 Task: Create a new mileage log in Salesforce and generate a report to view the data.
Action: Mouse moved to (651, 775)
Screenshot: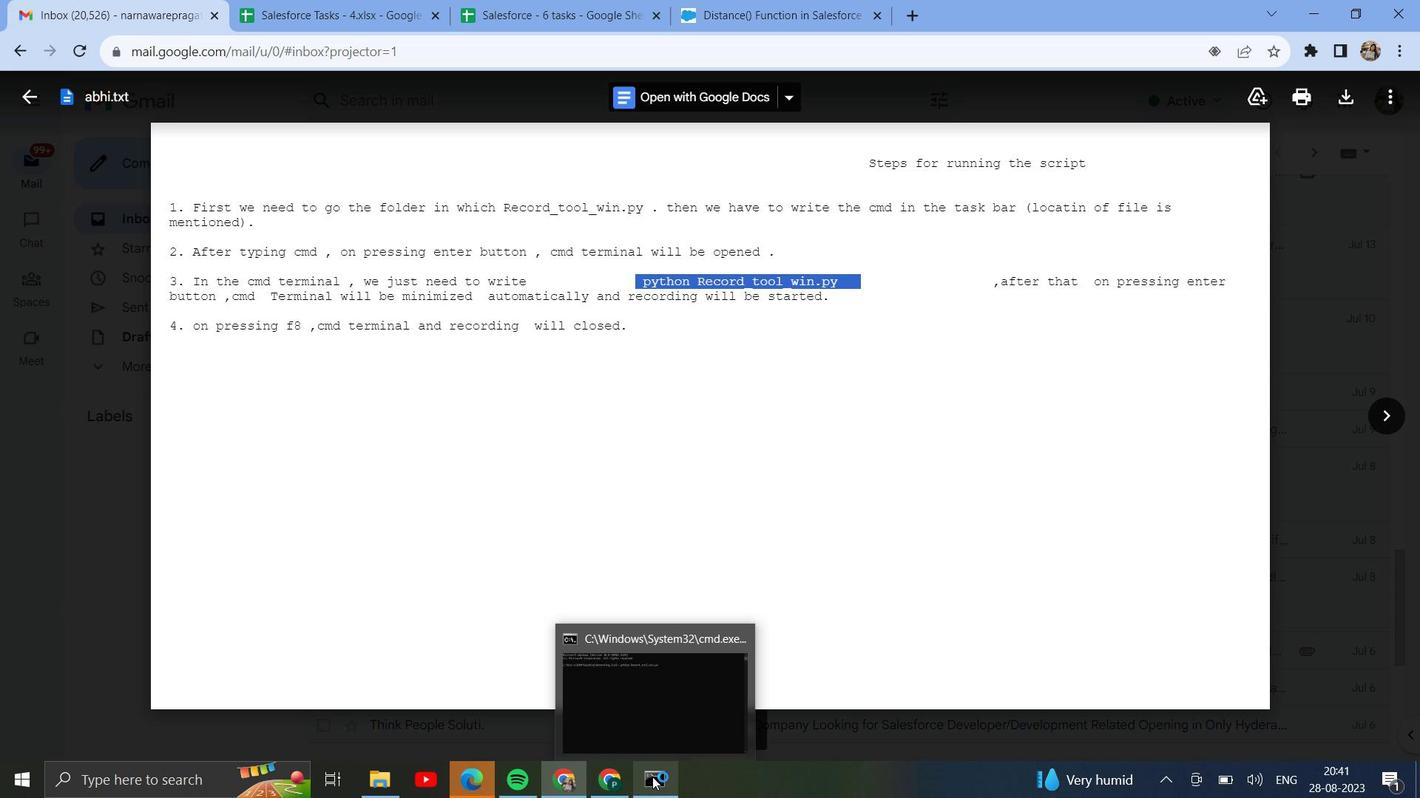 
Action: Mouse pressed left at (651, 775)
Screenshot: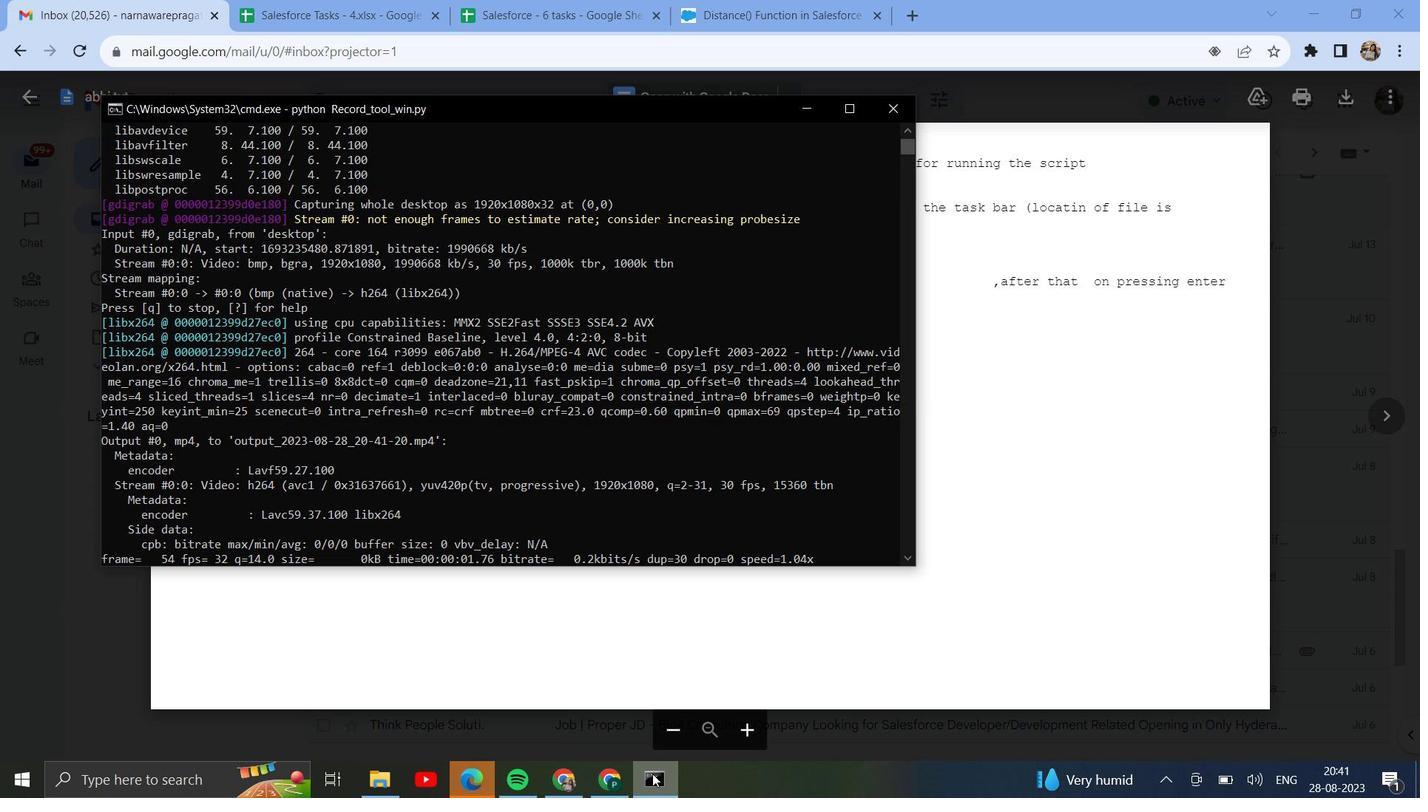 
Action: Mouse moved to (588, 471)
Screenshot: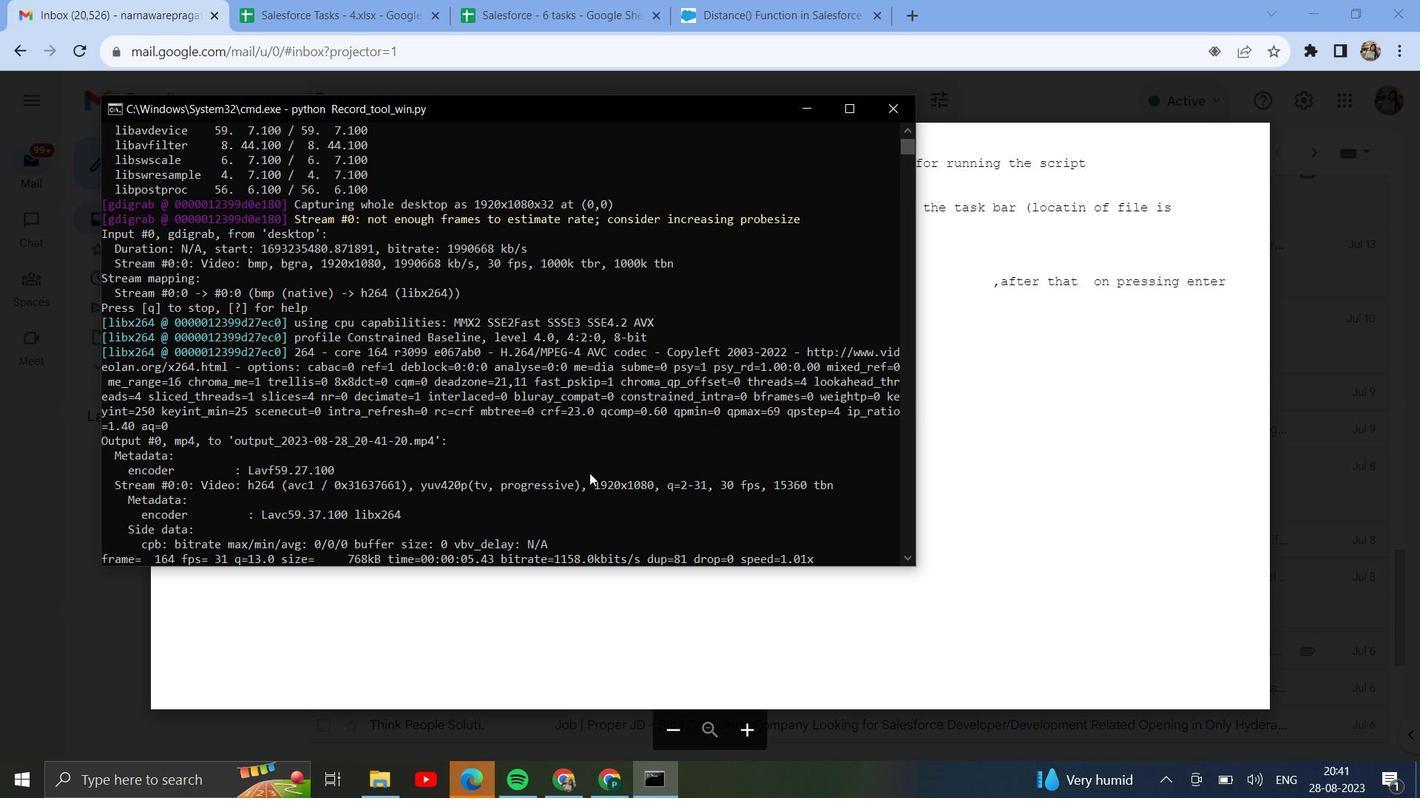 
Action: Mouse scrolled (588, 471) with delta (0, 0)
Screenshot: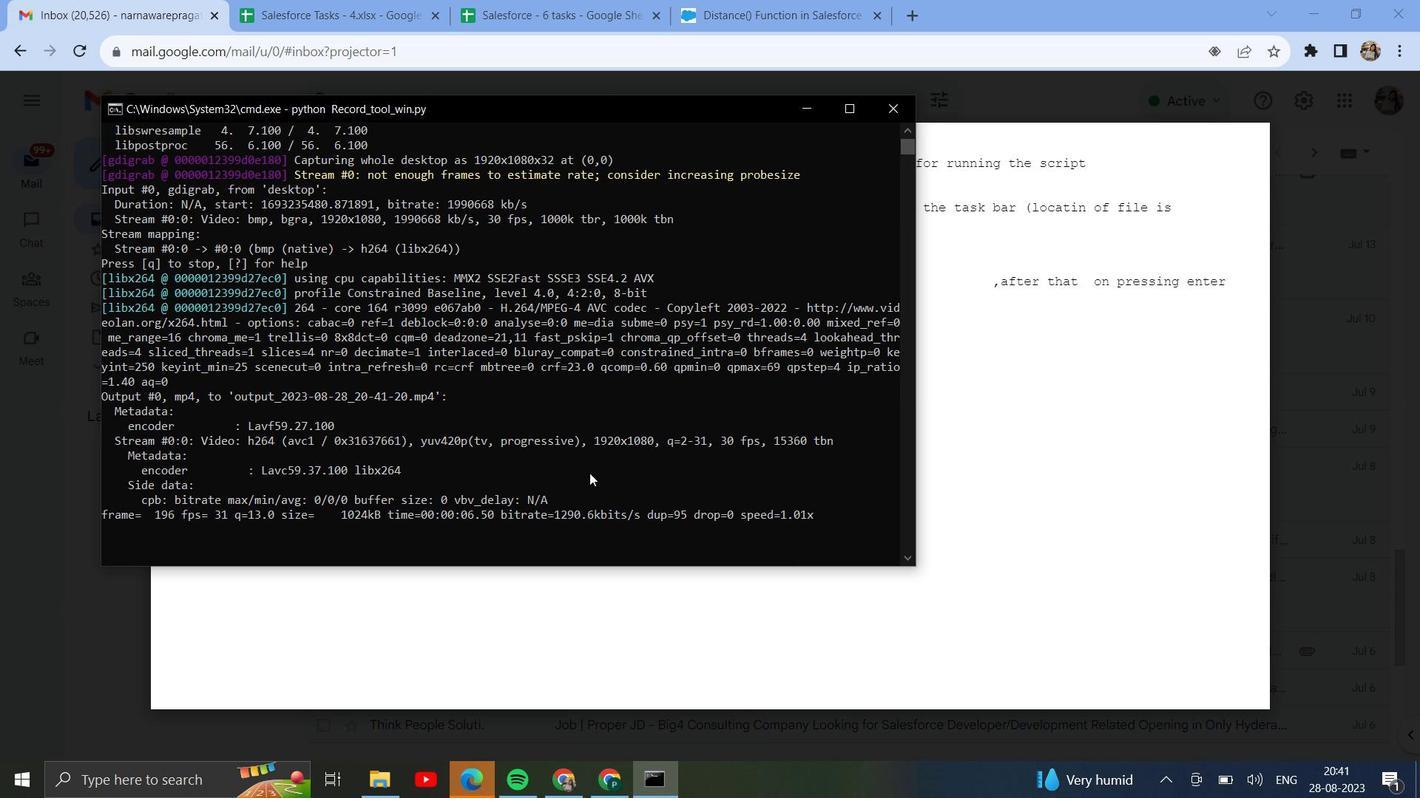 
Action: Mouse moved to (608, 787)
Screenshot: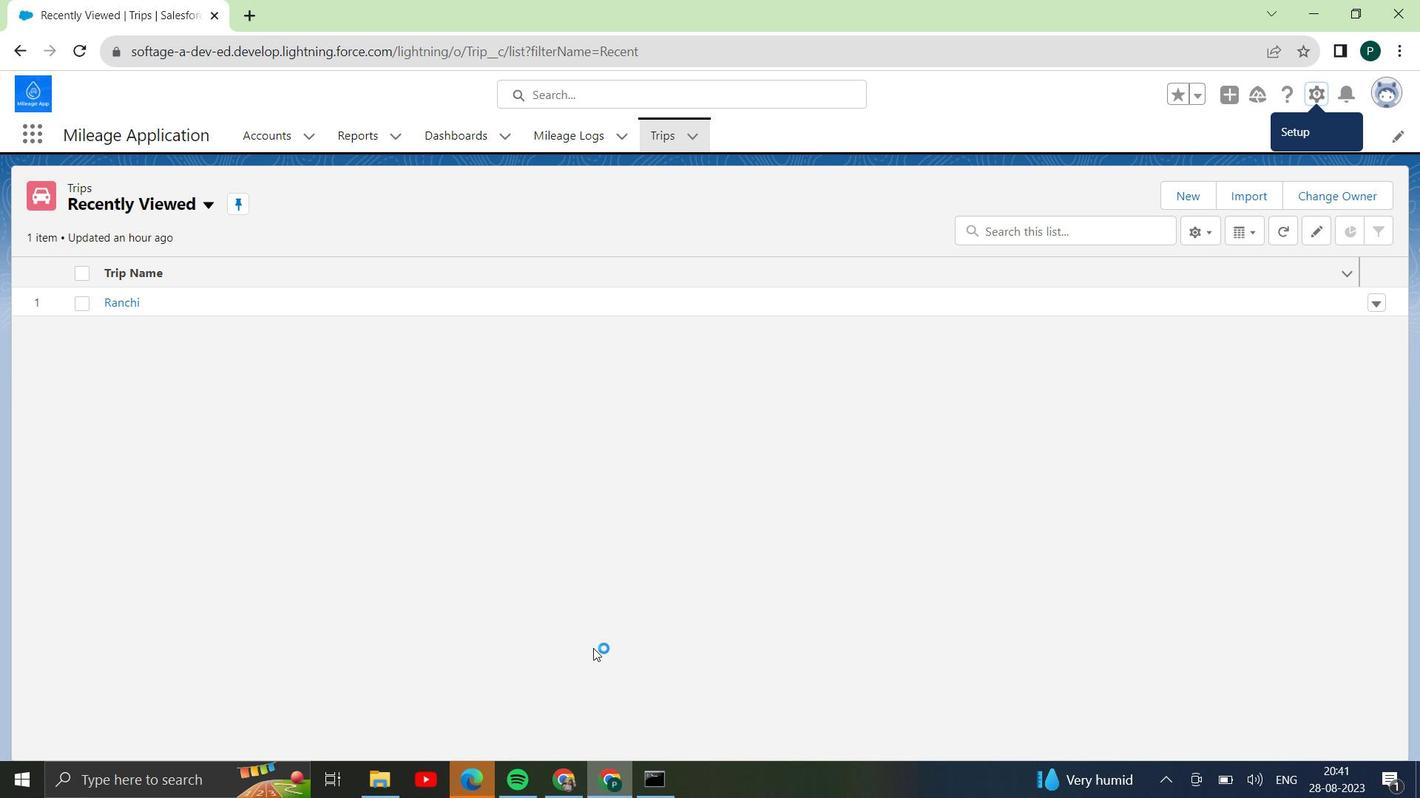 
Action: Mouse pressed left at (608, 787)
Screenshot: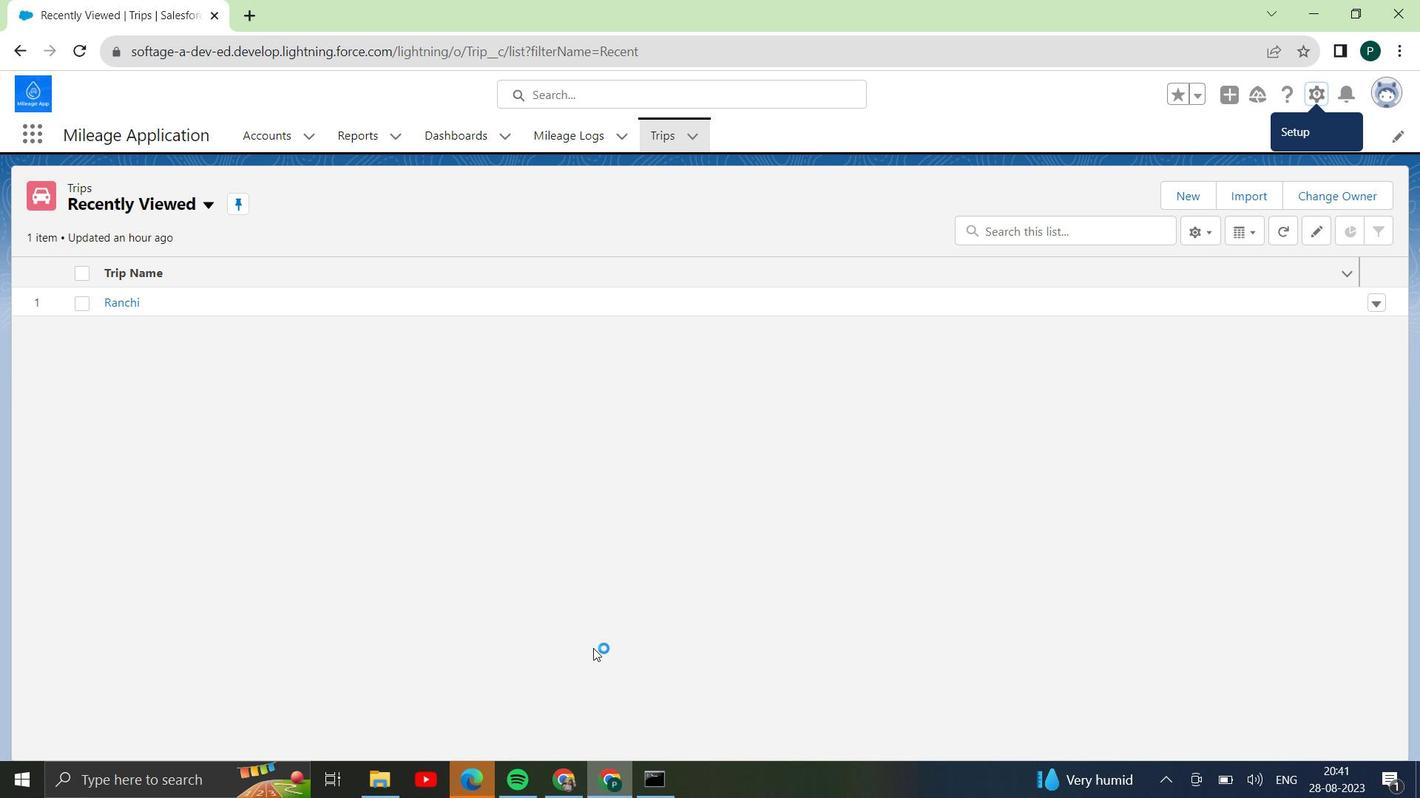 
Action: Mouse moved to (1301, 95)
Screenshot: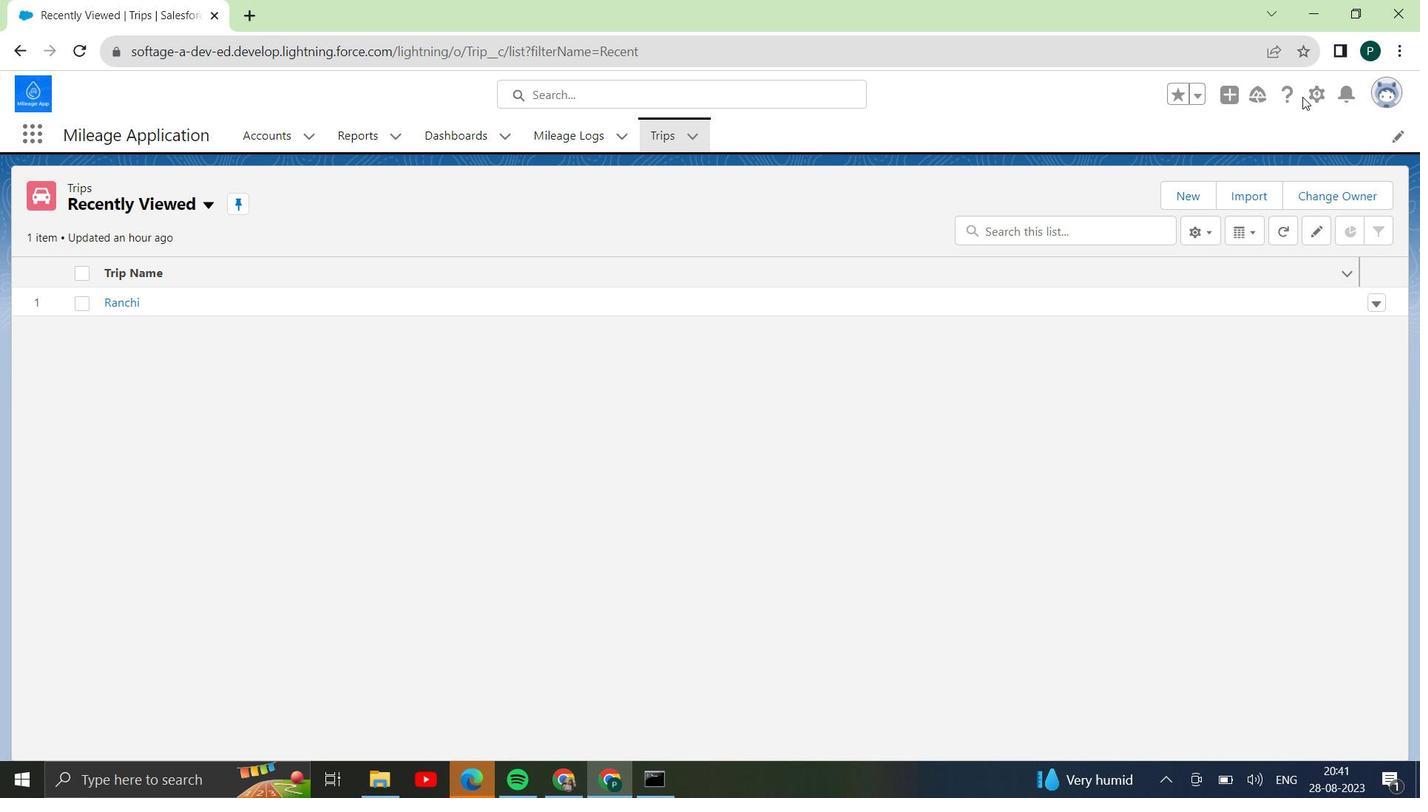 
Action: Mouse pressed left at (1301, 95)
Screenshot: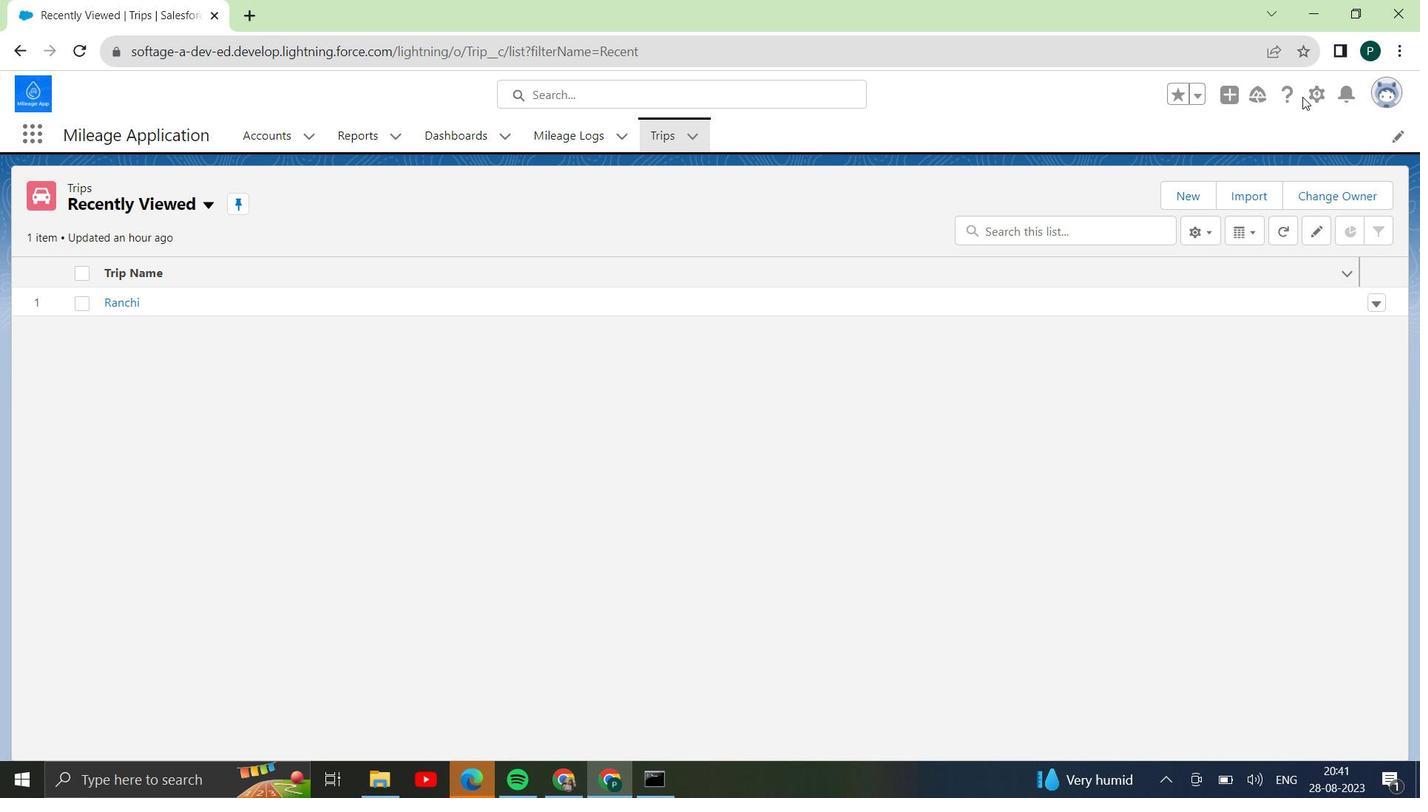 
Action: Mouse moved to (1318, 96)
Screenshot: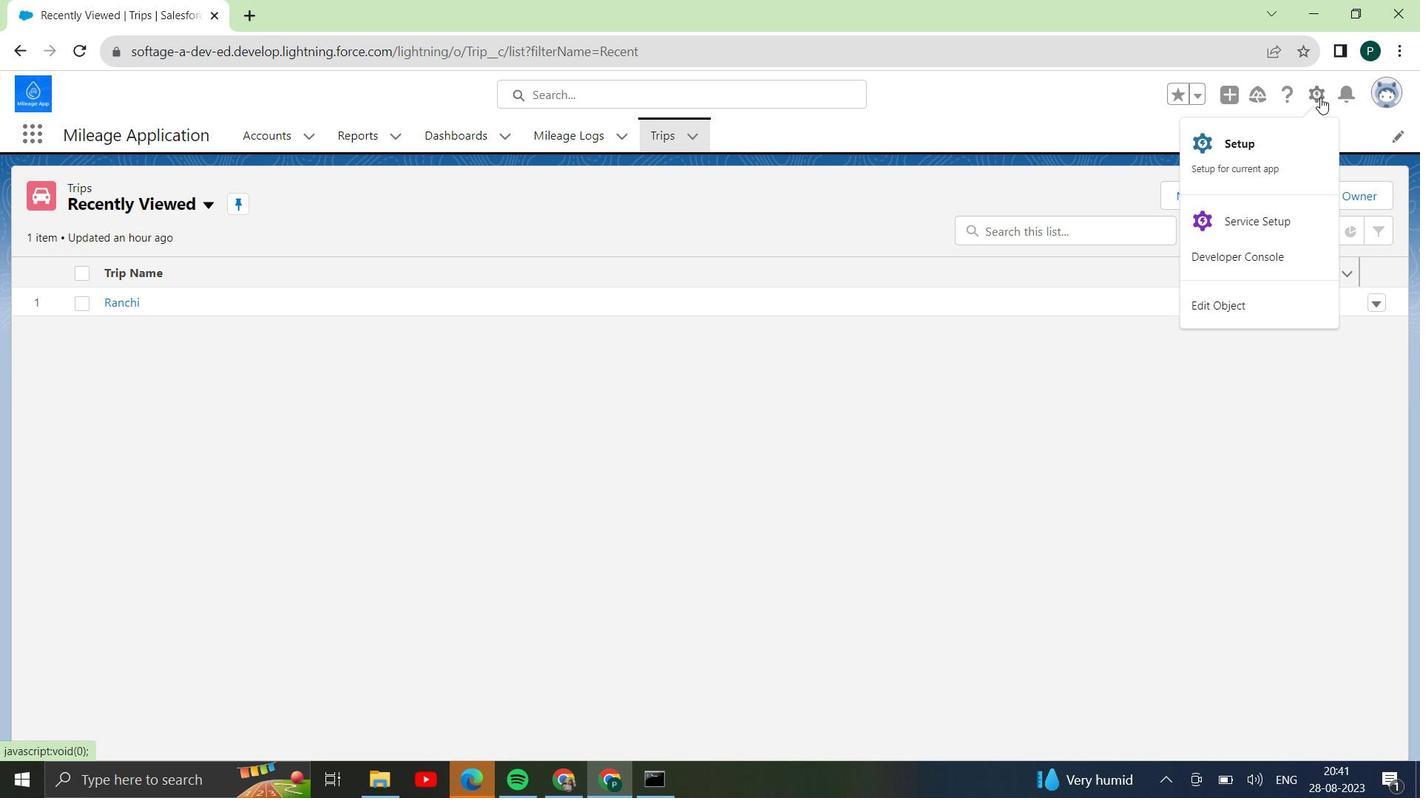 
Action: Mouse pressed left at (1318, 96)
Screenshot: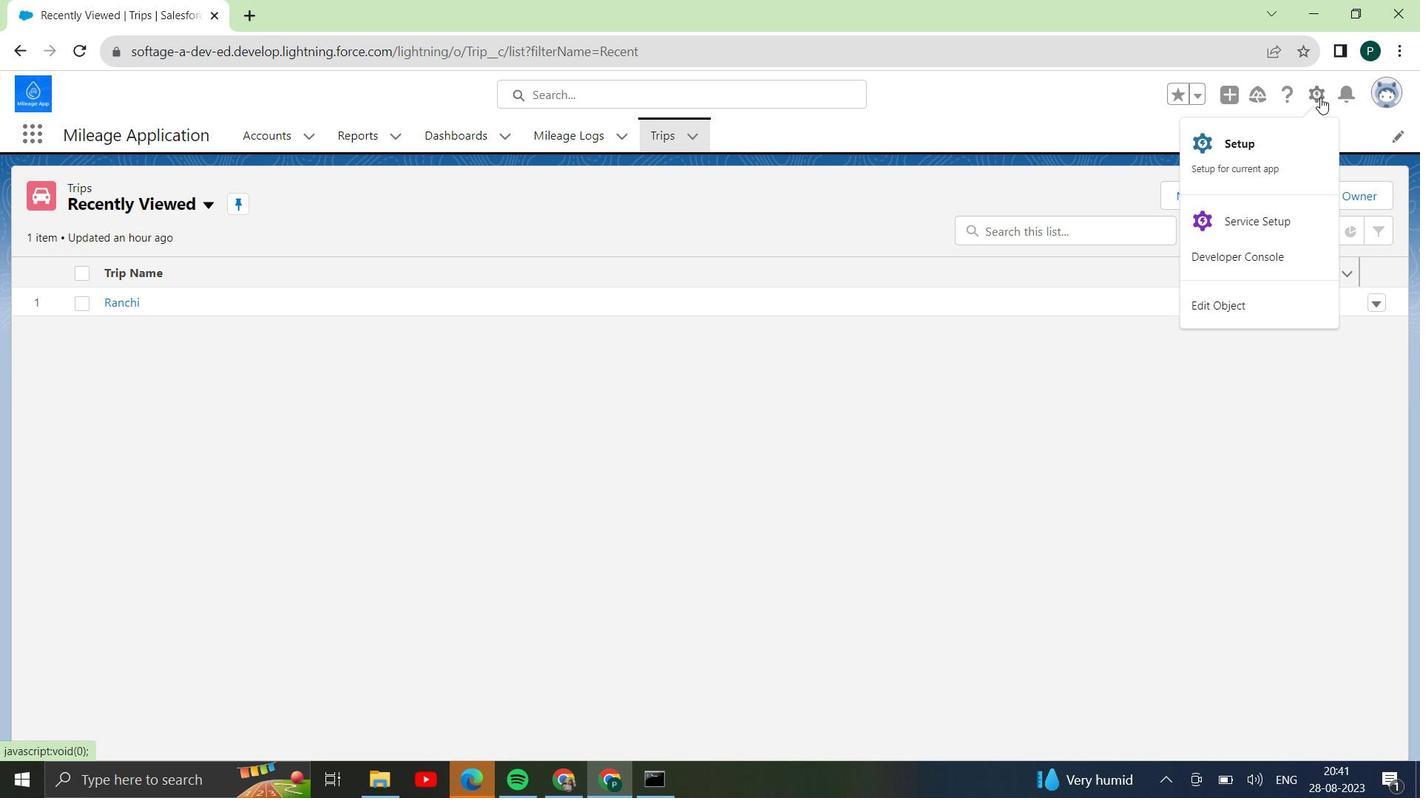 
Action: Mouse moved to (1221, 215)
Screenshot: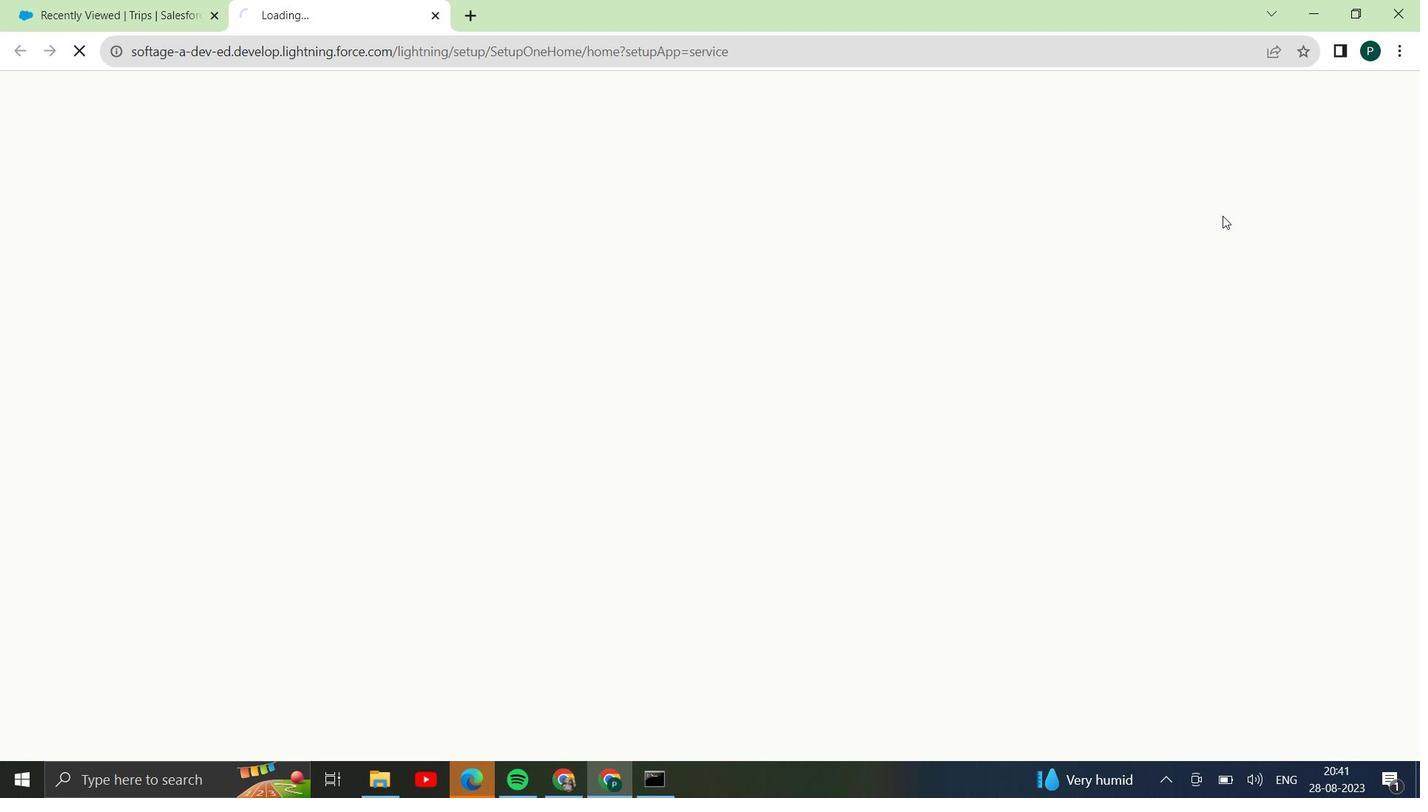 
Action: Mouse pressed left at (1221, 215)
Screenshot: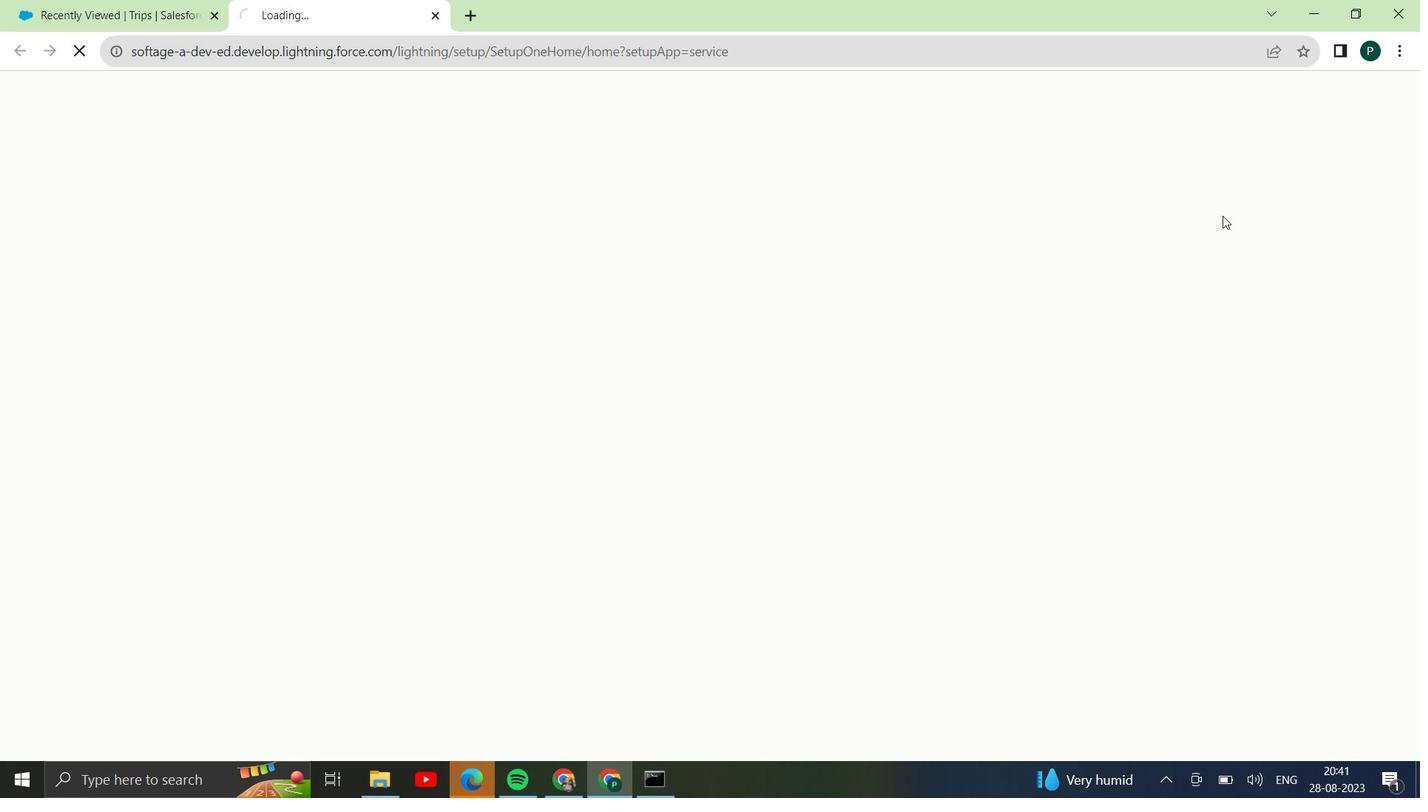 
Action: Mouse moved to (293, 140)
Screenshot: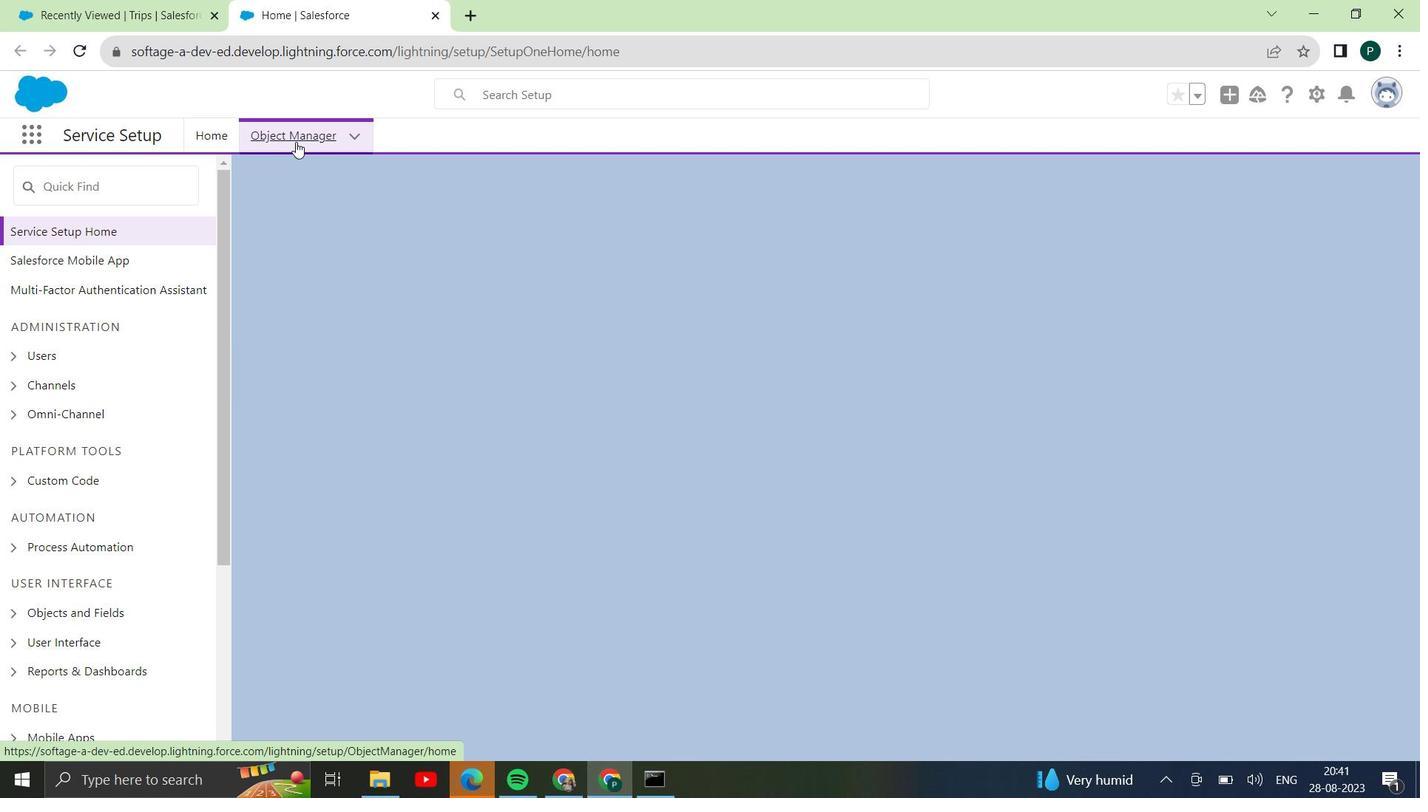 
Action: Mouse pressed left at (293, 140)
Screenshot: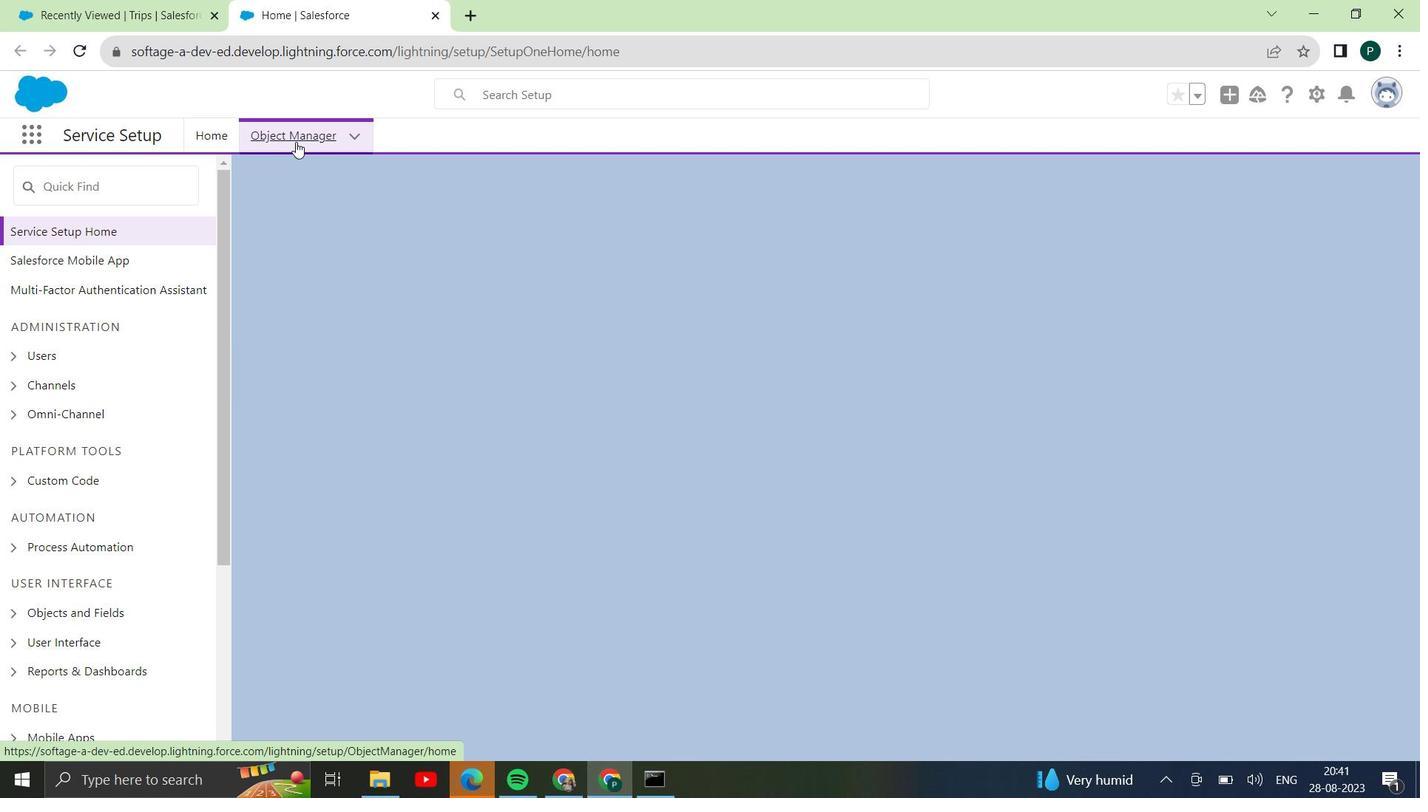 
Action: Mouse moved to (157, 19)
Screenshot: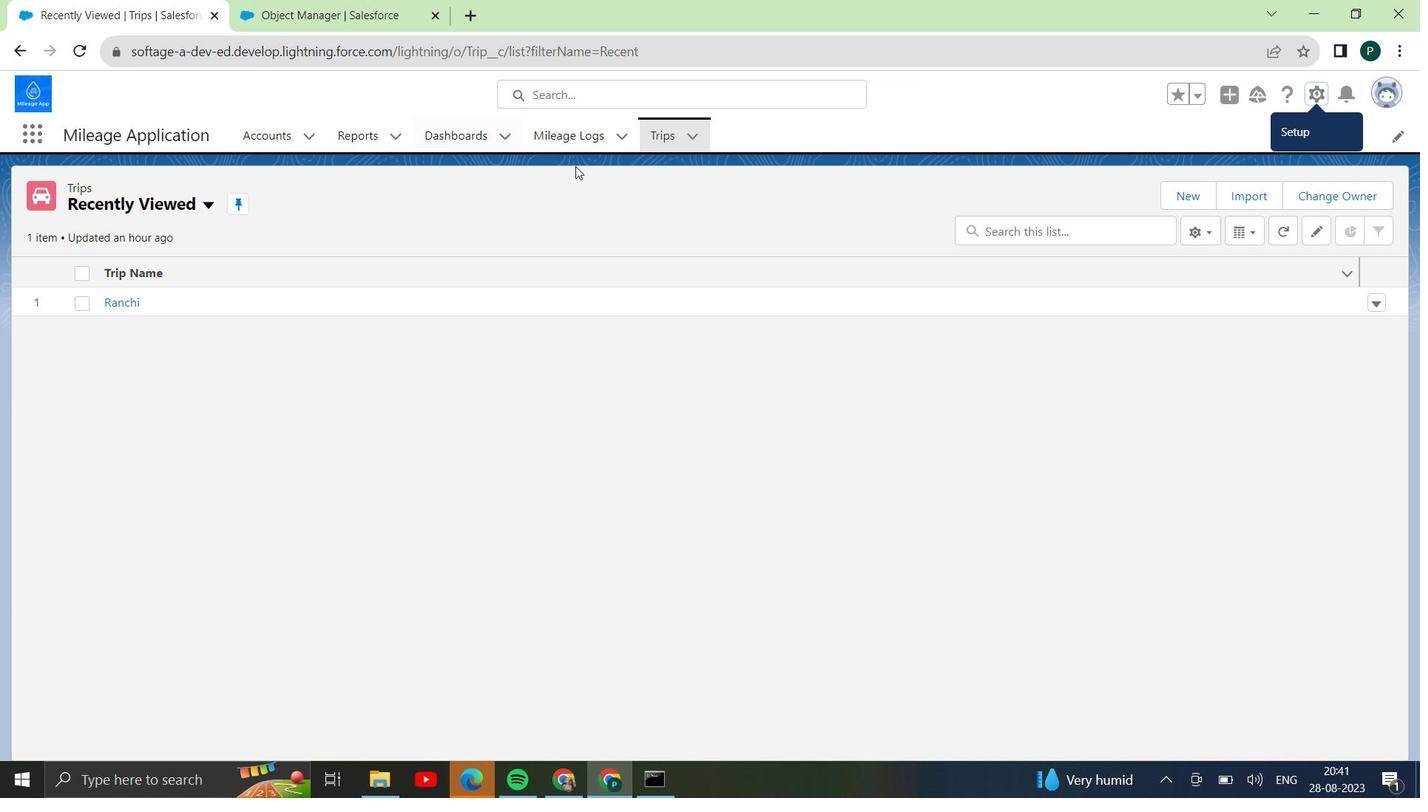 
Action: Mouse pressed left at (157, 19)
Screenshot: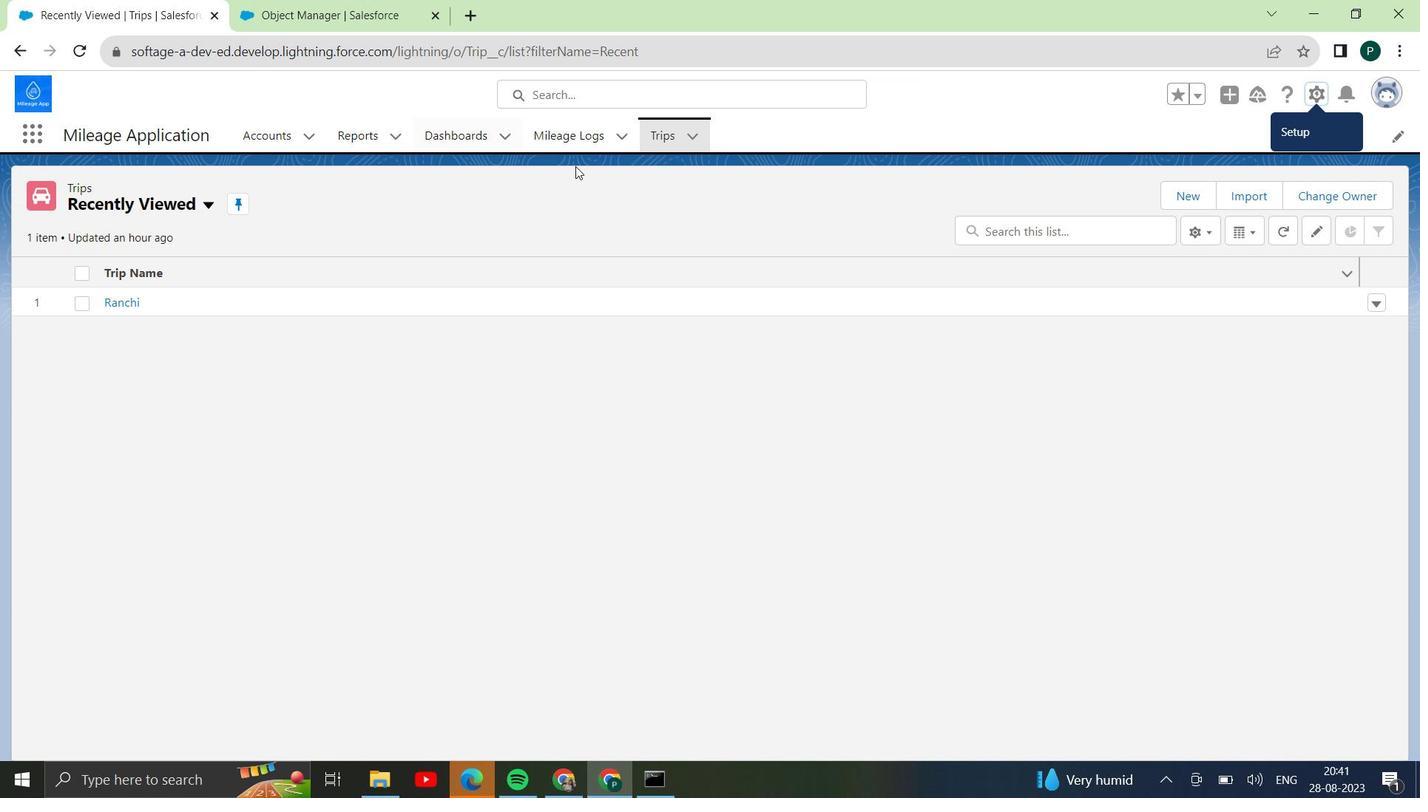 
Action: Mouse moved to (566, 136)
Screenshot: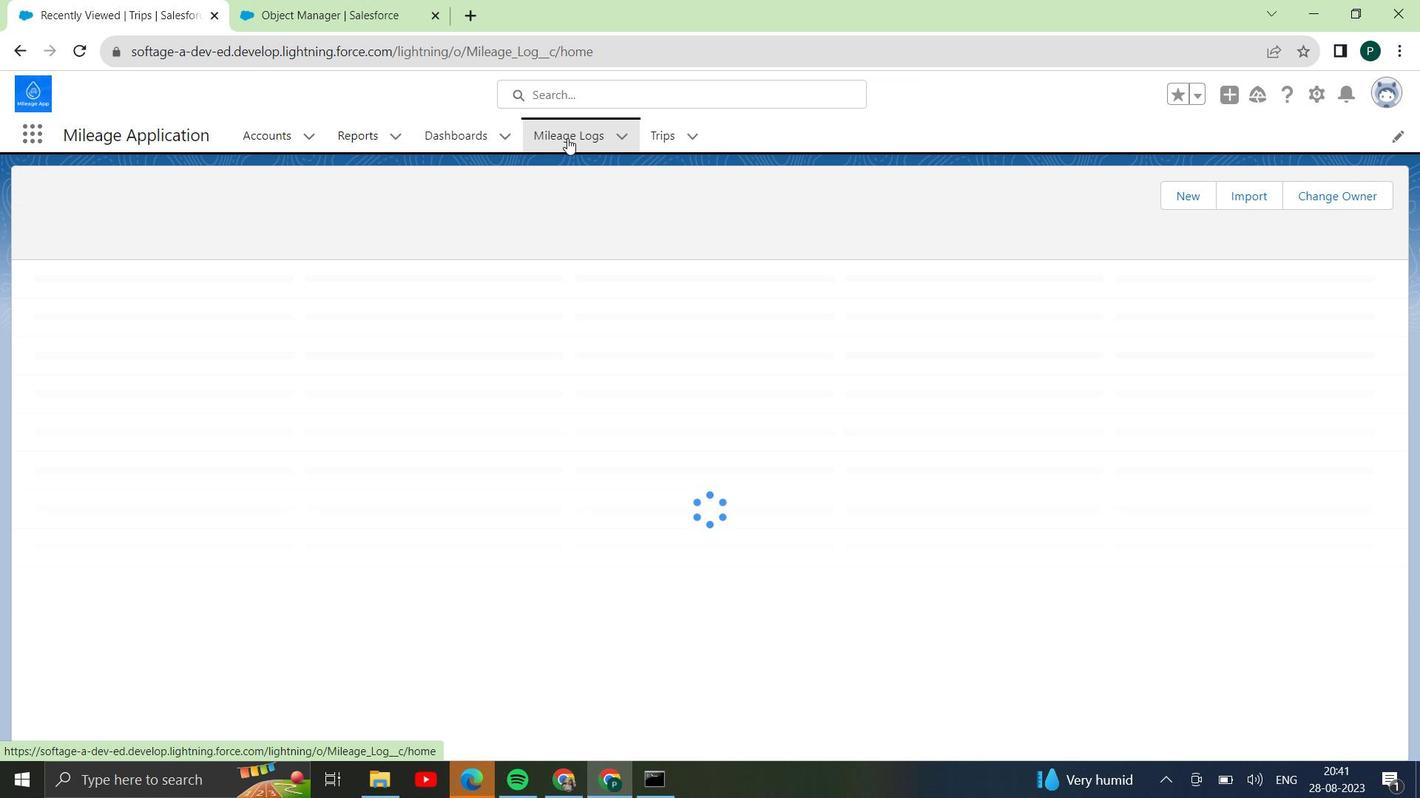 
Action: Mouse pressed left at (566, 136)
Screenshot: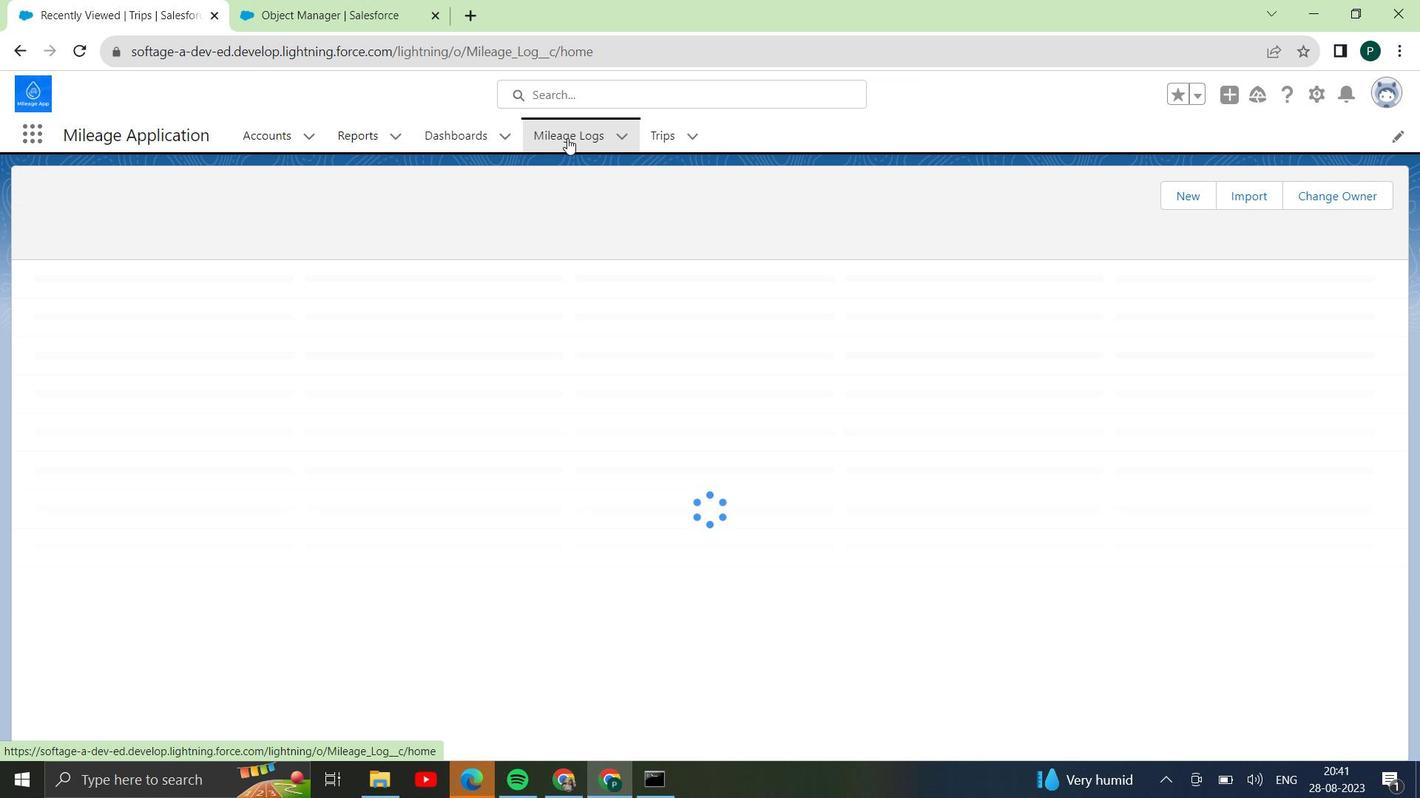
Action: Mouse moved to (207, 201)
Screenshot: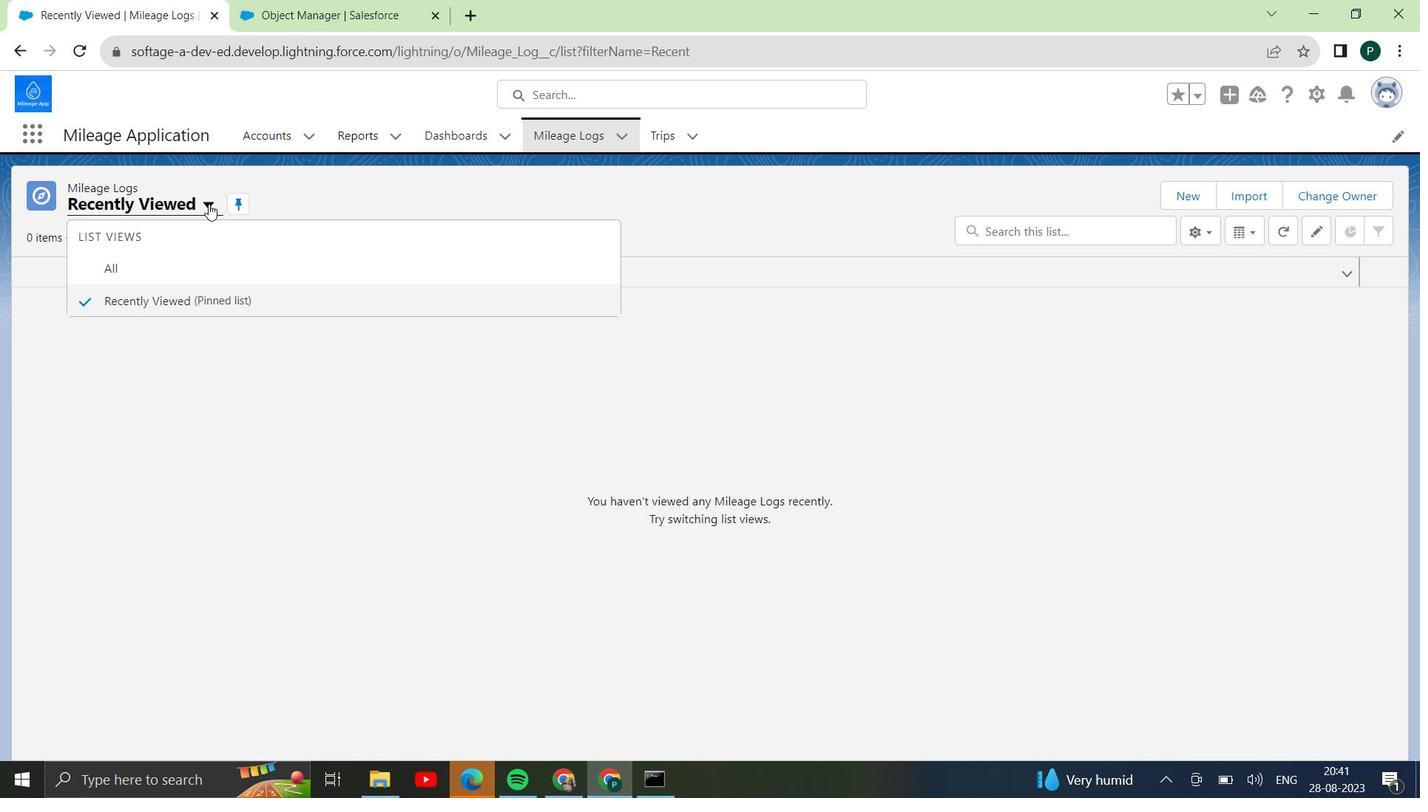 
Action: Mouse pressed left at (207, 201)
Screenshot: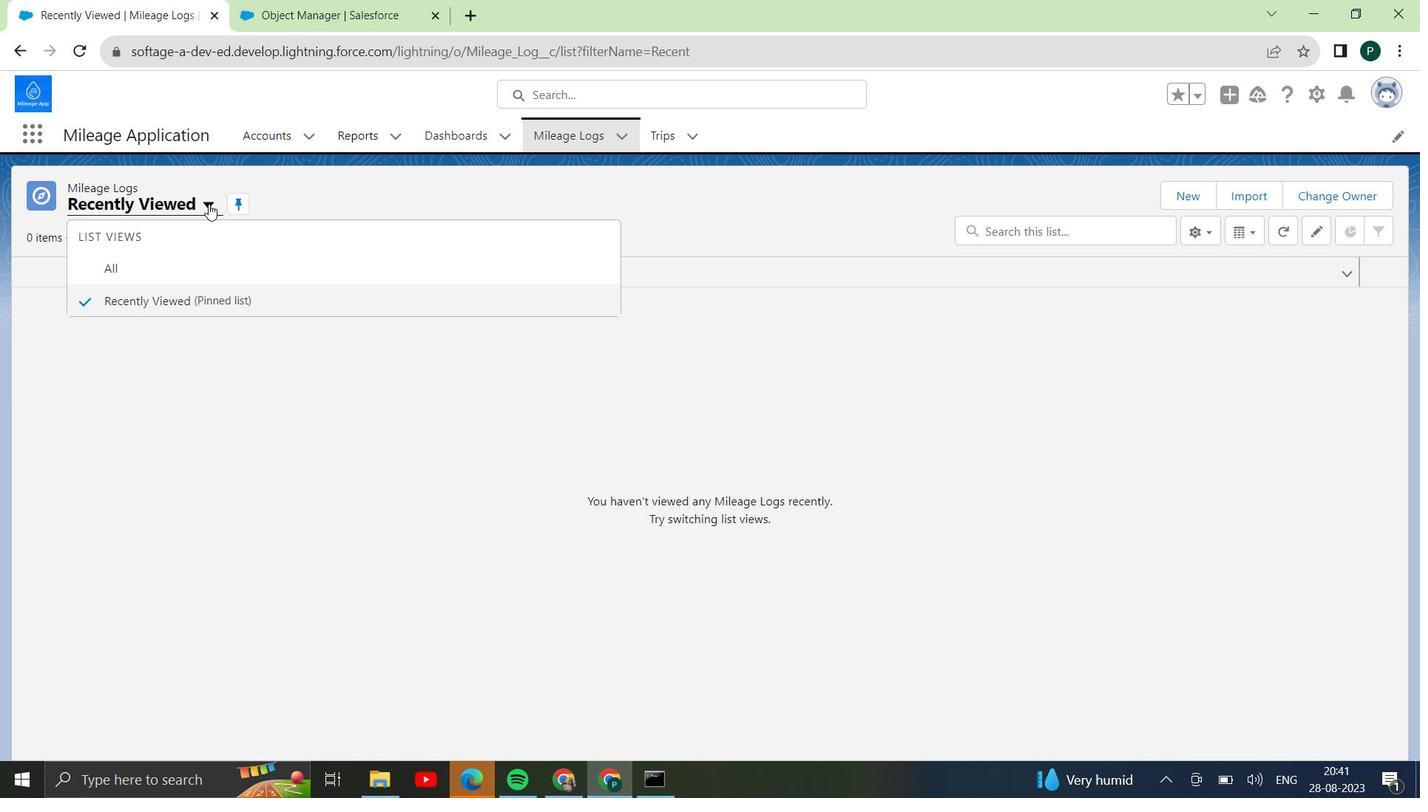 
Action: Mouse moved to (164, 263)
Screenshot: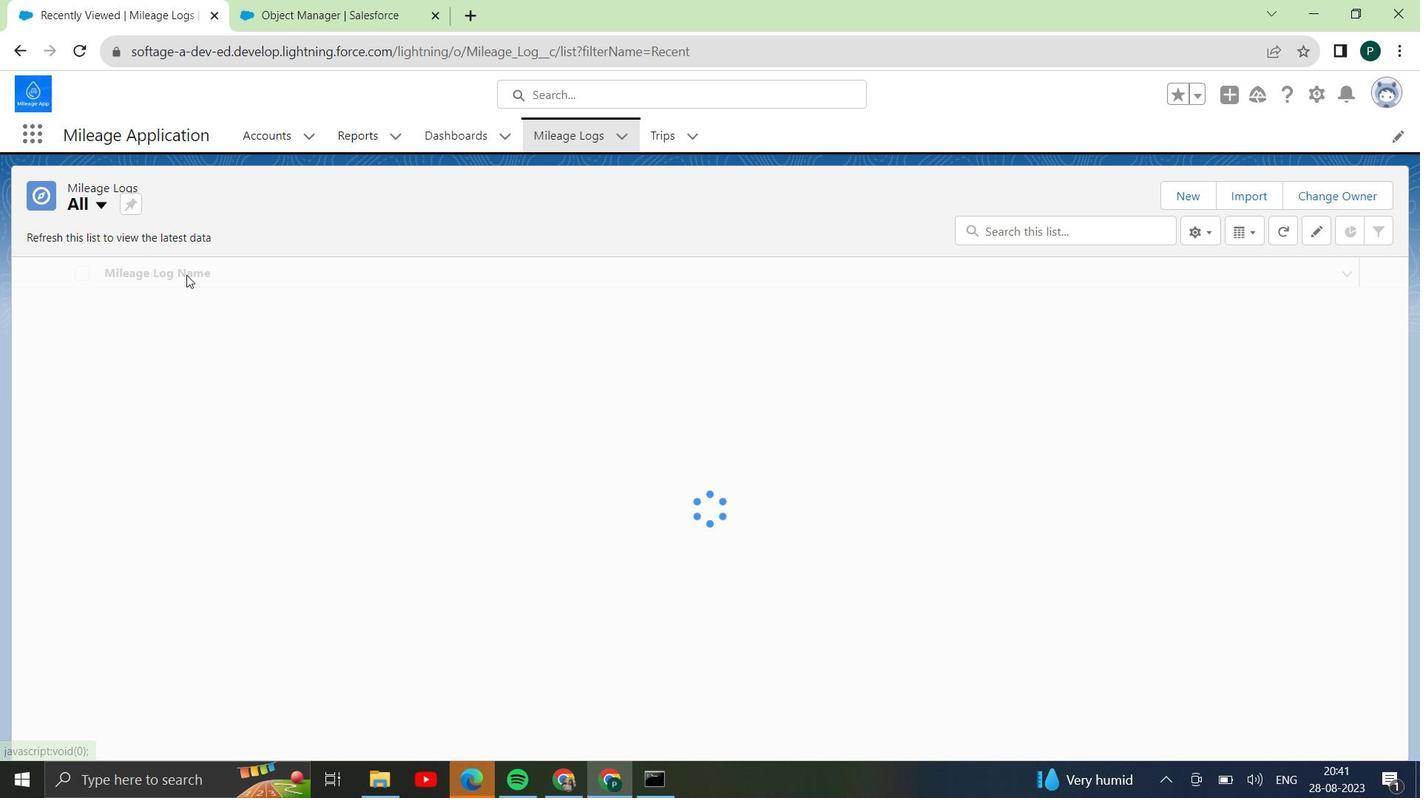 
Action: Mouse pressed left at (164, 263)
Screenshot: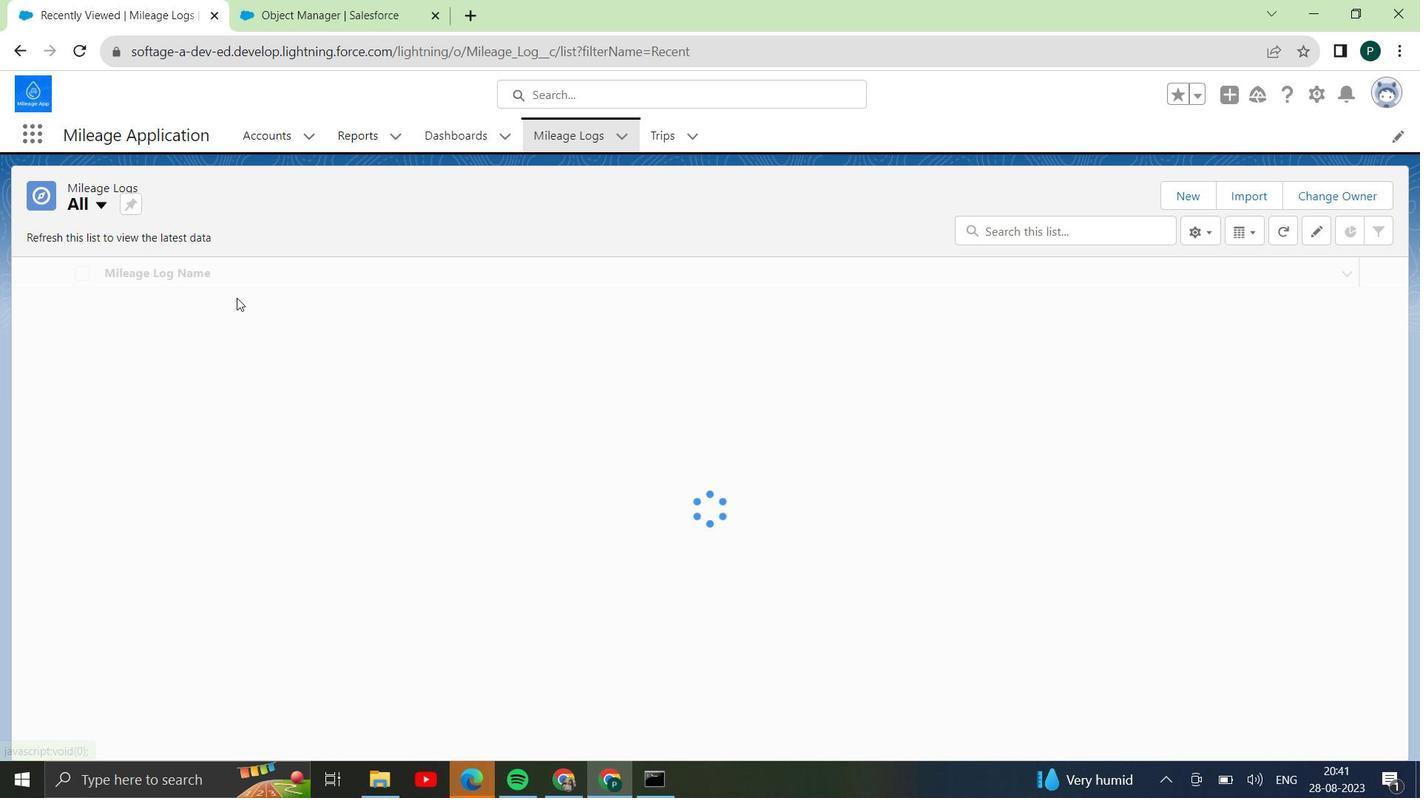 
Action: Mouse moved to (347, 18)
Screenshot: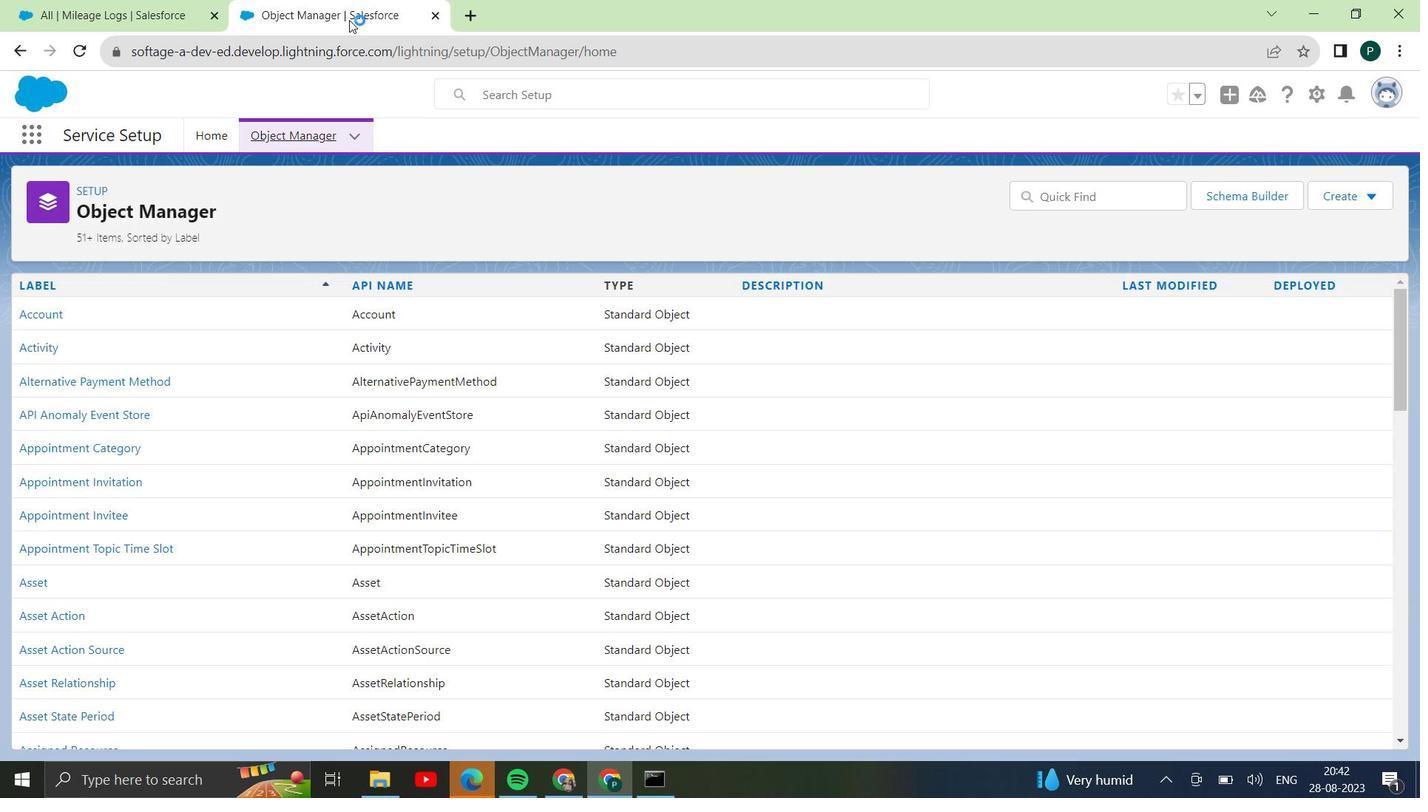 
Action: Mouse pressed left at (347, 18)
Screenshot: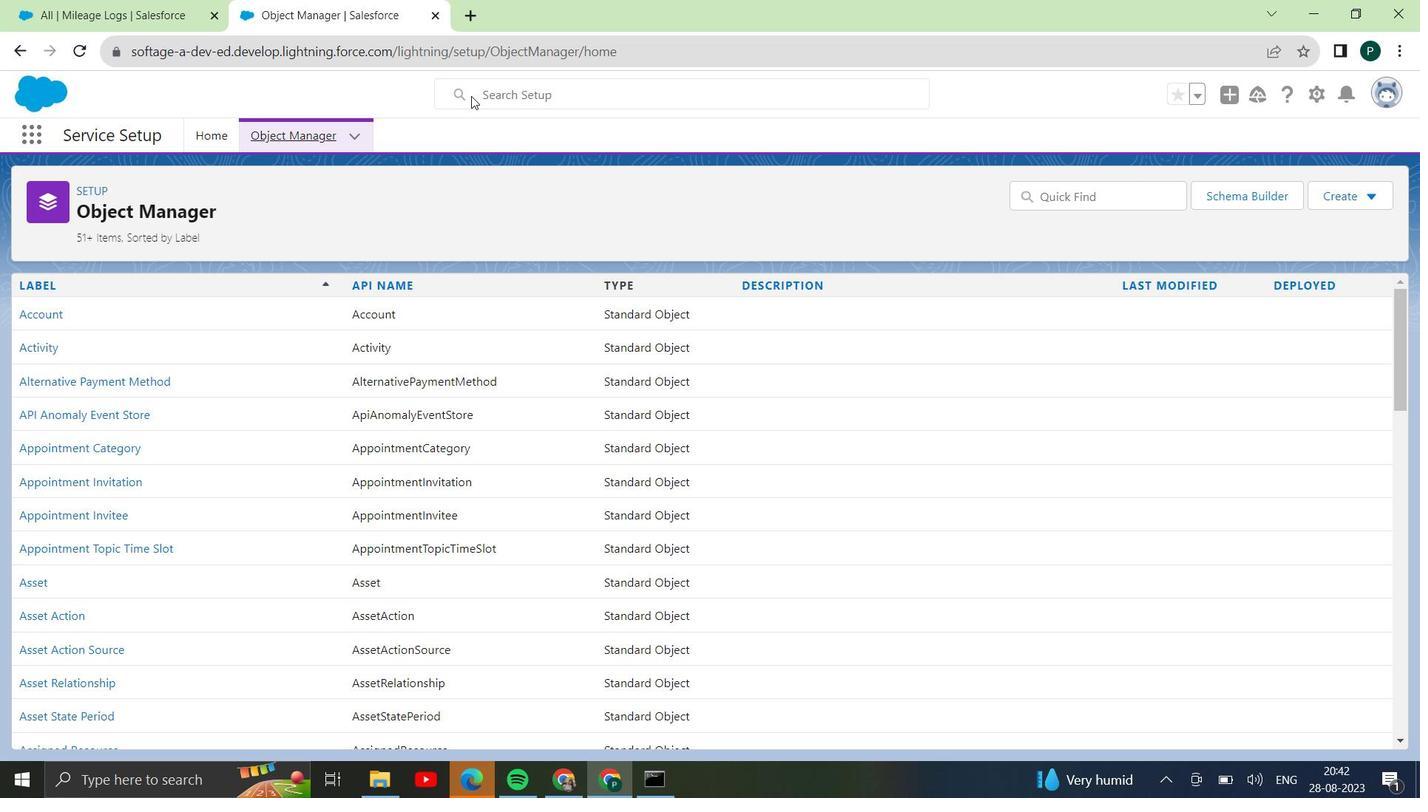 
Action: Mouse moved to (93, 514)
Screenshot: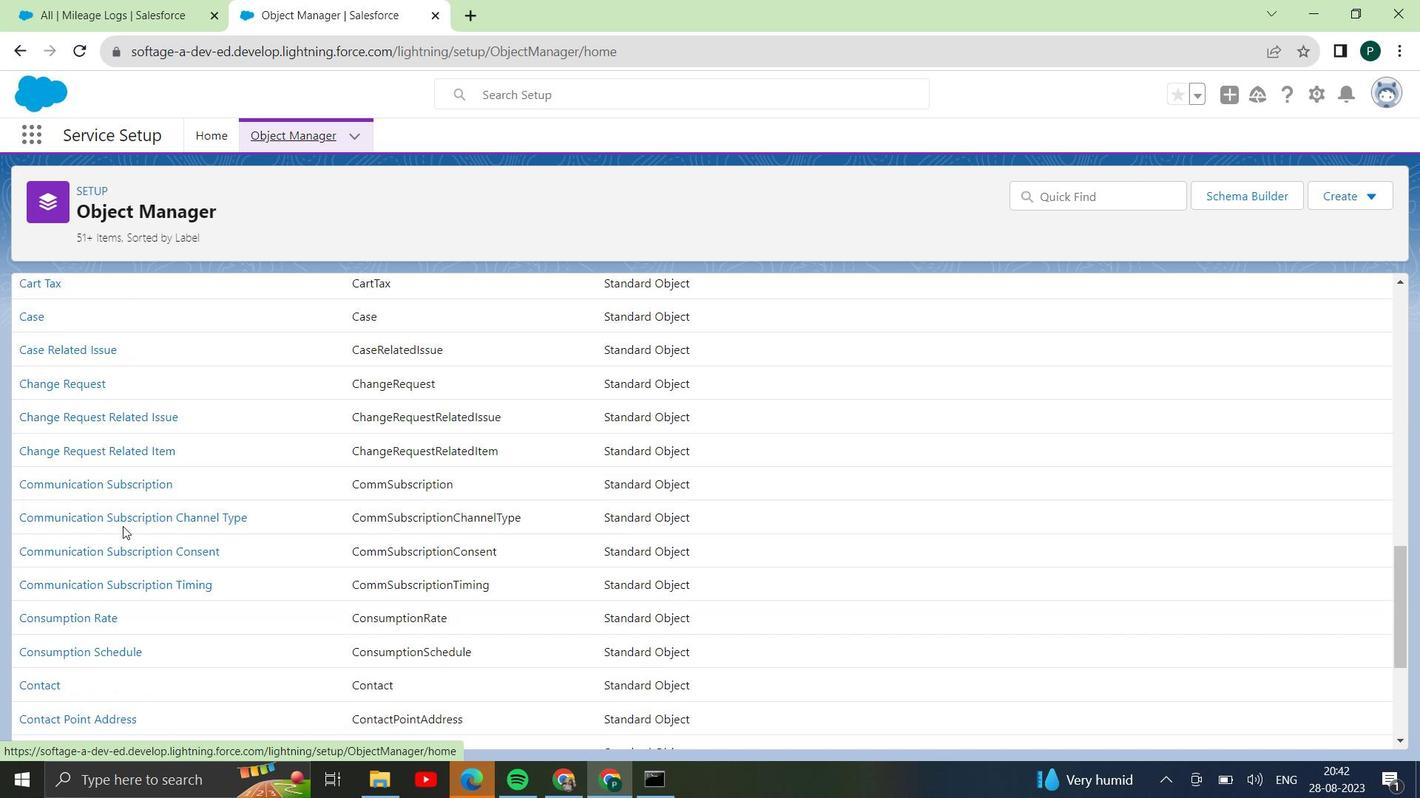 
Action: Mouse scrolled (93, 513) with delta (0, 0)
Screenshot: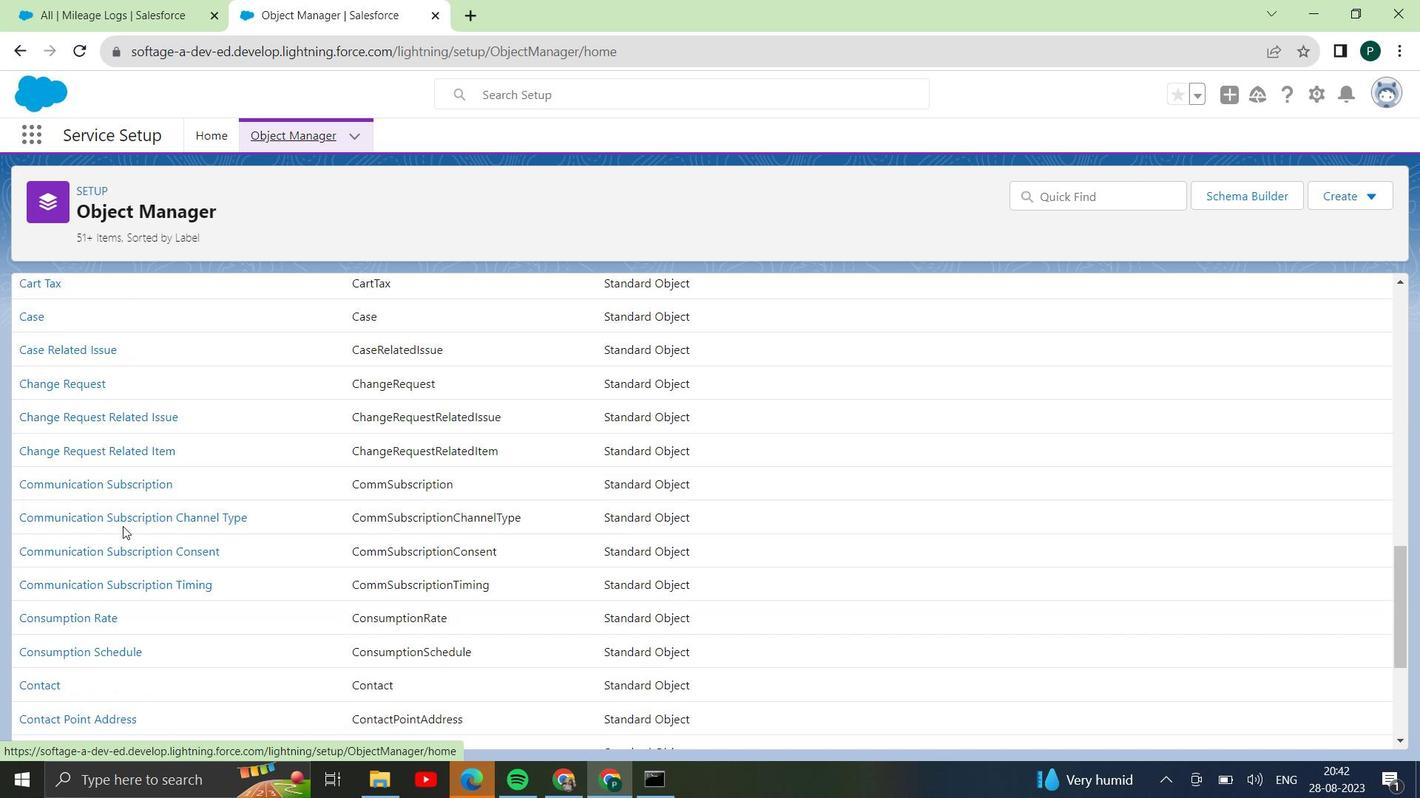 
Action: Mouse moved to (95, 514)
Screenshot: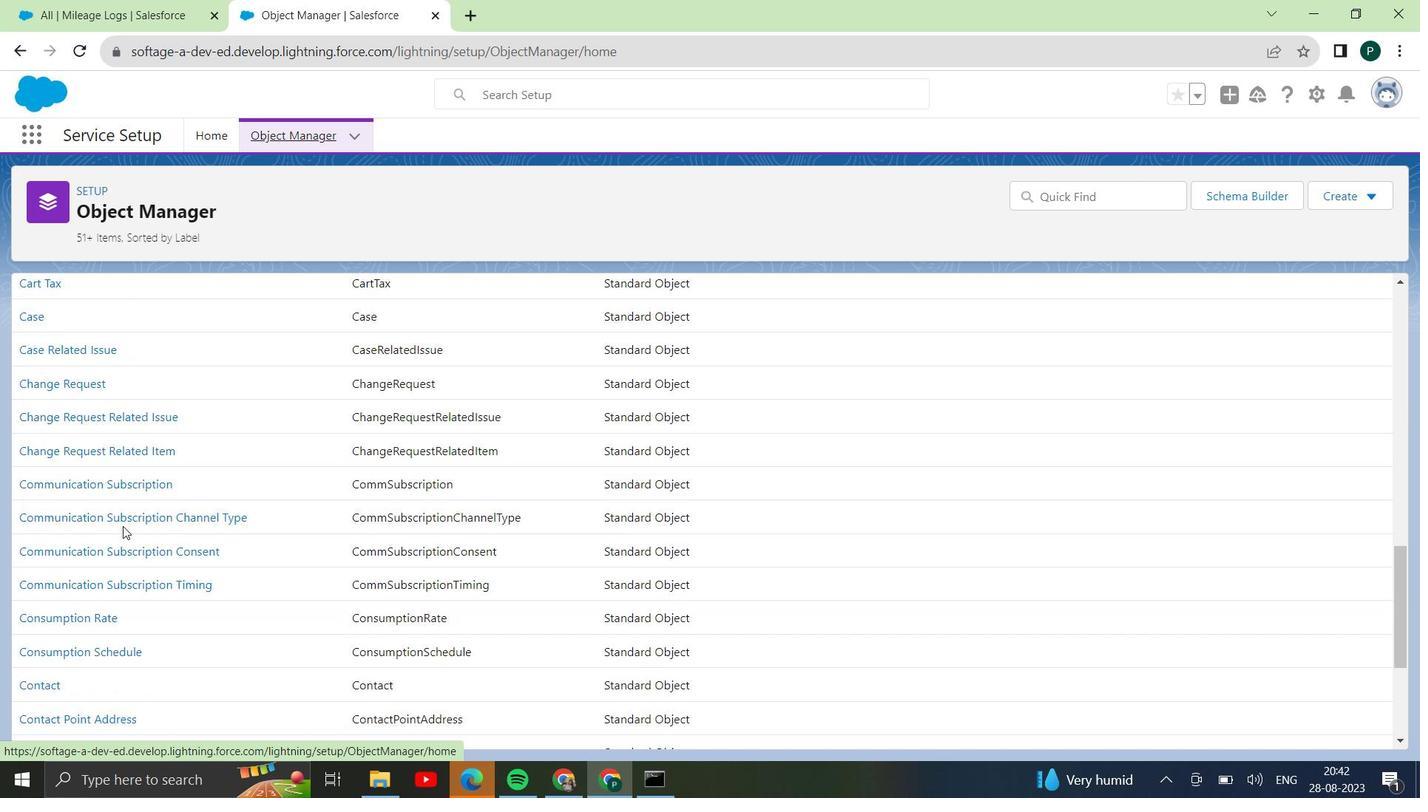 
Action: Mouse scrolled (95, 513) with delta (0, 0)
Screenshot: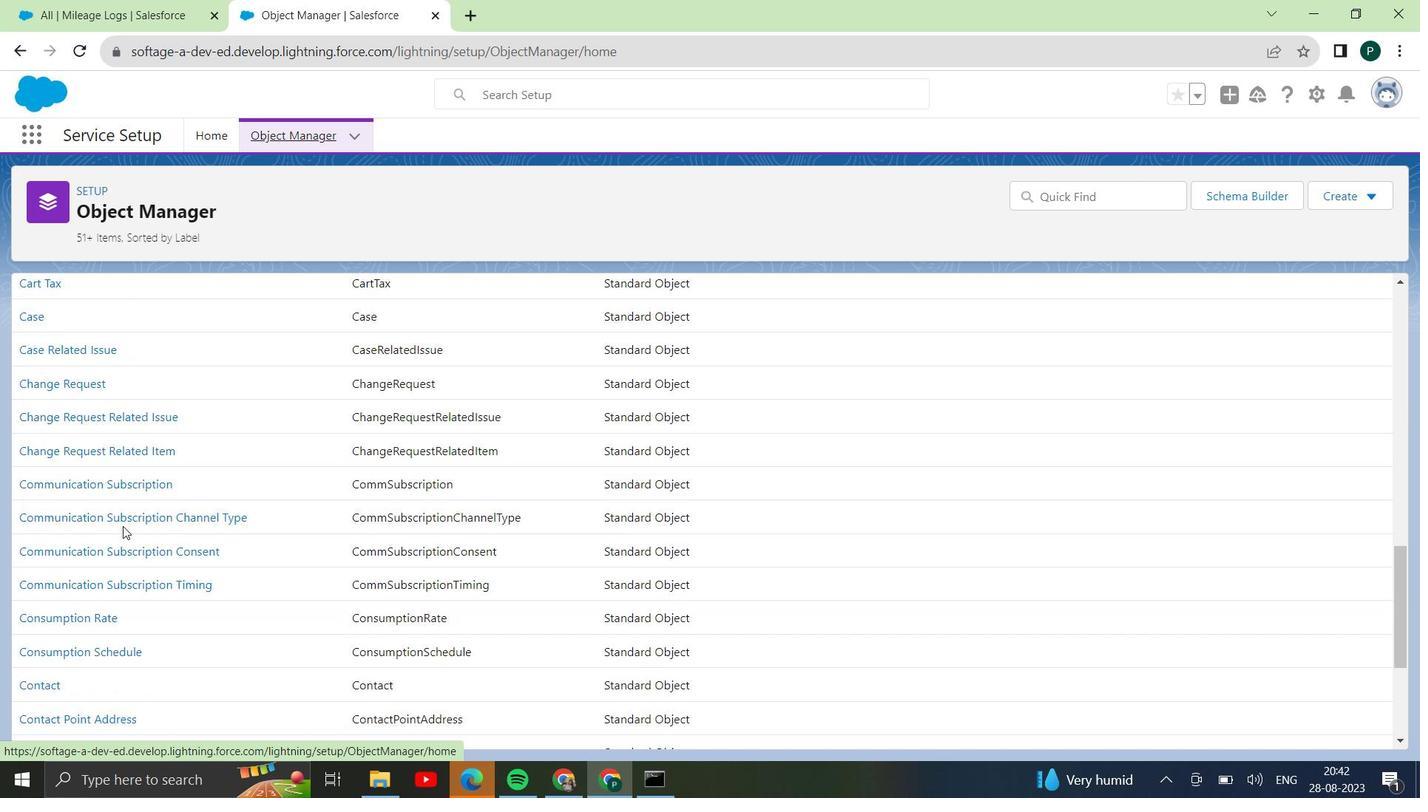 
Action: Mouse scrolled (95, 513) with delta (0, 0)
Screenshot: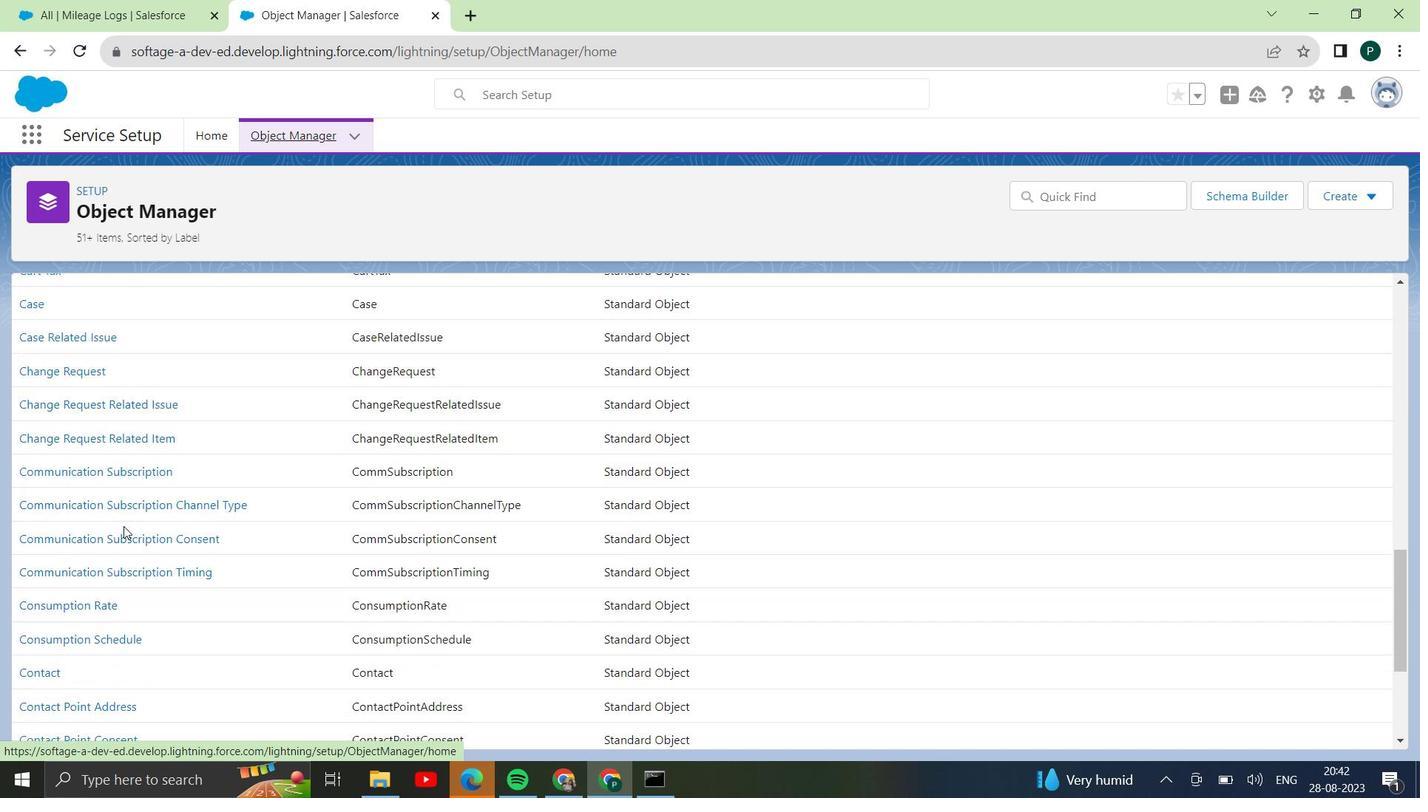 
Action: Mouse moved to (96, 514)
Screenshot: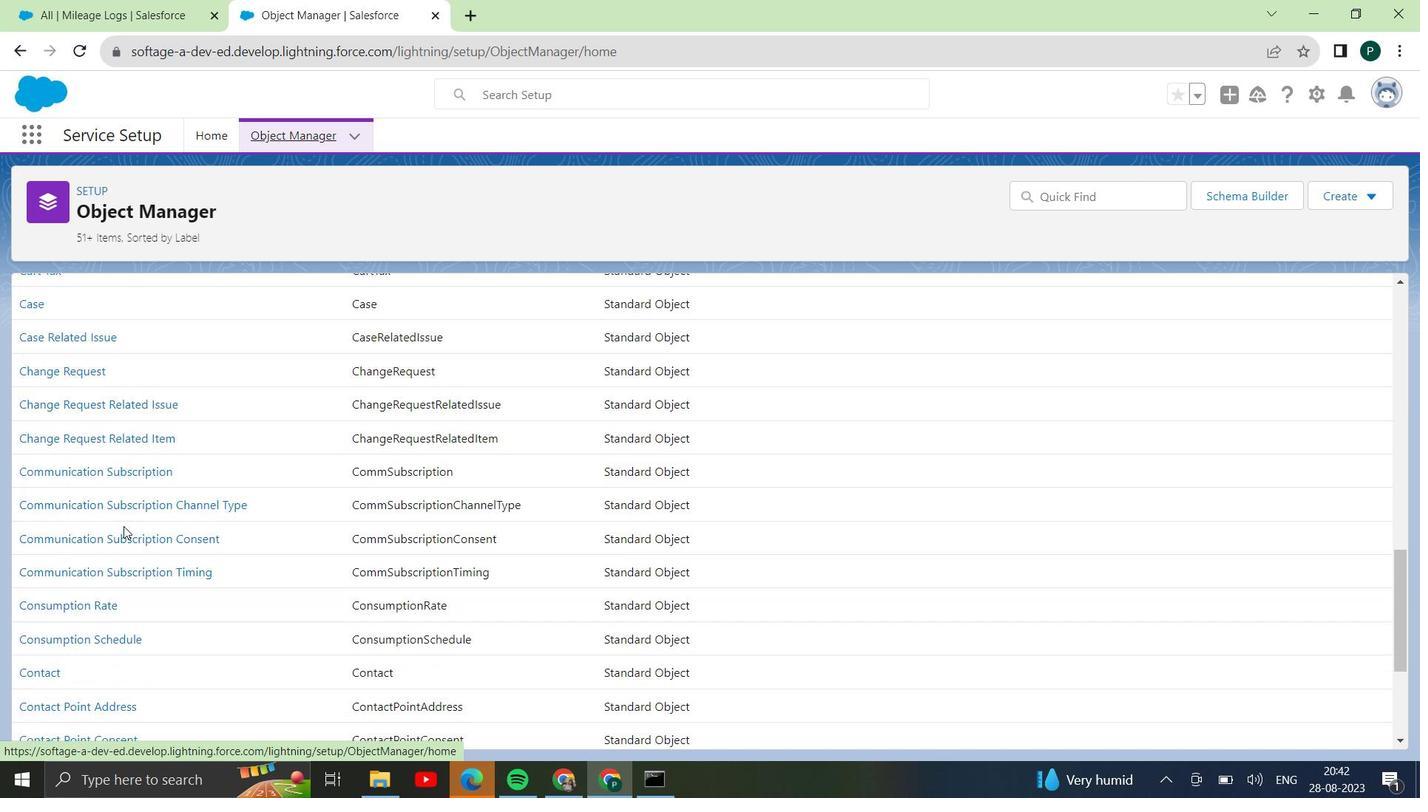 
Action: Mouse scrolled (96, 513) with delta (0, 0)
Screenshot: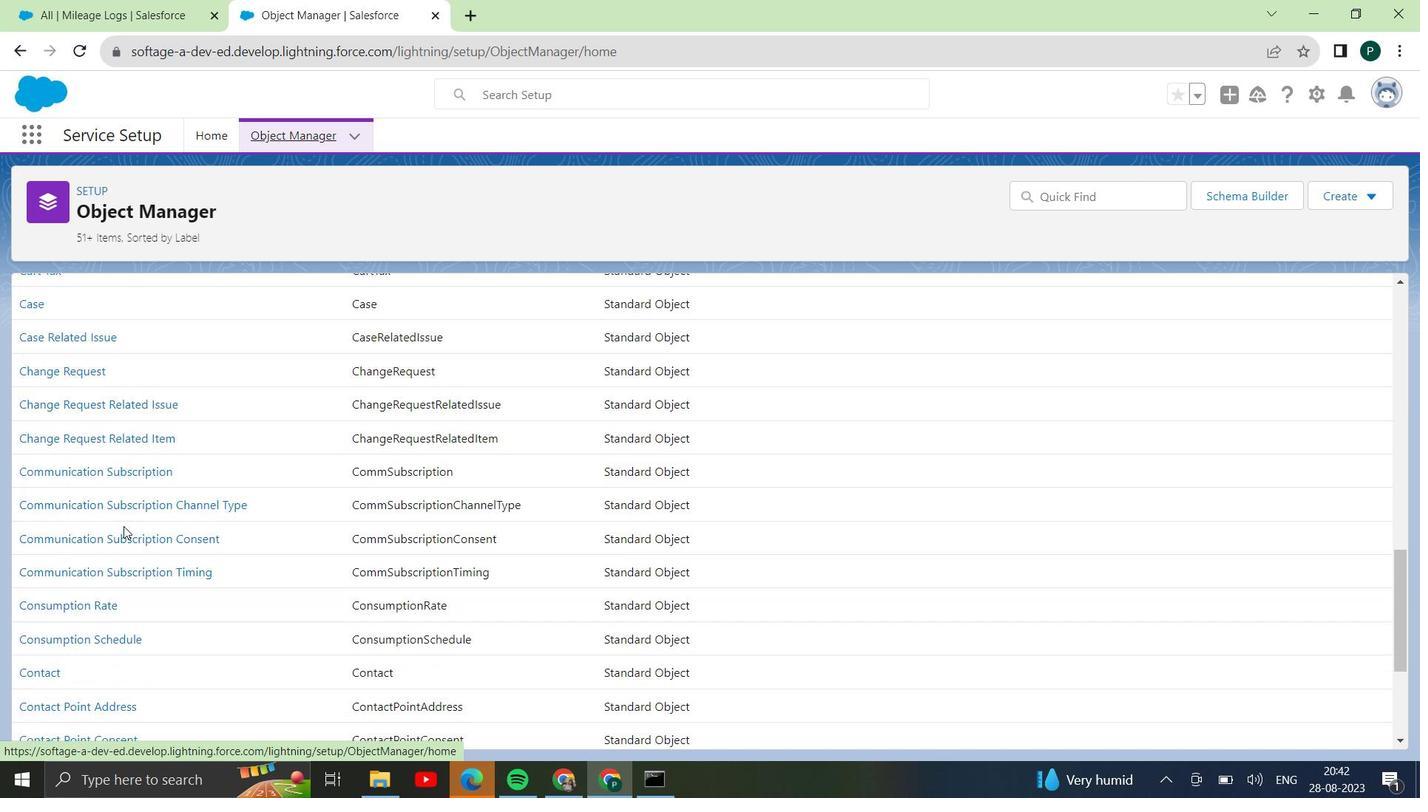 
Action: Mouse scrolled (96, 513) with delta (0, 0)
Screenshot: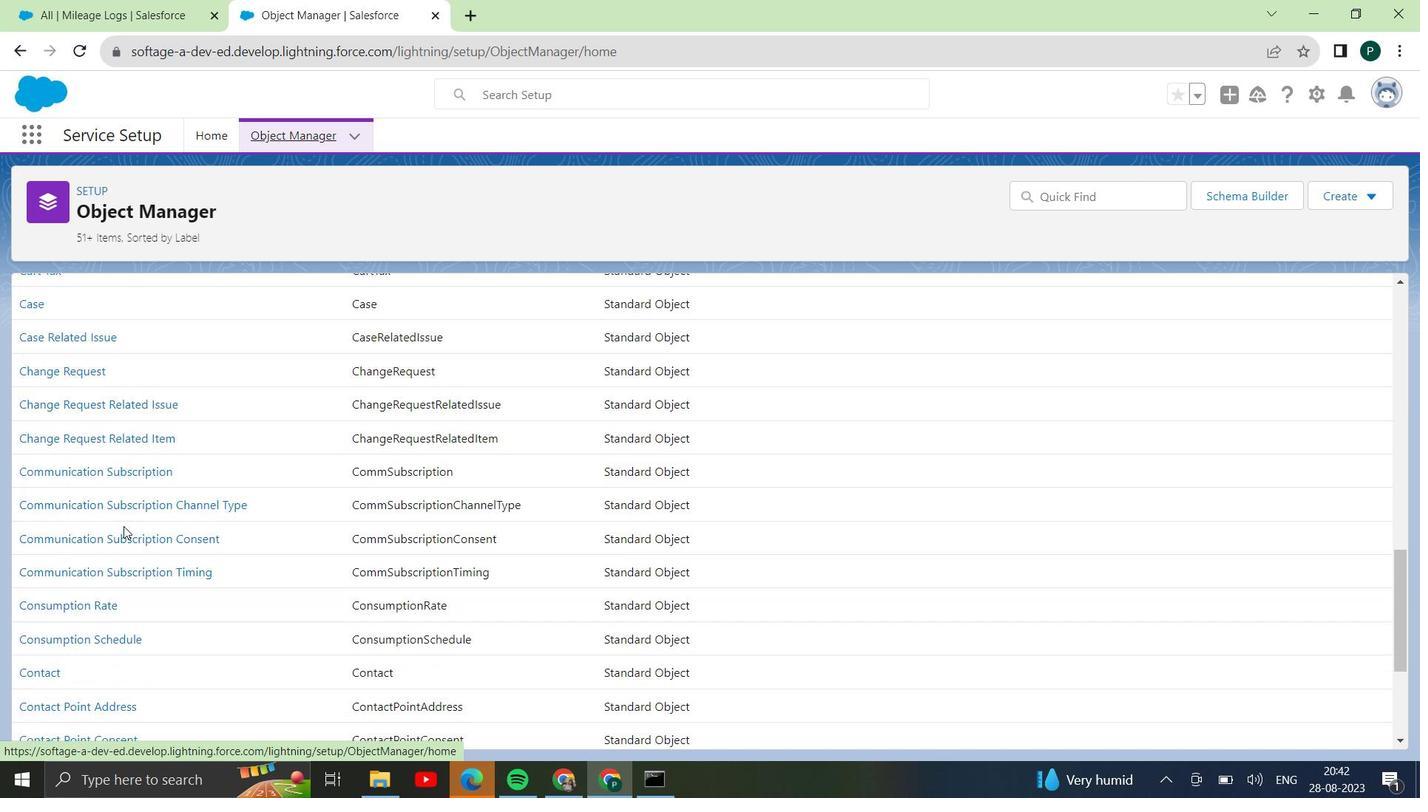 
Action: Mouse scrolled (96, 513) with delta (0, 0)
Screenshot: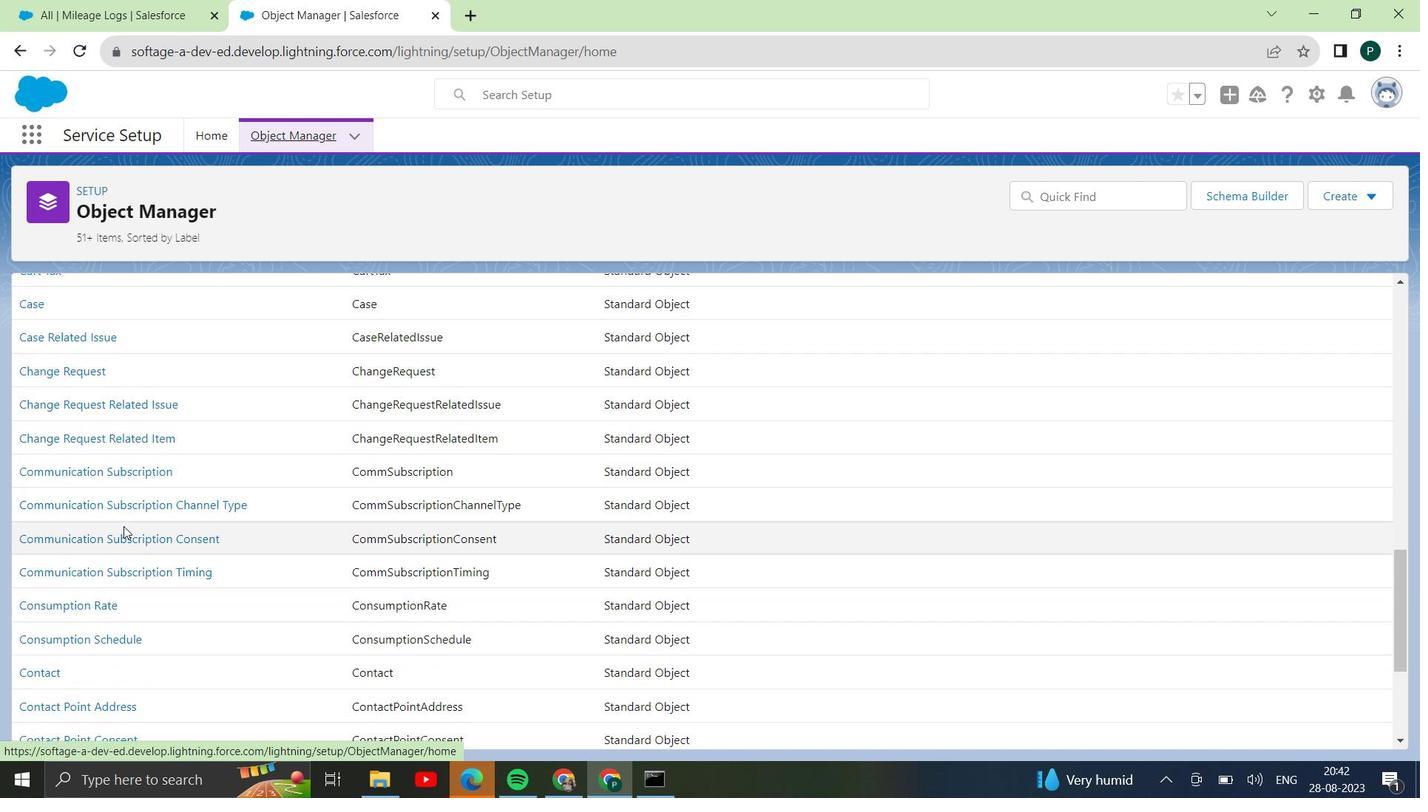 
Action: Mouse moved to (117, 522)
Screenshot: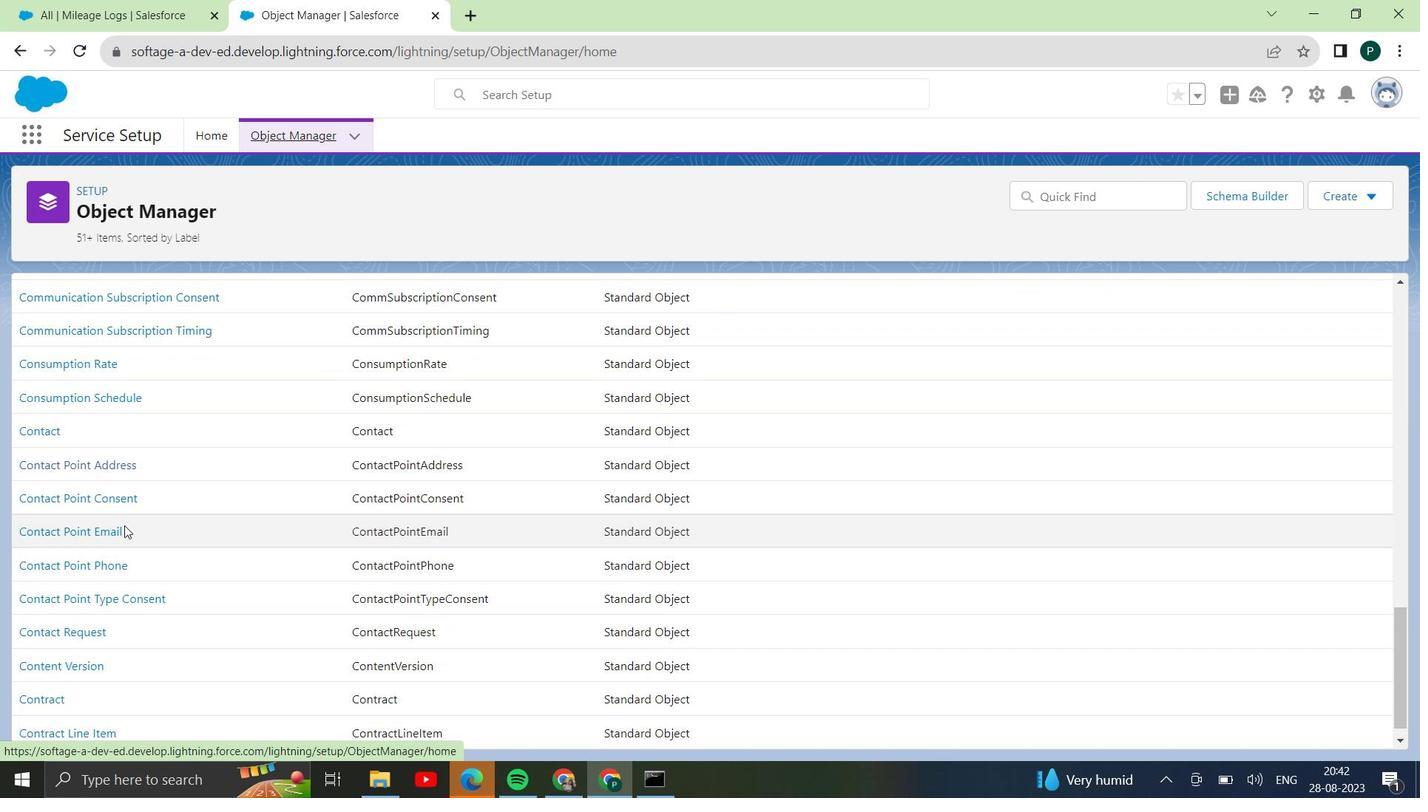 
Action: Mouse scrolled (117, 521) with delta (0, 0)
Screenshot: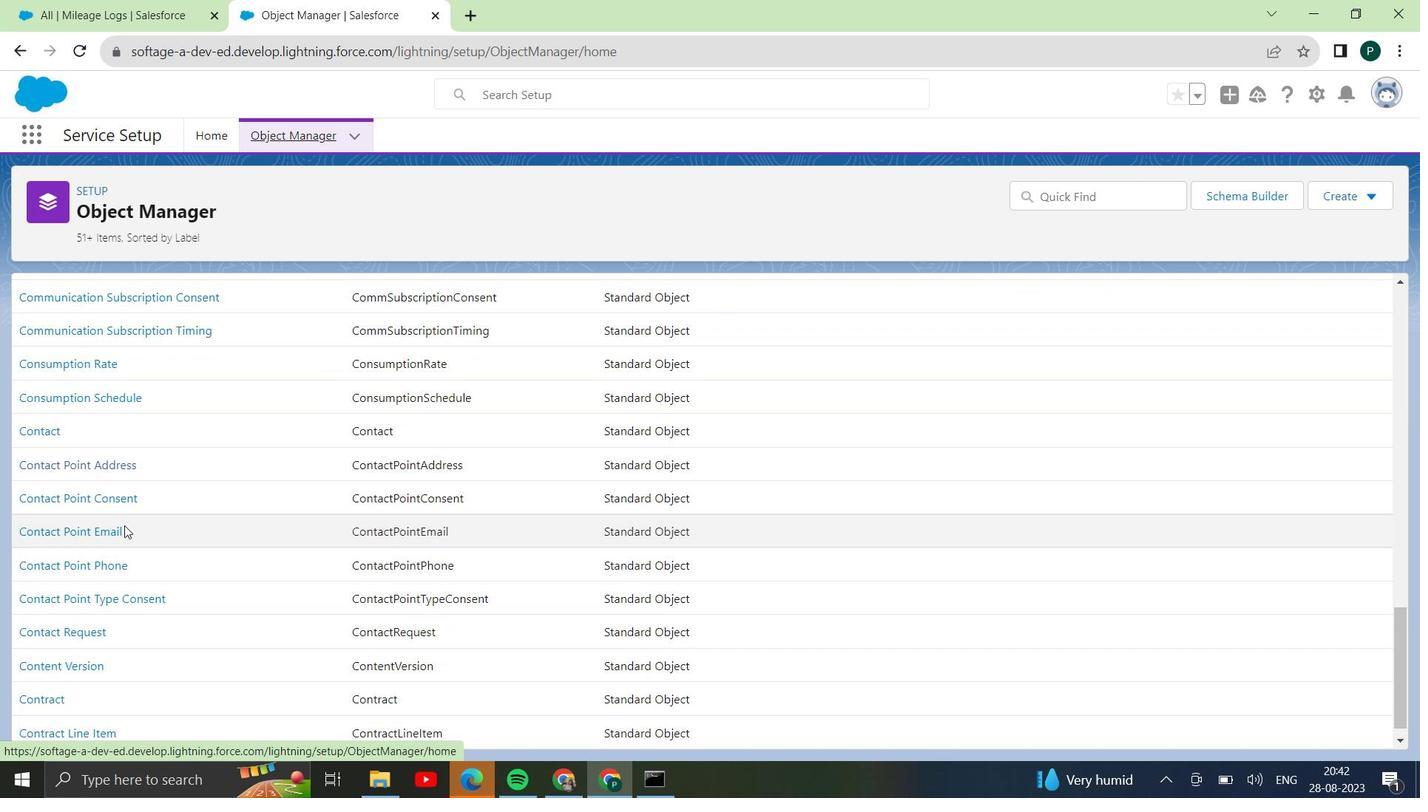 
Action: Mouse moved to (120, 523)
Screenshot: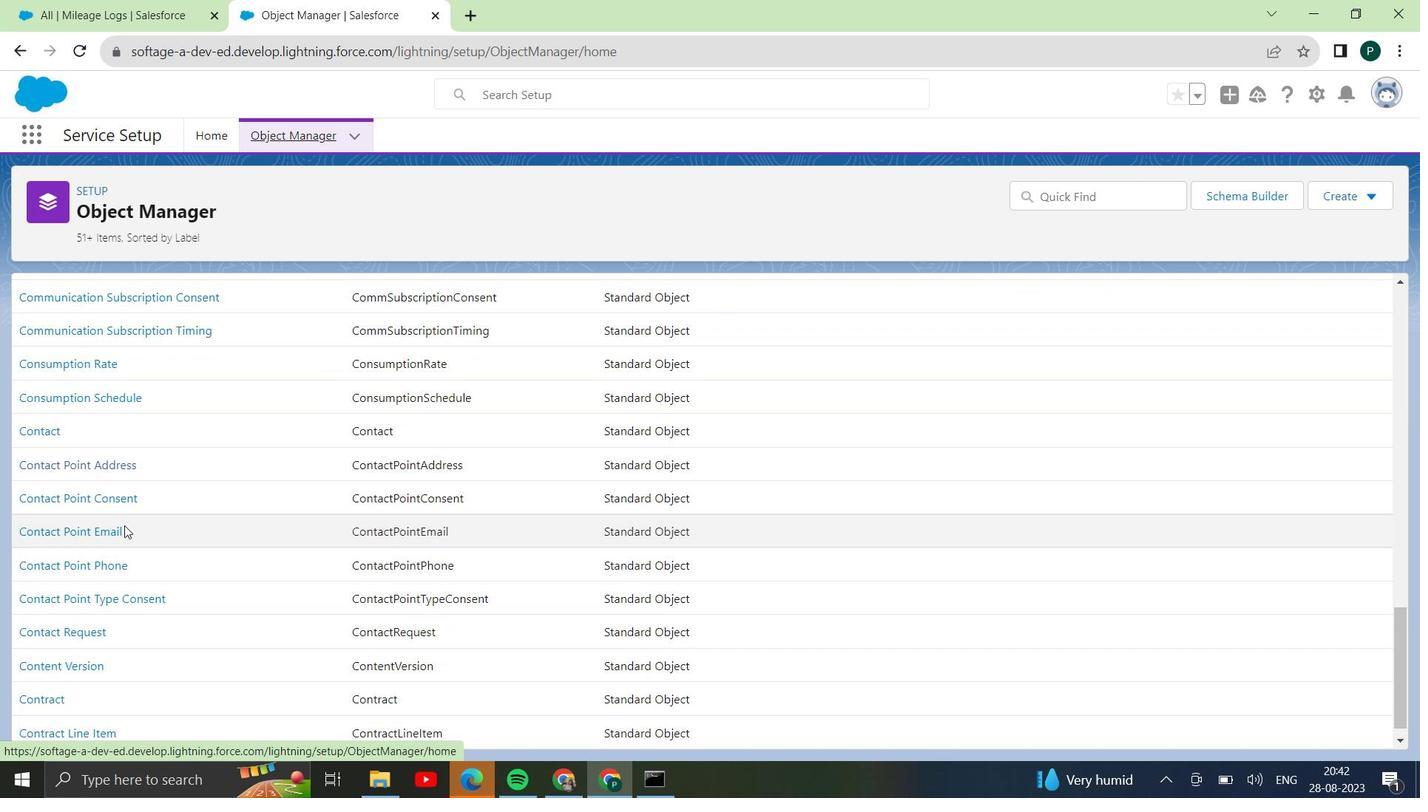 
Action: Mouse scrolled (120, 522) with delta (0, 0)
Screenshot: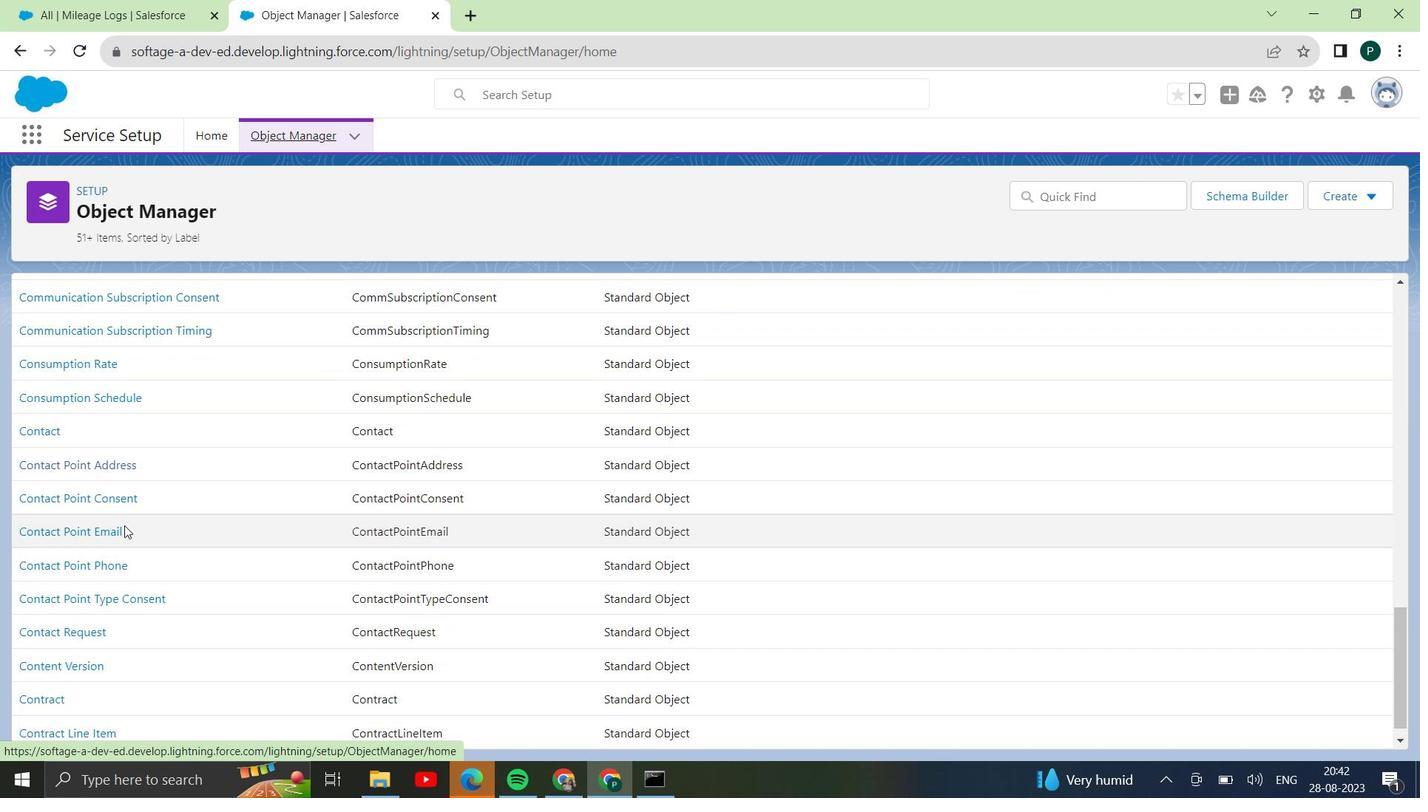 
Action: Mouse moved to (121, 524)
Screenshot: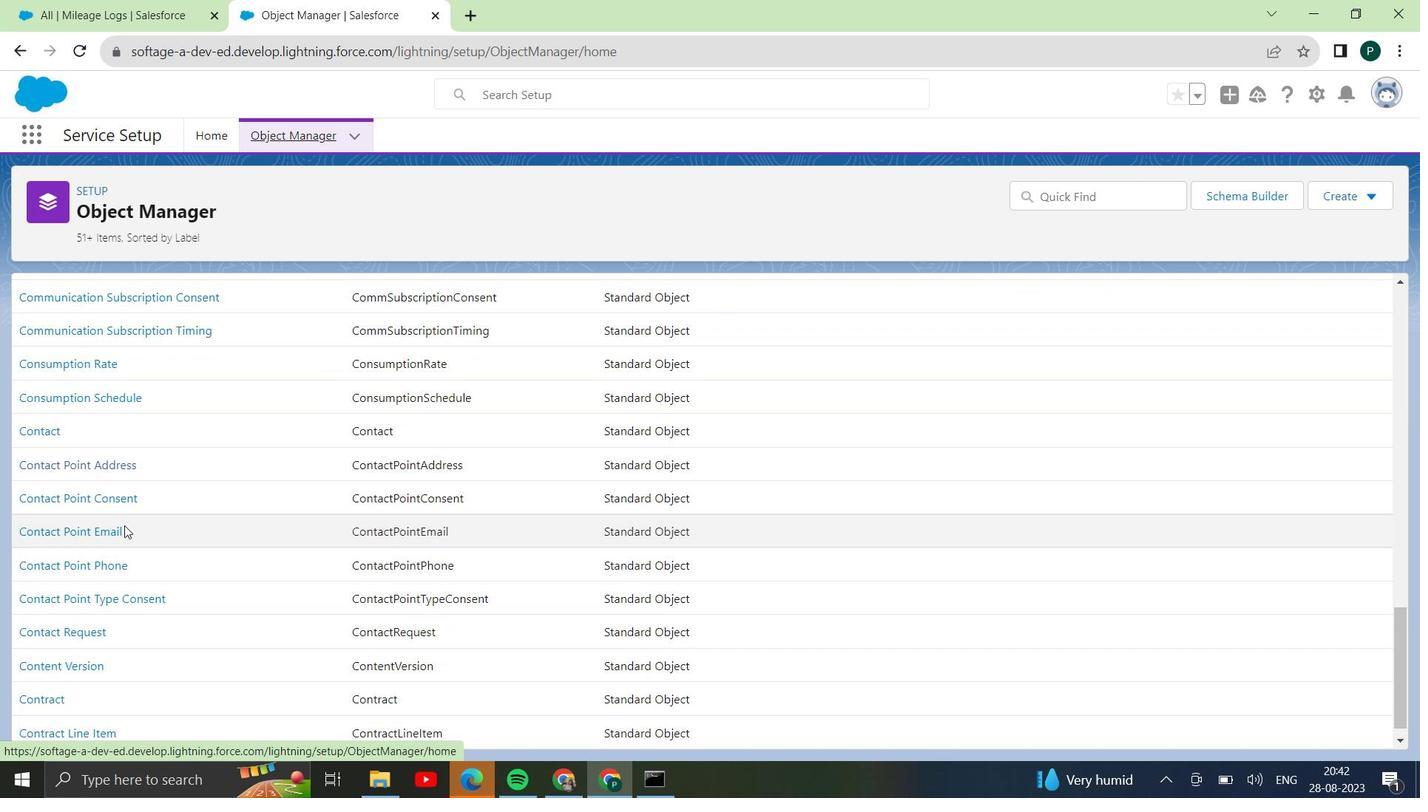
Action: Mouse scrolled (121, 523) with delta (0, 0)
Screenshot: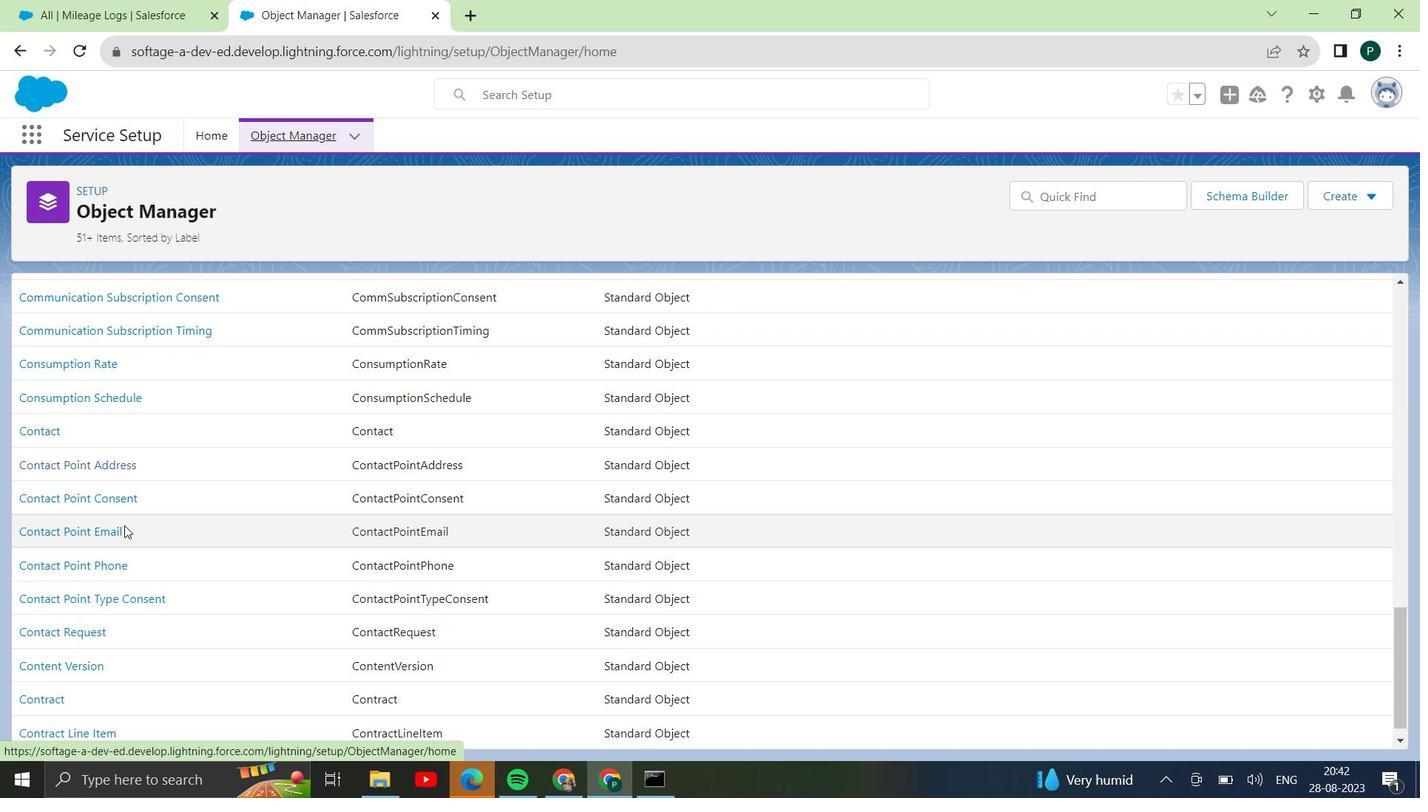 
Action: Mouse scrolled (121, 523) with delta (0, 0)
Screenshot: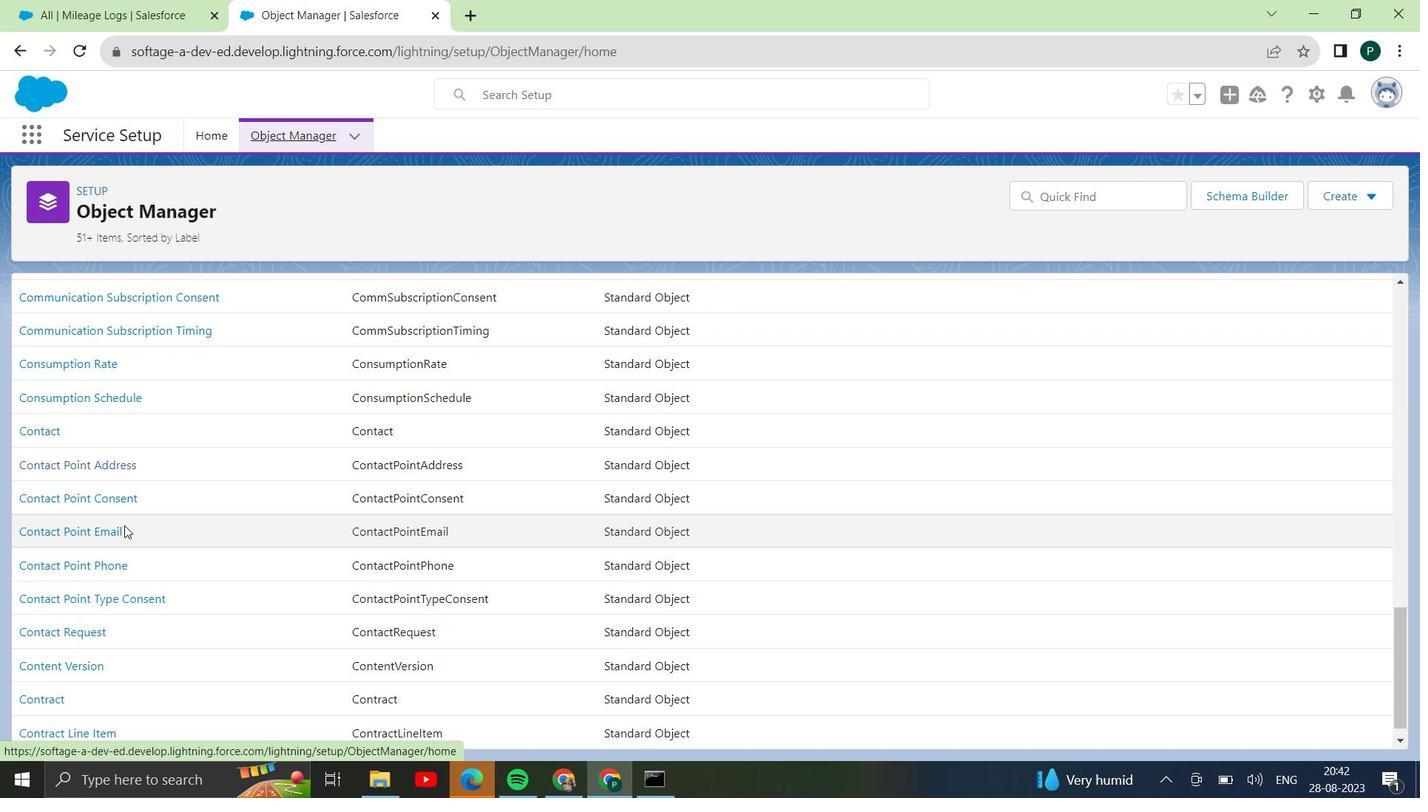 
Action: Mouse moved to (121, 525)
Screenshot: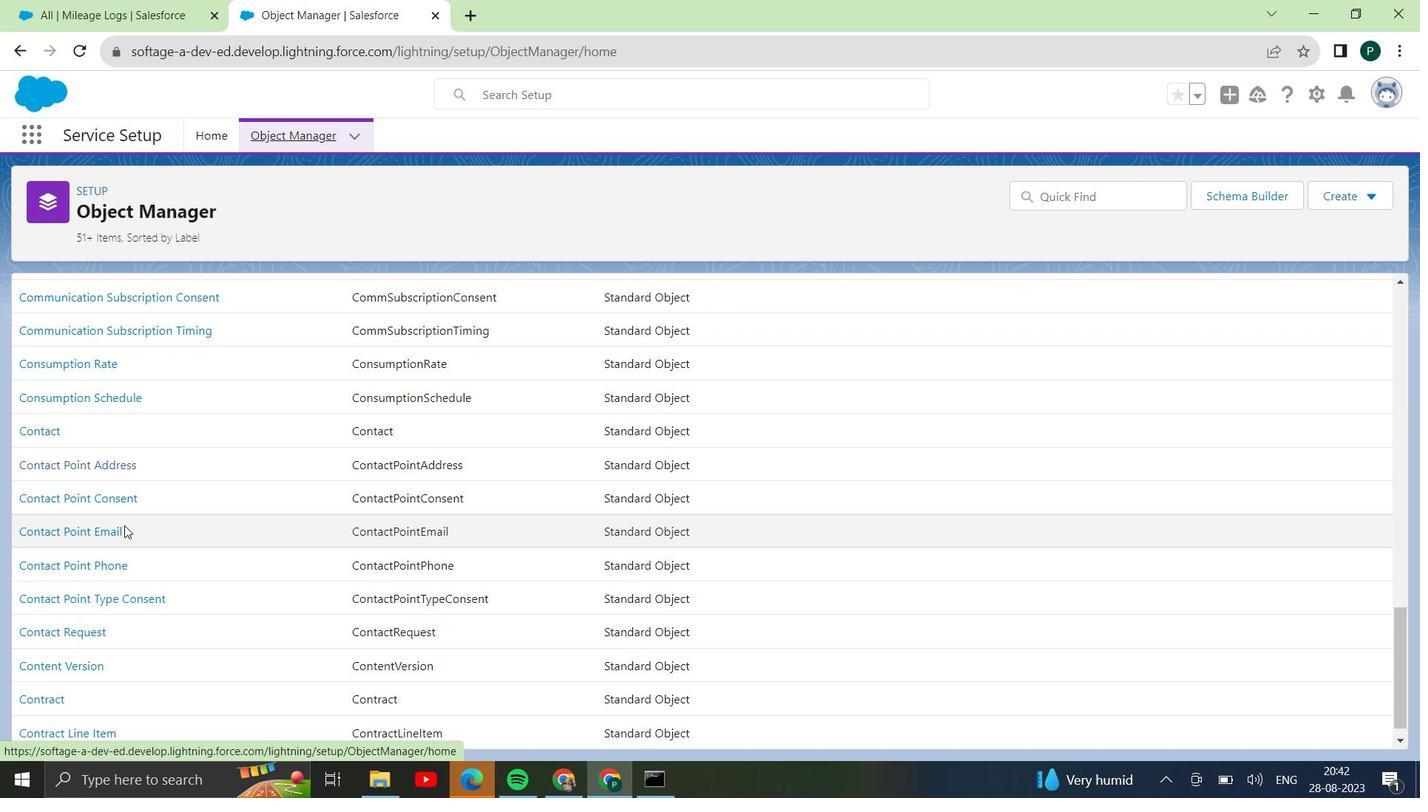 
Action: Mouse scrolled (121, 524) with delta (0, 0)
Screenshot: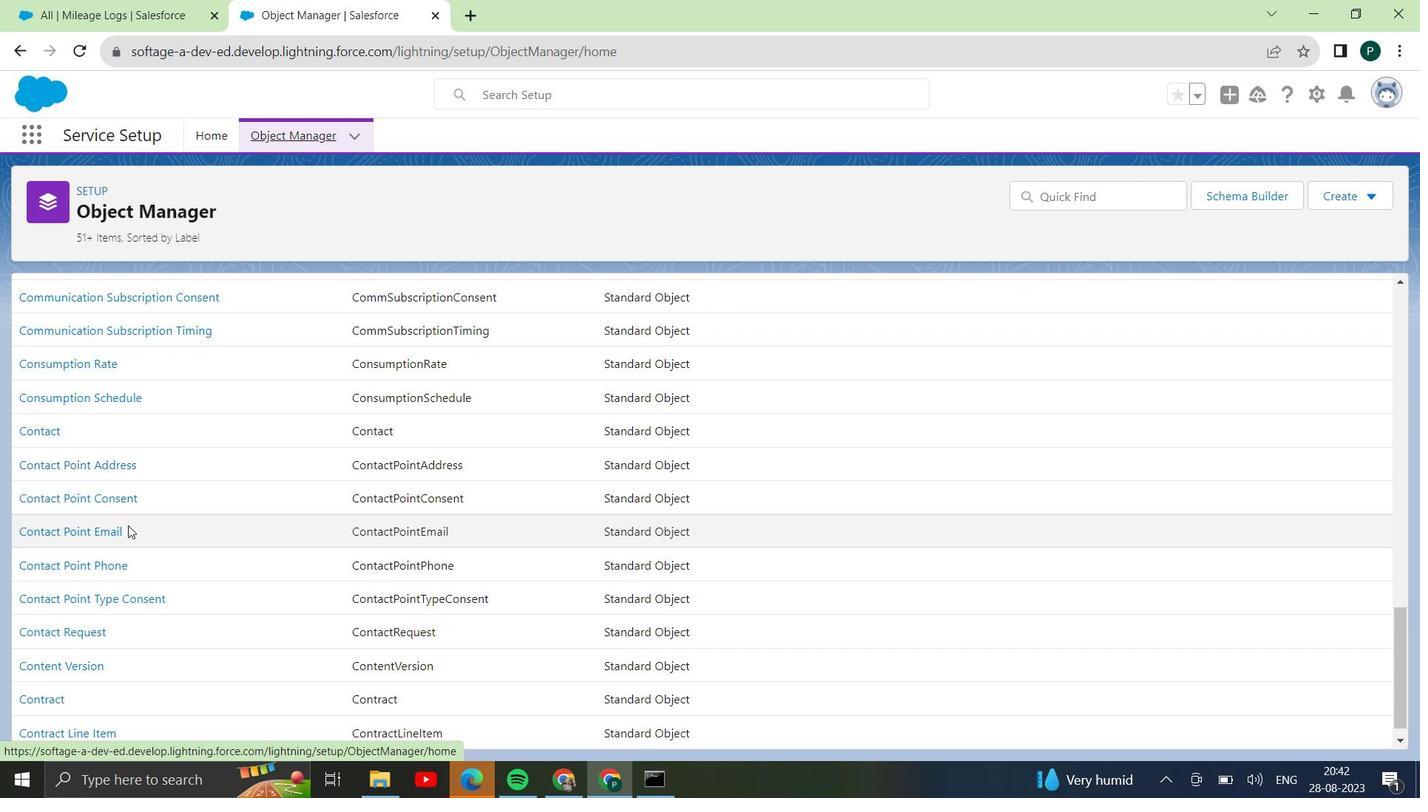 
Action: Mouse moved to (122, 525)
Screenshot: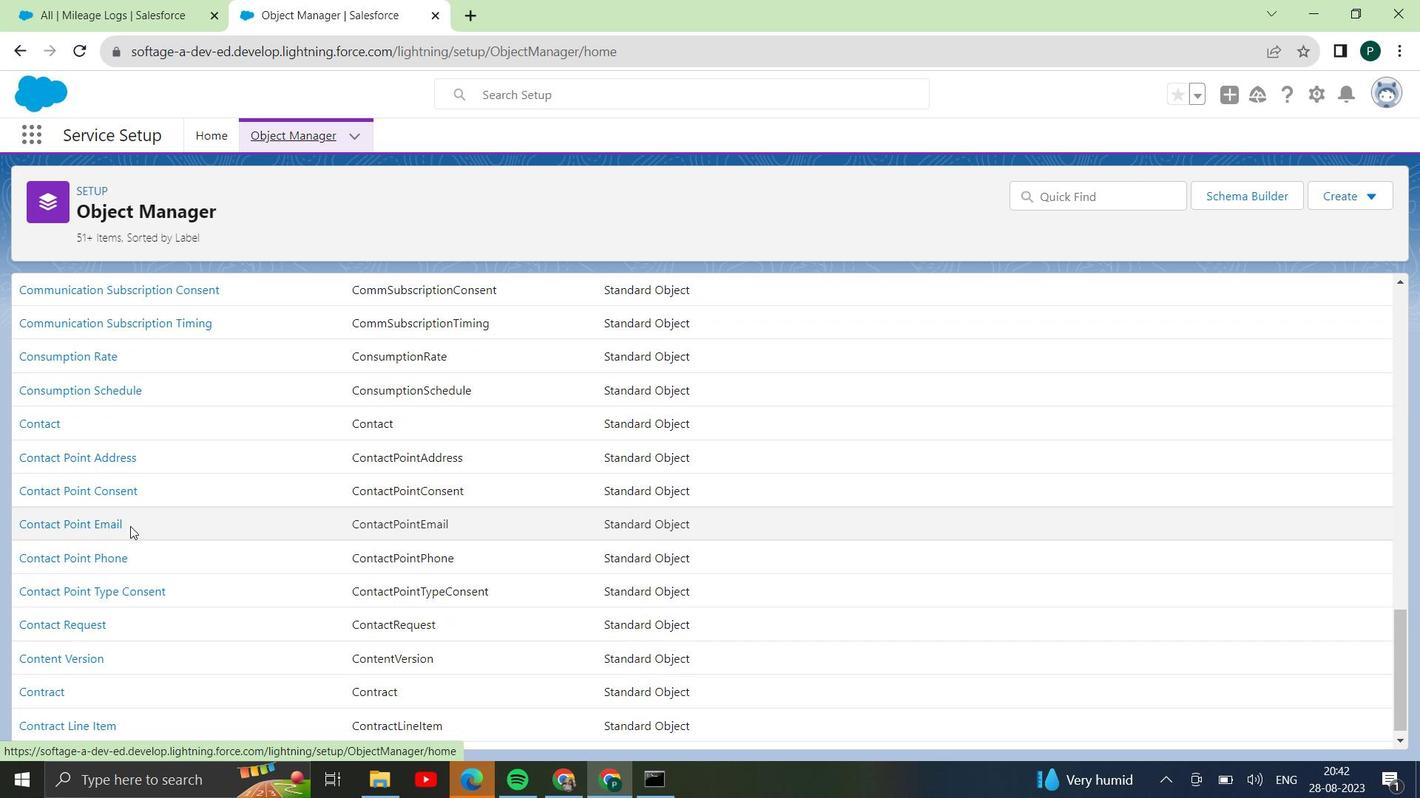
Action: Mouse scrolled (122, 524) with delta (0, 0)
Screenshot: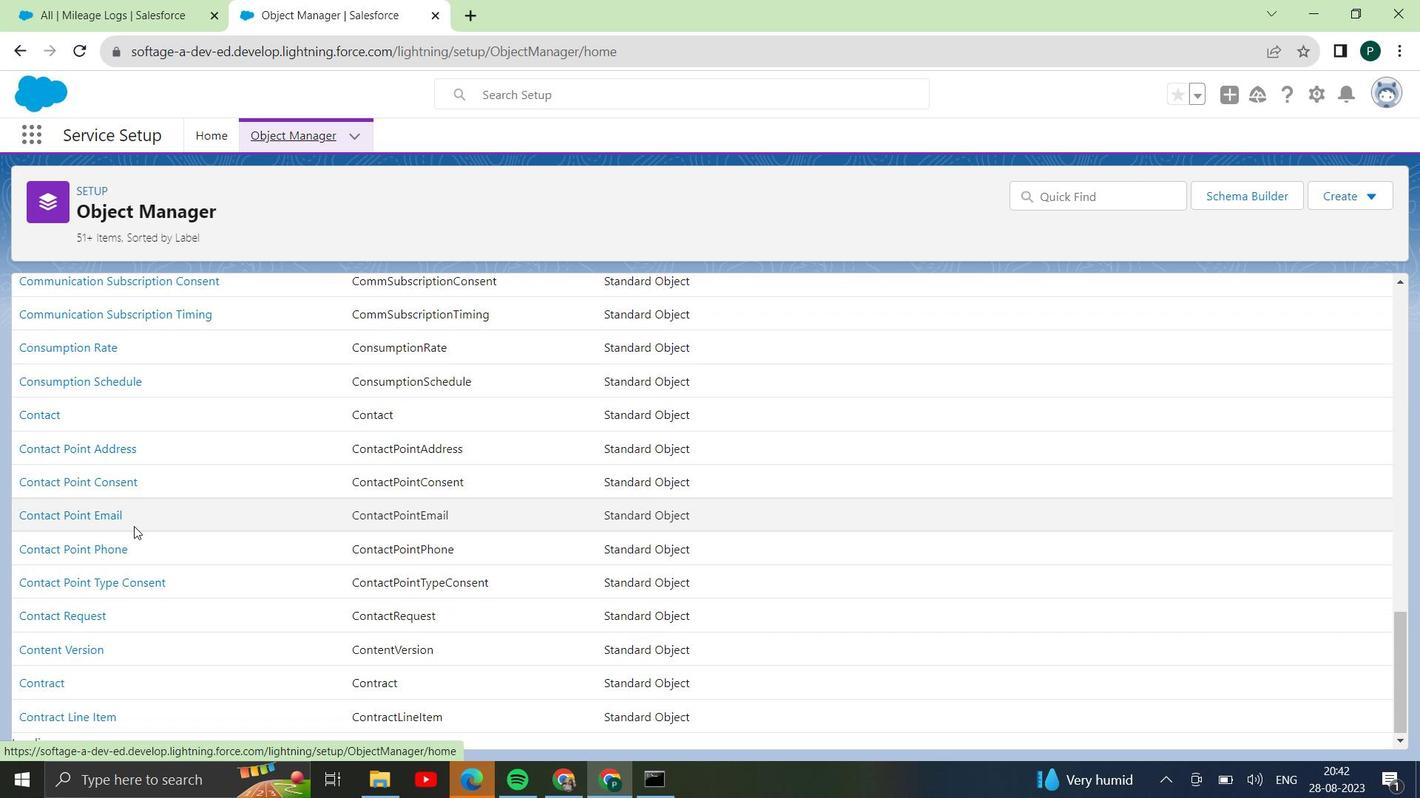
Action: Mouse scrolled (122, 524) with delta (0, 0)
Screenshot: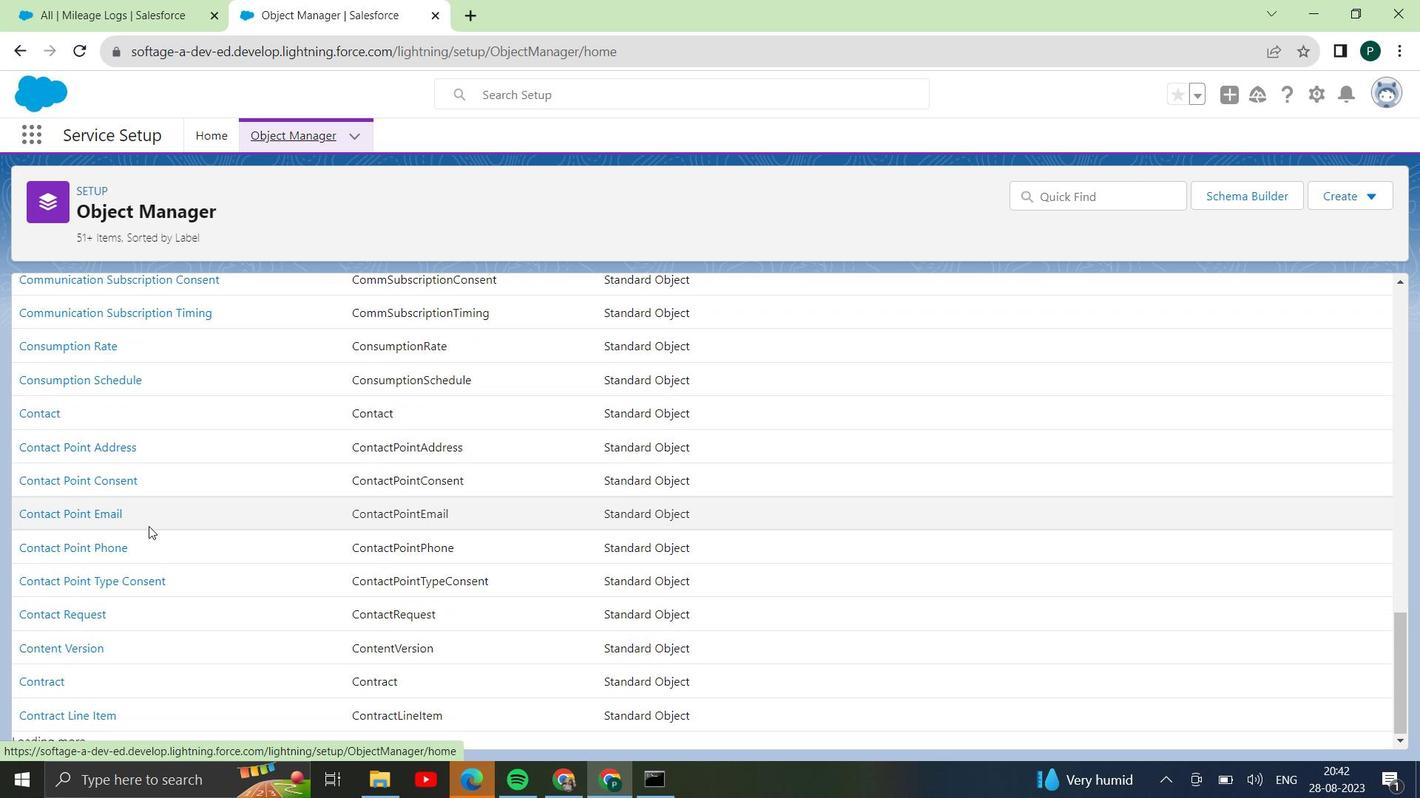 
Action: Mouse scrolled (122, 524) with delta (0, 0)
Screenshot: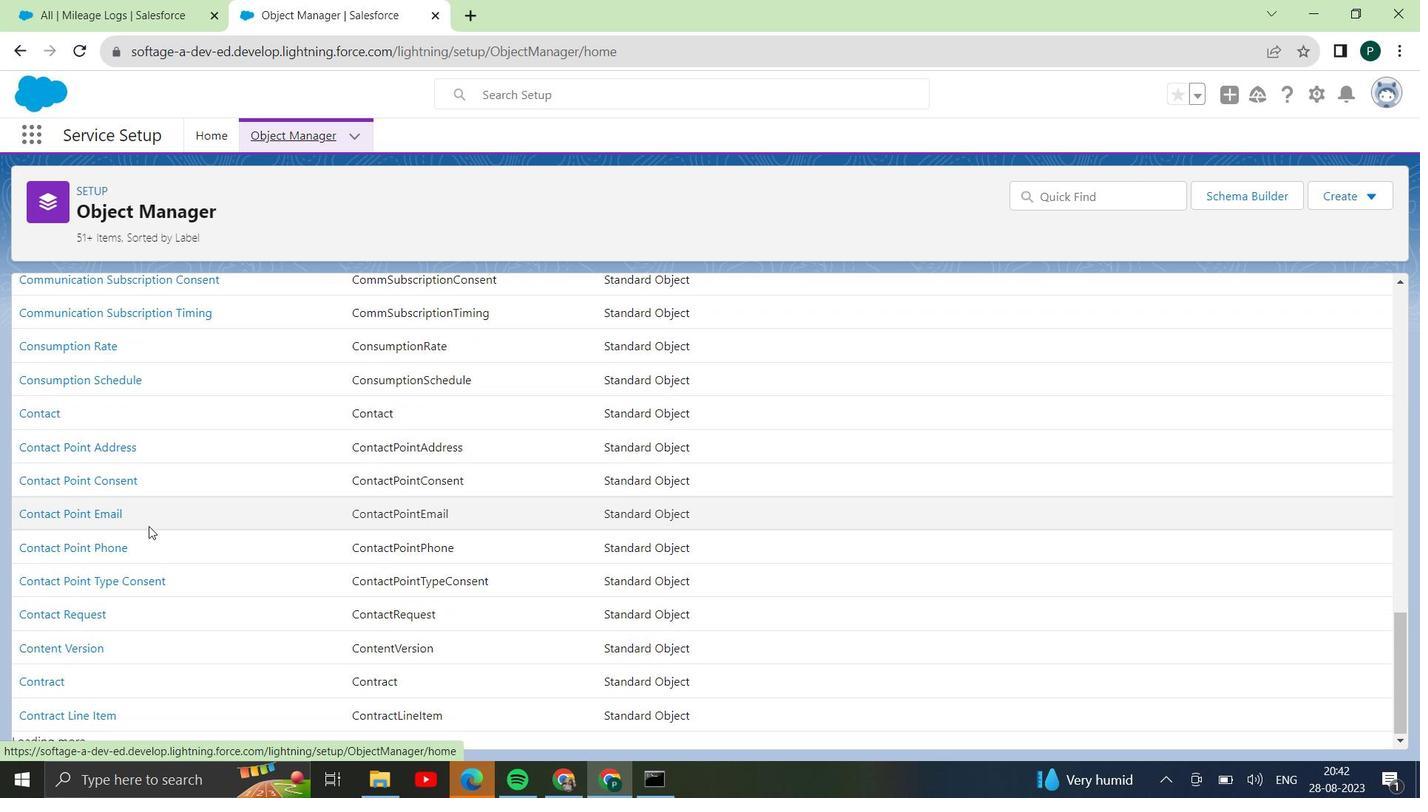 
Action: Mouse scrolled (122, 524) with delta (0, 0)
Screenshot: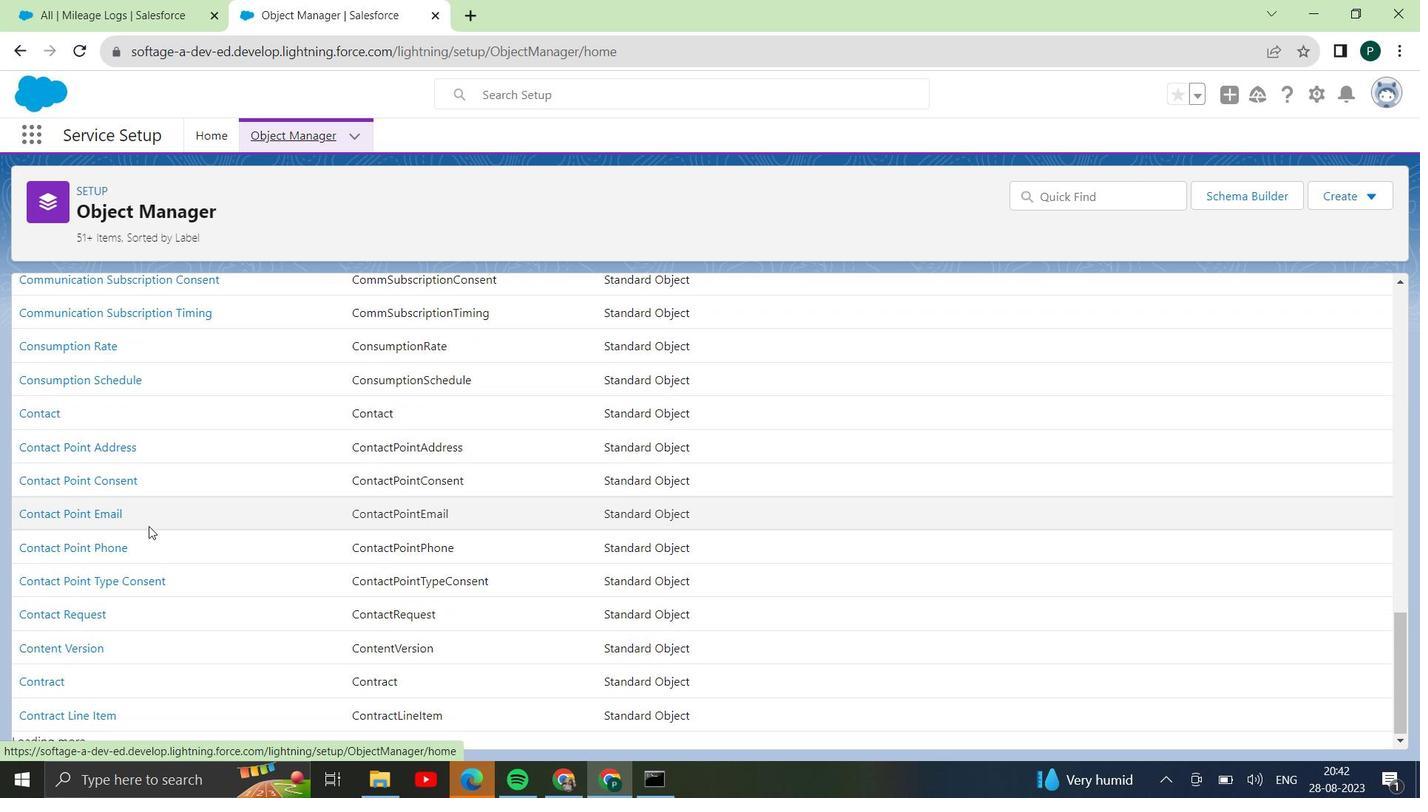 
Action: Mouse moved to (125, 524)
Screenshot: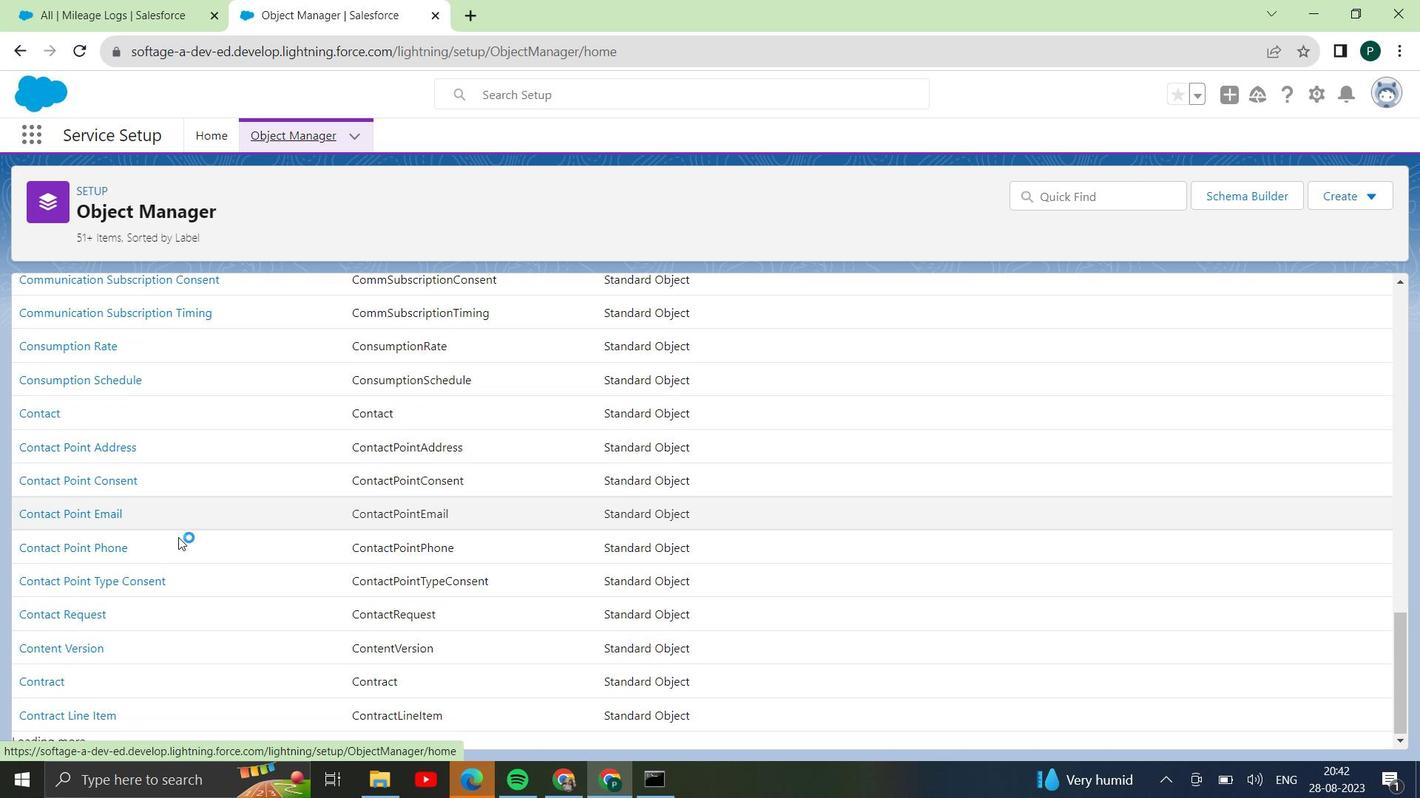
Action: Mouse scrolled (125, 523) with delta (0, 0)
Screenshot: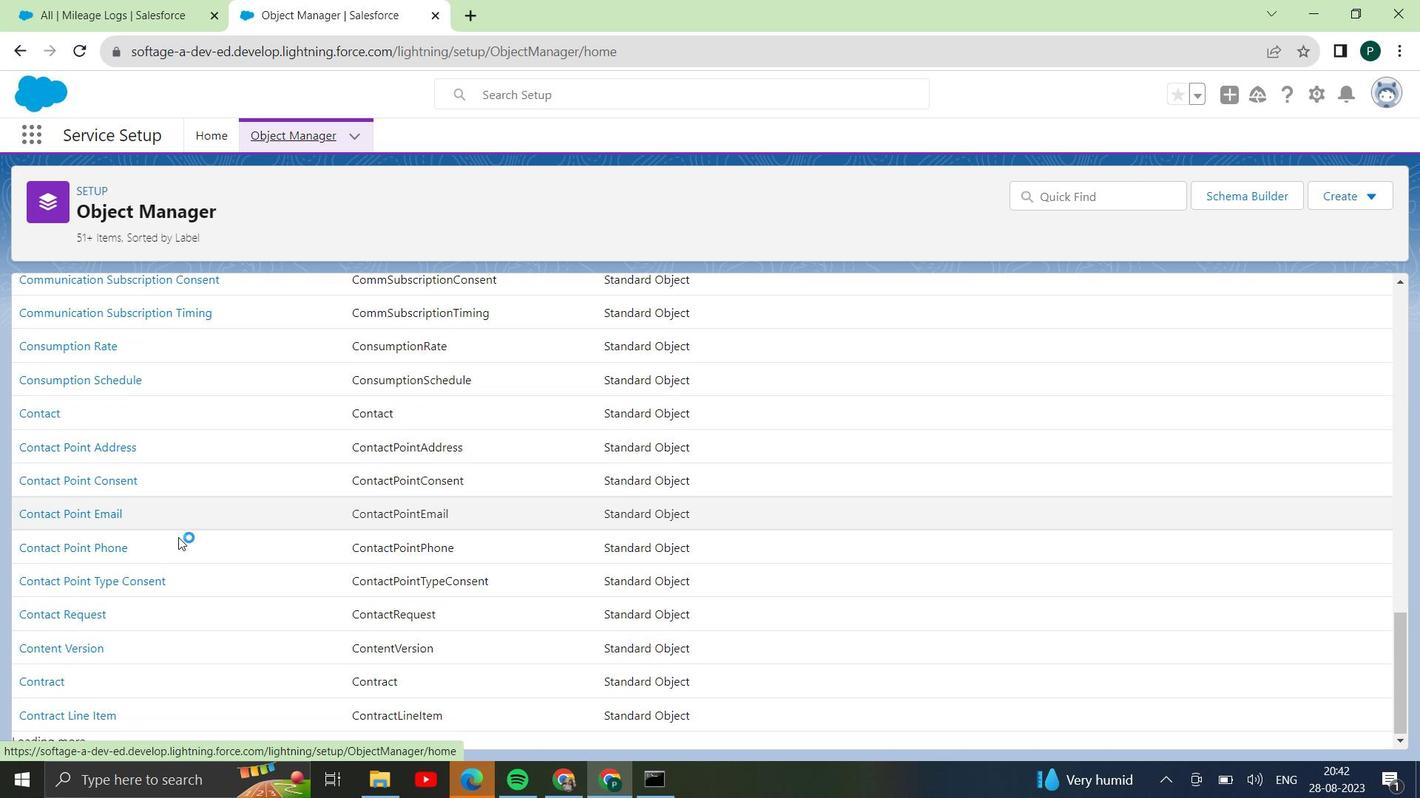 
Action: Mouse moved to (127, 524)
Screenshot: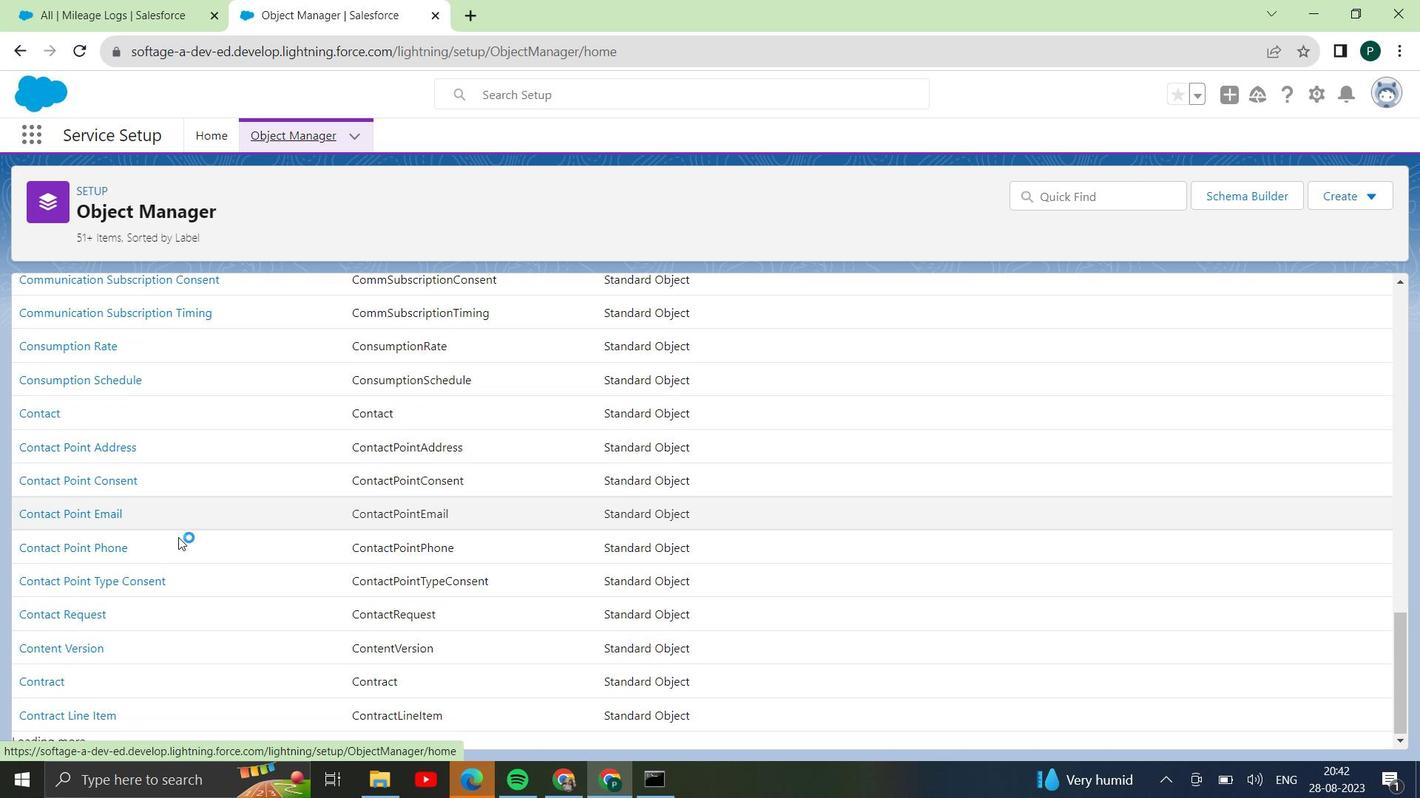 
Action: Mouse scrolled (127, 523) with delta (0, 0)
Screenshot: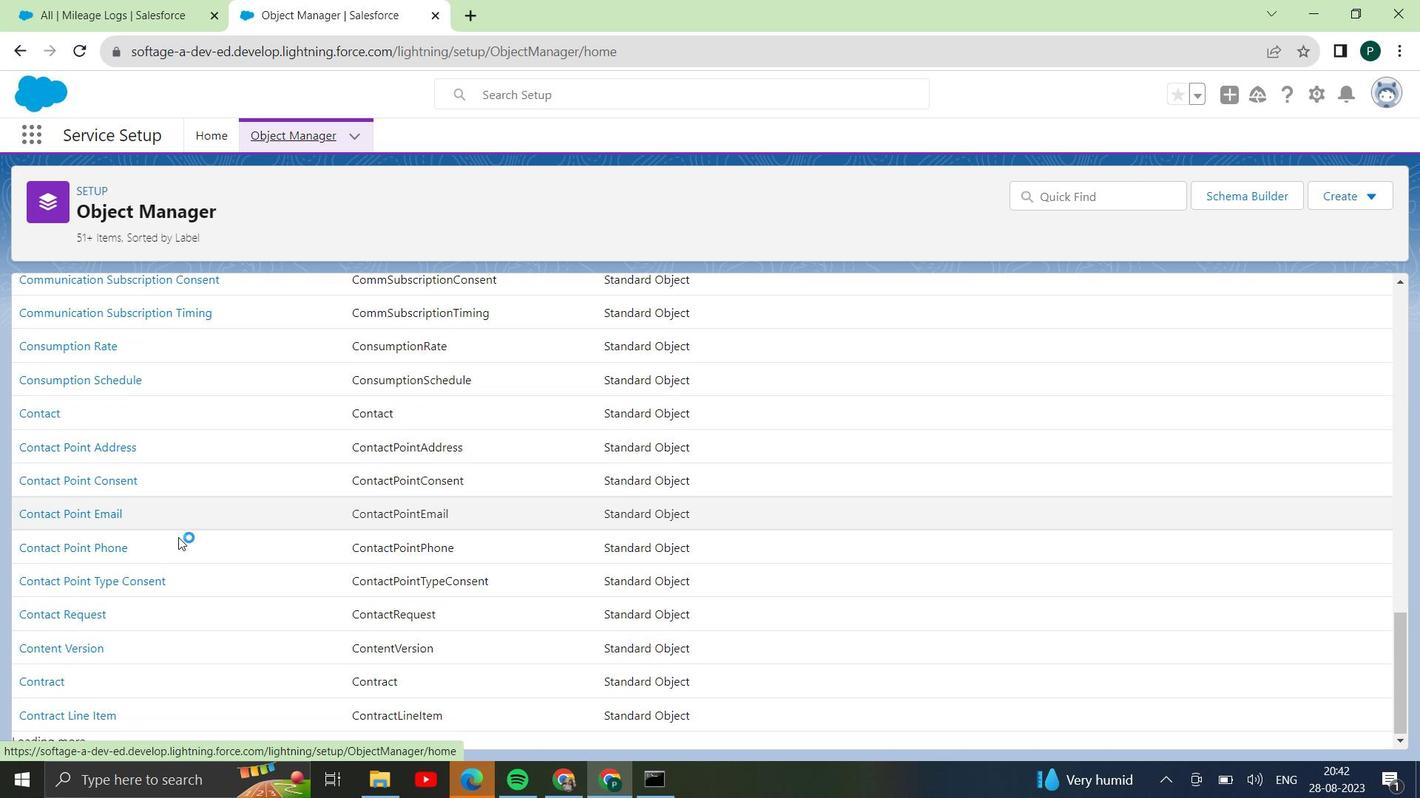 
Action: Mouse scrolled (127, 523) with delta (0, 0)
Screenshot: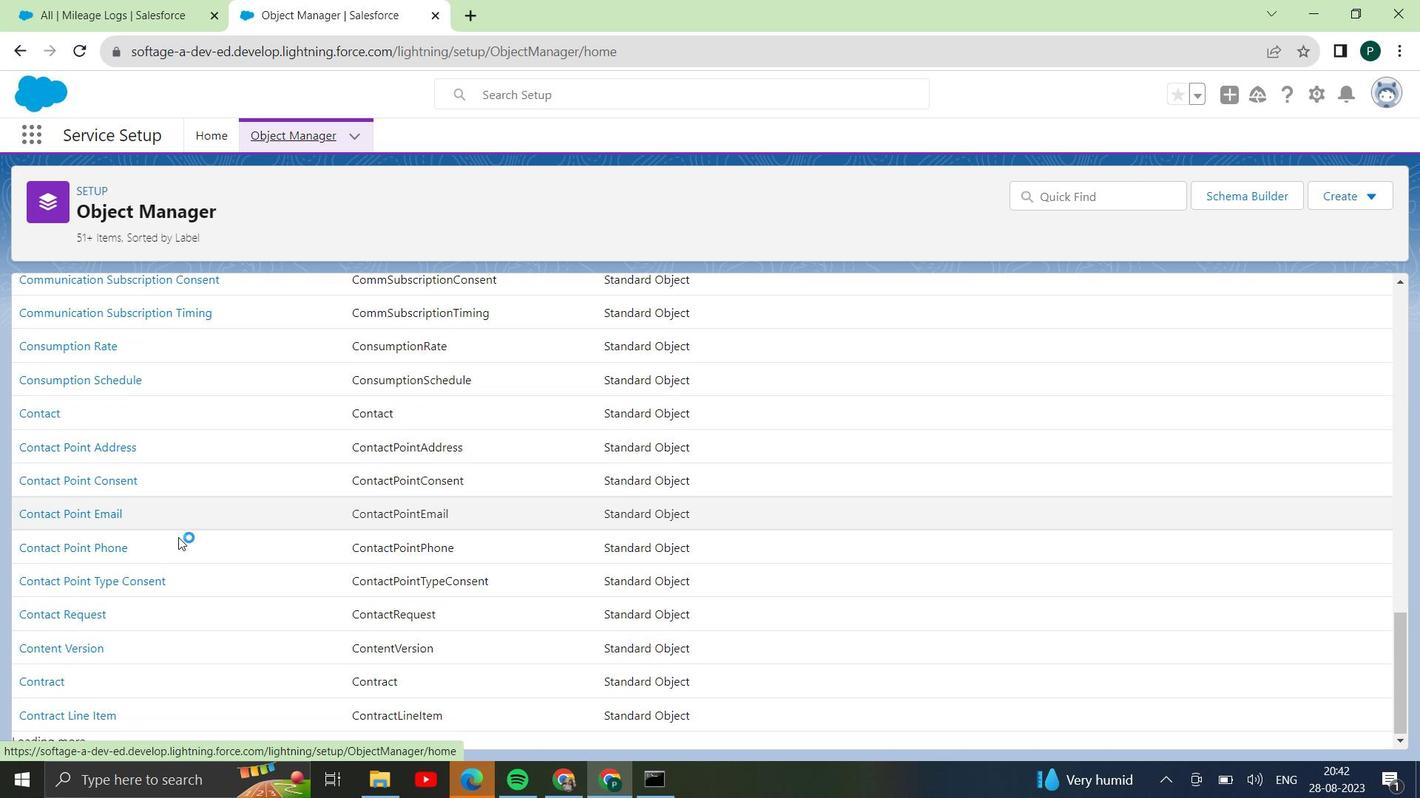
Action: Mouse scrolled (127, 523) with delta (0, 0)
Screenshot: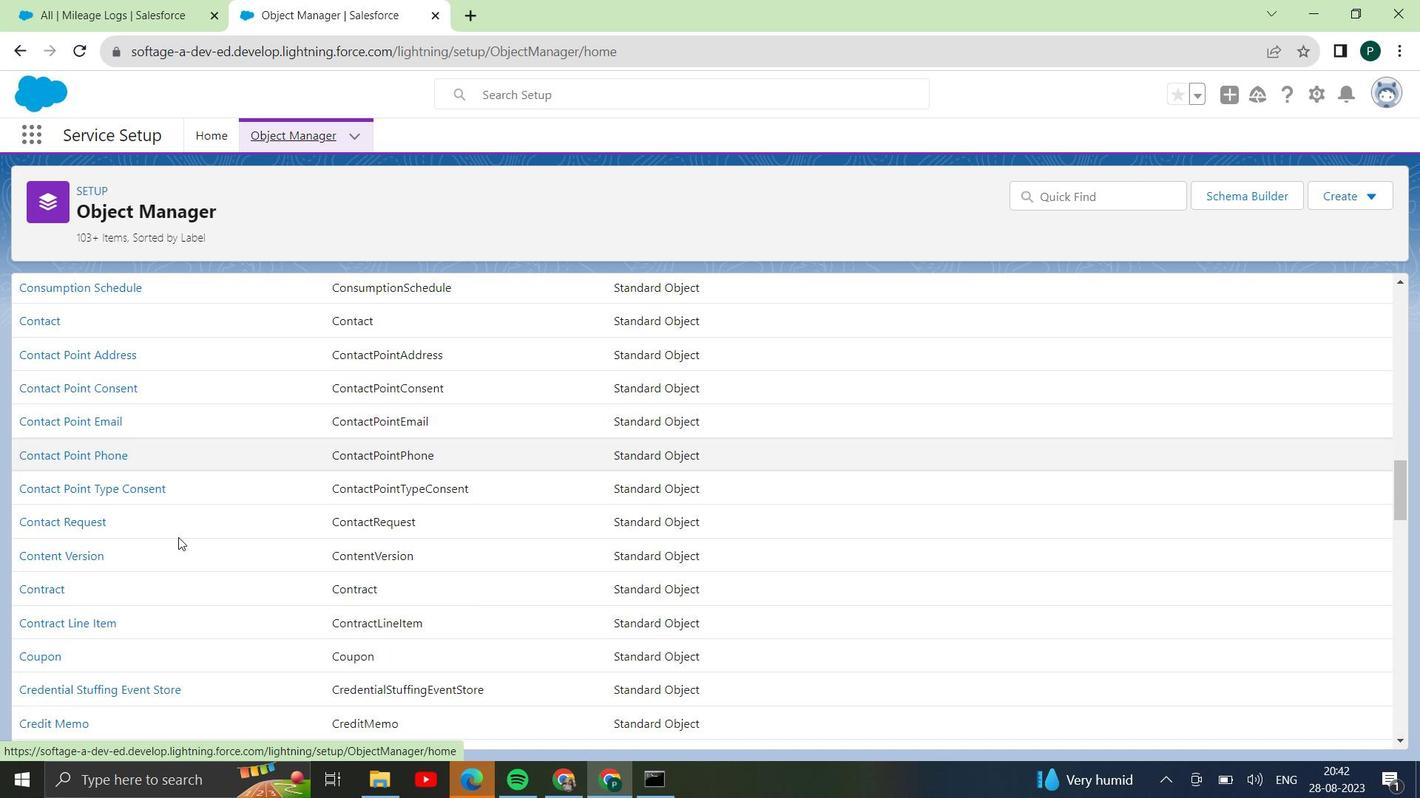 
Action: Mouse scrolled (127, 523) with delta (0, 0)
Screenshot: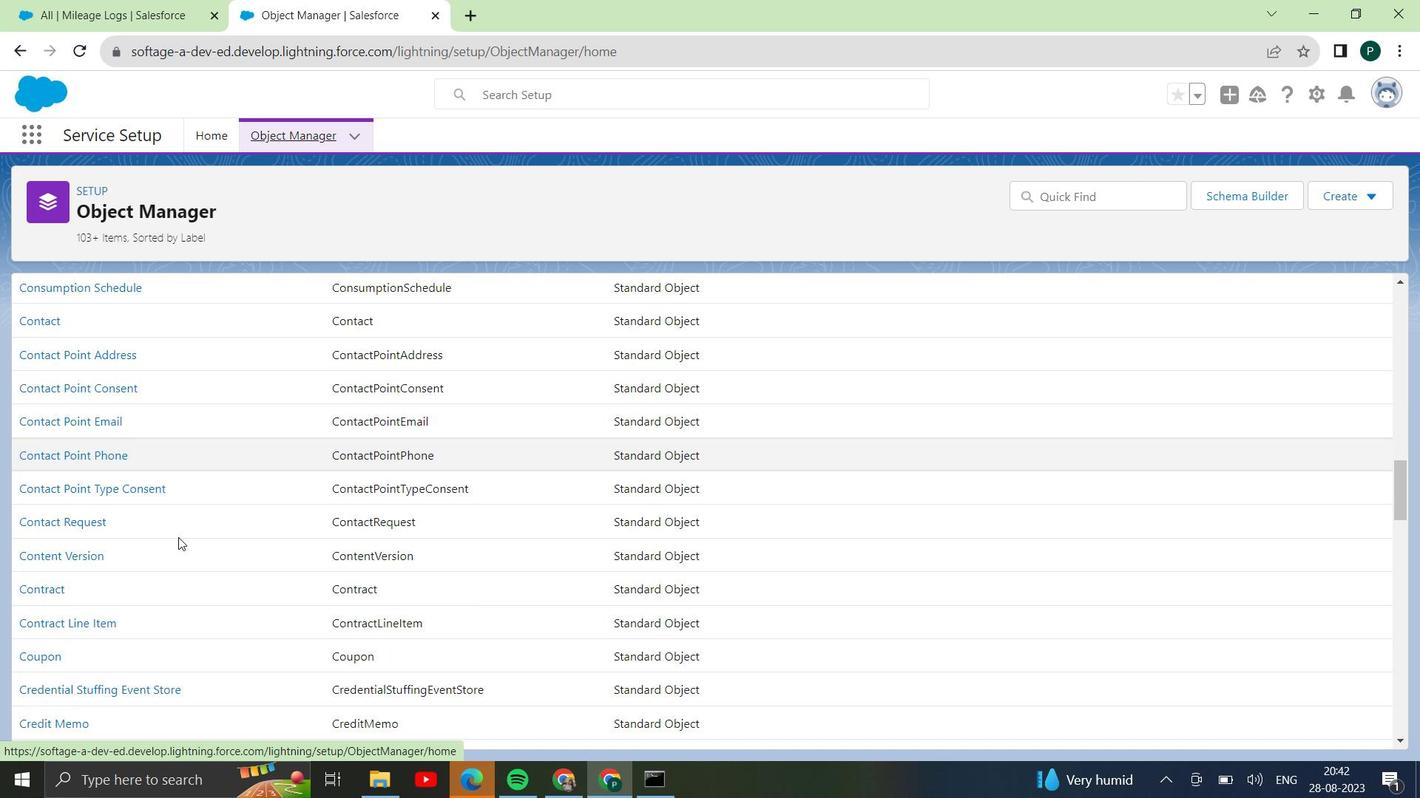 
Action: Mouse moved to (127, 525)
Screenshot: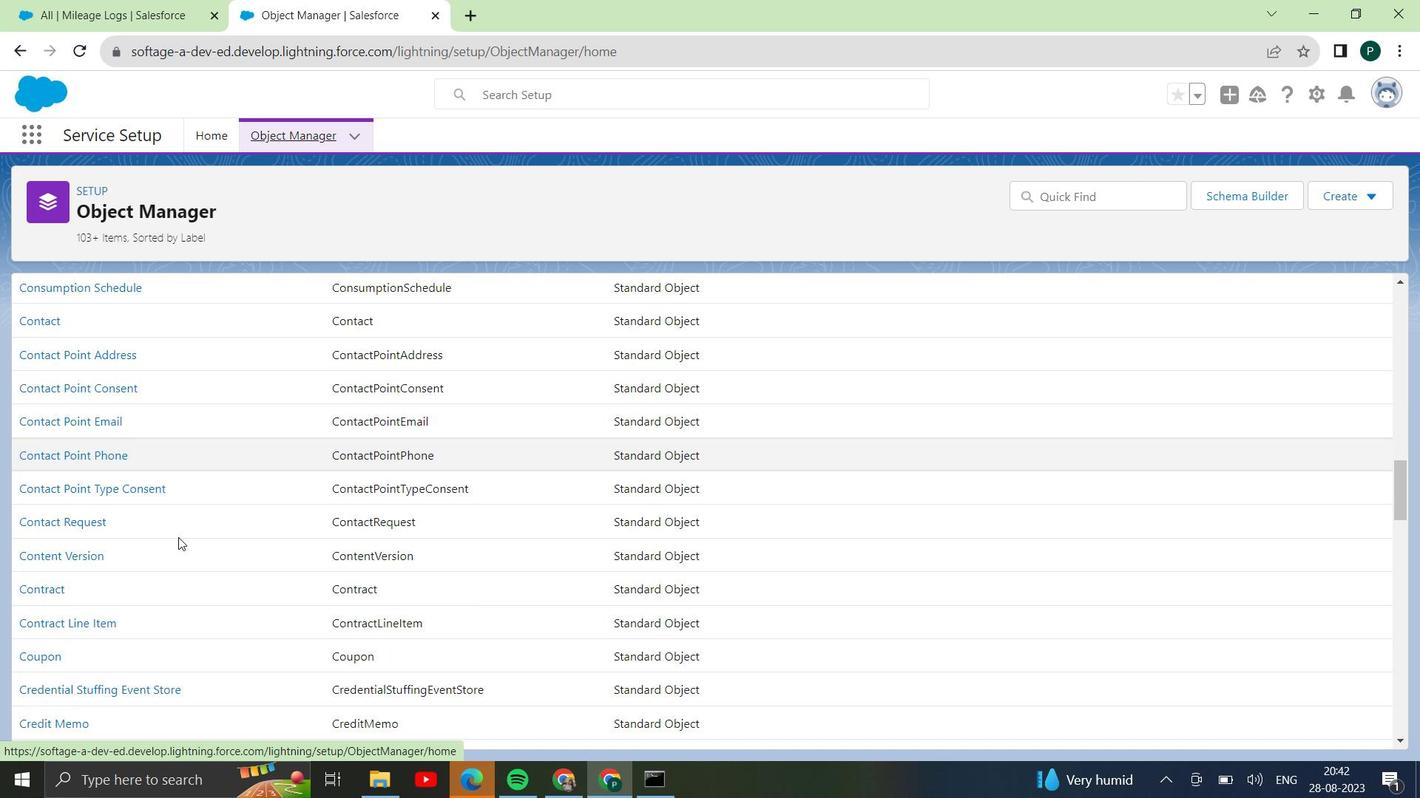 
Action: Mouse scrolled (127, 524) with delta (0, 0)
Screenshot: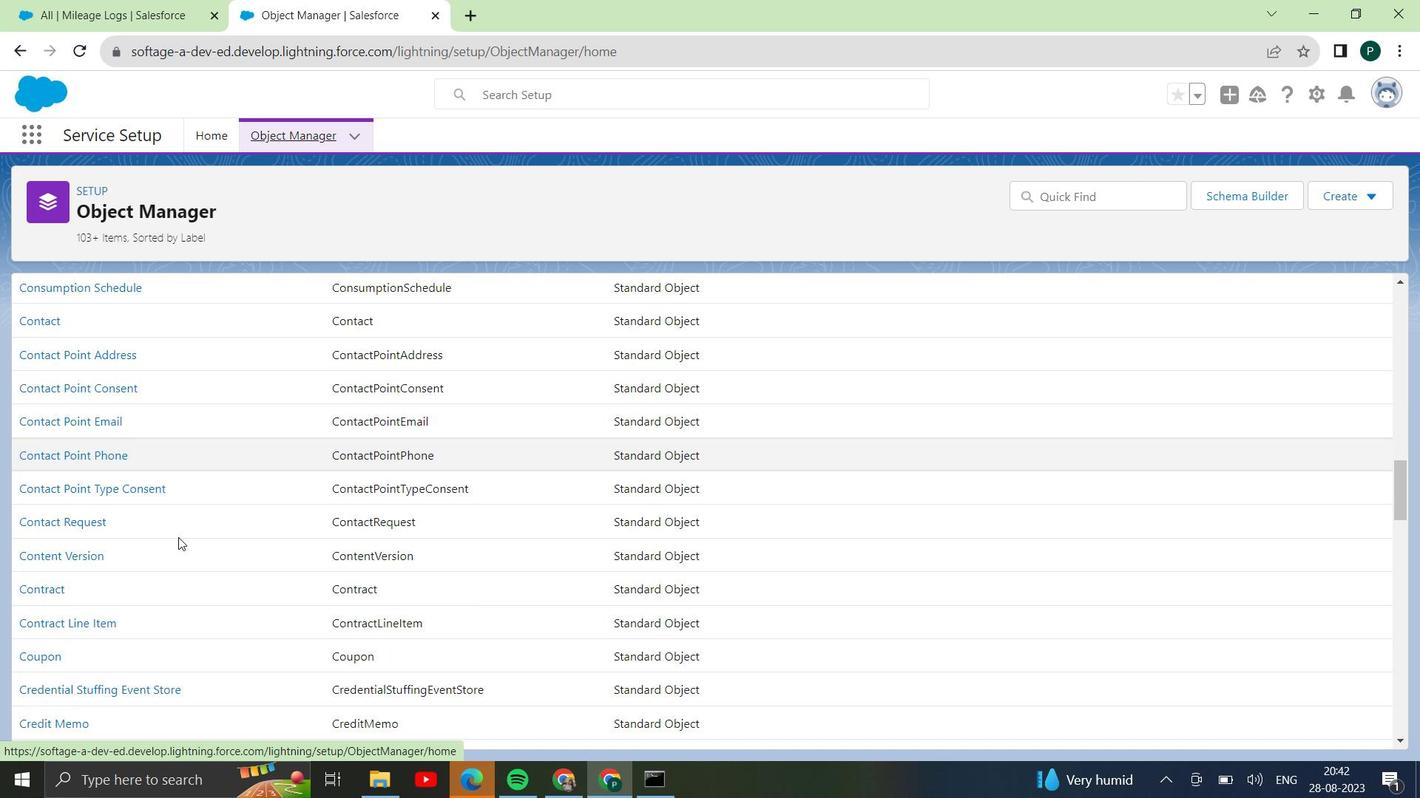 
Action: Mouse moved to (154, 527)
Screenshot: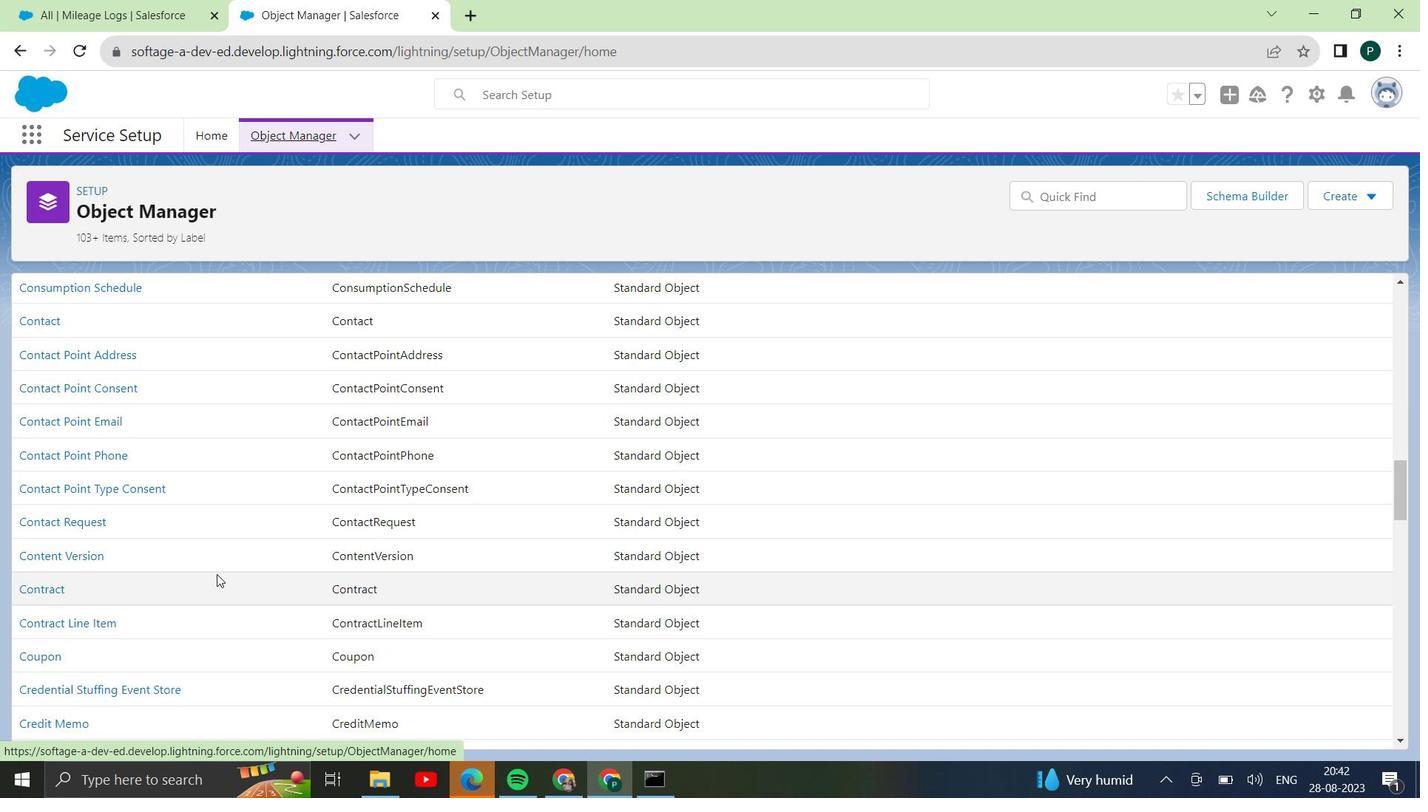 
Action: Mouse scrolled (154, 526) with delta (0, 0)
Screenshot: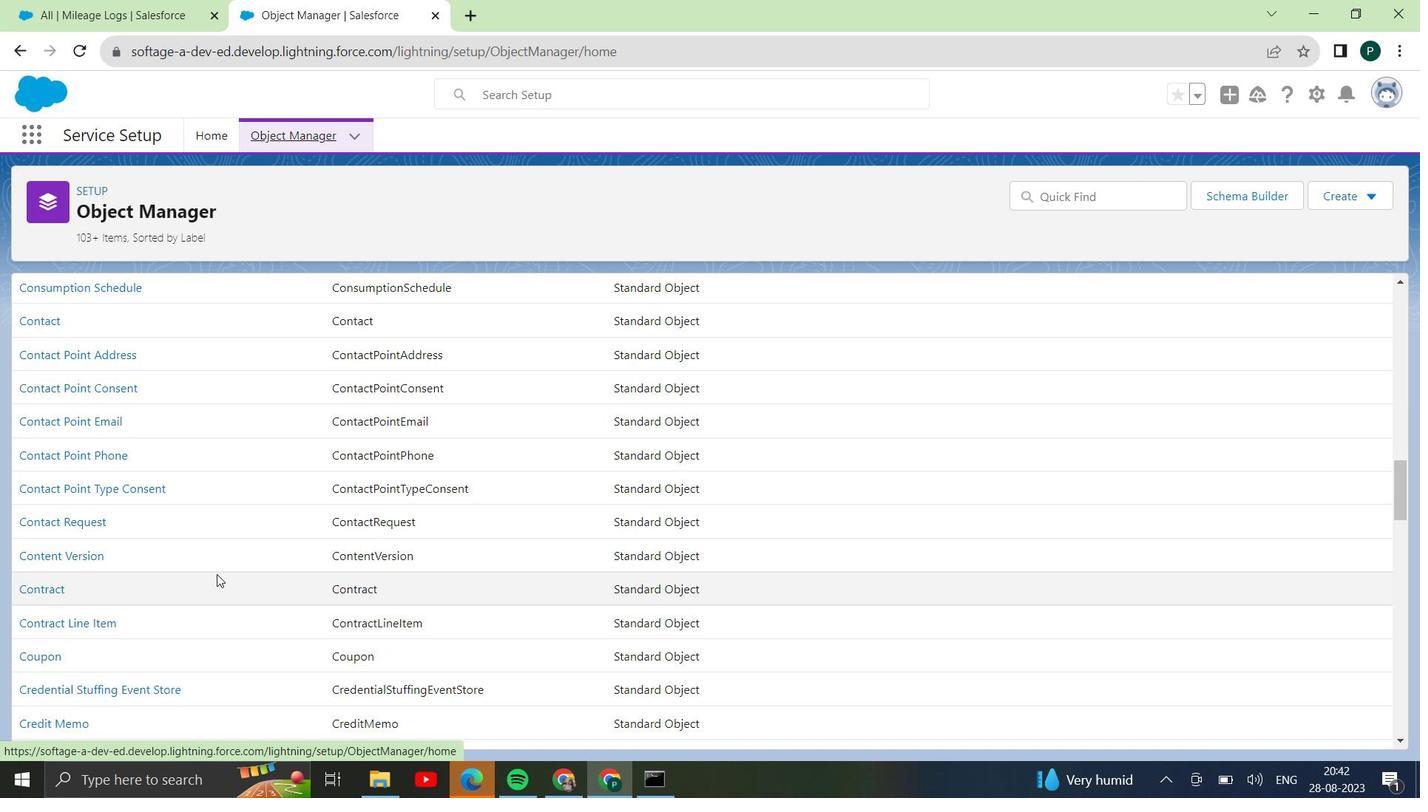
Action: Mouse moved to (158, 529)
Screenshot: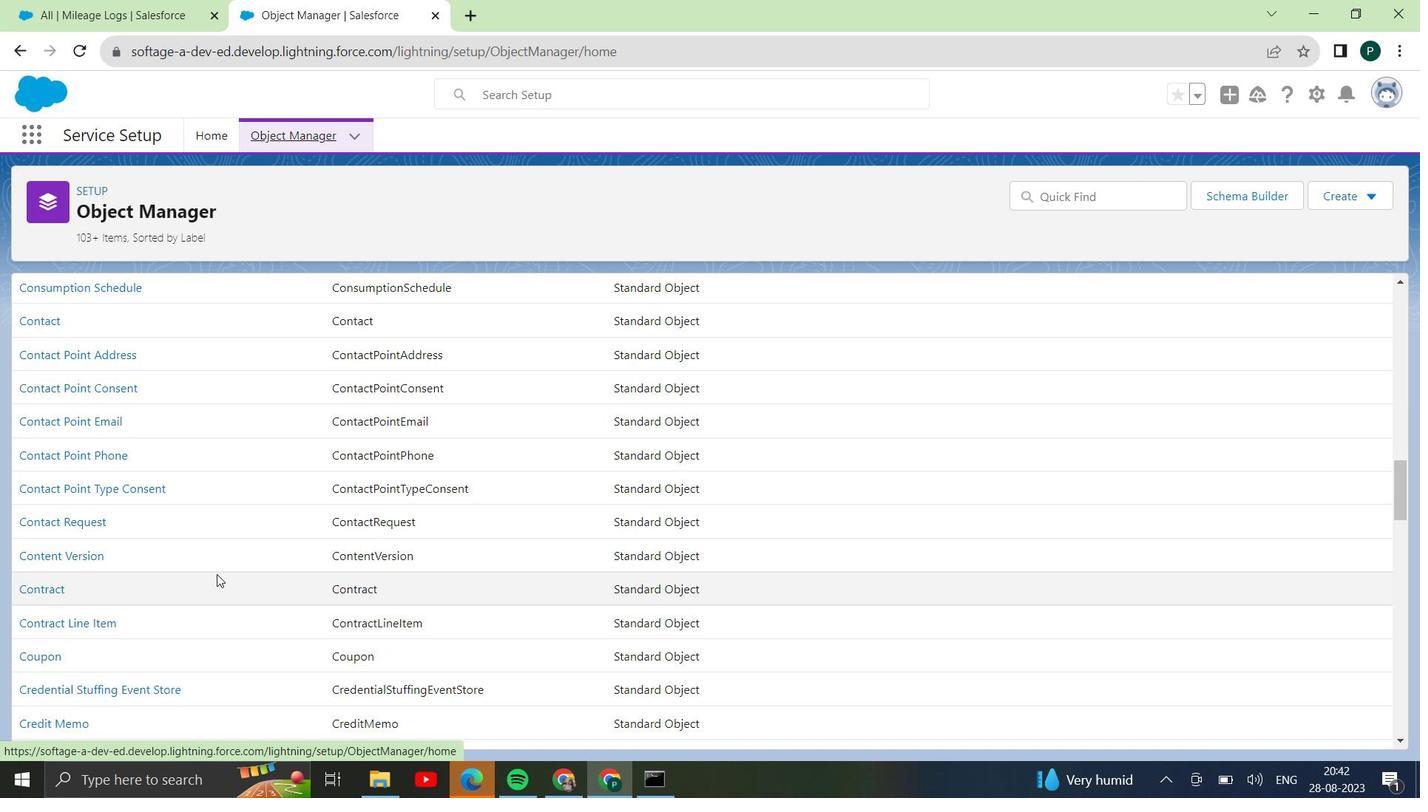 
Action: Mouse scrolled (158, 528) with delta (0, 0)
Screenshot: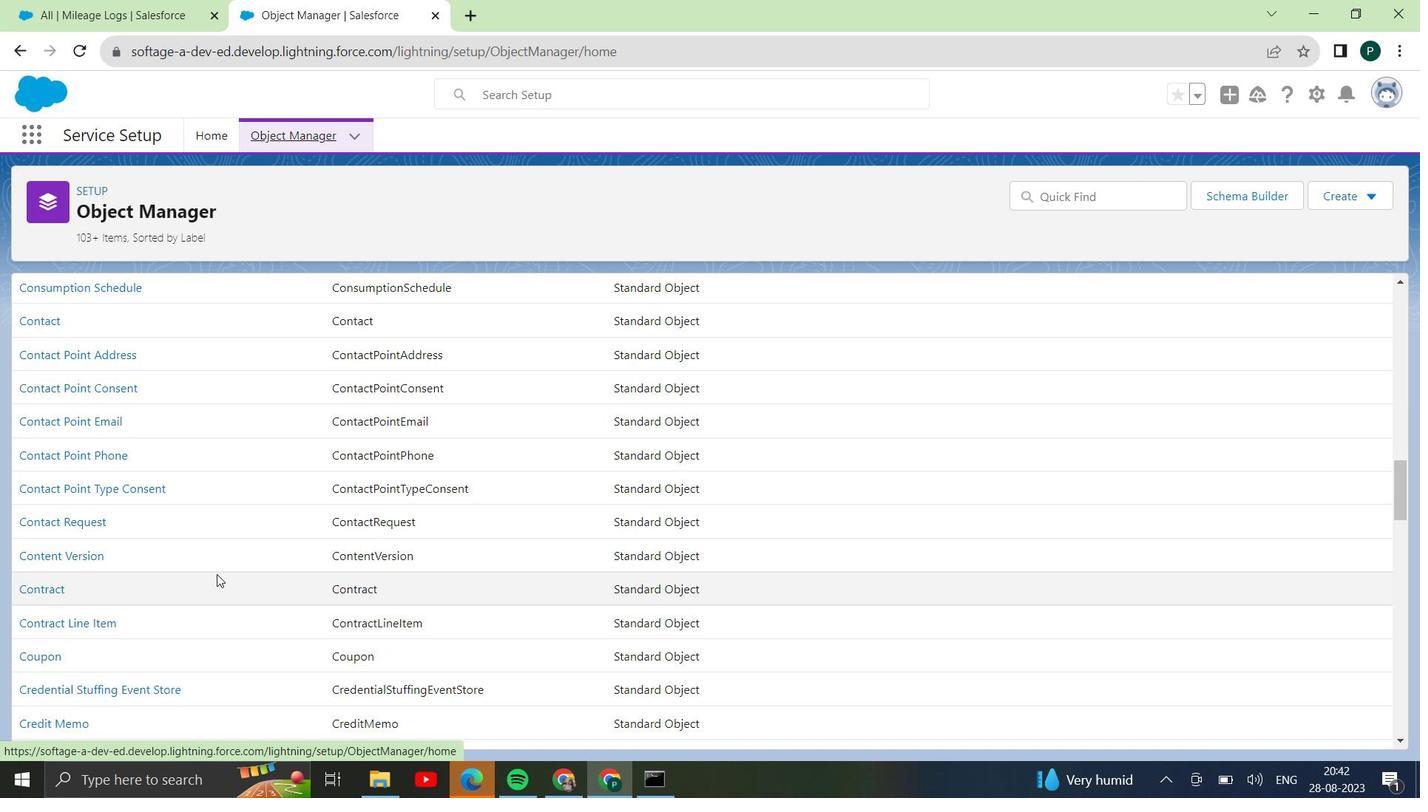 
Action: Mouse moved to (161, 531)
Screenshot: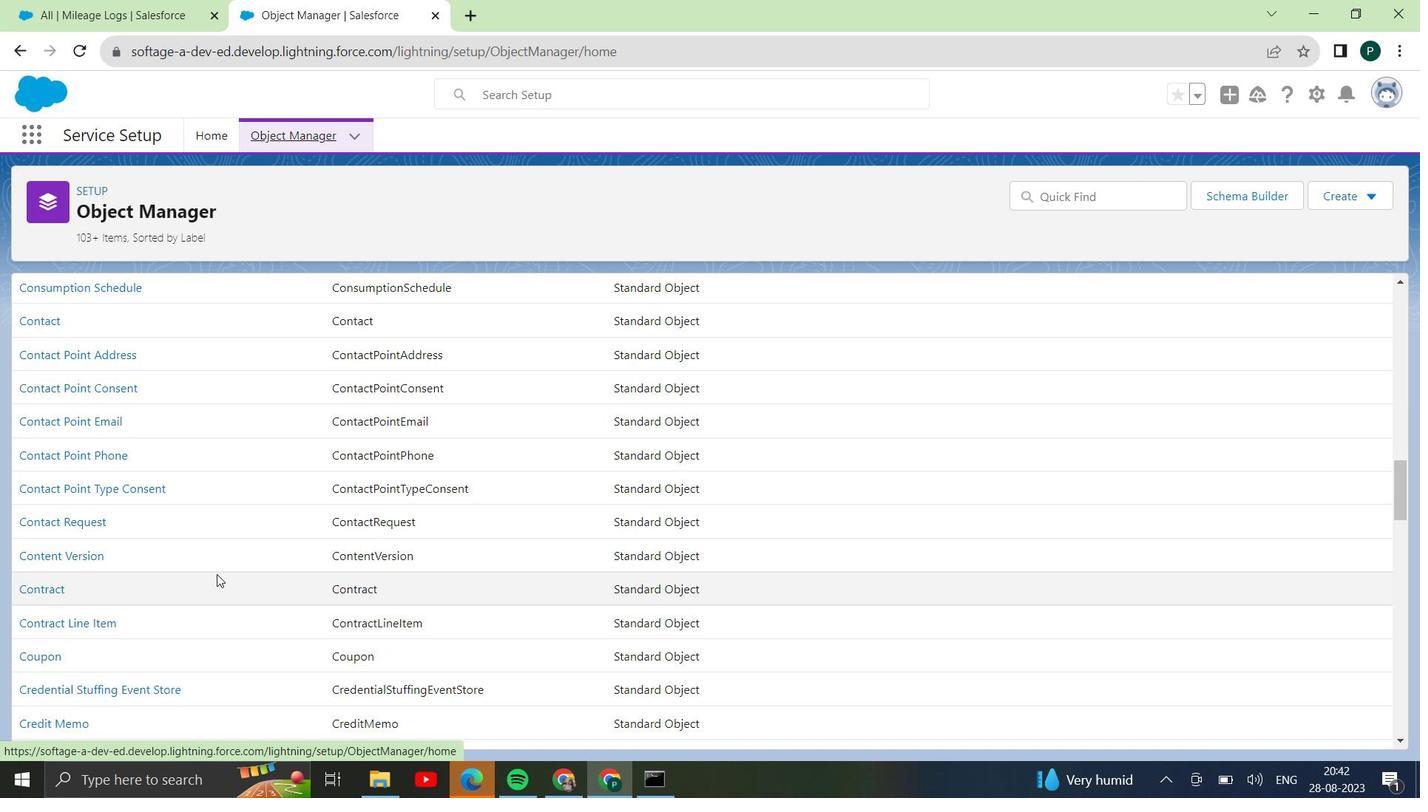 
Action: Mouse scrolled (161, 530) with delta (0, 0)
Screenshot: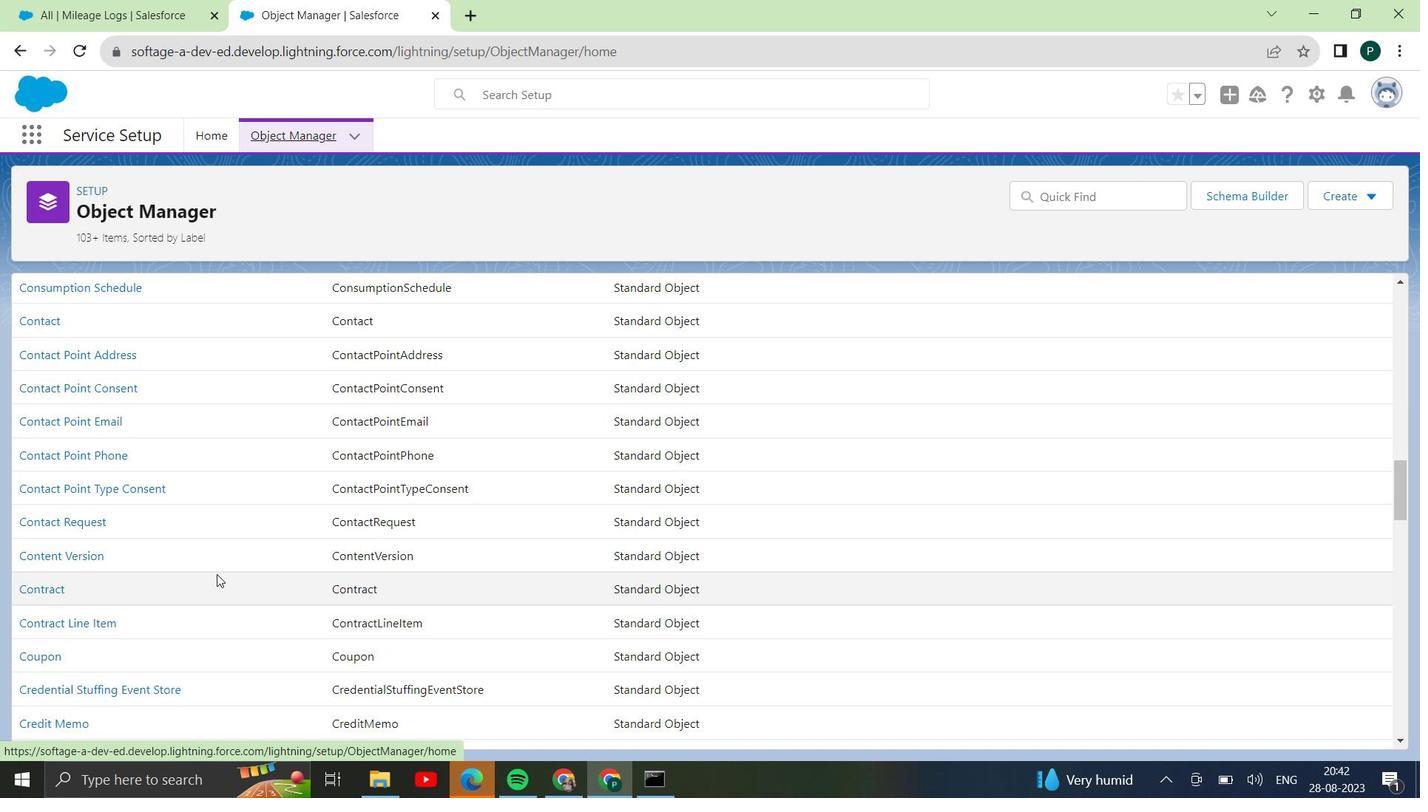 
Action: Mouse moved to (161, 531)
Screenshot: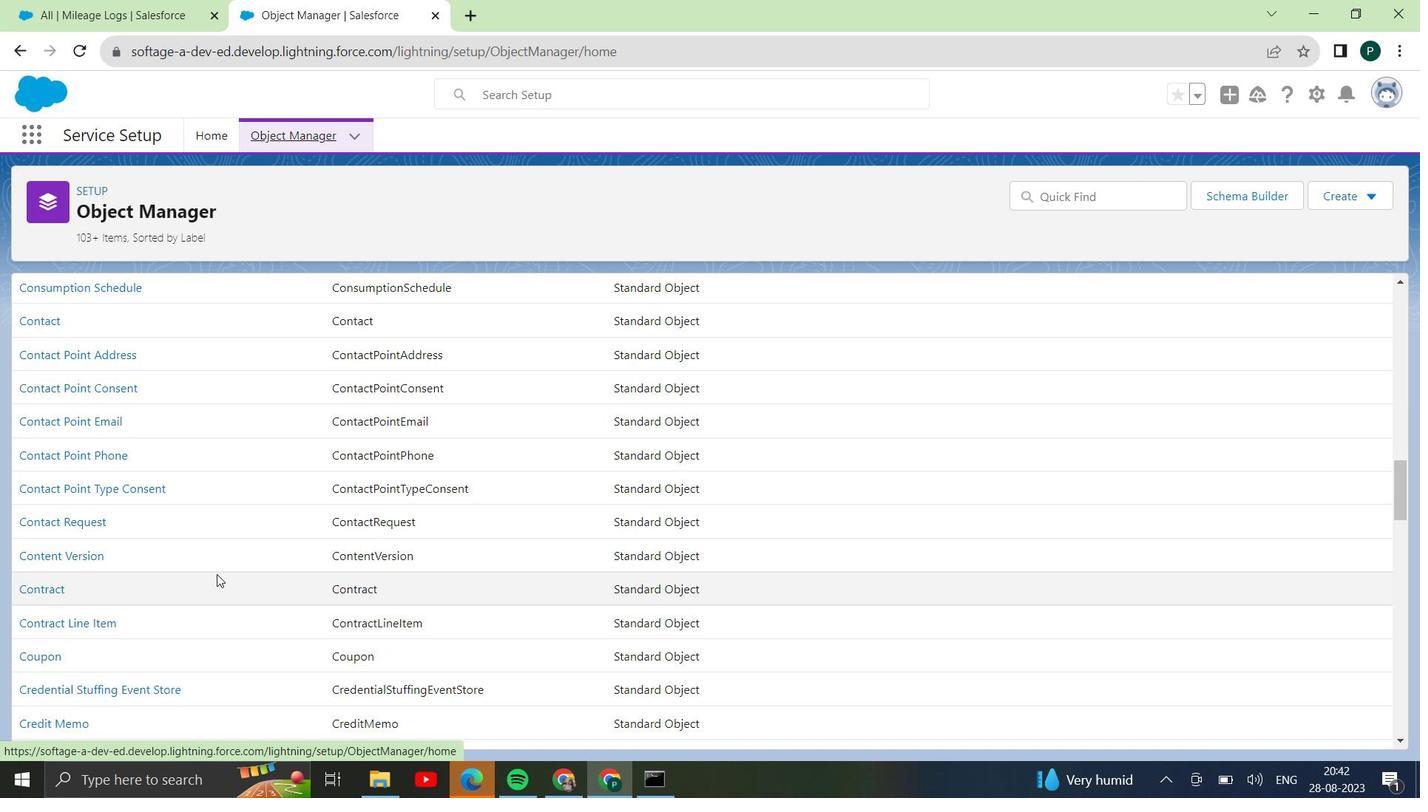 
Action: Mouse scrolled (161, 531) with delta (0, 0)
Screenshot: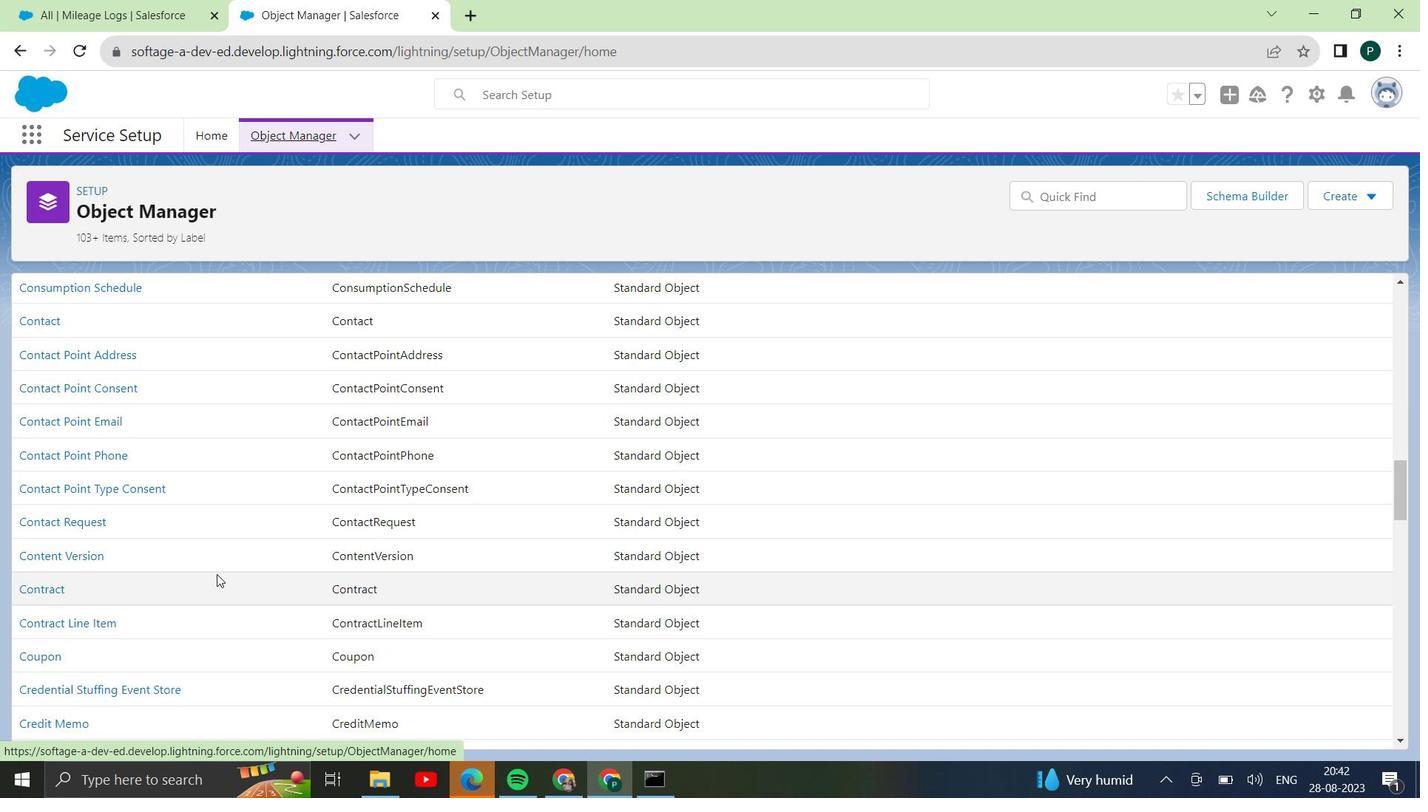 
Action: Mouse moved to (164, 532)
Screenshot: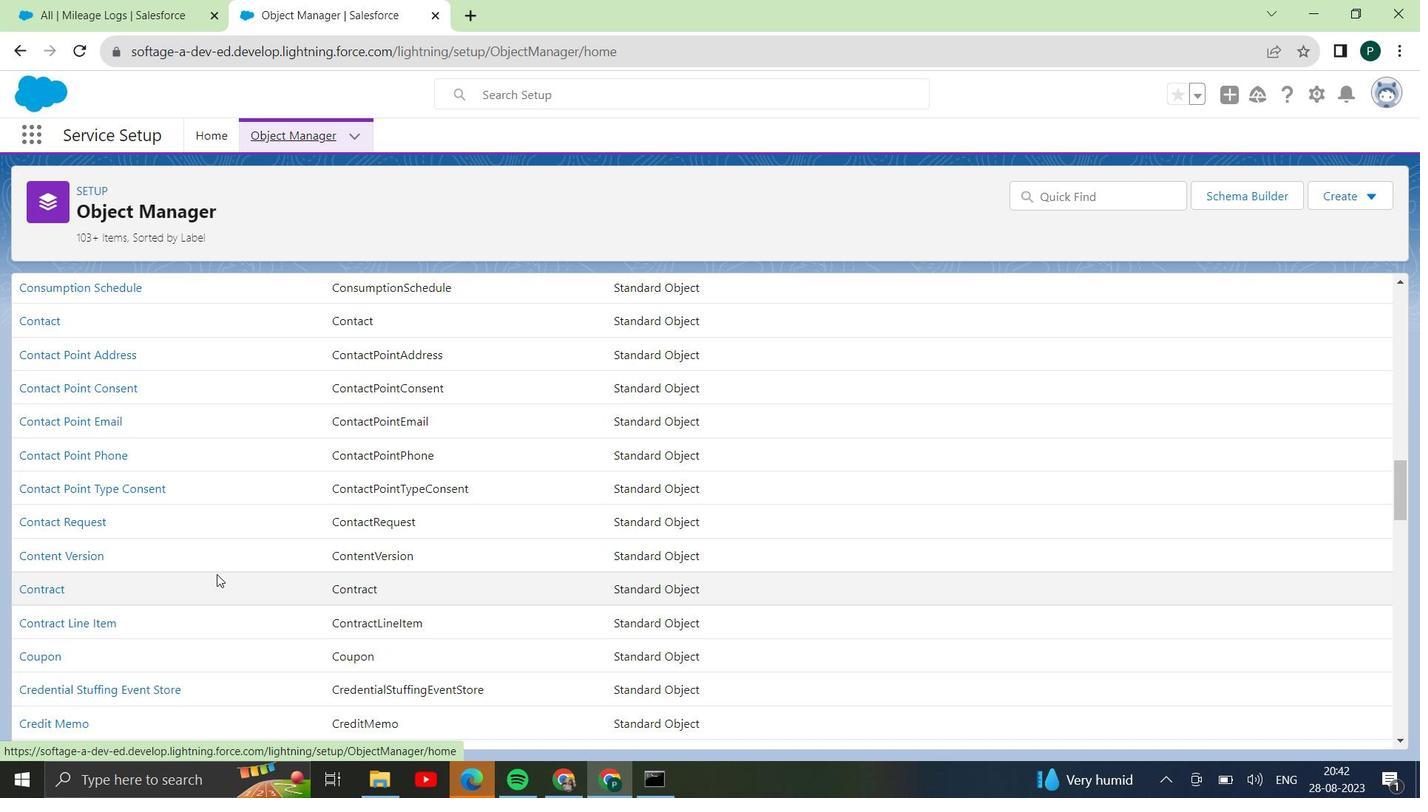 
Action: Mouse scrolled (164, 531) with delta (0, 0)
Screenshot: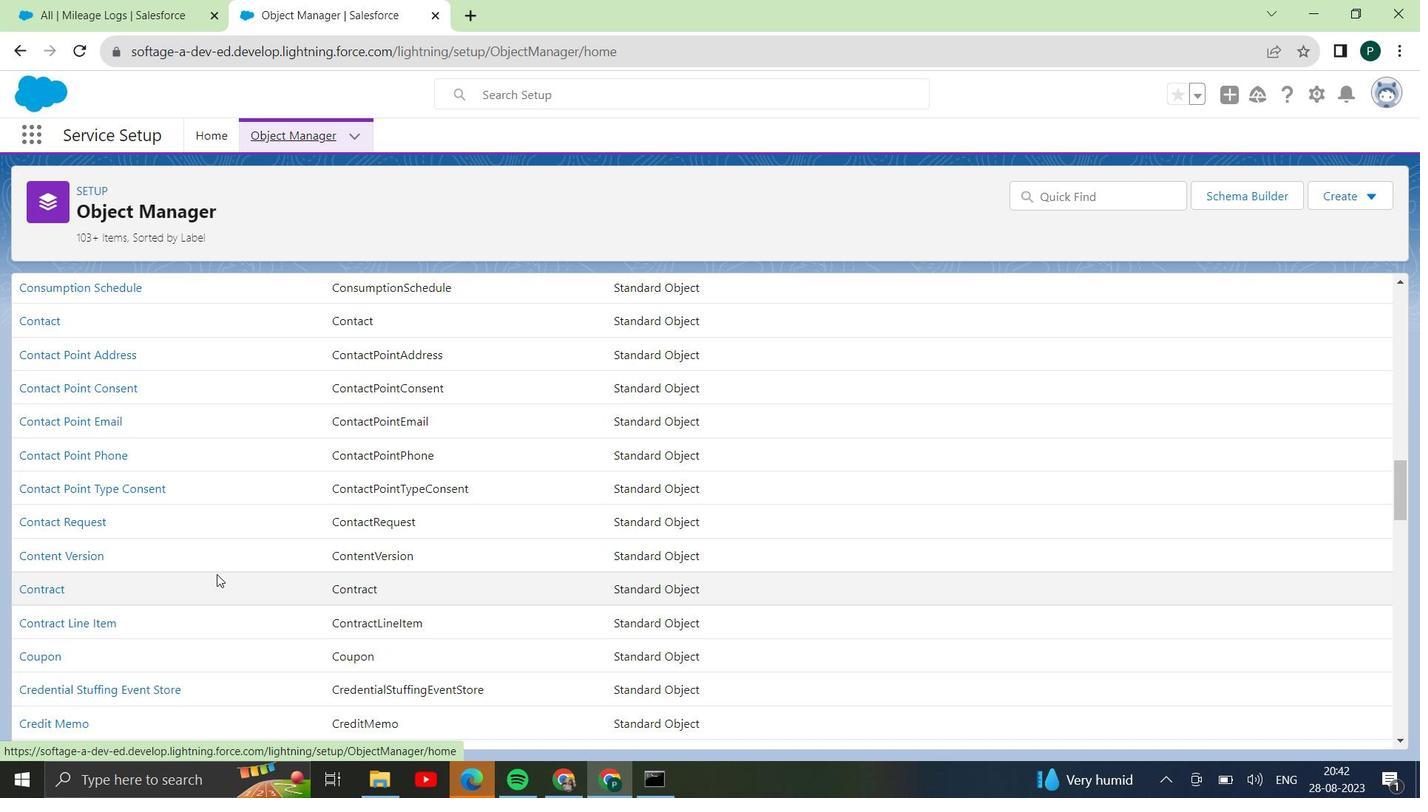 
Action: Mouse moved to (215, 573)
Screenshot: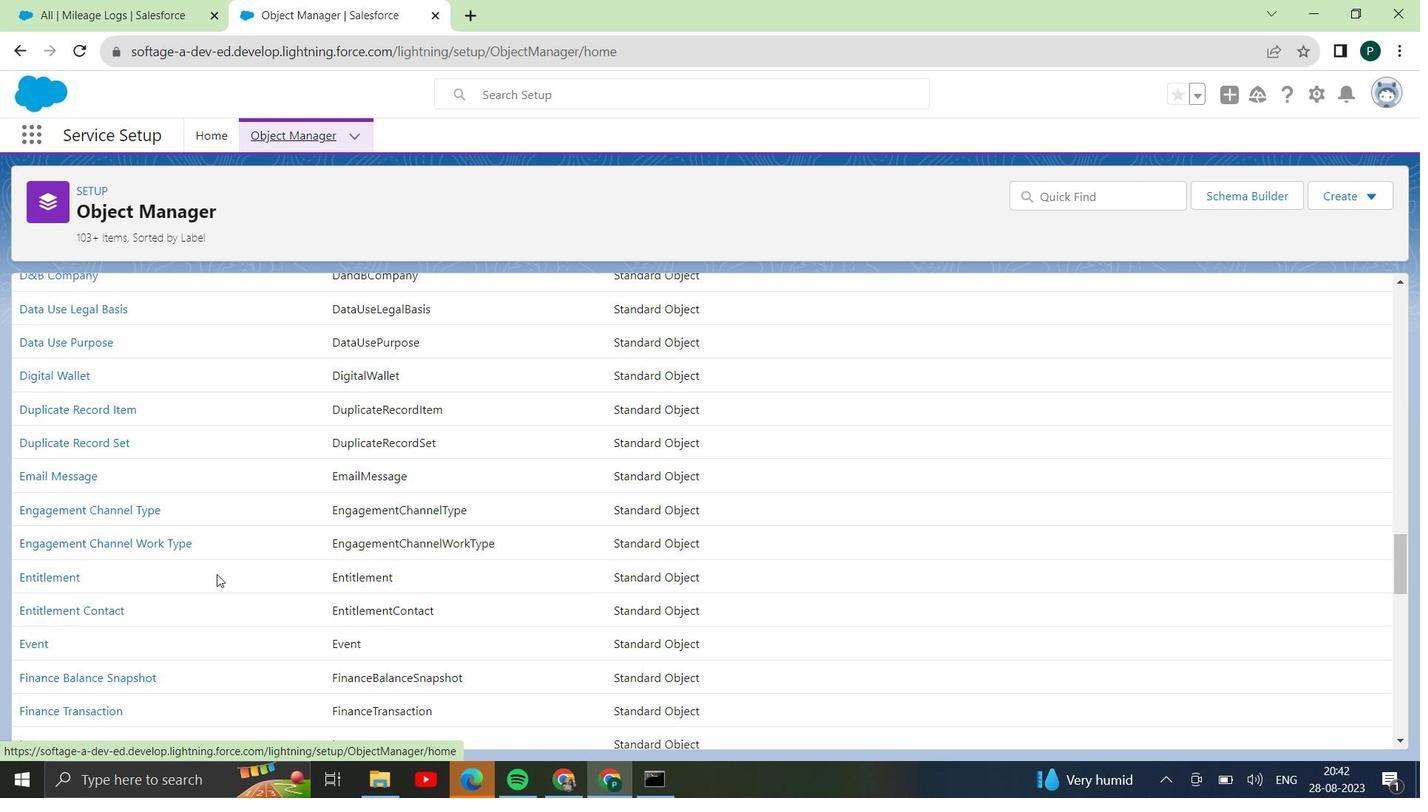 
Action: Mouse scrolled (215, 573) with delta (0, 0)
Screenshot: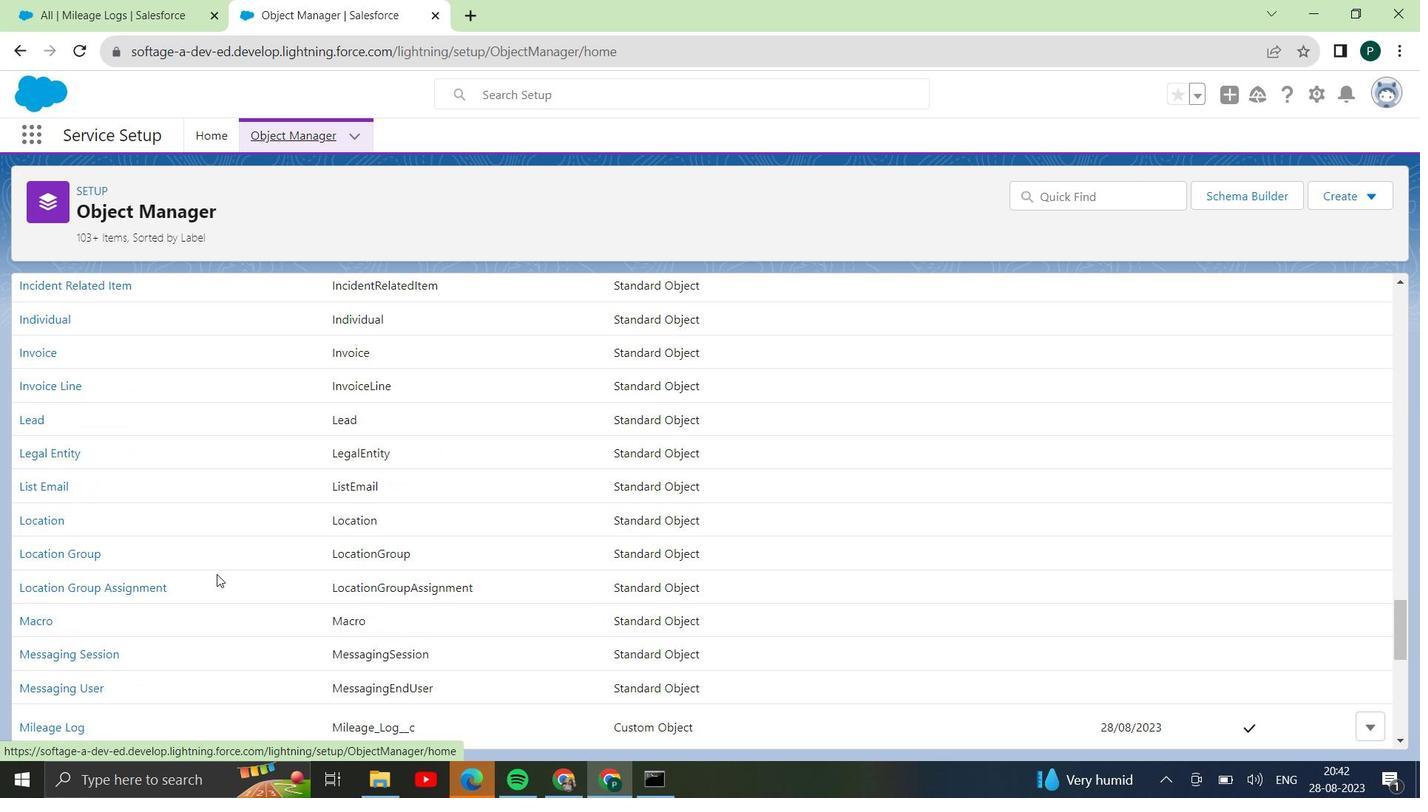 
Action: Mouse scrolled (215, 573) with delta (0, 0)
Screenshot: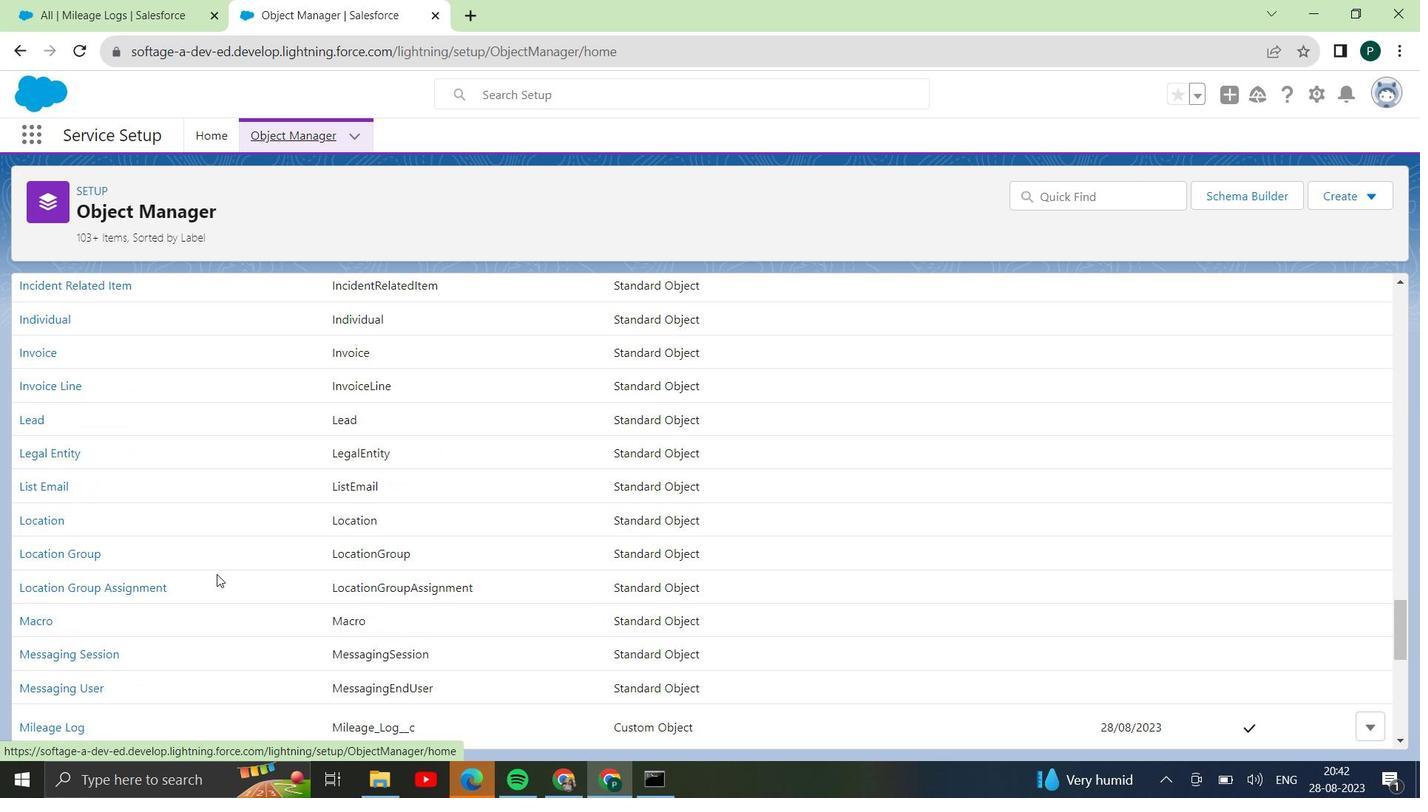 
Action: Mouse scrolled (215, 573) with delta (0, 0)
Screenshot: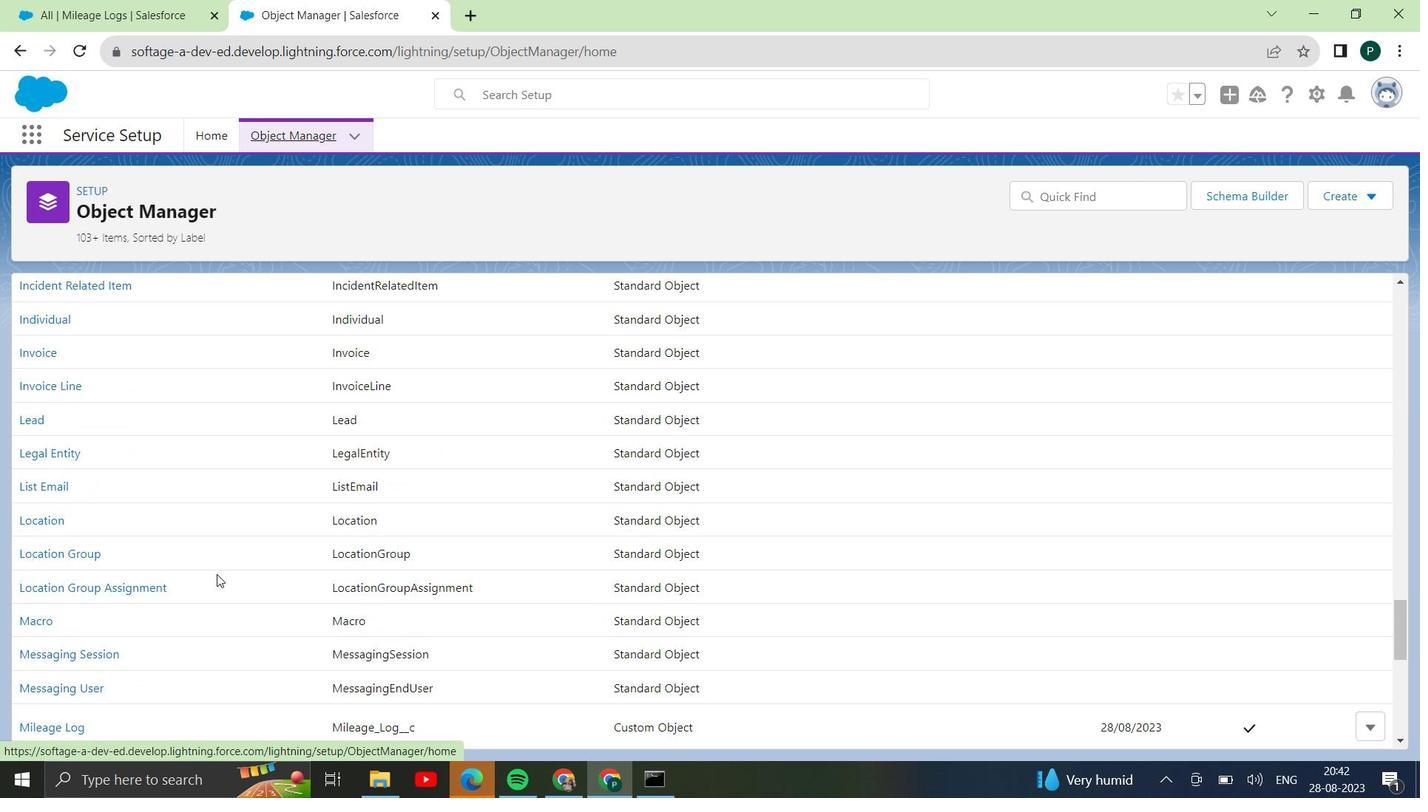 
Action: Mouse scrolled (215, 573) with delta (0, 0)
Screenshot: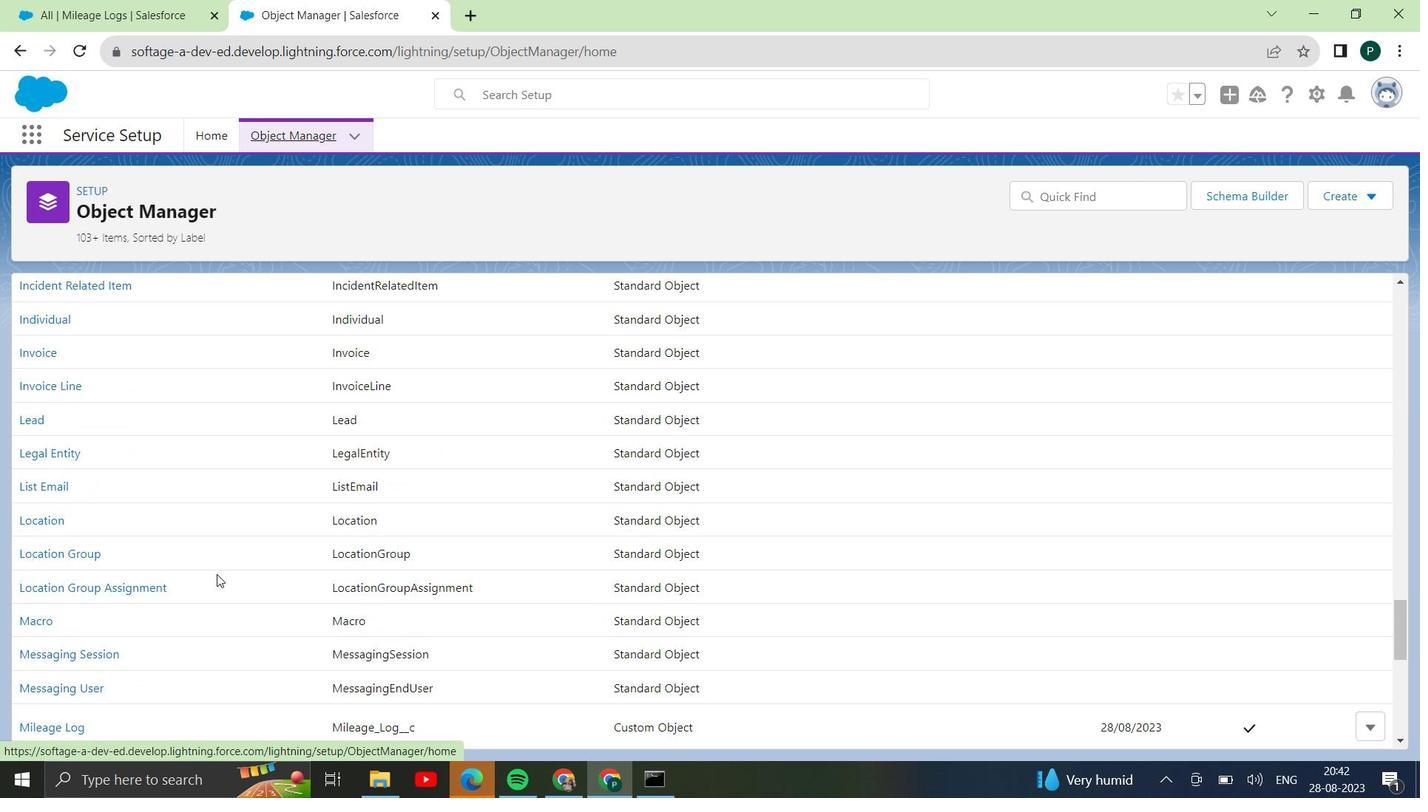 
Action: Mouse scrolled (215, 573) with delta (0, 0)
Screenshot: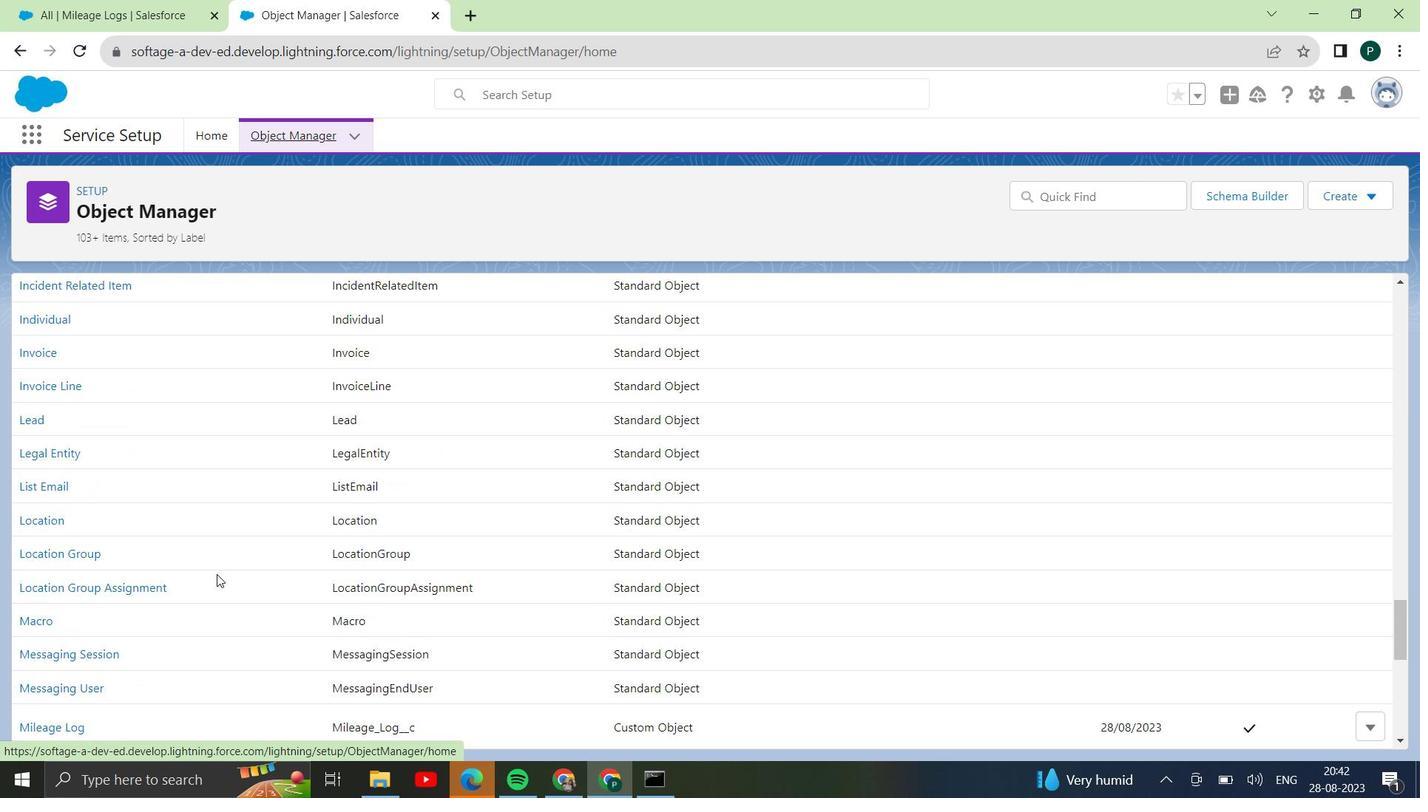
Action: Mouse scrolled (215, 573) with delta (0, 0)
Screenshot: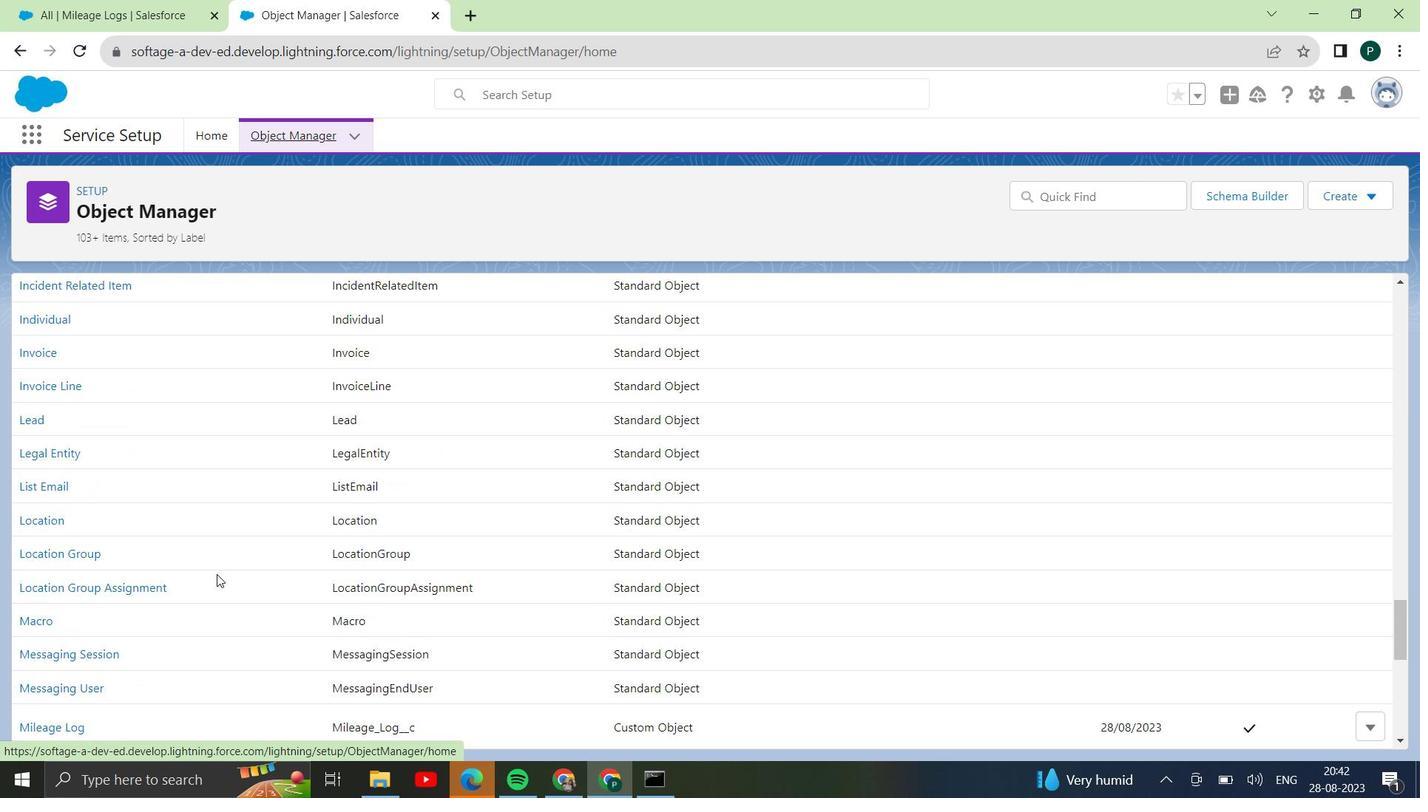 
Action: Mouse scrolled (215, 573) with delta (0, 0)
Screenshot: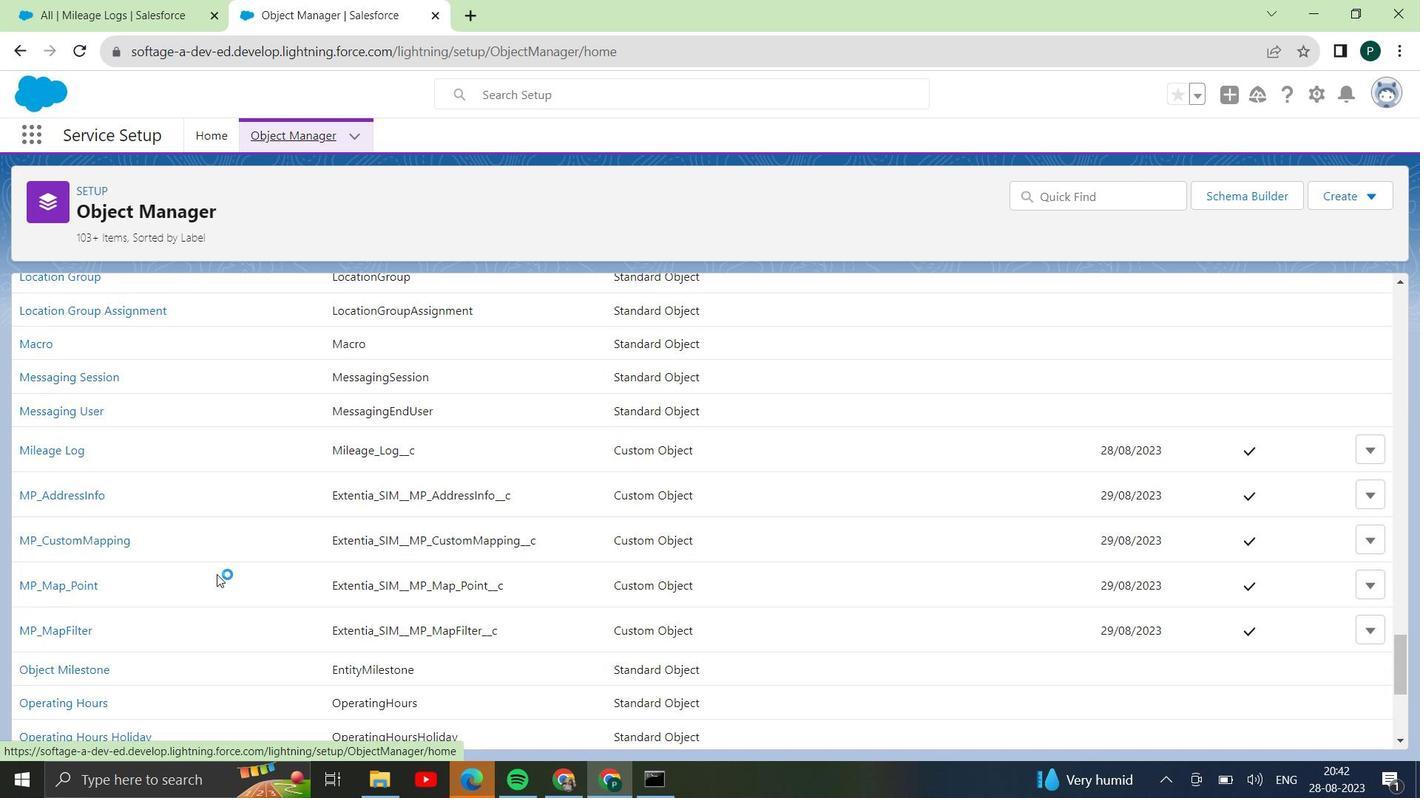 
Action: Mouse scrolled (215, 573) with delta (0, 0)
Screenshot: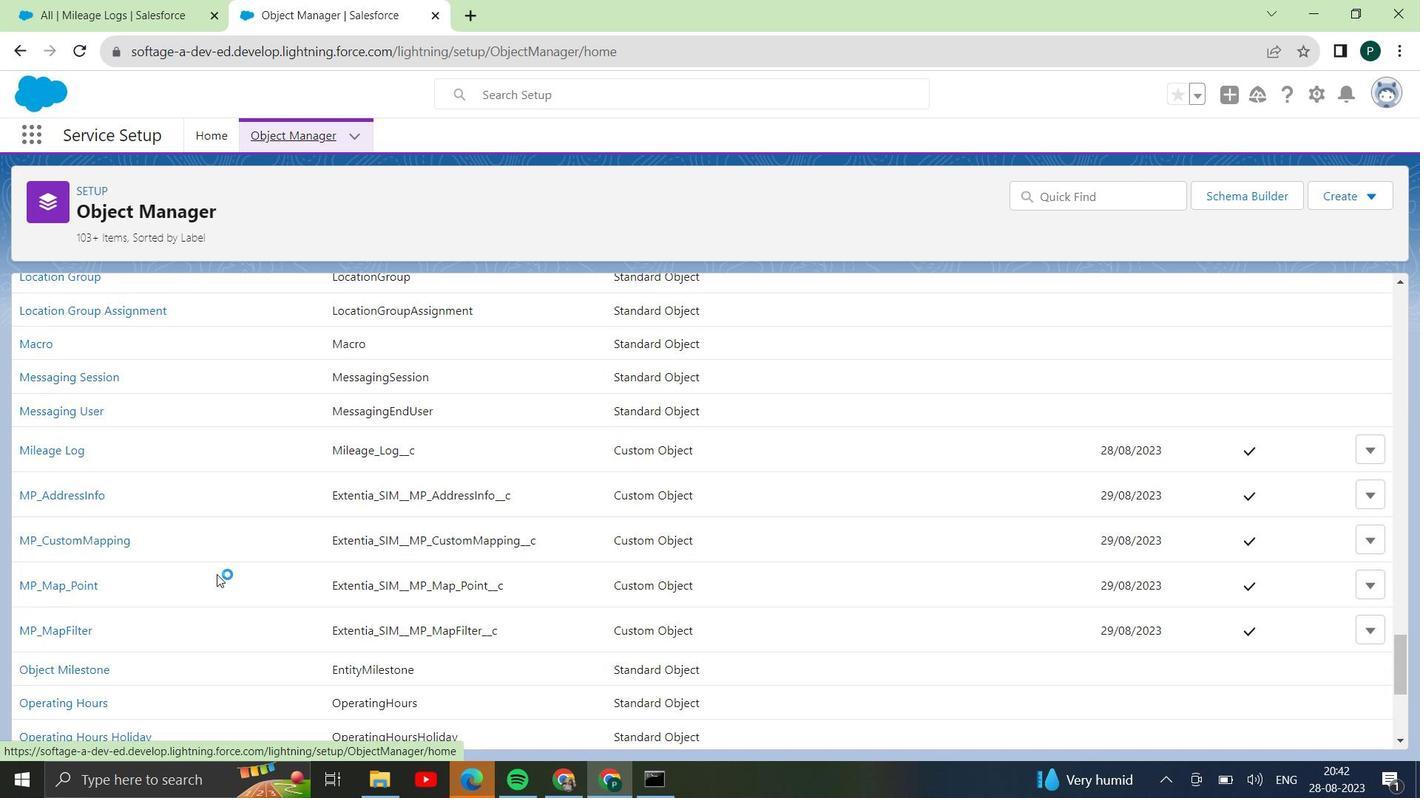 
Action: Mouse scrolled (215, 573) with delta (0, 0)
Screenshot: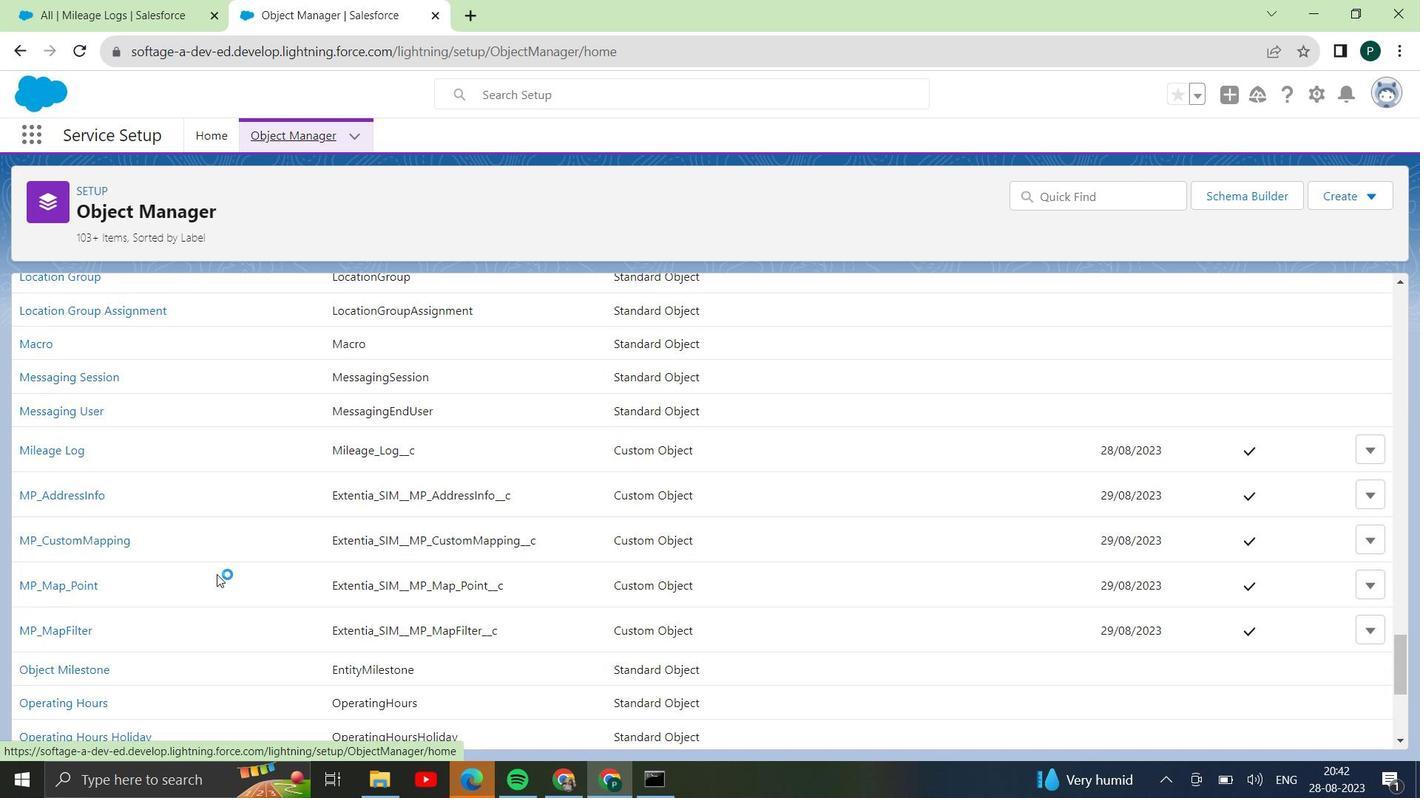 
Action: Mouse scrolled (215, 573) with delta (0, 0)
Screenshot: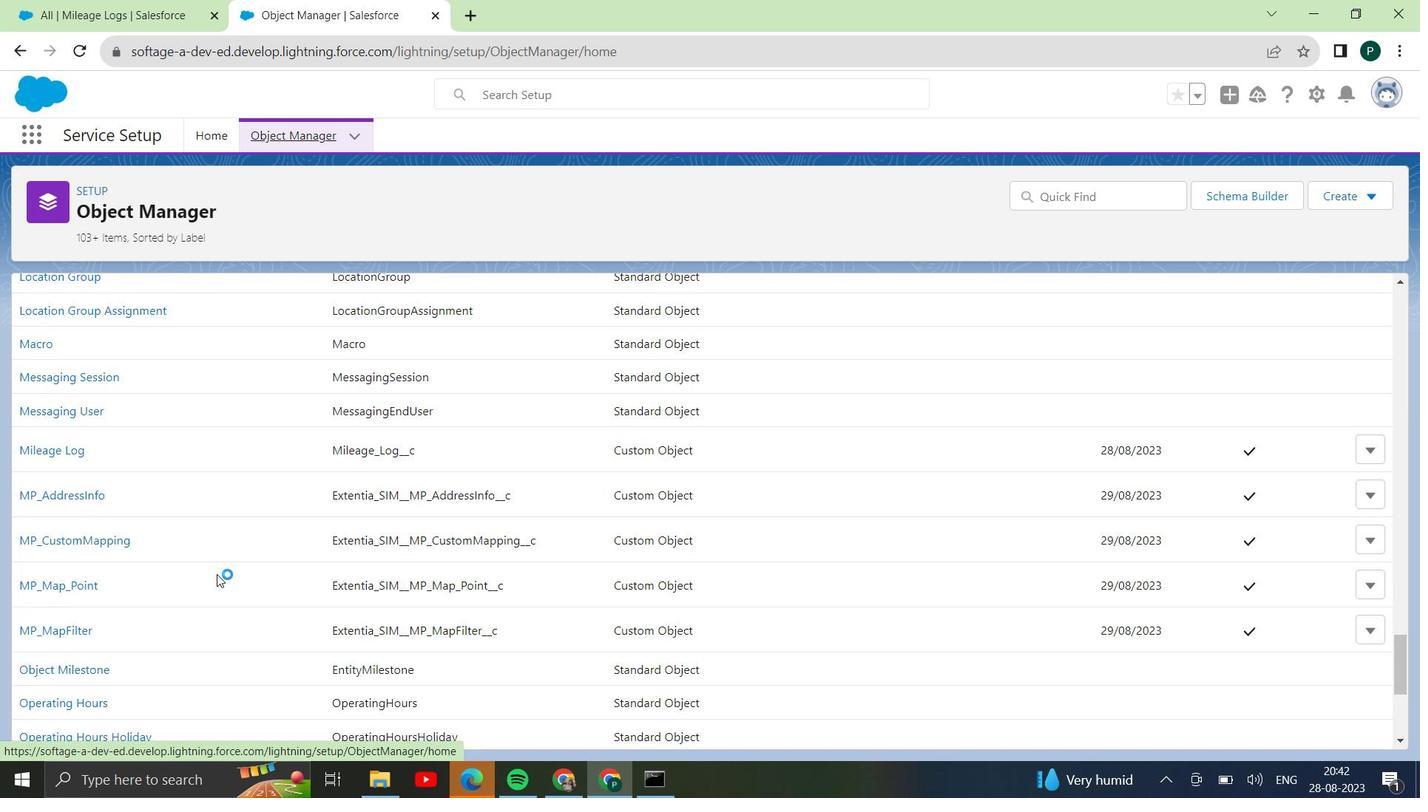 
Action: Mouse scrolled (215, 573) with delta (0, 0)
Screenshot: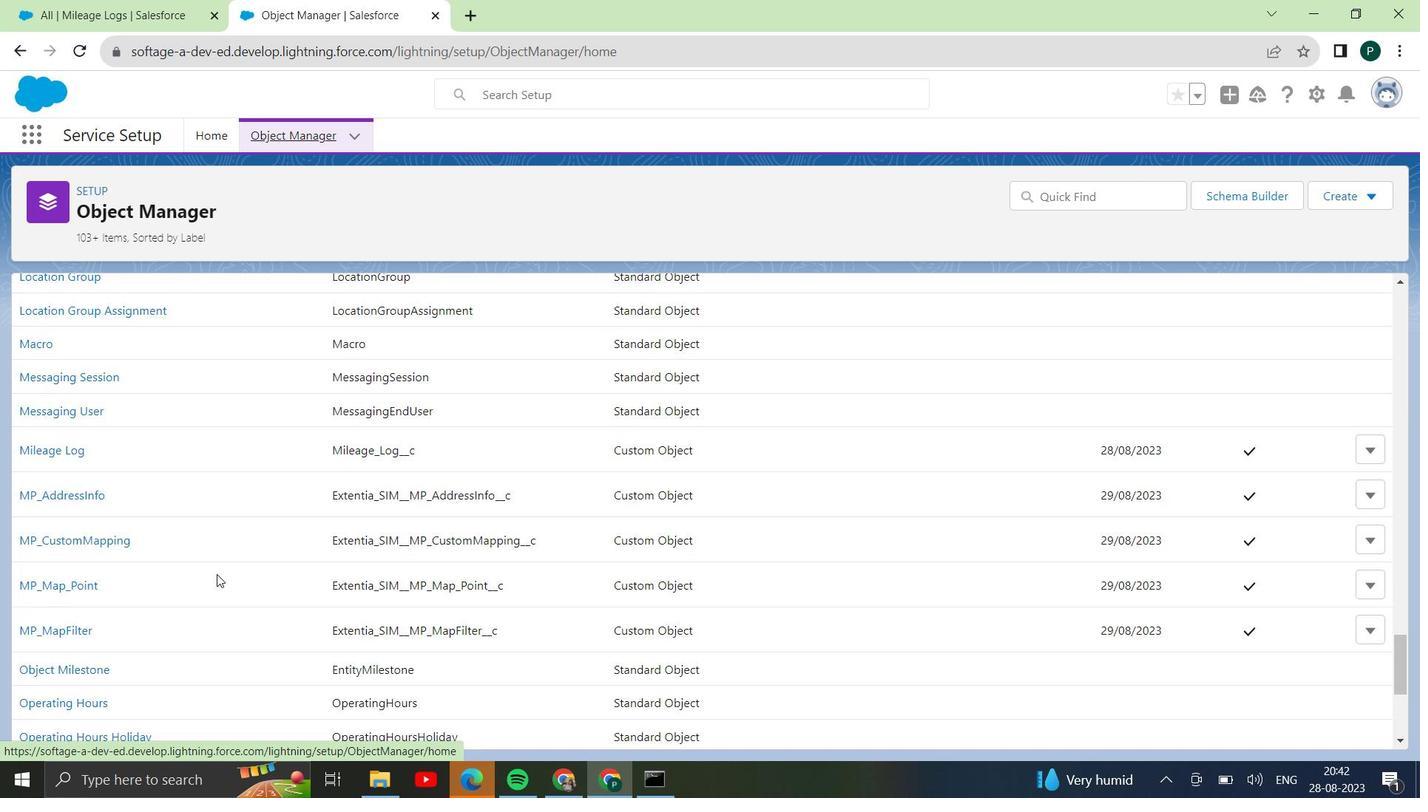 
Action: Mouse scrolled (215, 573) with delta (0, 0)
Screenshot: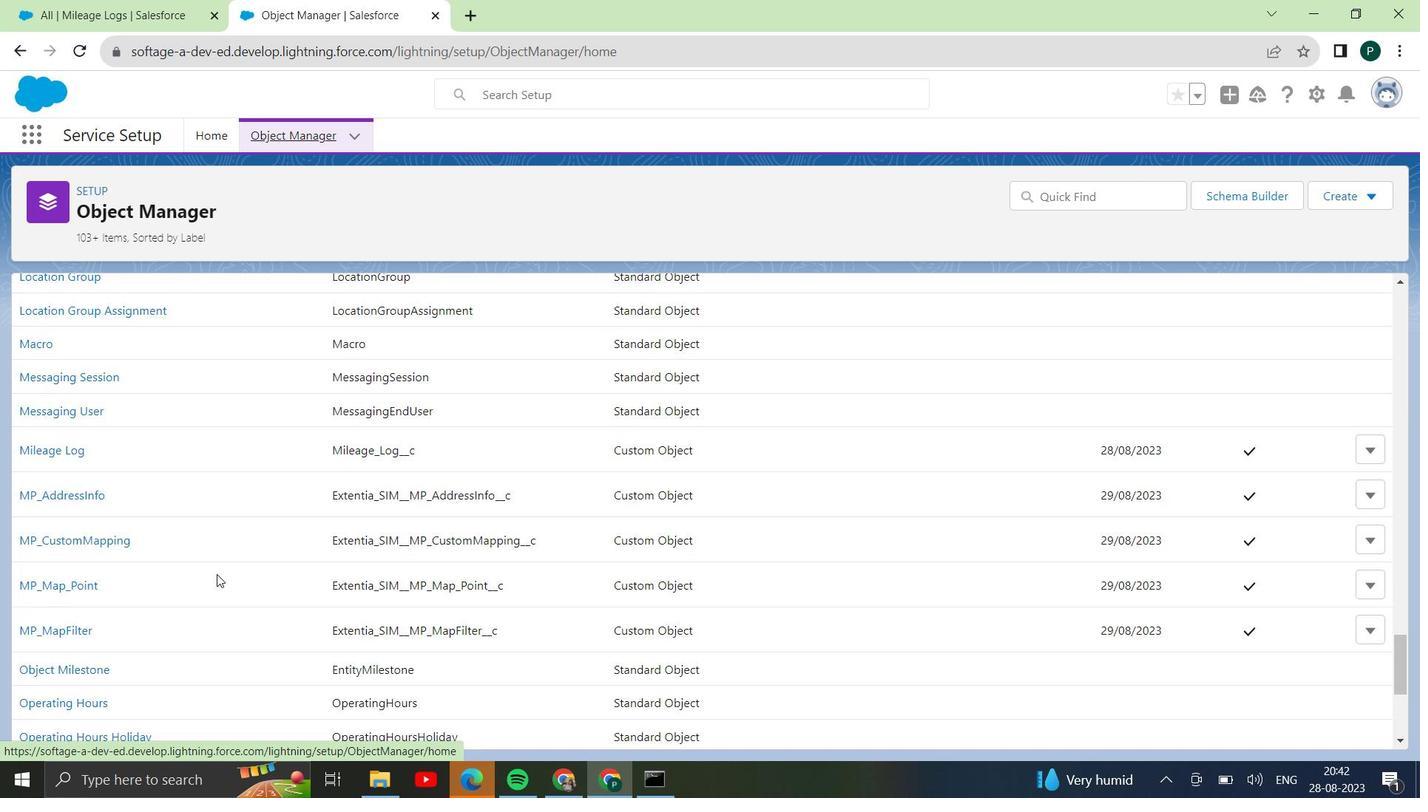 
Action: Mouse scrolled (215, 573) with delta (0, 0)
Screenshot: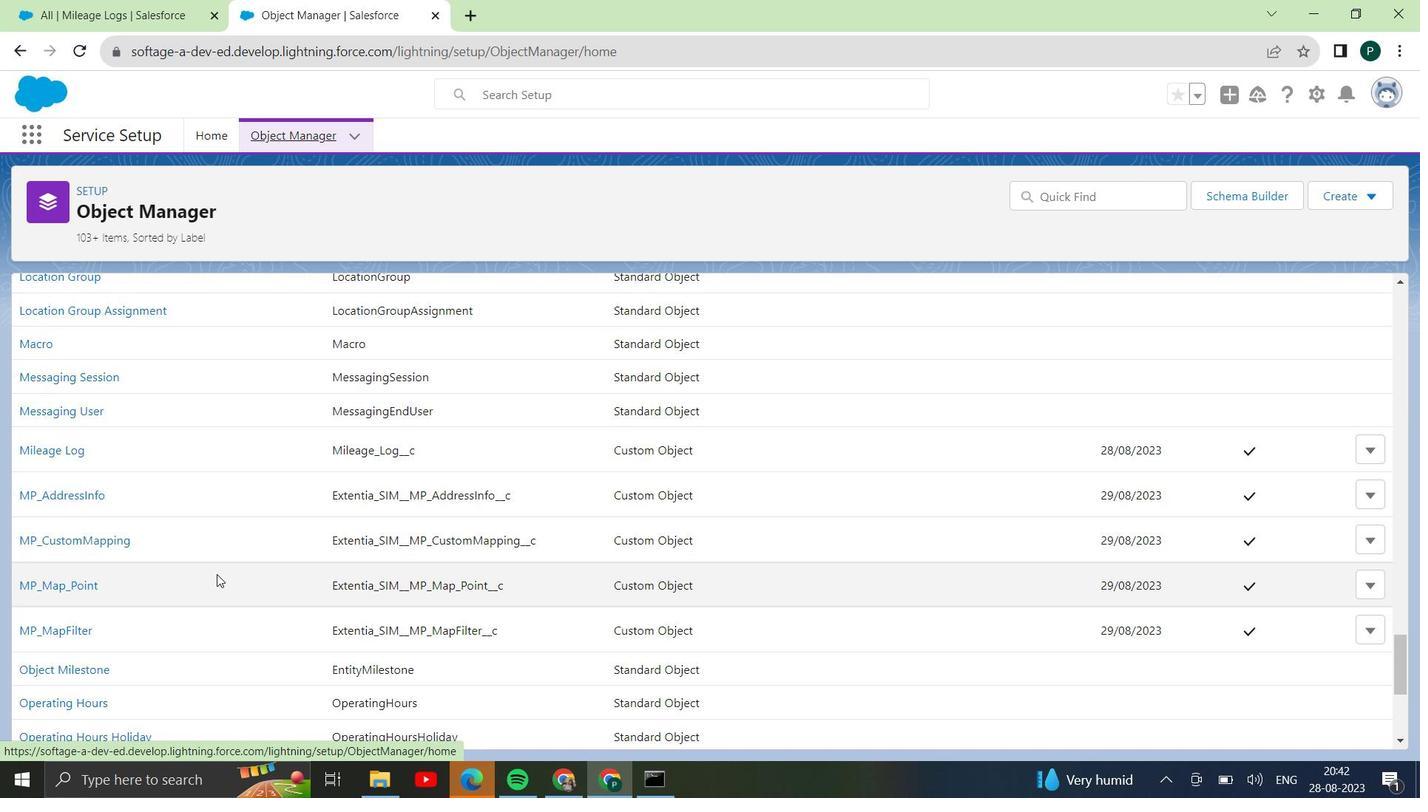 
Action: Mouse scrolled (215, 573) with delta (0, 0)
Screenshot: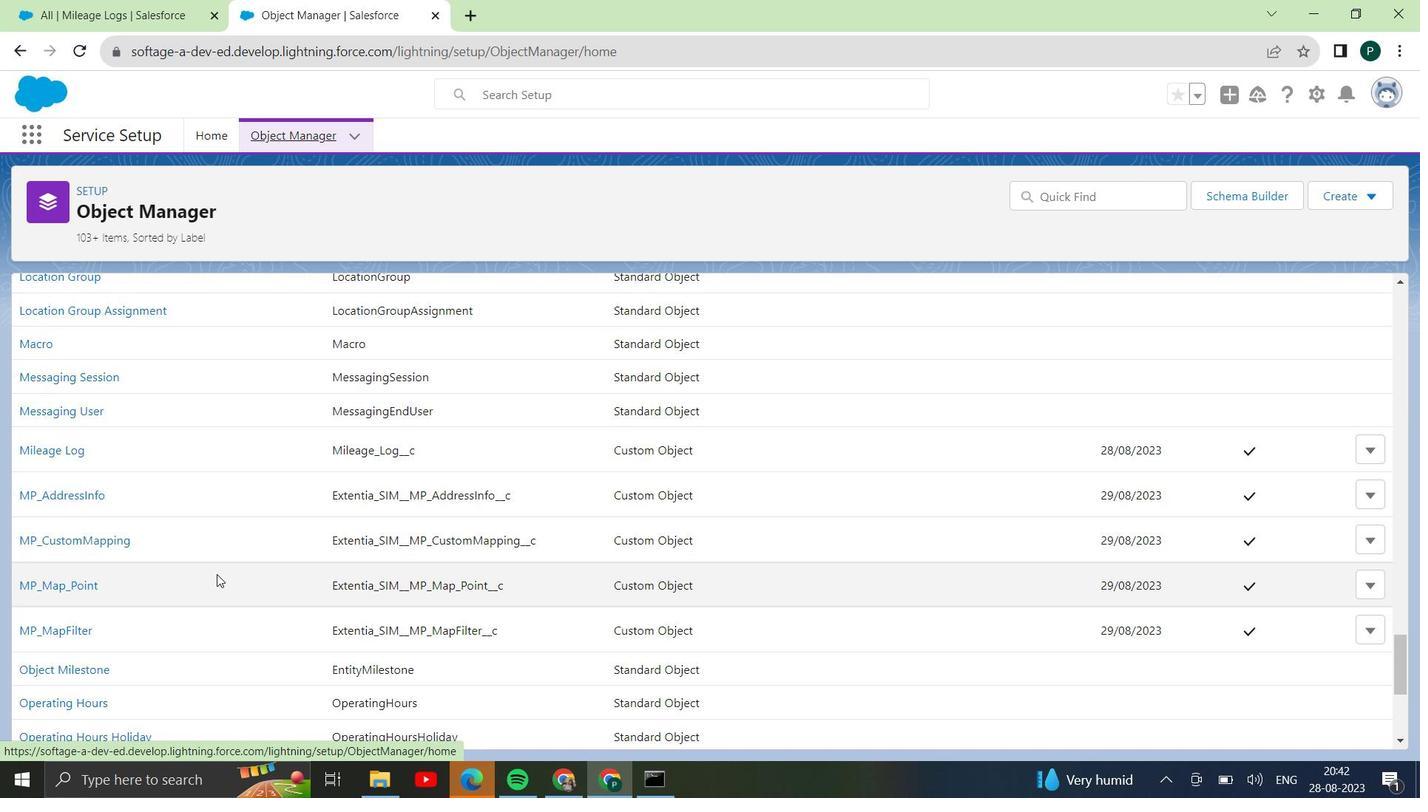 
Action: Mouse scrolled (215, 573) with delta (0, 0)
Screenshot: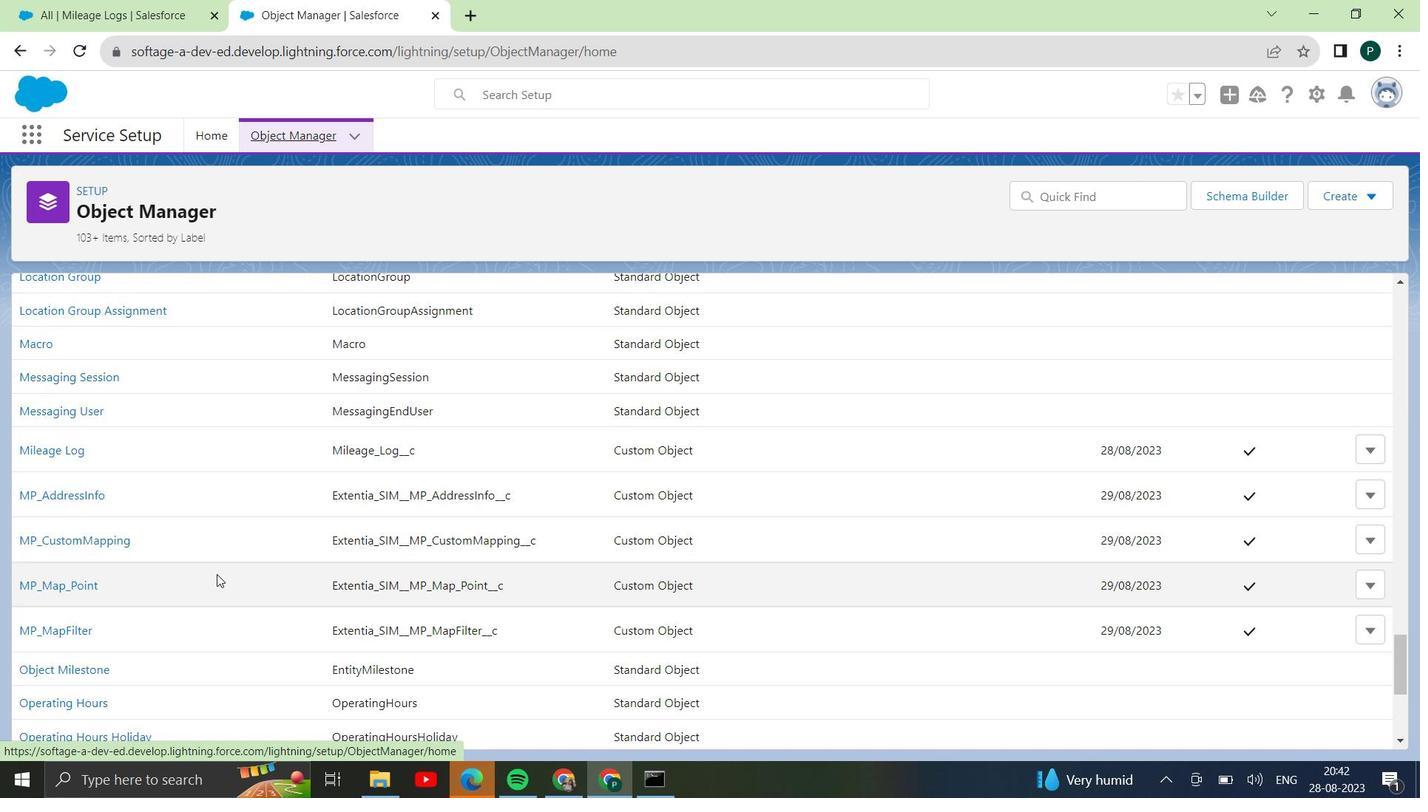 
Action: Mouse moved to (65, 453)
Screenshot: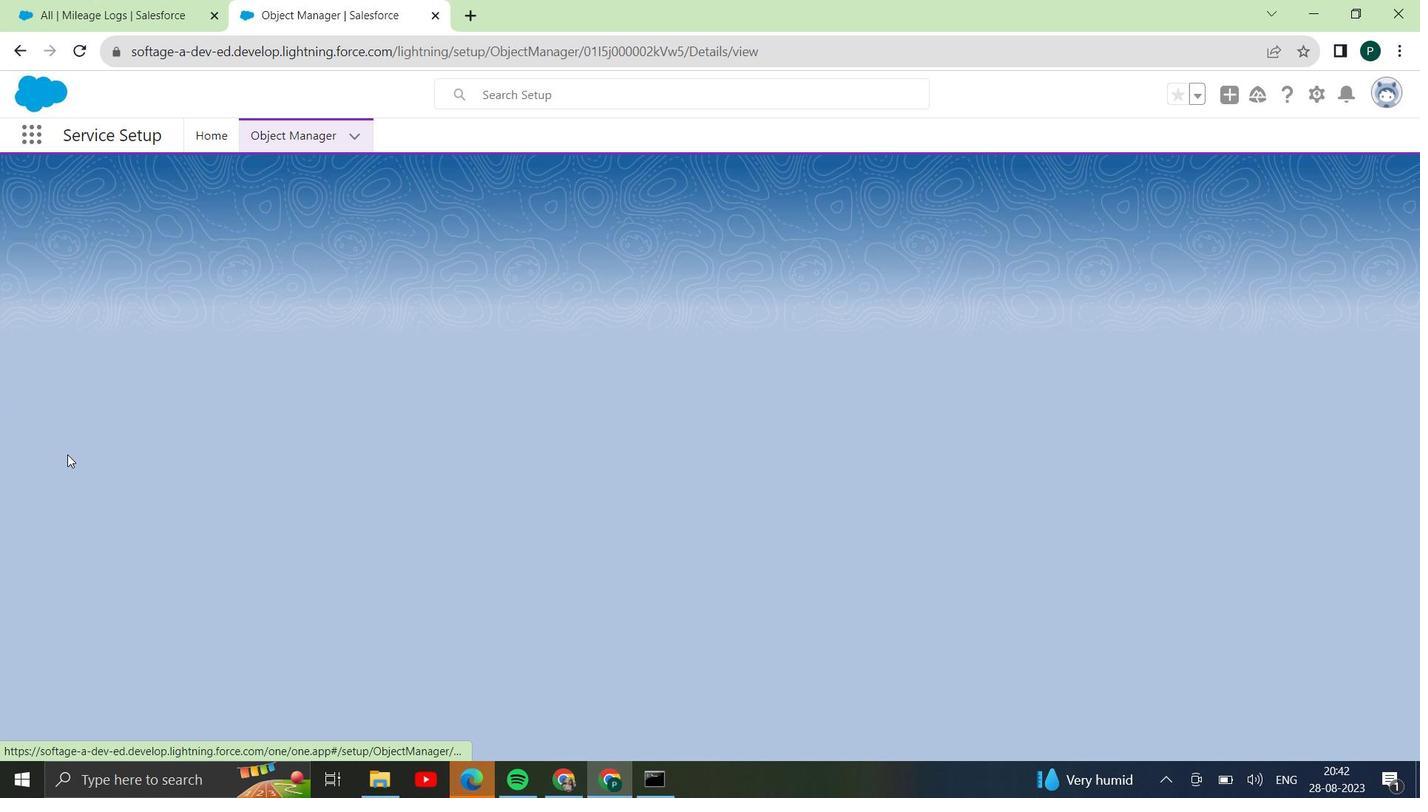 
Action: Mouse pressed left at (65, 453)
Screenshot: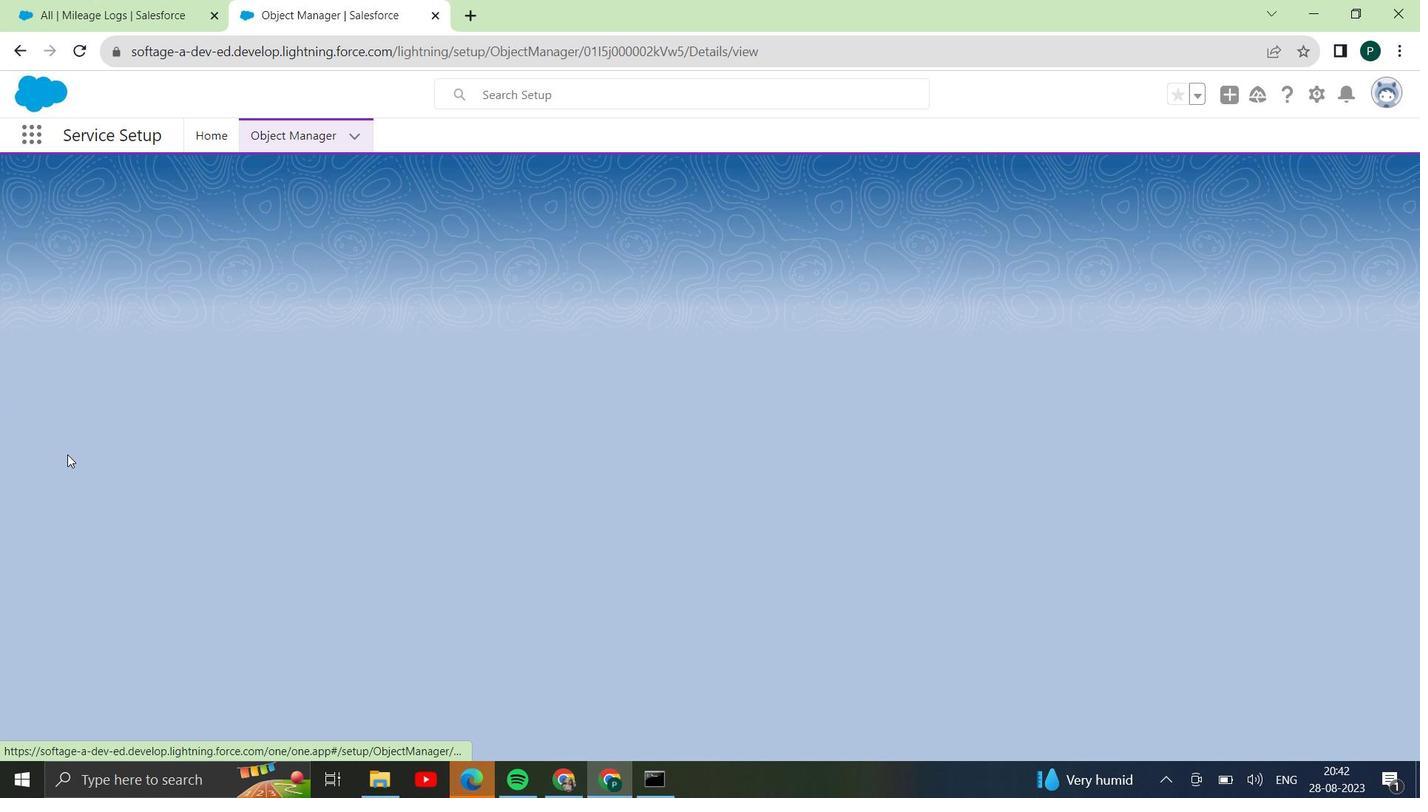
Action: Mouse moved to (83, 313)
Screenshot: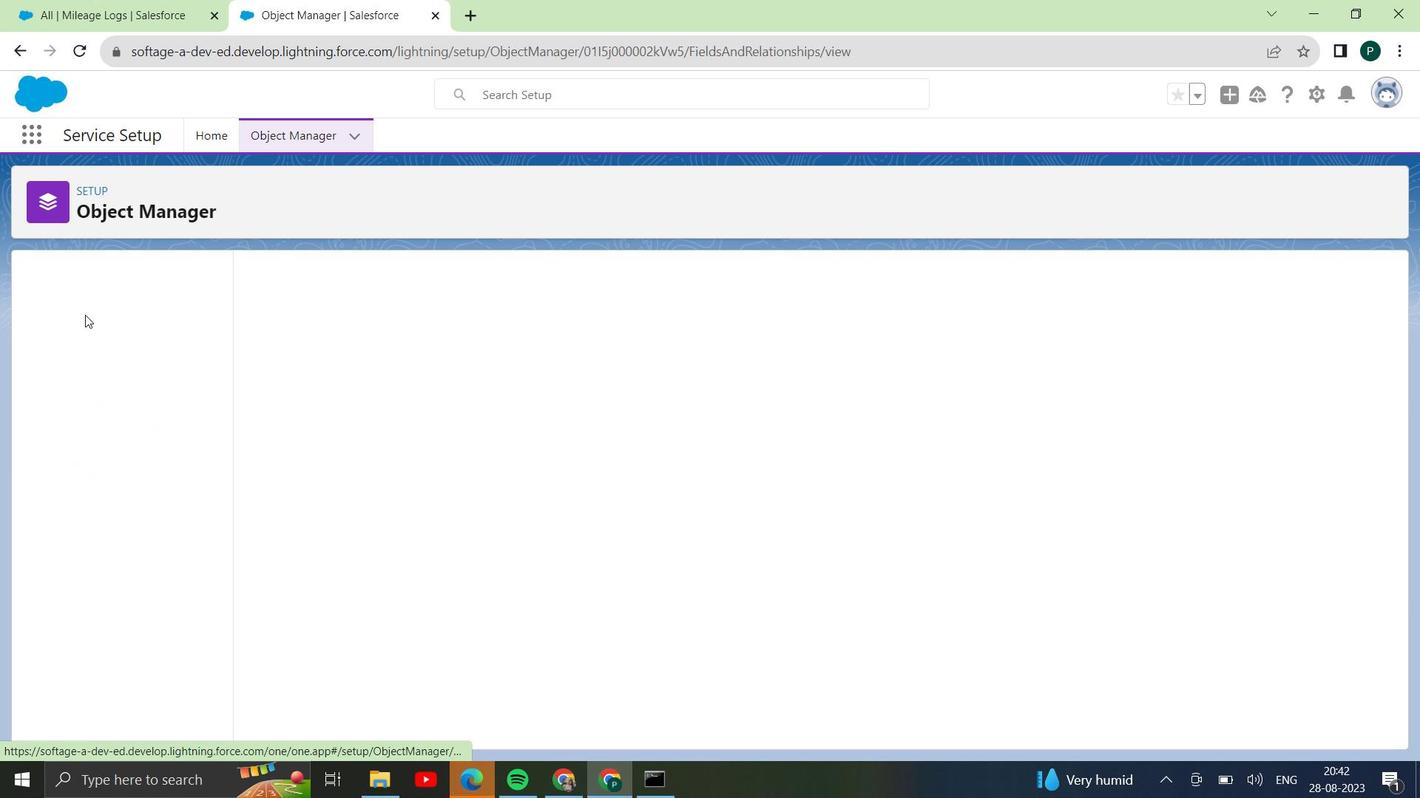 
Action: Mouse pressed left at (83, 313)
Screenshot: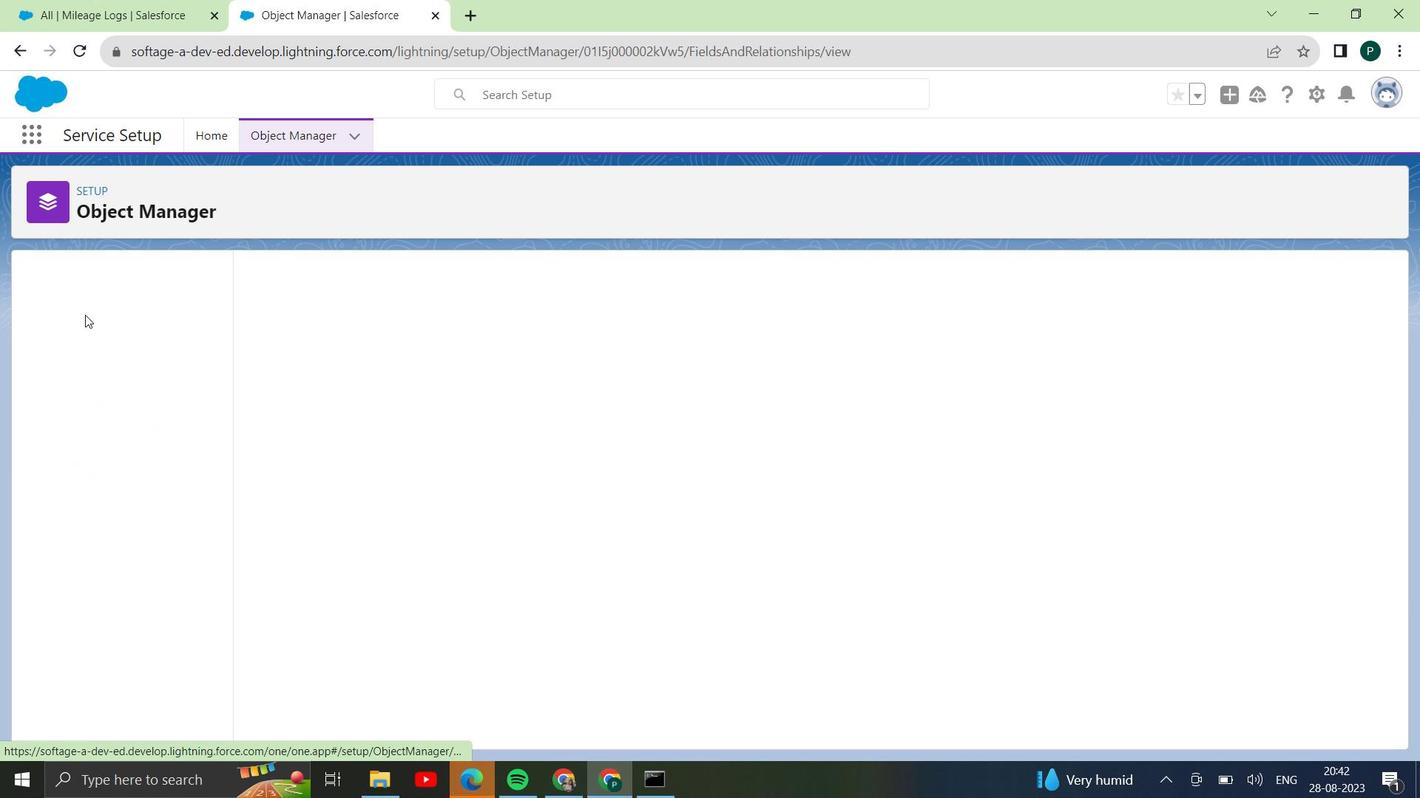 
Action: Mouse moved to (1003, 267)
Screenshot: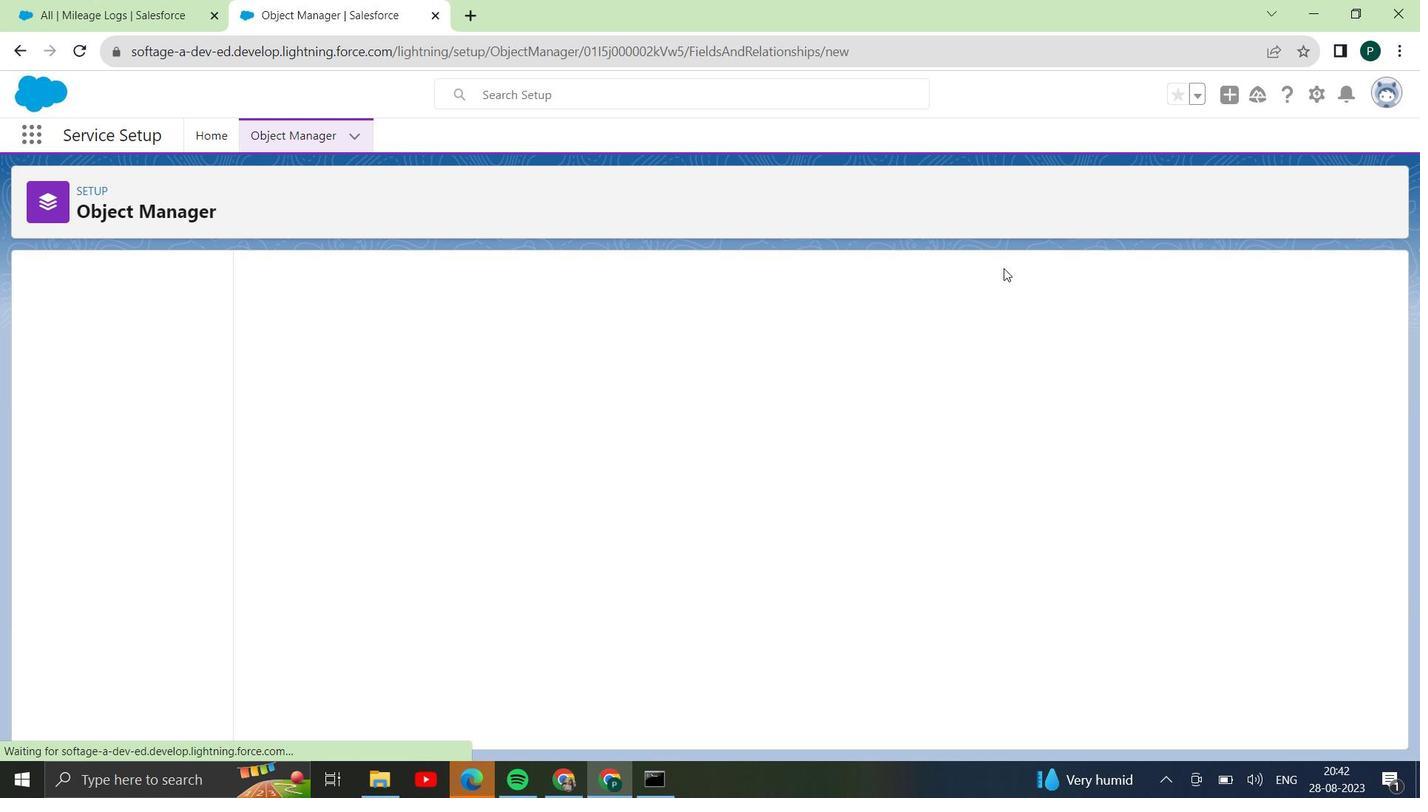 
Action: Mouse pressed left at (1003, 267)
Screenshot: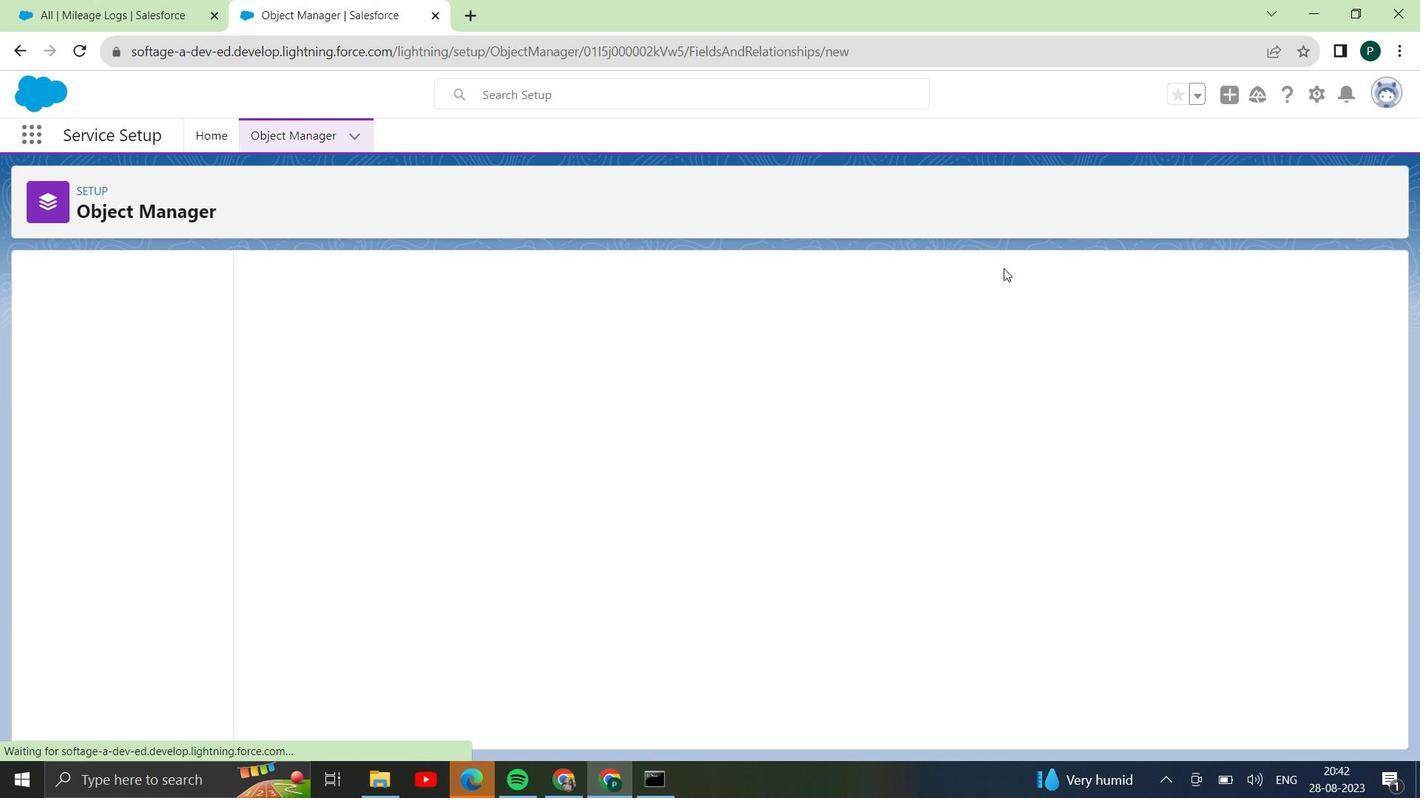 
Action: Mouse moved to (268, 545)
Screenshot: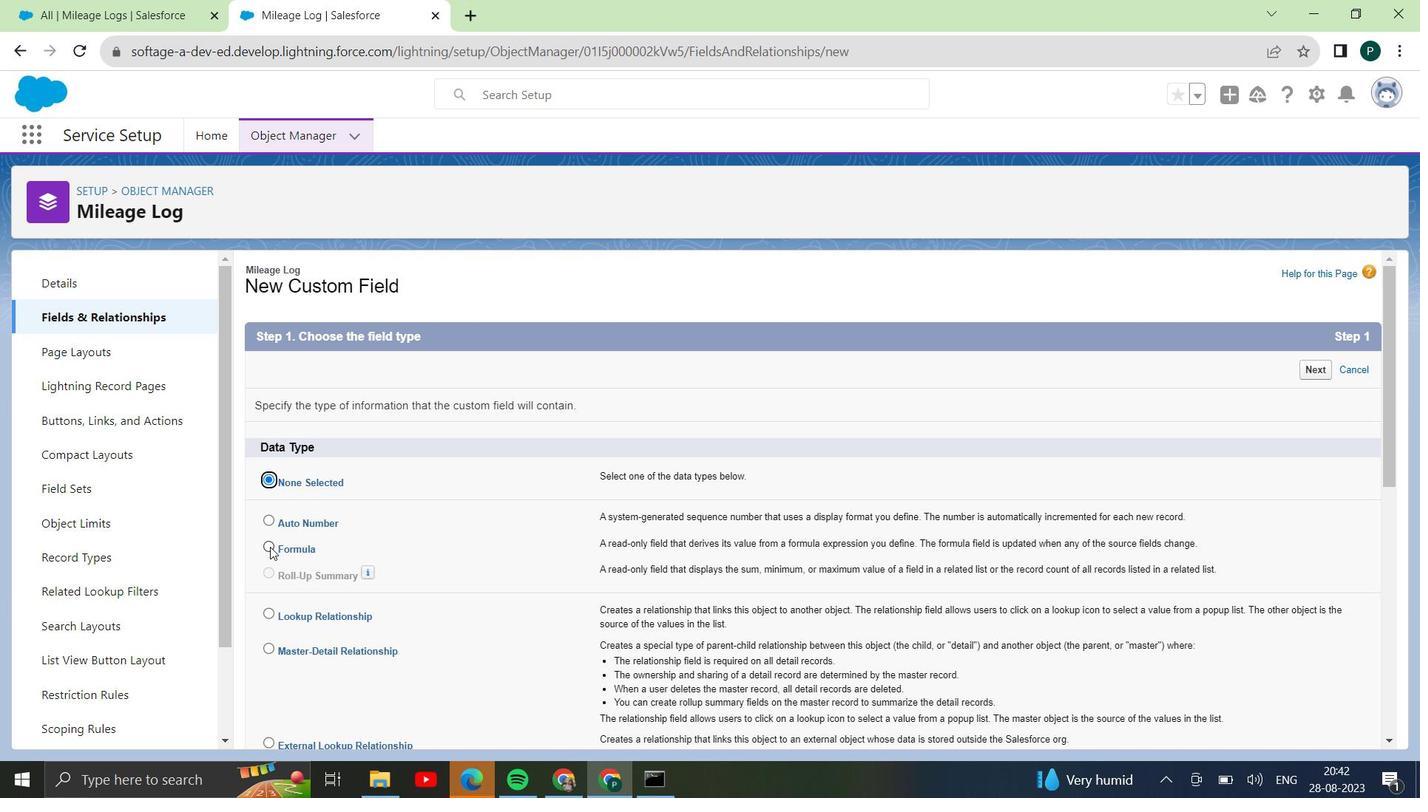 
Action: Mouse pressed left at (268, 545)
Screenshot: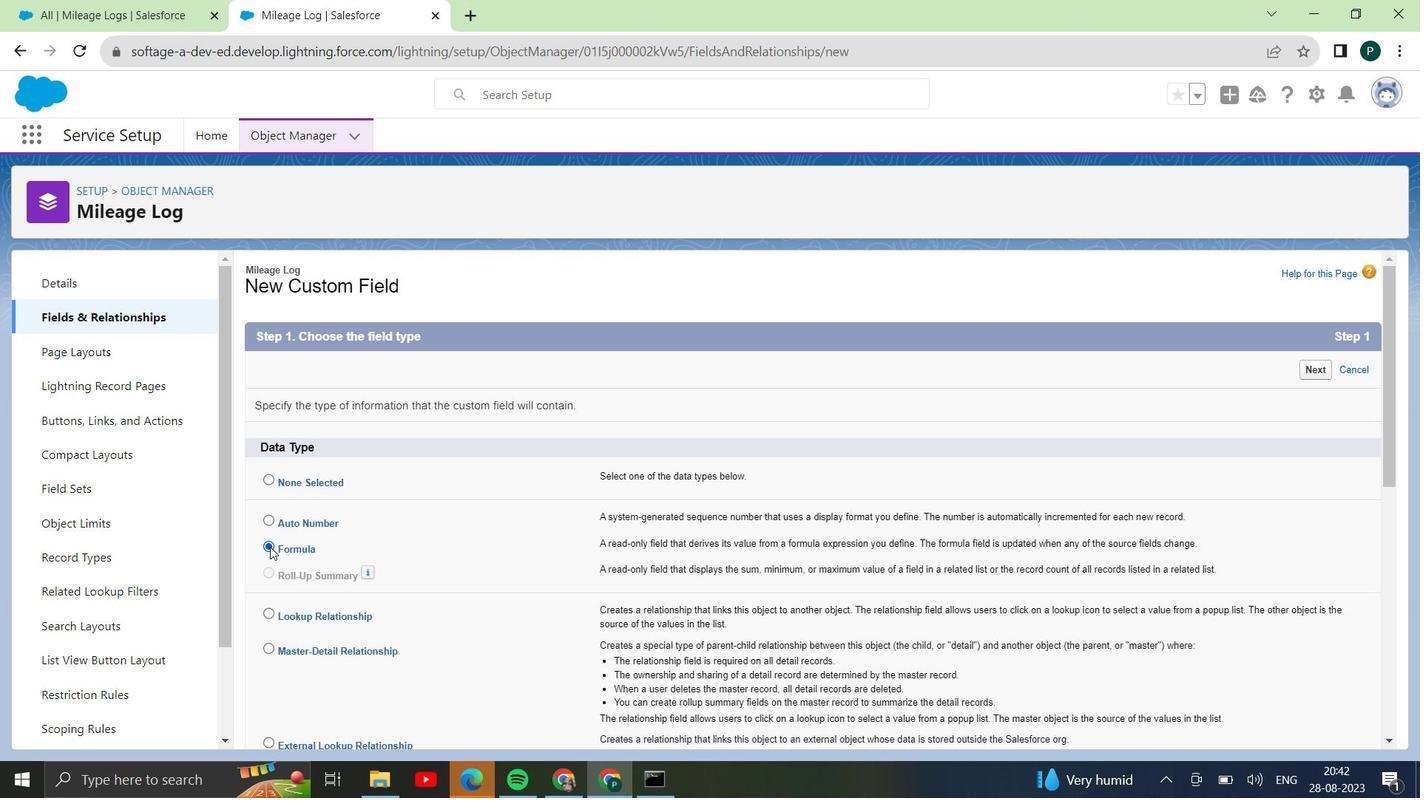 
Action: Mouse moved to (1306, 367)
Screenshot: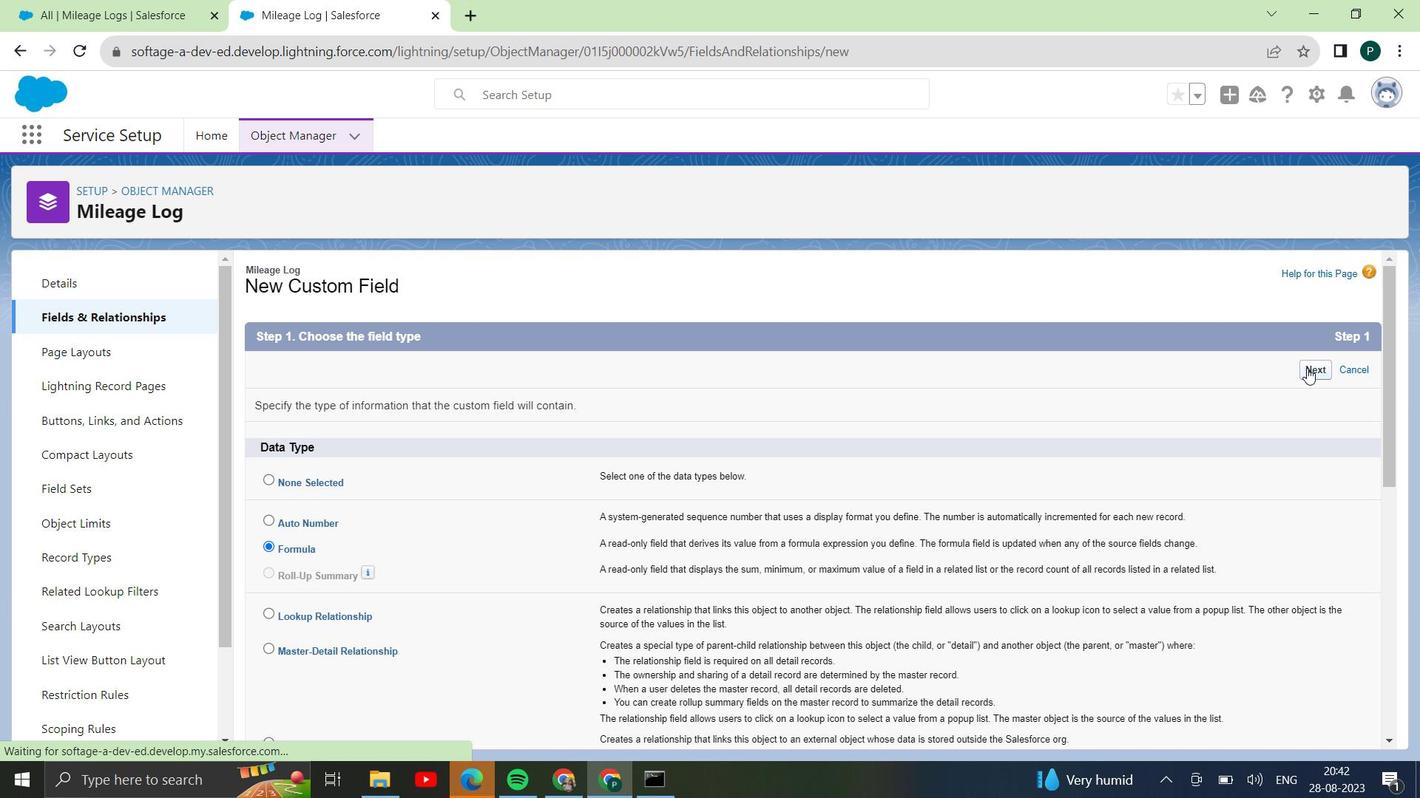 
Action: Mouse pressed left at (1306, 367)
Screenshot: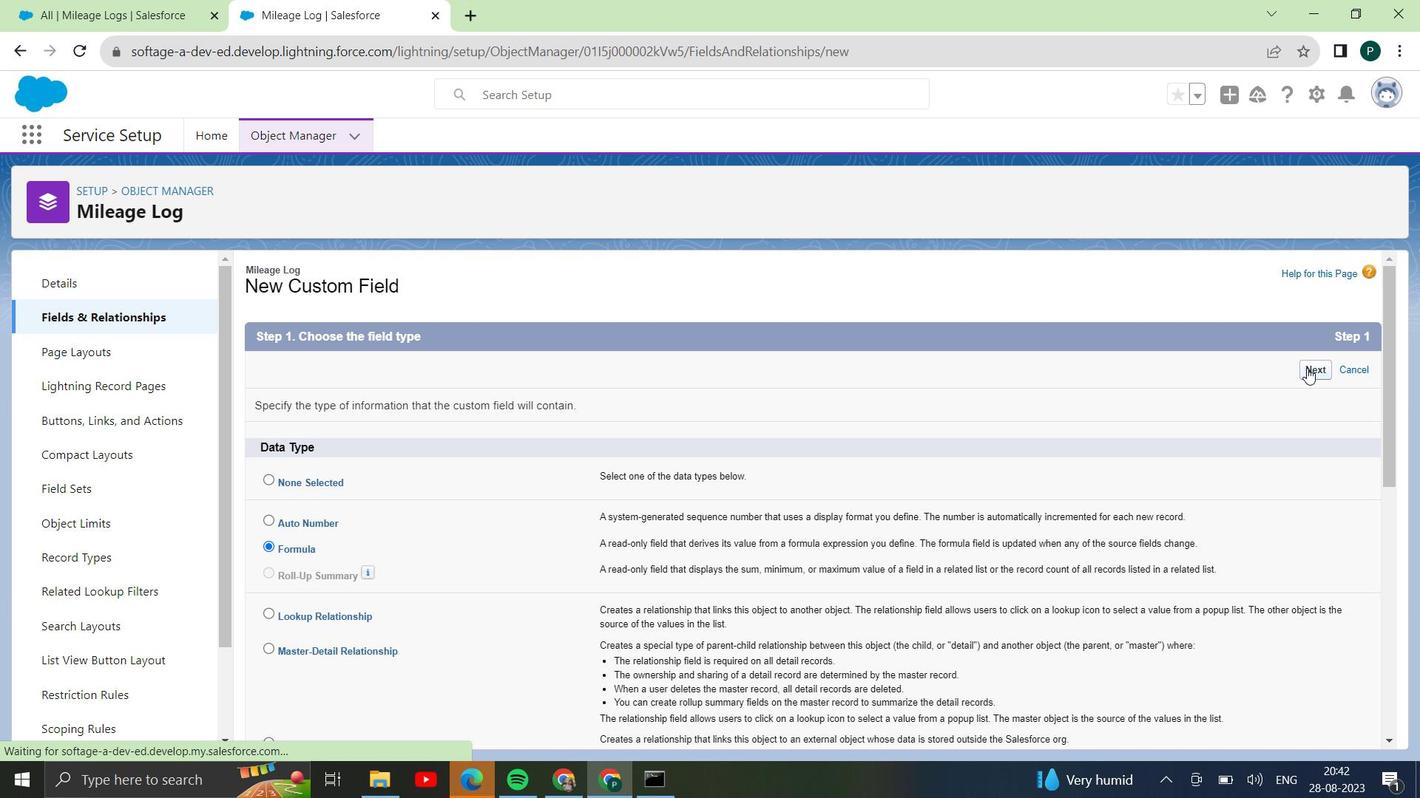 
Action: Mouse moved to (501, 401)
Screenshot: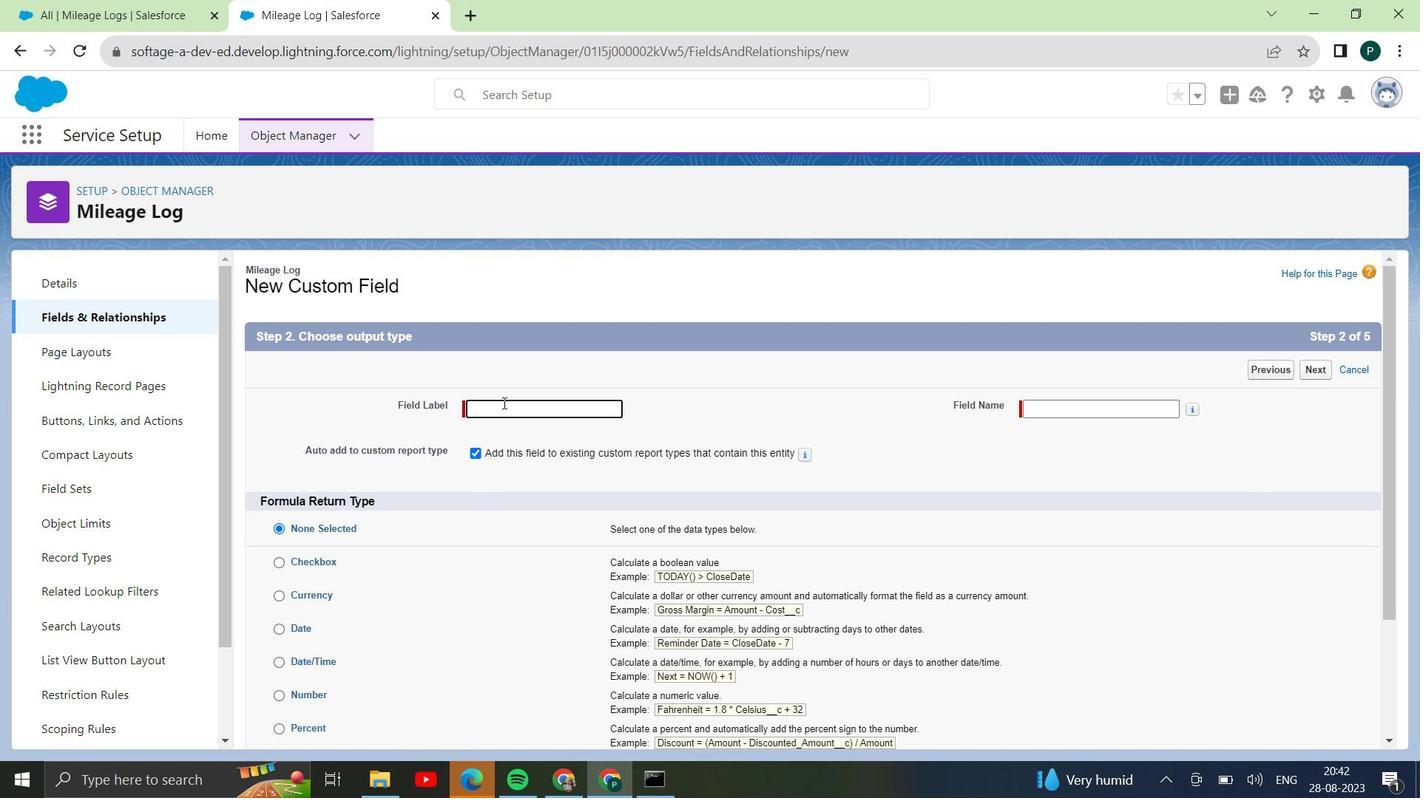 
Action: Key pressed <Key.shift>Distance
Screenshot: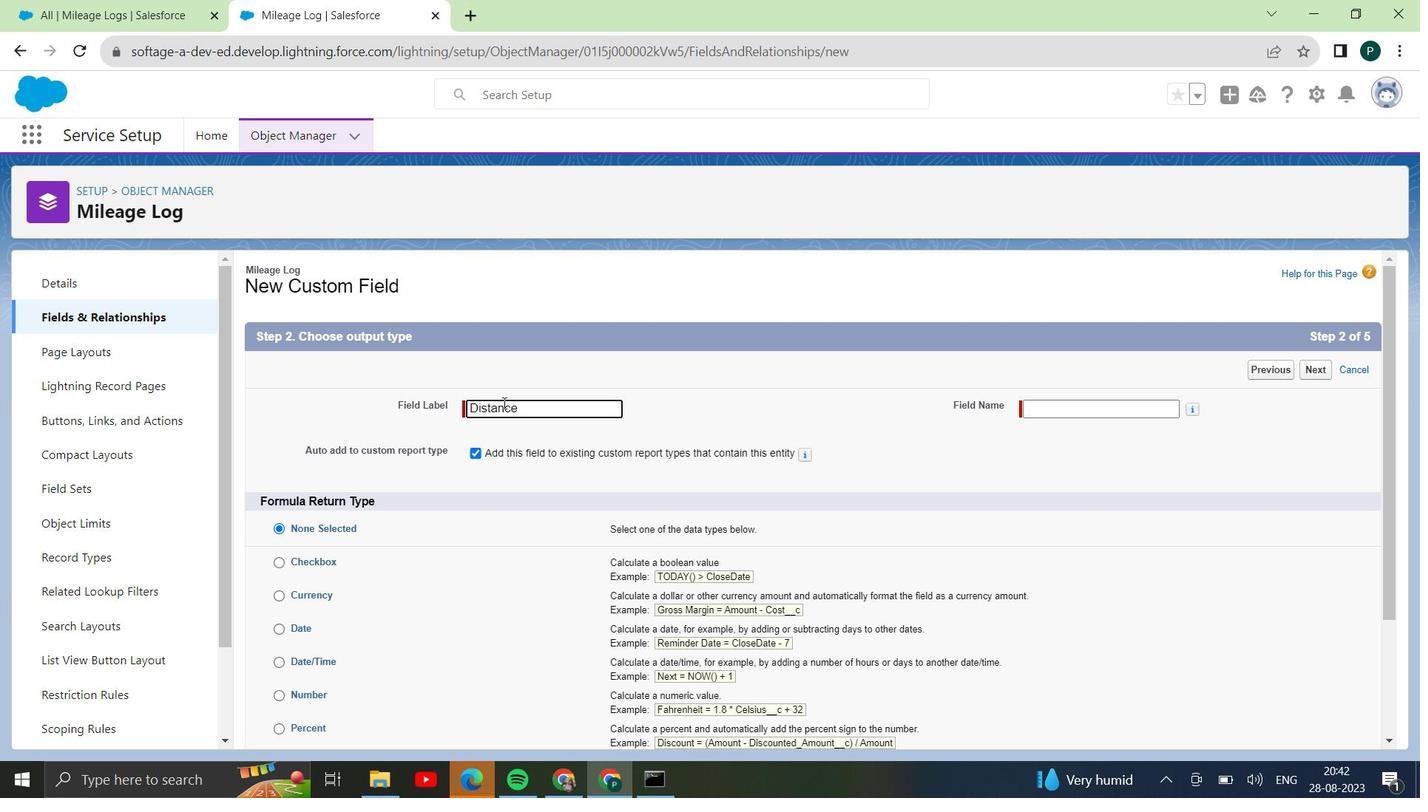 
Action: Mouse moved to (1079, 406)
Screenshot: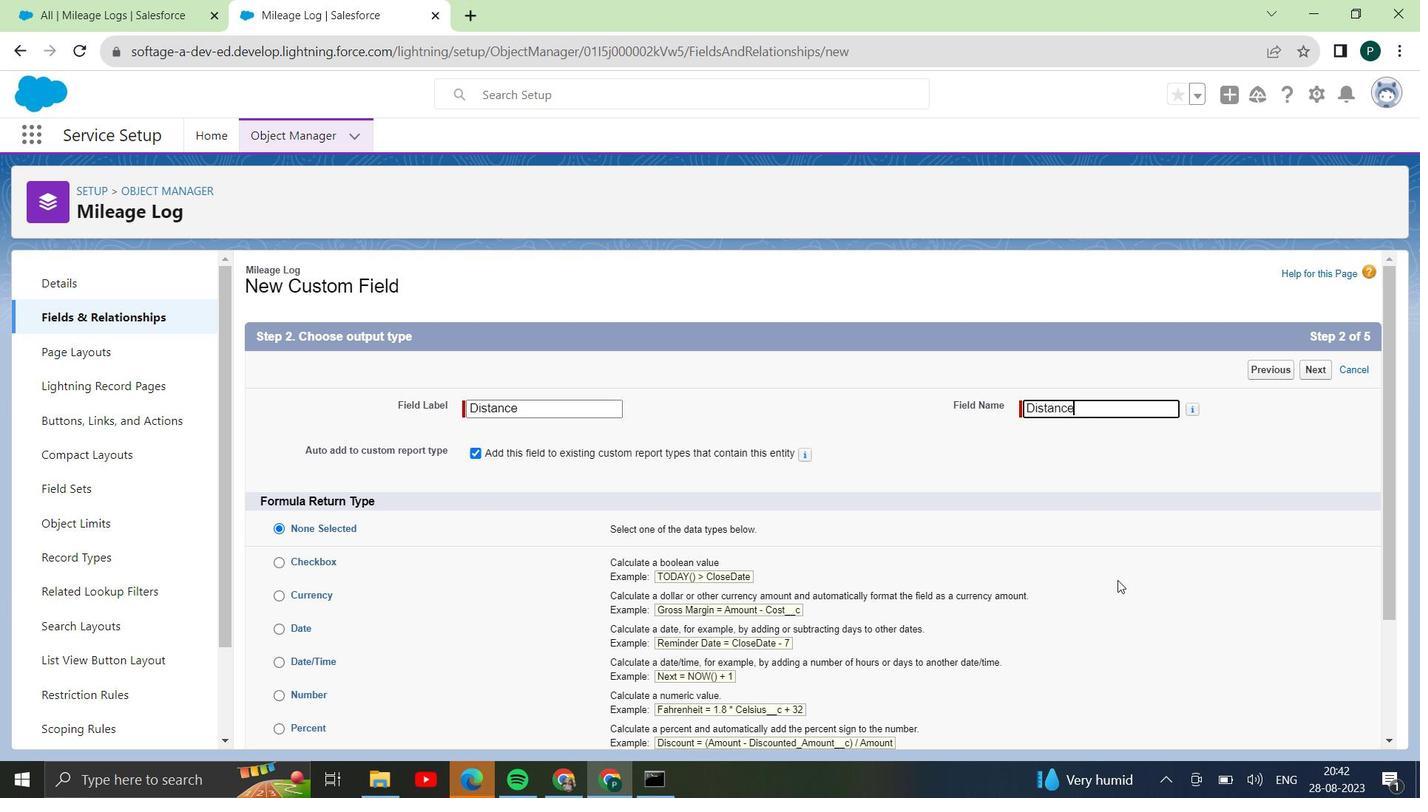 
Action: Mouse pressed left at (1079, 406)
Screenshot: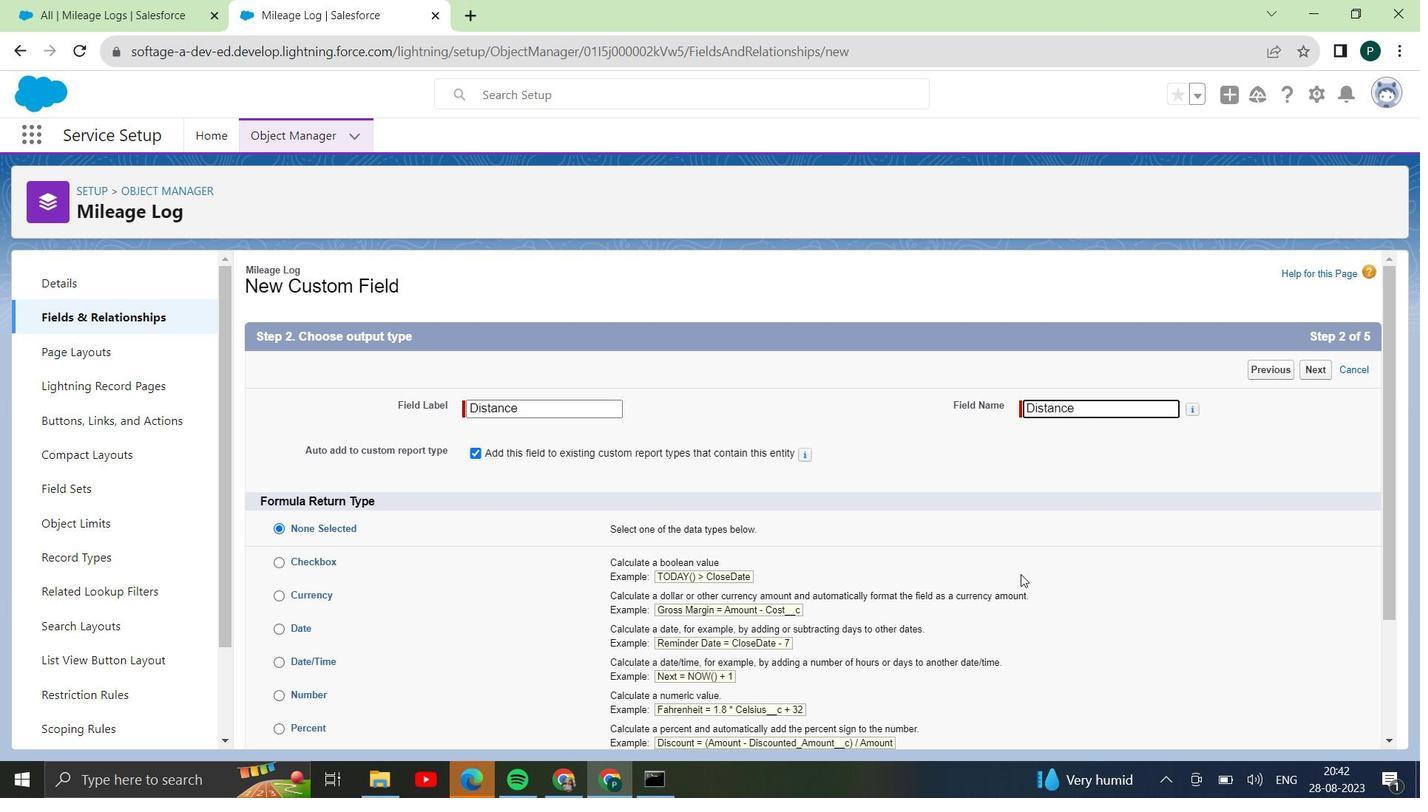 
Action: Mouse moved to (332, 650)
Screenshot: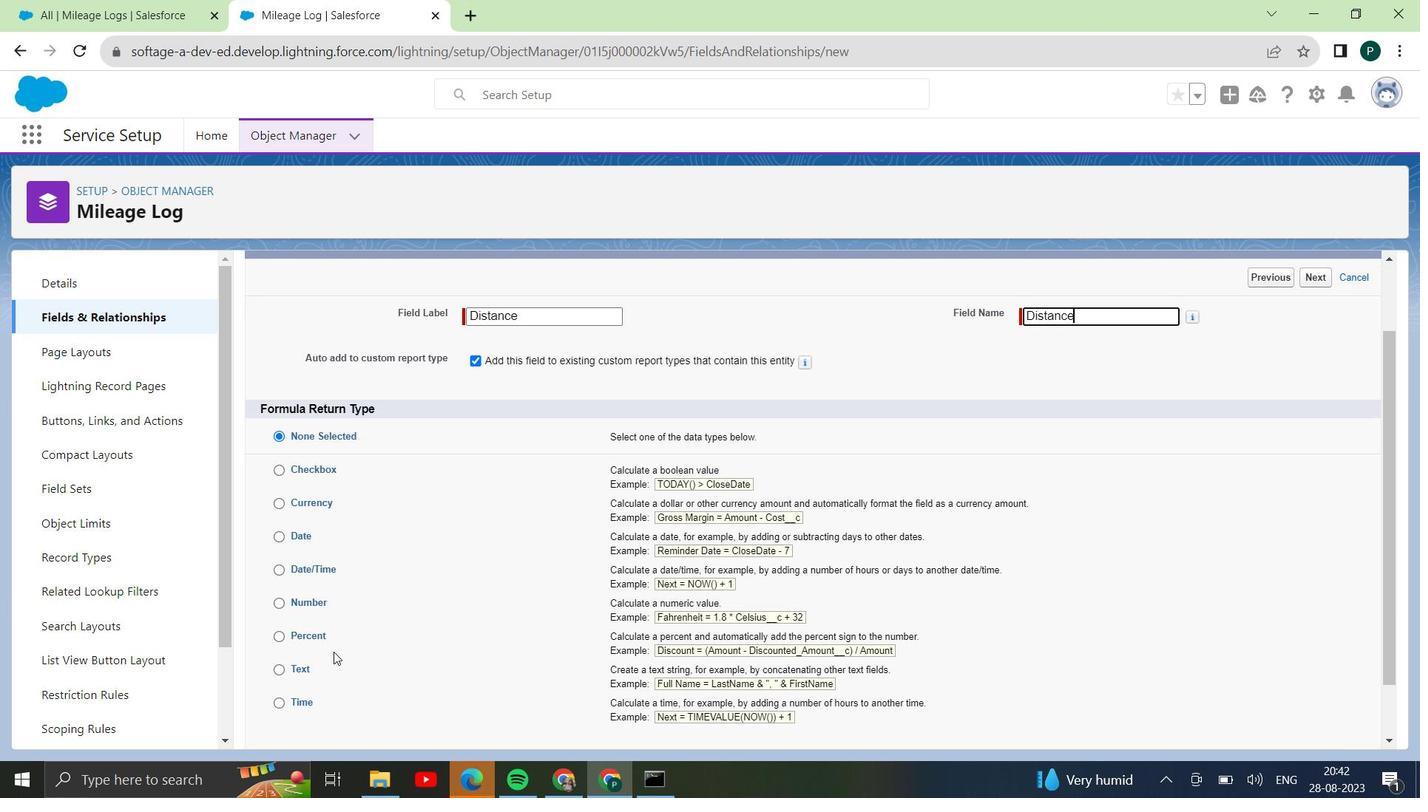 
Action: Mouse scrolled (332, 650) with delta (0, 0)
Screenshot: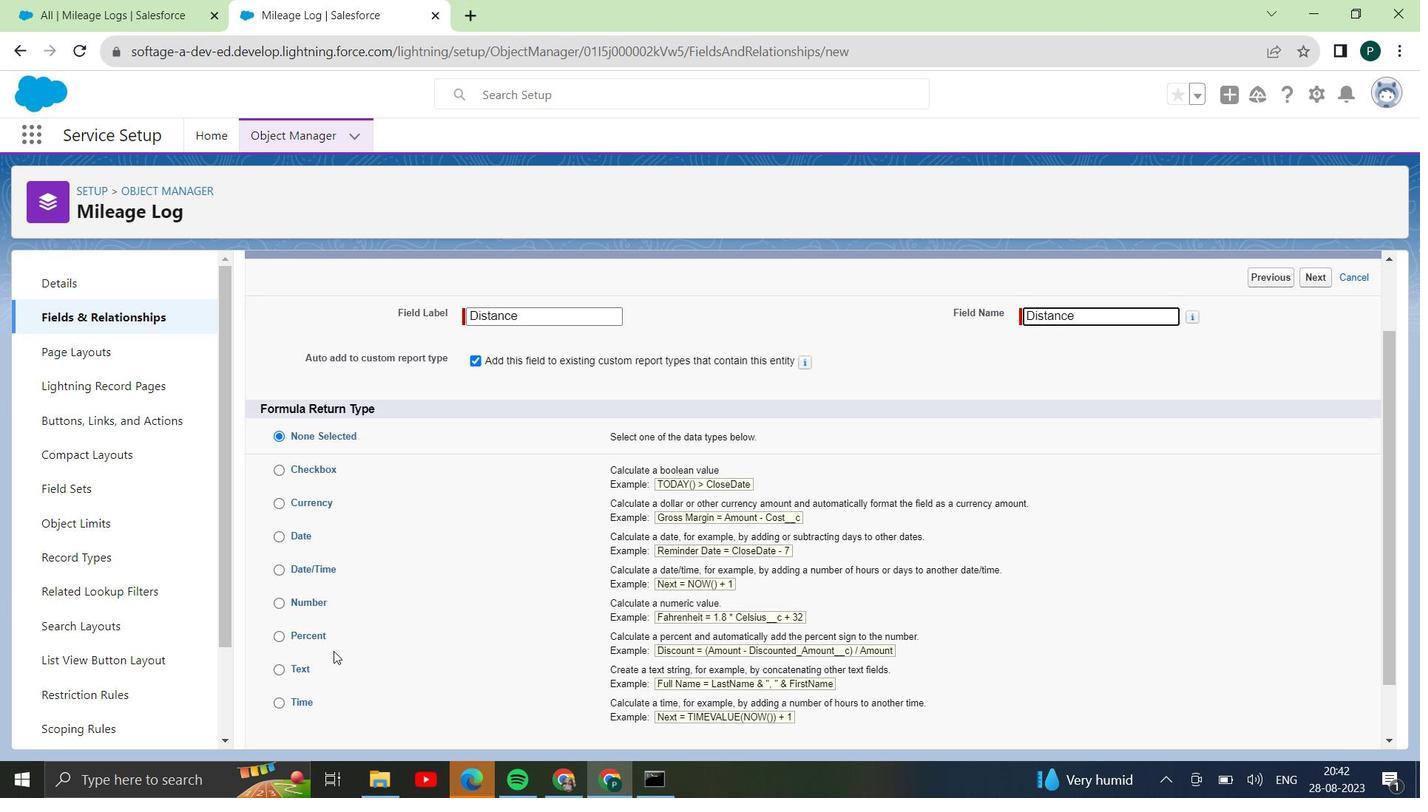 
Action: Mouse moved to (276, 603)
Screenshot: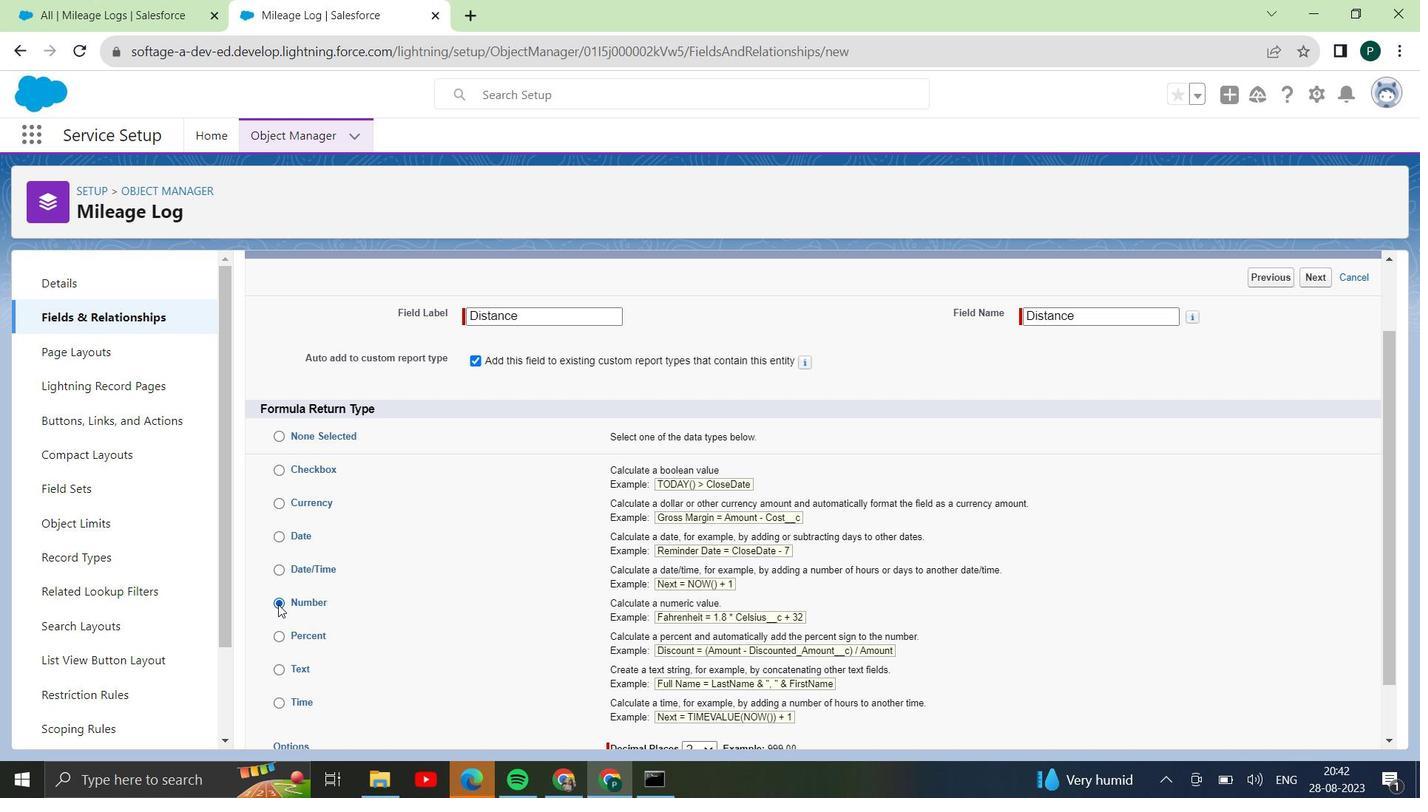 
Action: Mouse pressed left at (276, 603)
Screenshot: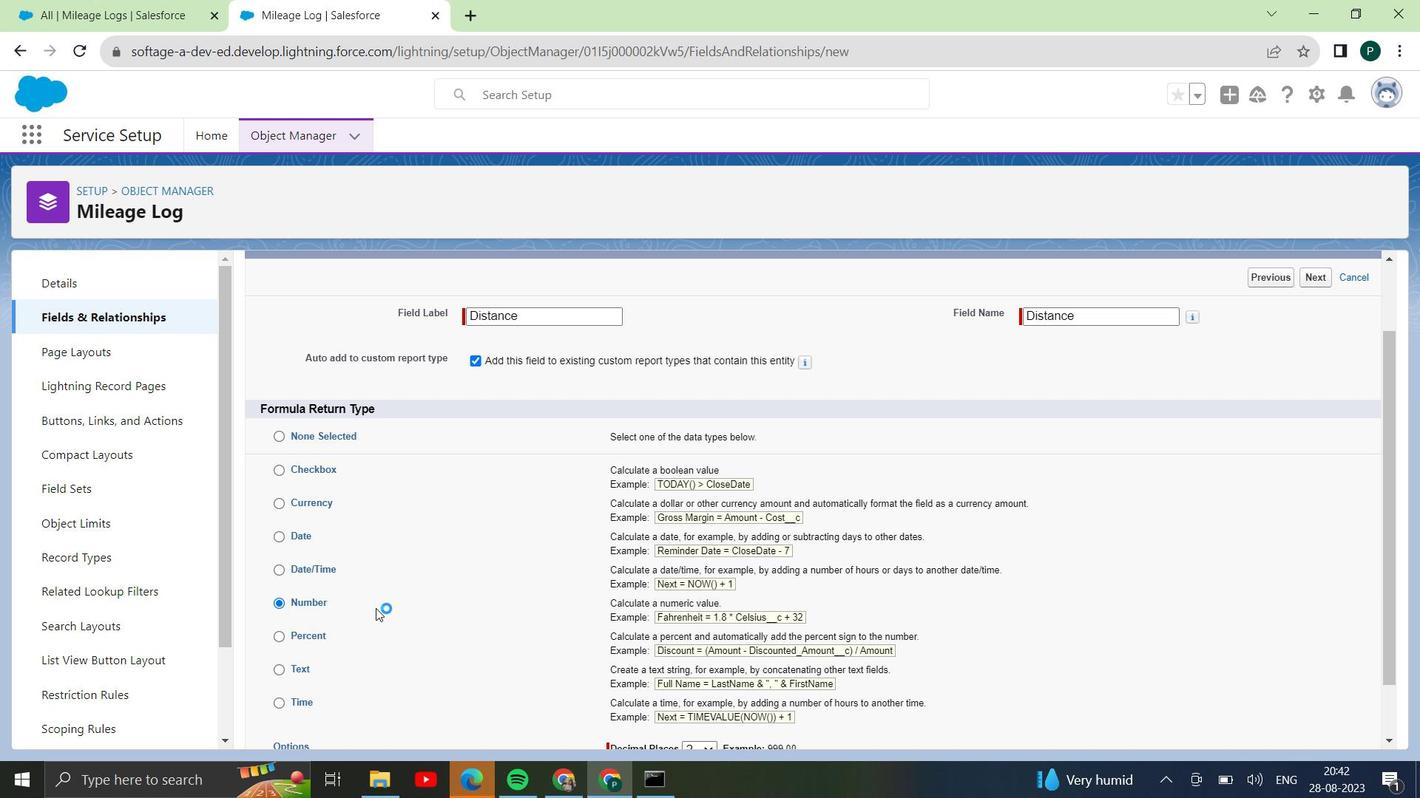 
Action: Mouse moved to (468, 608)
Screenshot: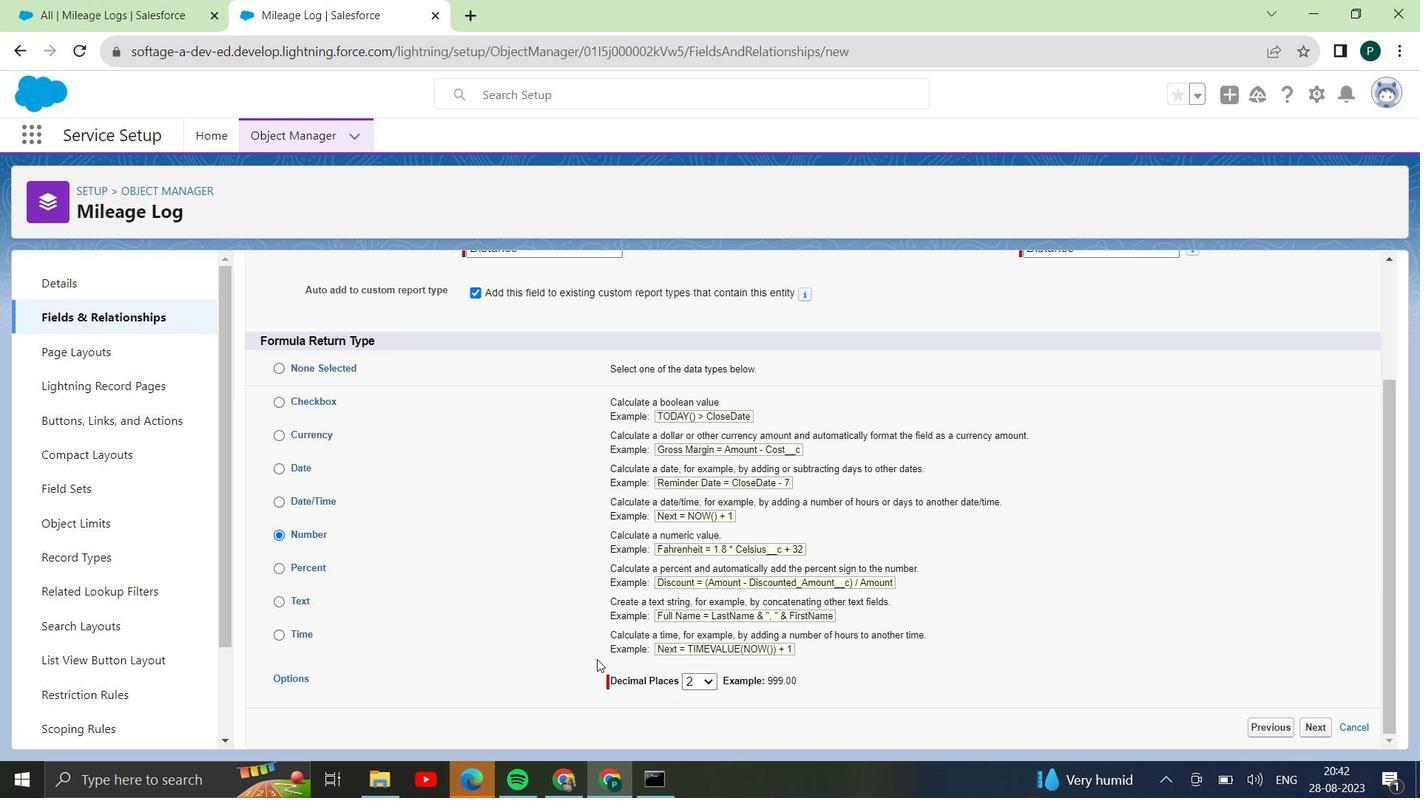 
Action: Mouse scrolled (468, 607) with delta (0, 0)
Screenshot: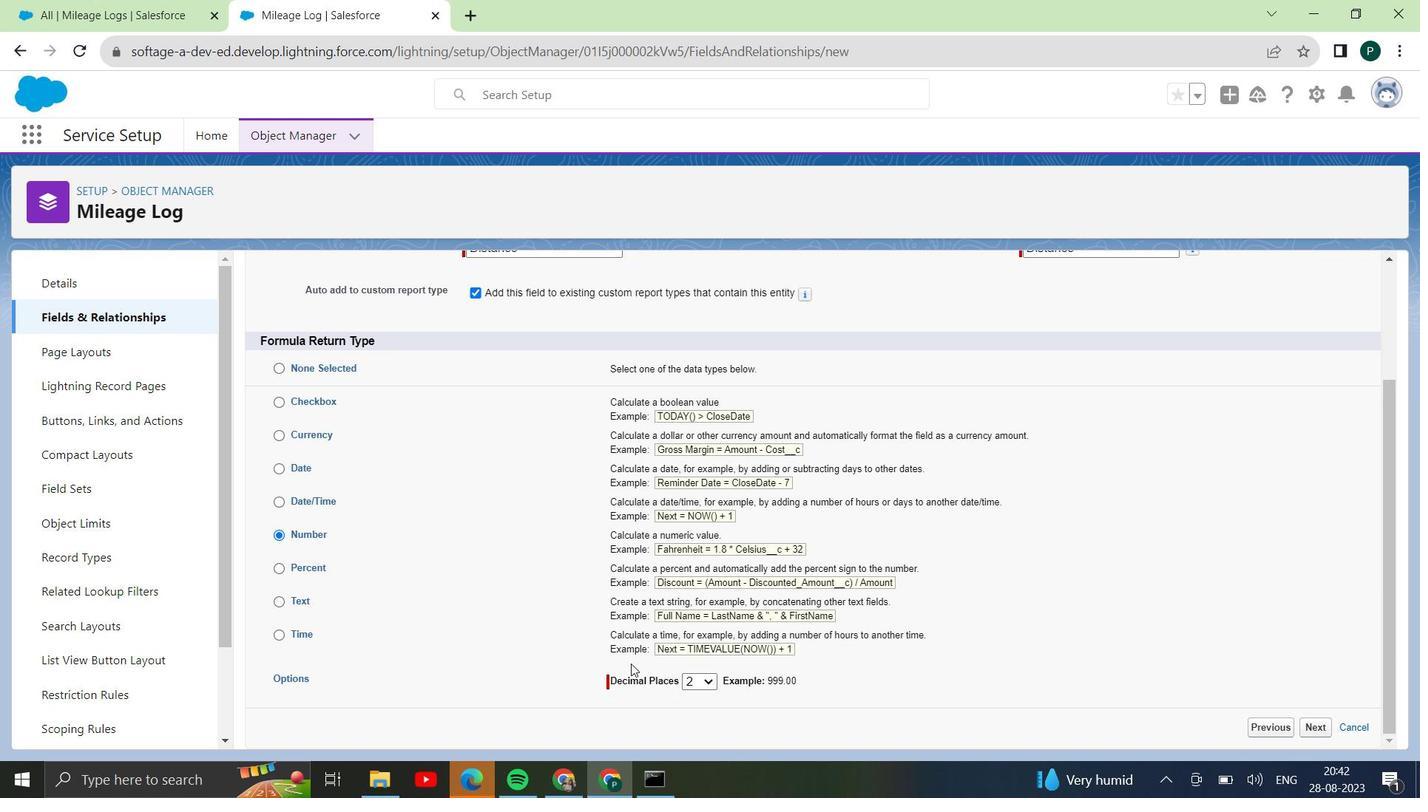 
Action: Mouse scrolled (468, 607) with delta (0, 0)
Screenshot: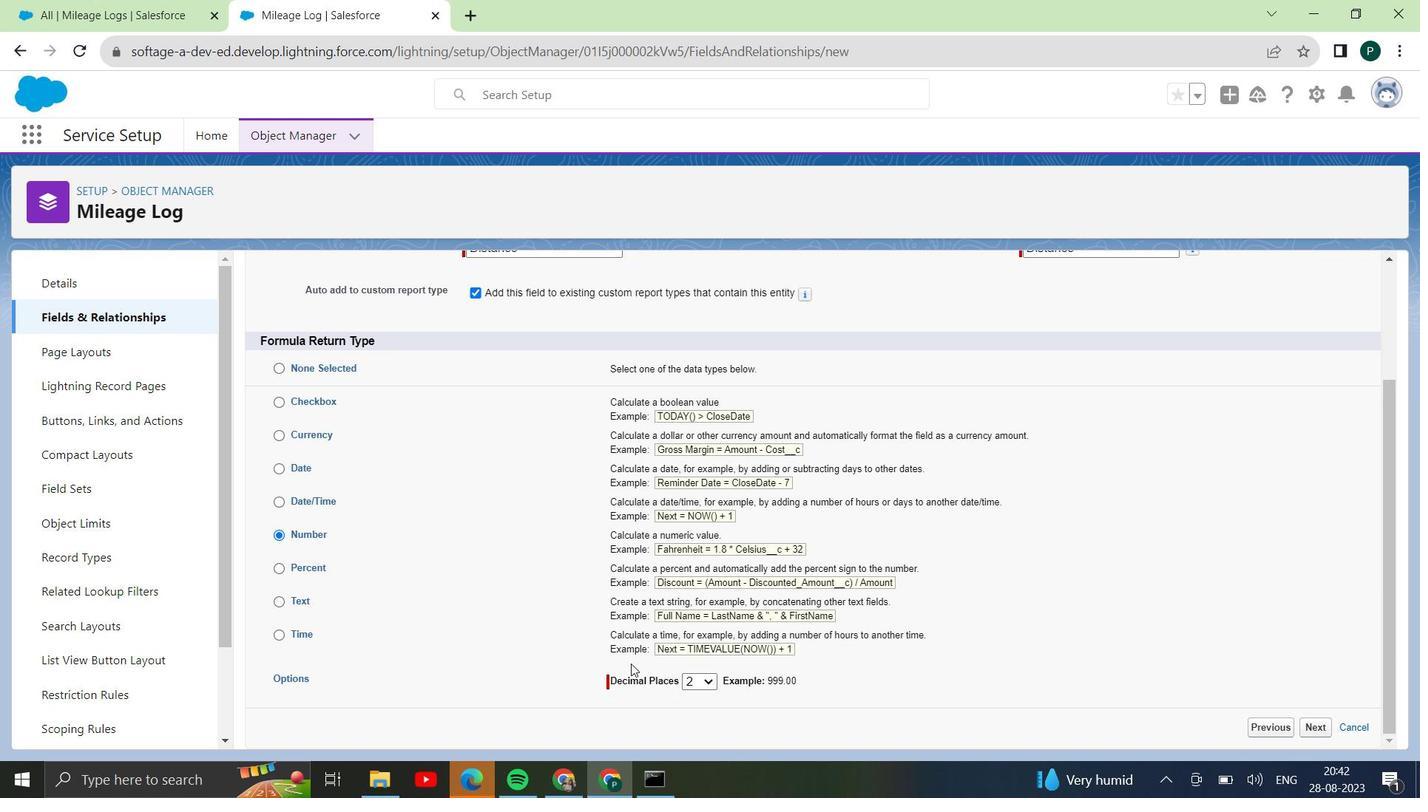 
Action: Mouse moved to (1310, 726)
Screenshot: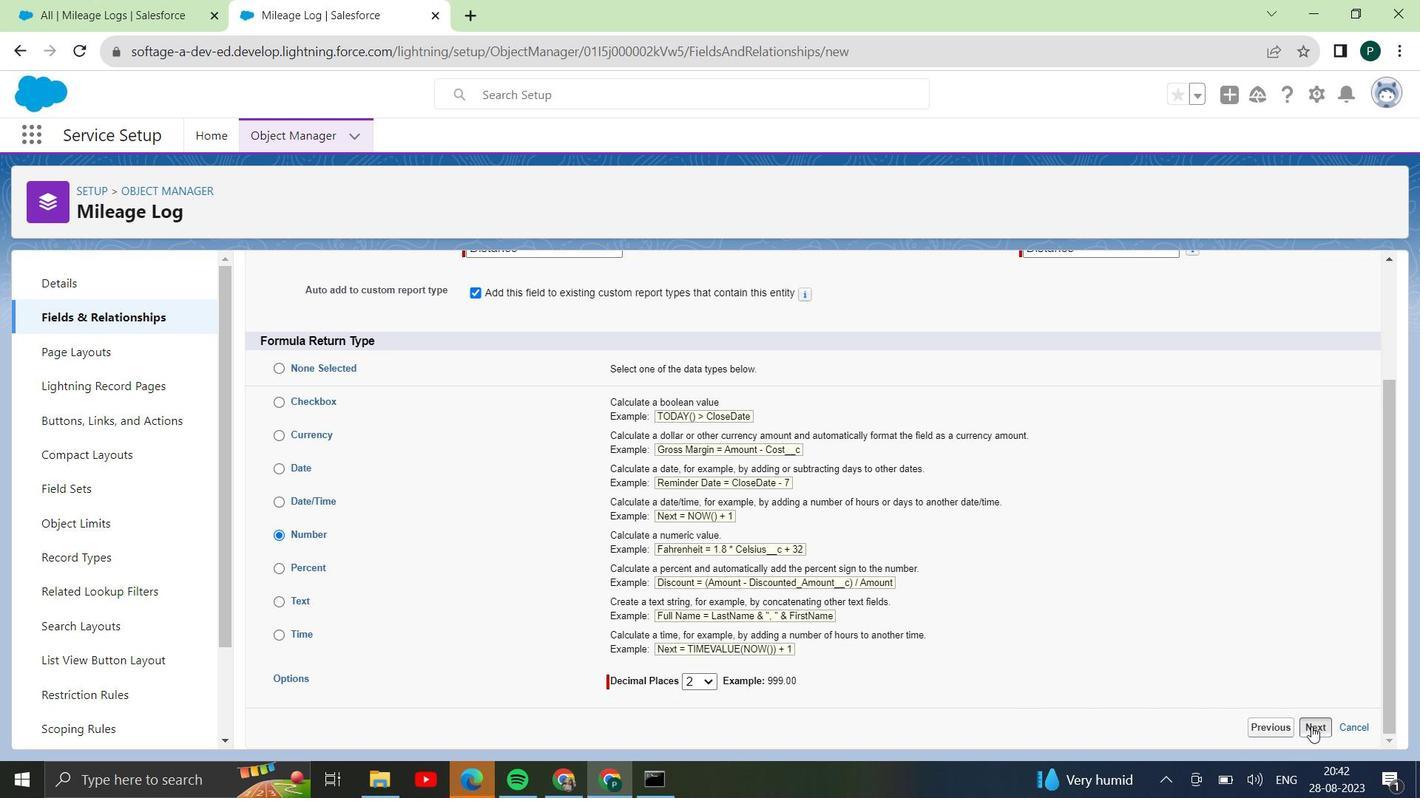 
Action: Mouse pressed left at (1310, 726)
Screenshot: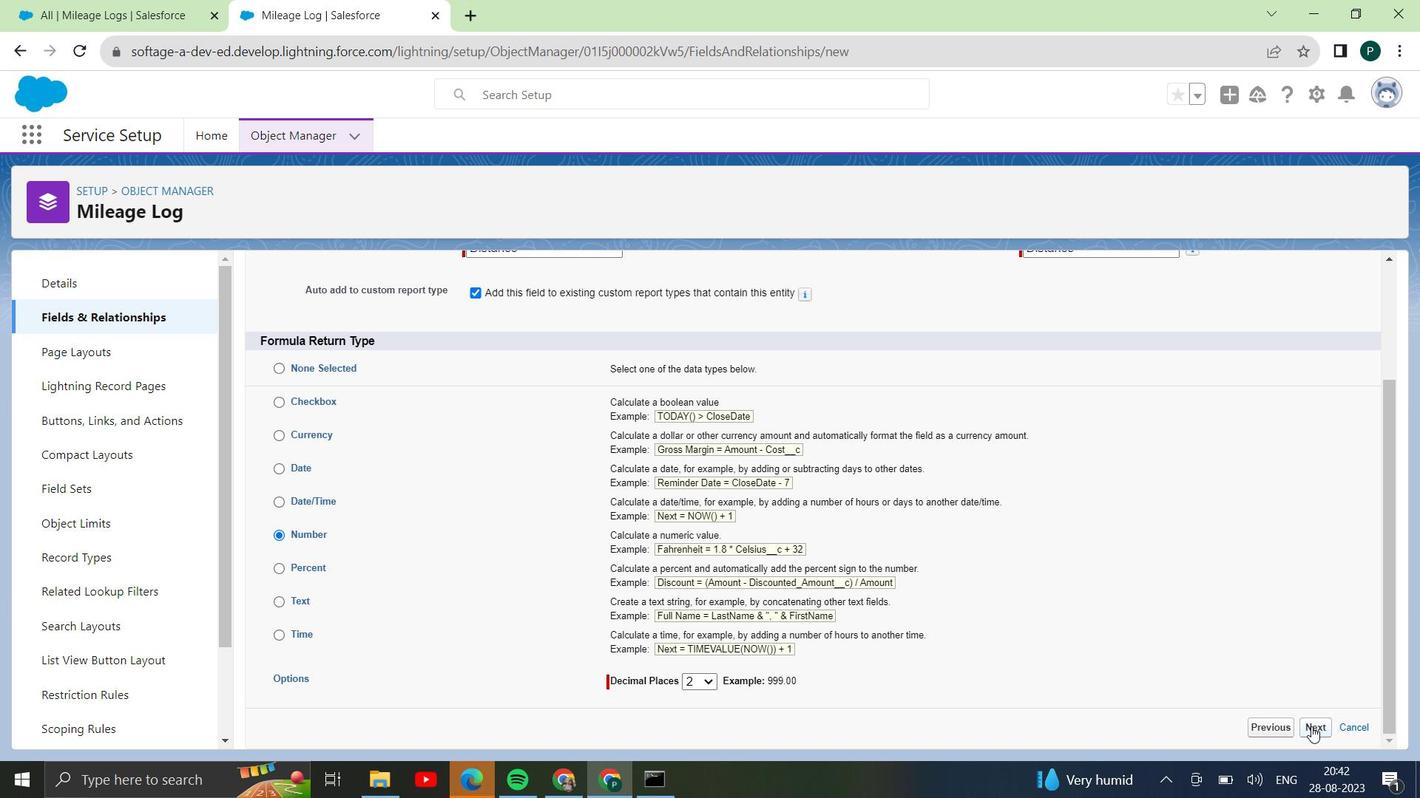 
Action: Mouse moved to (360, 545)
Screenshot: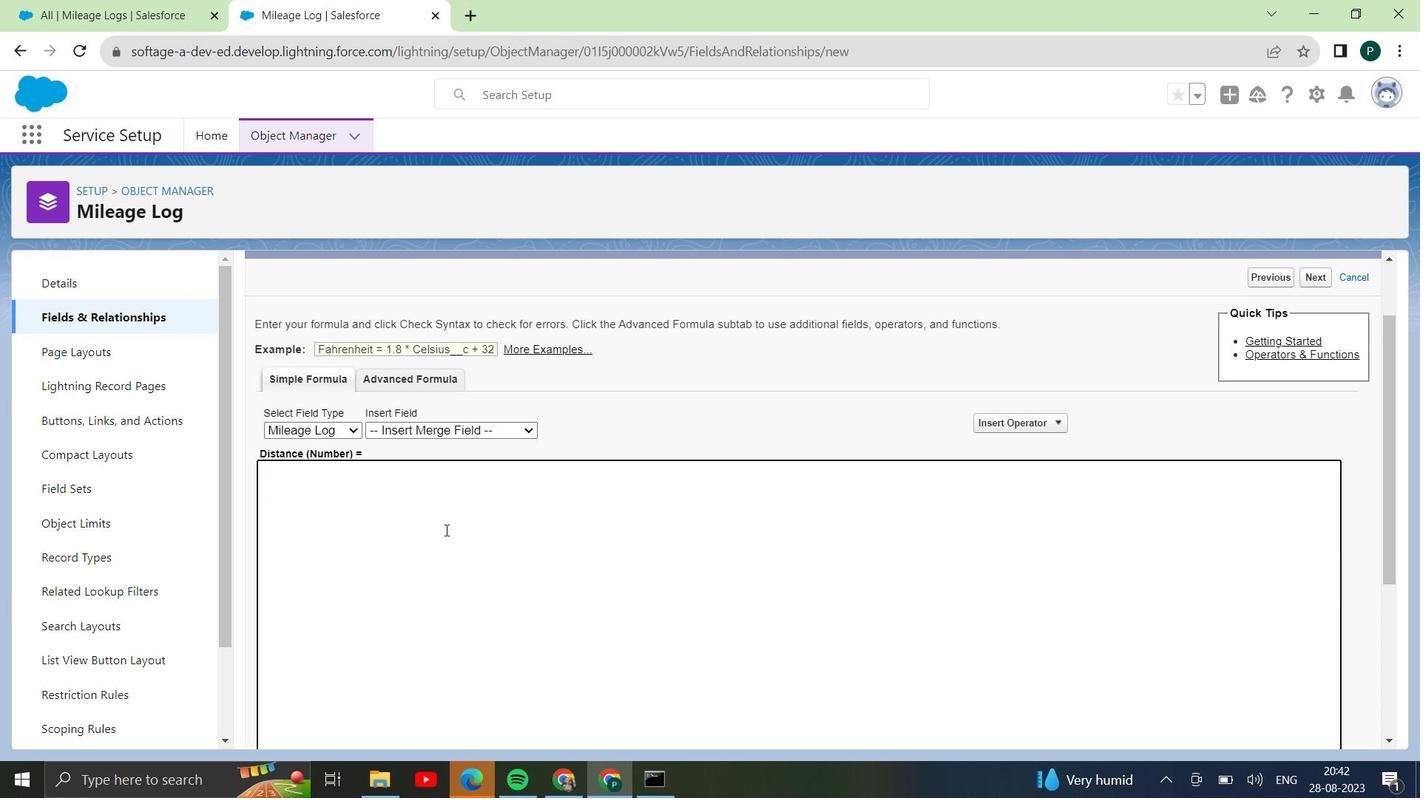 
Action: Mouse scrolled (360, 544) with delta (0, 0)
Screenshot: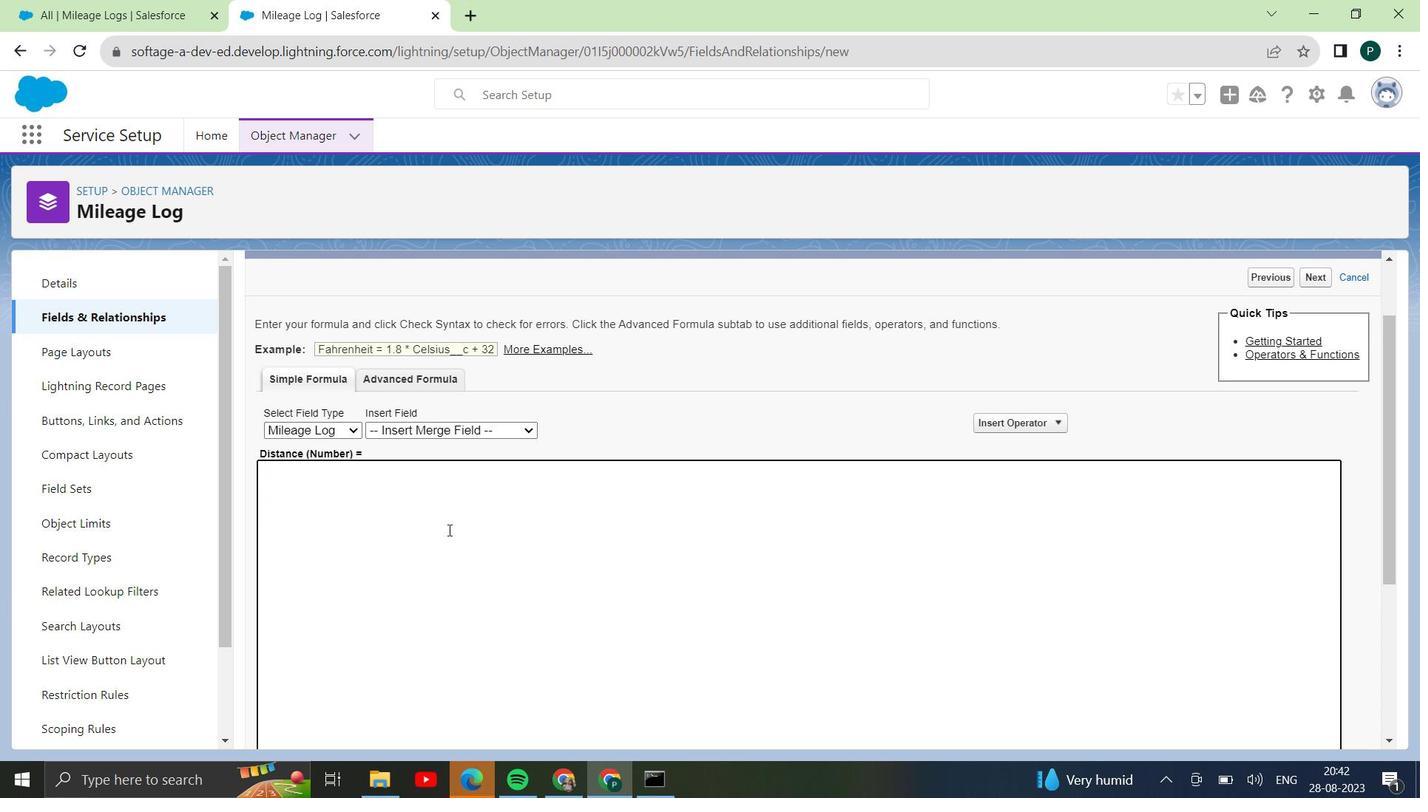 
Action: Mouse moved to (420, 376)
Screenshot: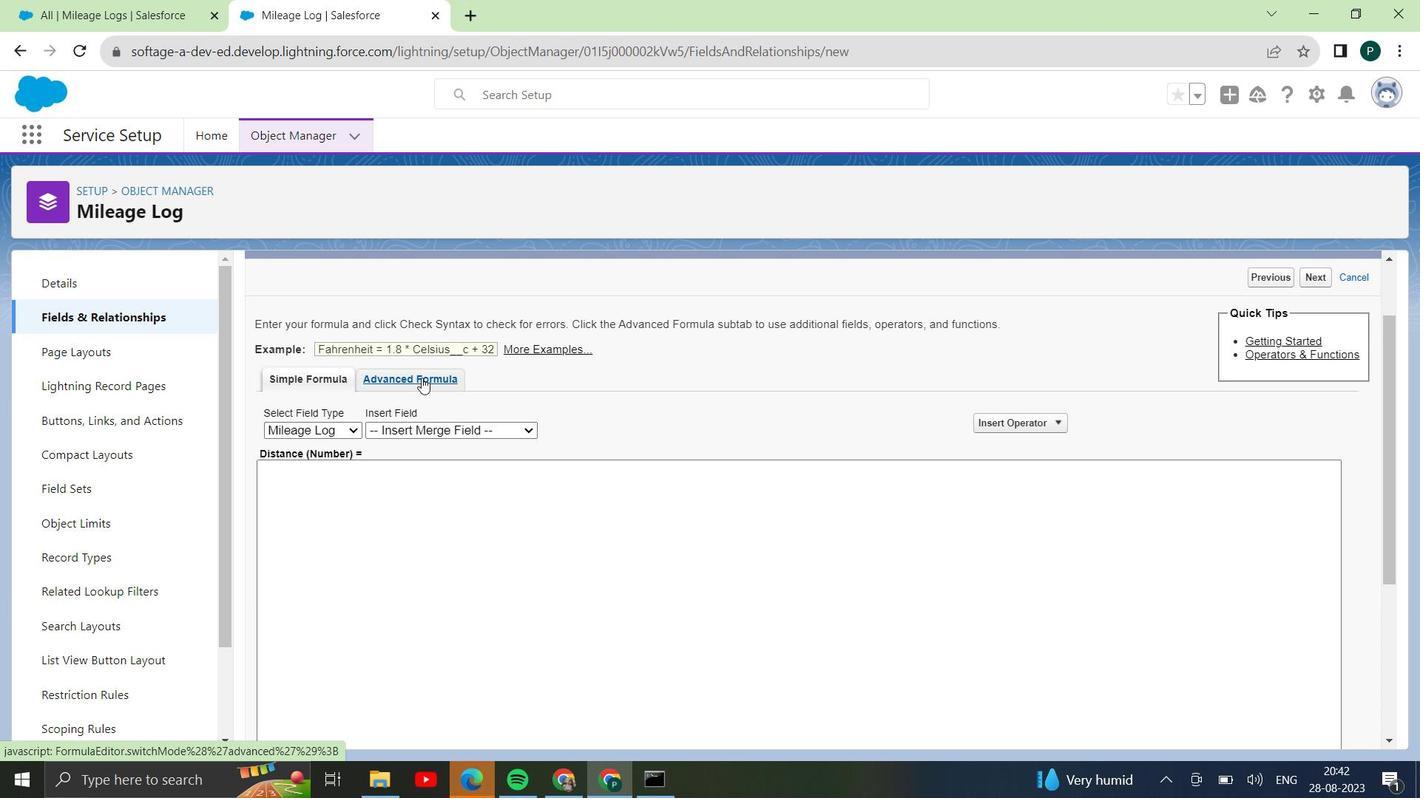 
Action: Mouse pressed left at (420, 376)
Screenshot: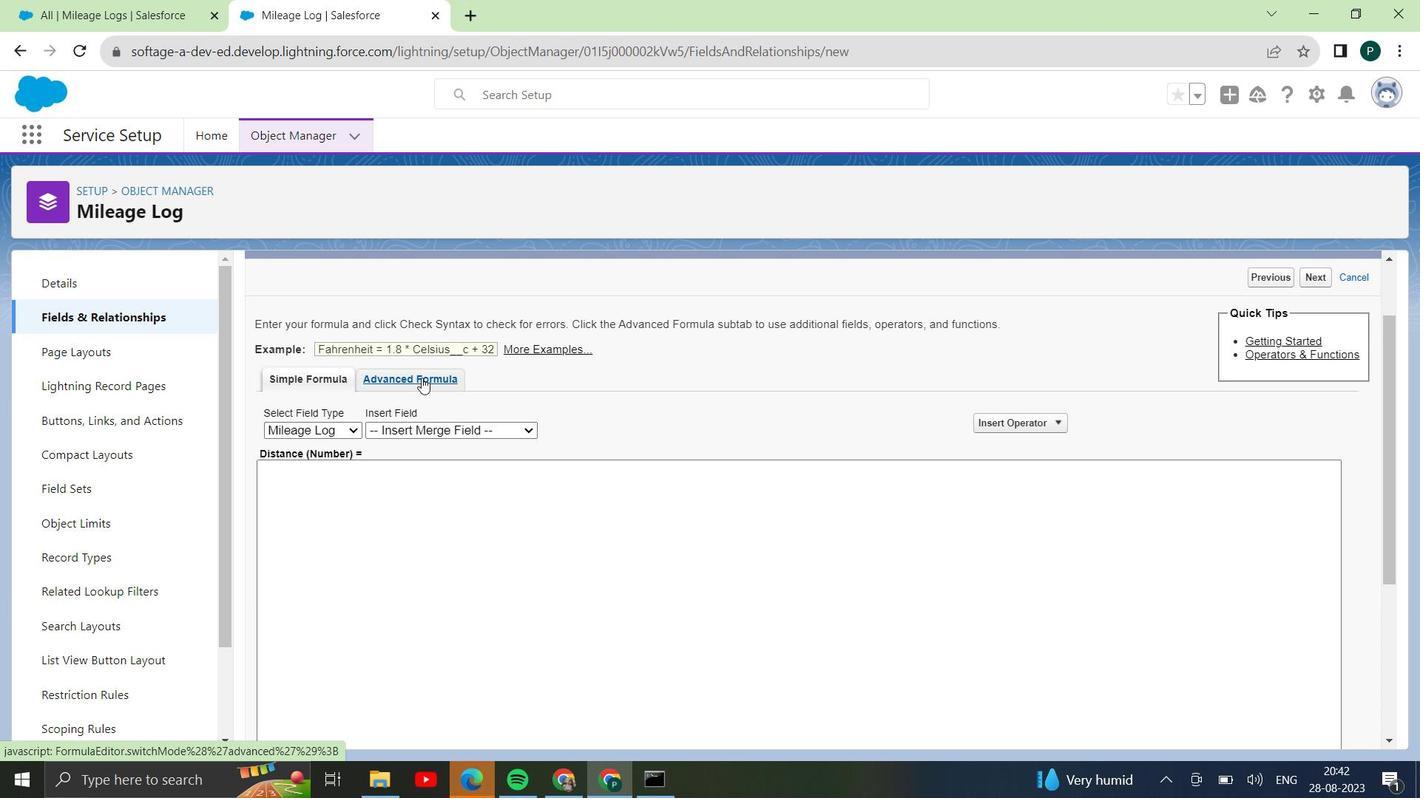 
Action: Mouse moved to (1147, 609)
Screenshot: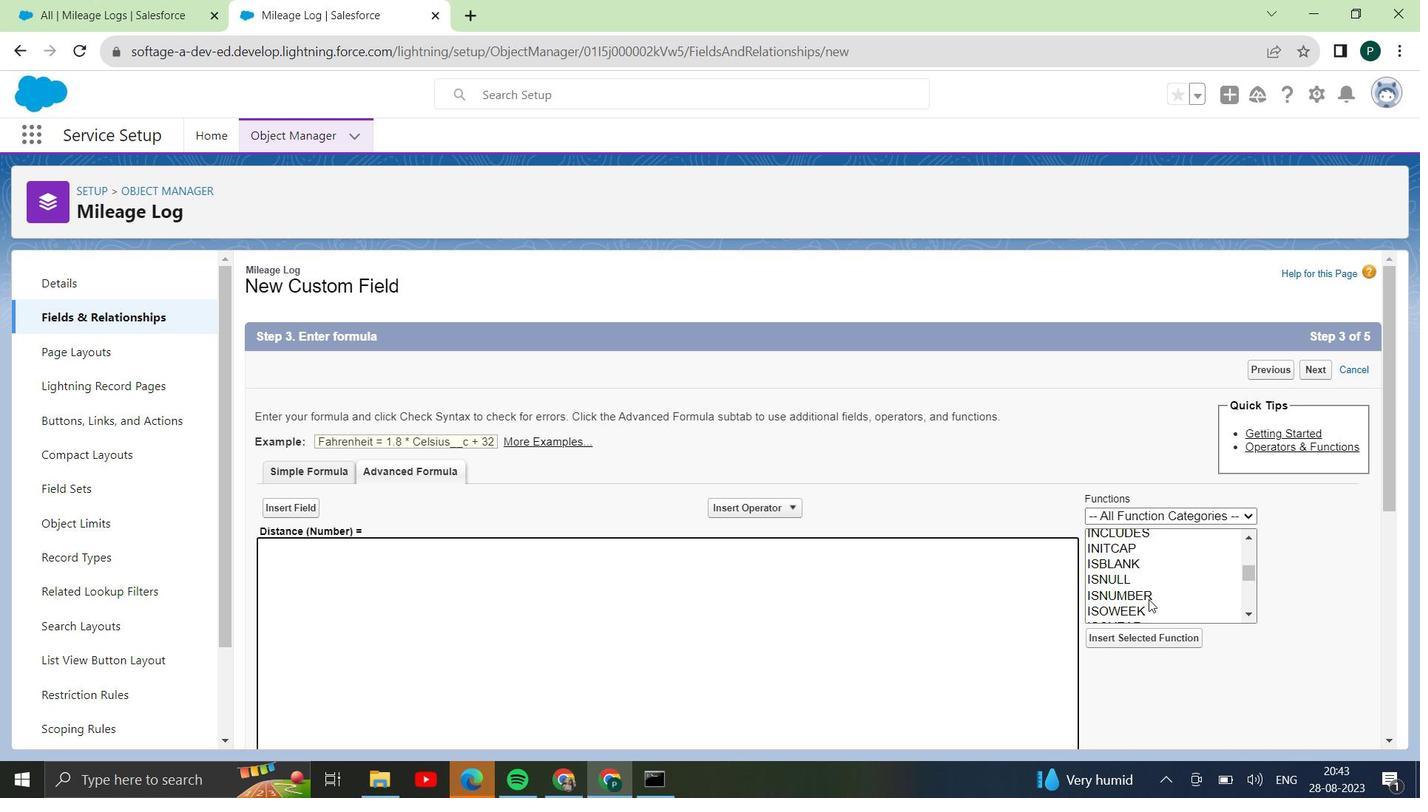 
Action: Mouse scrolled (1147, 608) with delta (0, 0)
Screenshot: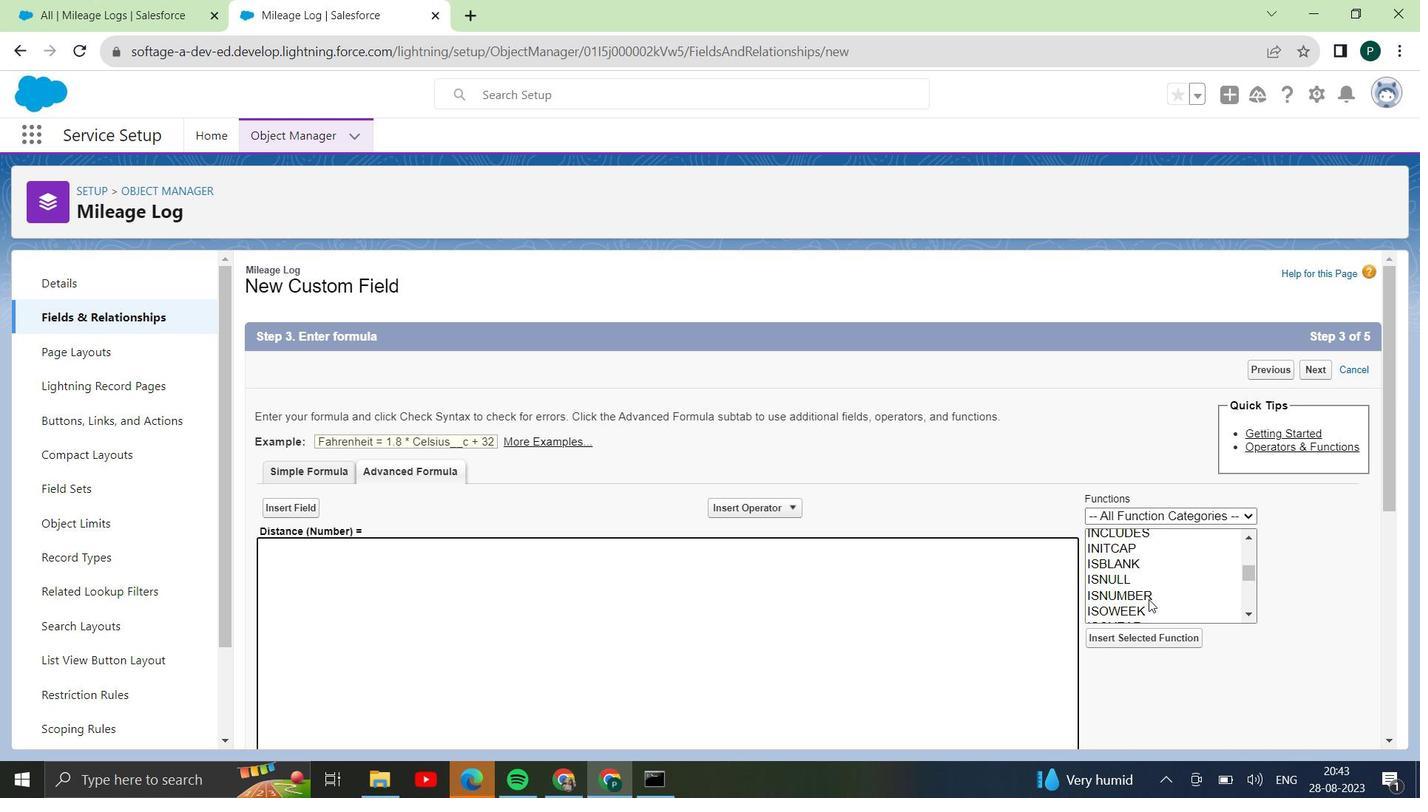 
Action: Mouse scrolled (1147, 608) with delta (0, 0)
Screenshot: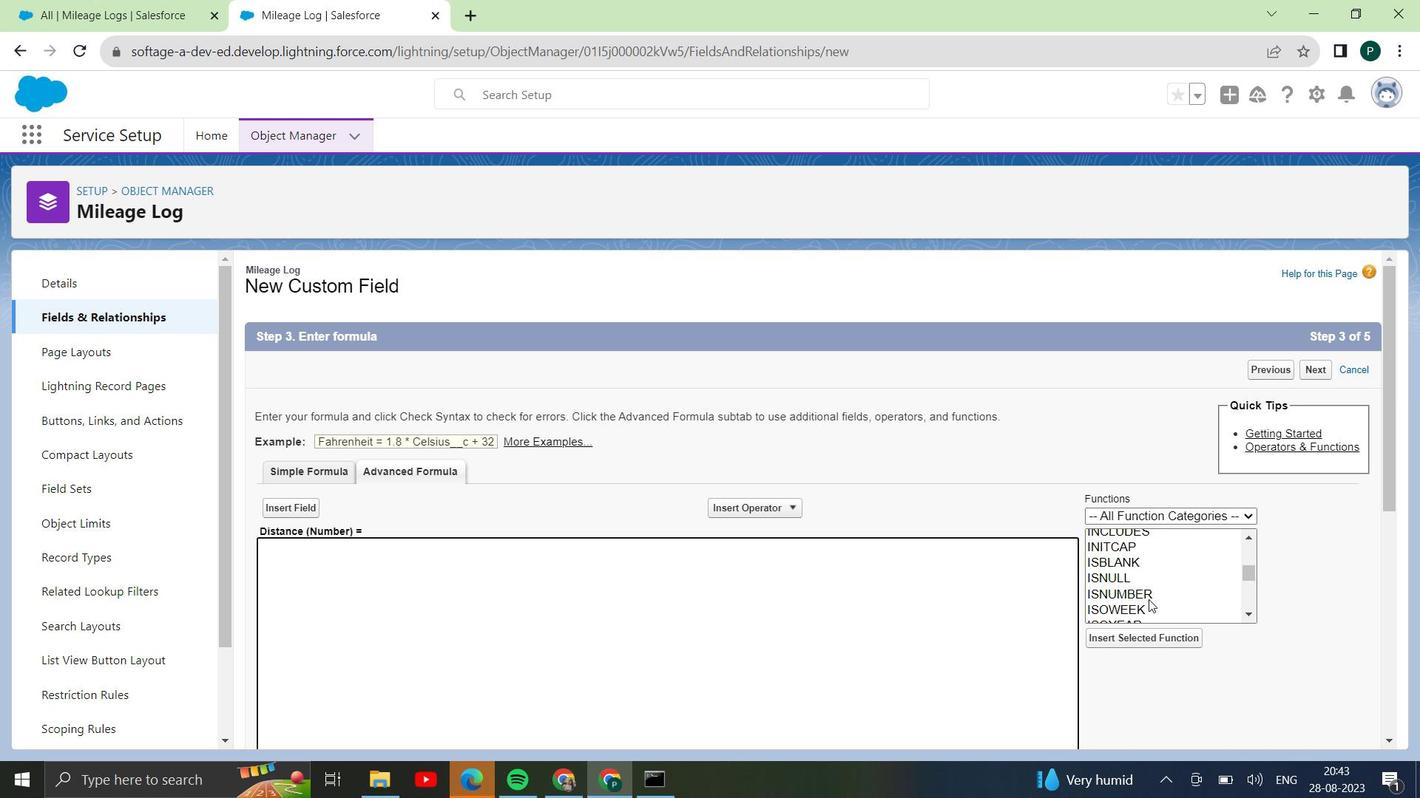
Action: Mouse scrolled (1147, 608) with delta (0, 0)
Screenshot: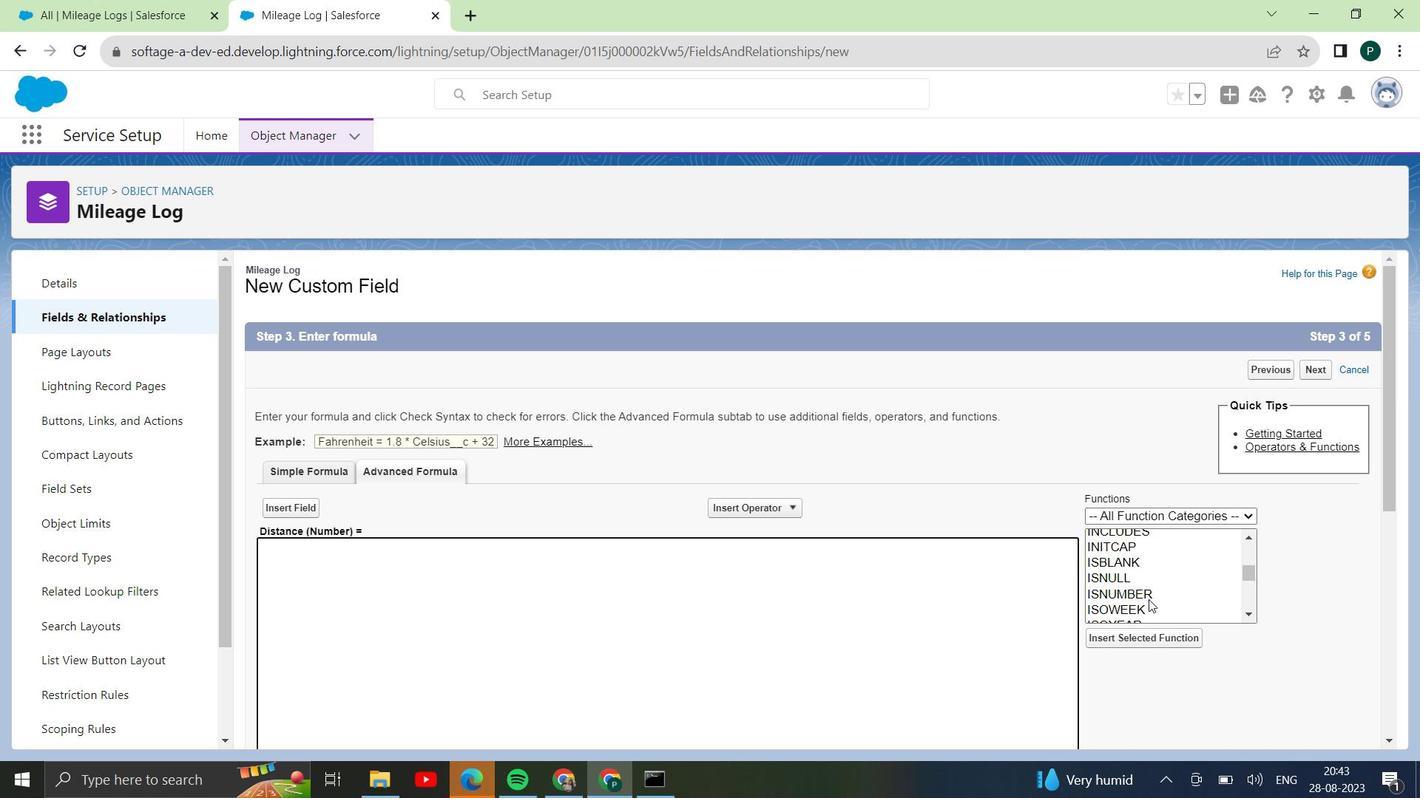 
Action: Mouse scrolled (1147, 608) with delta (0, 0)
Screenshot: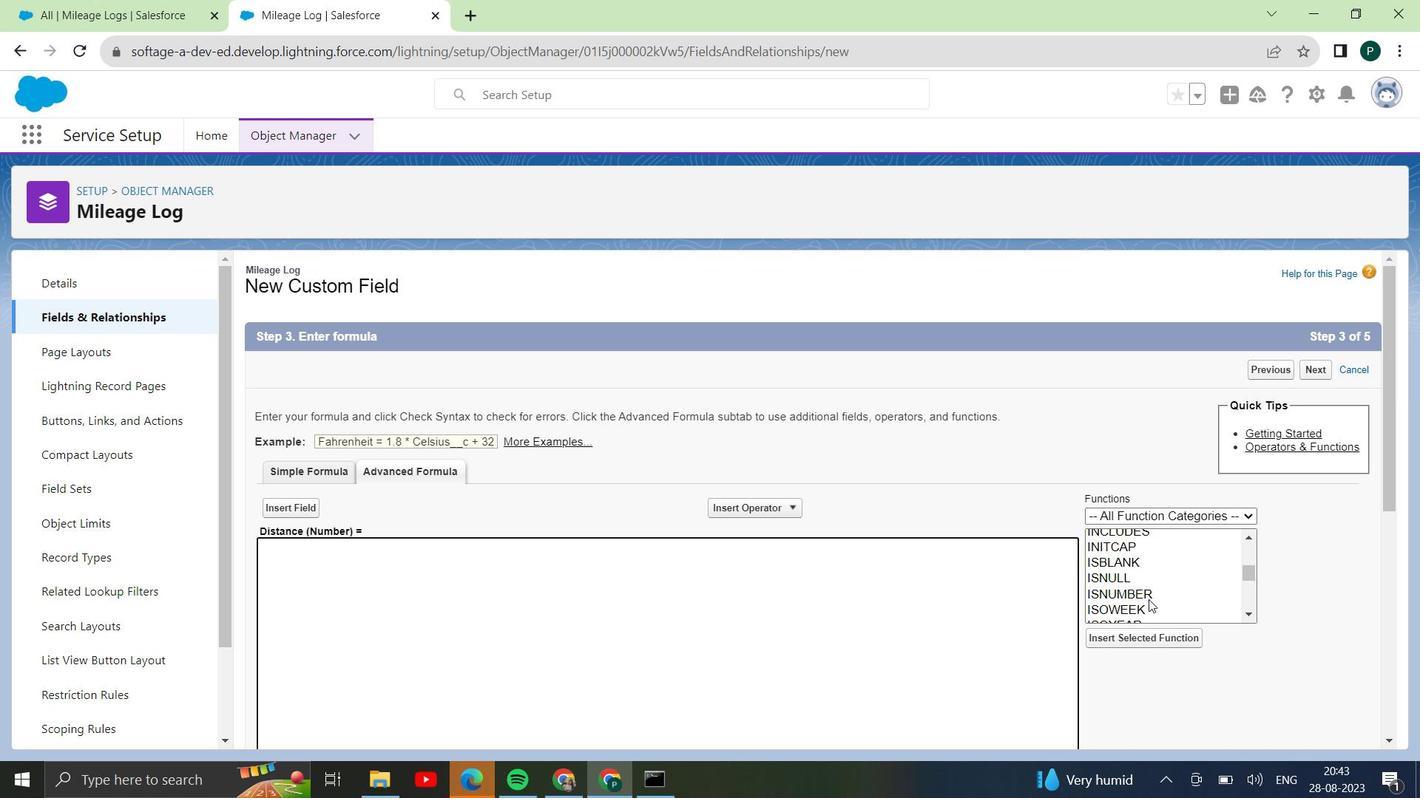 
Action: Mouse moved to (1147, 598)
Screenshot: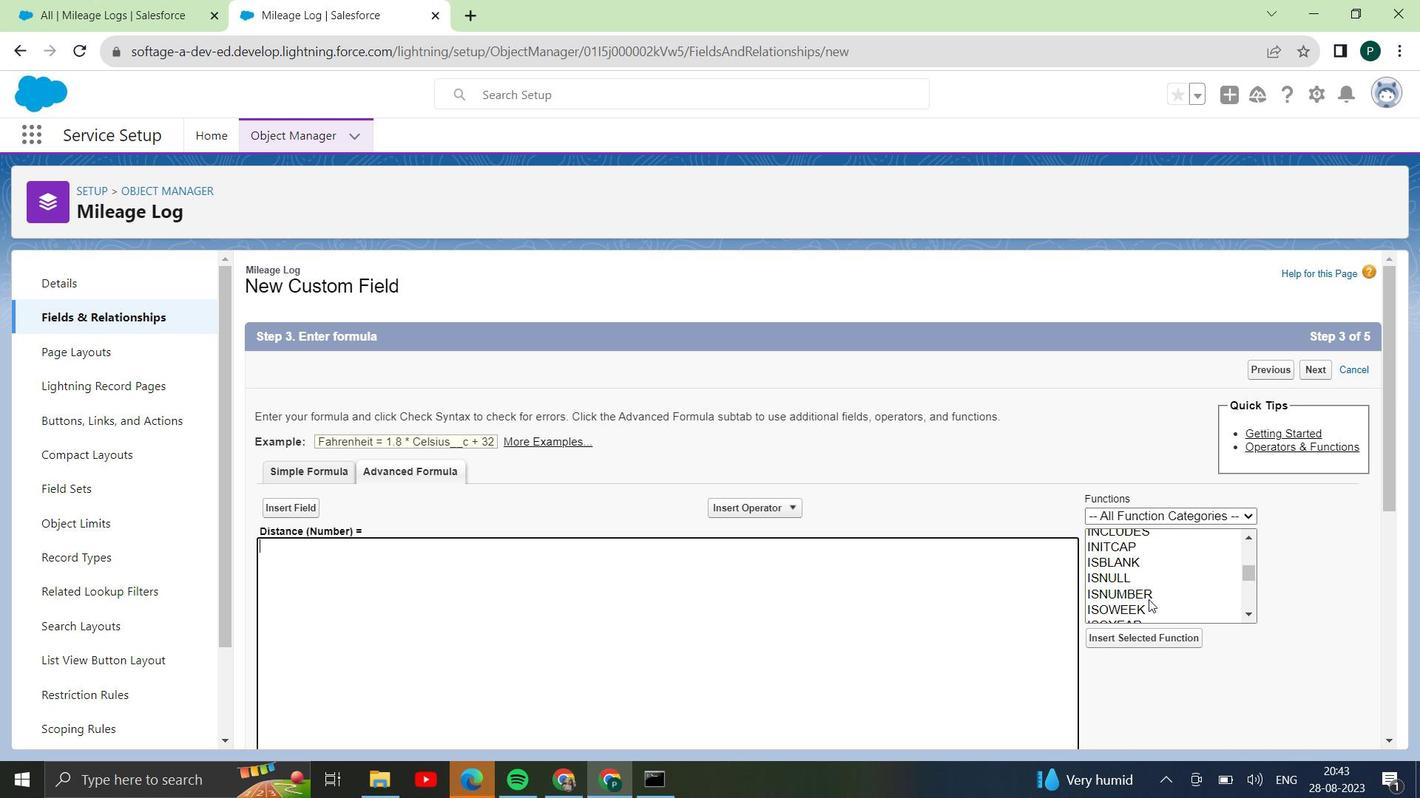 
Action: Mouse scrolled (1147, 597) with delta (0, 0)
Screenshot: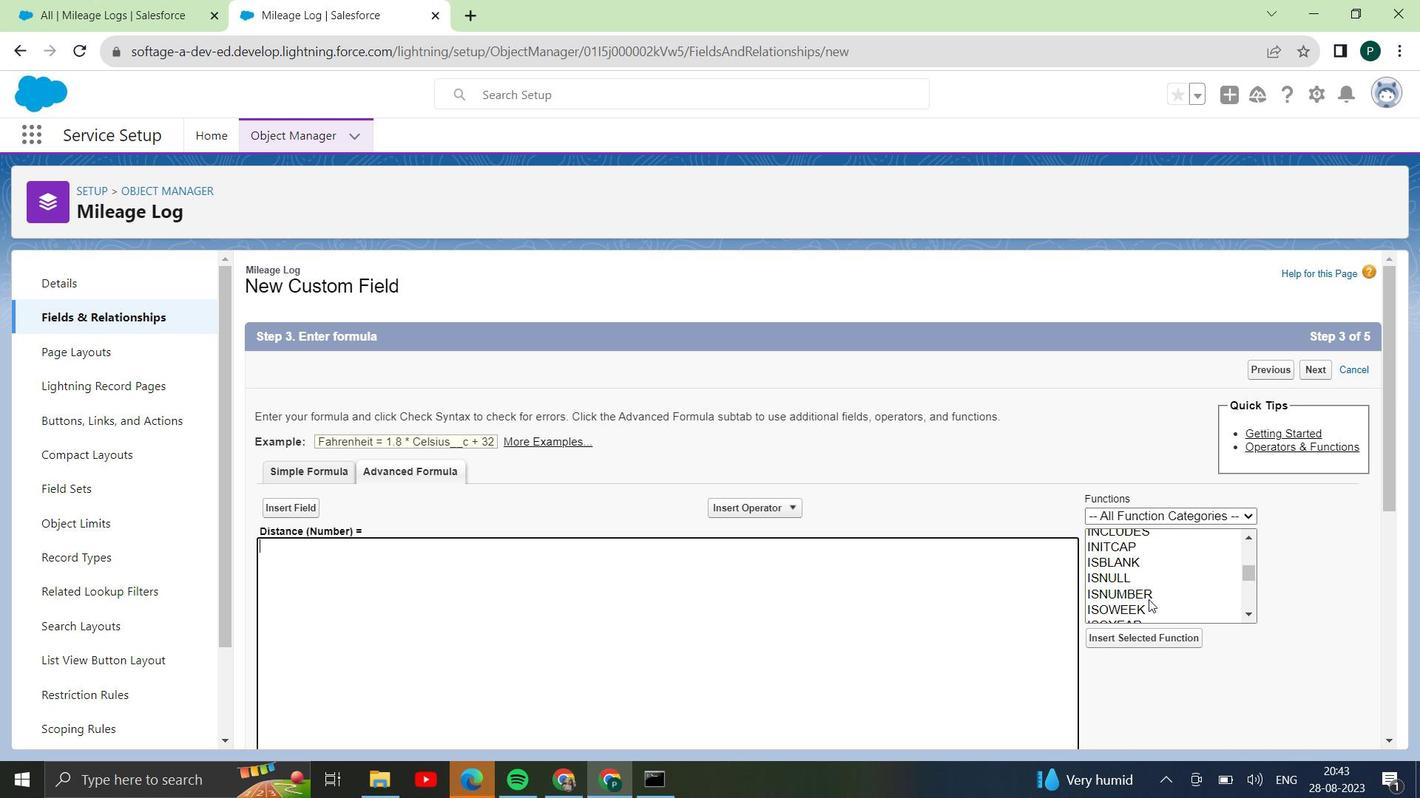 
Action: Mouse scrolled (1147, 597) with delta (0, 0)
Screenshot: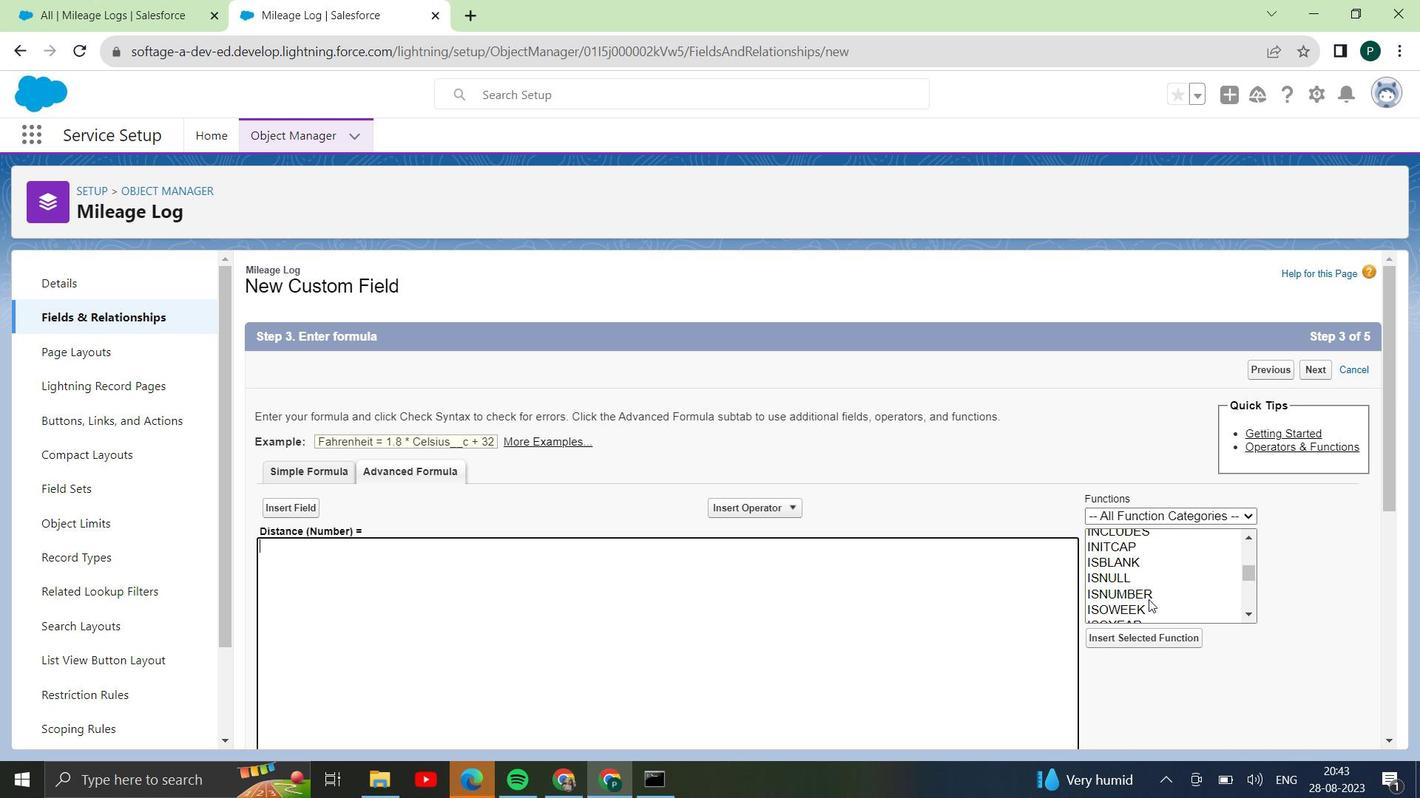 
Action: Mouse scrolled (1147, 597) with delta (0, 0)
Screenshot: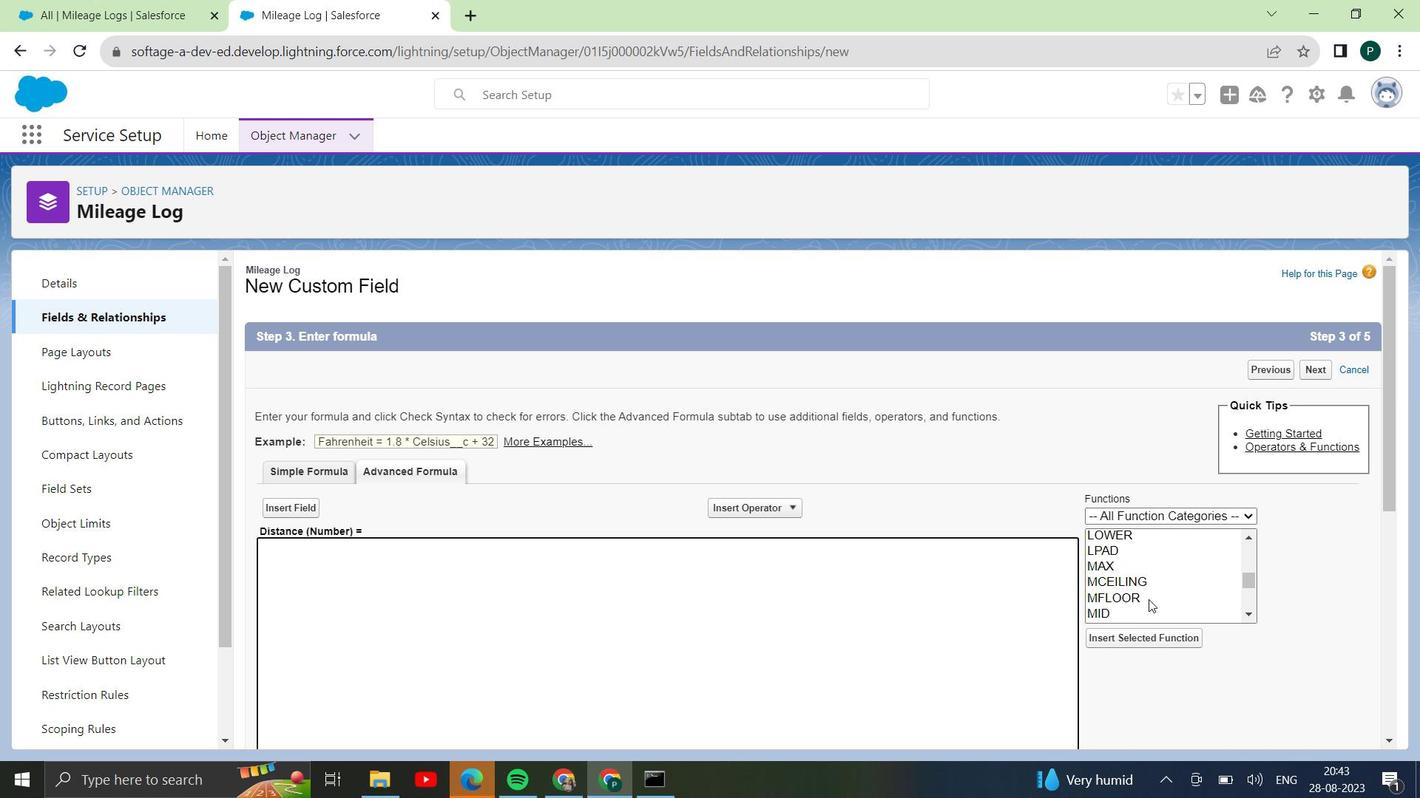
Action: Mouse scrolled (1147, 597) with delta (0, 0)
Screenshot: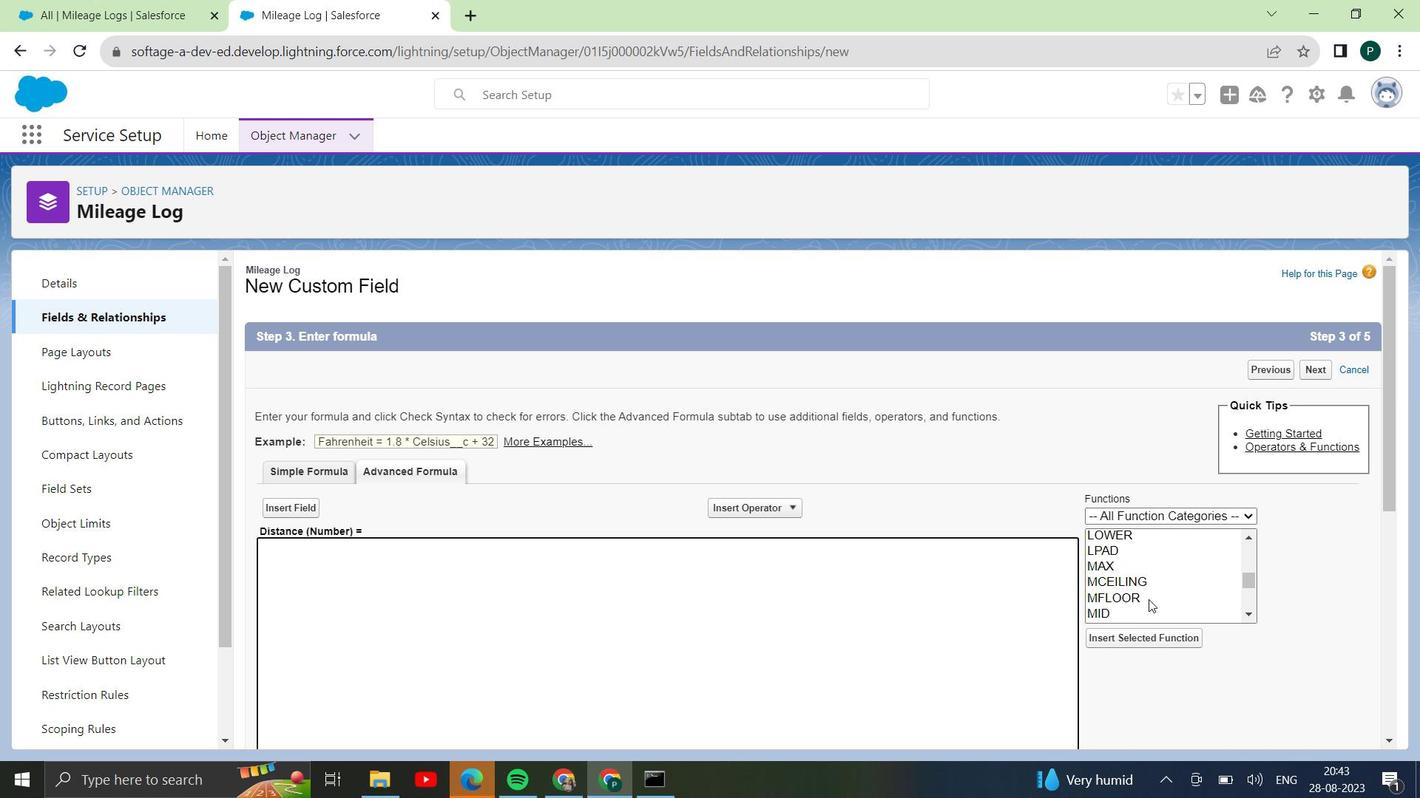 
Action: Mouse scrolled (1147, 597) with delta (0, 0)
Screenshot: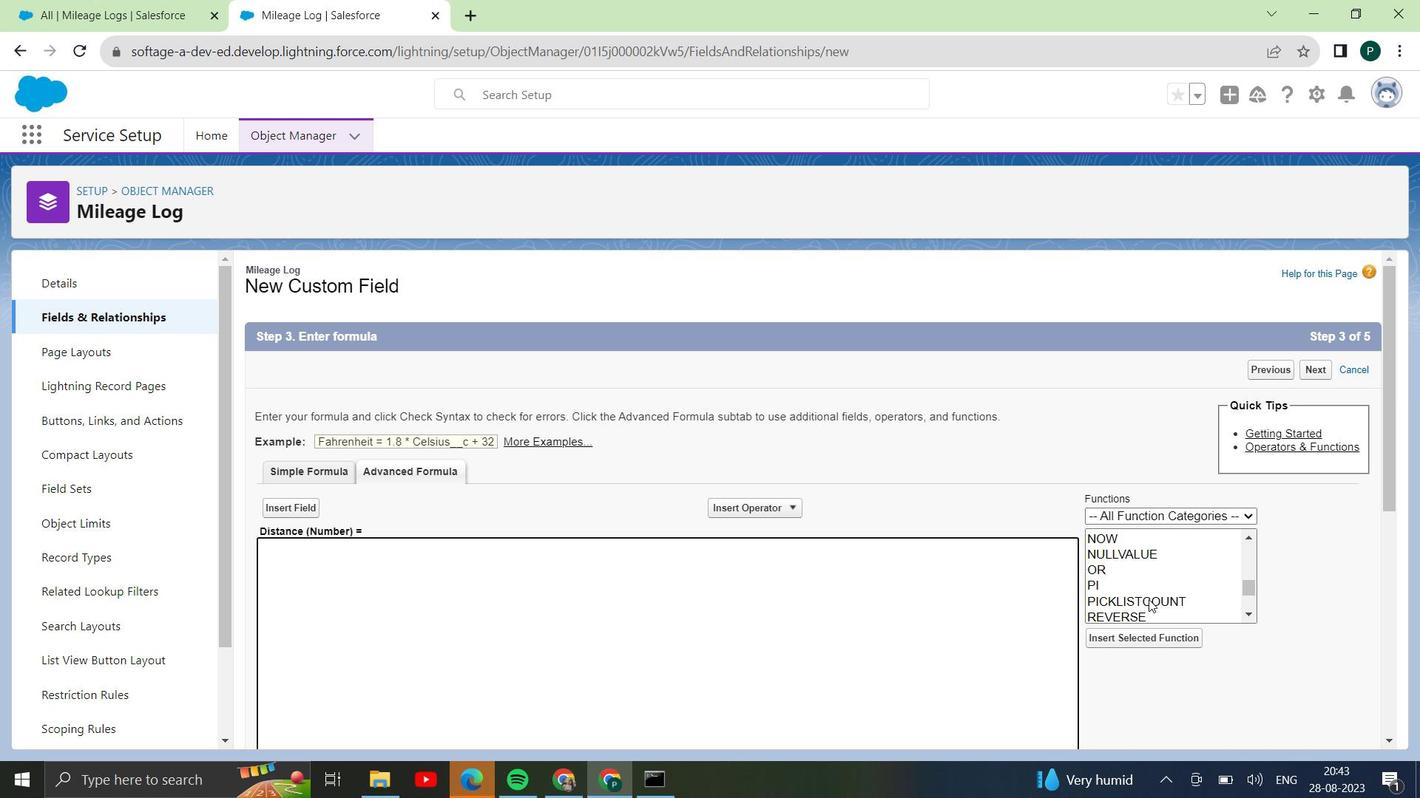 
Action: Mouse scrolled (1147, 597) with delta (0, 0)
Screenshot: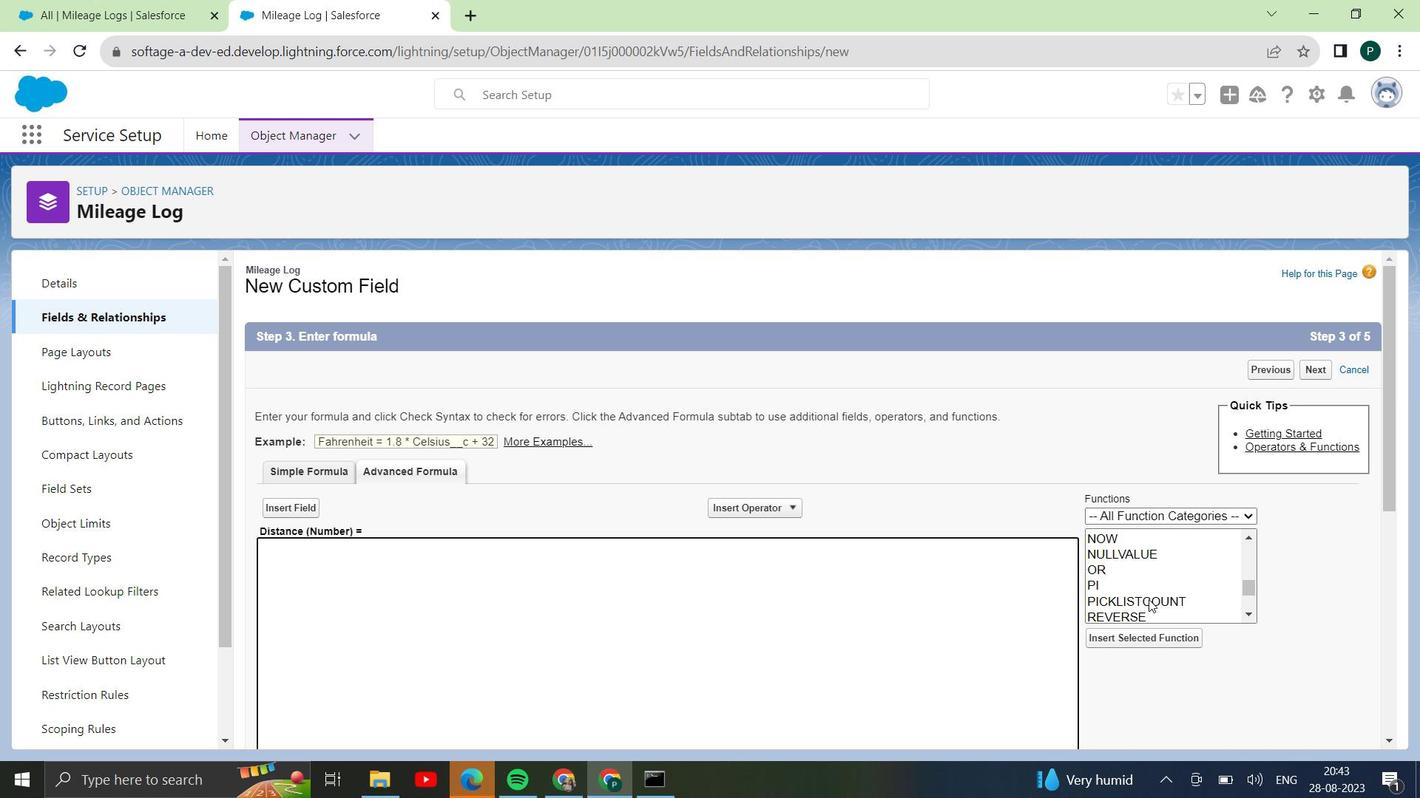 
Action: Mouse scrolled (1147, 597) with delta (0, 0)
Screenshot: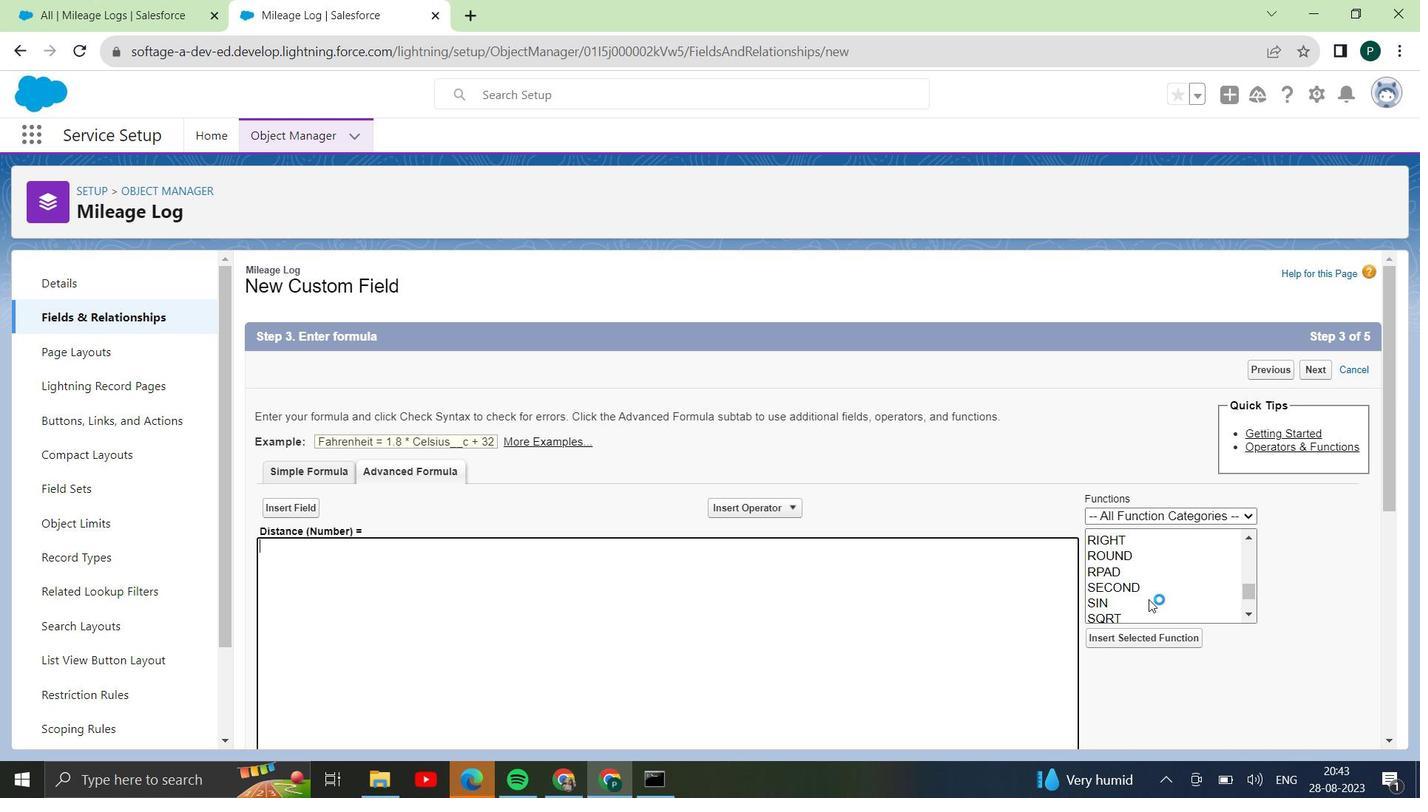 
Action: Mouse scrolled (1147, 597) with delta (0, 0)
Screenshot: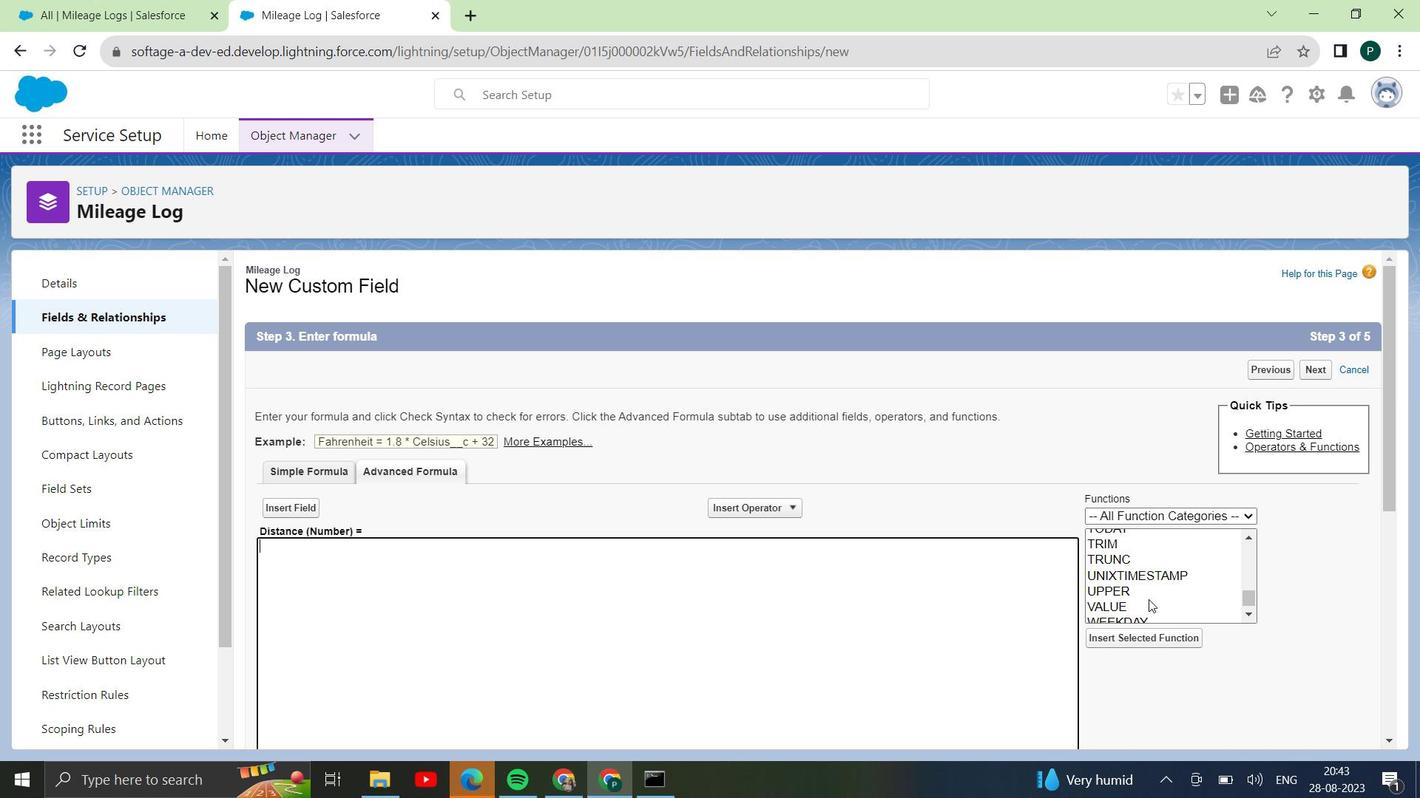 
Action: Mouse scrolled (1147, 597) with delta (0, 0)
Screenshot: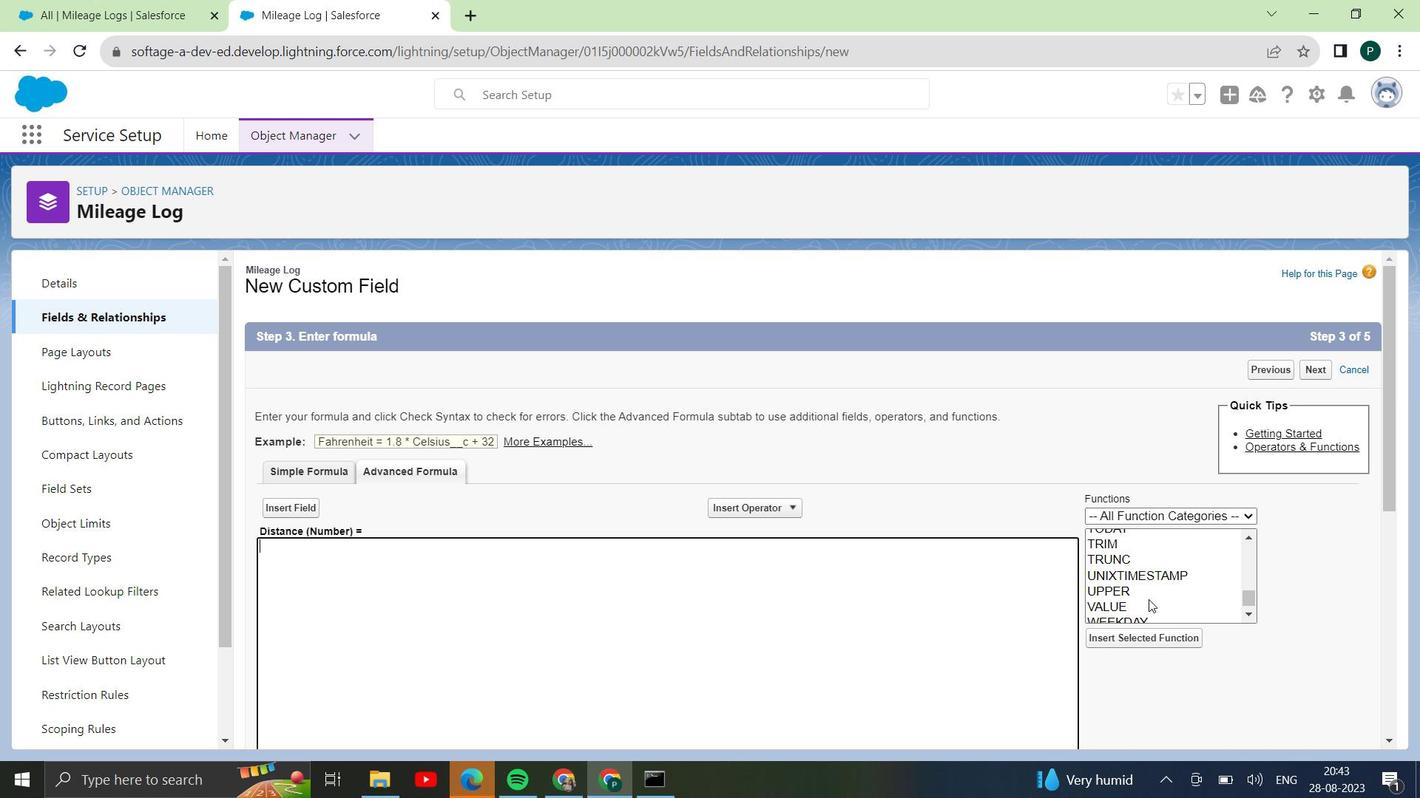 
Action: Mouse scrolled (1147, 597) with delta (0, 0)
Screenshot: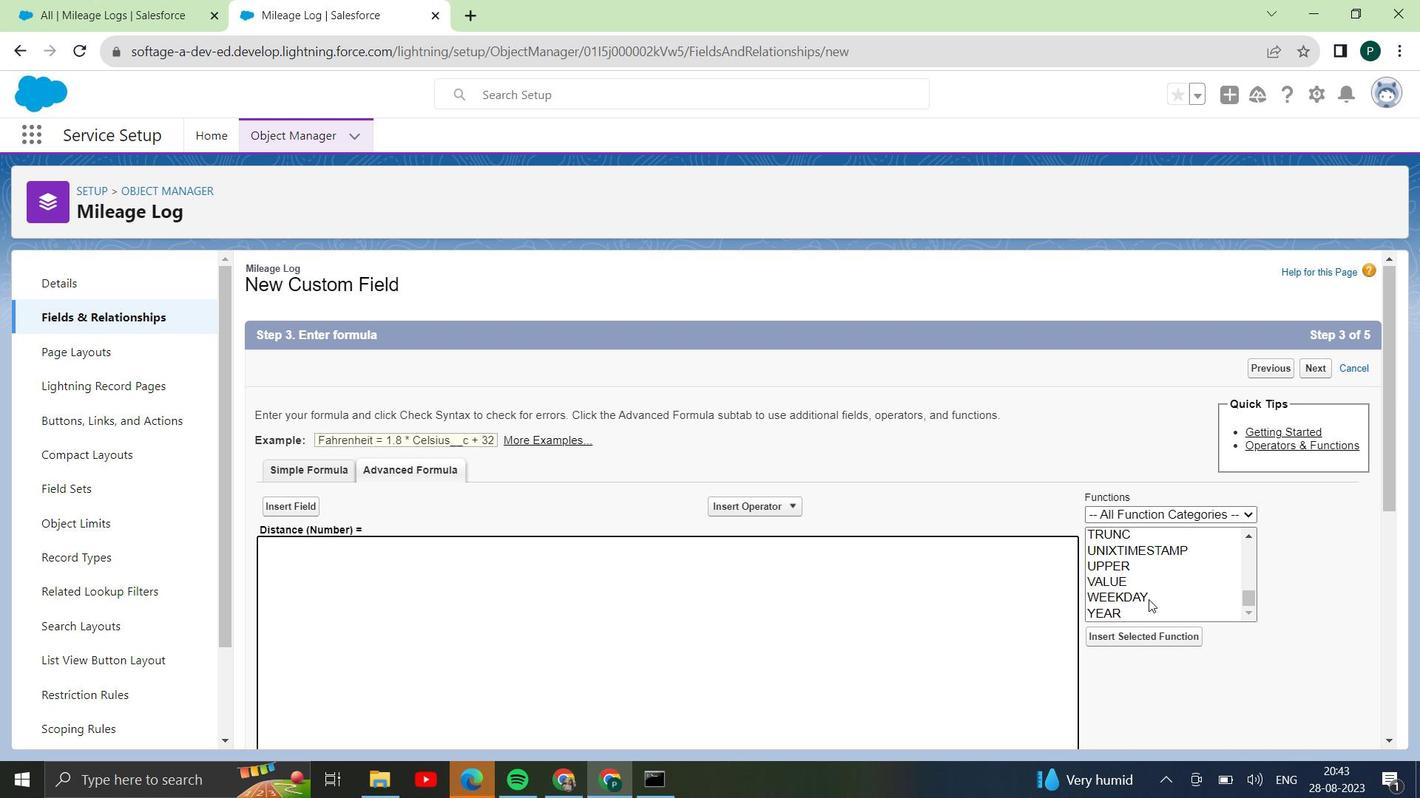 
Action: Mouse scrolled (1147, 597) with delta (0, 0)
Screenshot: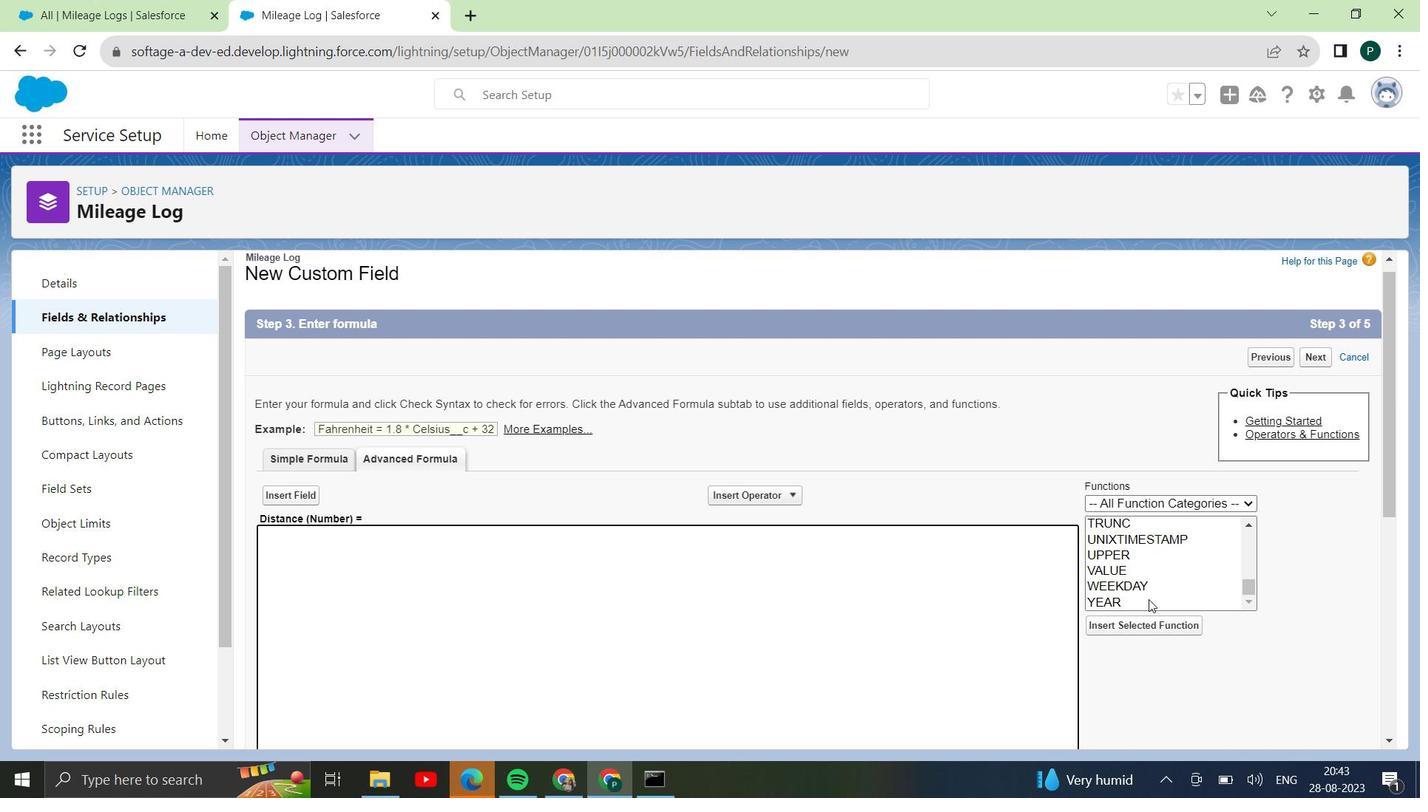 
Action: Mouse scrolled (1147, 597) with delta (0, 0)
Screenshot: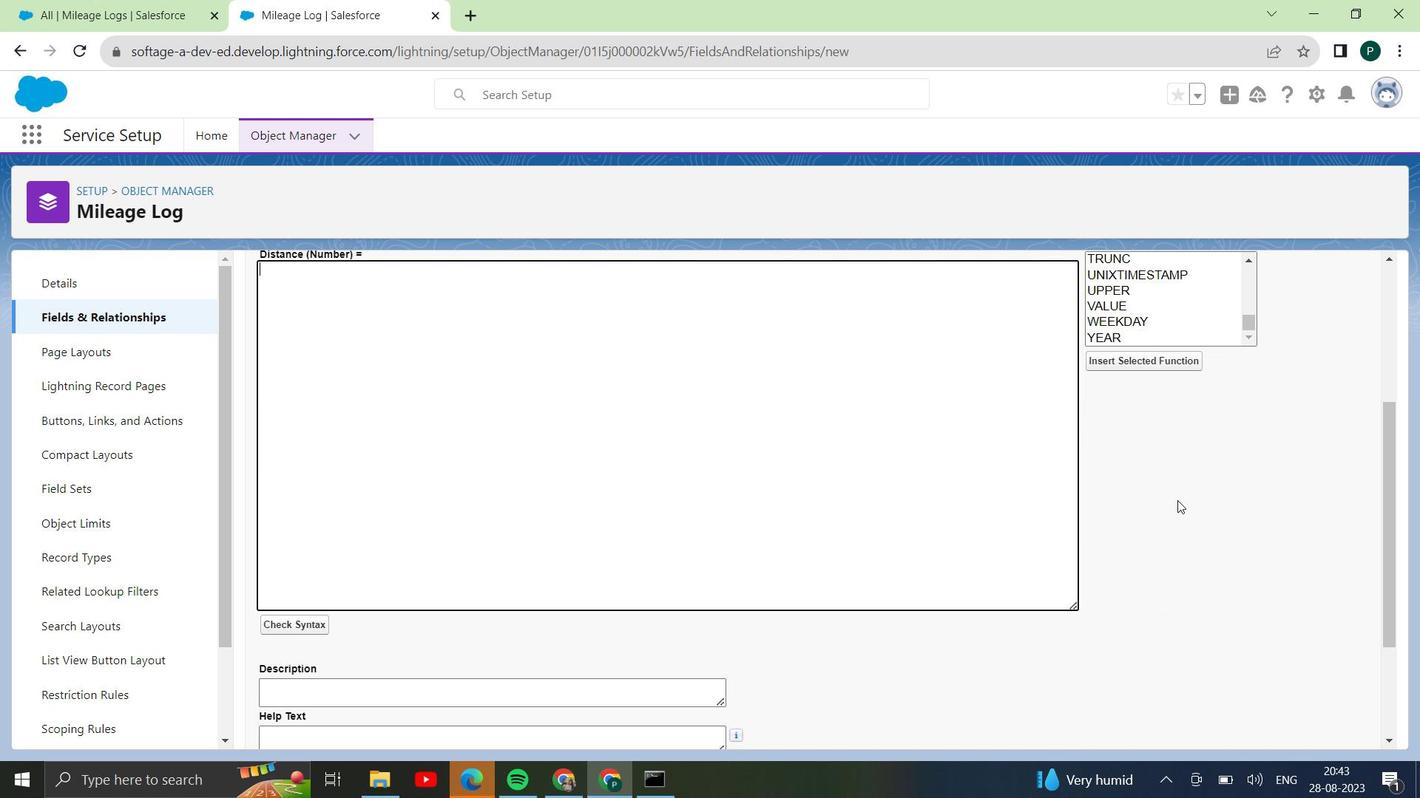
Action: Mouse scrolled (1147, 597) with delta (0, 0)
Screenshot: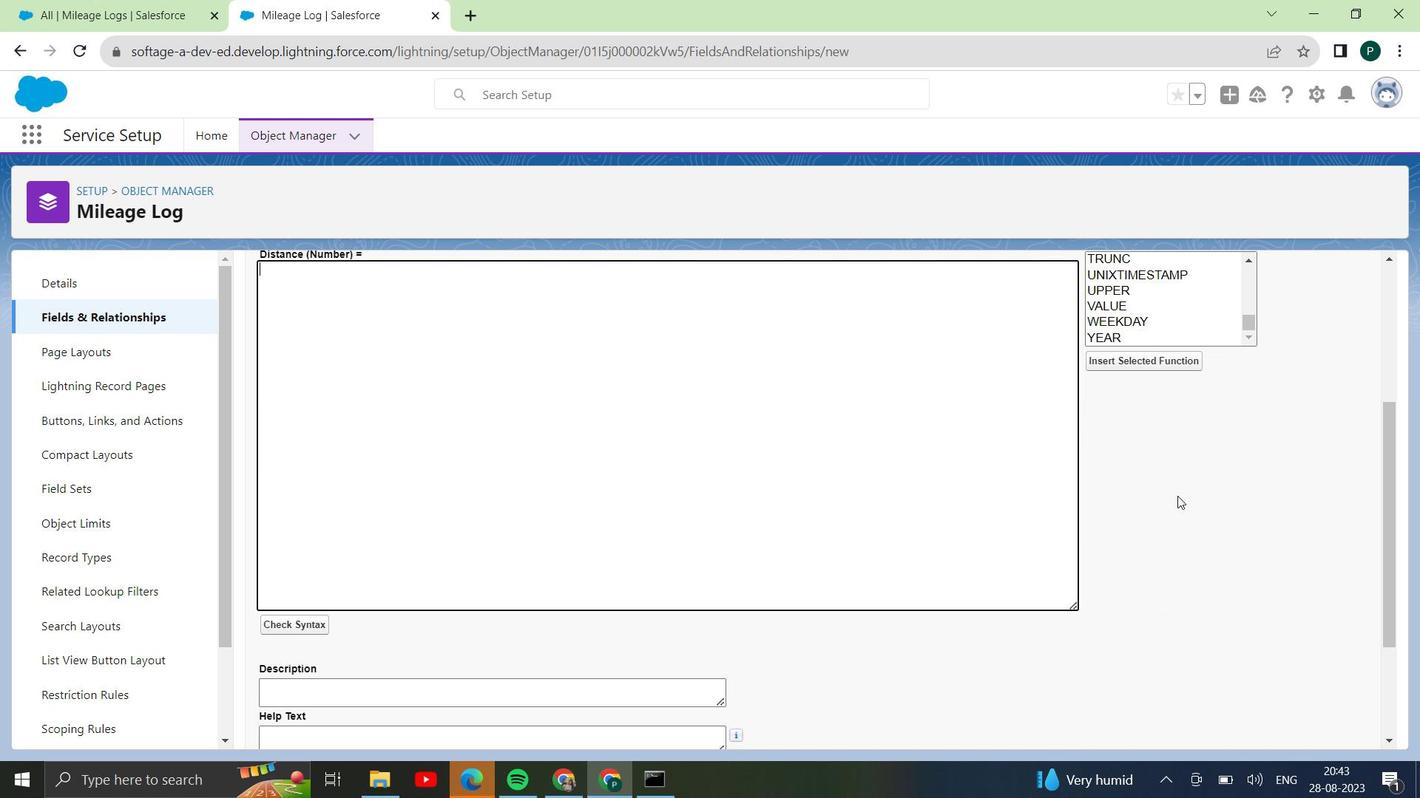 
Action: Mouse scrolled (1147, 597) with delta (0, 0)
Screenshot: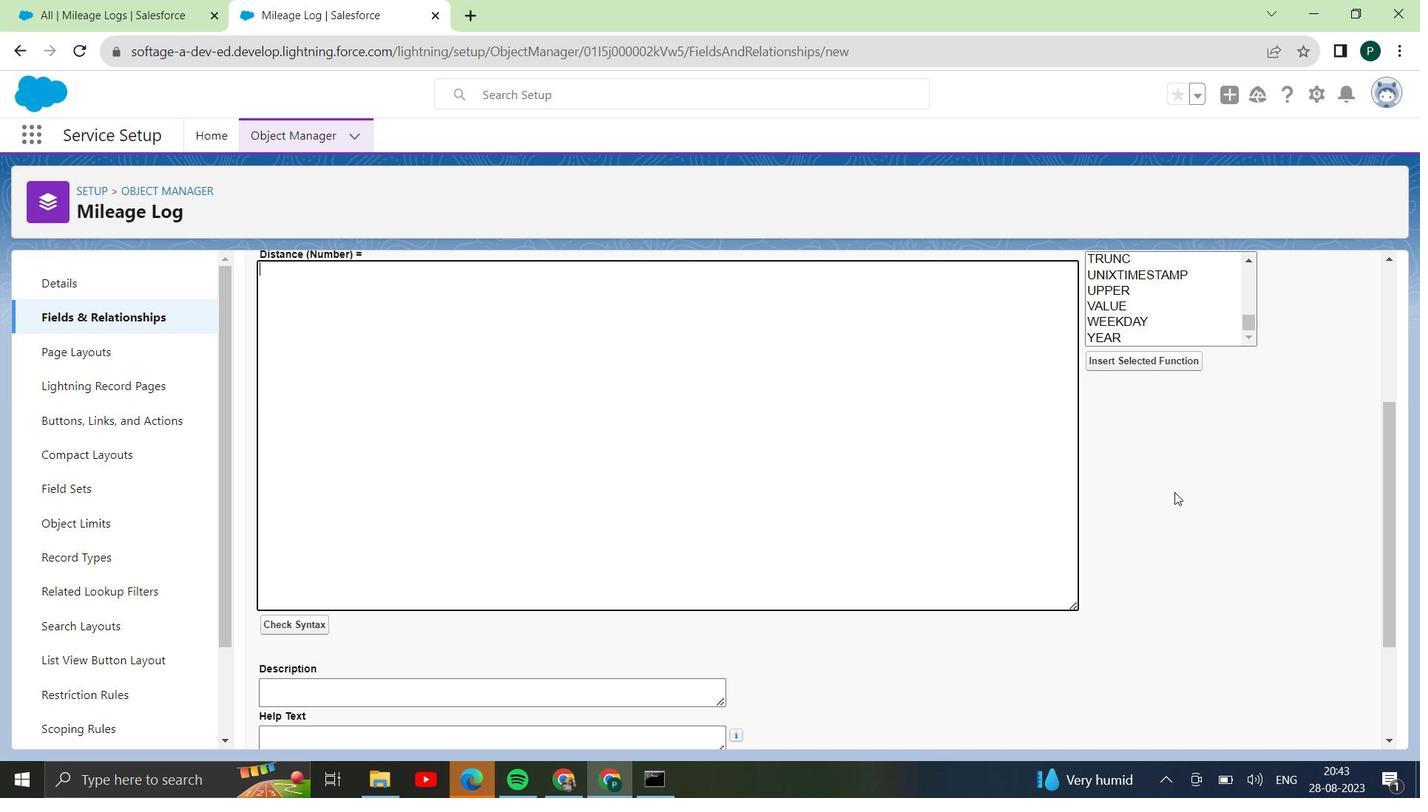 
Action: Mouse moved to (1167, 296)
Screenshot: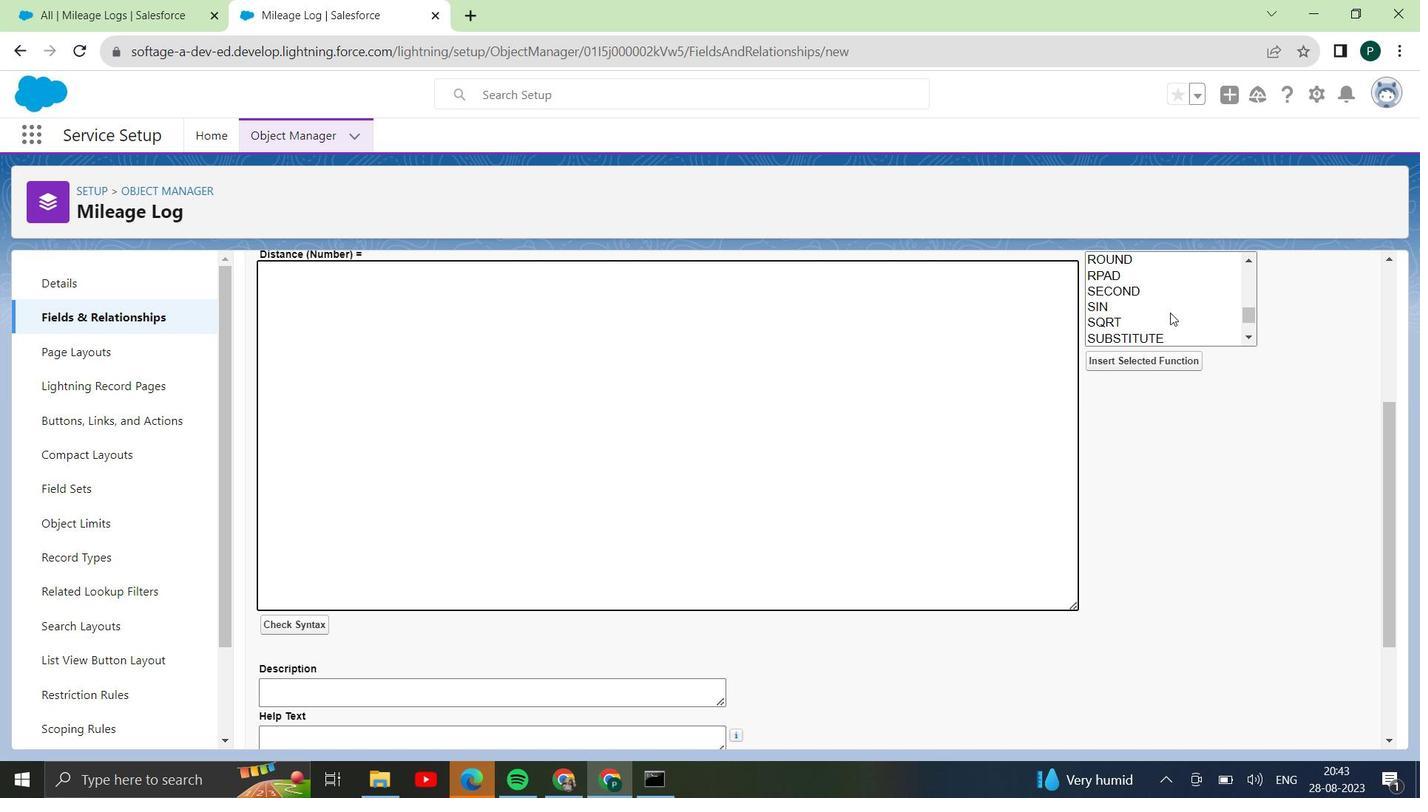 
Action: Mouse scrolled (1167, 297) with delta (0, 0)
Screenshot: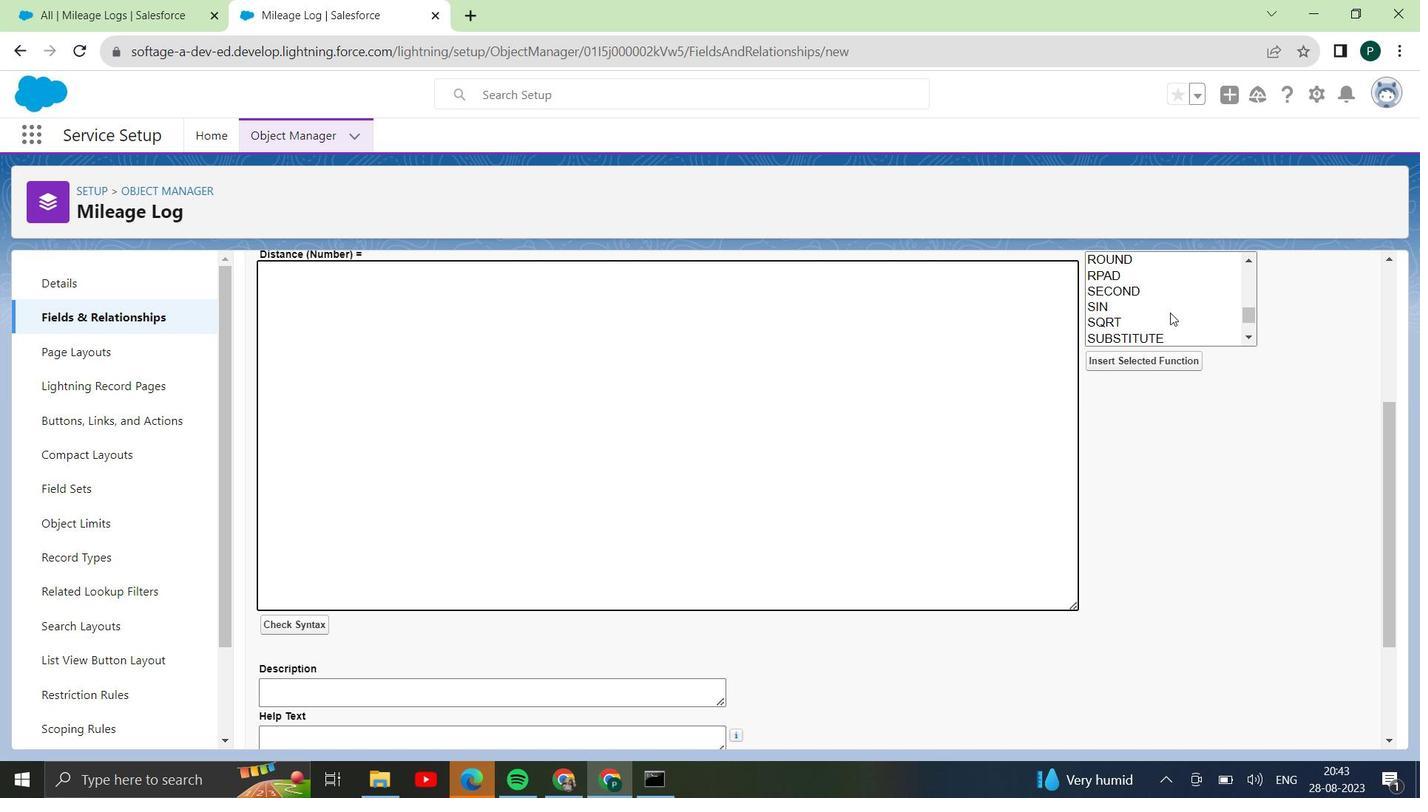 
Action: Mouse scrolled (1167, 297) with delta (0, 0)
Screenshot: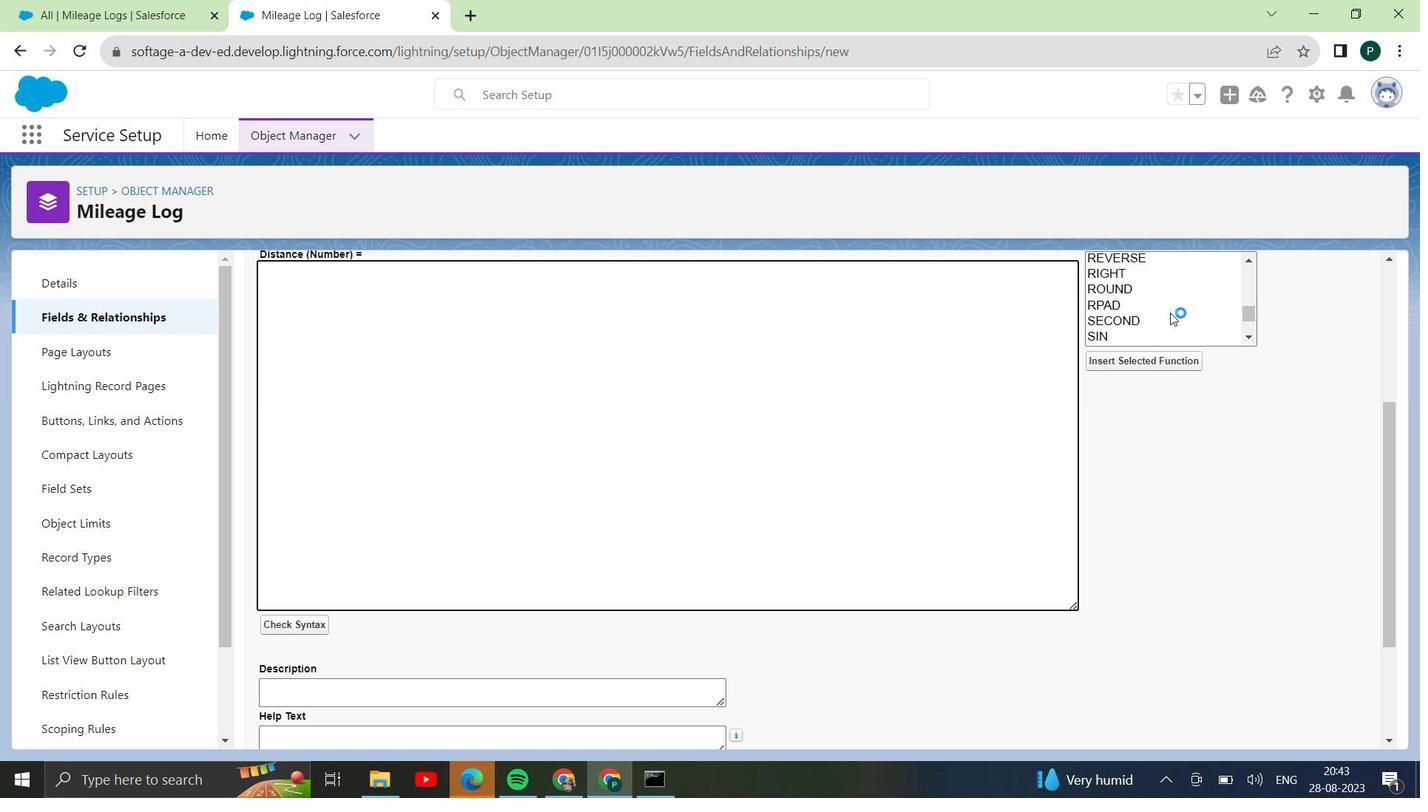 
Action: Mouse moved to (1168, 312)
Screenshot: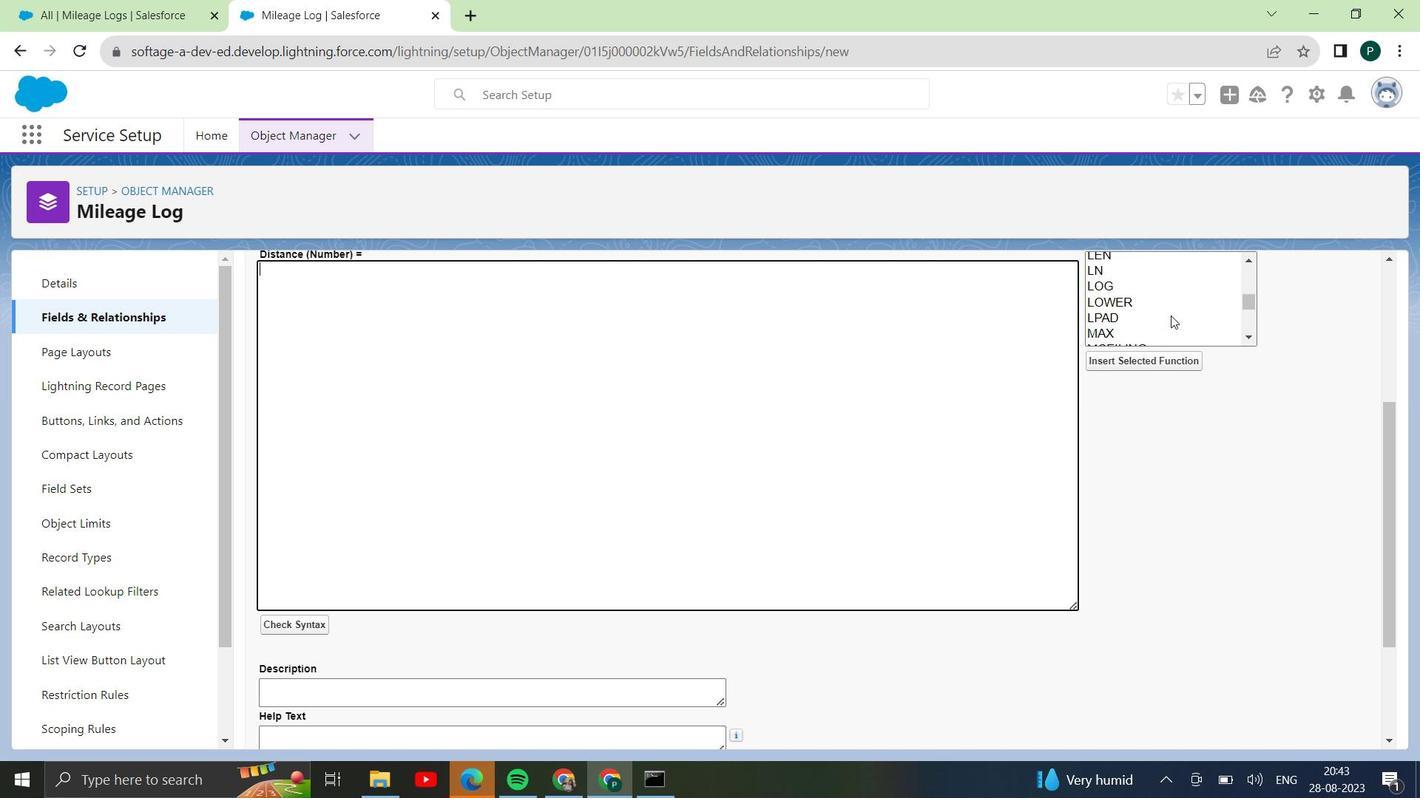 
Action: Mouse scrolled (1168, 312) with delta (0, 0)
Screenshot: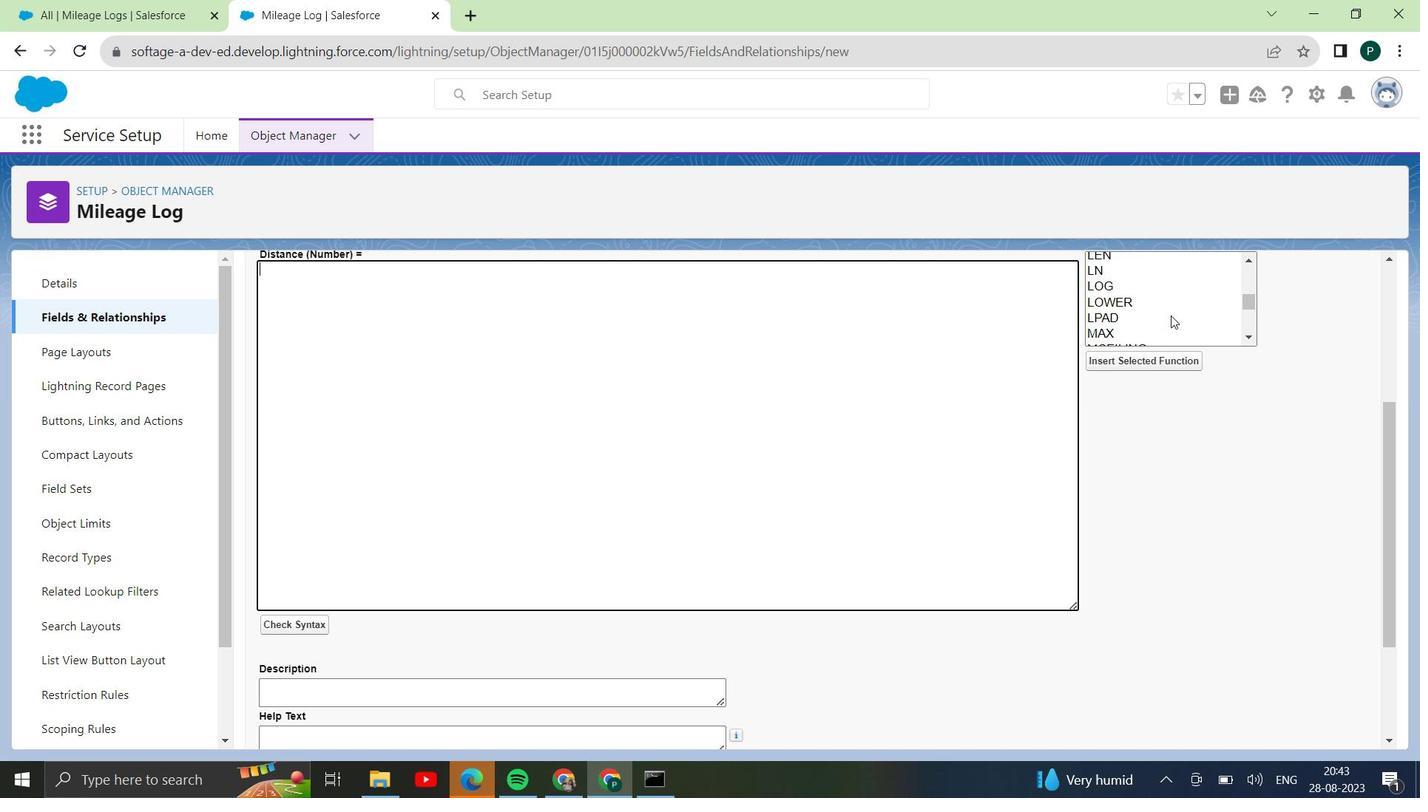 
Action: Mouse scrolled (1168, 312) with delta (0, 0)
Screenshot: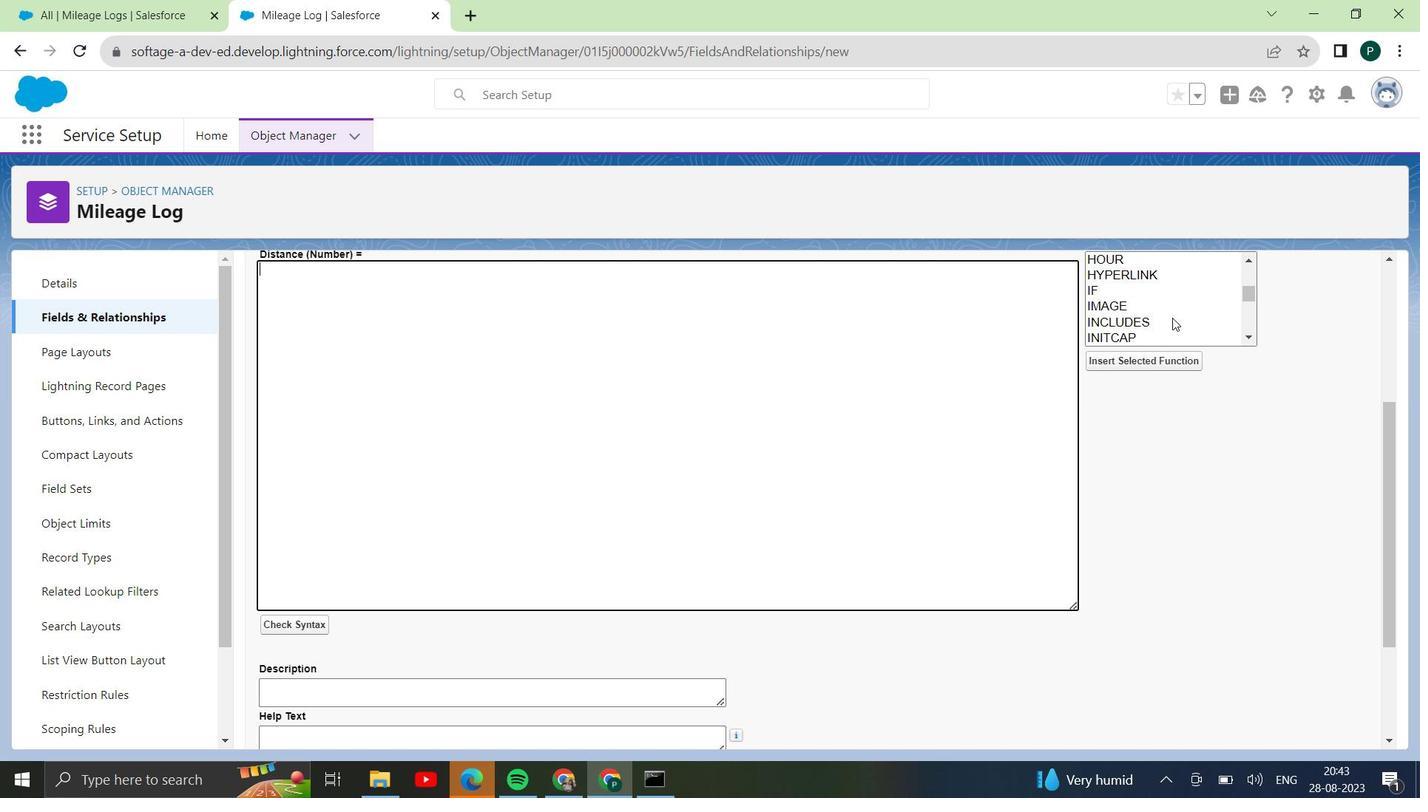 
Action: Mouse moved to (1170, 315)
Screenshot: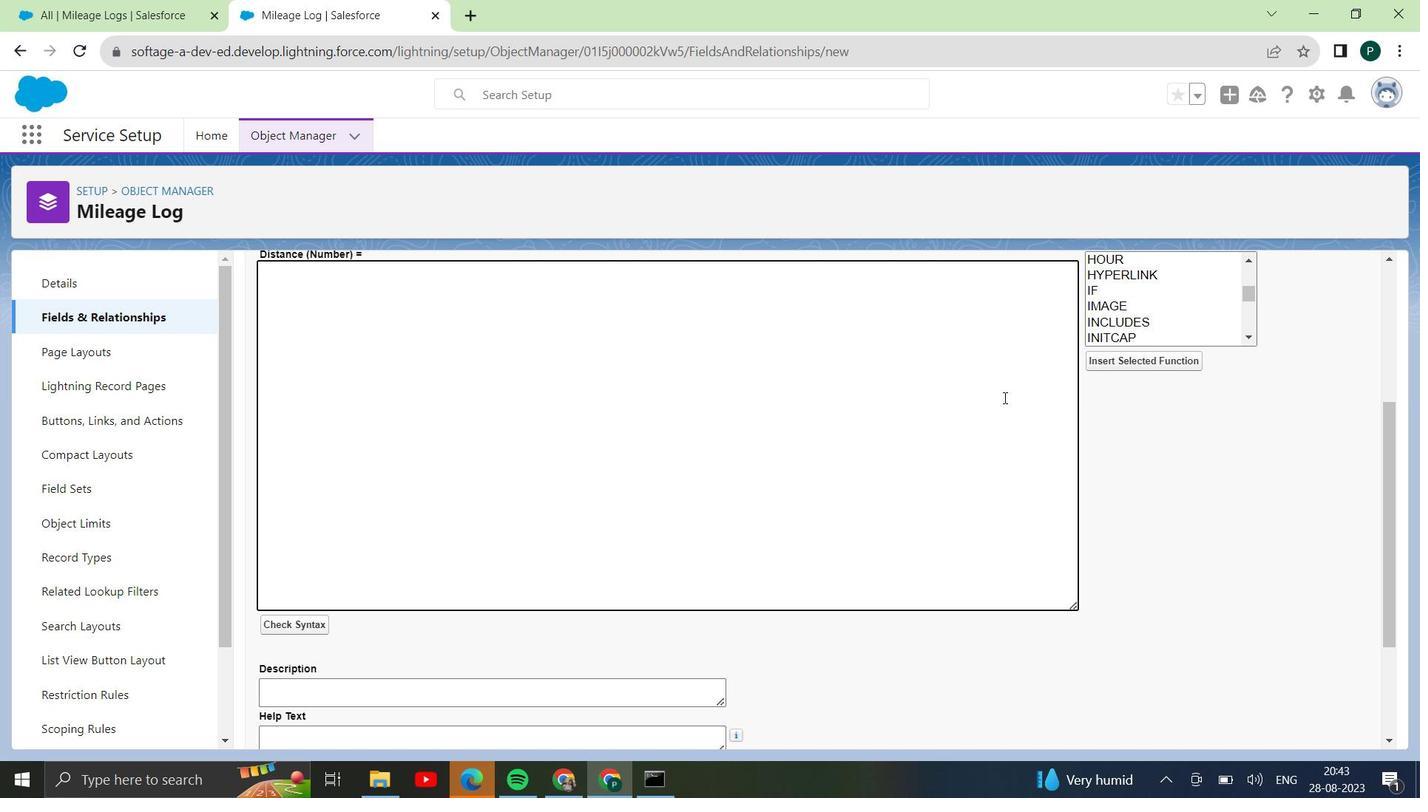 
Action: Mouse scrolled (1170, 315) with delta (0, 0)
Screenshot: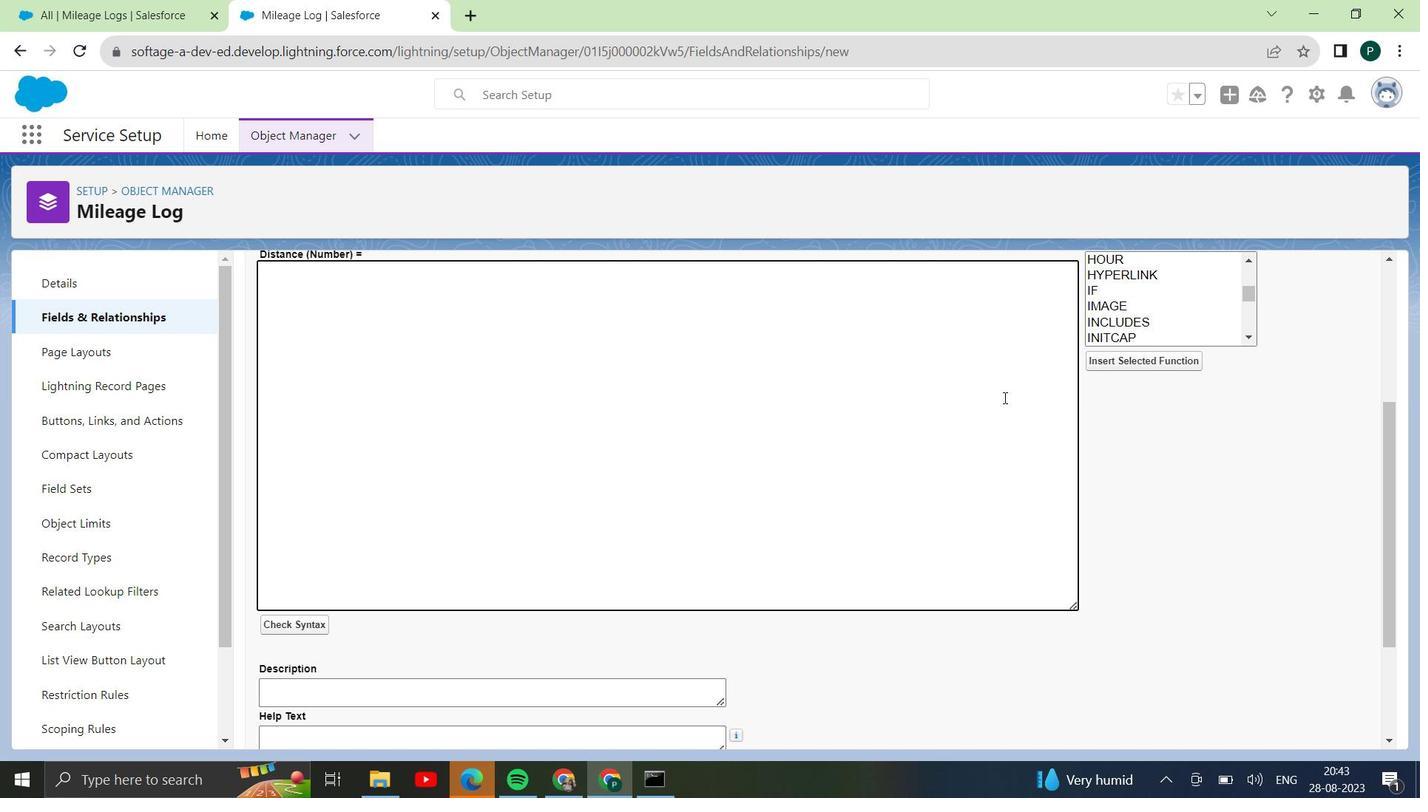 
Action: Mouse scrolled (1170, 315) with delta (0, 0)
Screenshot: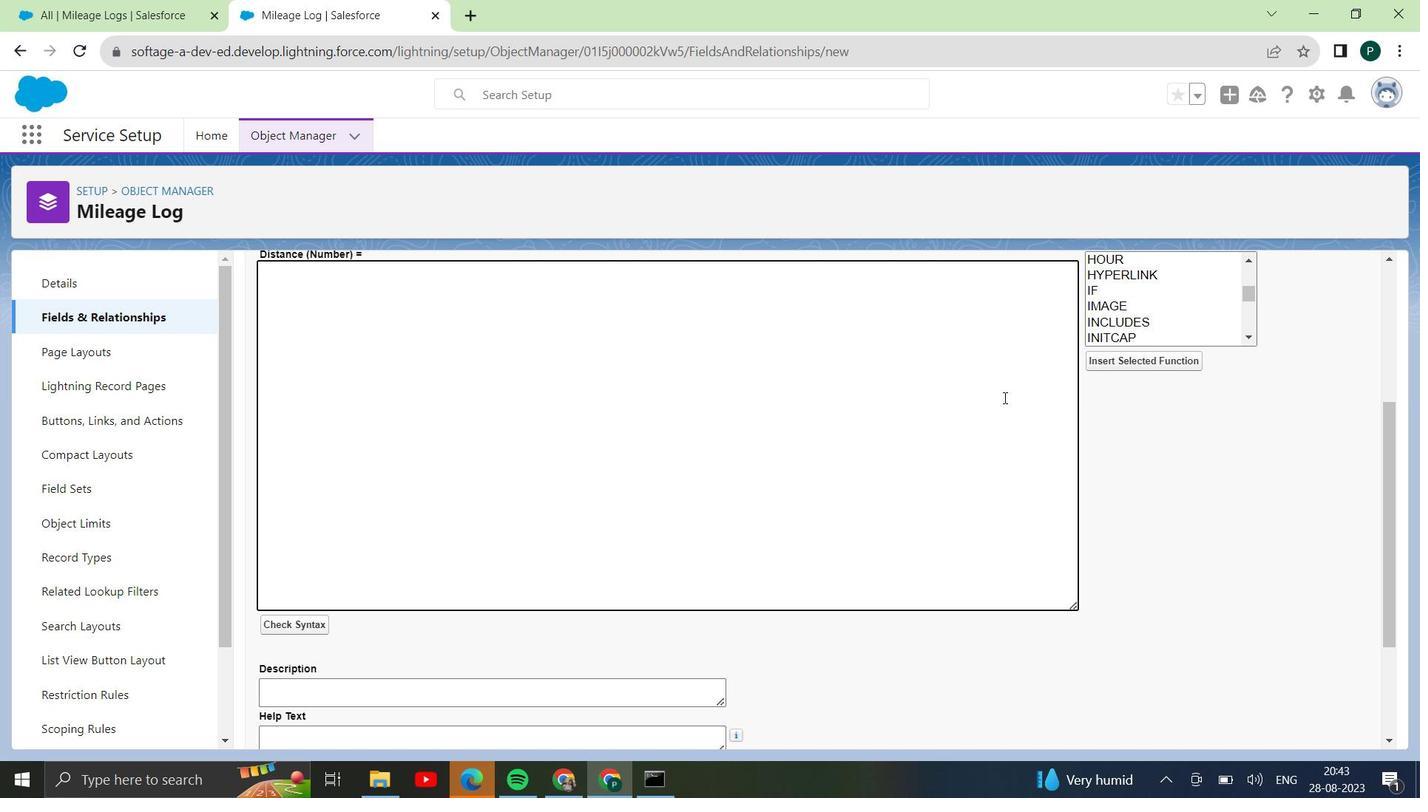 
Action: Mouse scrolled (1170, 315) with delta (0, 0)
Screenshot: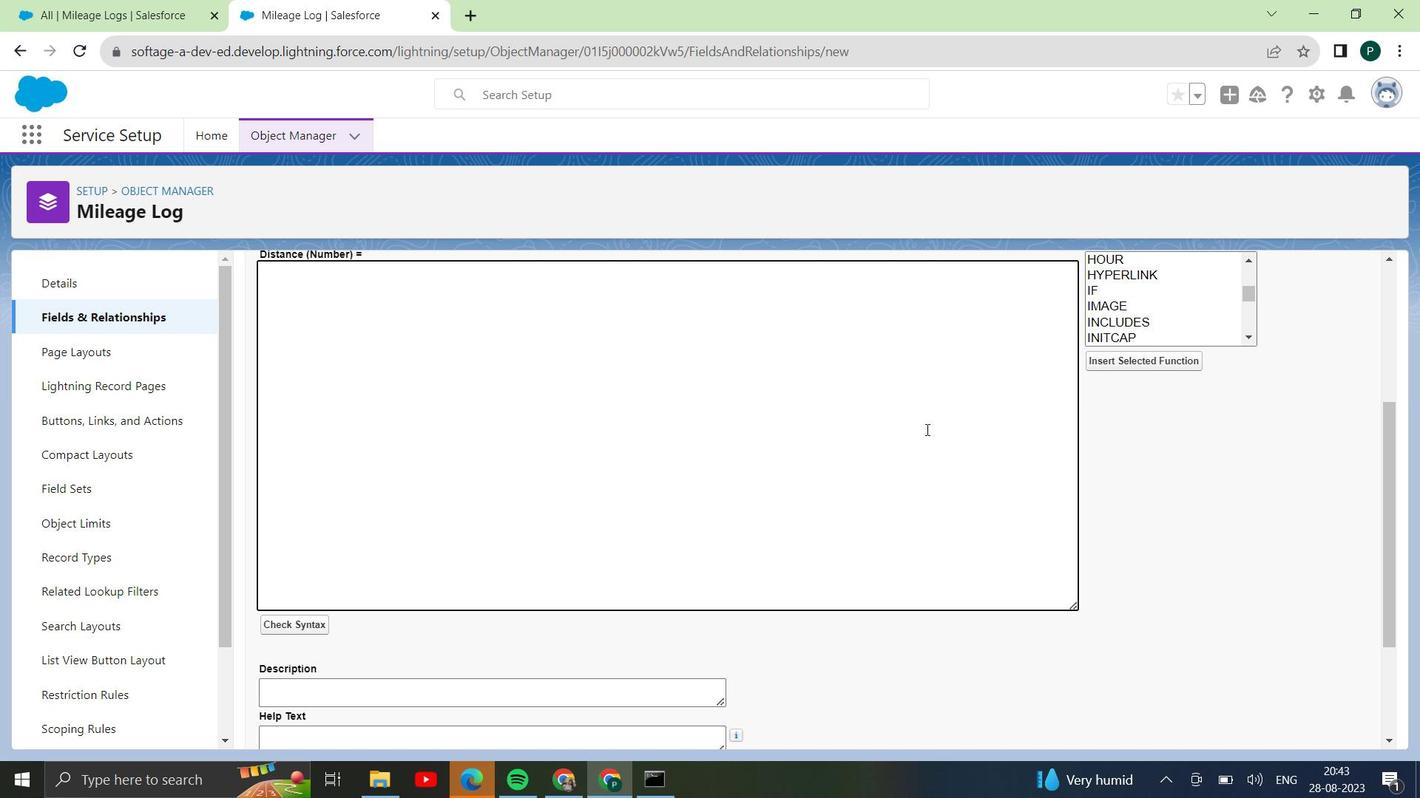 
Action: Mouse scrolled (1170, 315) with delta (0, 0)
Screenshot: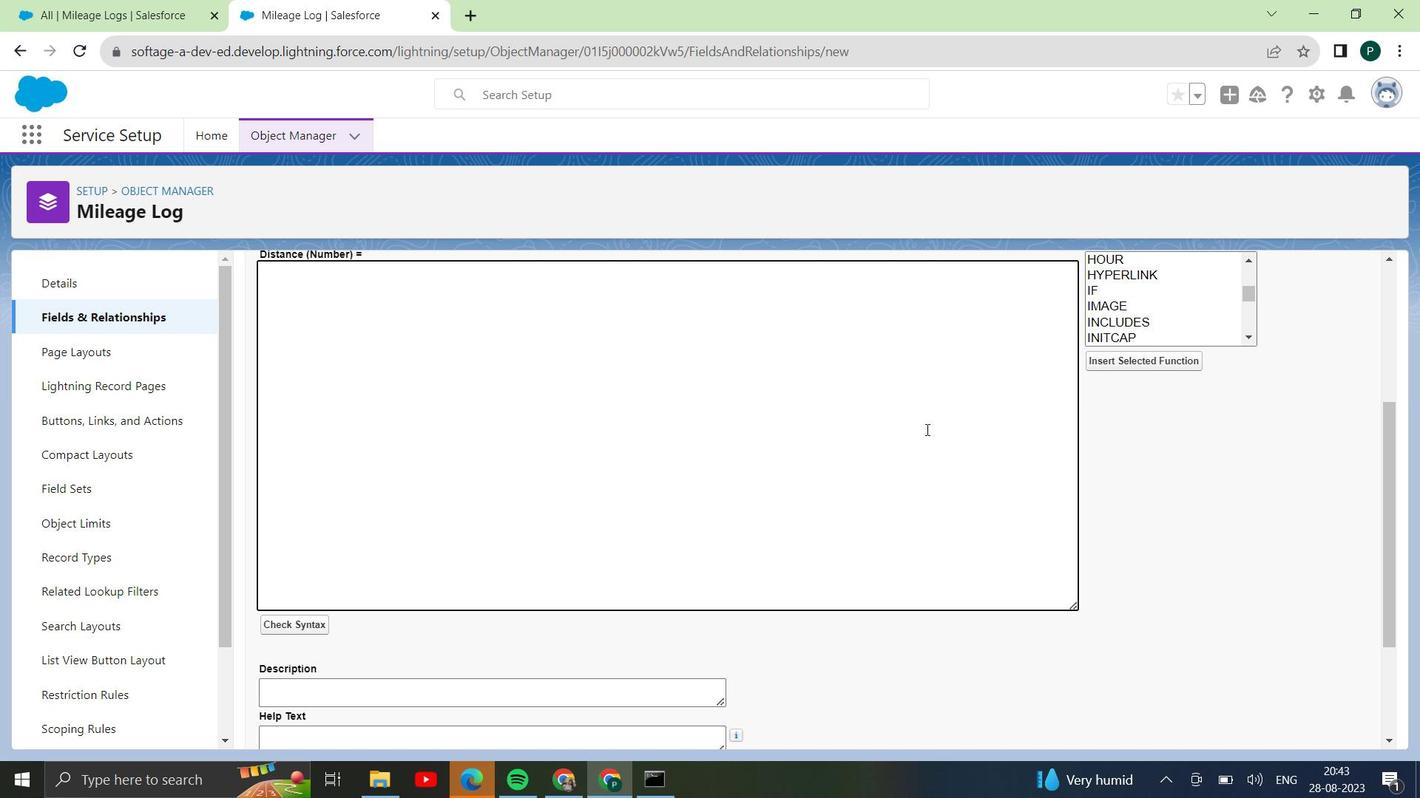 
Action: Mouse moved to (715, 519)
Screenshot: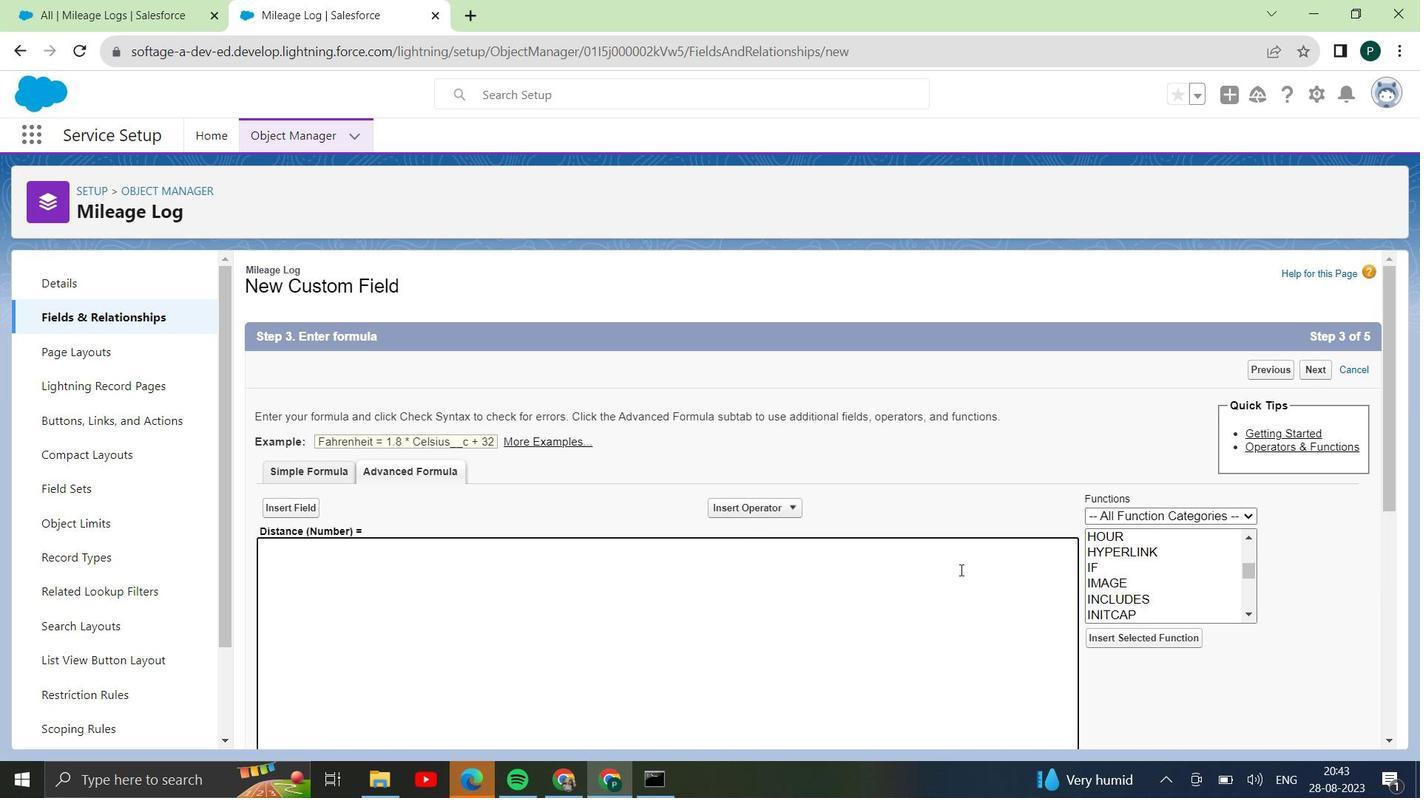 
Action: Mouse scrolled (715, 519) with delta (0, 0)
Screenshot: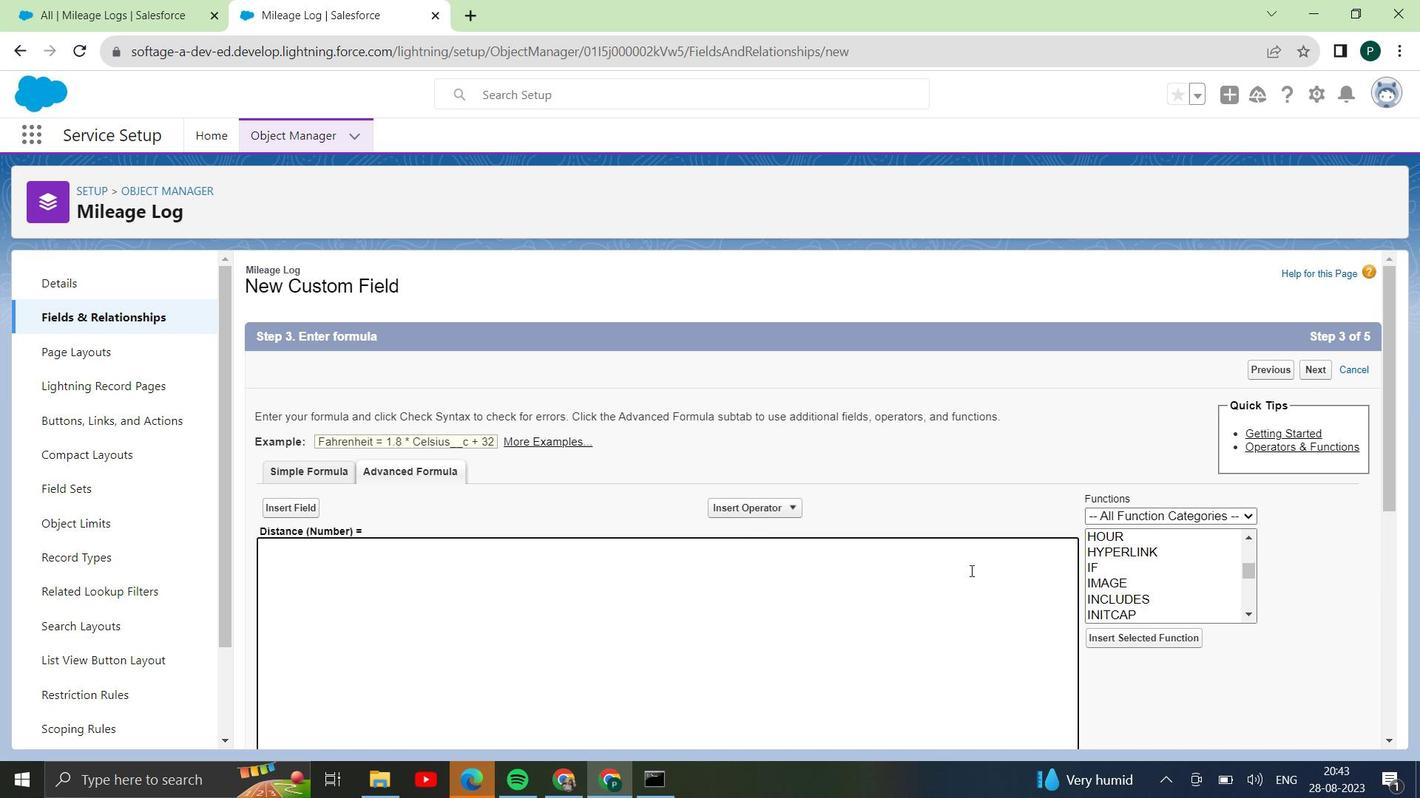 
Action: Mouse moved to (716, 518)
Screenshot: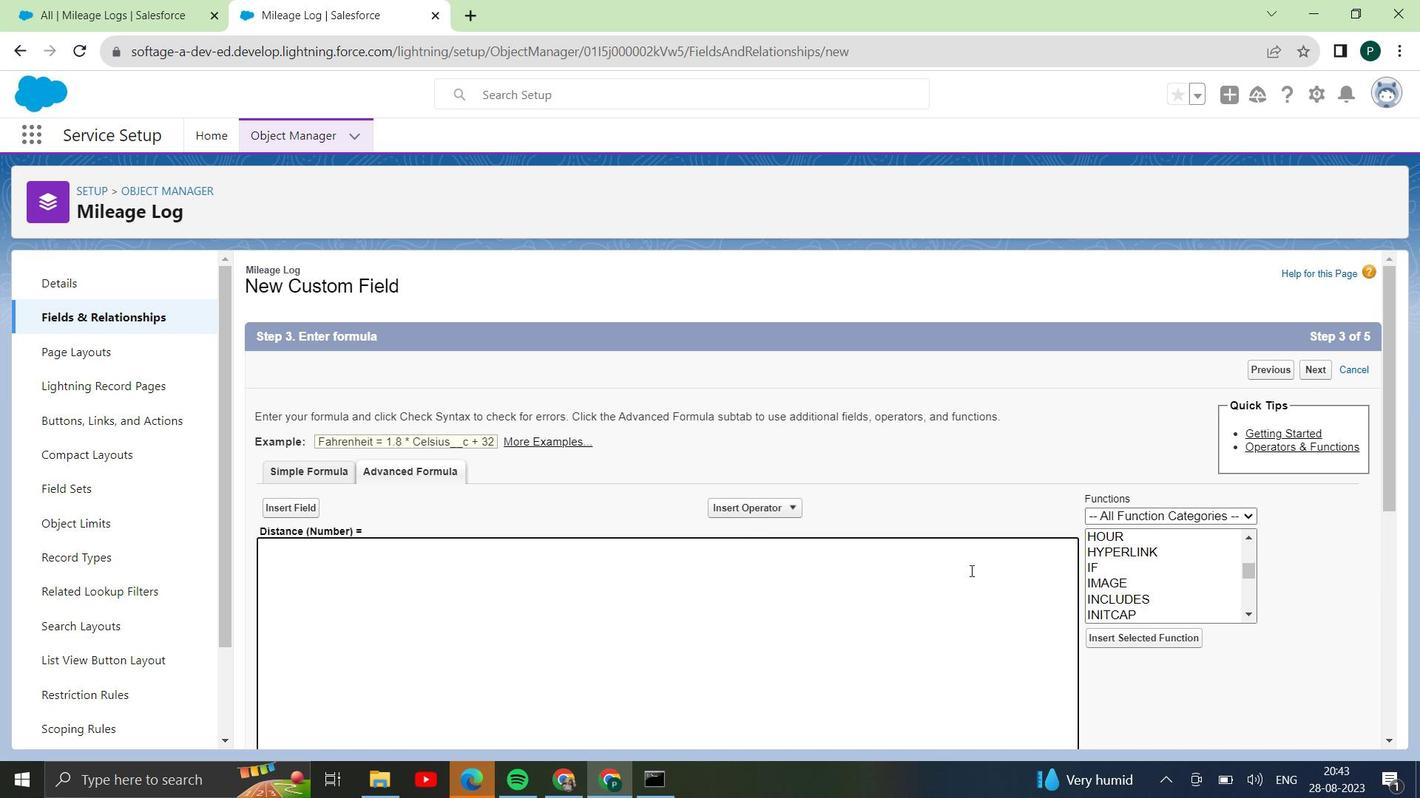 
Action: Mouse scrolled (716, 519) with delta (0, 0)
Screenshot: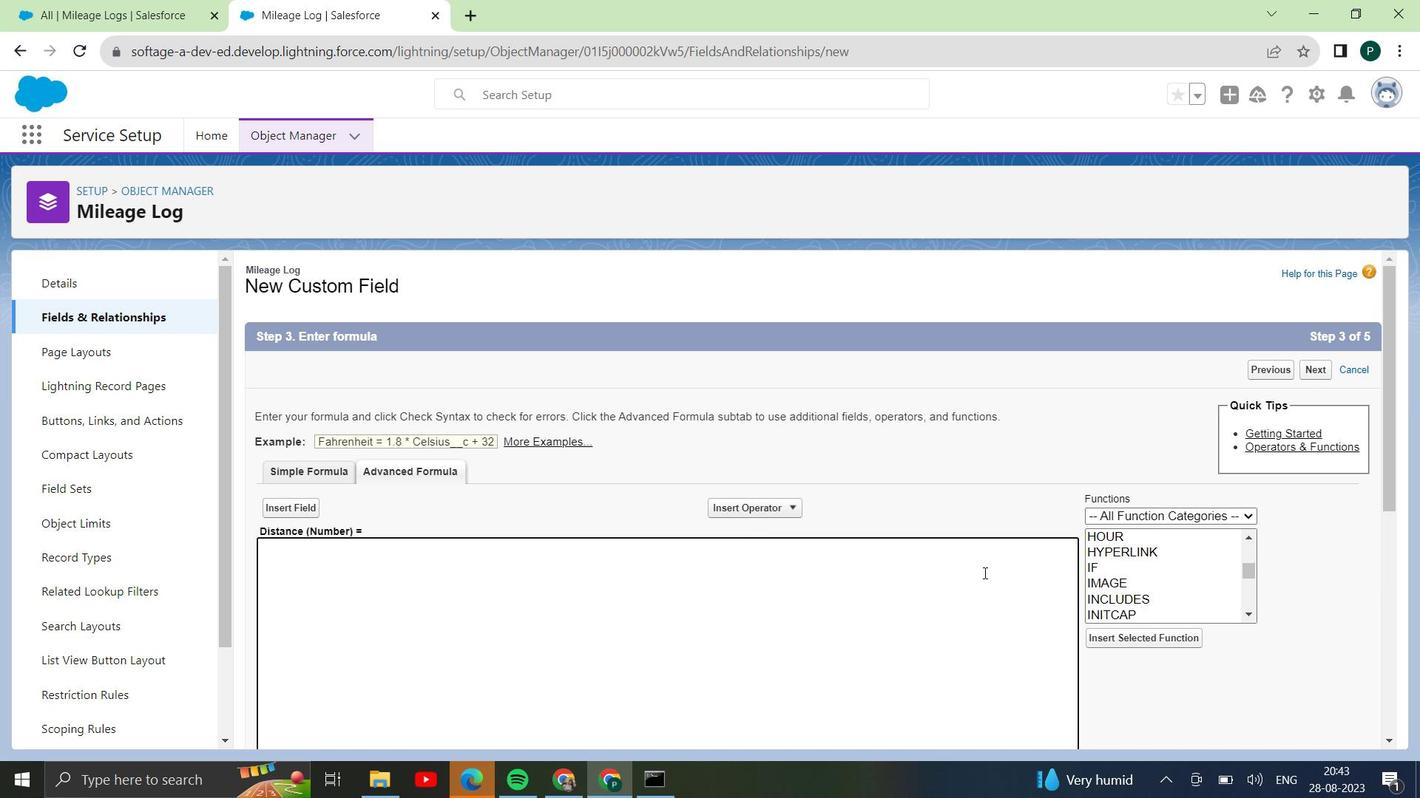 
Action: Mouse scrolled (716, 519) with delta (0, 0)
Screenshot: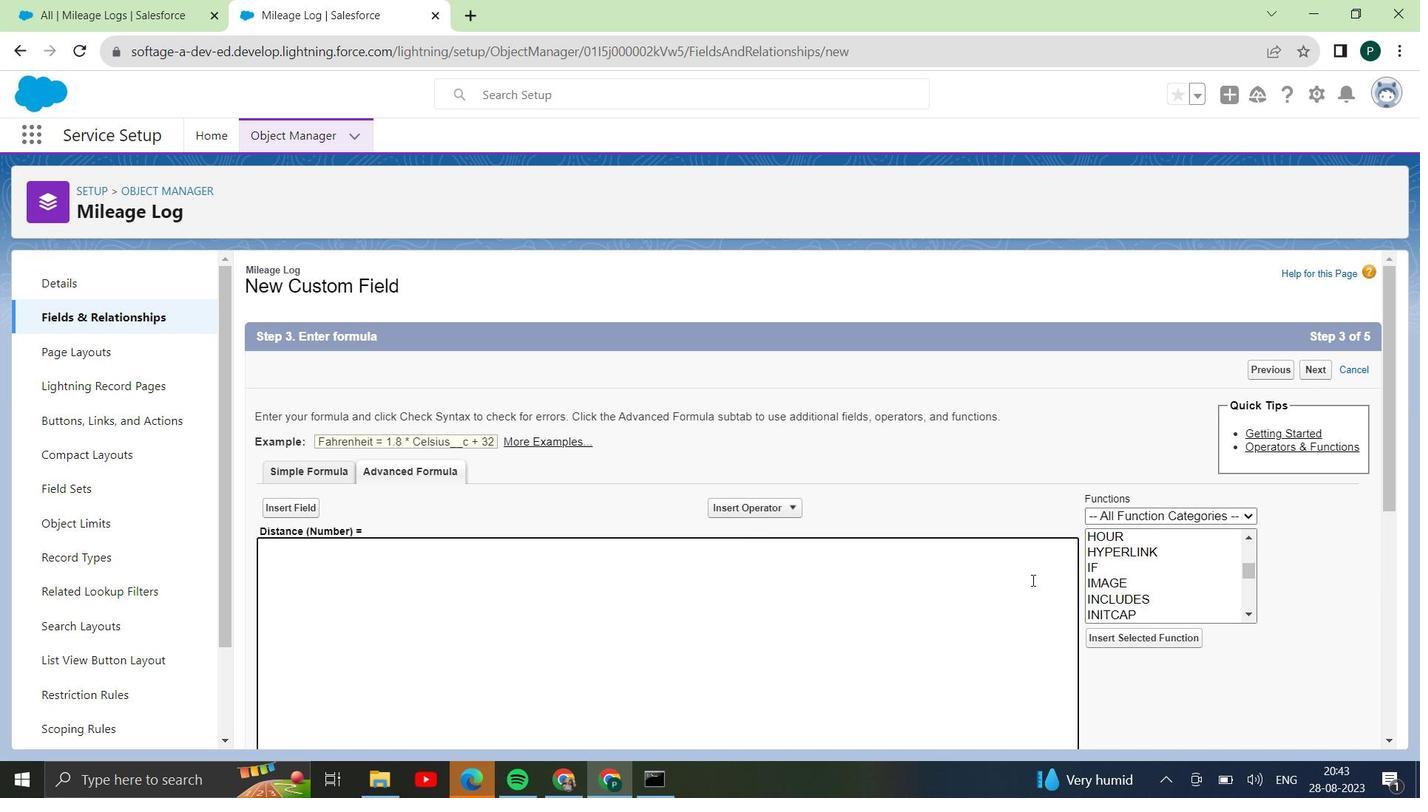 
Action: Mouse moved to (1129, 575)
Screenshot: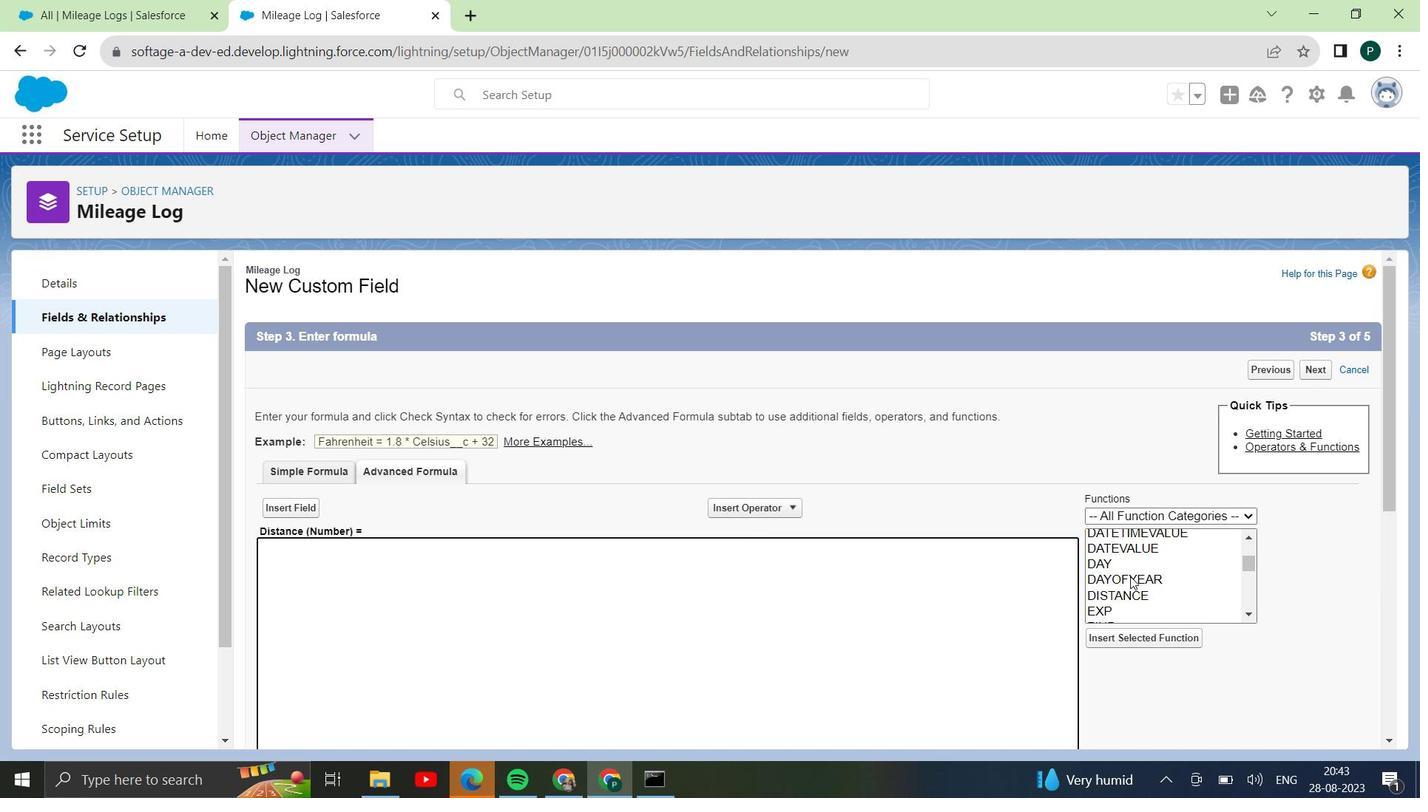 
Action: Mouse scrolled (1129, 576) with delta (0, 0)
Screenshot: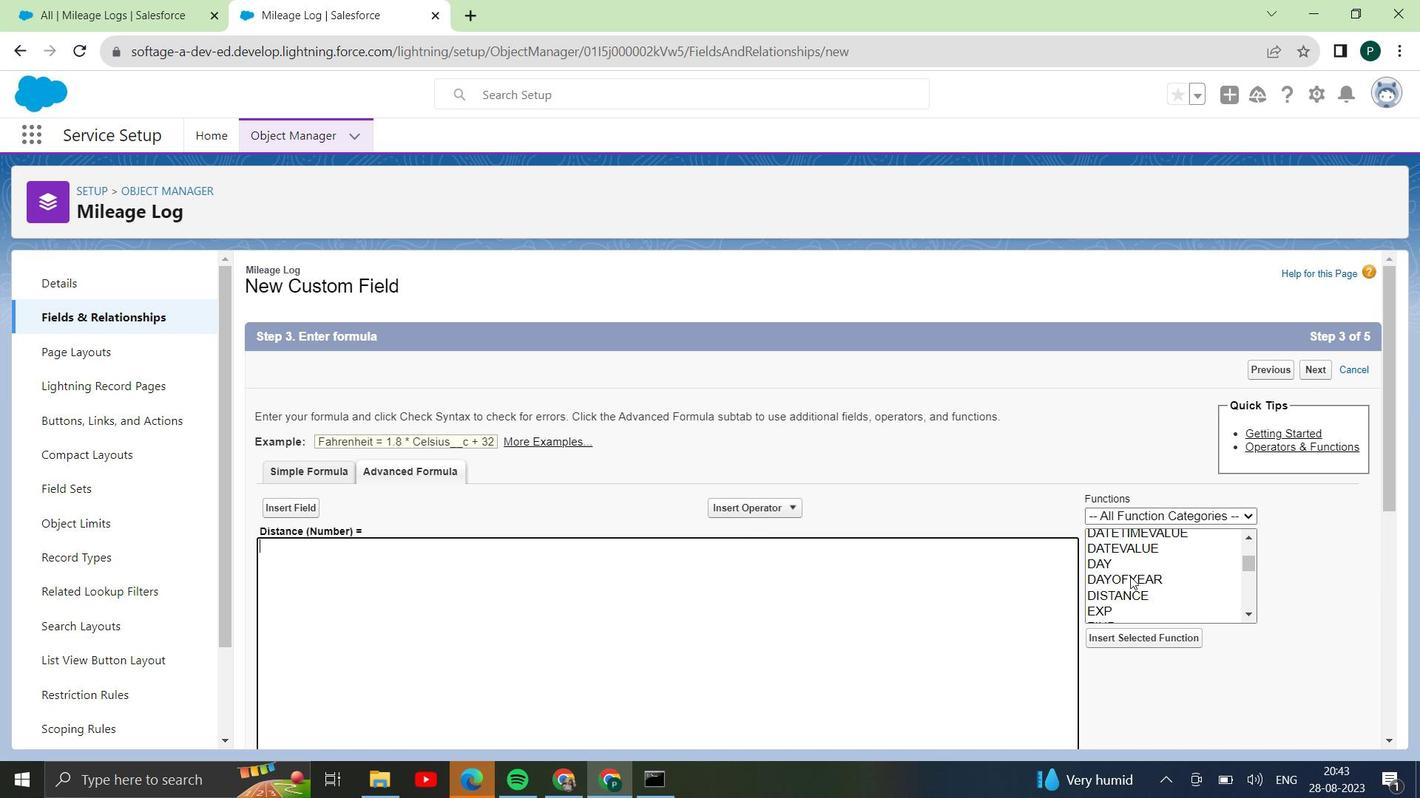 
Action: Mouse scrolled (1129, 576) with delta (0, 0)
Screenshot: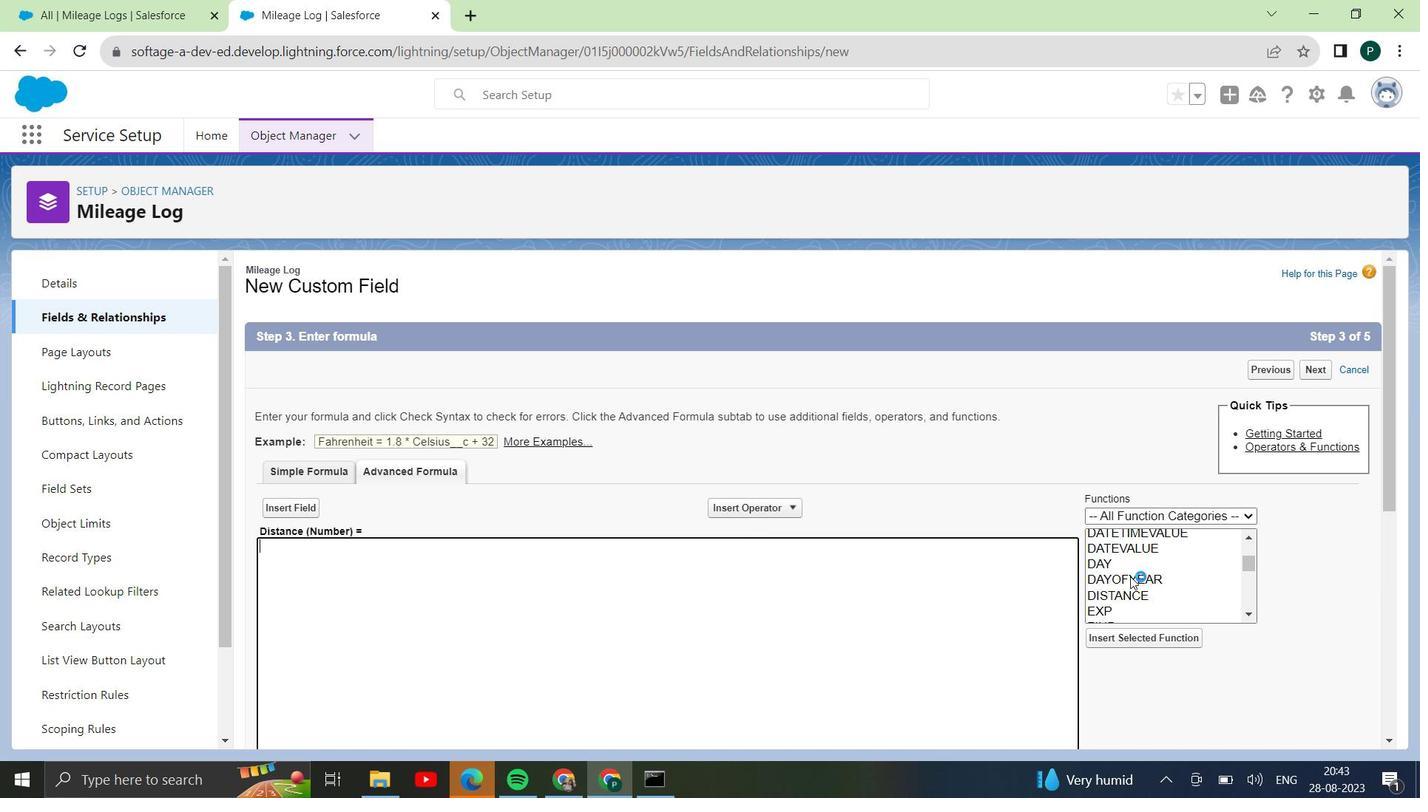 
Action: Mouse scrolled (1129, 576) with delta (0, 0)
Screenshot: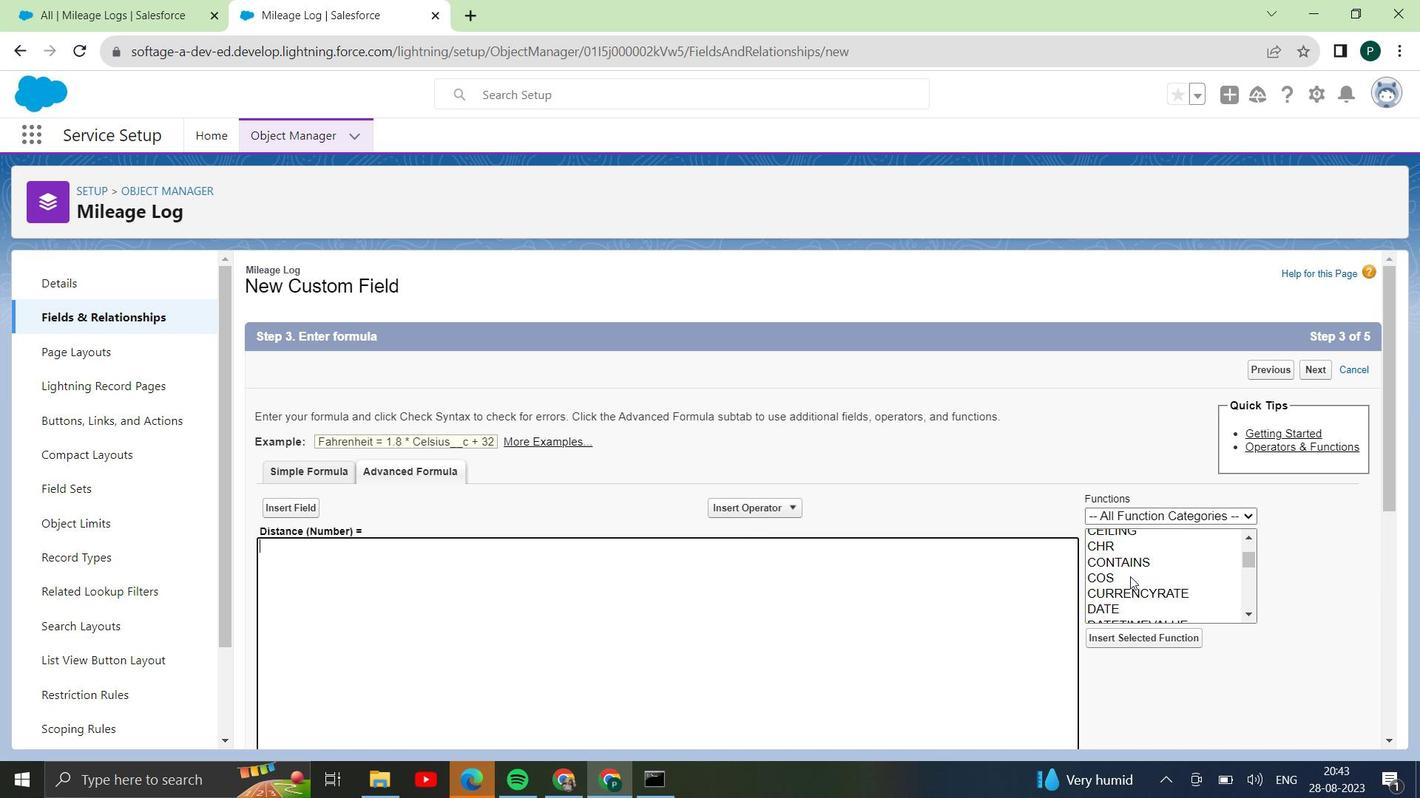 
Action: Mouse scrolled (1129, 574) with delta (0, 0)
Screenshot: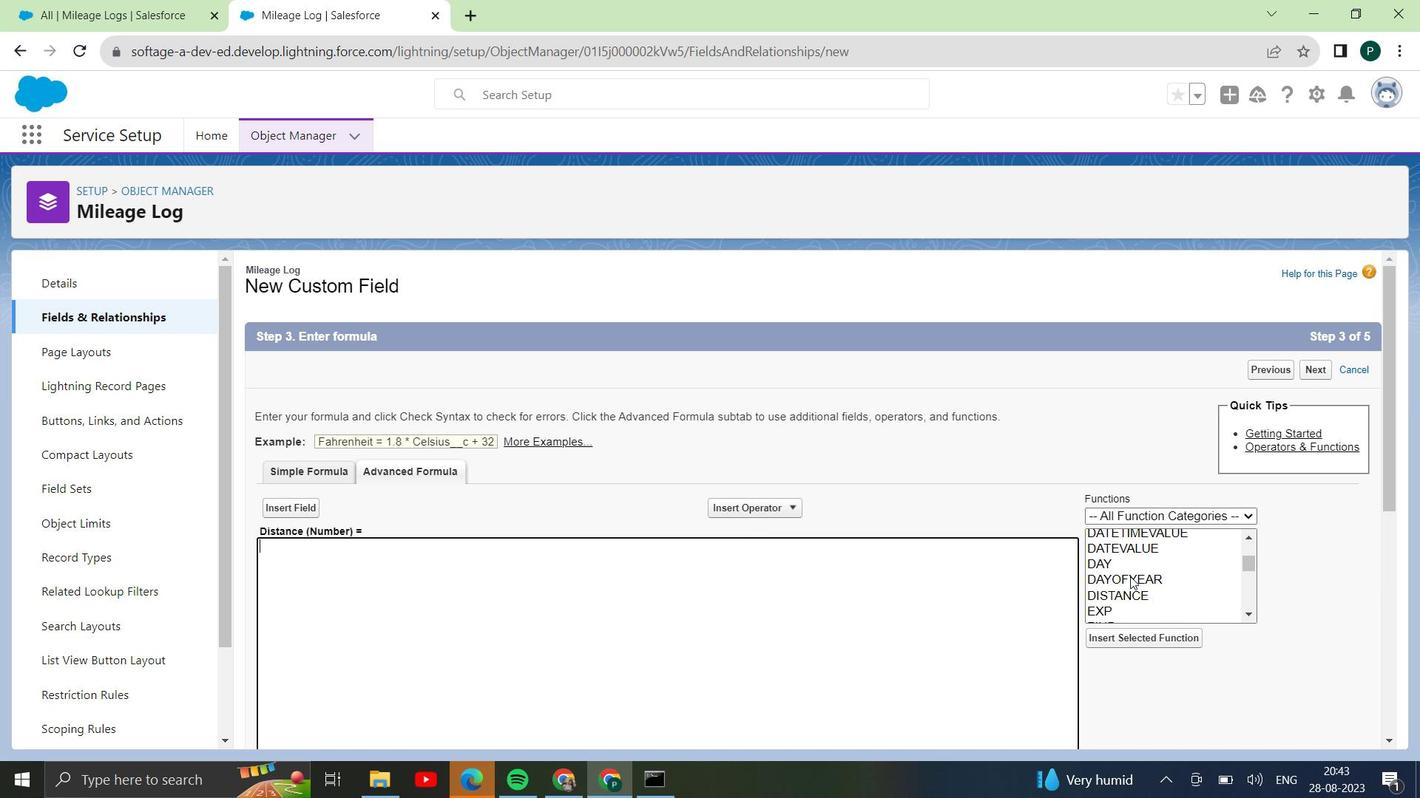 
Action: Mouse moved to (1148, 592)
Screenshot: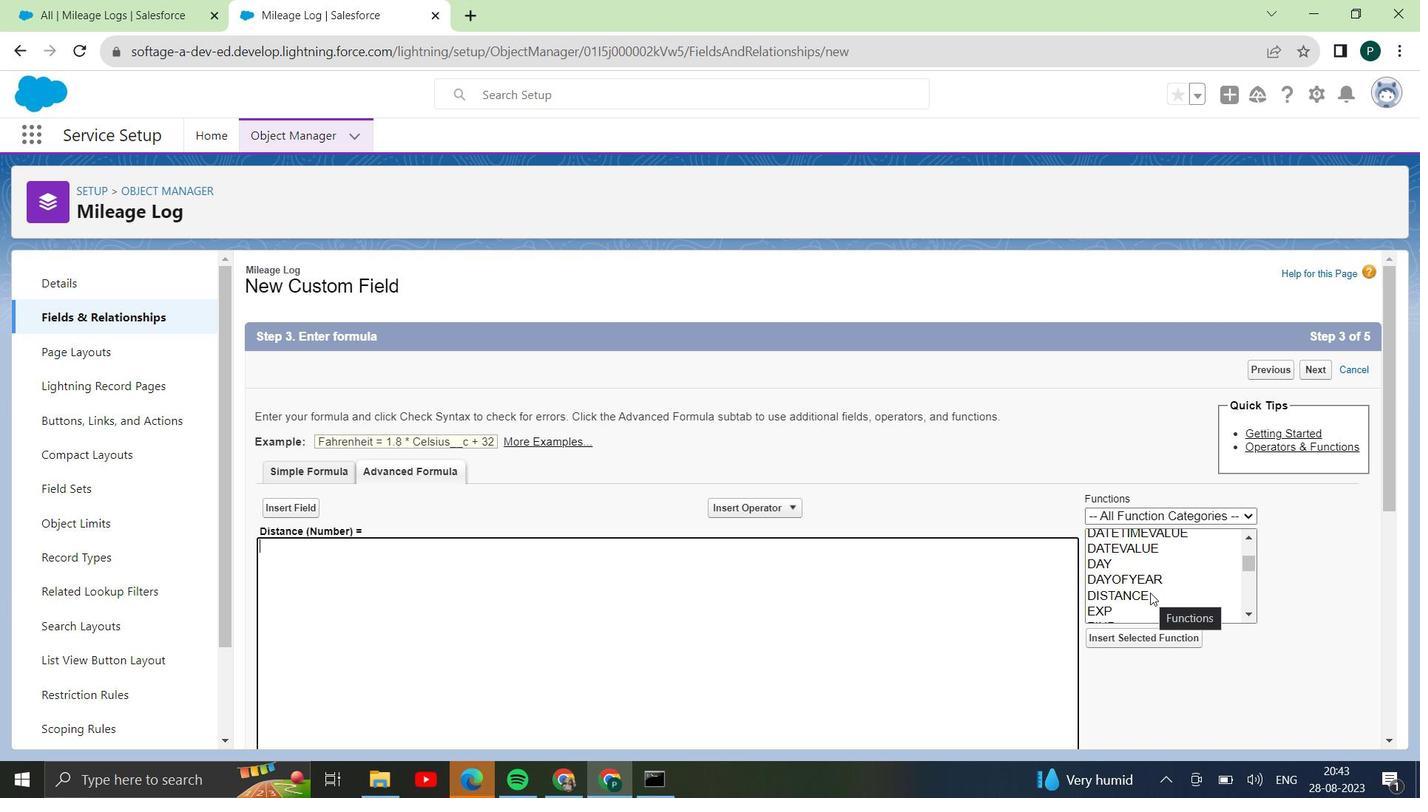 
Action: Mouse pressed left at (1148, 592)
Screenshot: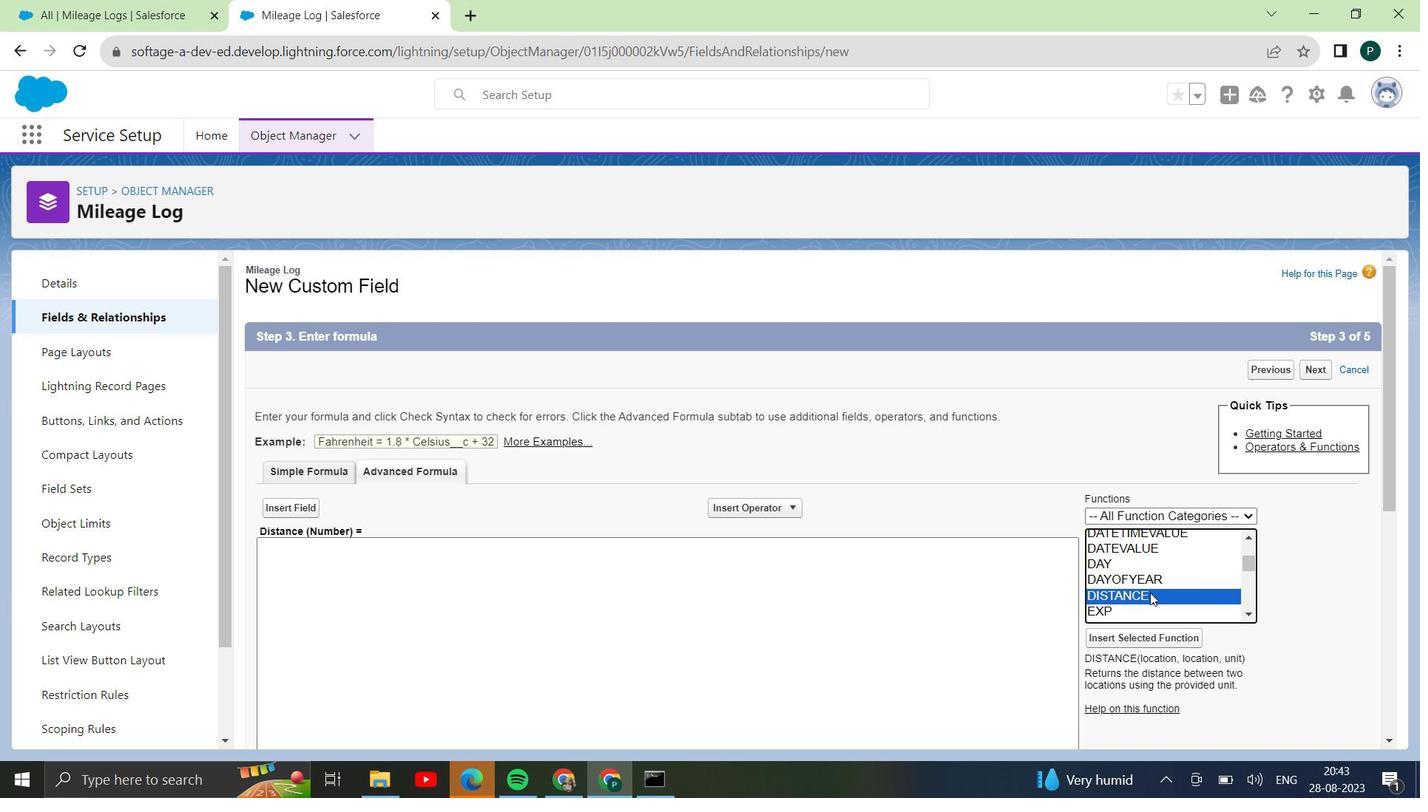 
Action: Mouse moved to (1147, 638)
Screenshot: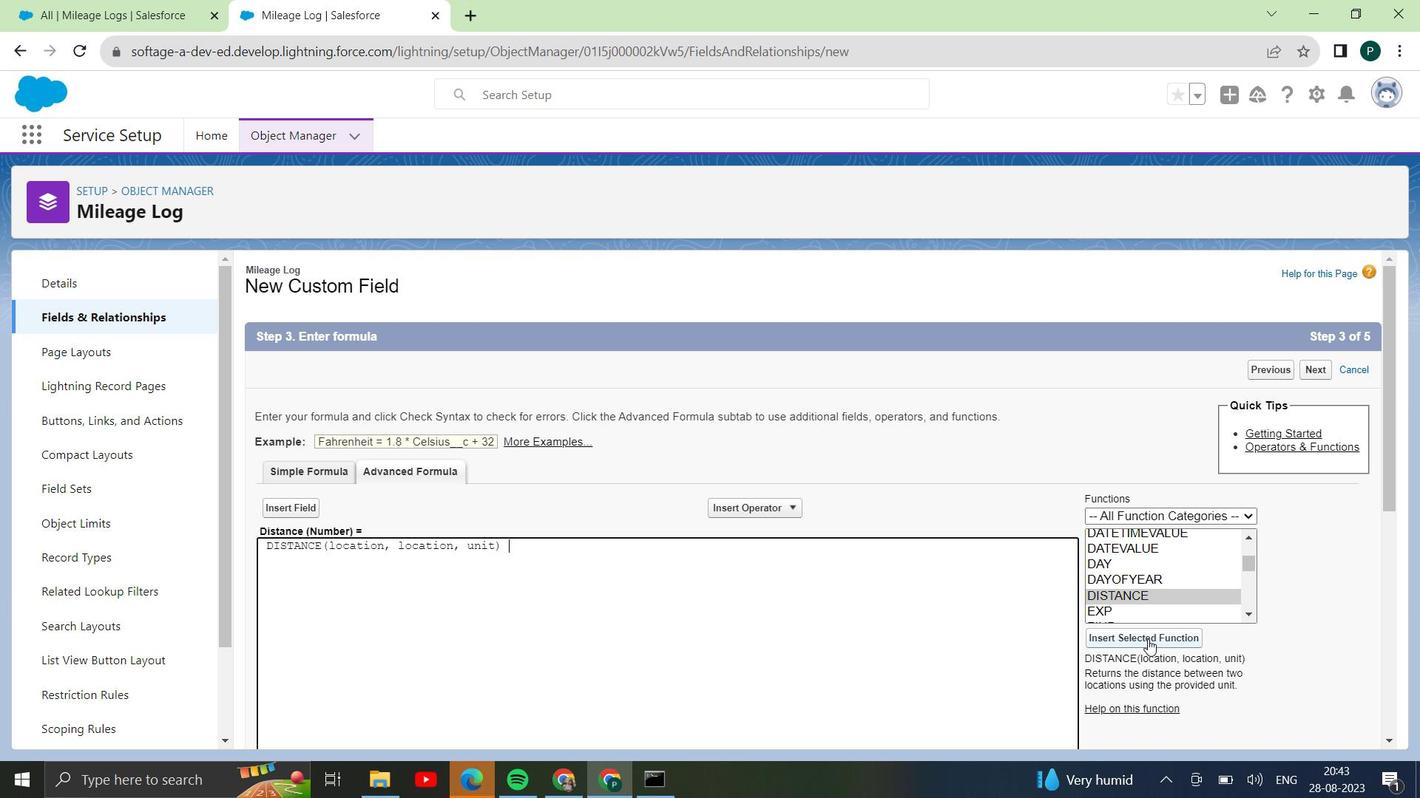 
Action: Mouse pressed left at (1147, 638)
Screenshot: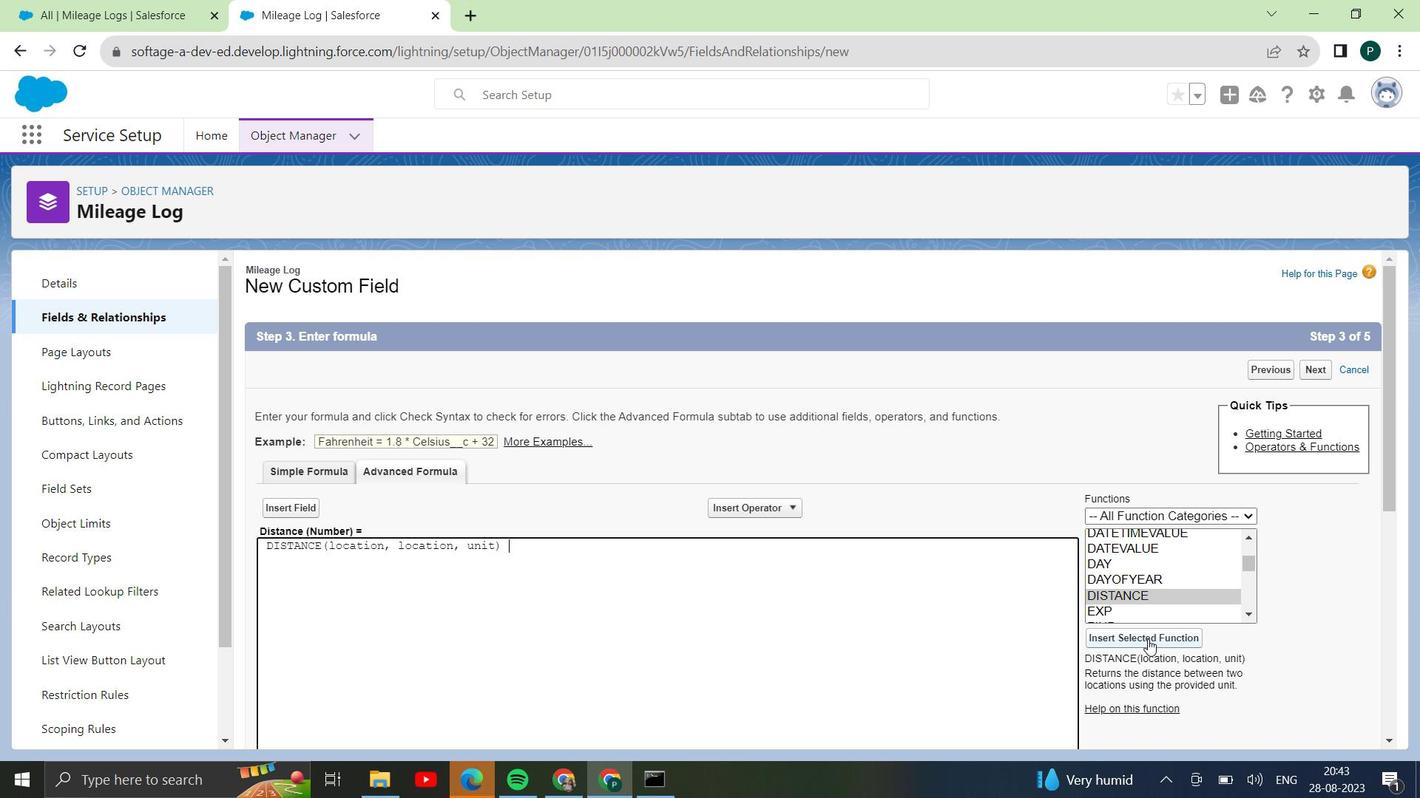 
Action: Mouse moved to (394, 579)
Screenshot: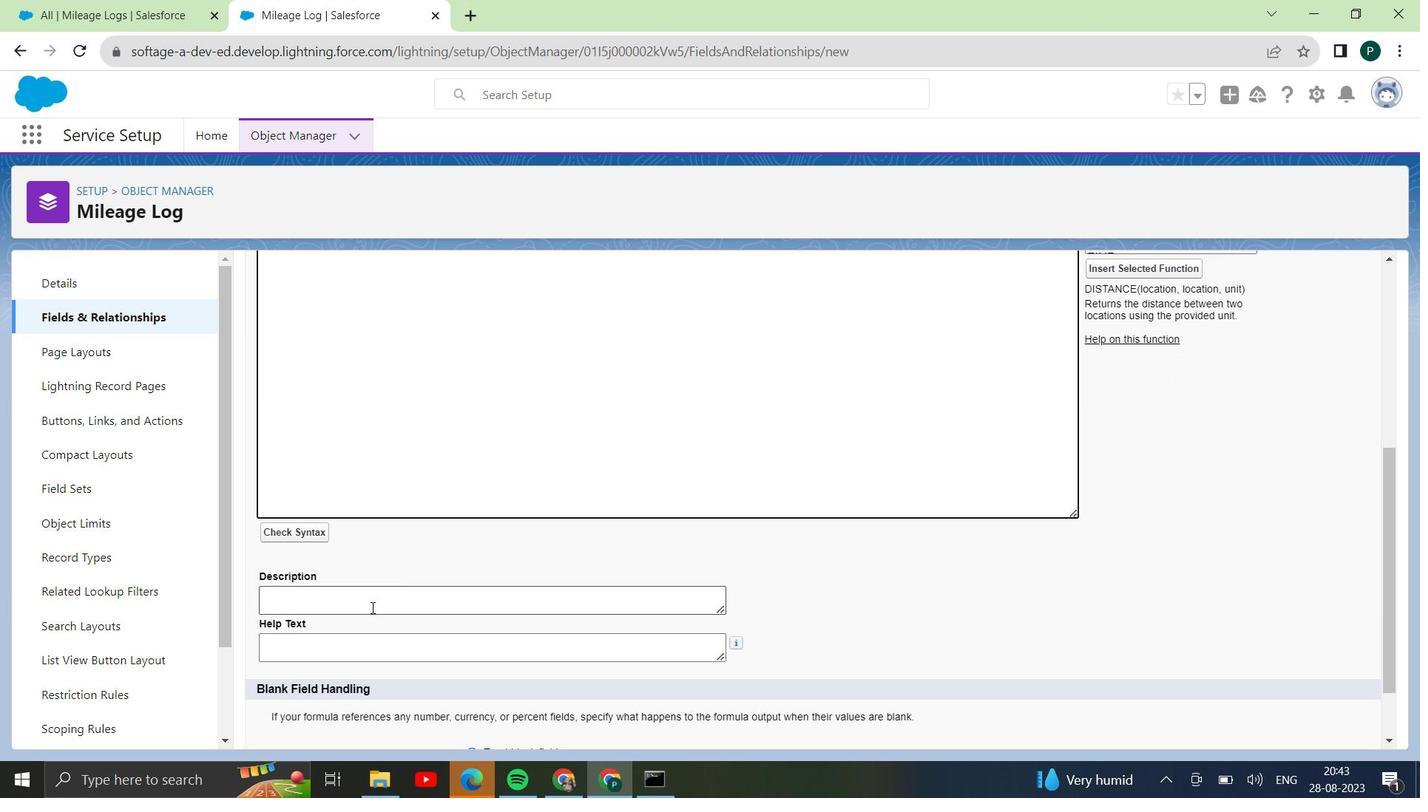 
Action: Mouse scrolled (394, 578) with delta (0, 0)
Screenshot: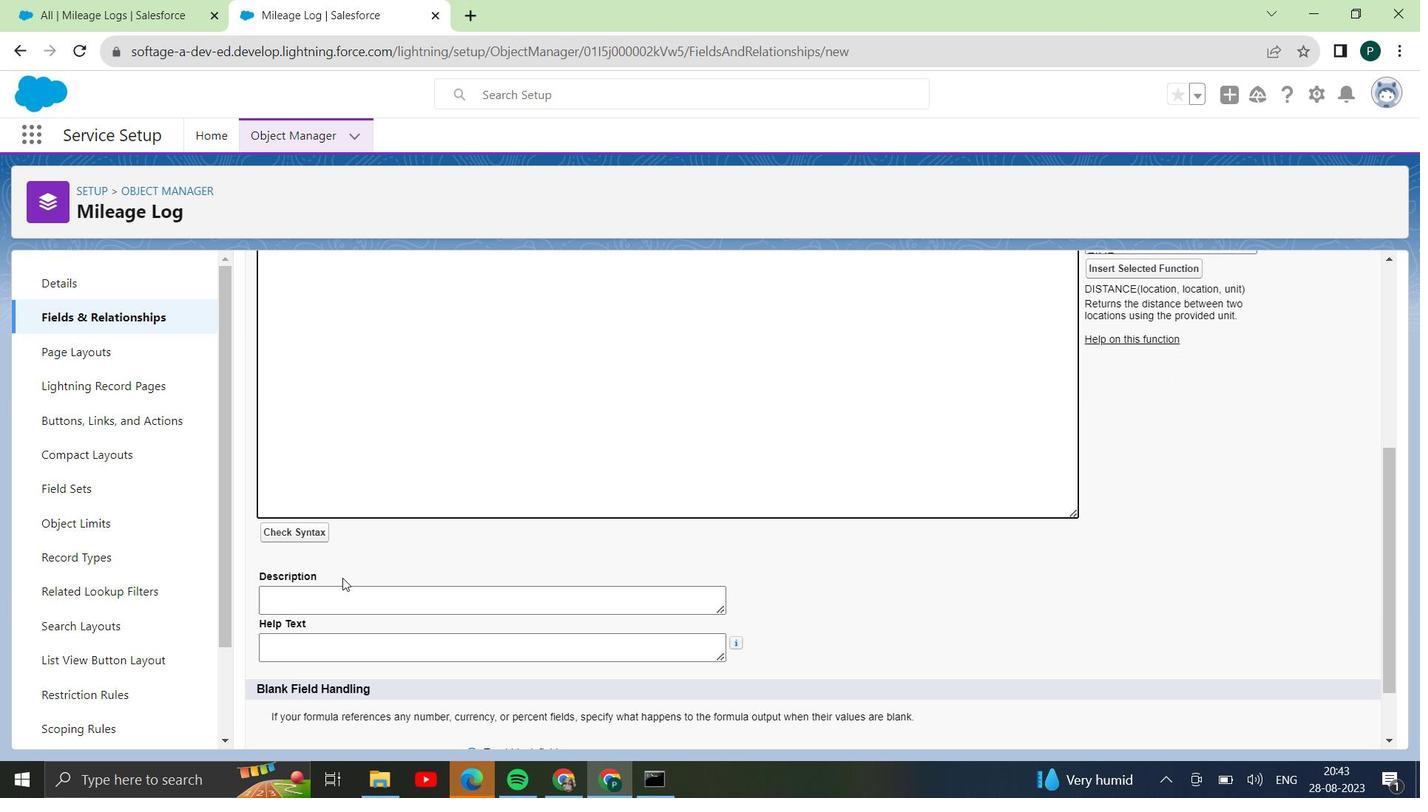 
Action: Mouse scrolled (394, 578) with delta (0, 0)
Screenshot: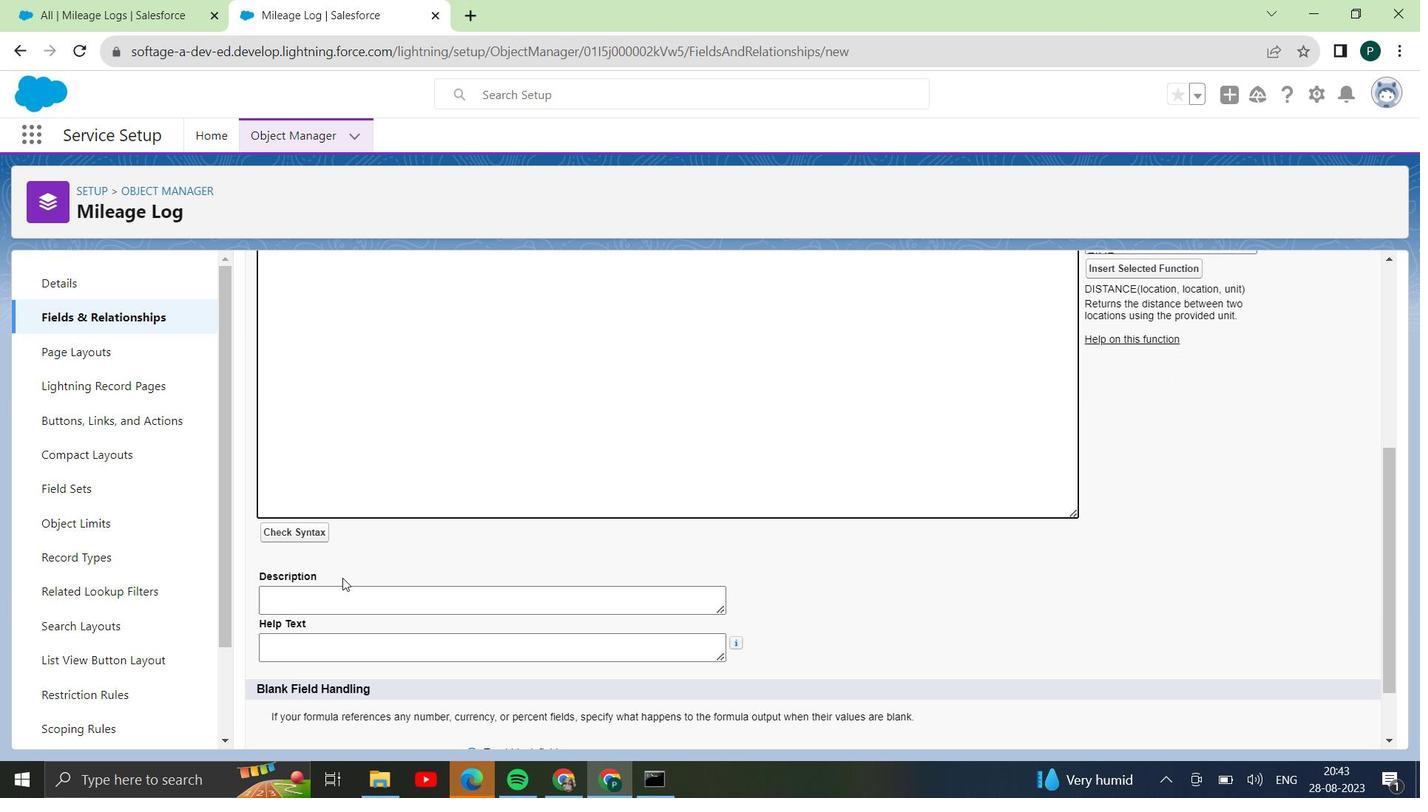 
Action: Mouse scrolled (394, 578) with delta (0, 0)
Screenshot: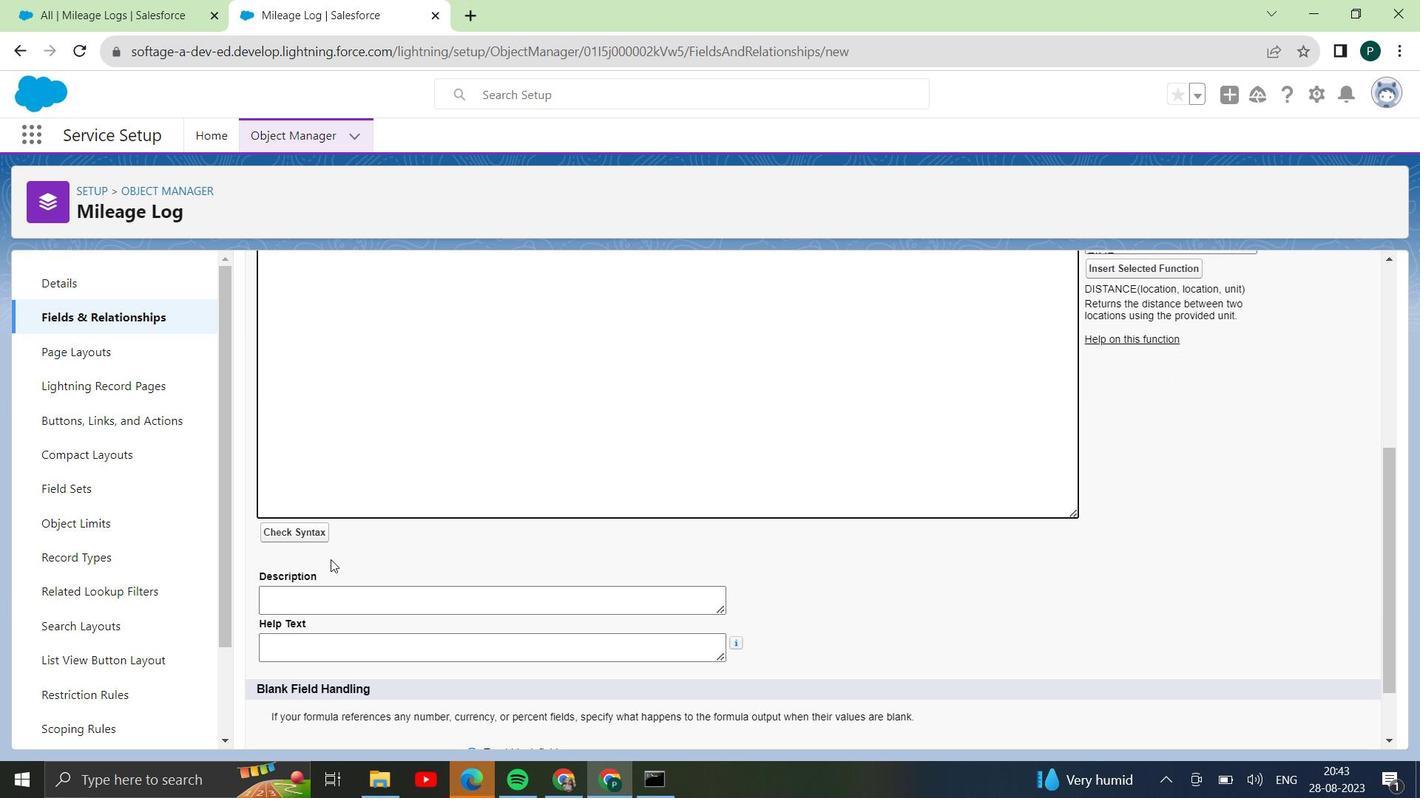 
Action: Mouse scrolled (394, 578) with delta (0, 0)
Screenshot: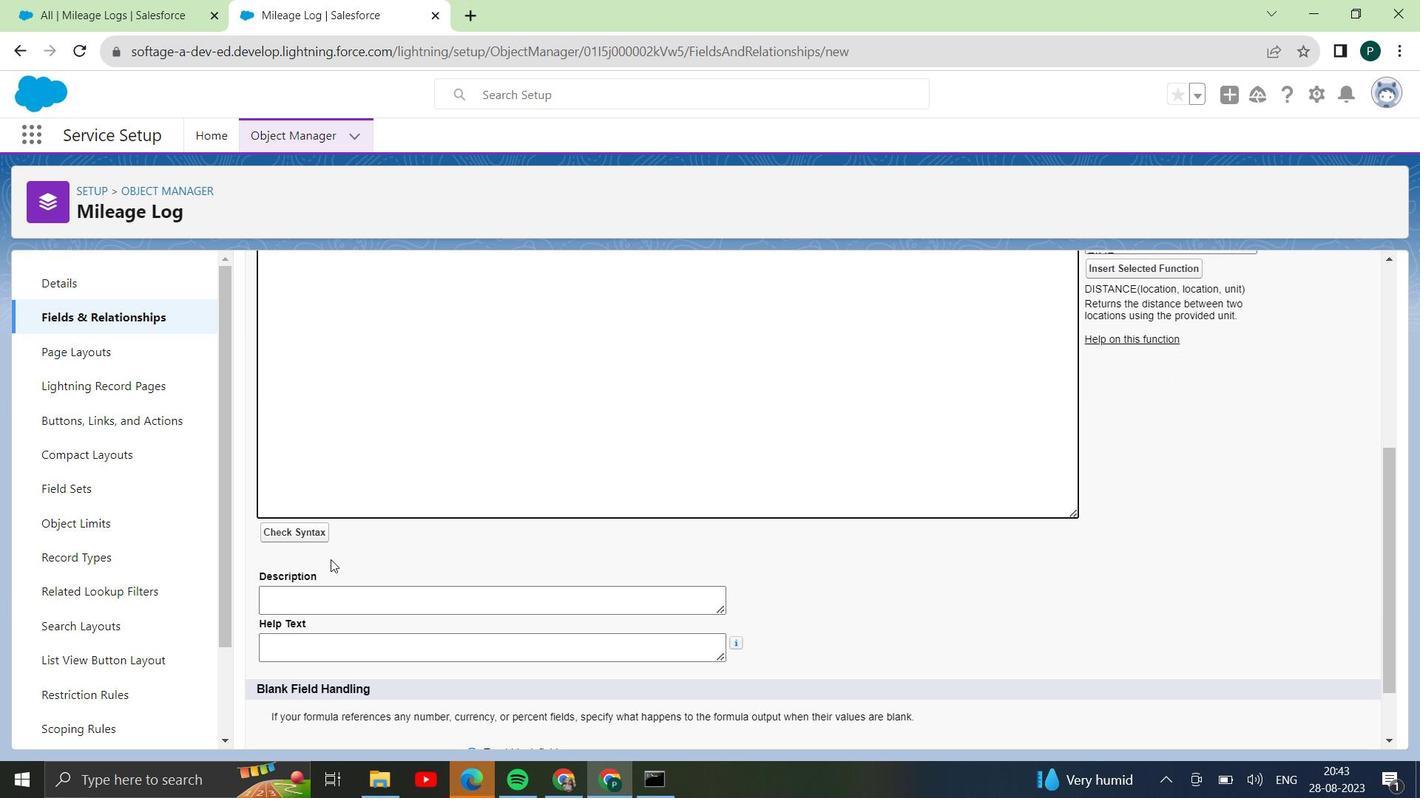 
Action: Mouse moved to (305, 538)
Screenshot: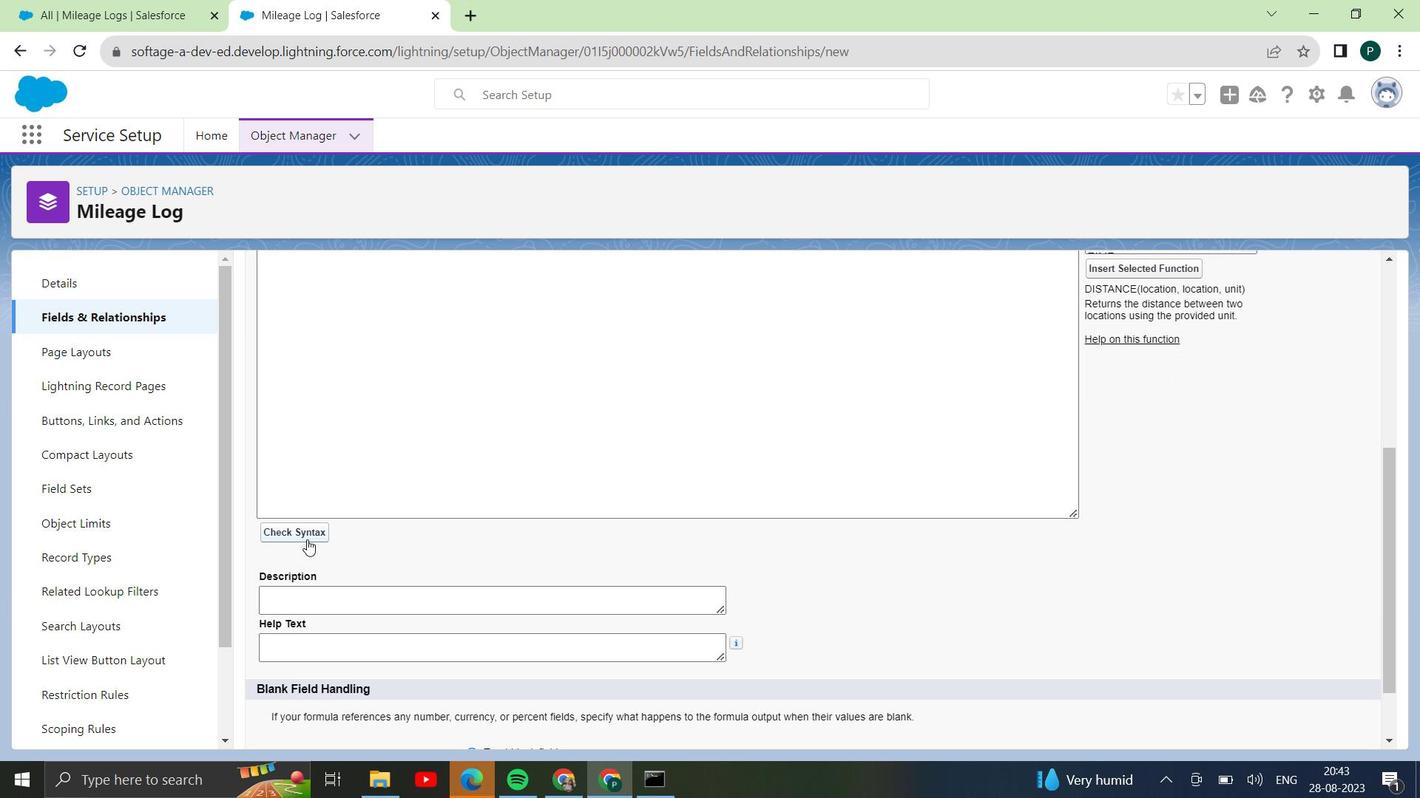 
Action: Mouse pressed left at (305, 538)
Screenshot: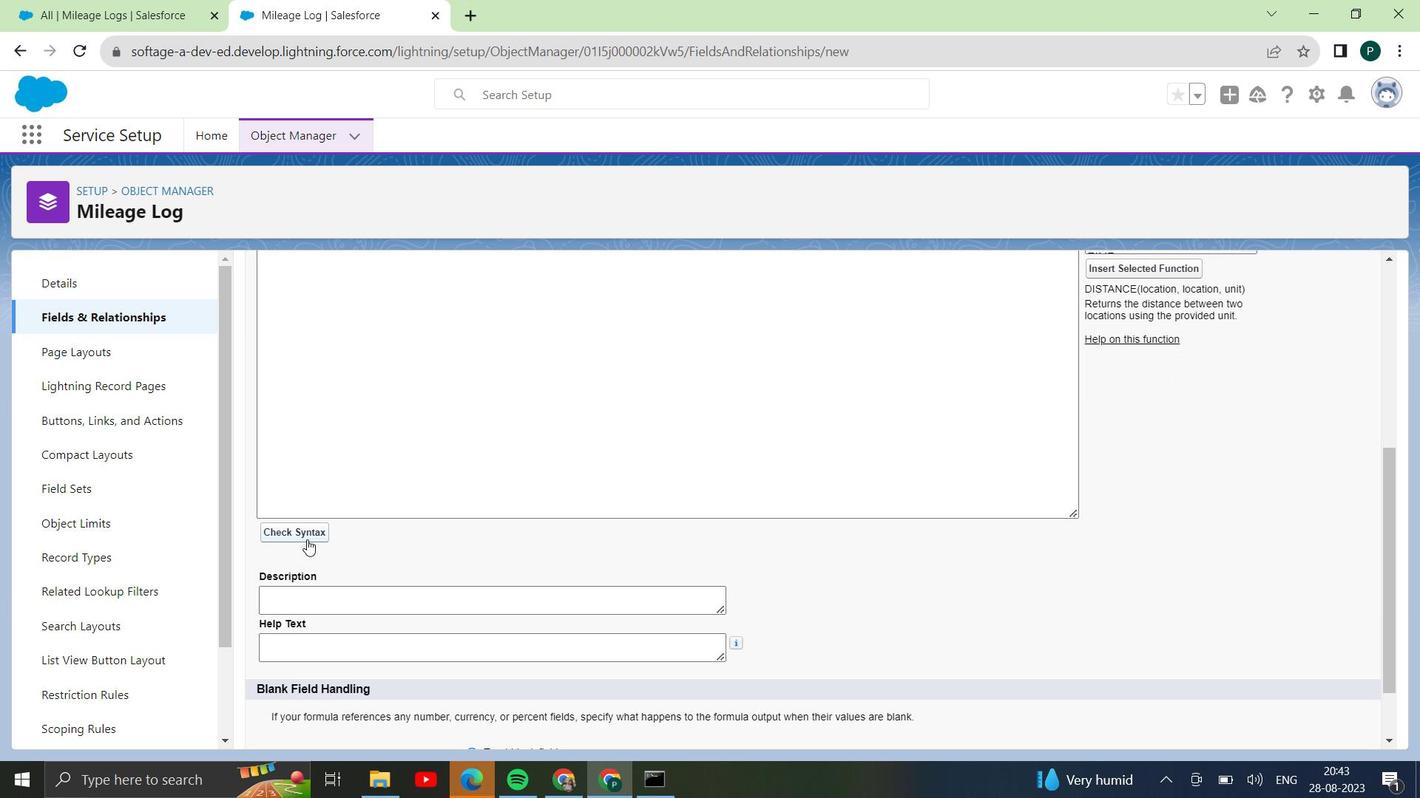 
Action: Mouse moved to (486, 558)
Screenshot: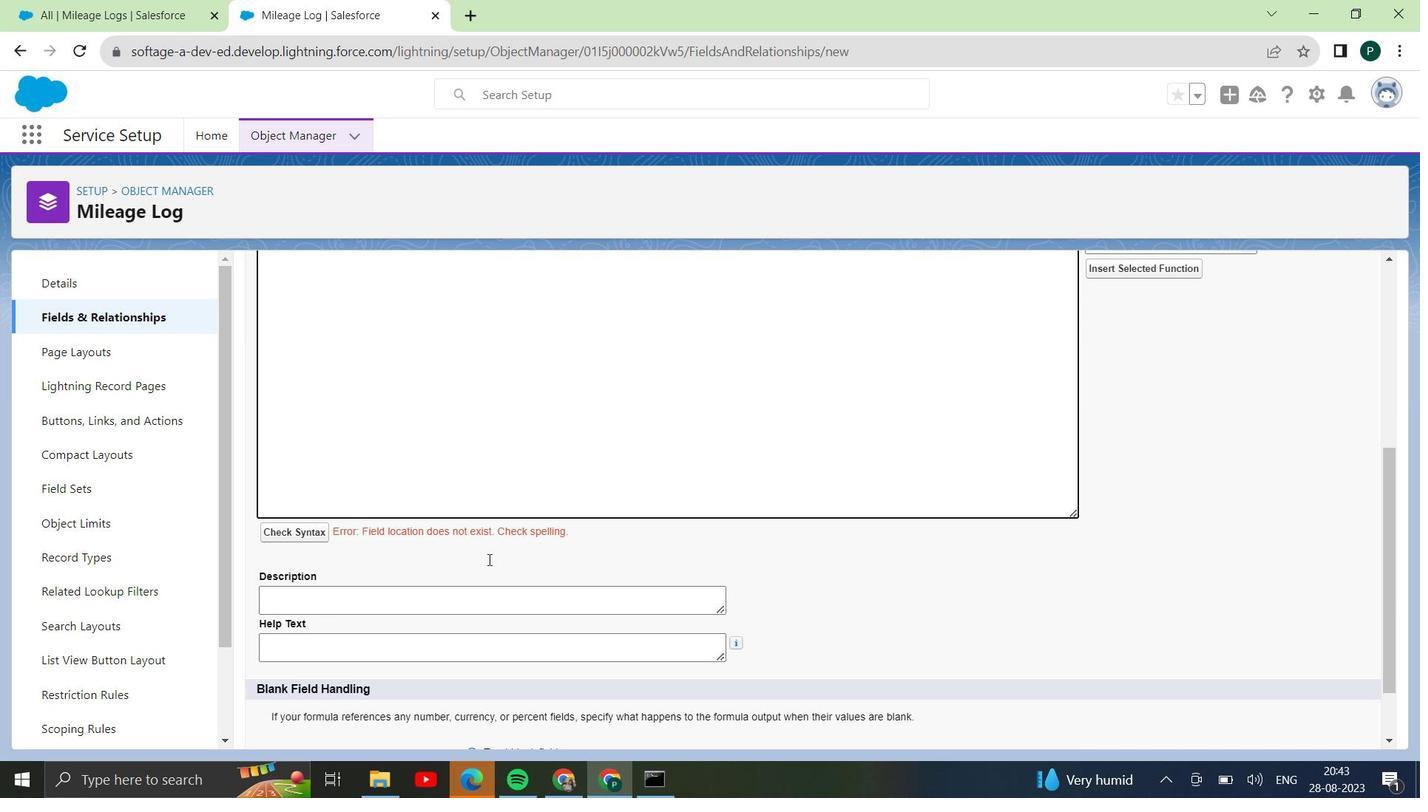 
Action: Mouse scrolled (486, 557) with delta (0, 0)
Screenshot: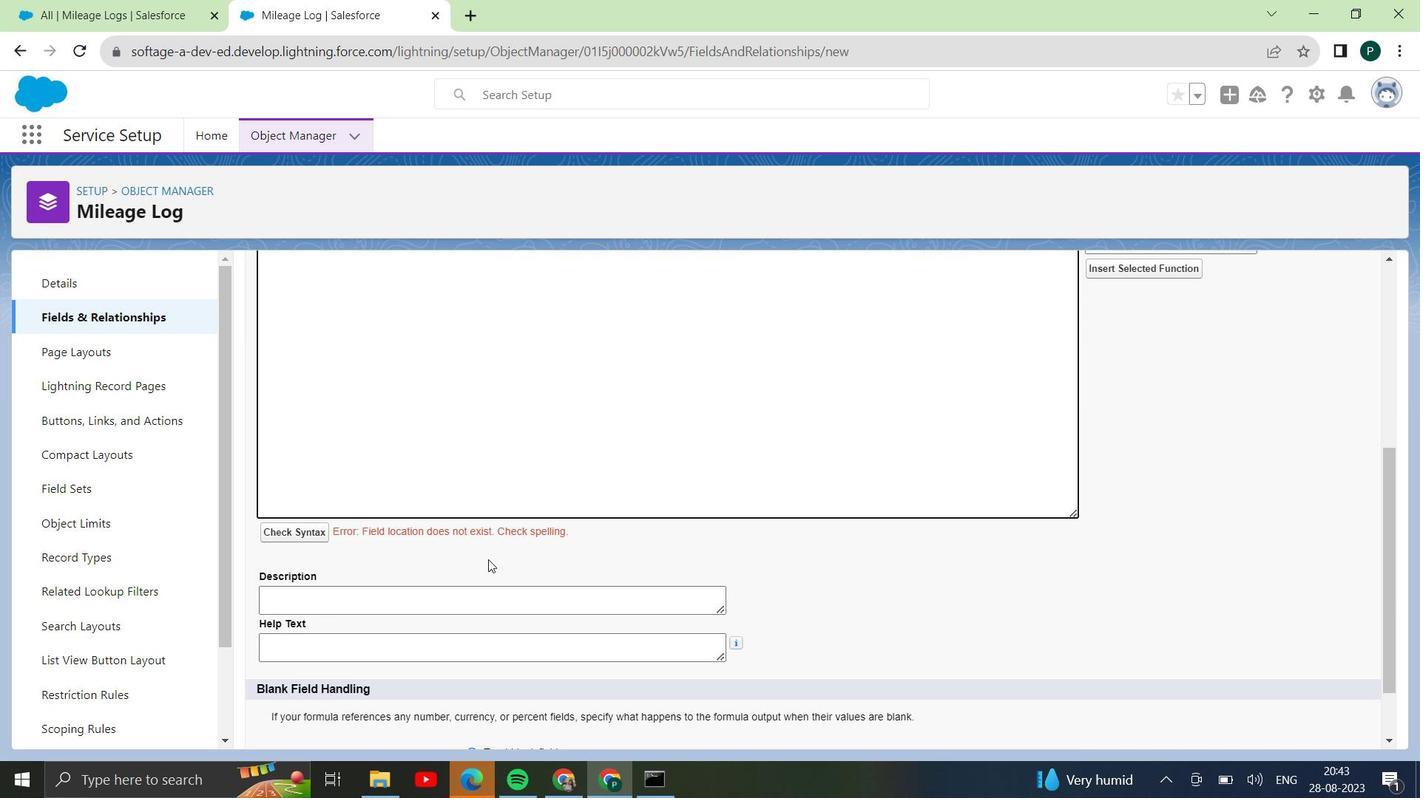 
Action: Mouse scrolled (486, 557) with delta (0, 0)
Screenshot: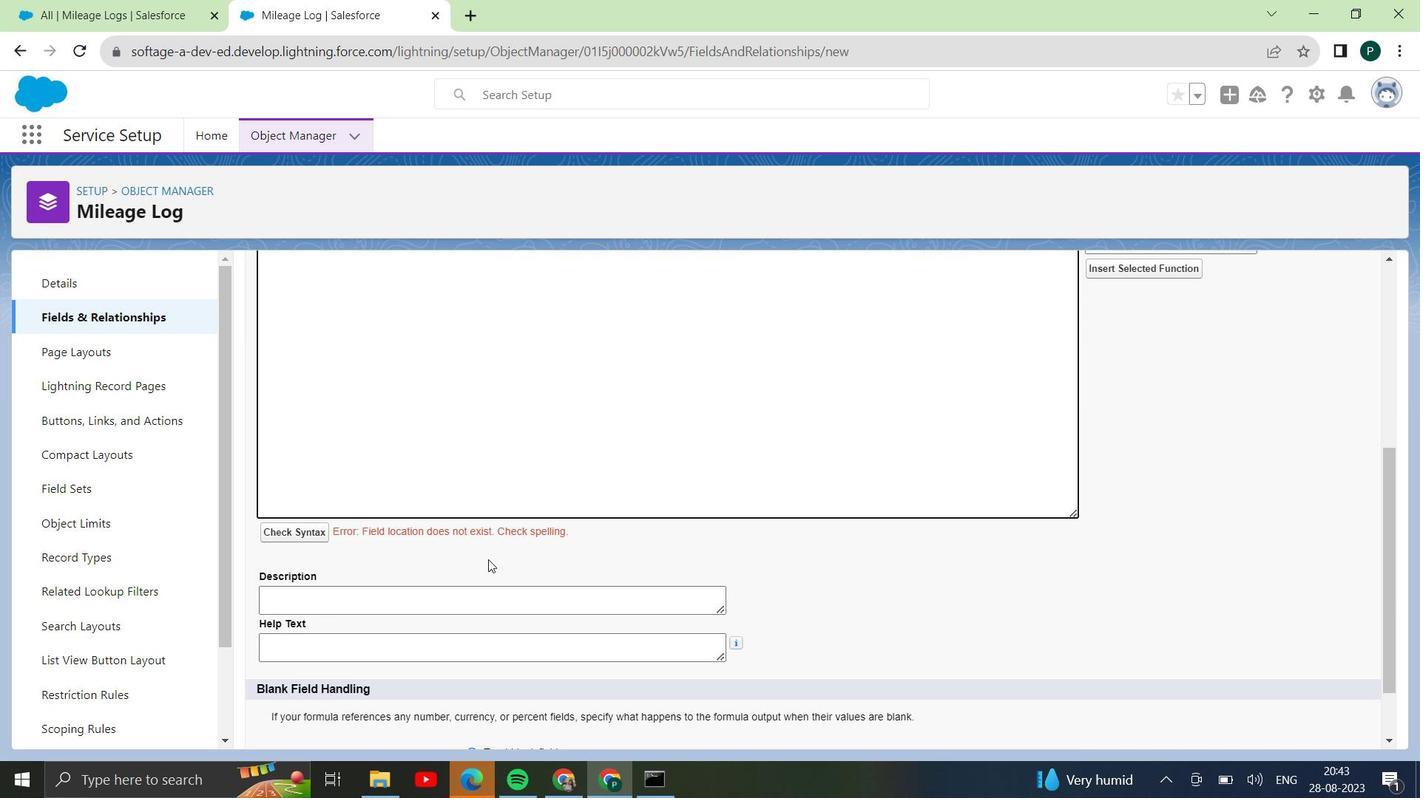 
Action: Mouse scrolled (486, 557) with delta (0, 0)
Screenshot: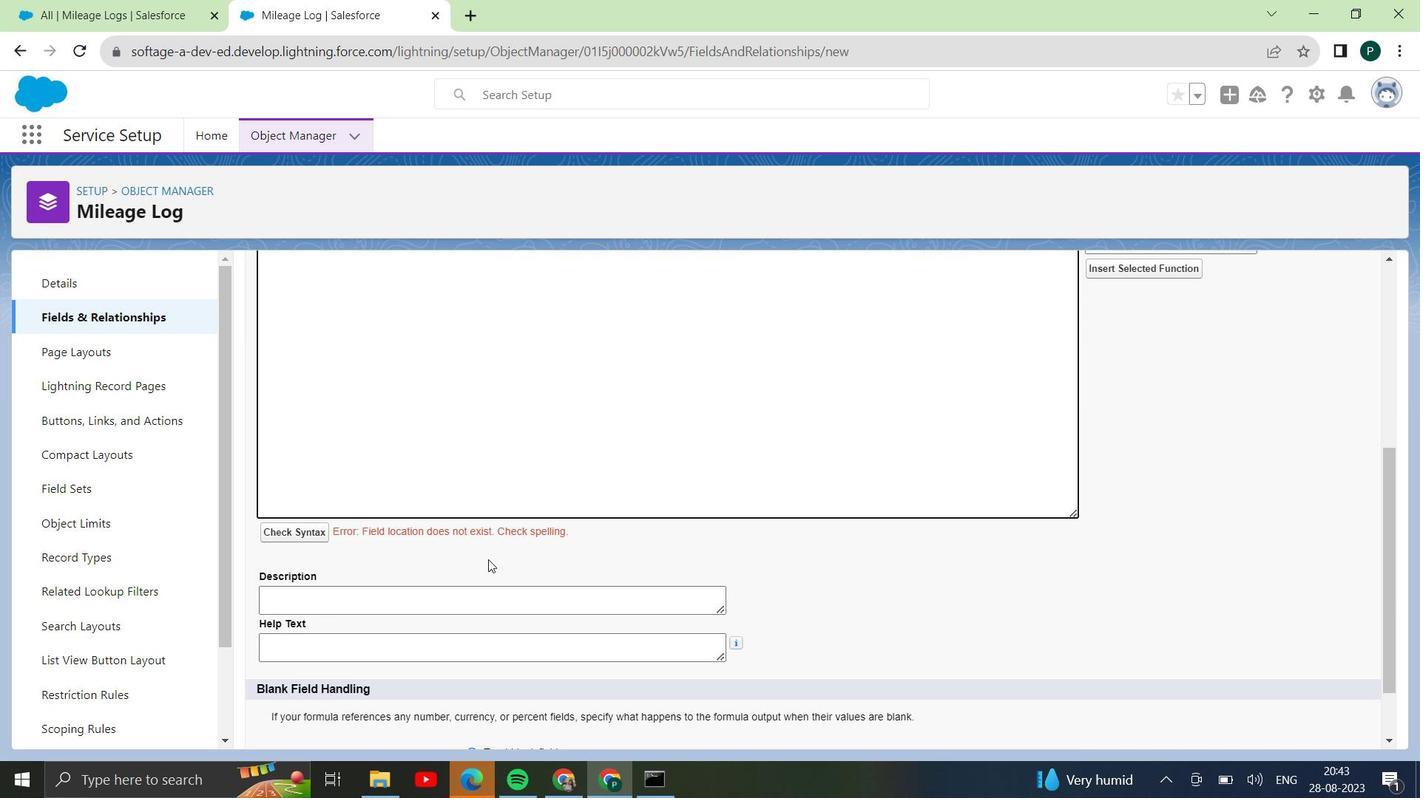 
Action: Mouse scrolled (486, 557) with delta (0, 0)
Screenshot: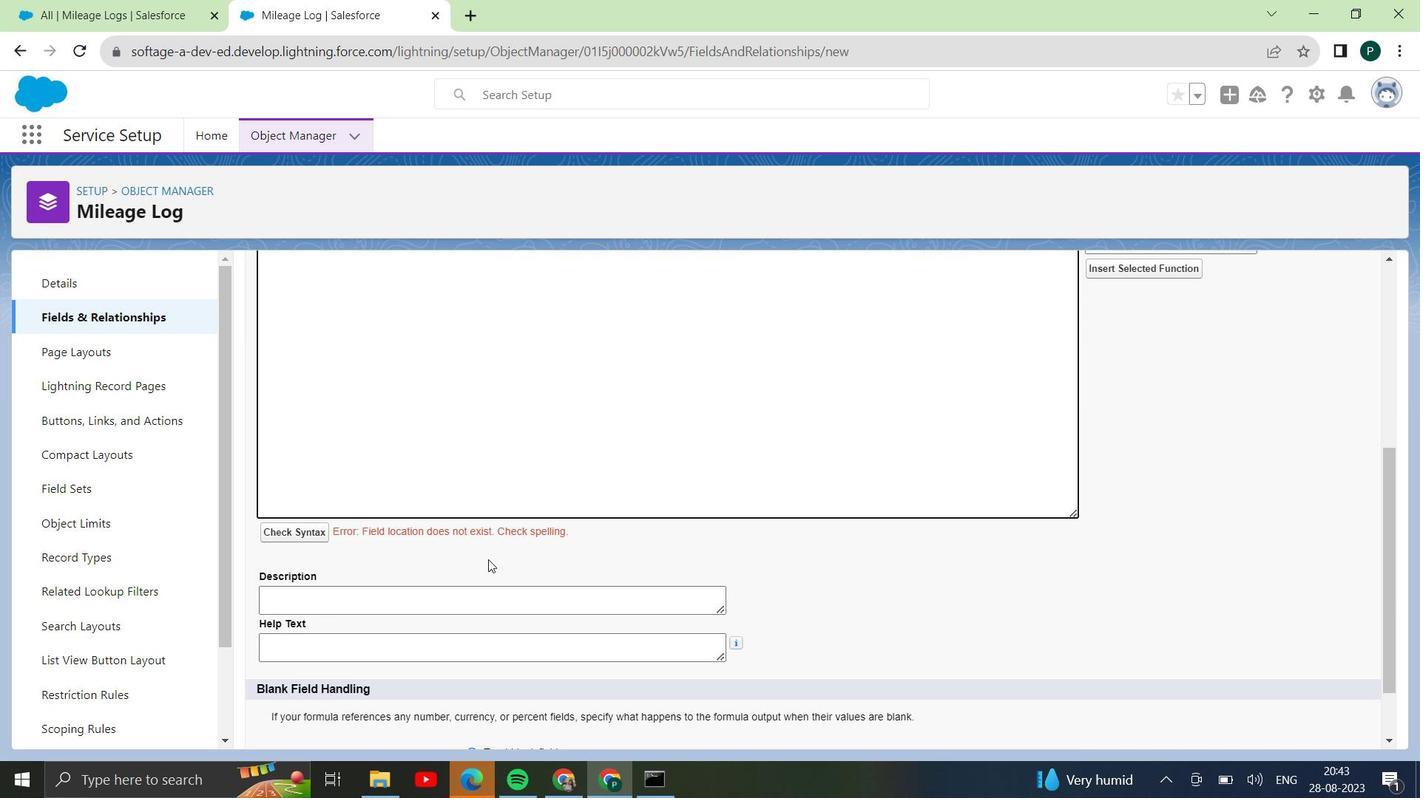 
Action: Mouse moved to (487, 558)
Screenshot: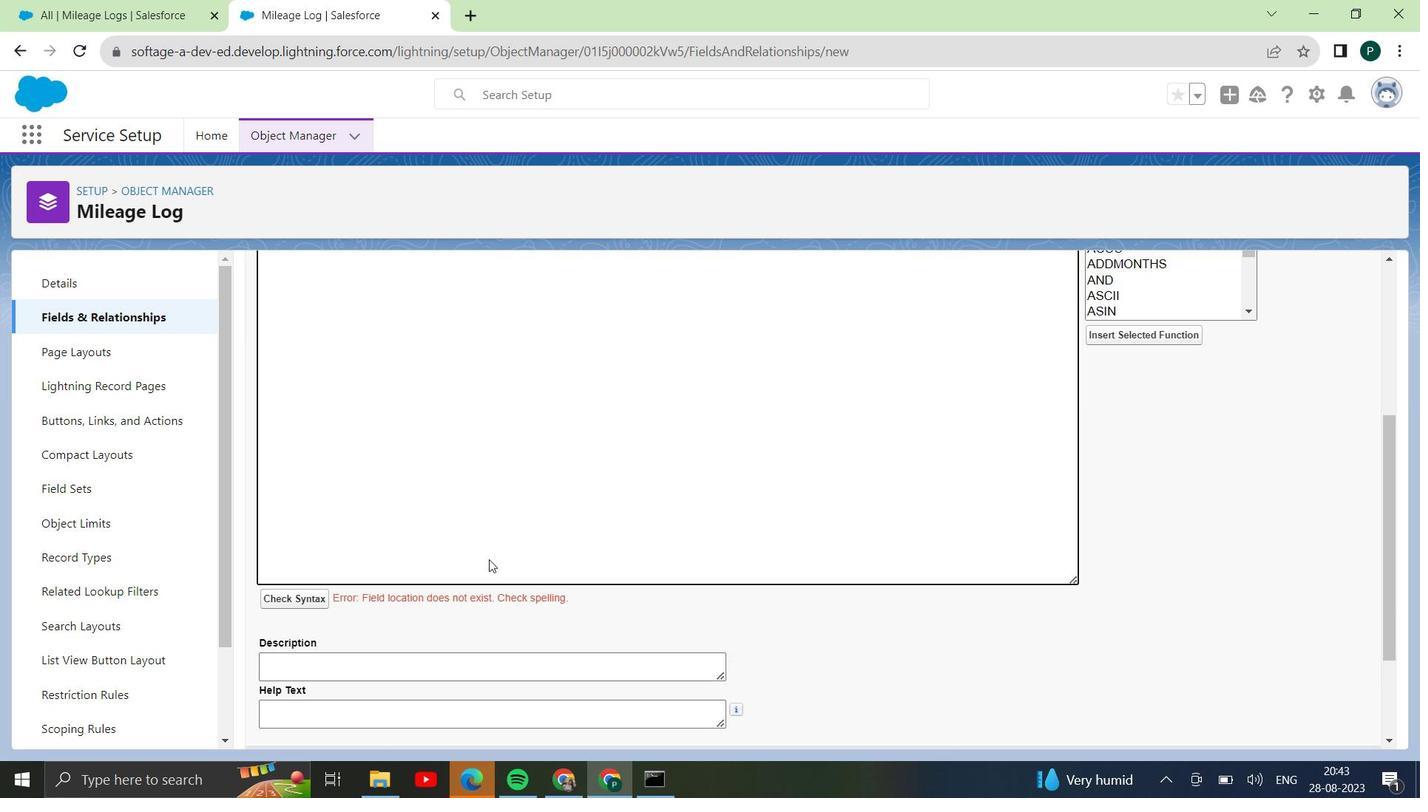 
Action: Mouse scrolled (487, 559) with delta (0, 0)
Screenshot: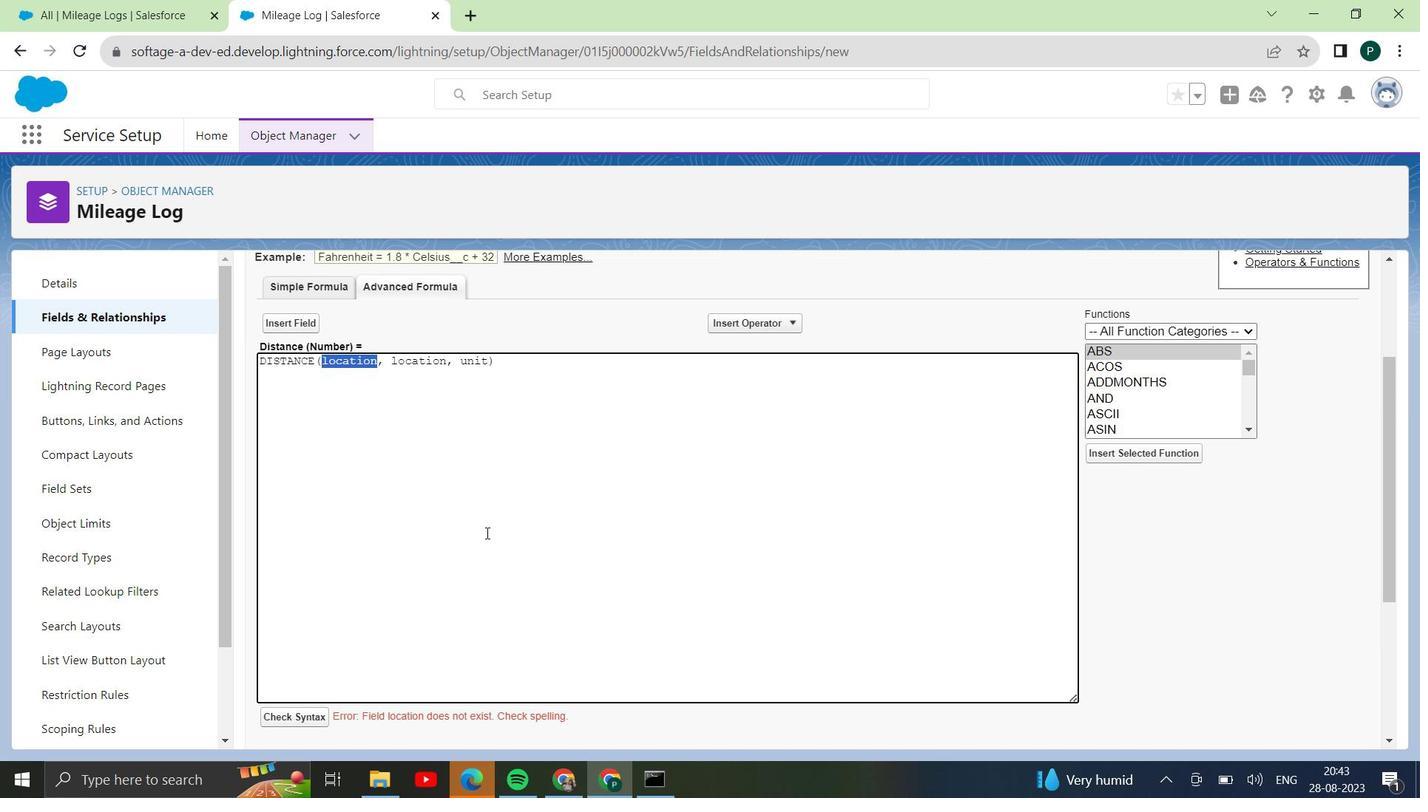 
Action: Mouse moved to (487, 558)
Screenshot: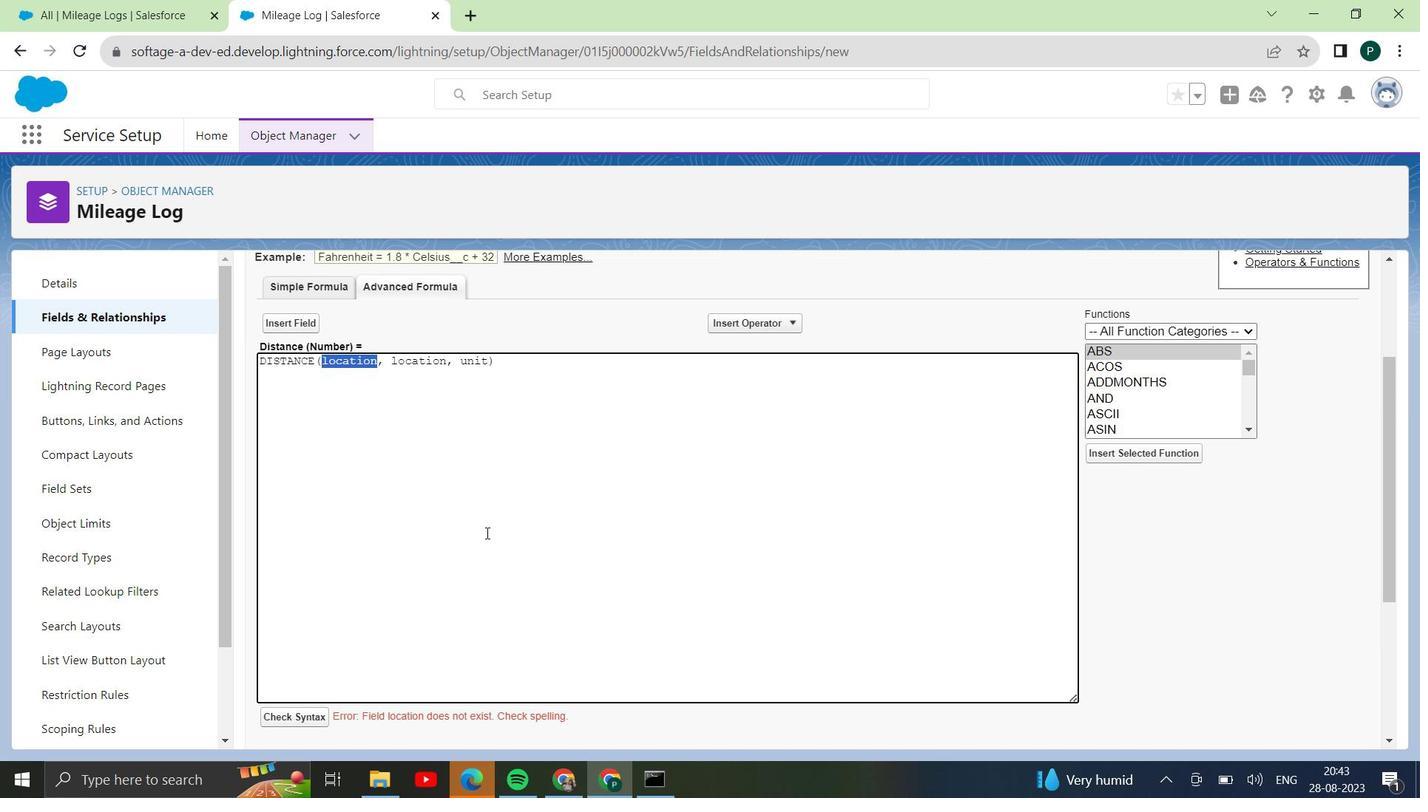 
Action: Mouse scrolled (487, 559) with delta (0, 0)
Screenshot: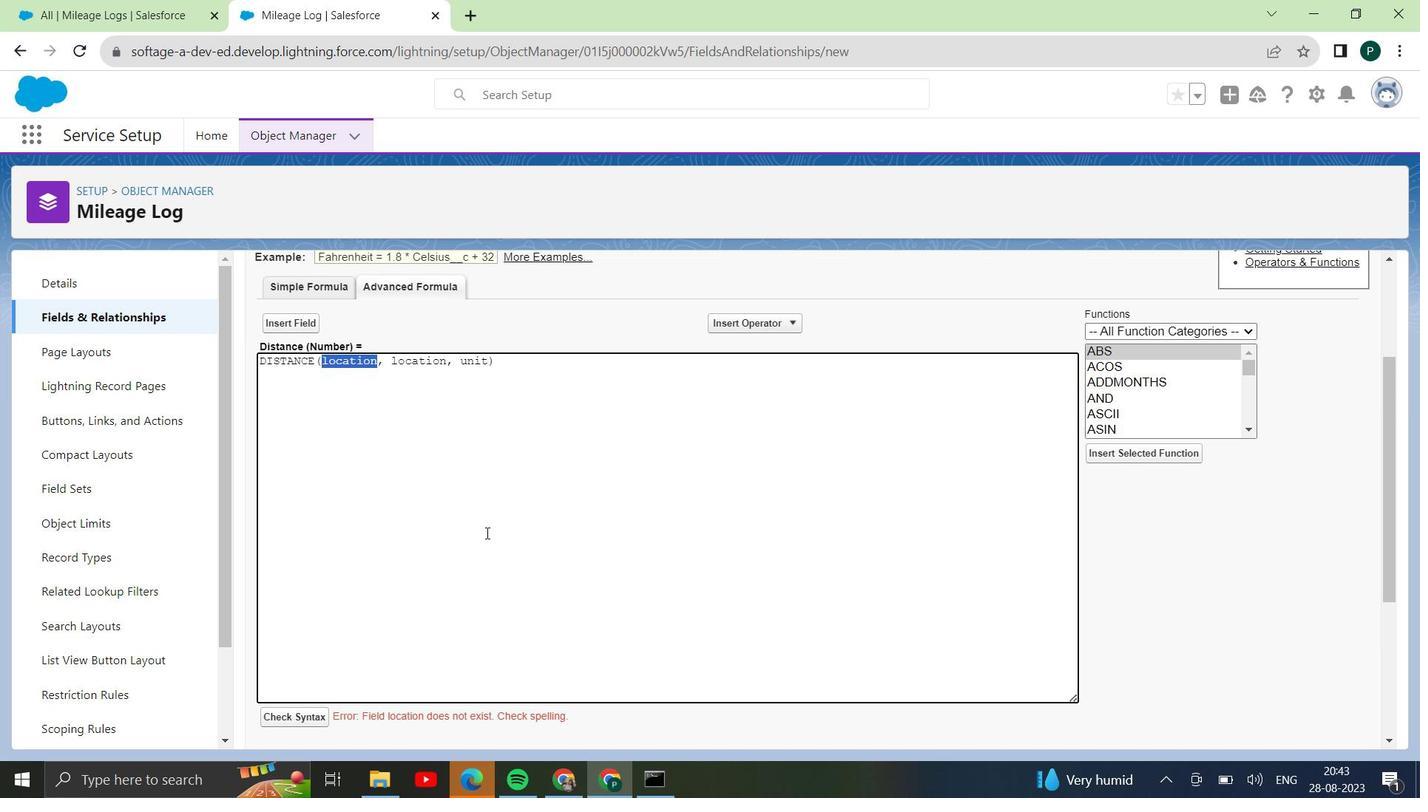 
Action: Mouse moved to (362, 429)
Screenshot: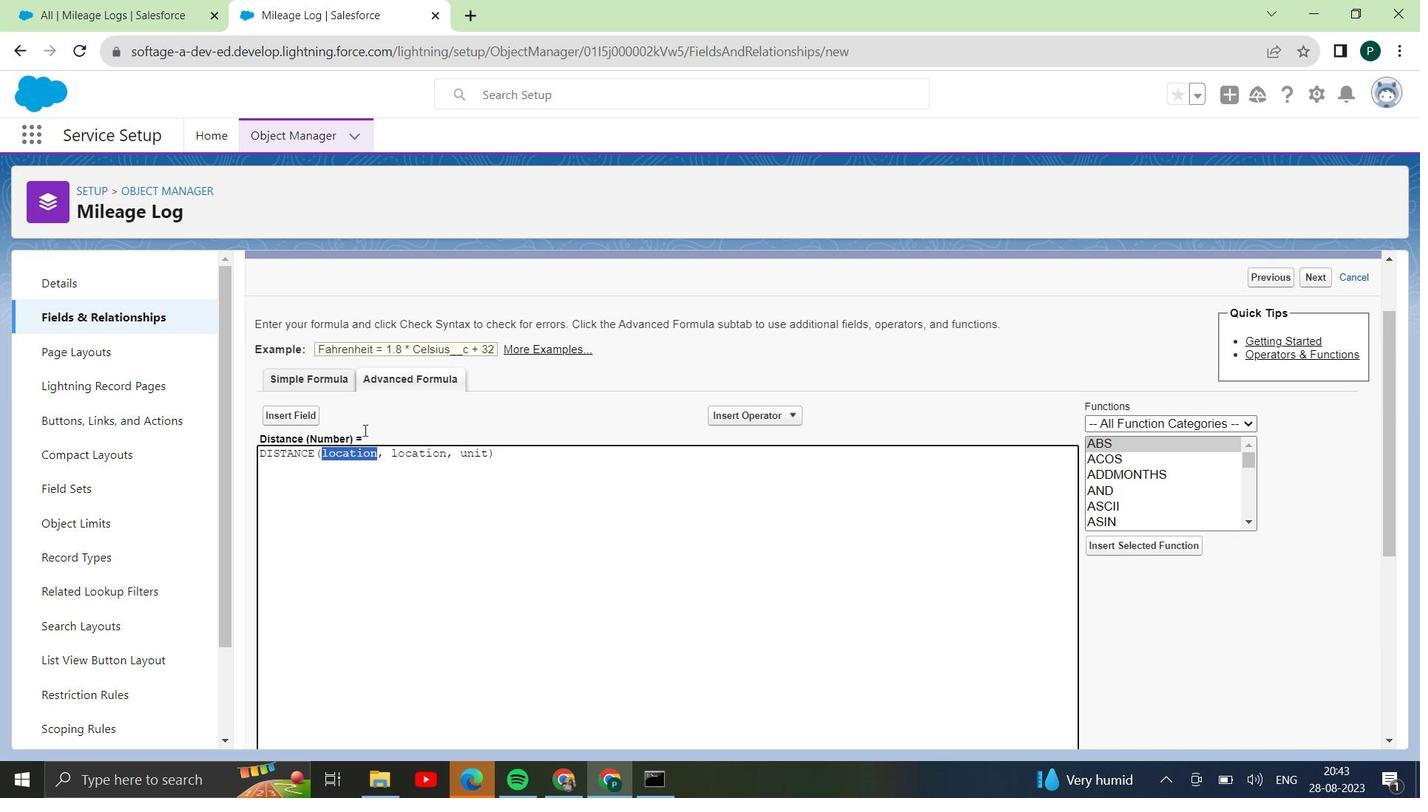 
Action: Mouse scrolled (362, 429) with delta (0, 0)
Screenshot: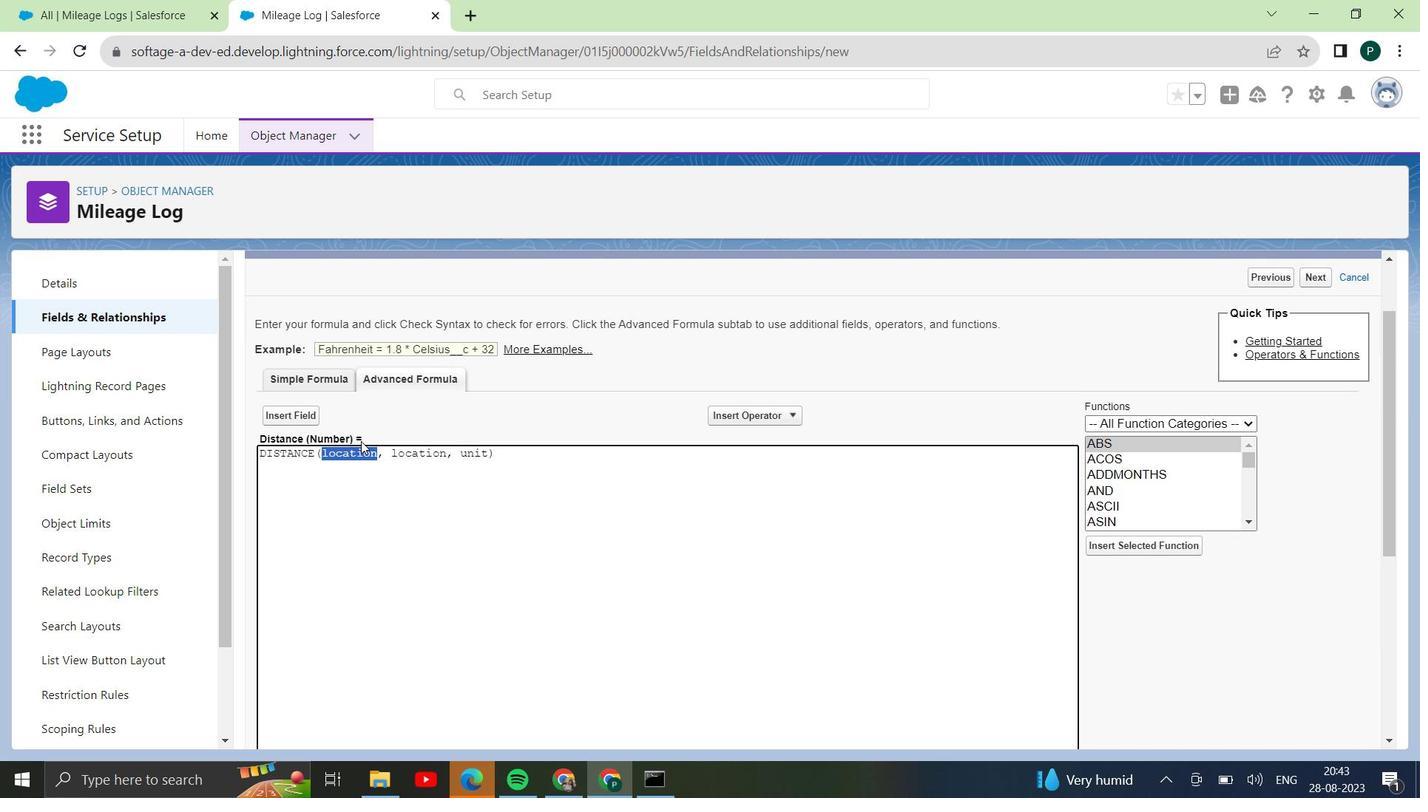
Action: Mouse moved to (311, 375)
Screenshot: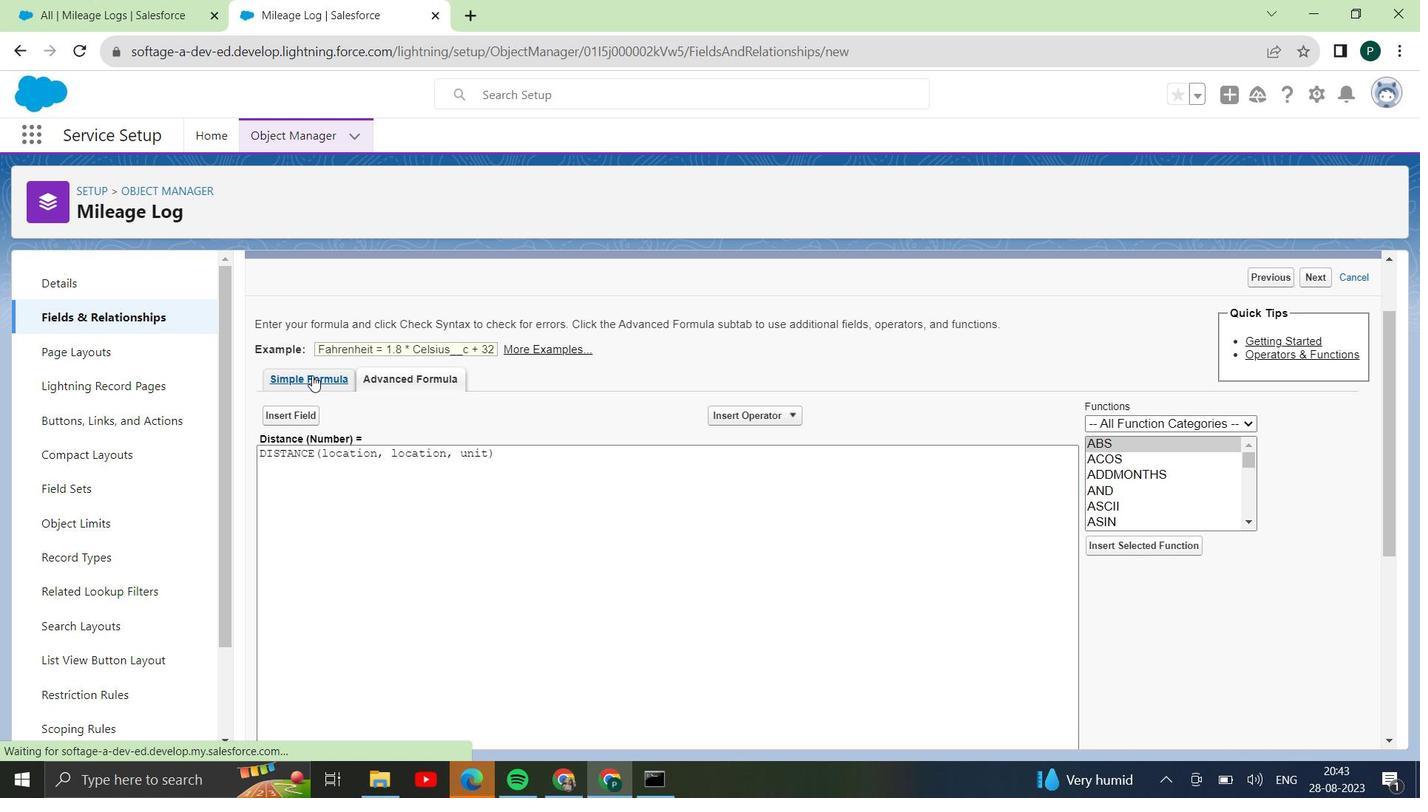 
Action: Mouse pressed left at (311, 375)
Screenshot: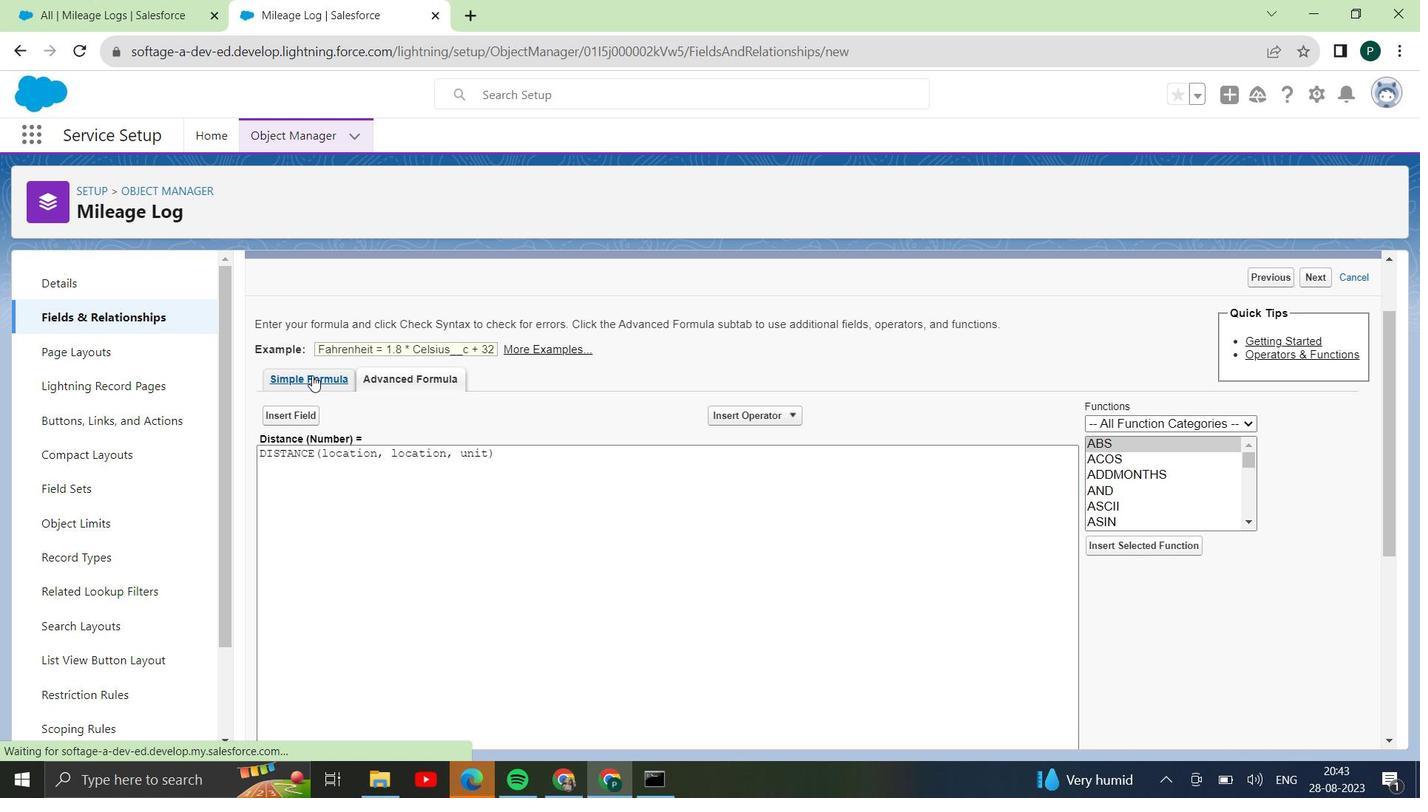 
Action: Mouse moved to (1024, 520)
Screenshot: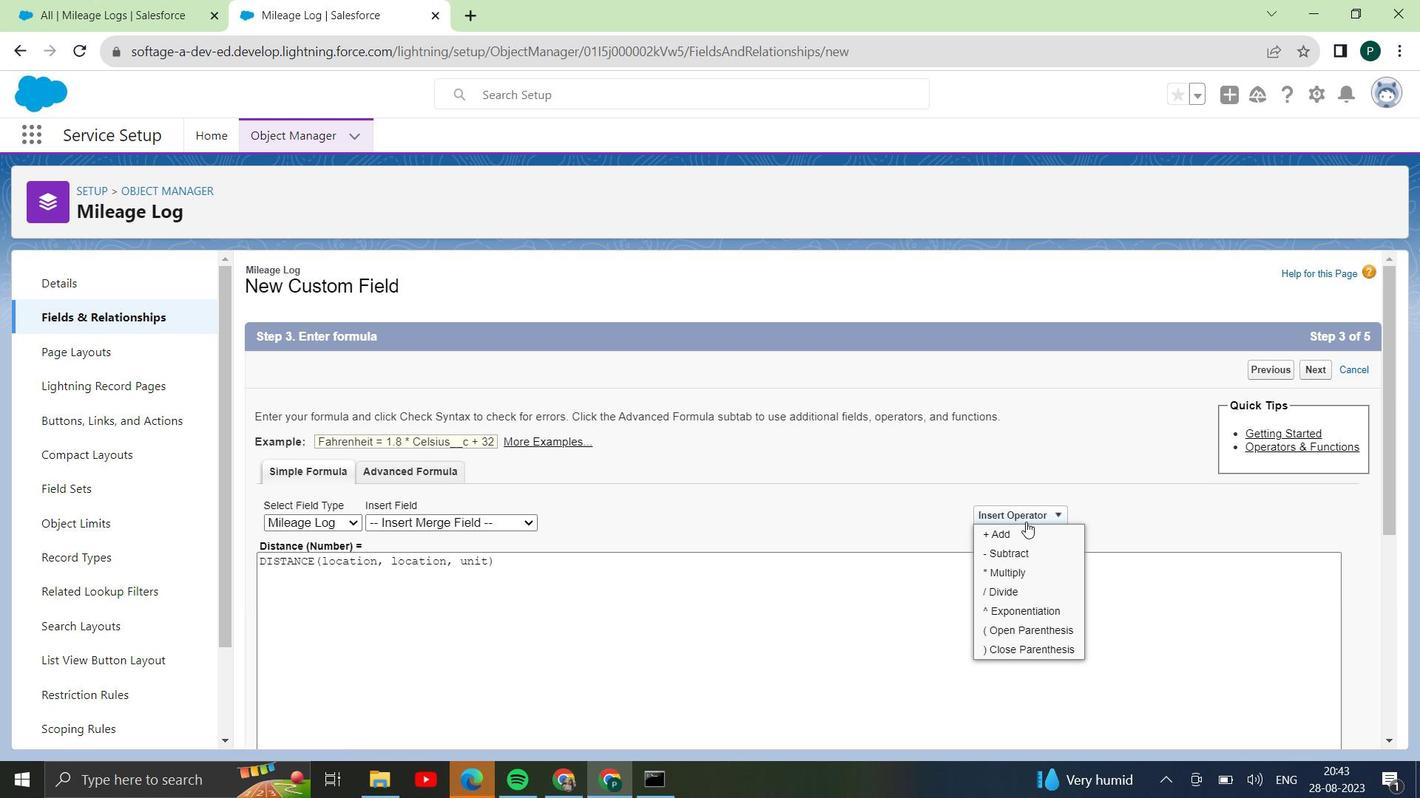 
Action: Mouse pressed left at (1024, 520)
Screenshot: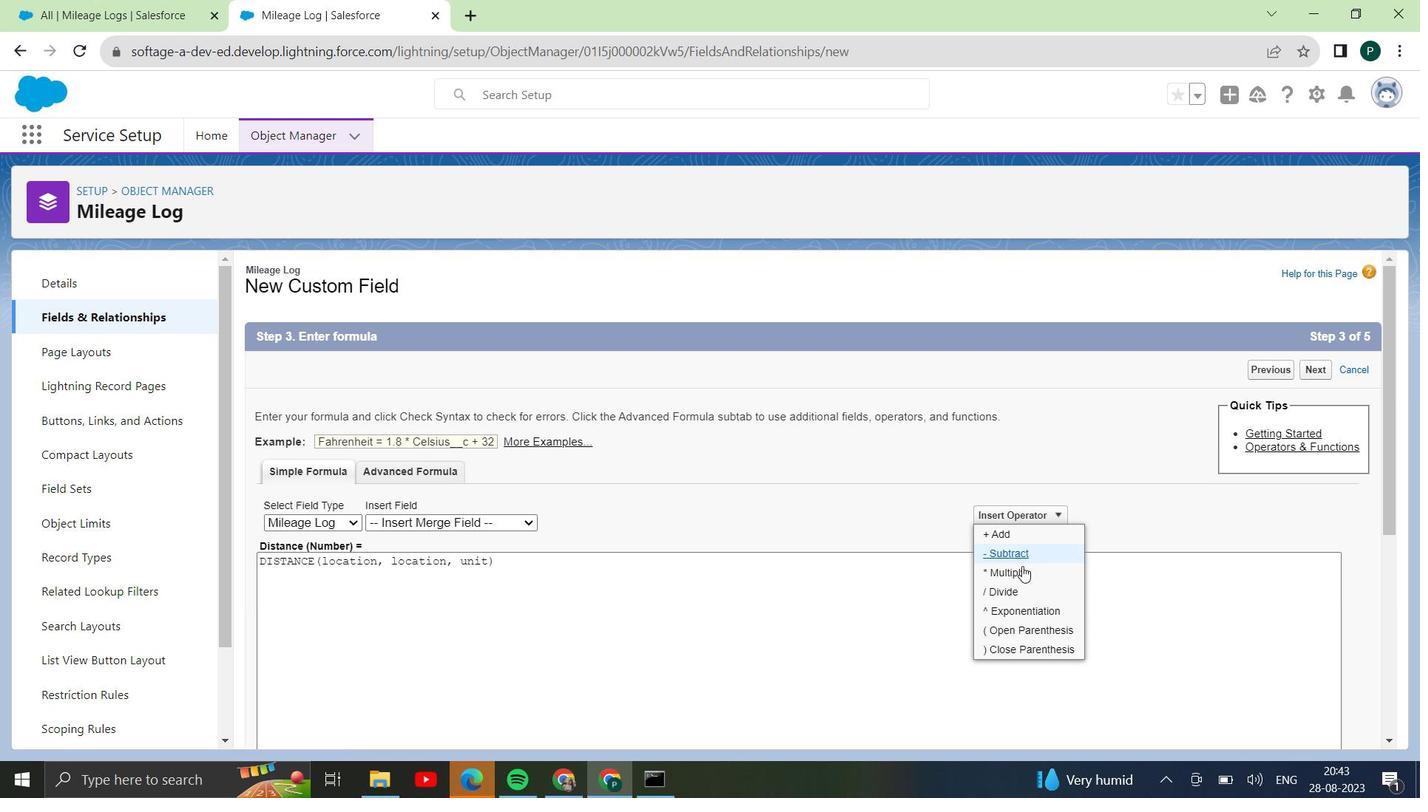 
Action: Mouse moved to (1028, 613)
Screenshot: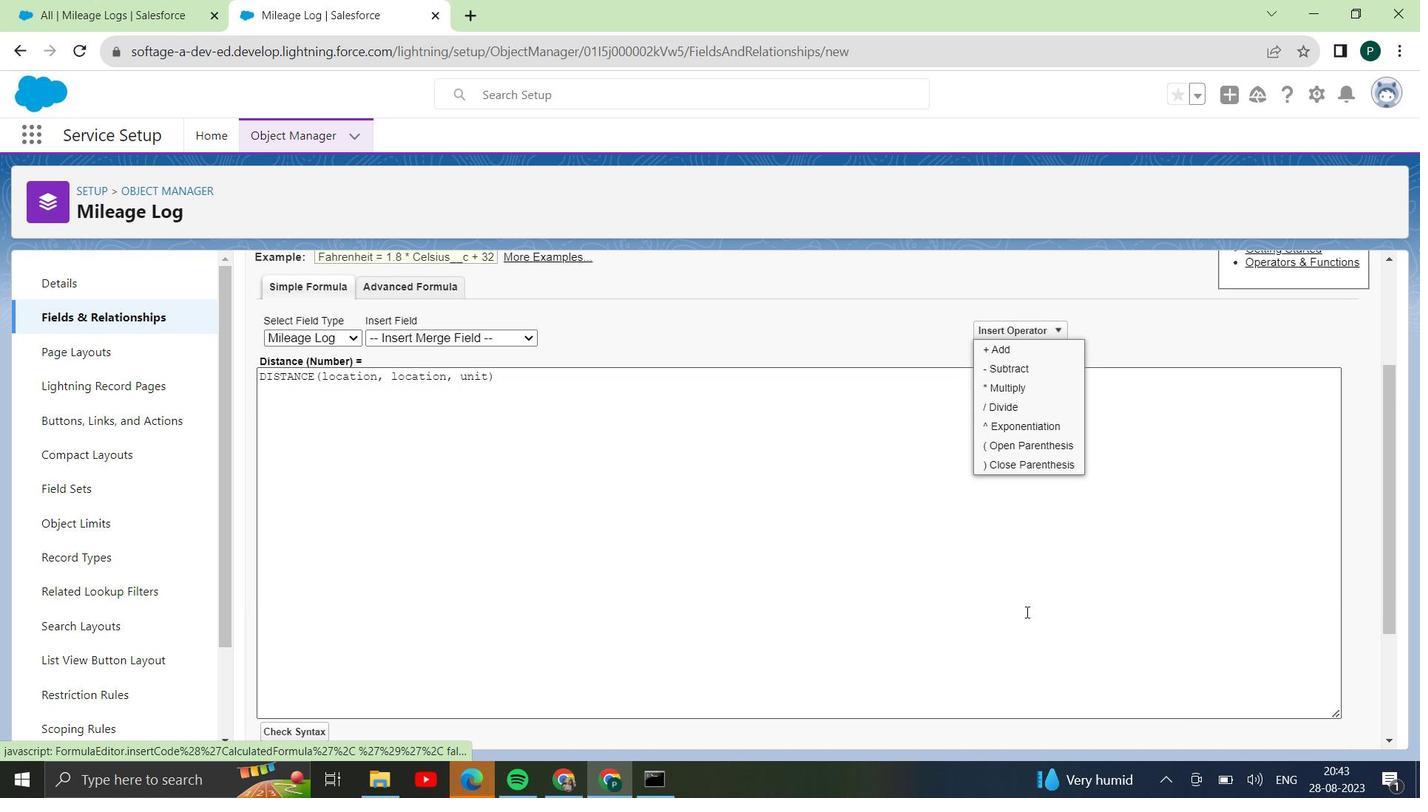 
Action: Mouse scrolled (1028, 613) with delta (0, 0)
Screenshot: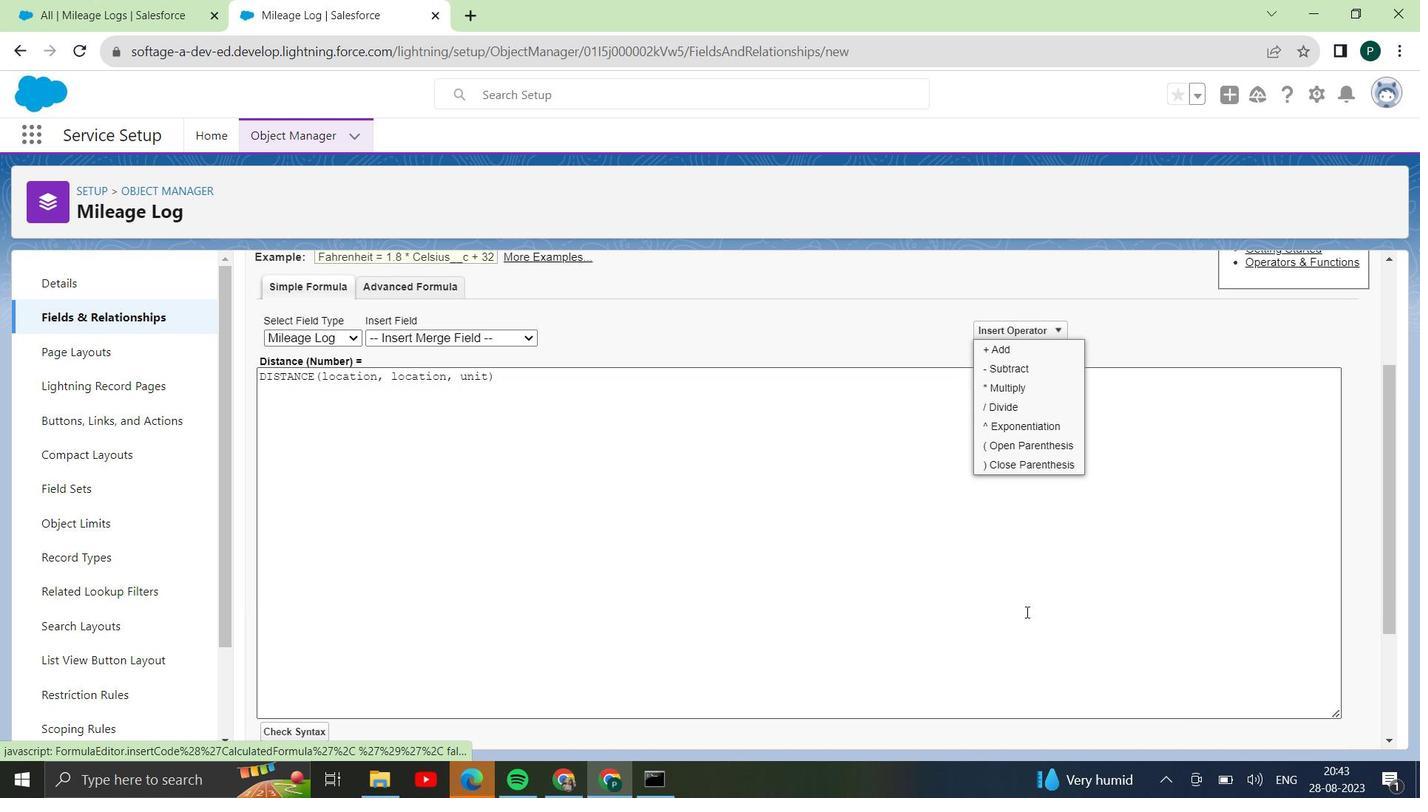 
Action: Mouse scrolled (1028, 613) with delta (0, 0)
Screenshot: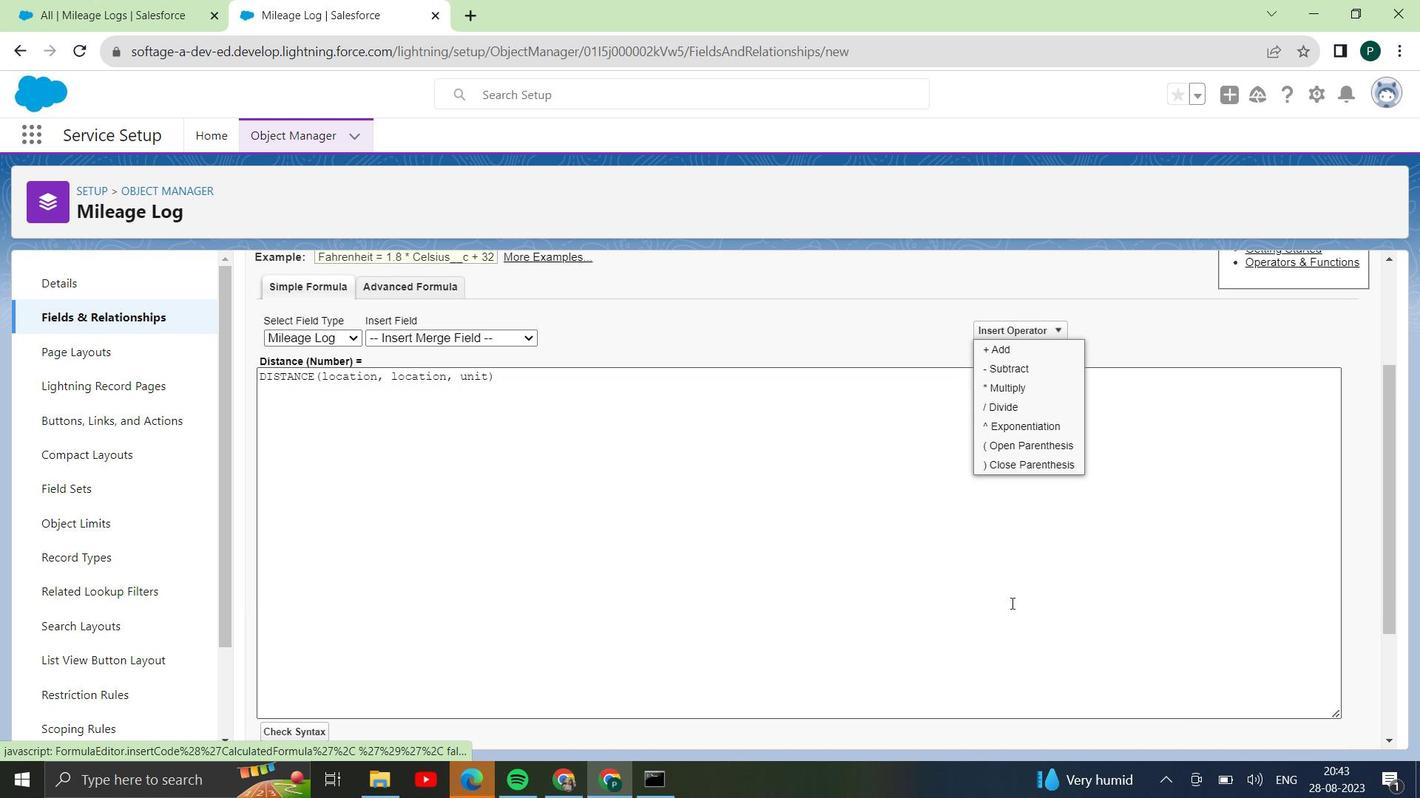 
Action: Mouse moved to (963, 562)
Screenshot: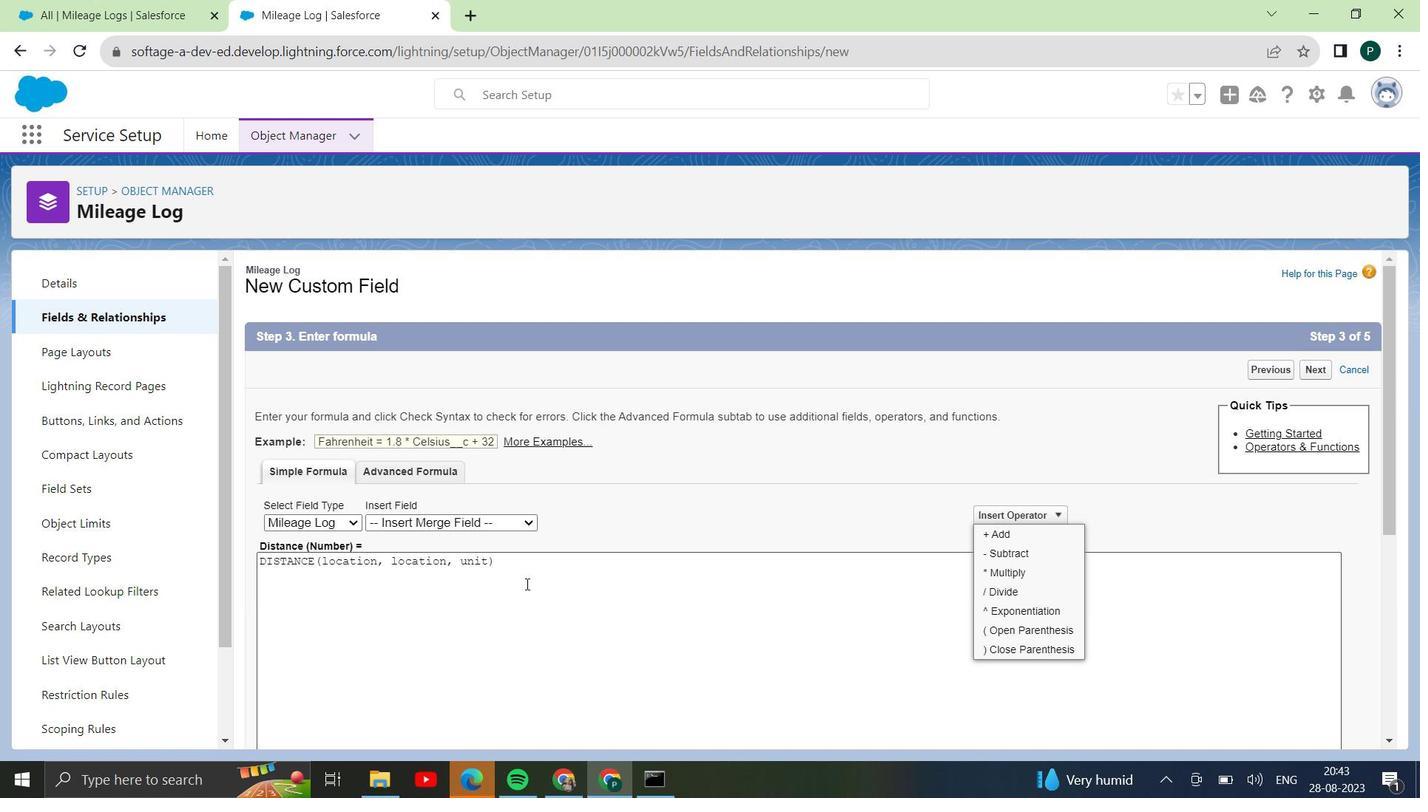 
Action: Mouse scrolled (963, 562) with delta (0, 0)
Screenshot: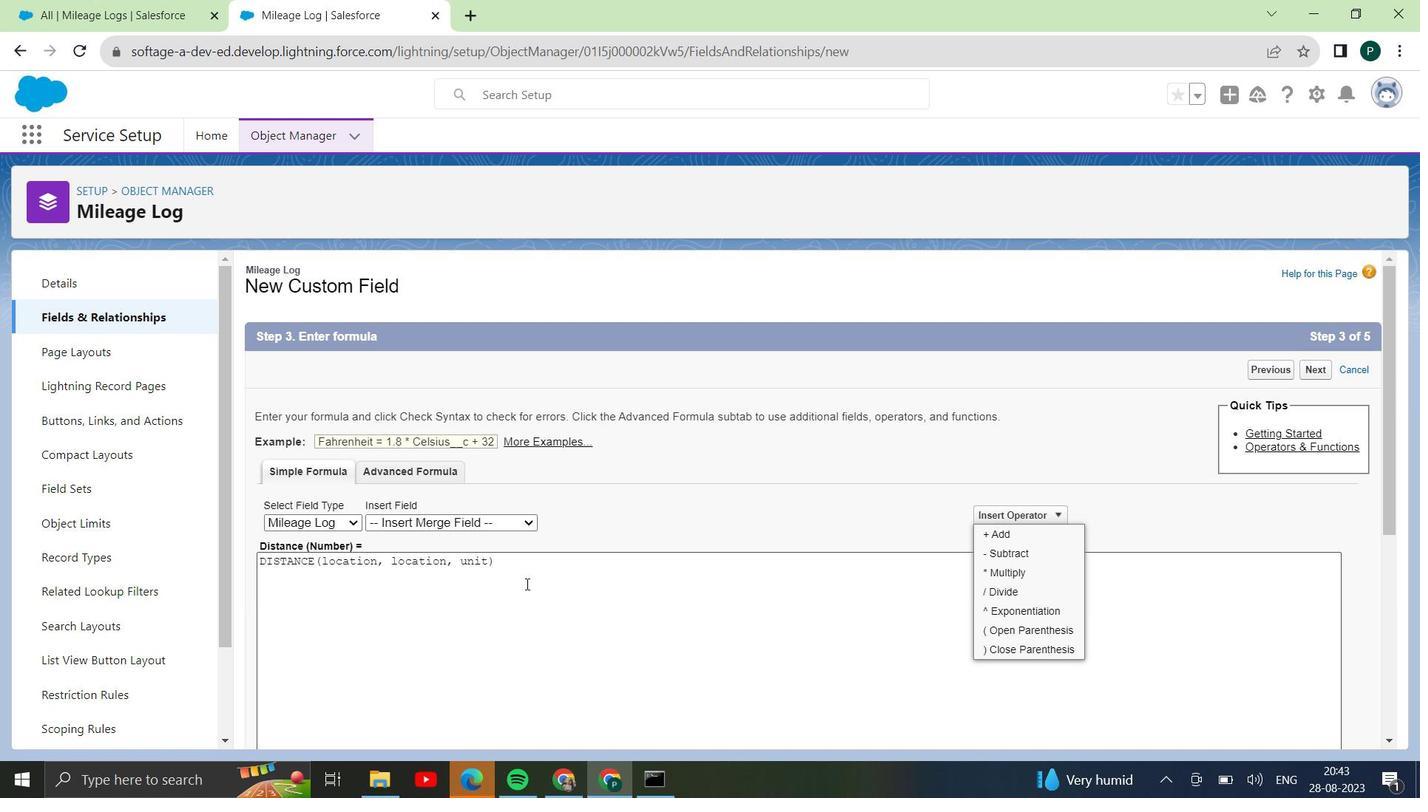
Action: Mouse scrolled (963, 562) with delta (0, 0)
Screenshot: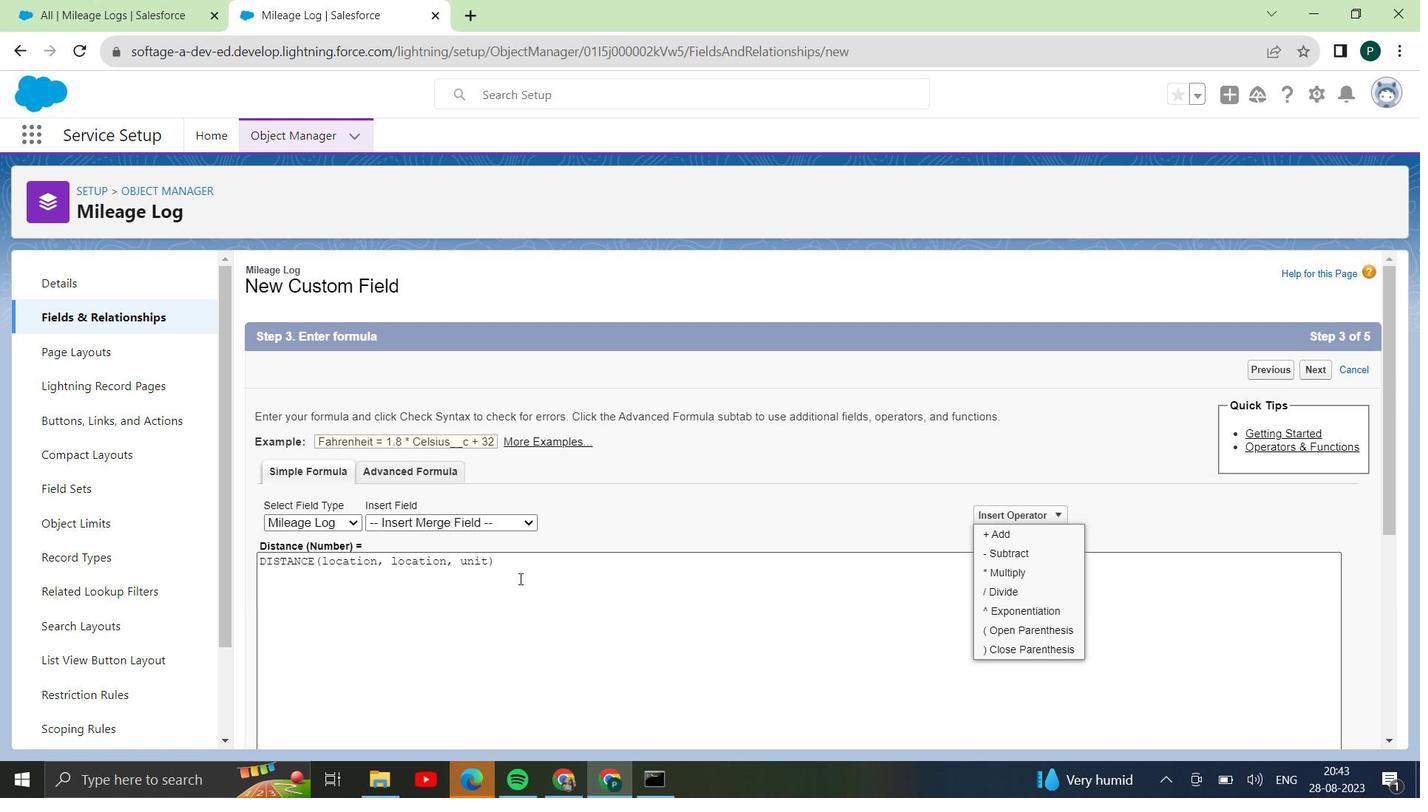 
Action: Mouse moved to (507, 522)
Screenshot: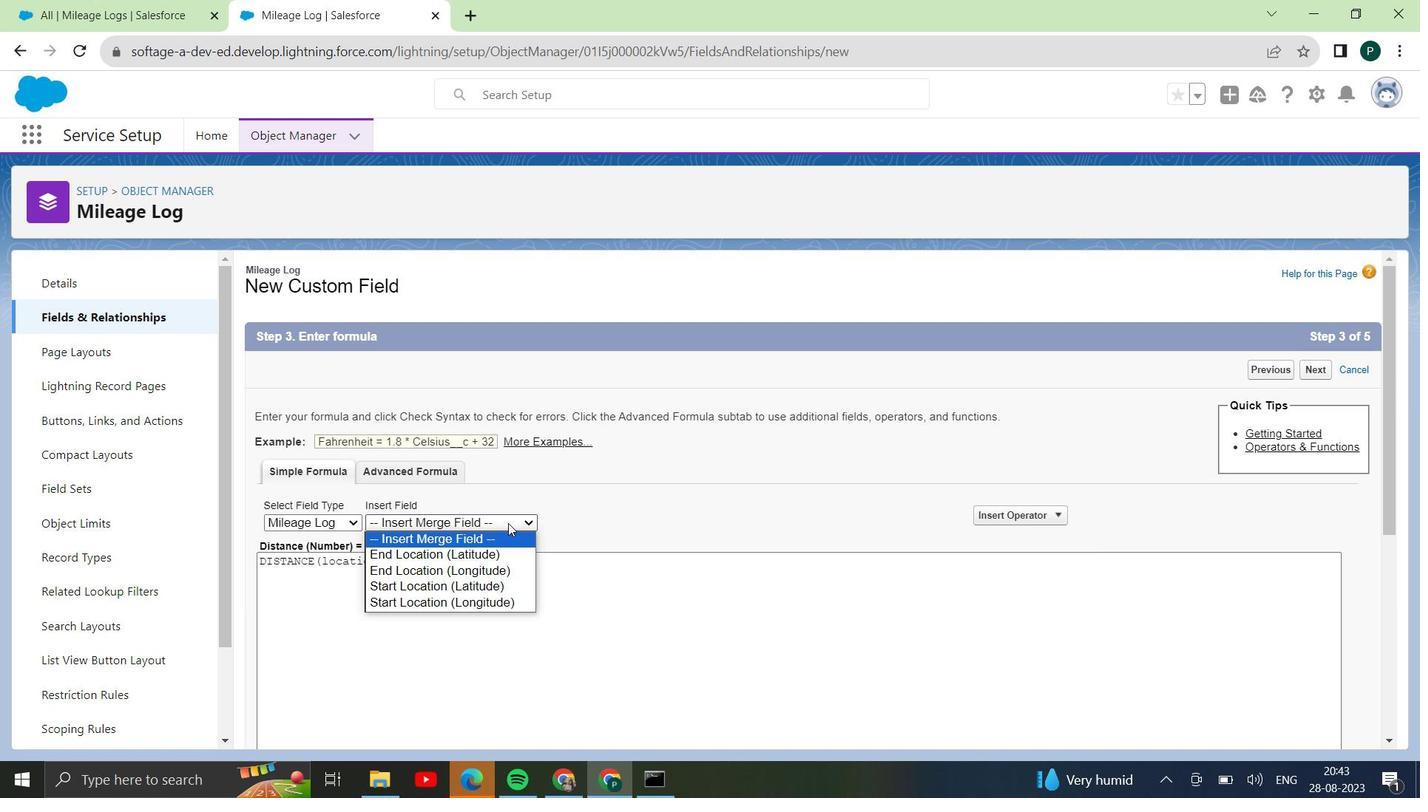 
Action: Mouse pressed left at (507, 522)
Screenshot: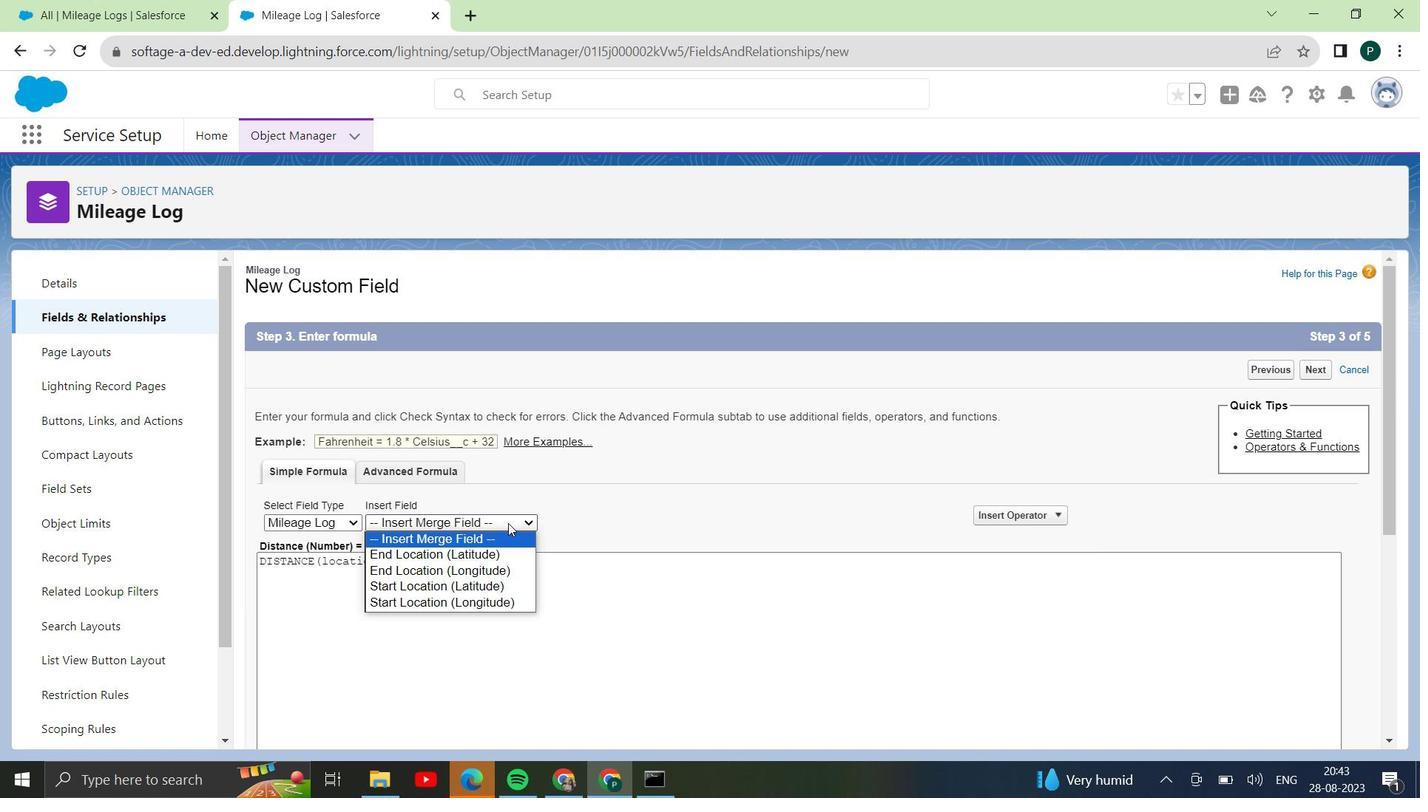 
Action: Mouse moved to (557, 519)
Screenshot: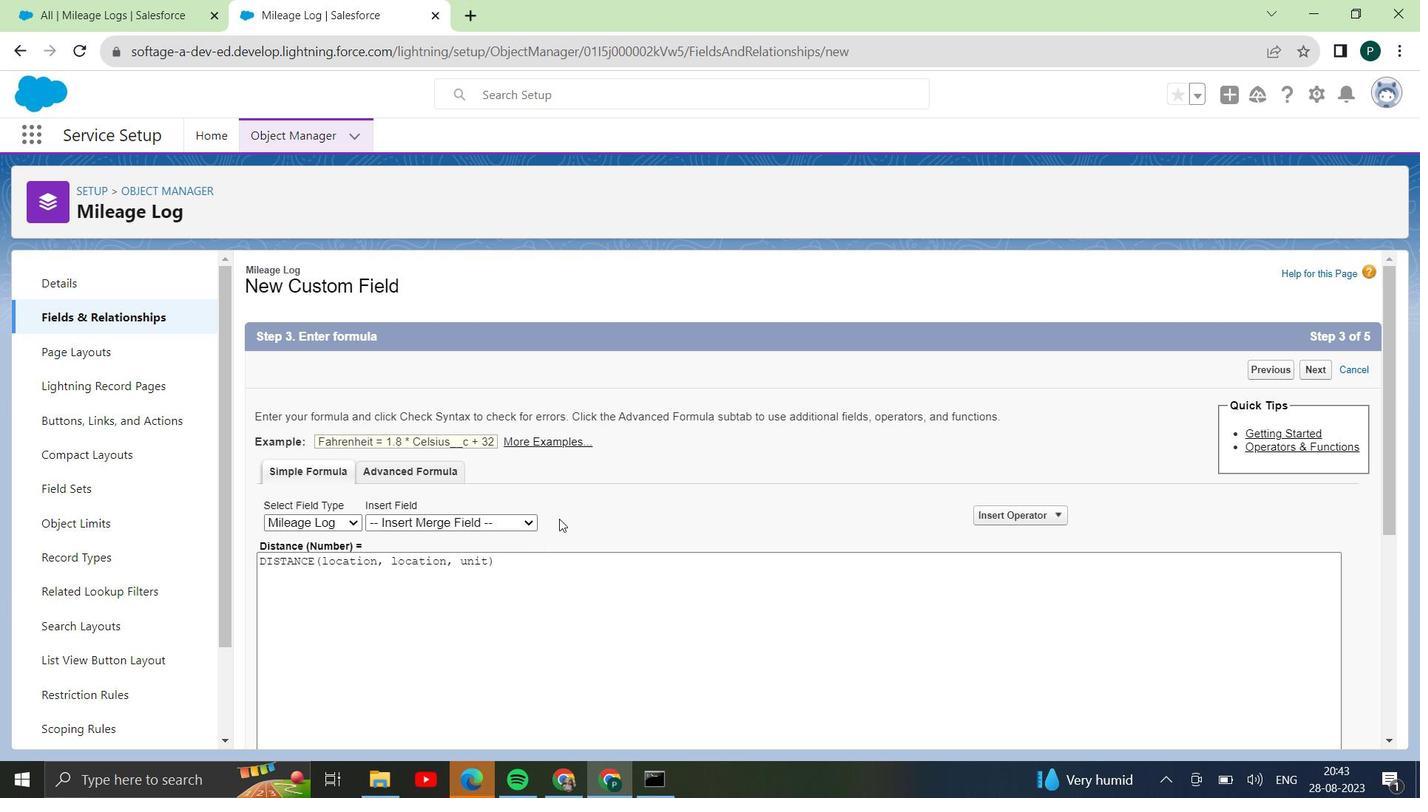 
Action: Mouse pressed left at (557, 519)
Screenshot: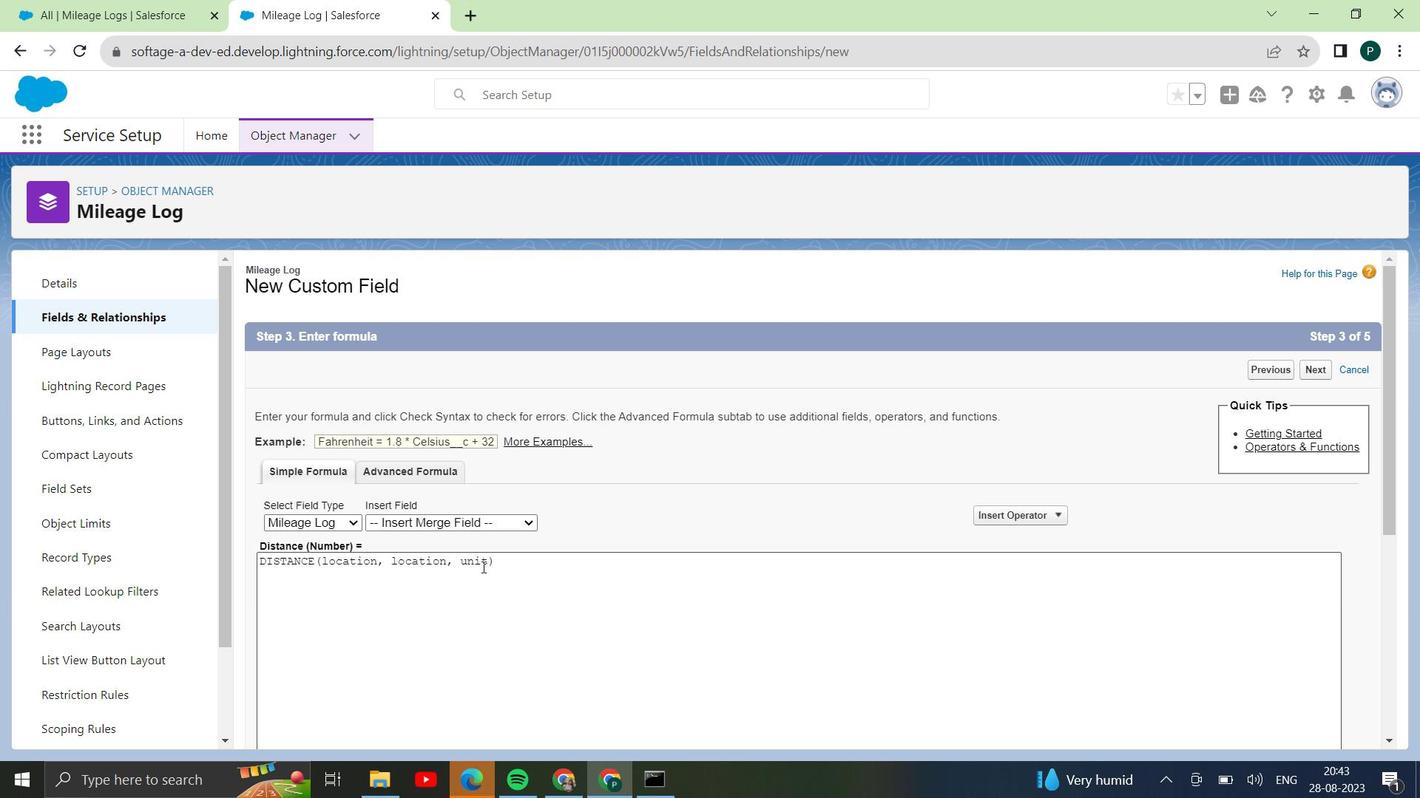 
Action: Mouse moved to (321, 558)
Screenshot: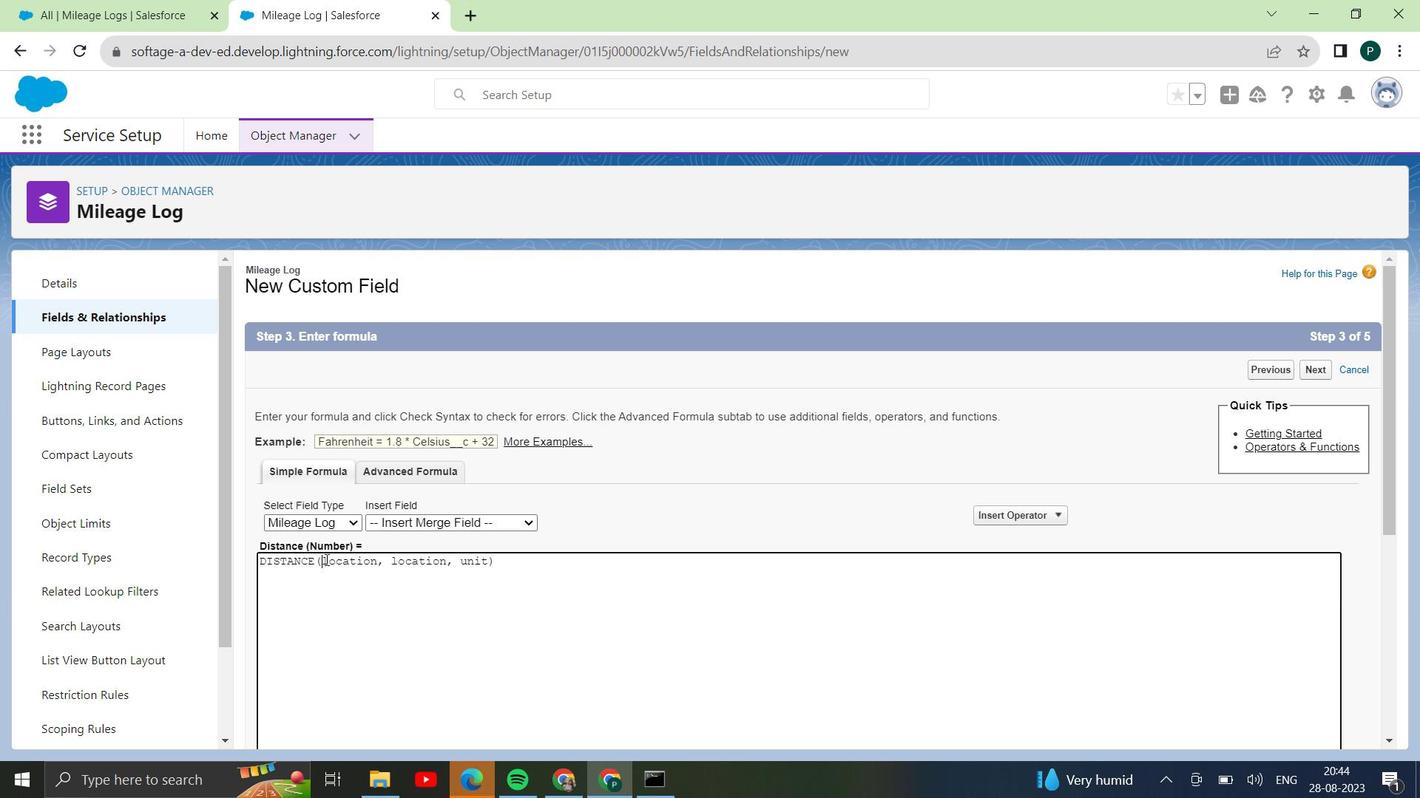 
Action: Mouse pressed left at (321, 558)
Screenshot: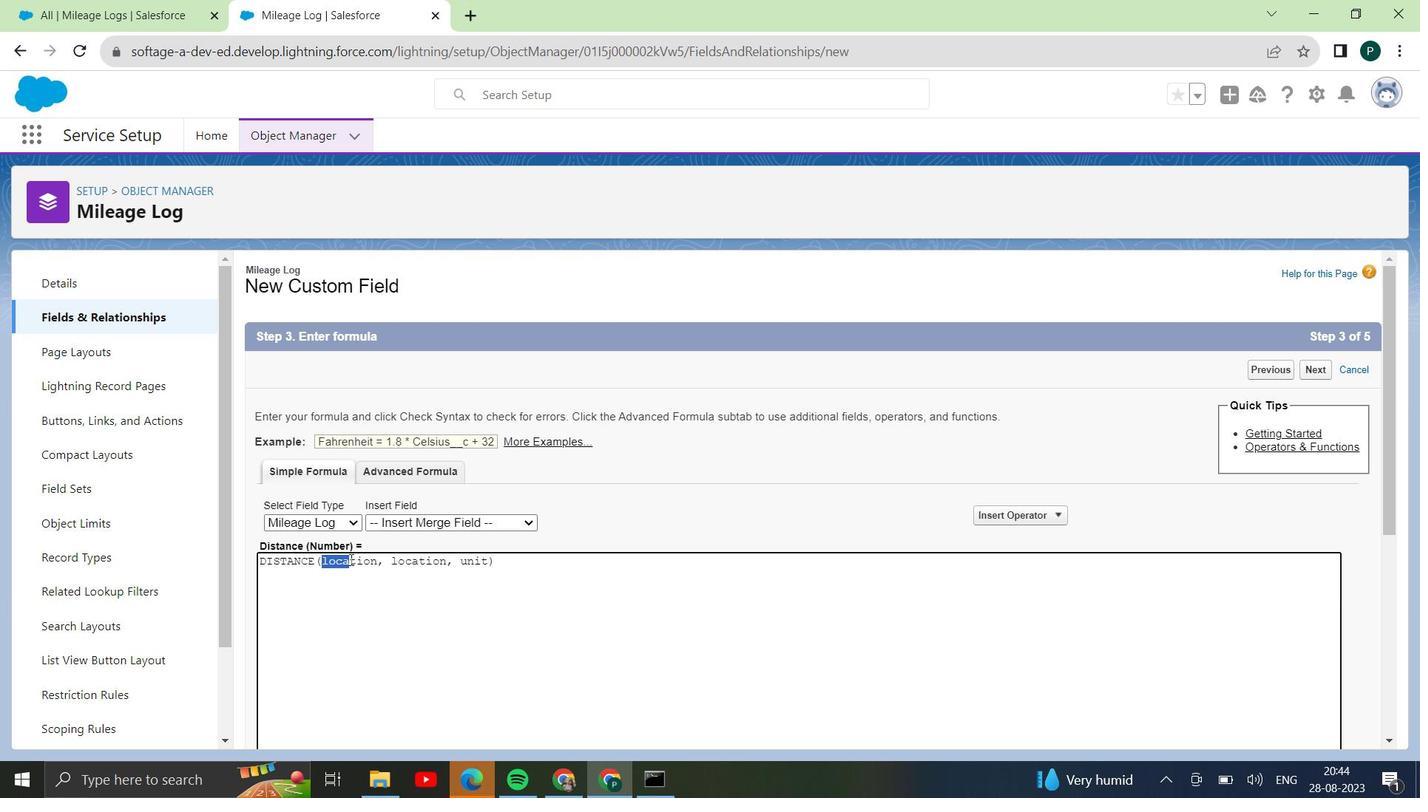 
Action: Mouse moved to (449, 564)
Screenshot: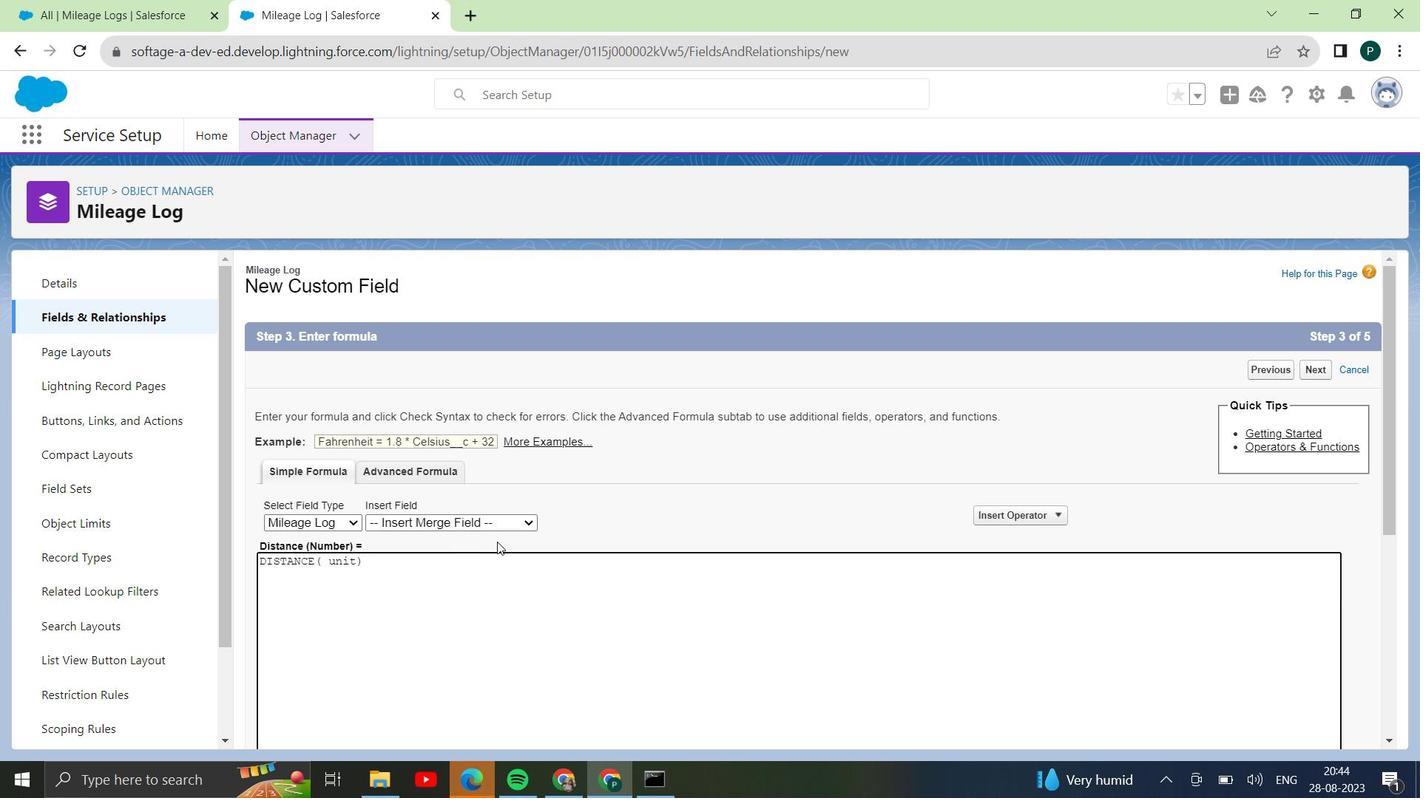 
Action: Key pressed <Key.backspace>
Screenshot: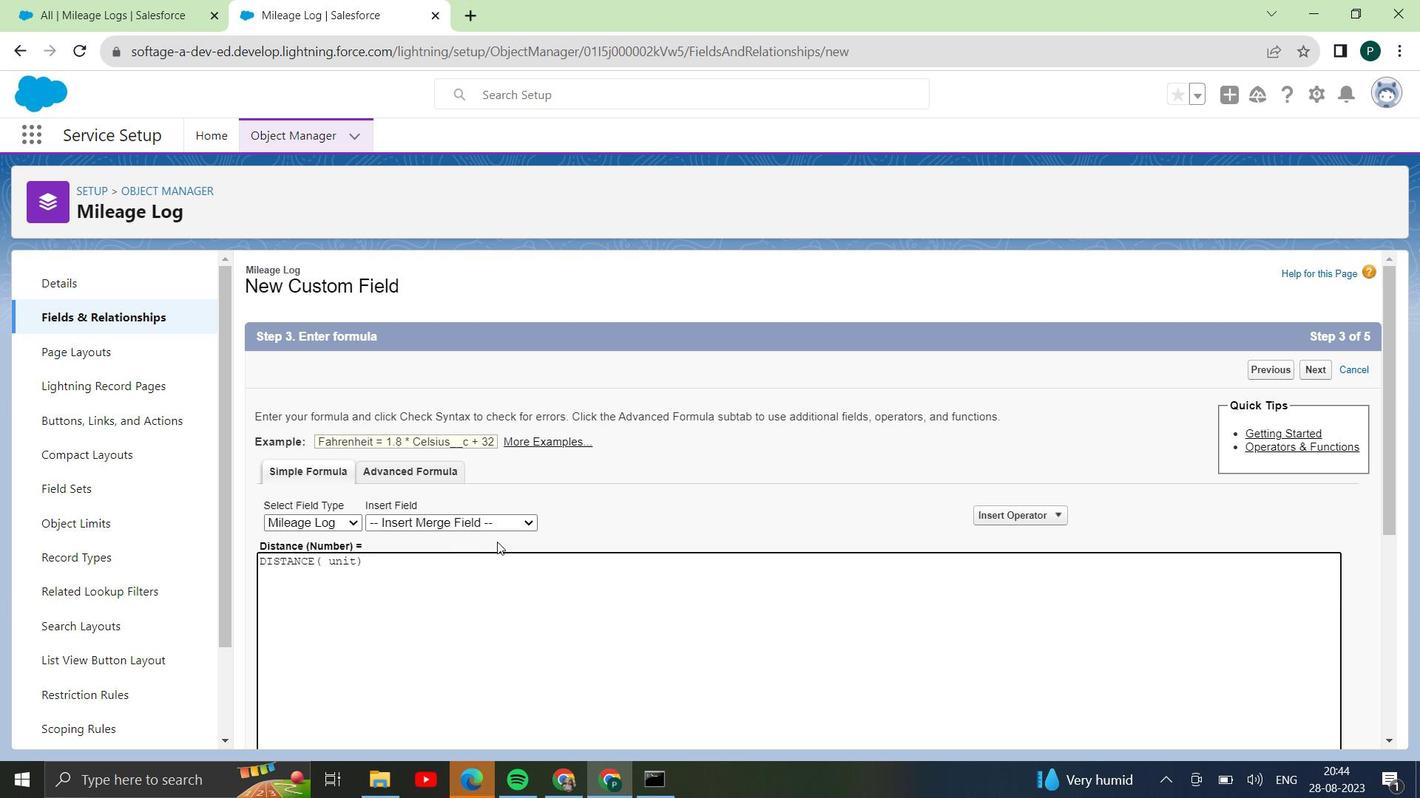 
Action: Mouse moved to (520, 517)
Screenshot: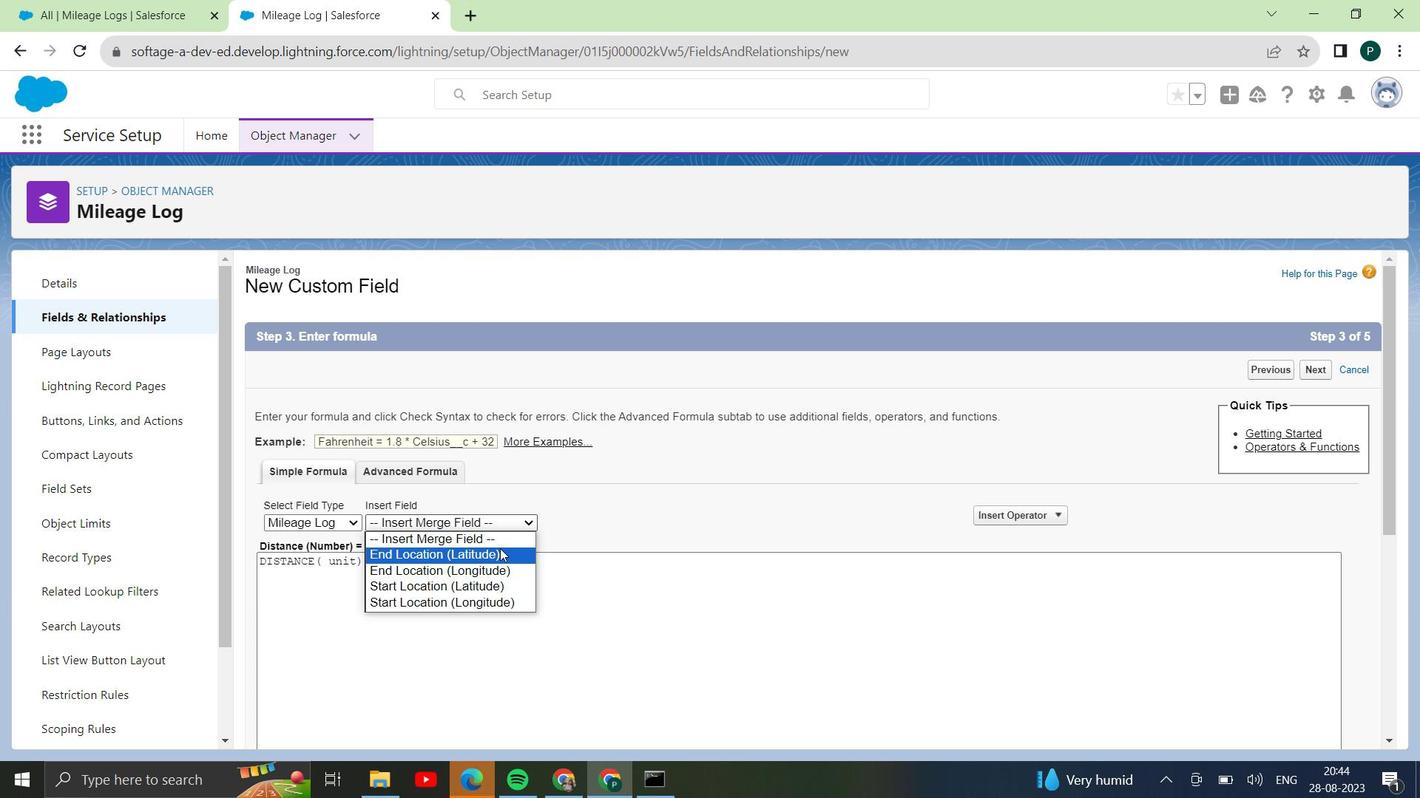 
Action: Mouse pressed left at (520, 517)
Screenshot: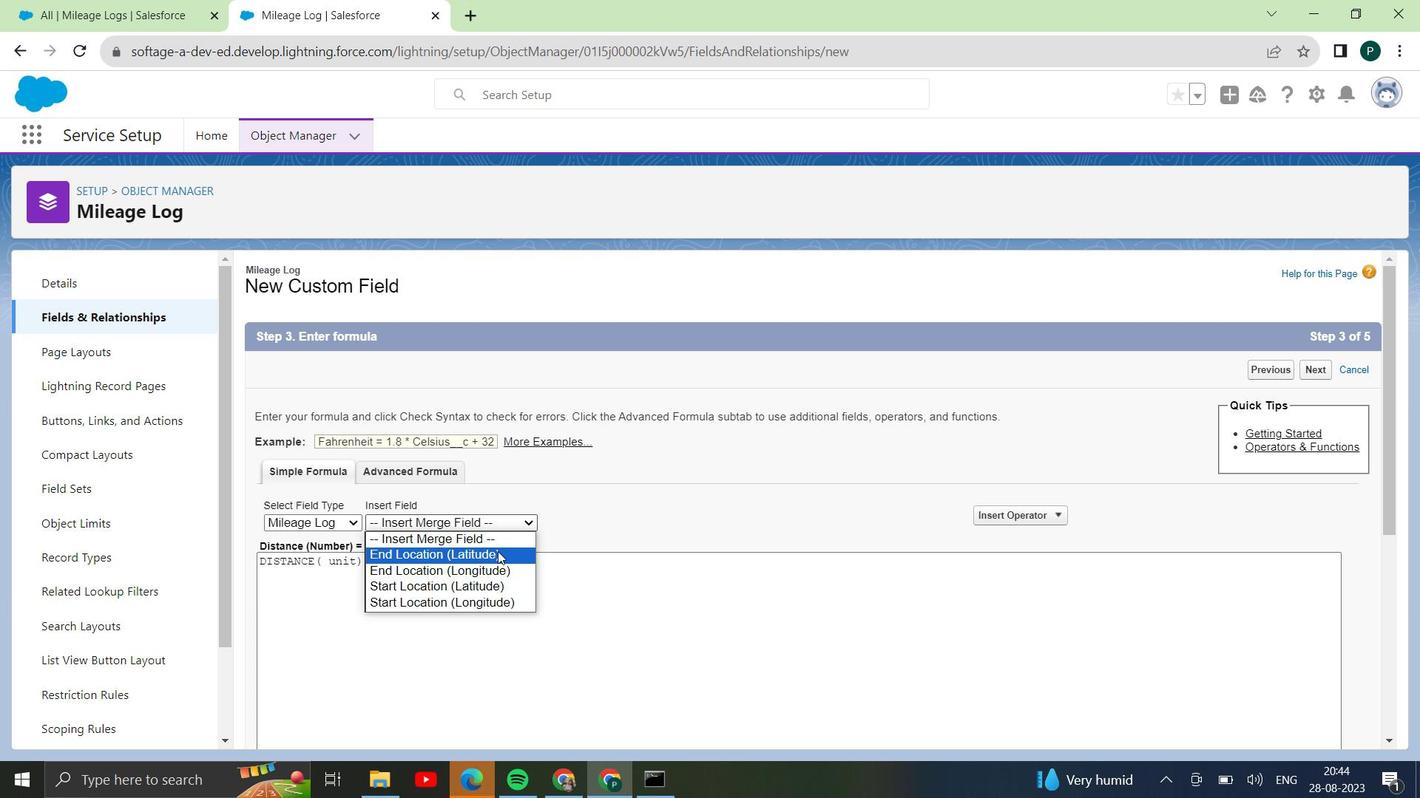 
Action: Mouse moved to (497, 550)
Screenshot: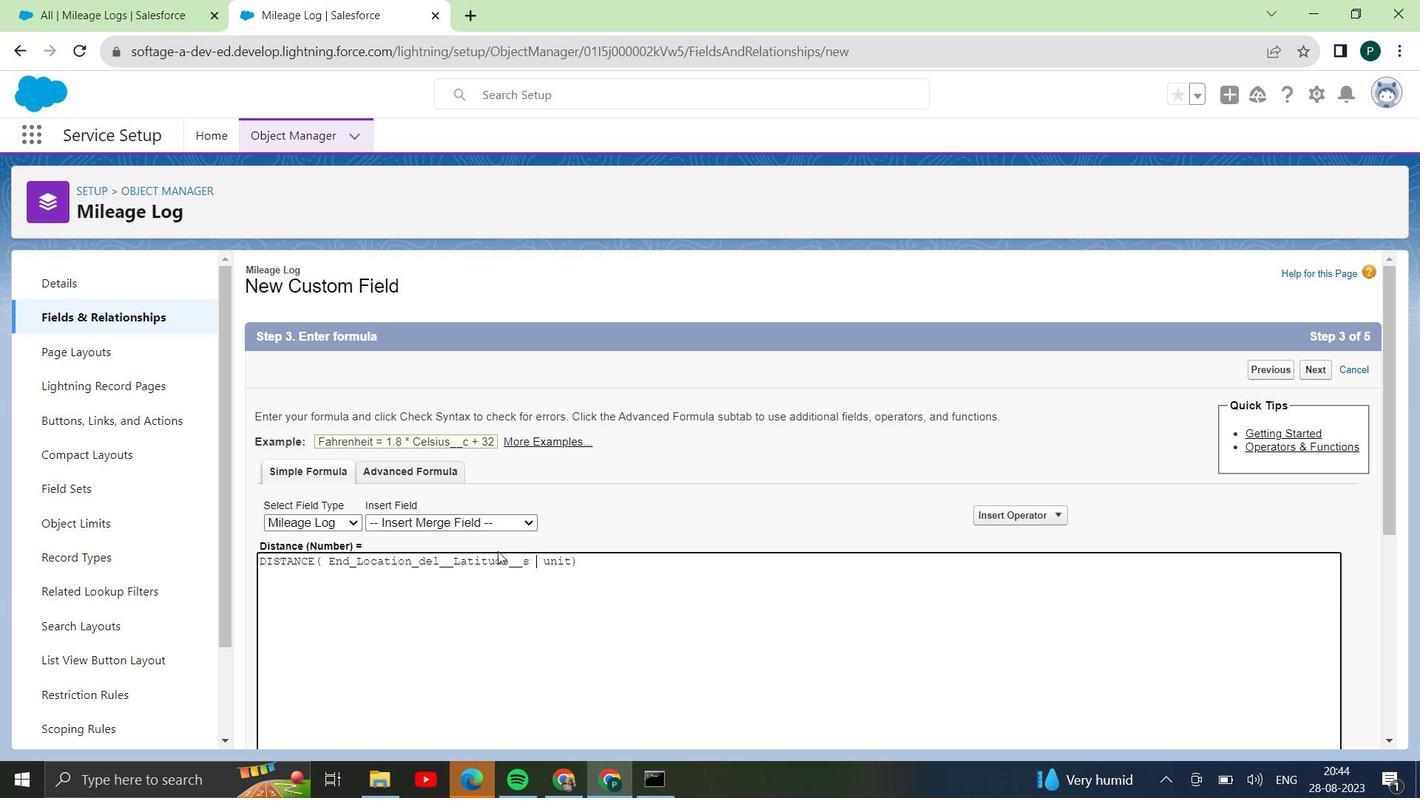 
Action: Mouse pressed left at (497, 550)
Screenshot: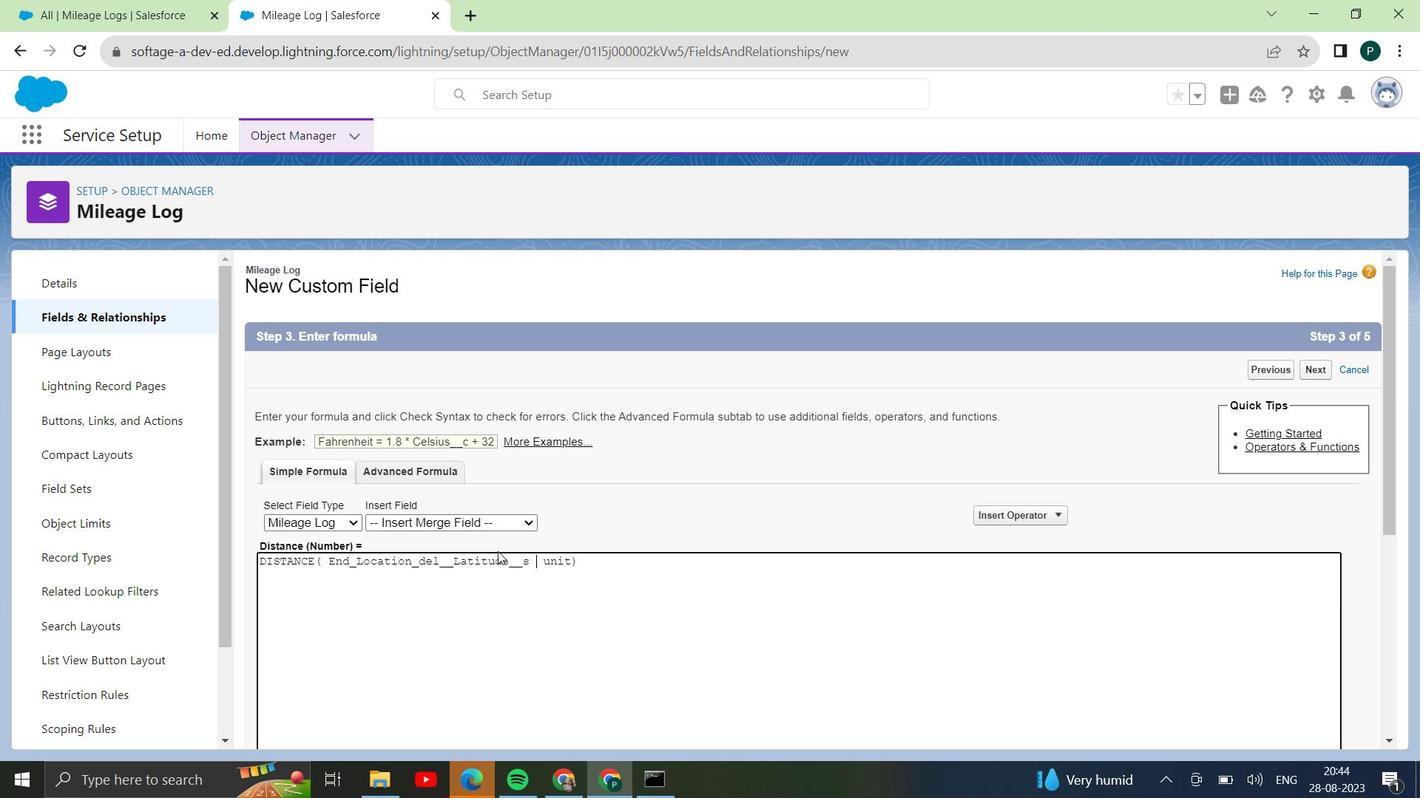 
Action: Mouse moved to (511, 546)
Screenshot: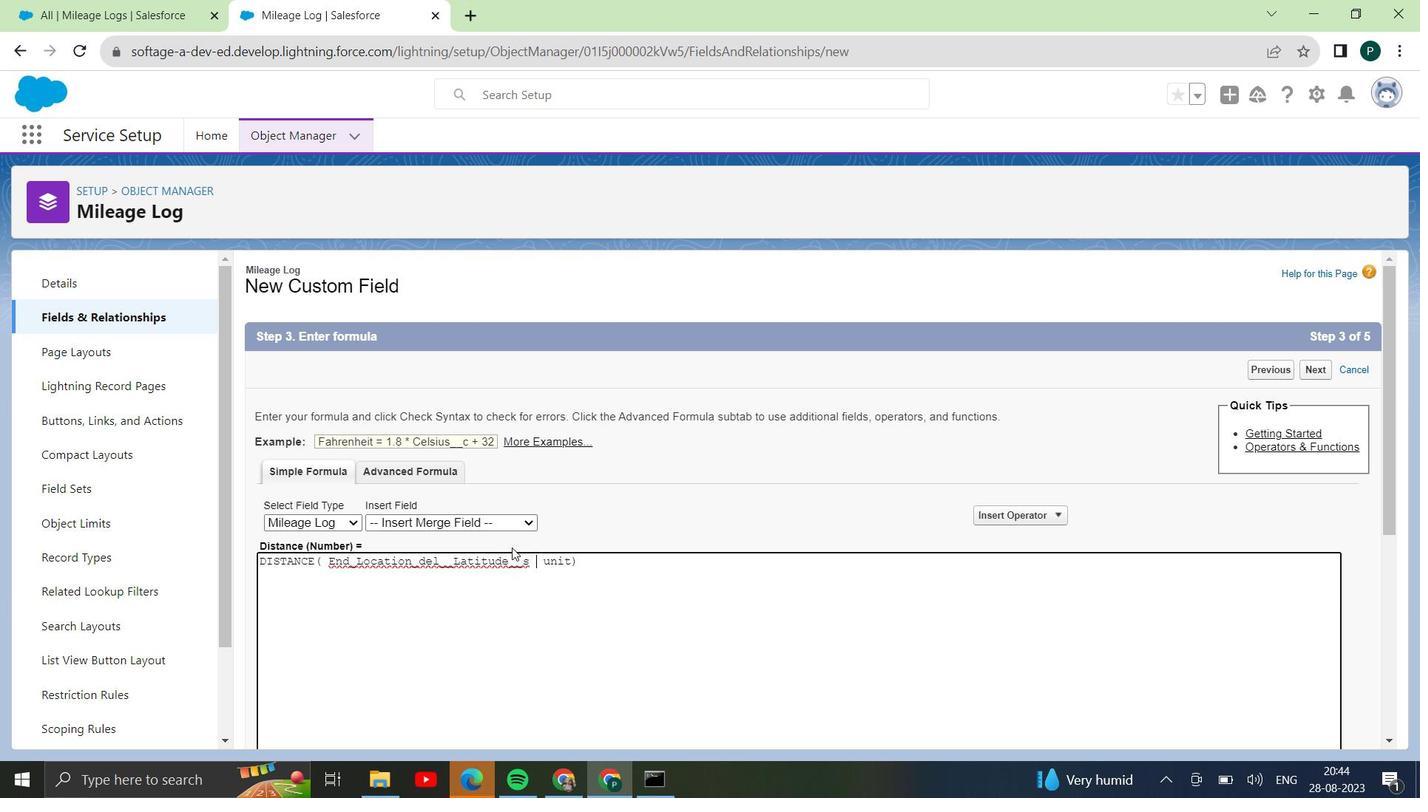 
Action: Key pressed <Key.backspace><Key.backspace><Key.backspace><Key.backspace><Key.backspace><Key.backspace><Key.backspace><Key.backspace><Key.backspace><Key.backspace><Key.backspace><Key.backspace><Key.backspace><Key.backspace><Key.backspace><Key.backspace><Key.backspace><Key.backspace><Key.backspace><Key.backspace><Key.backspace><Key.backspace><Key.backspace><Key.backspace><Key.backspace><Key.backspace><Key.backspace><Key.backspace><Key.backspace><Key.backspace>
Screenshot: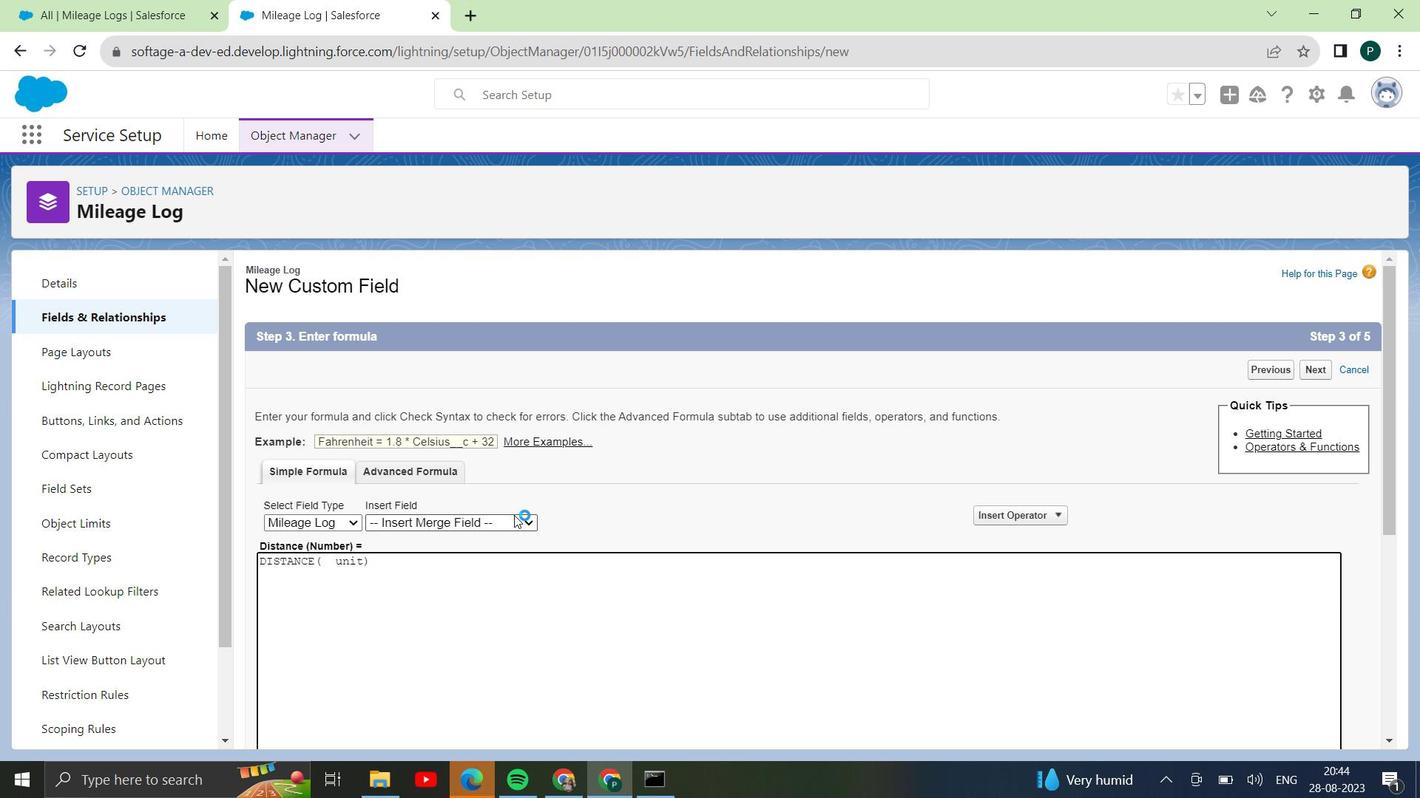 
Action: Mouse moved to (511, 517)
Screenshot: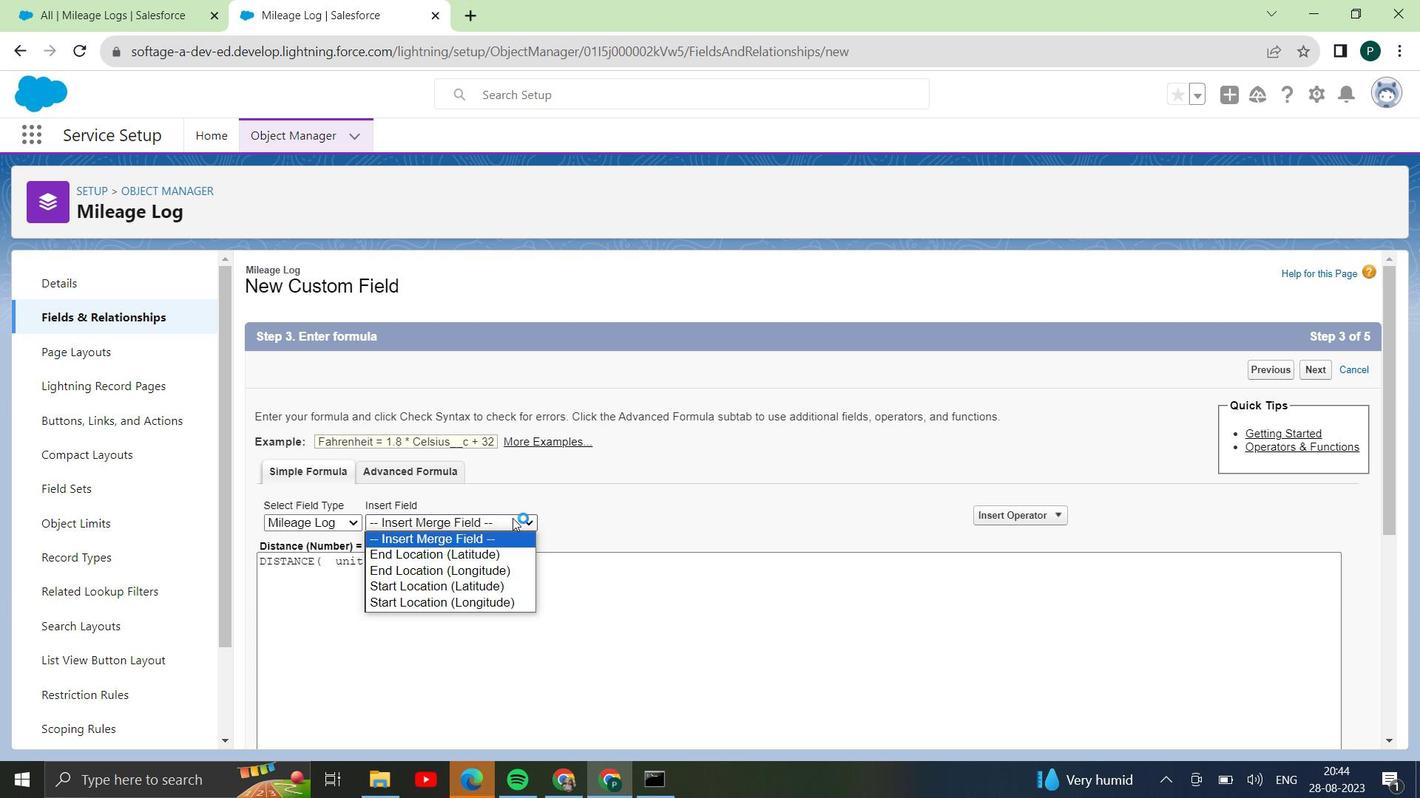 
Action: Mouse pressed left at (511, 517)
Screenshot: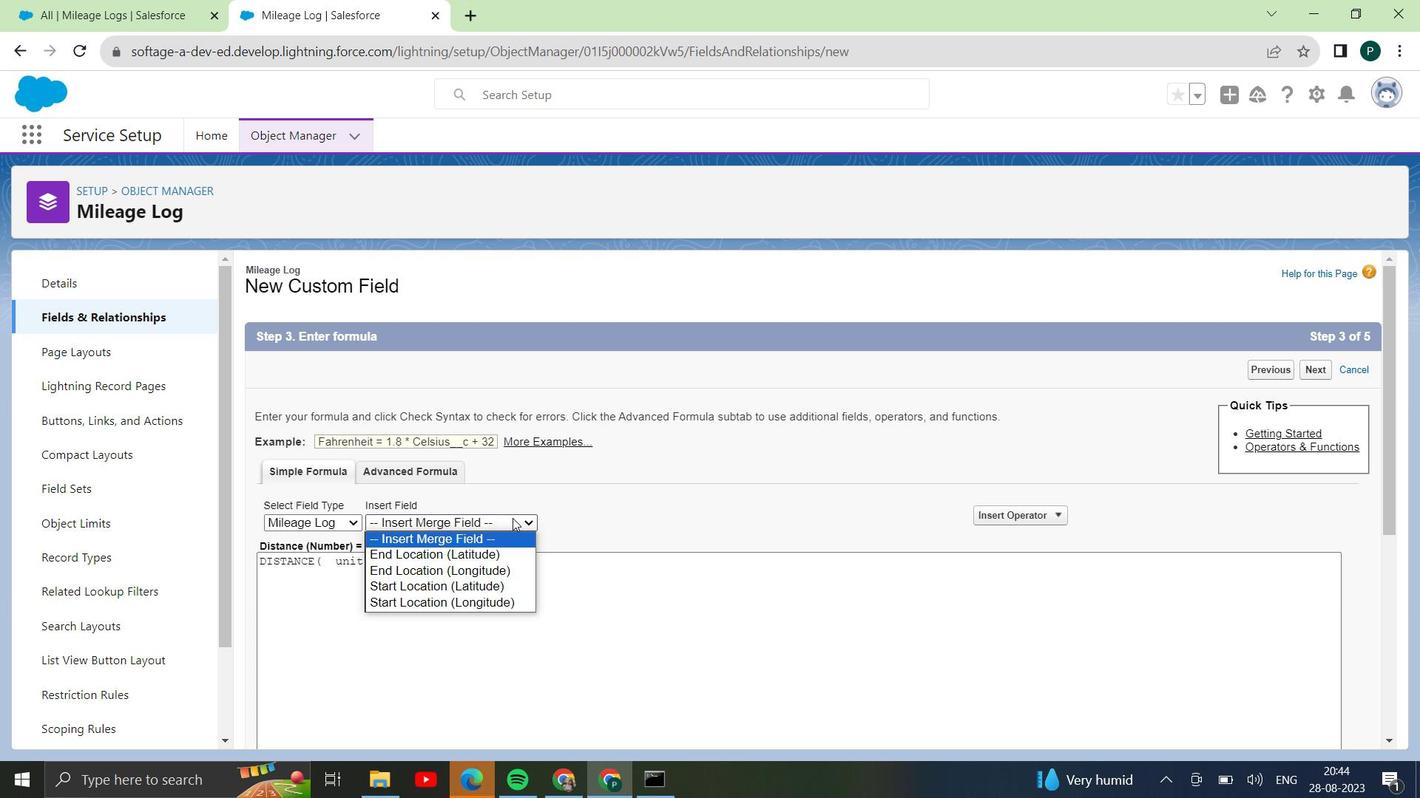 
Action: Mouse moved to (486, 590)
Screenshot: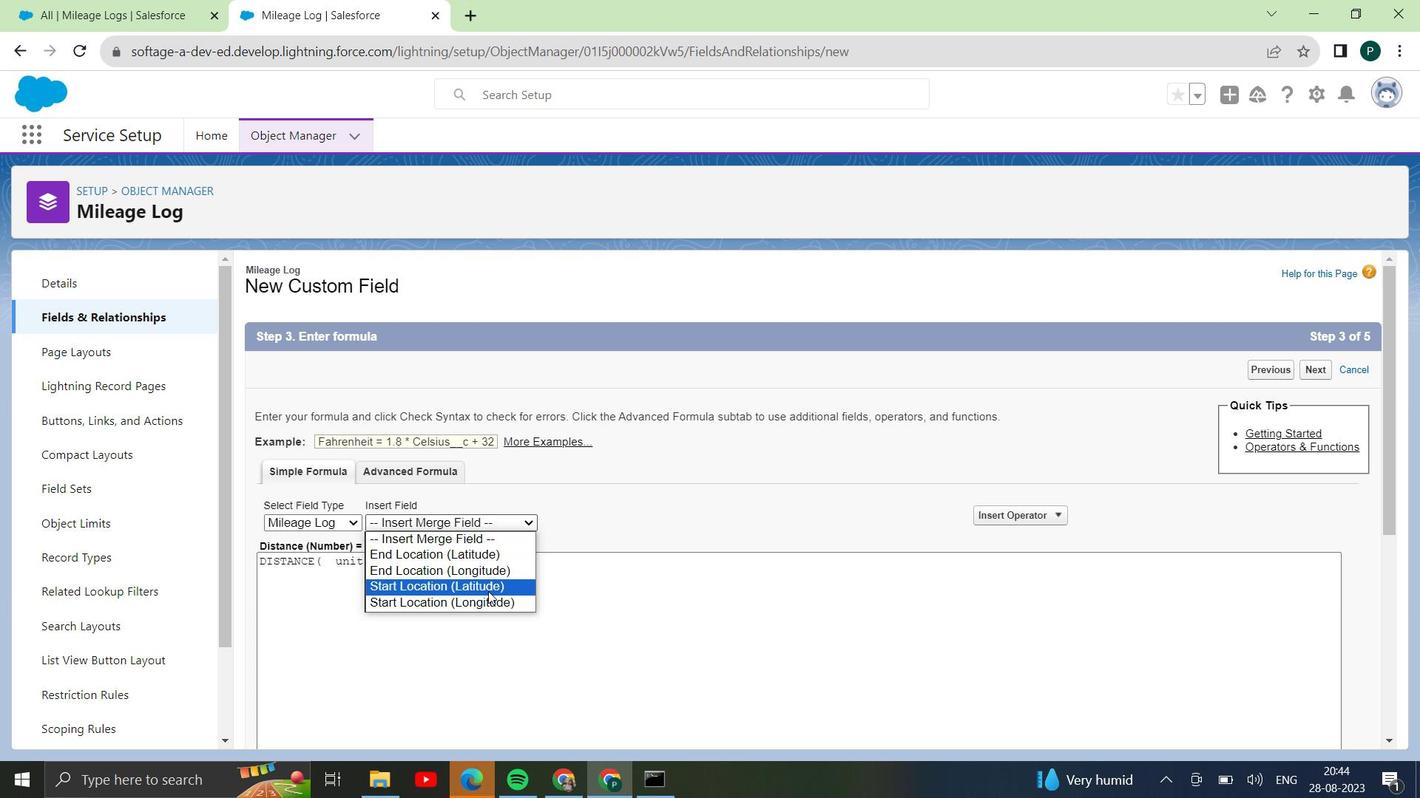 
Action: Mouse pressed left at (486, 590)
Screenshot: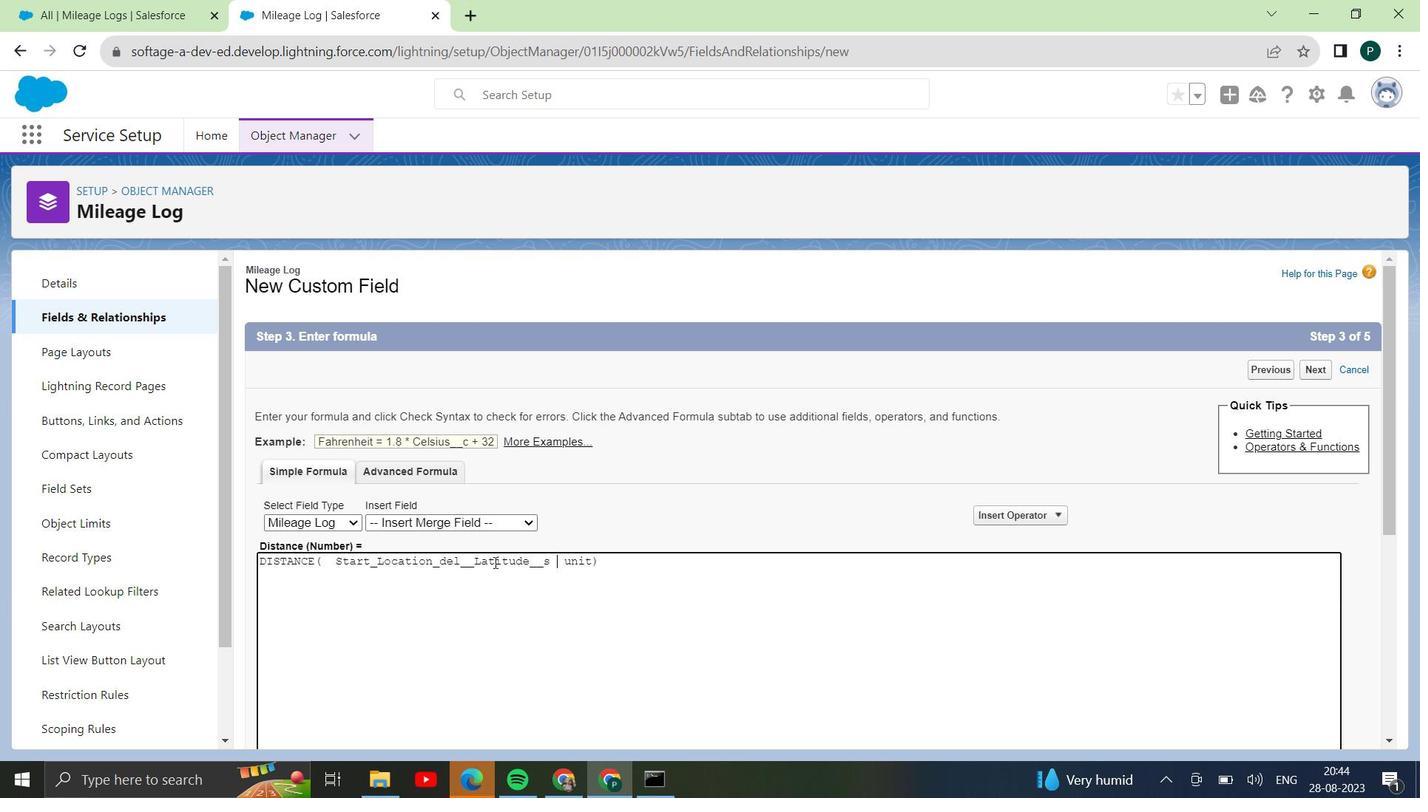 
Action: Mouse moved to (508, 522)
Screenshot: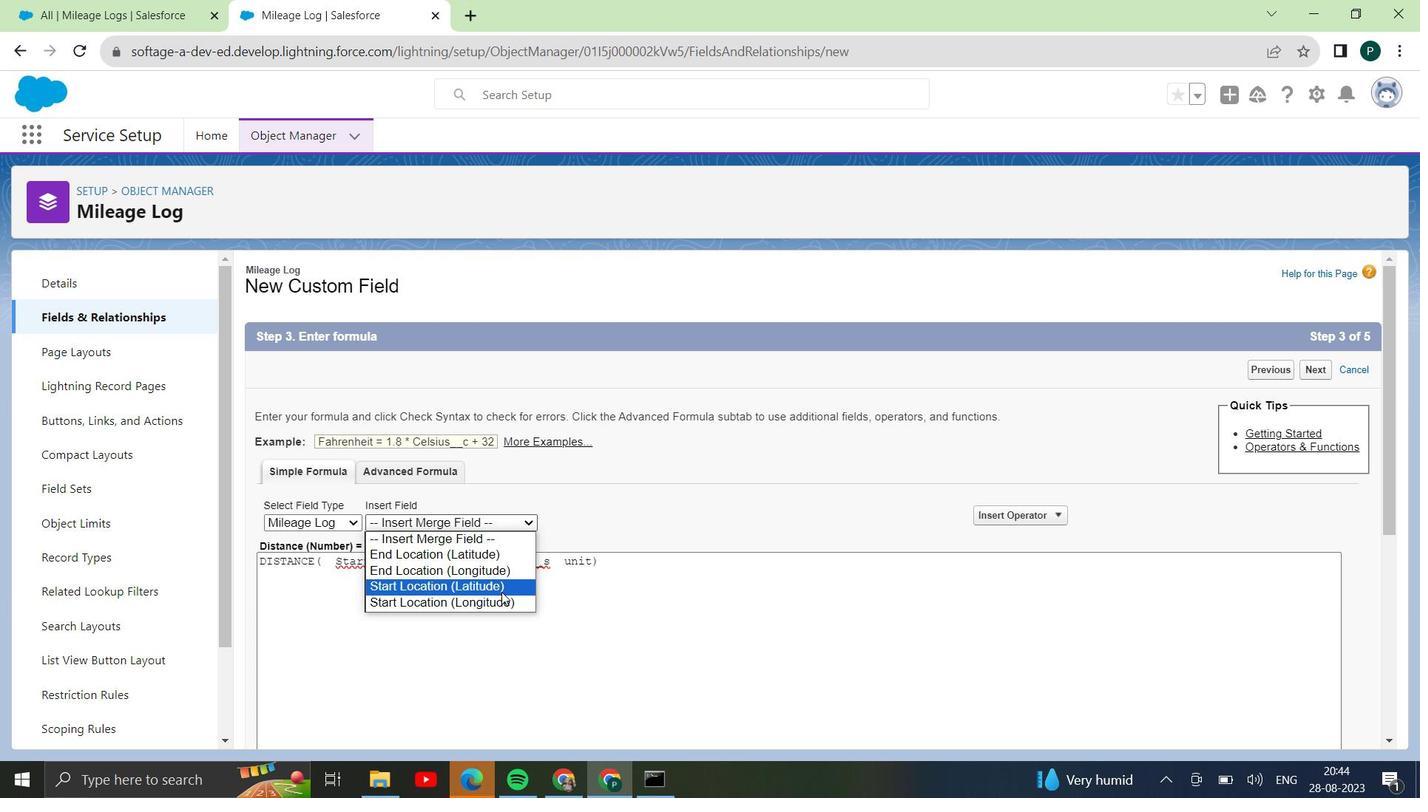 
Action: Mouse pressed left at (508, 522)
Screenshot: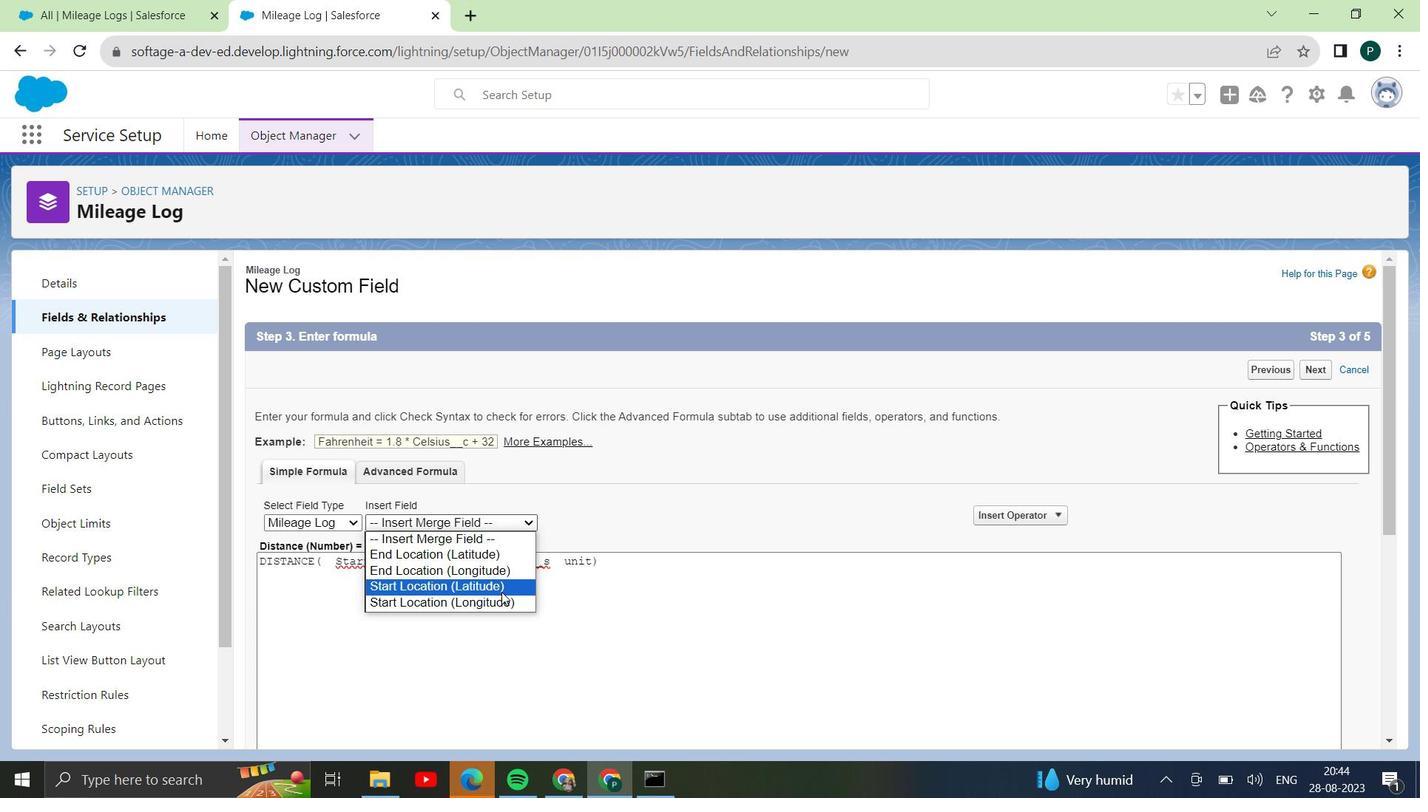 
Action: Mouse moved to (550, 563)
Screenshot: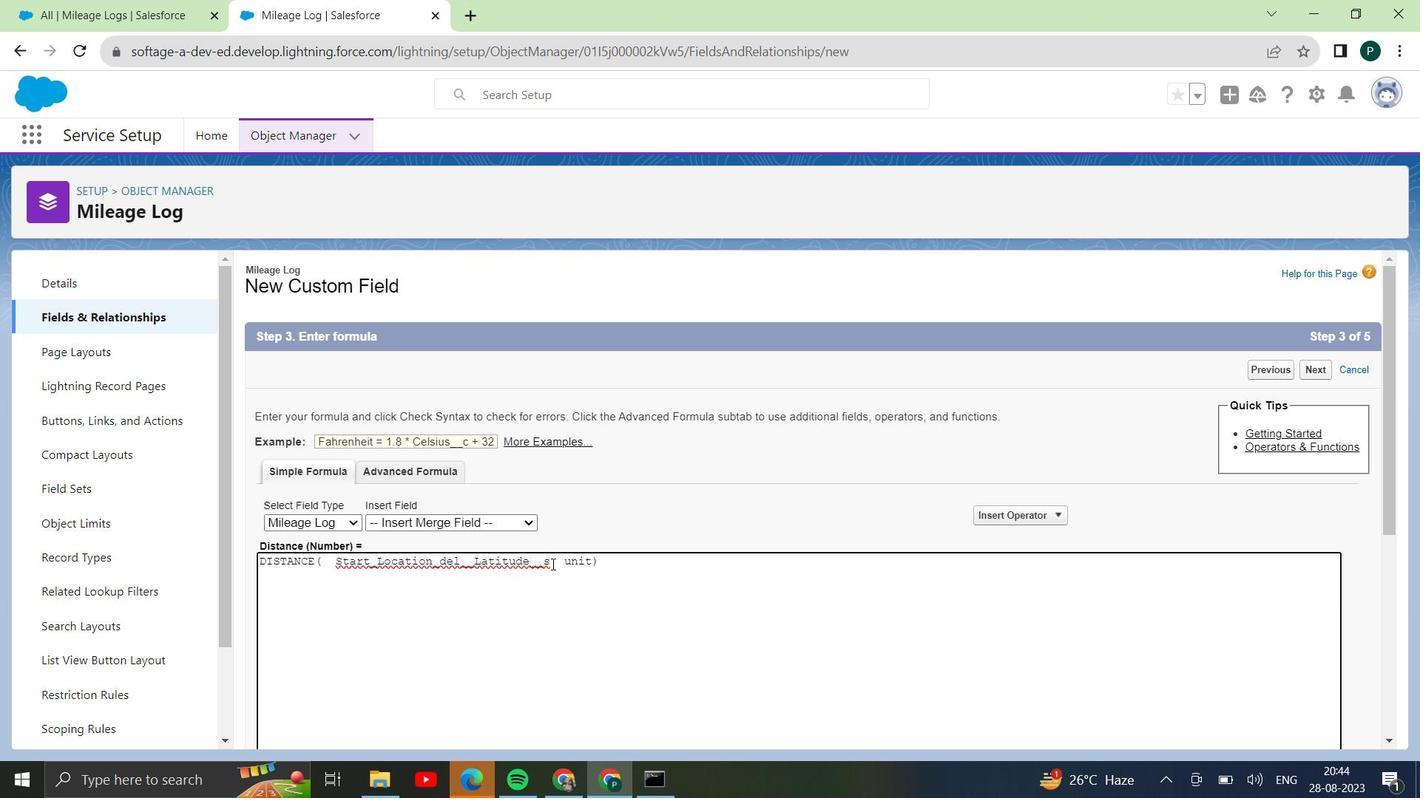 
Action: Mouse pressed left at (550, 563)
Screenshot: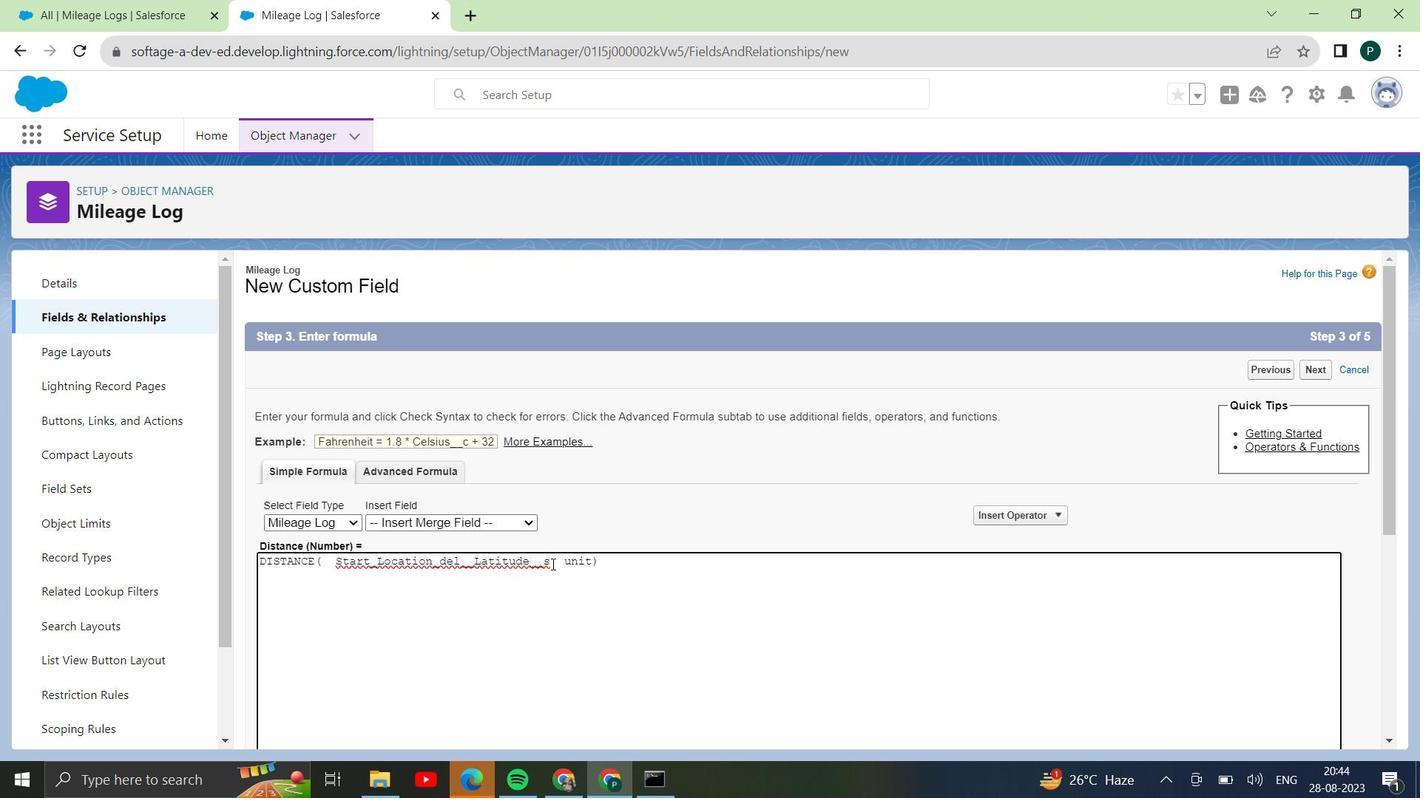 
Action: Key pressed ,
Screenshot: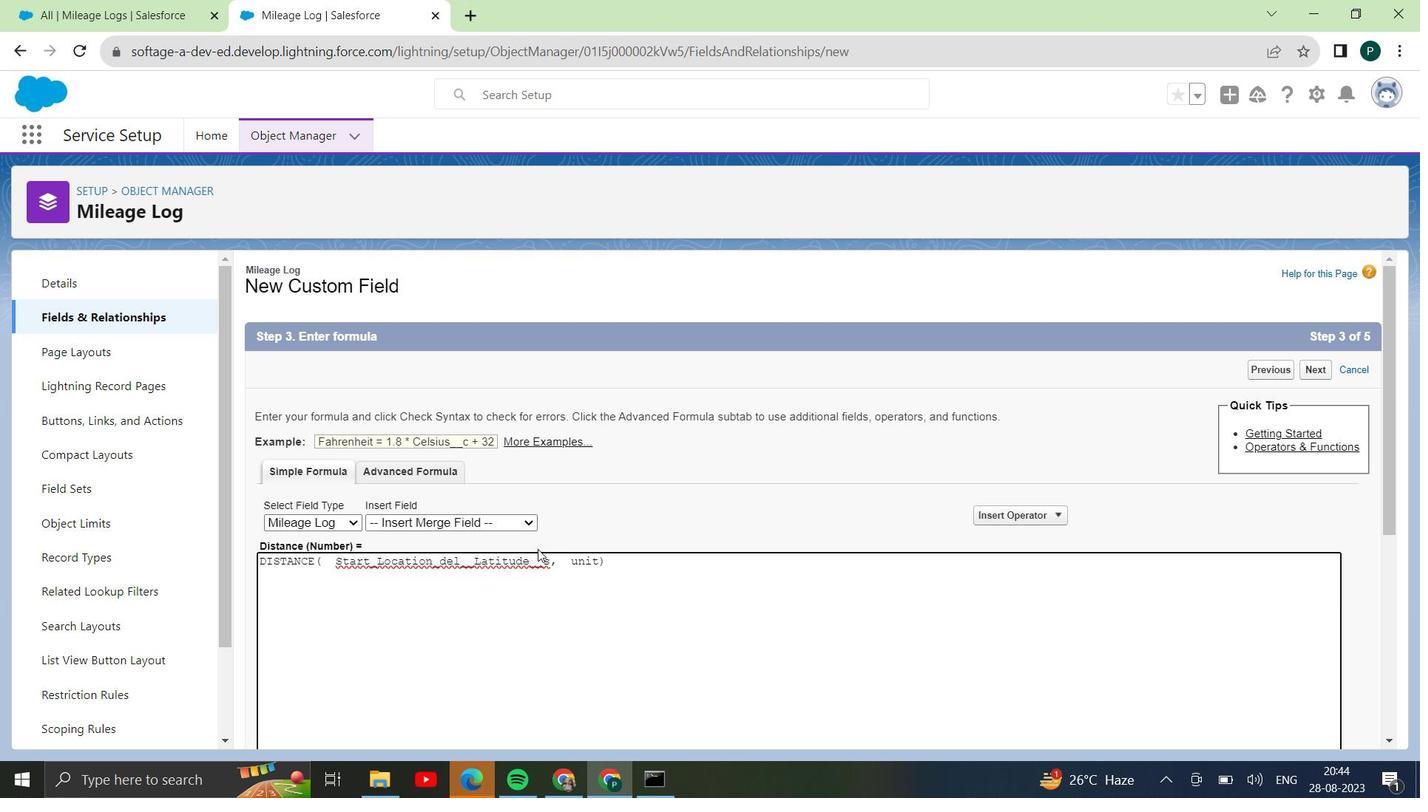 
Action: Mouse moved to (509, 520)
Screenshot: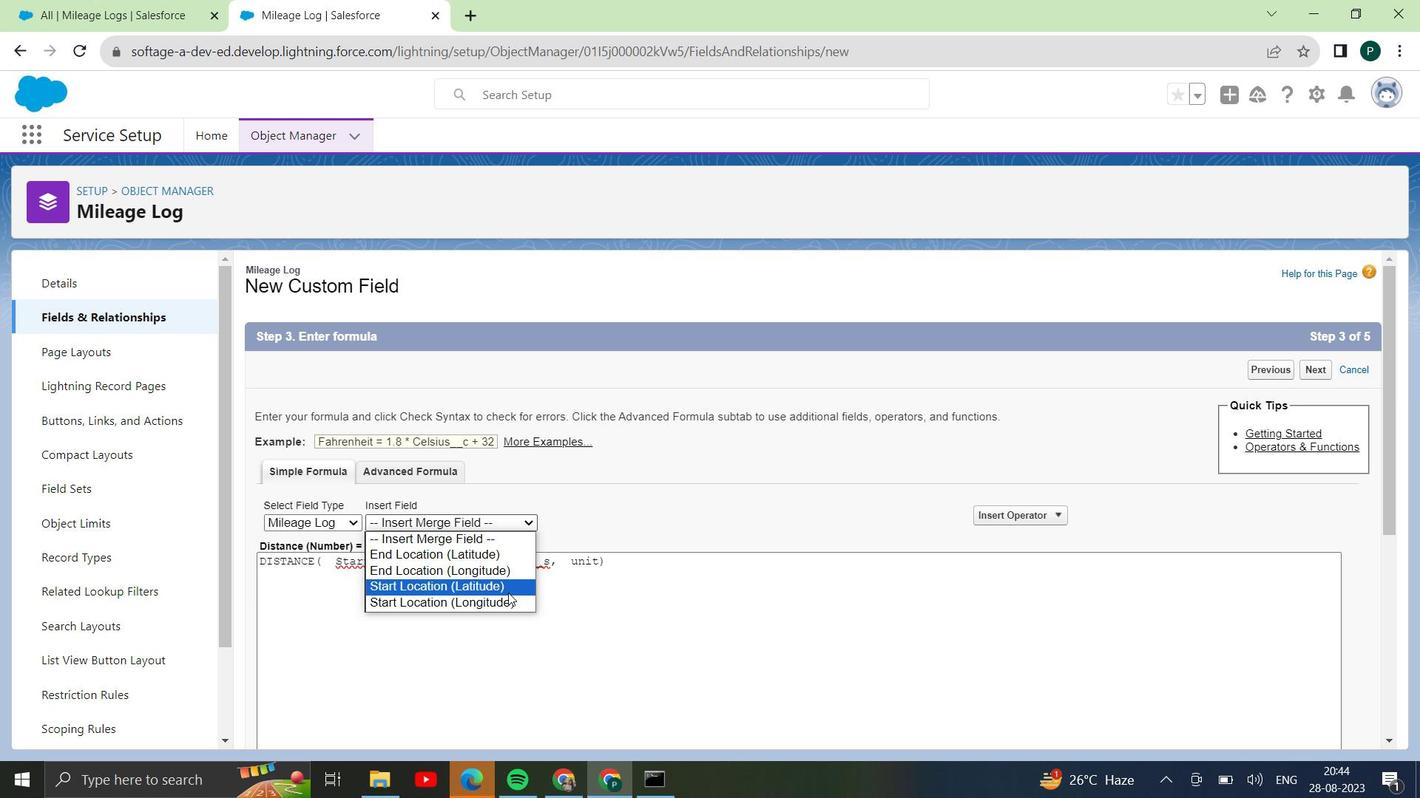 
Action: Mouse pressed left at (509, 520)
Screenshot: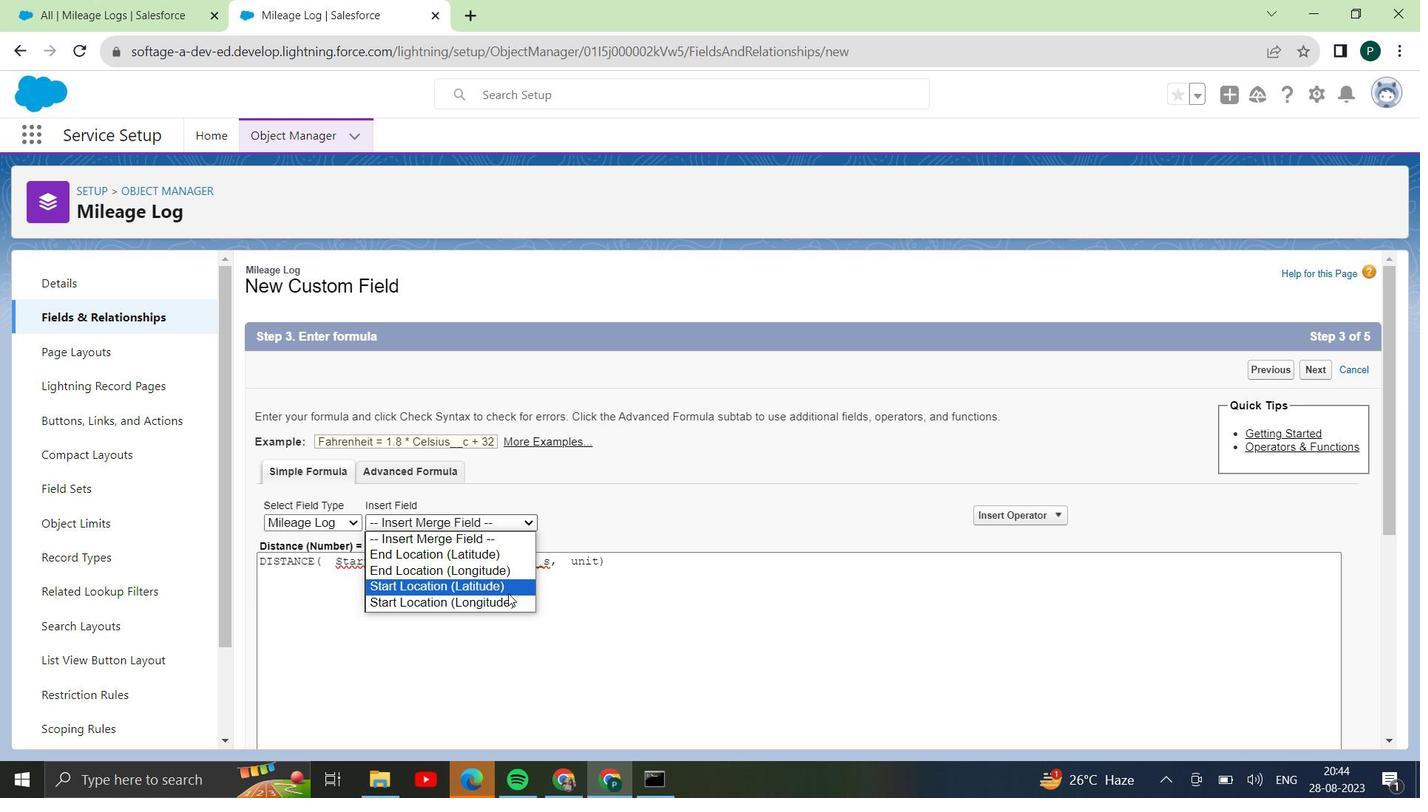 
Action: Mouse moved to (508, 598)
Screenshot: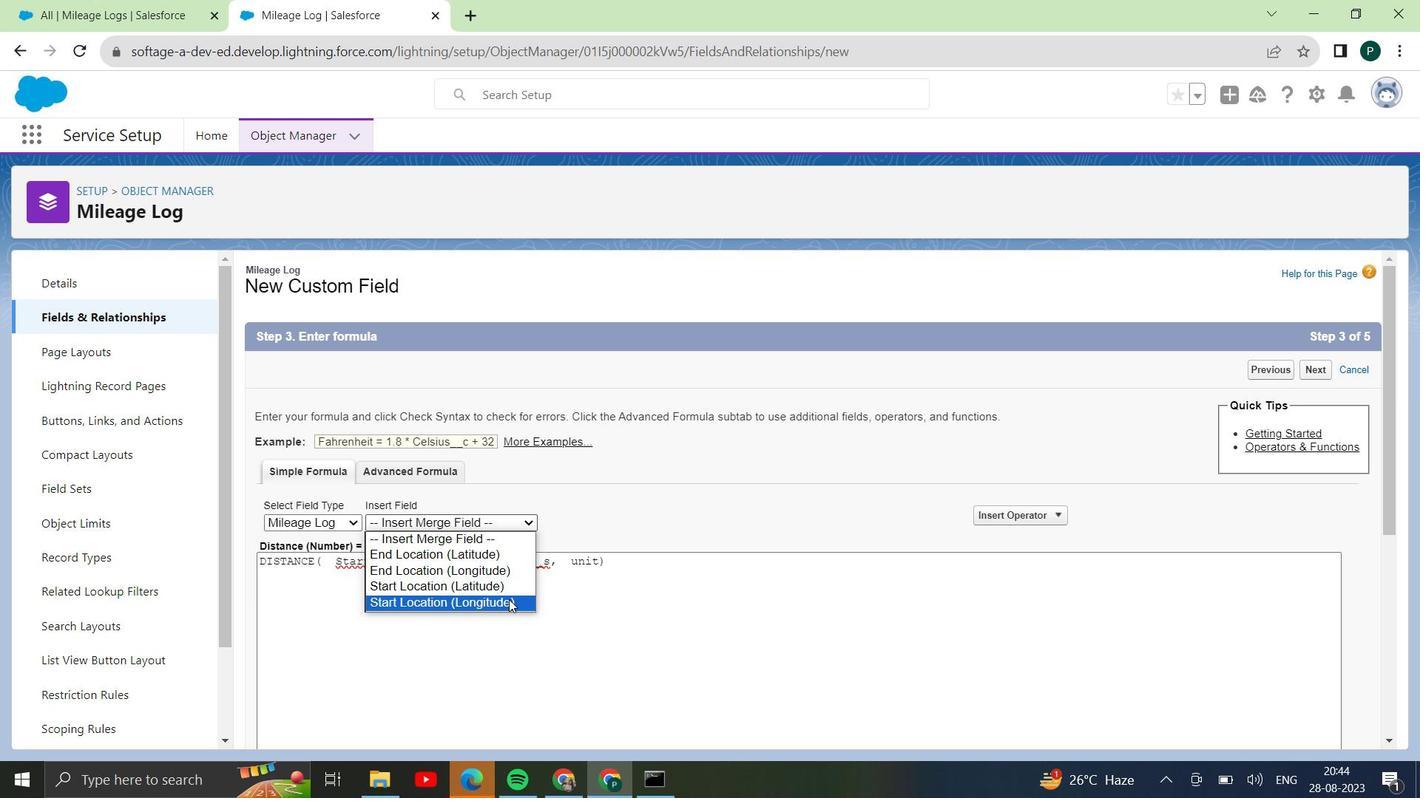 
Action: Mouse pressed left at (508, 598)
Screenshot: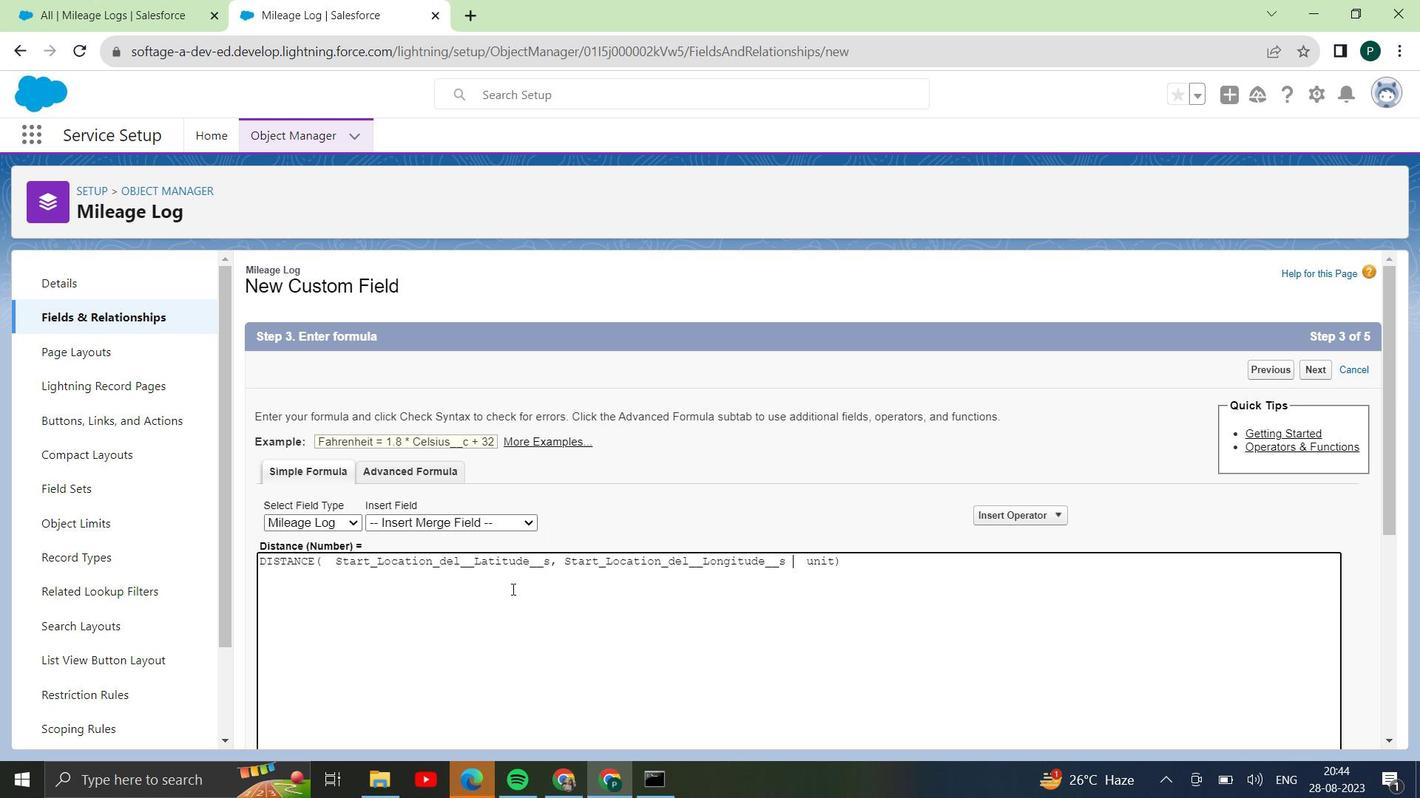 
Action: Mouse moved to (511, 525)
Screenshot: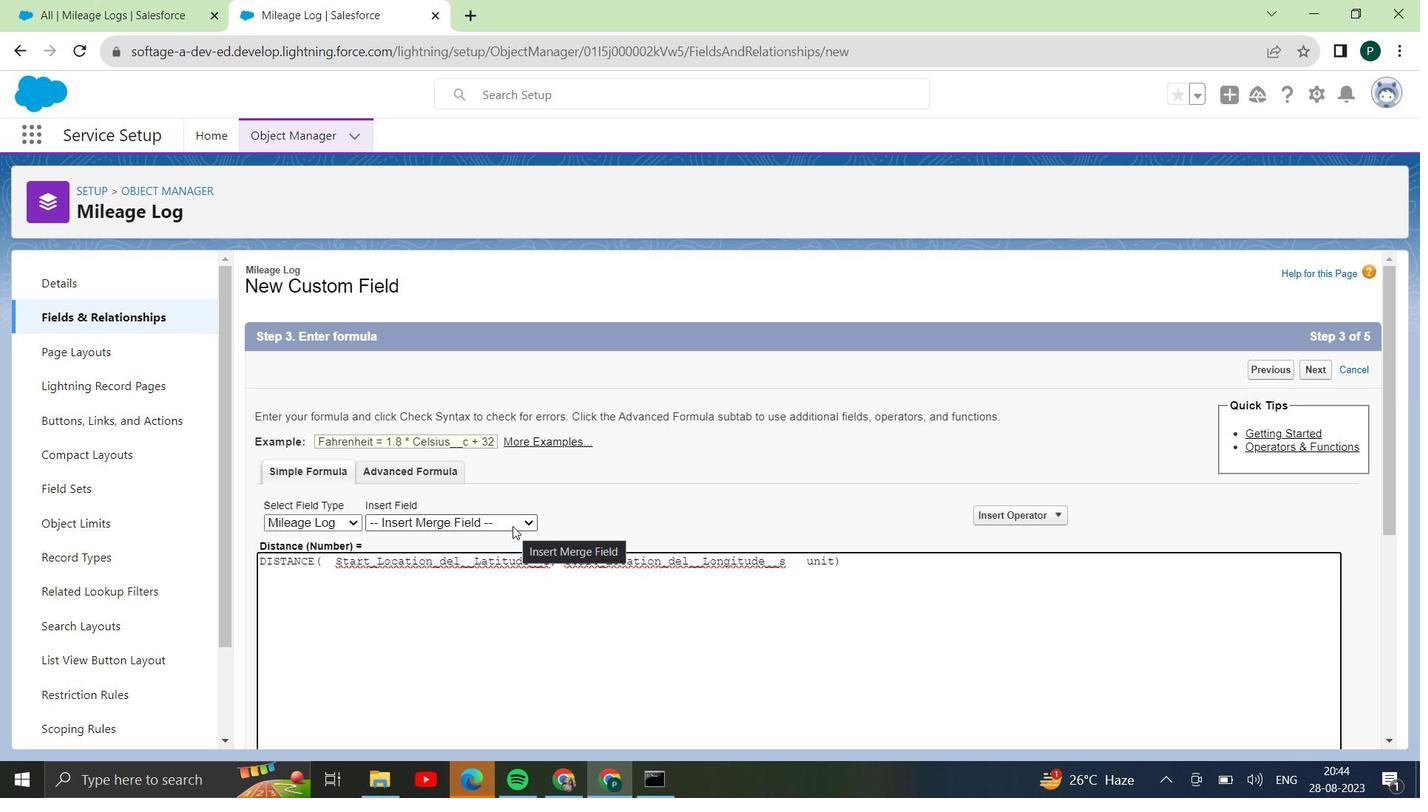 
Action: Key pressed ,
Screenshot: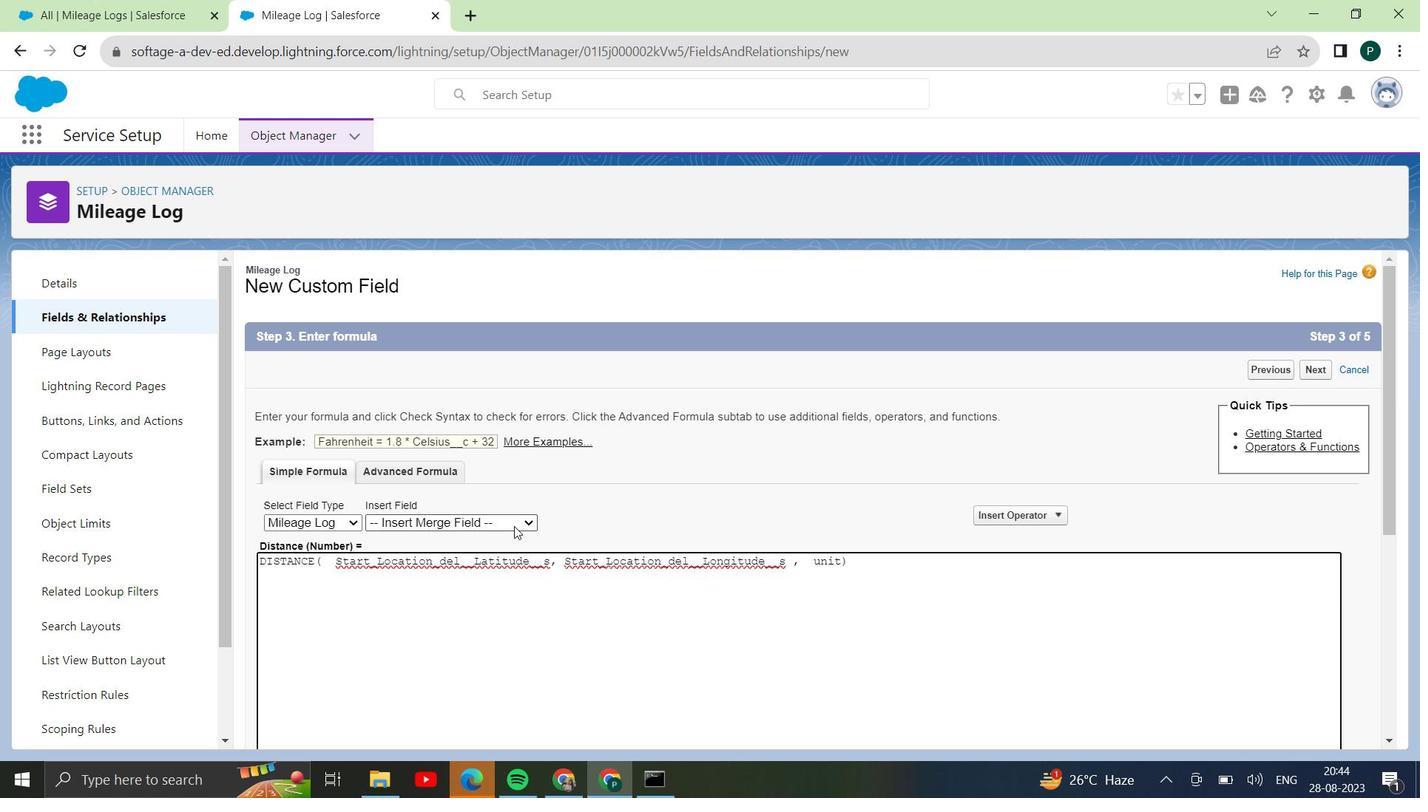 
Action: Mouse moved to (513, 523)
Screenshot: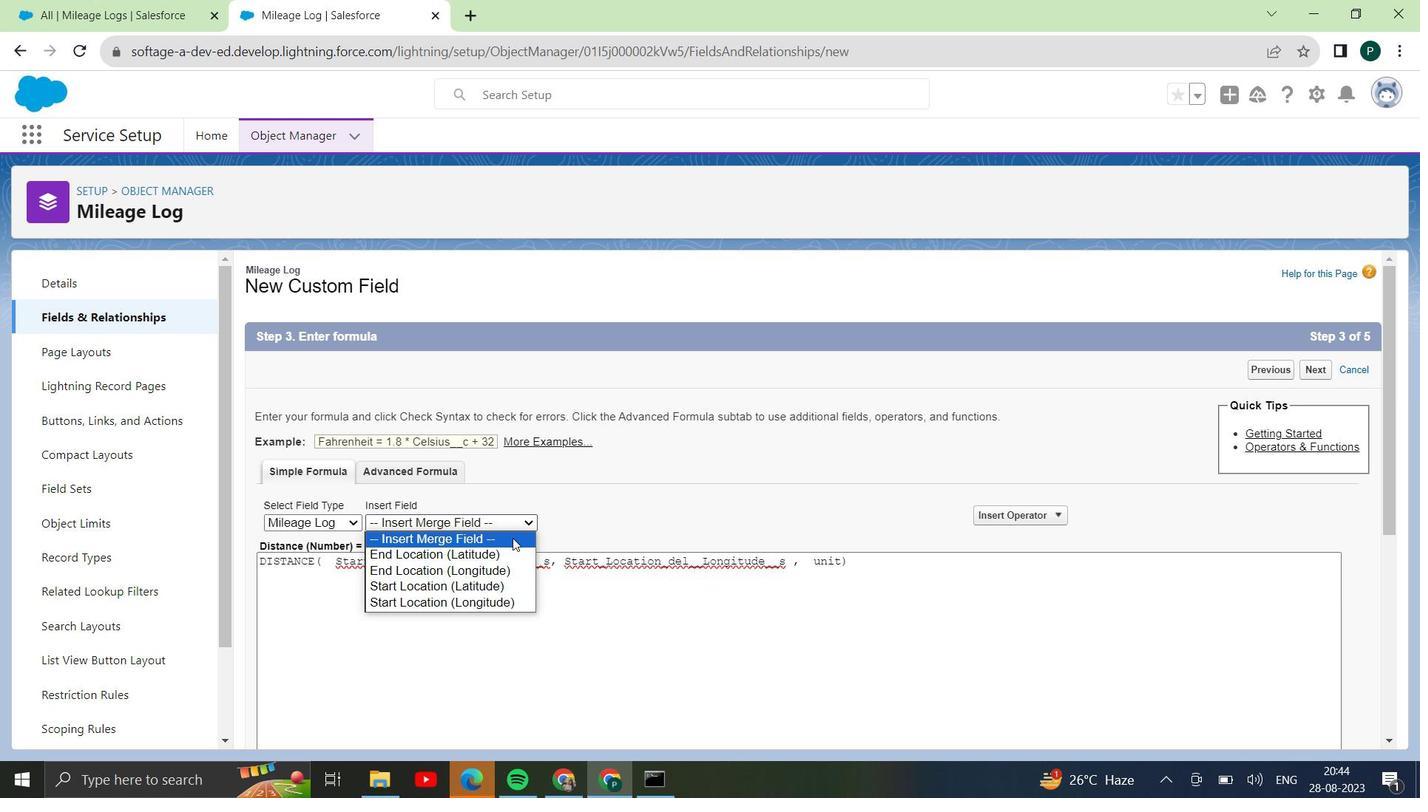 
Action: Mouse pressed left at (513, 523)
Screenshot: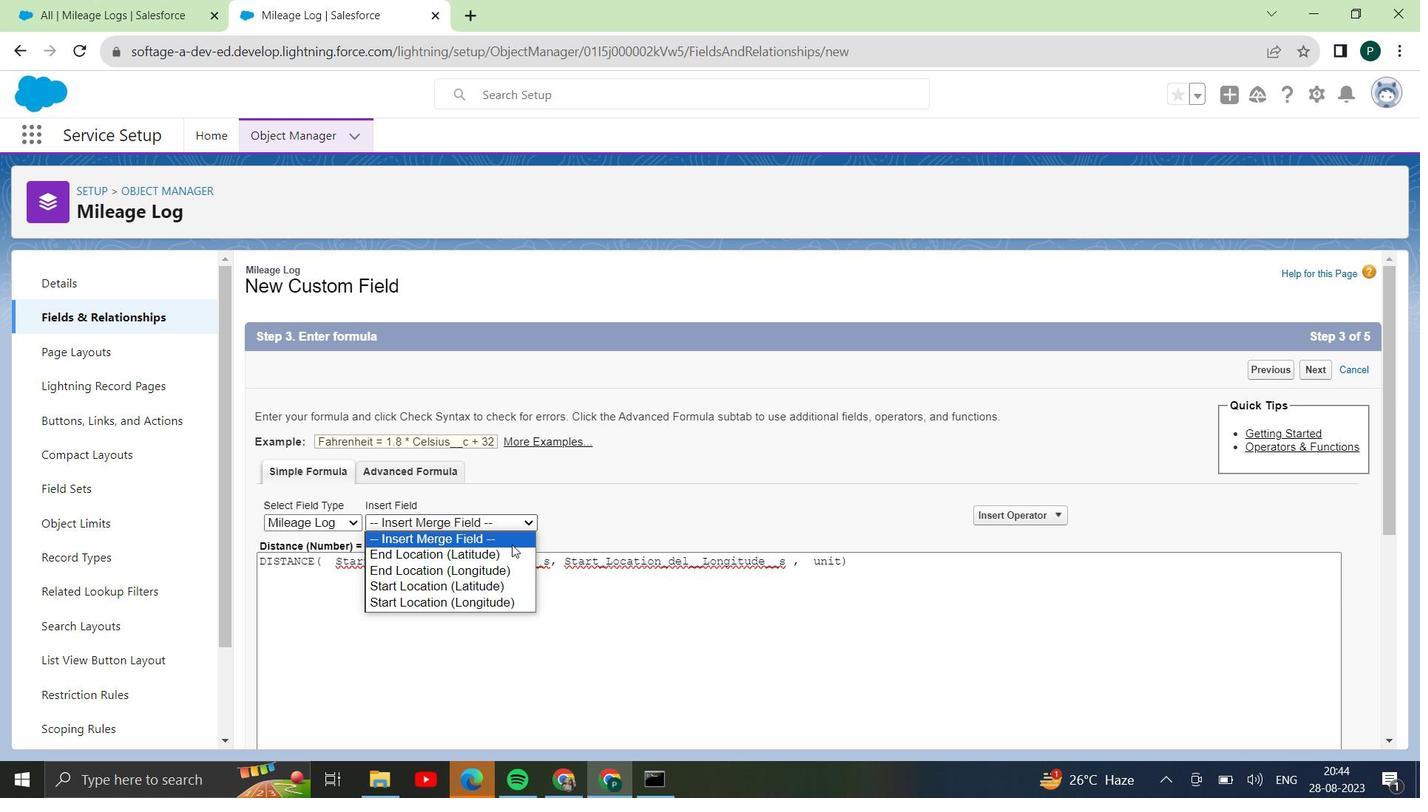 
Action: Mouse moved to (506, 560)
Screenshot: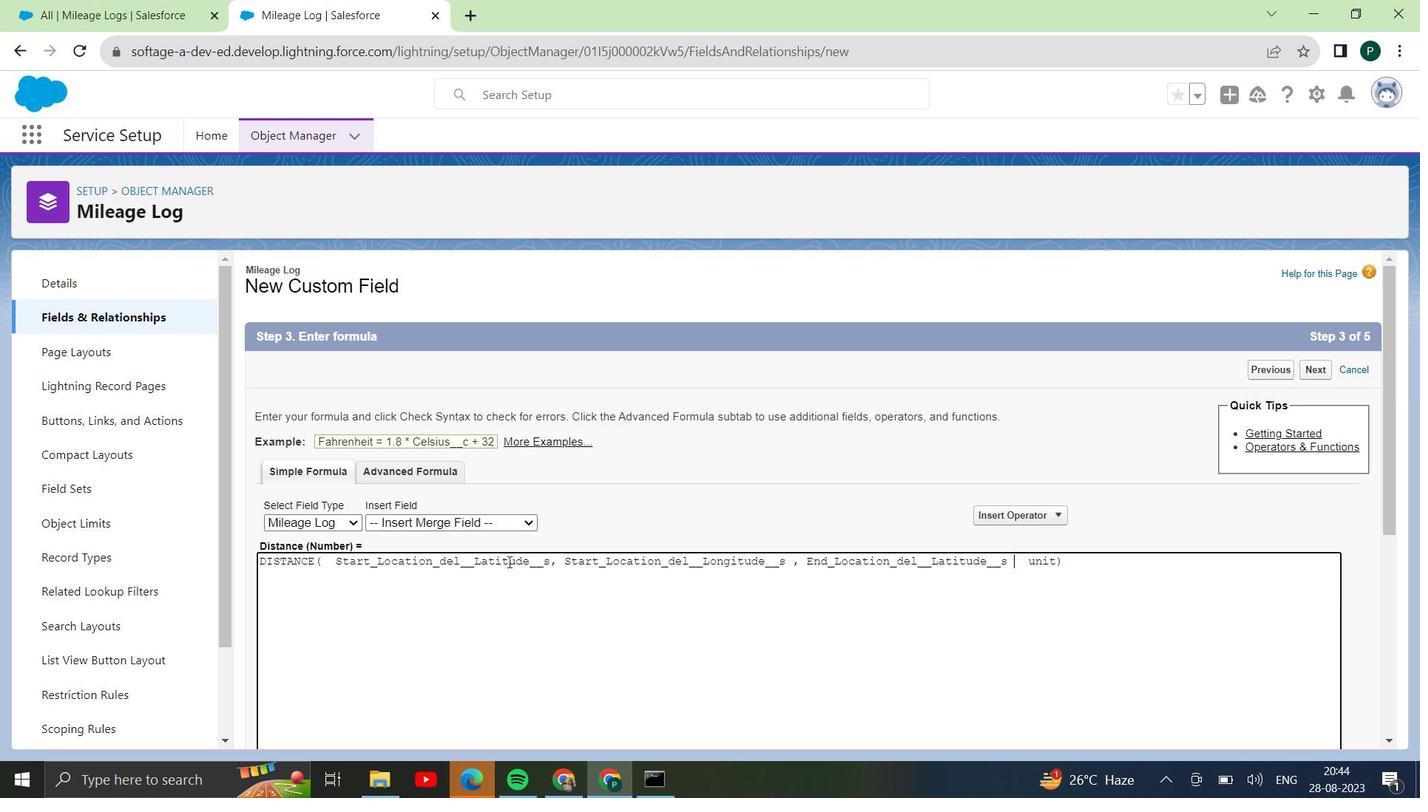 
Action: Mouse pressed left at (506, 560)
Screenshot: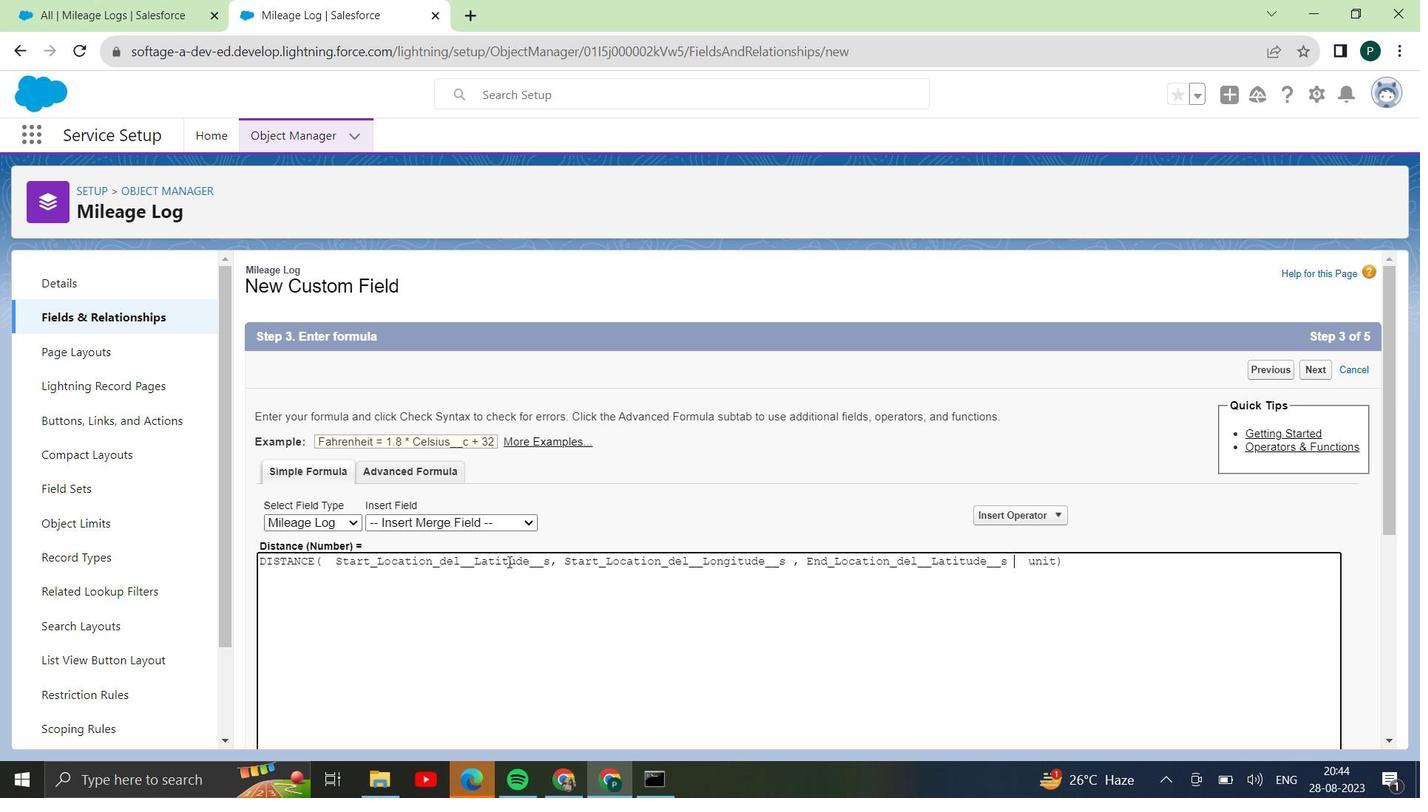 
Action: Mouse moved to (506, 560)
Screenshot: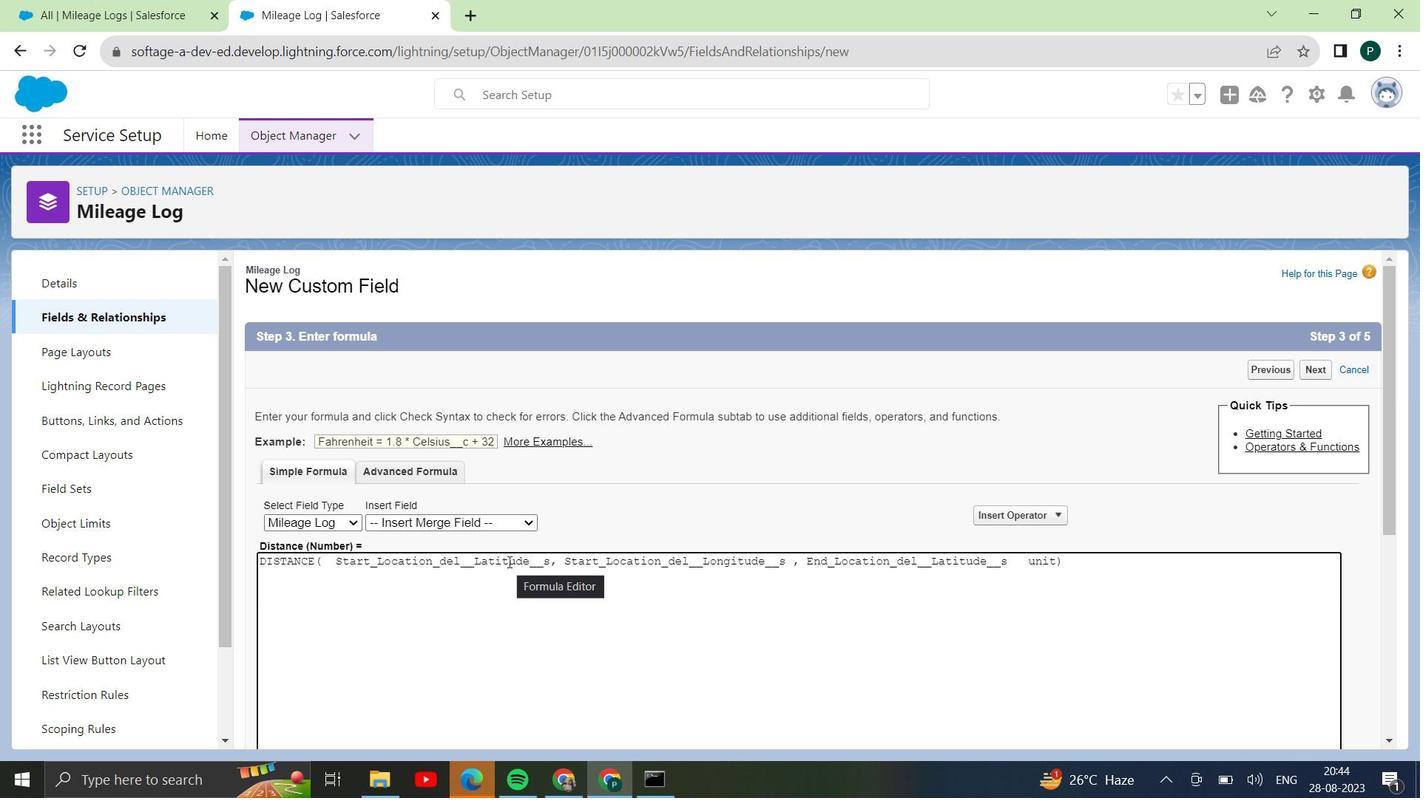
Action: Key pressed ,
Screenshot: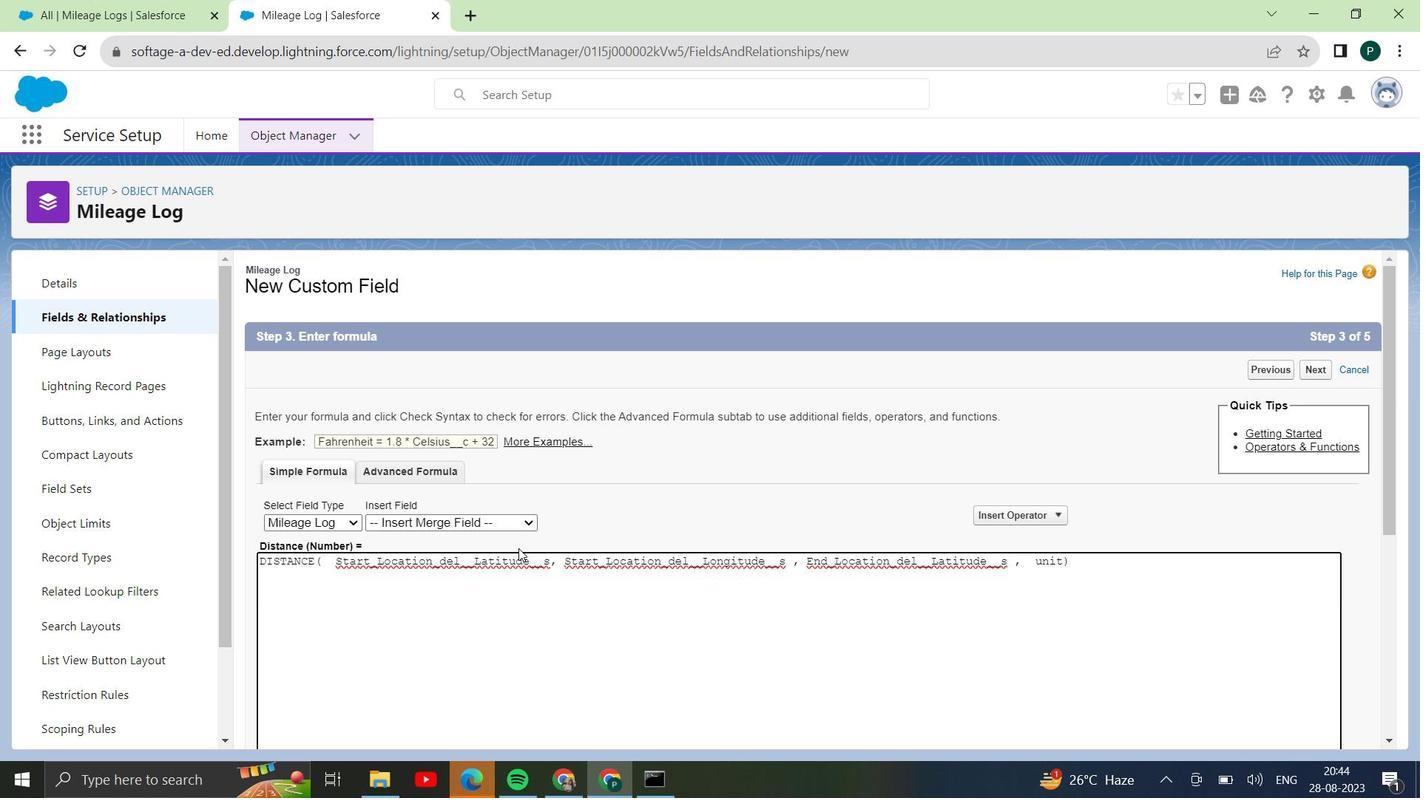 
Action: Mouse moved to (508, 523)
Screenshot: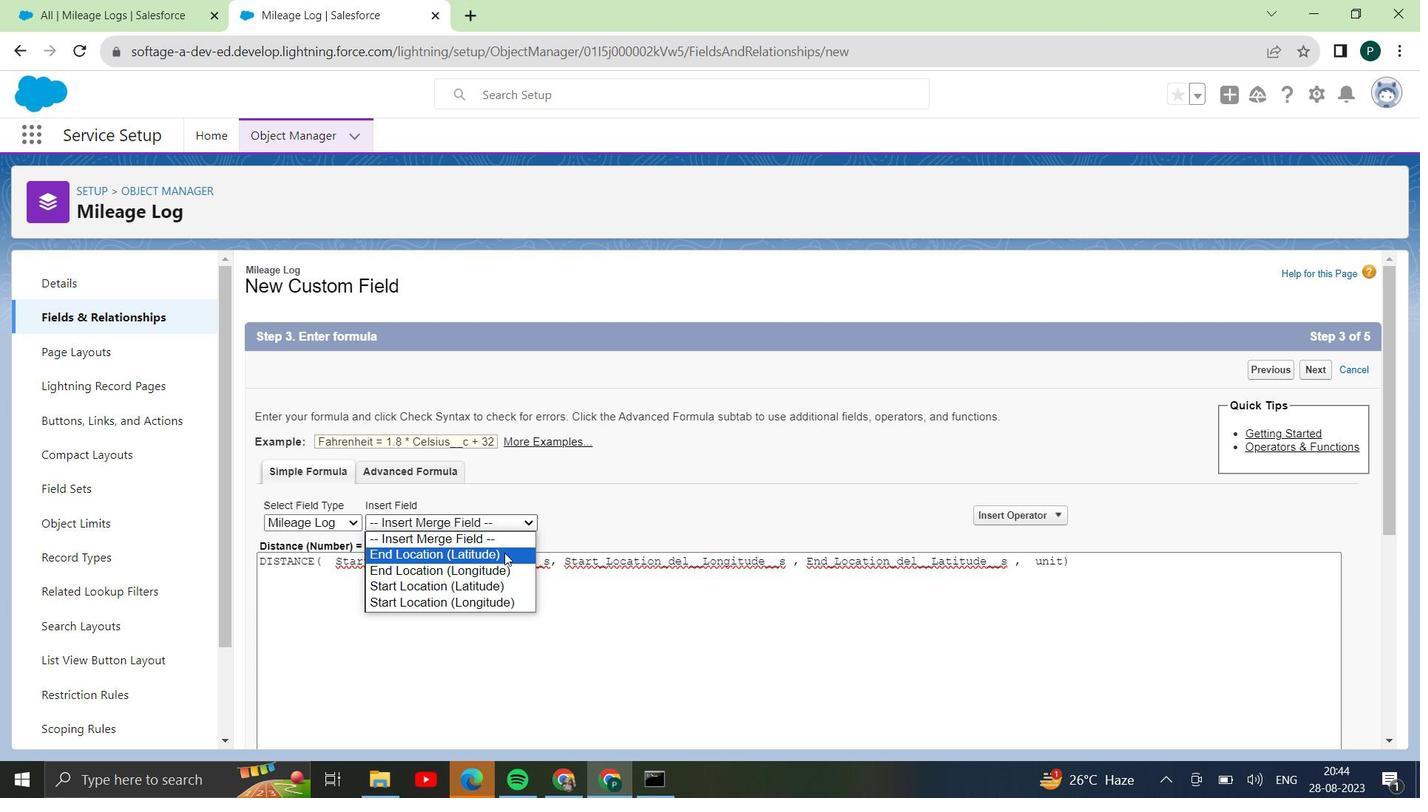 
Action: Mouse pressed left at (508, 523)
Screenshot: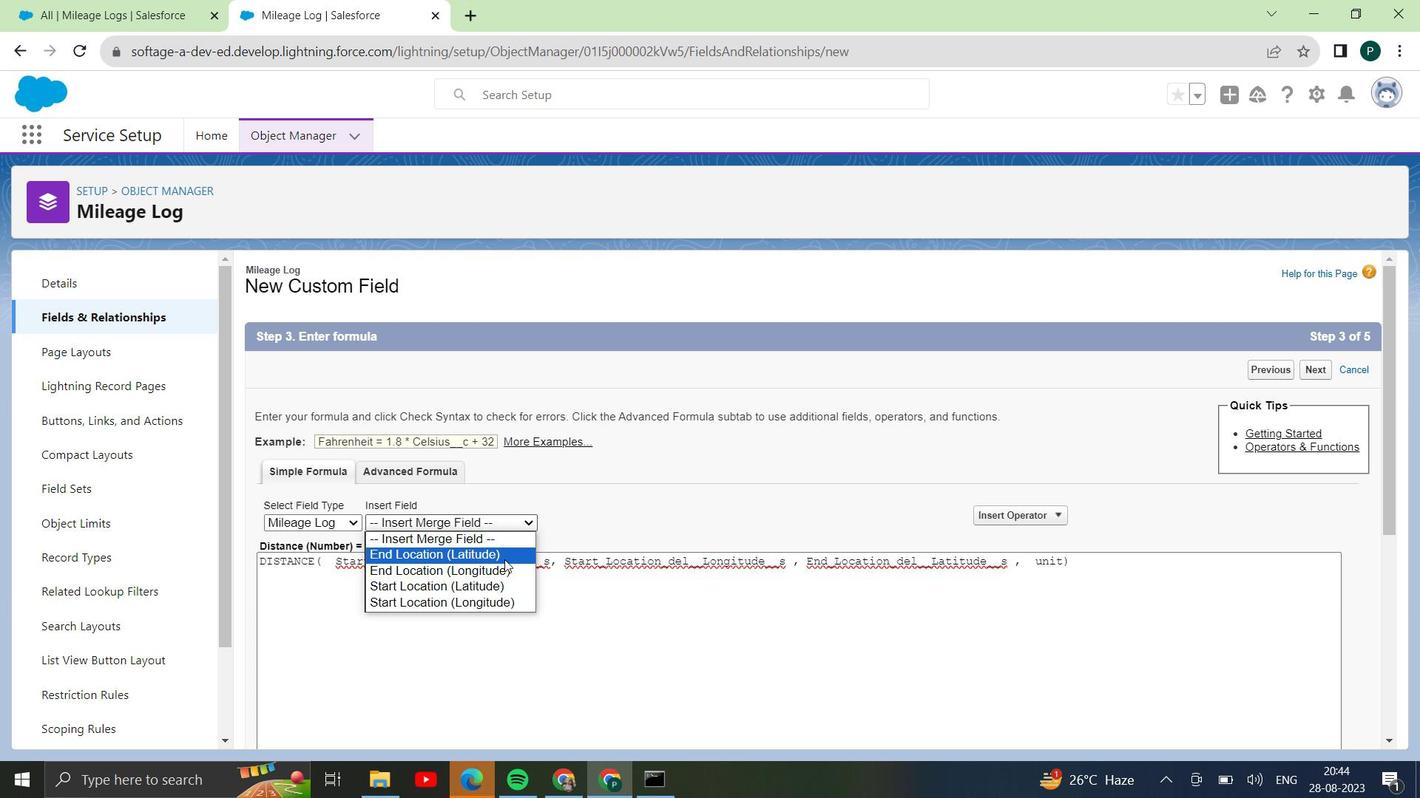 
Action: Mouse moved to (503, 565)
Screenshot: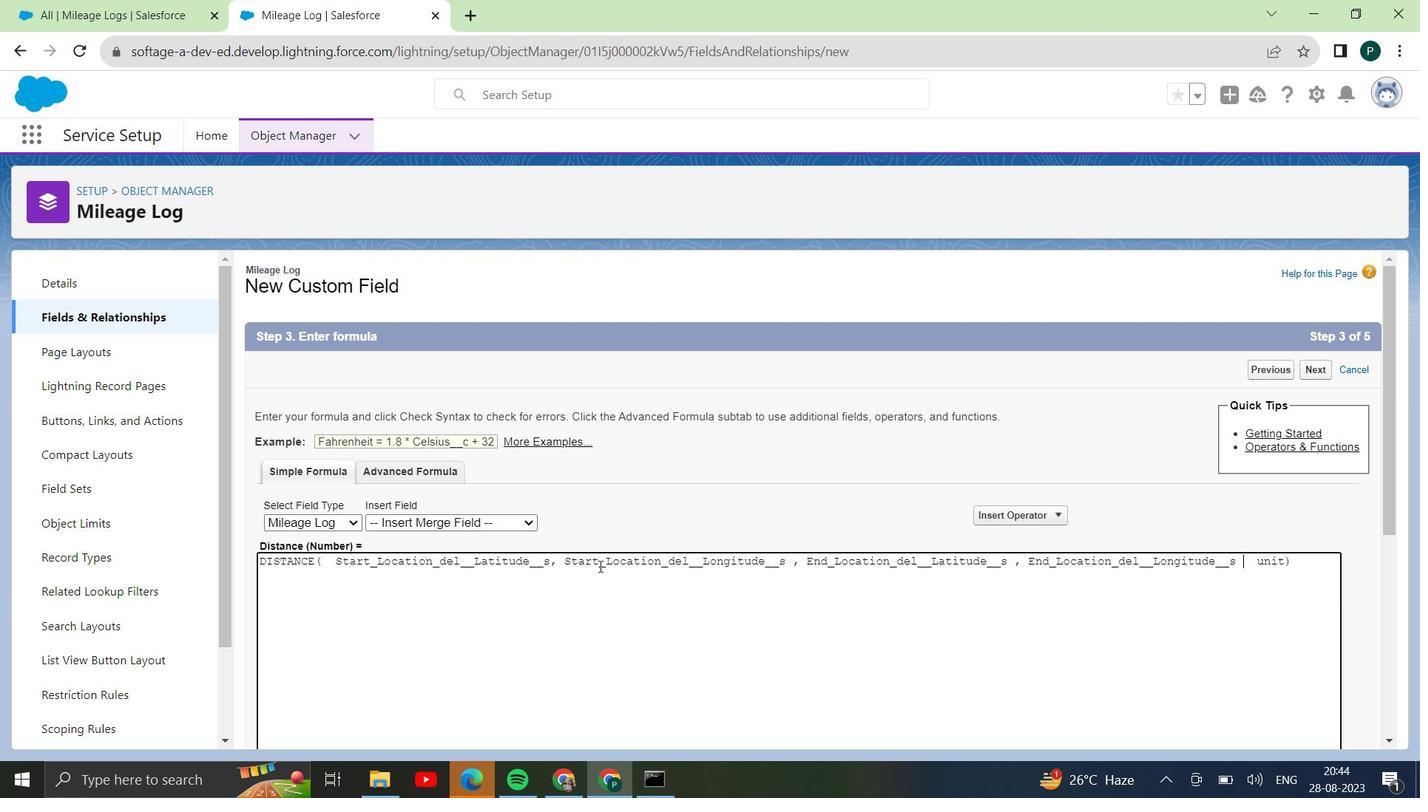 
Action: Mouse pressed left at (503, 565)
Screenshot: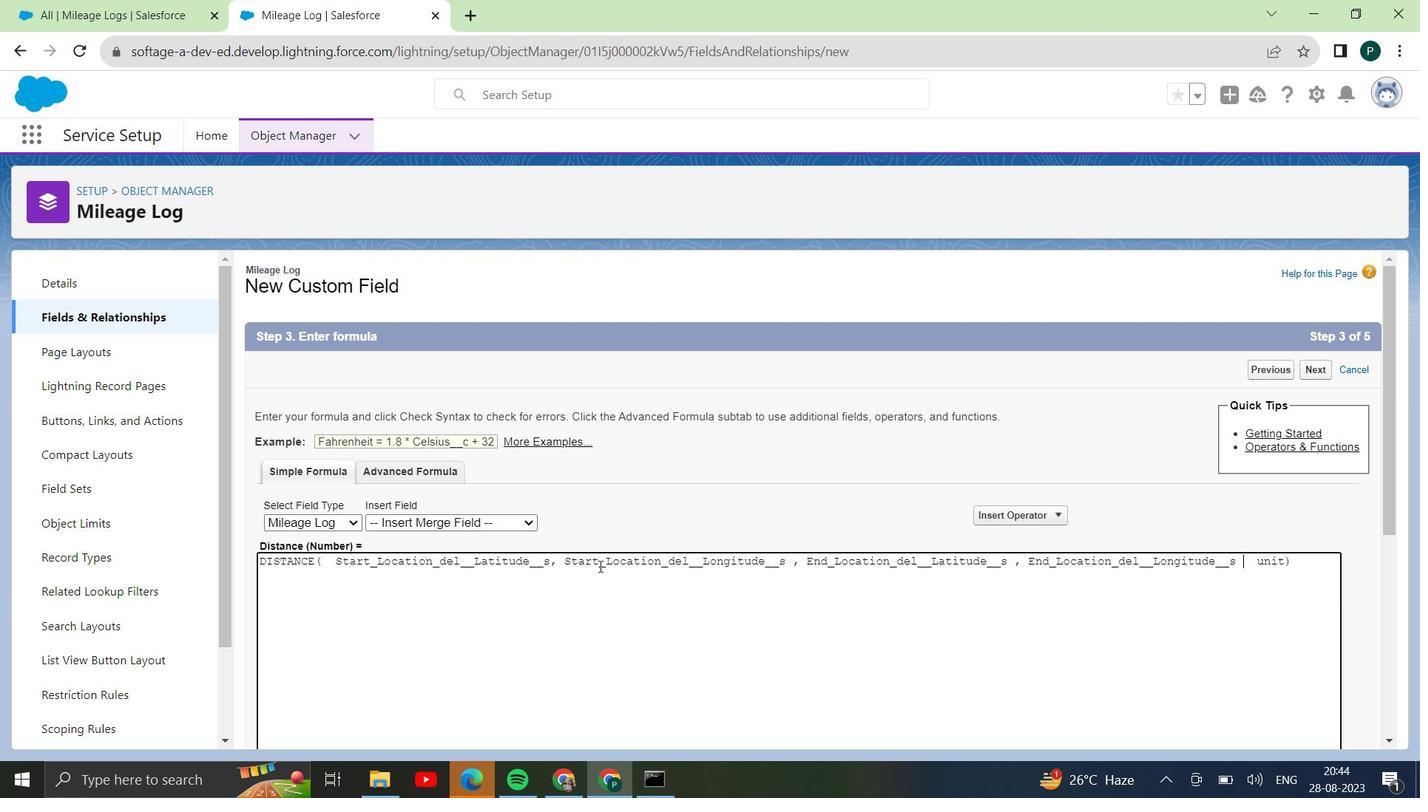 
Action: Mouse moved to (1235, 562)
Screenshot: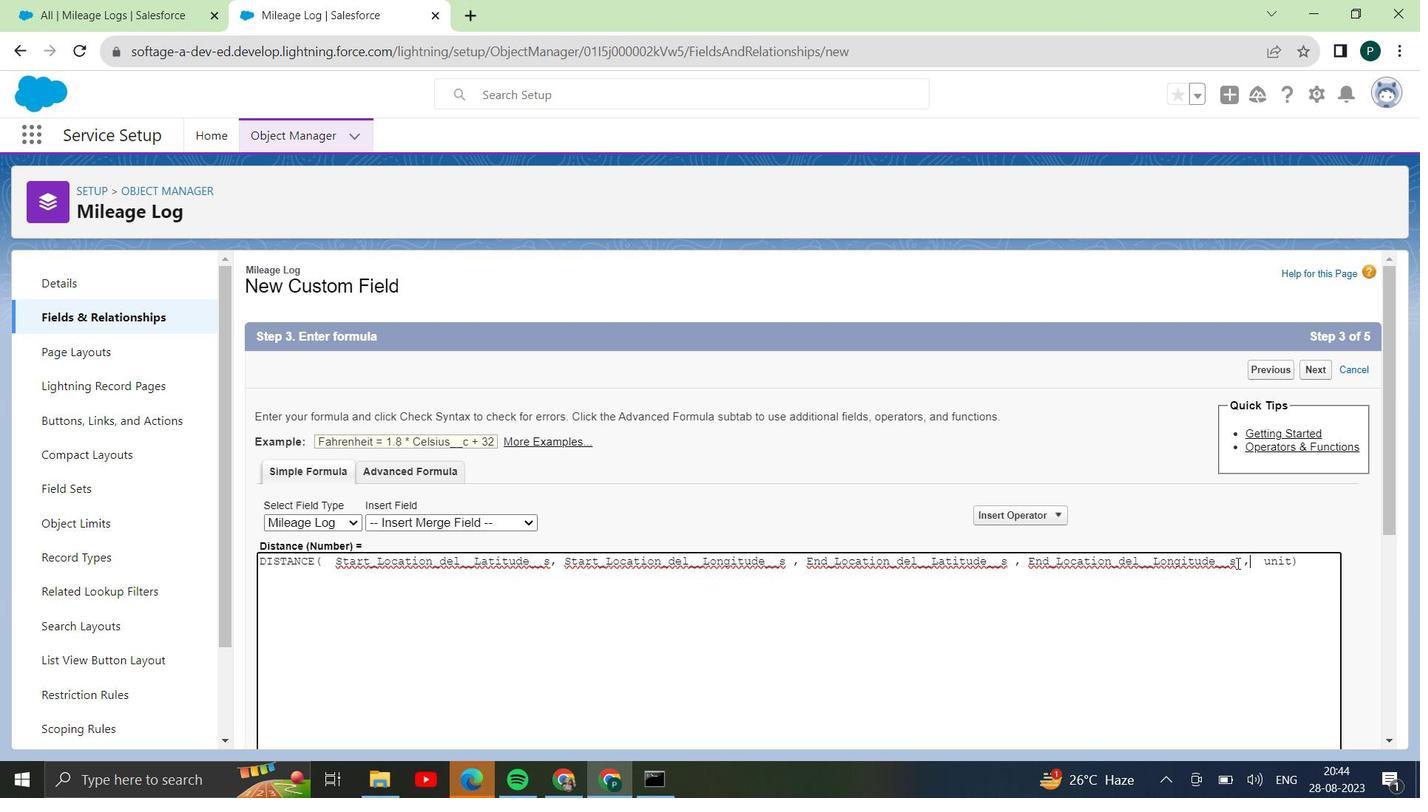 
Action: Key pressed ,
Screenshot: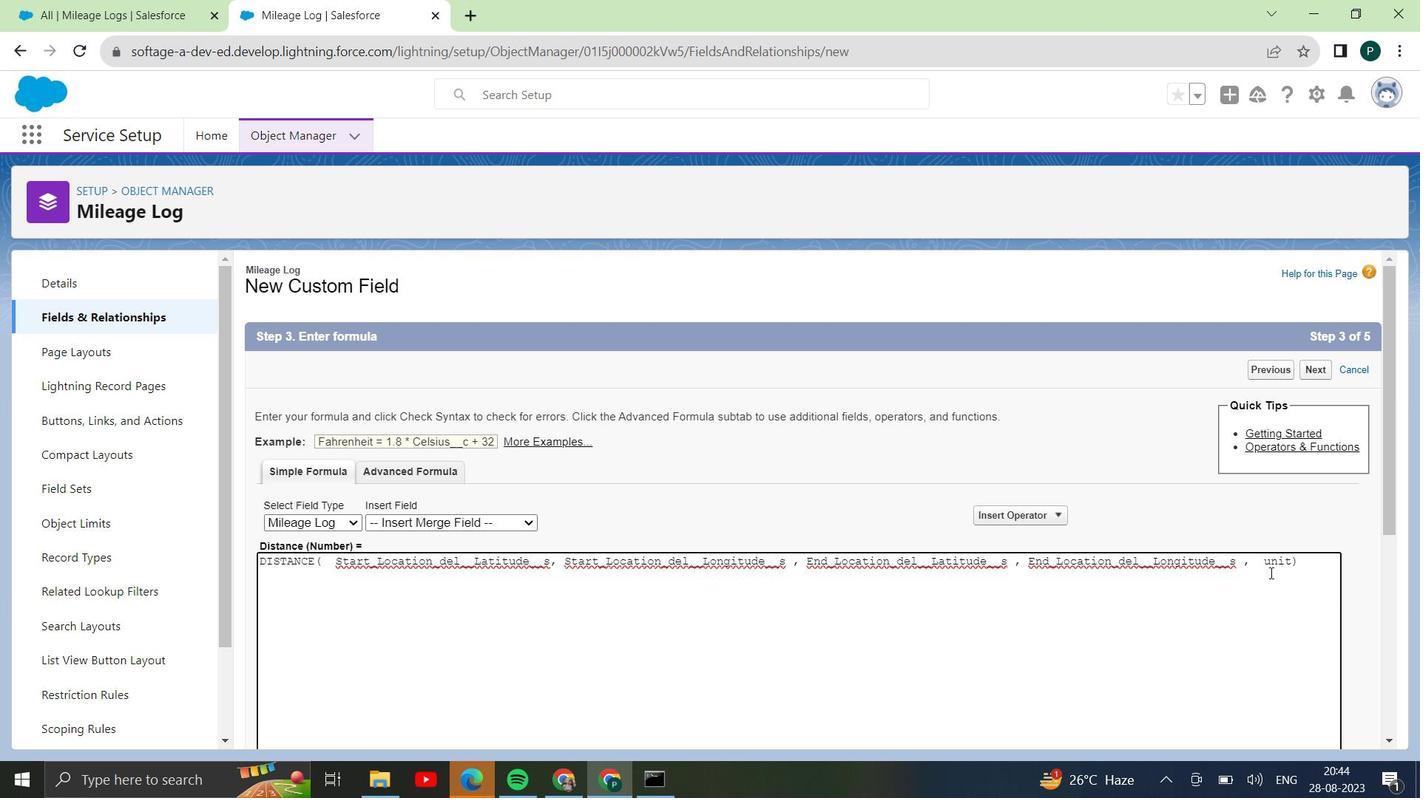 
Action: Mouse moved to (1291, 559)
Screenshot: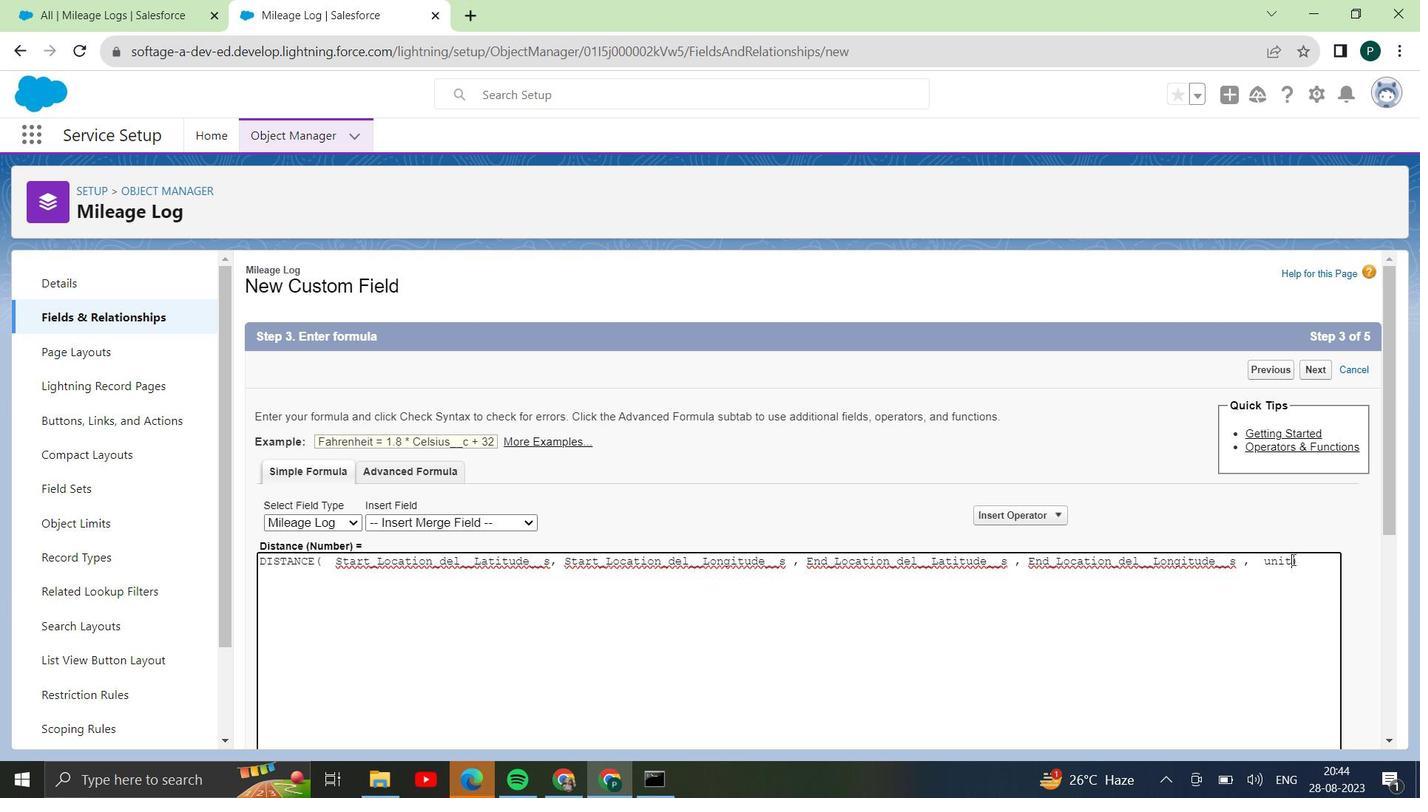 
Action: Mouse pressed left at (1291, 559)
Screenshot: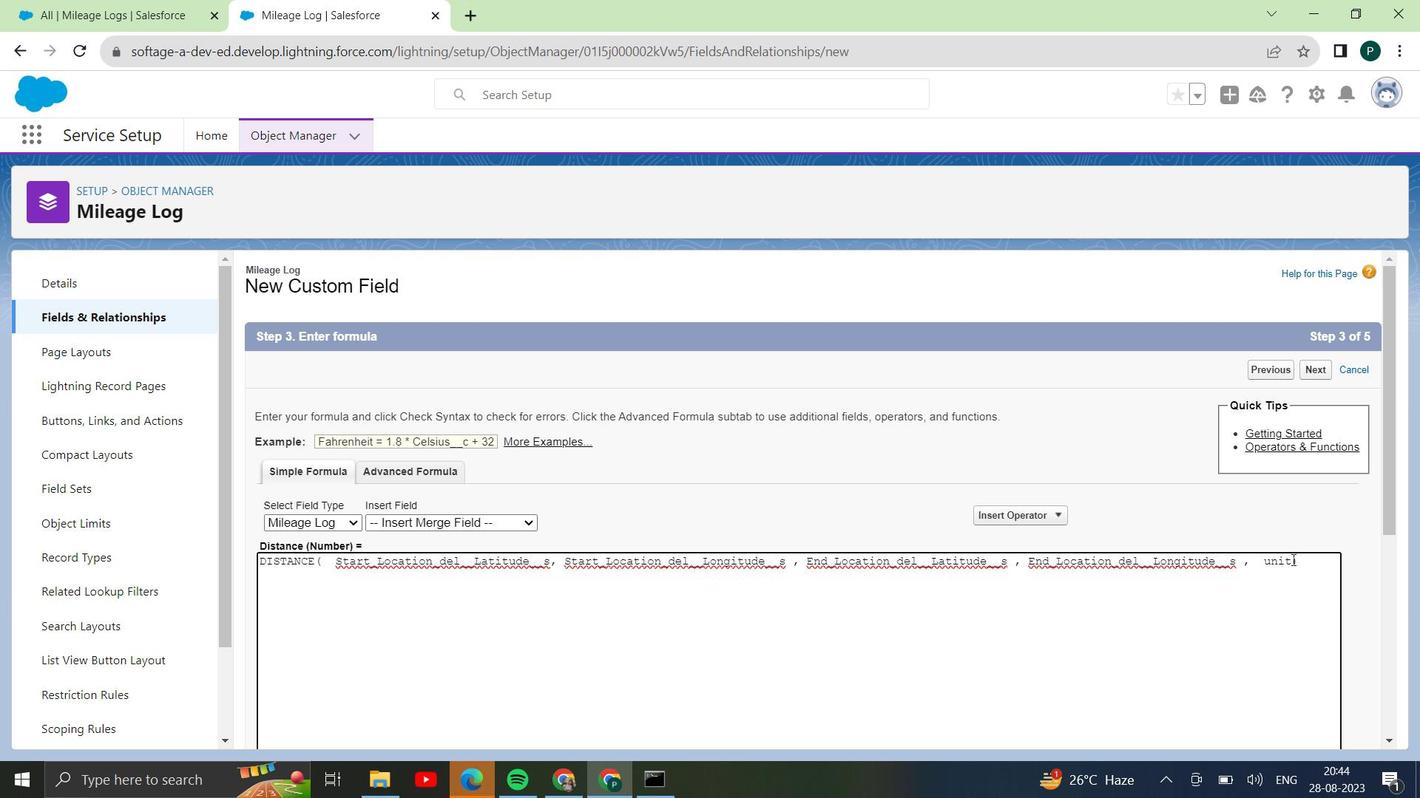 
Action: Mouse moved to (1291, 558)
Screenshot: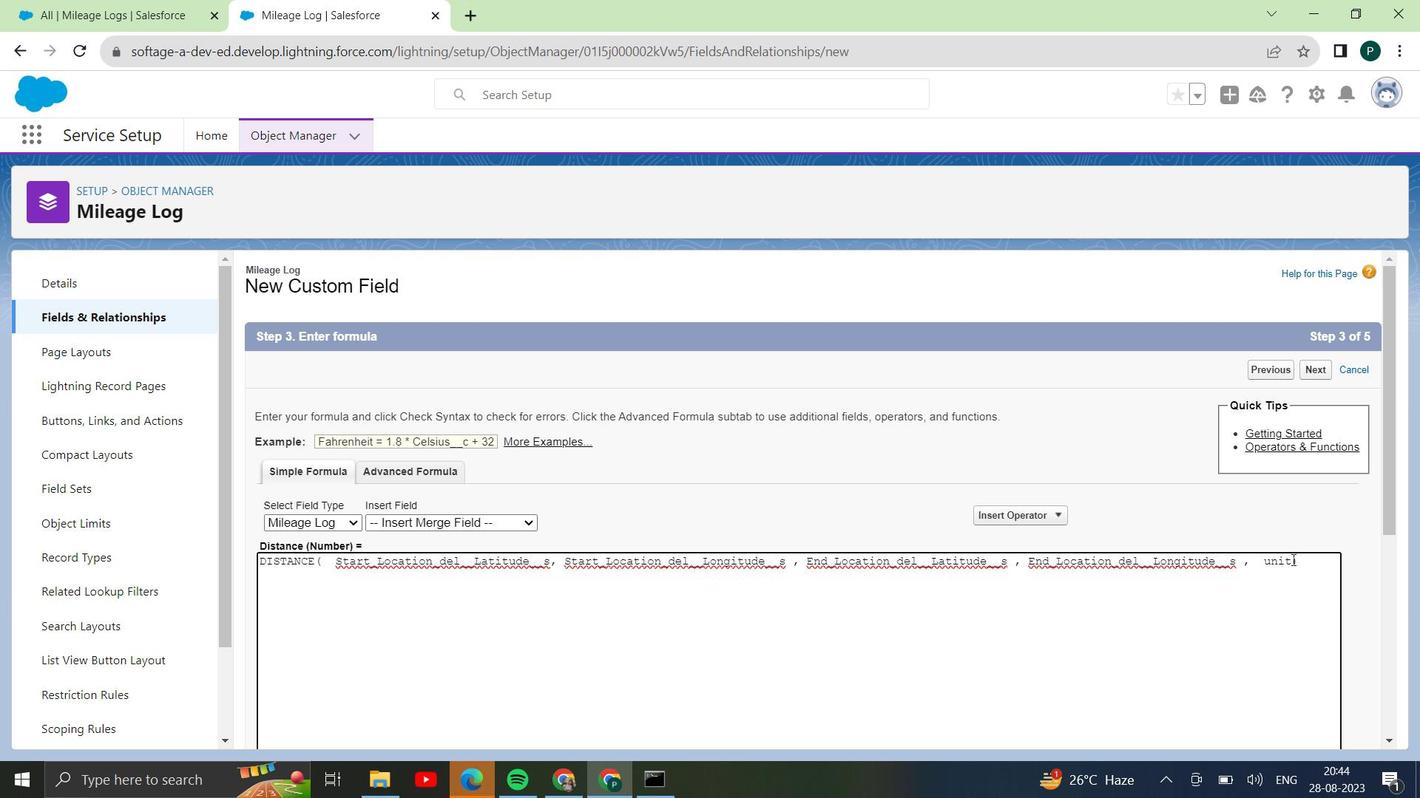
Action: Key pressed <Key.backspace><Key.backspace><Key.backspace><Key.backspace>''<Key.left><Key.shift>Km
Screenshot: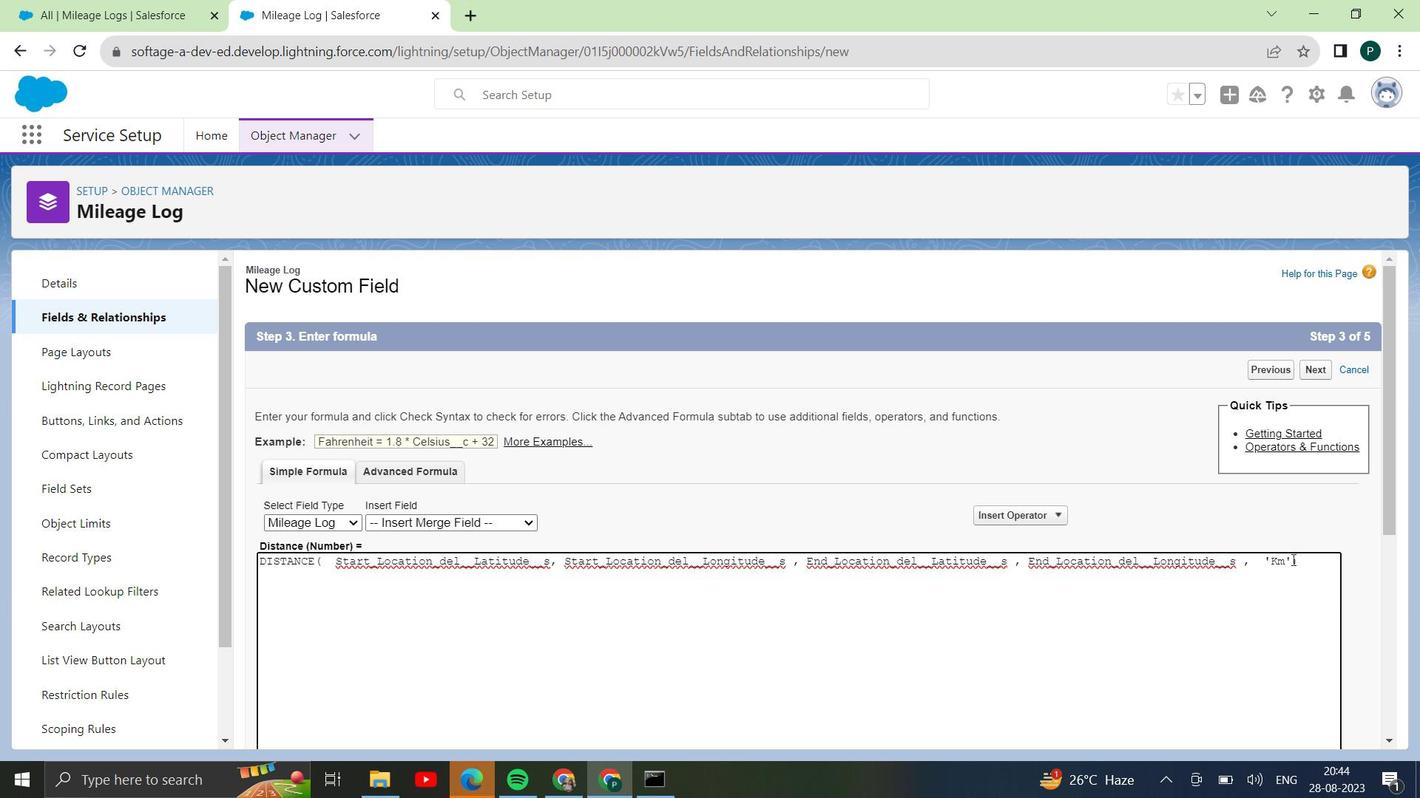 
Action: Mouse moved to (911, 634)
Screenshot: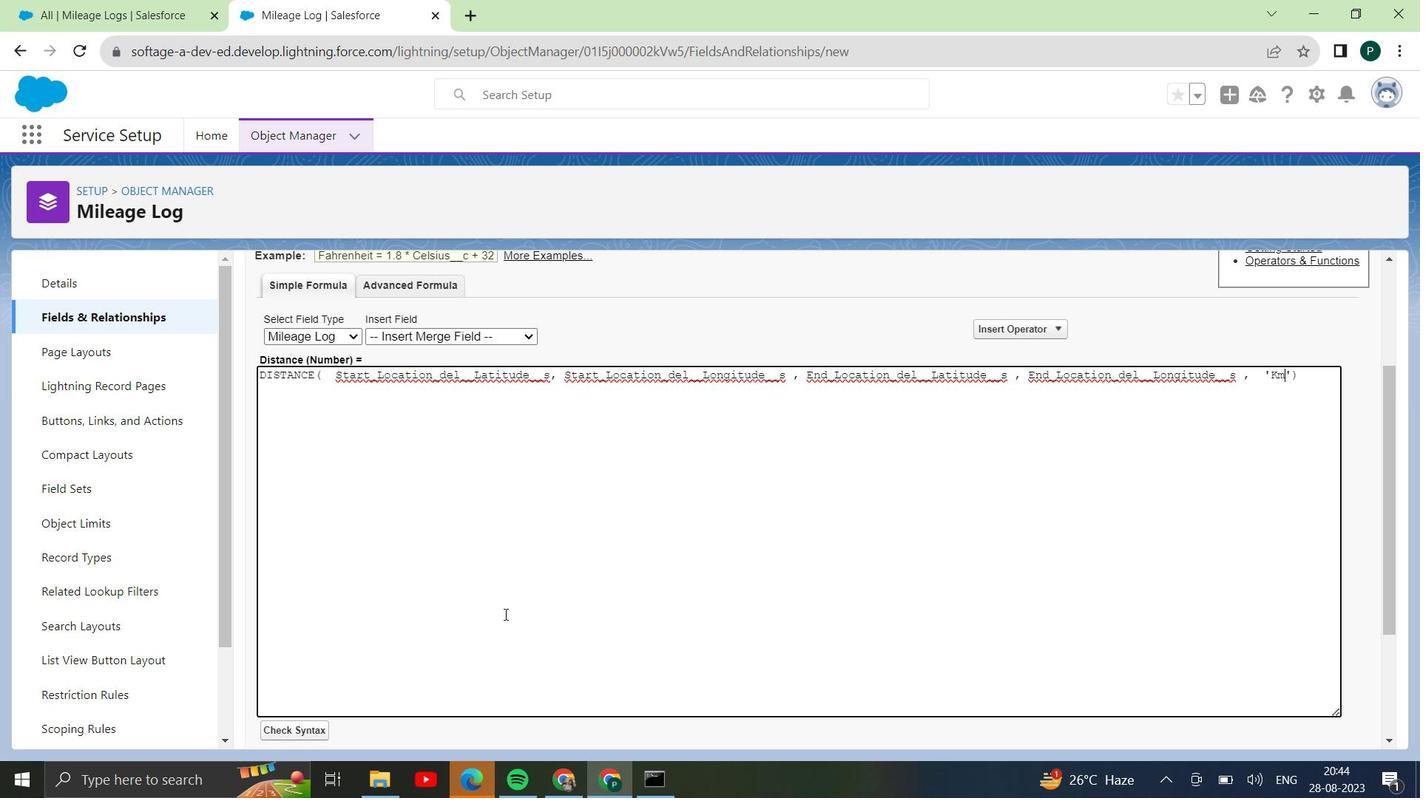 
Action: Mouse scrolled (911, 633) with delta (0, 0)
Screenshot: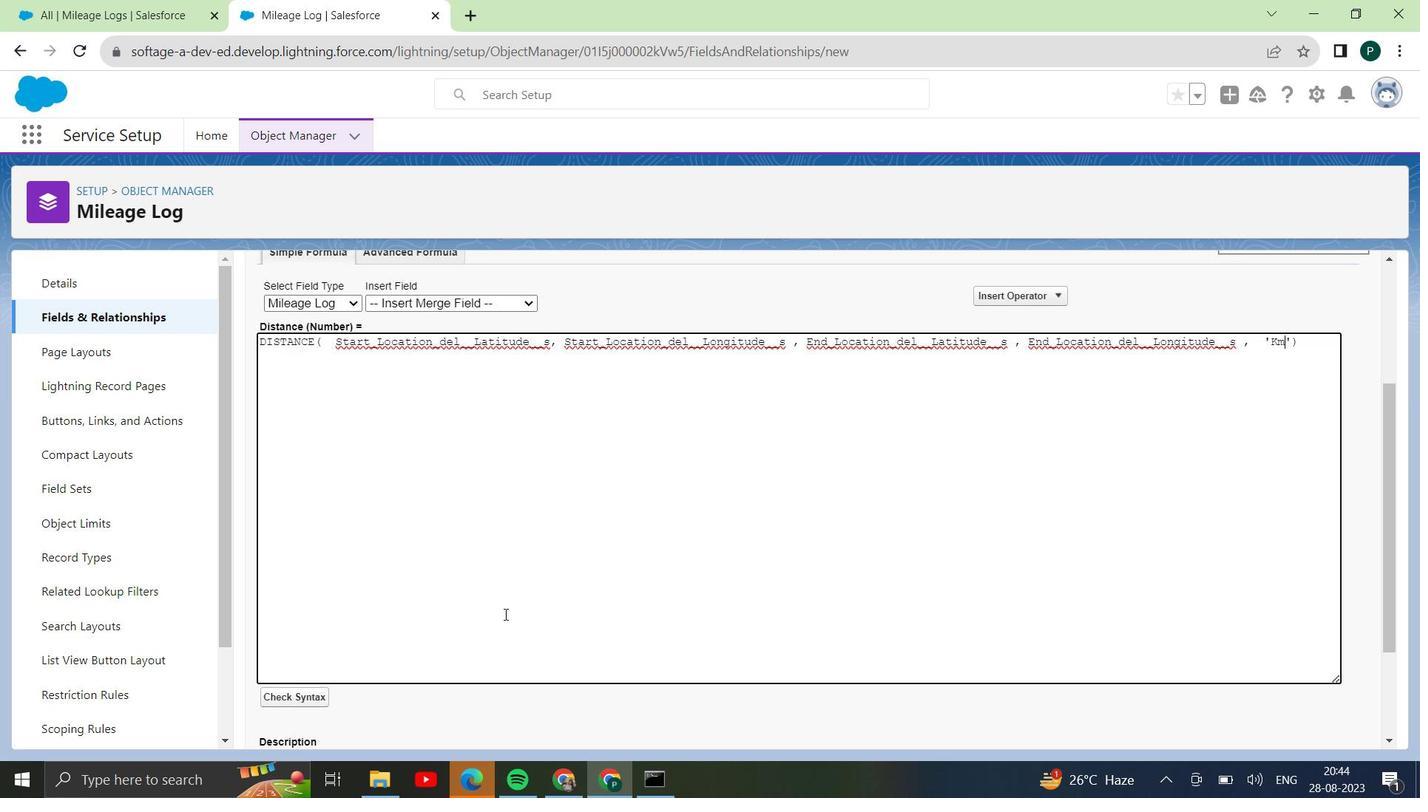 
Action: Mouse scrolled (911, 633) with delta (0, 0)
Screenshot: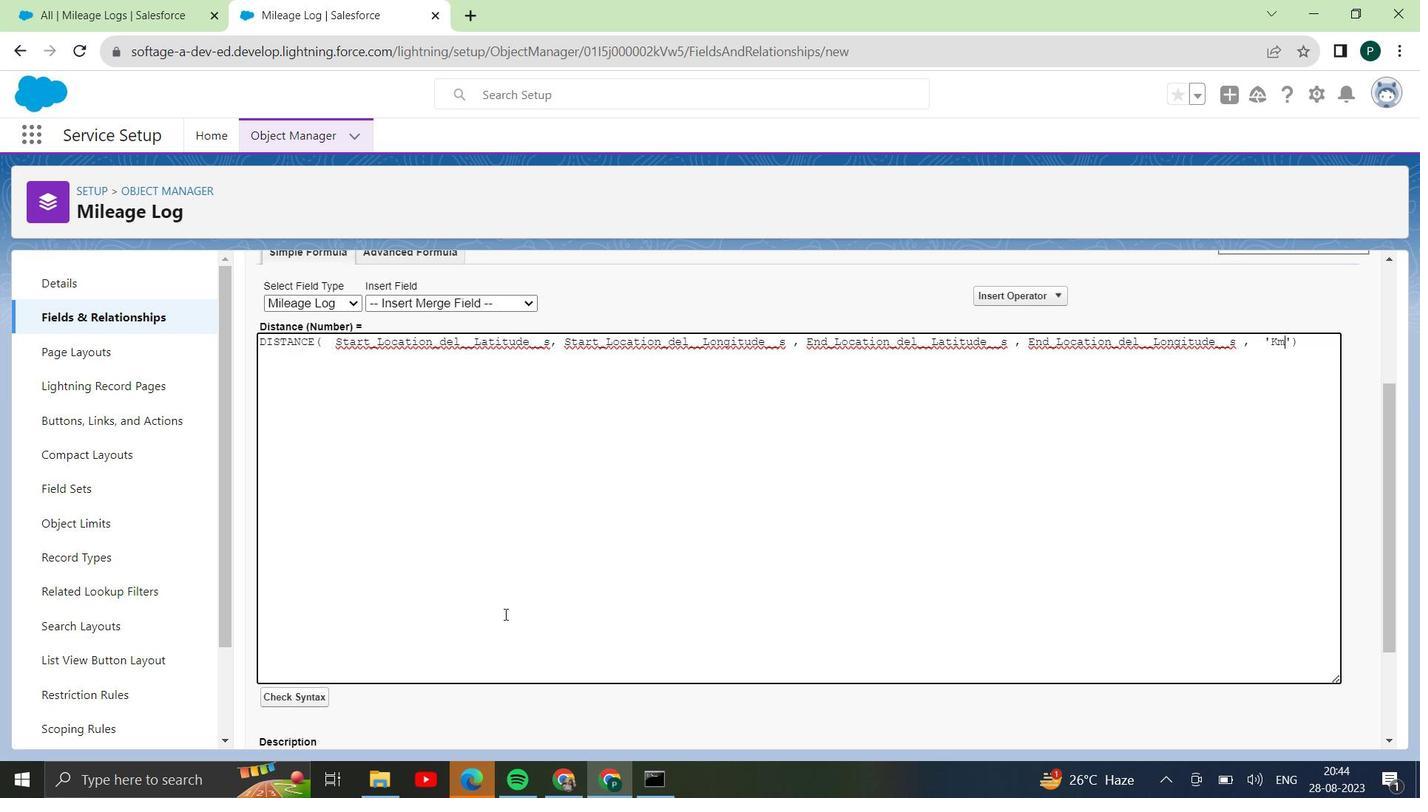 
Action: Mouse moved to (502, 613)
Screenshot: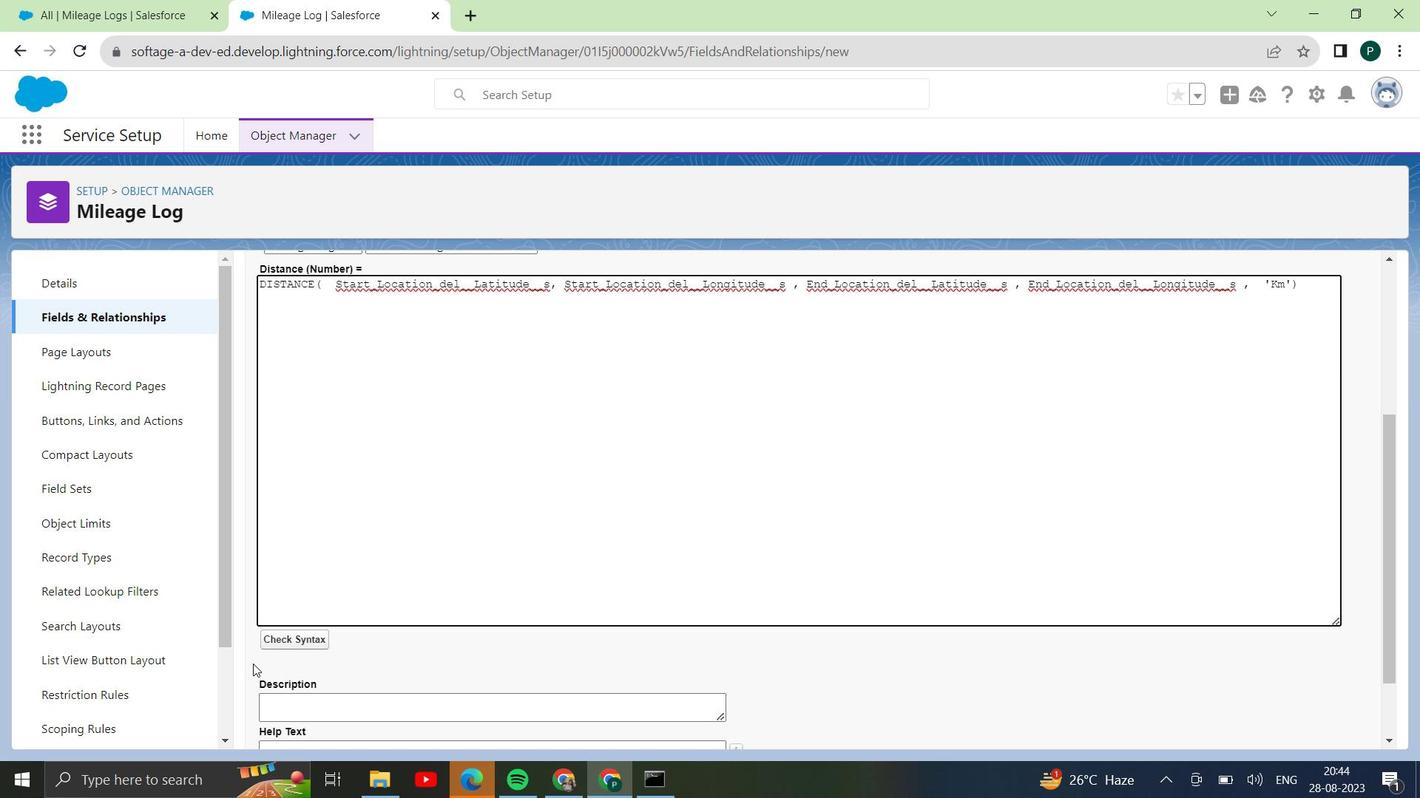 
Action: Mouse scrolled (502, 612) with delta (0, 0)
Screenshot: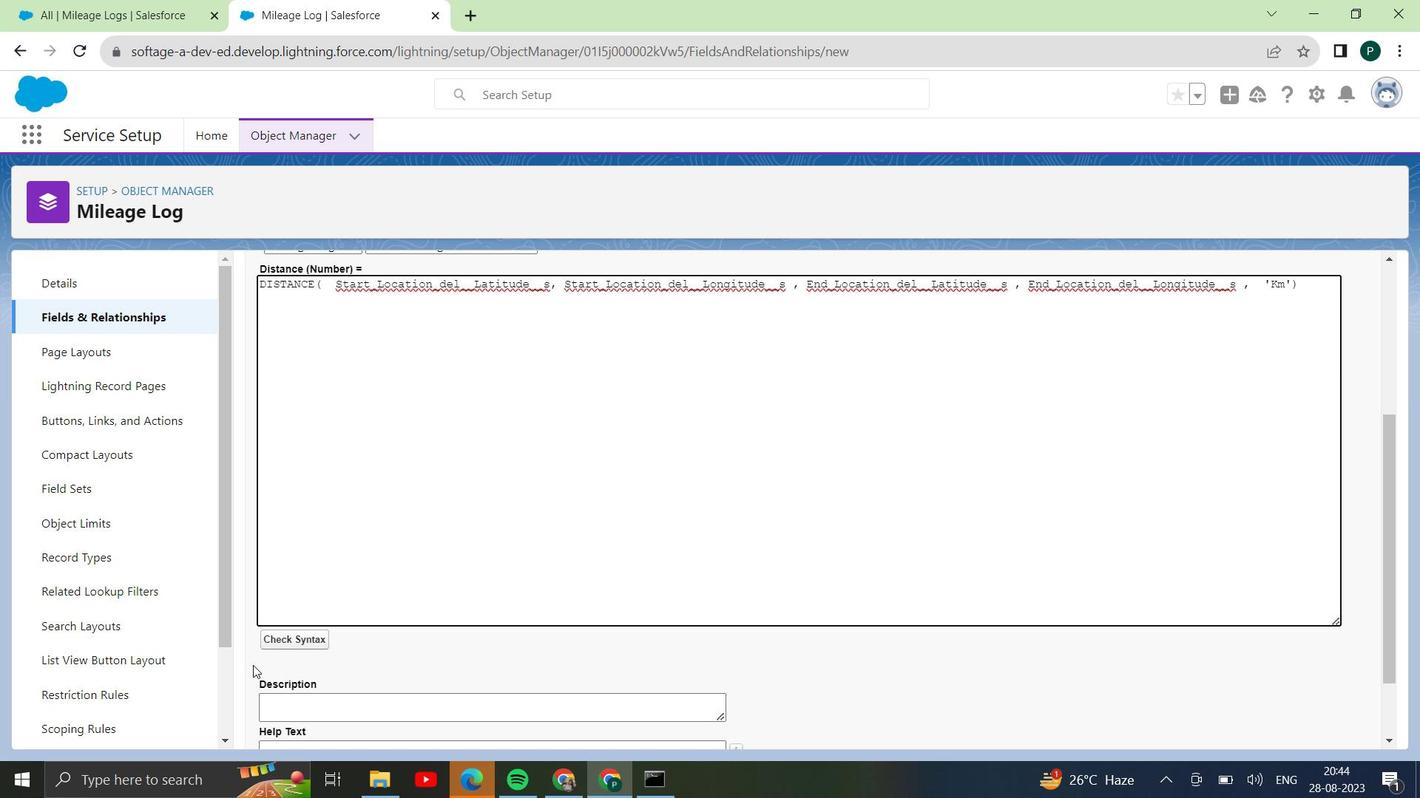 
Action: Mouse moved to (278, 642)
Screenshot: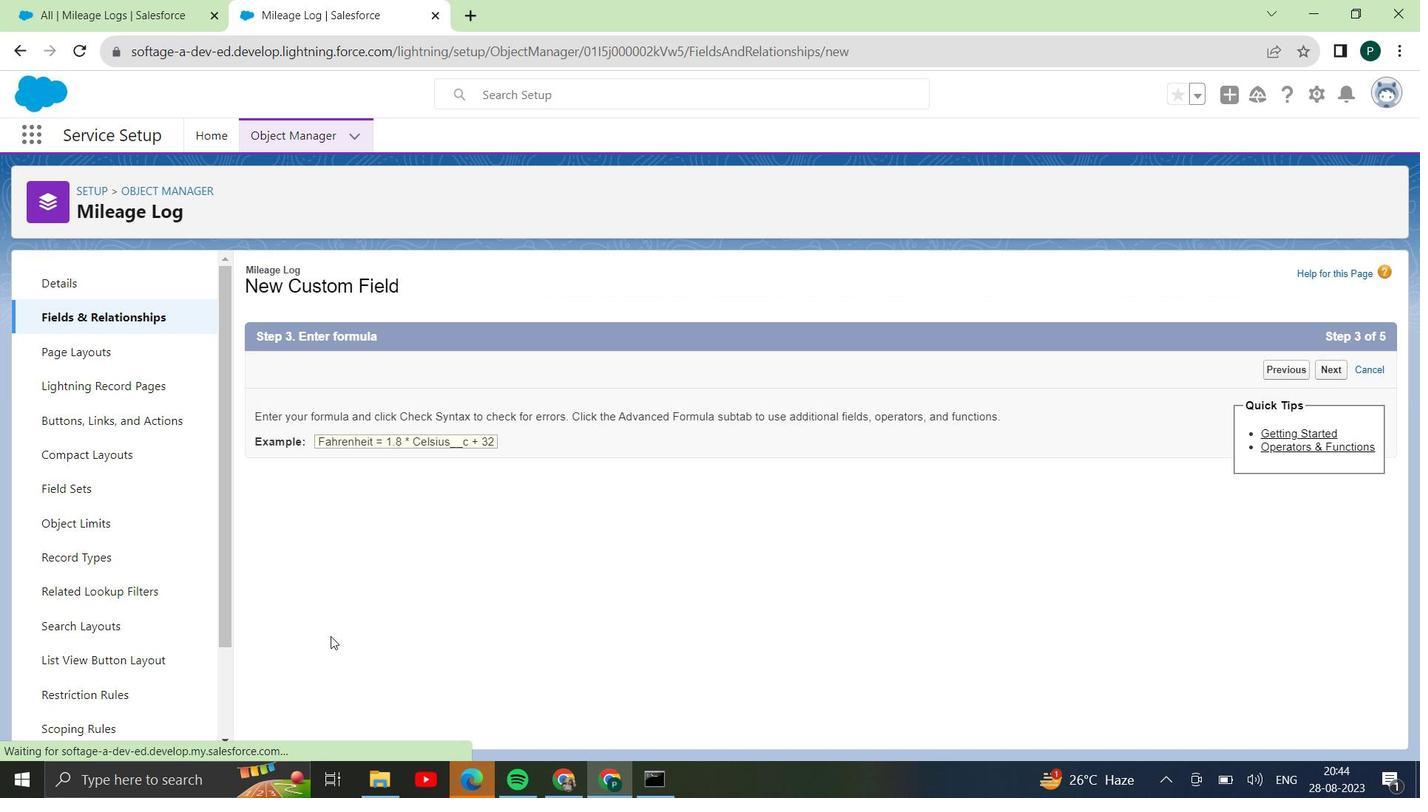 
Action: Mouse pressed left at (278, 642)
Screenshot: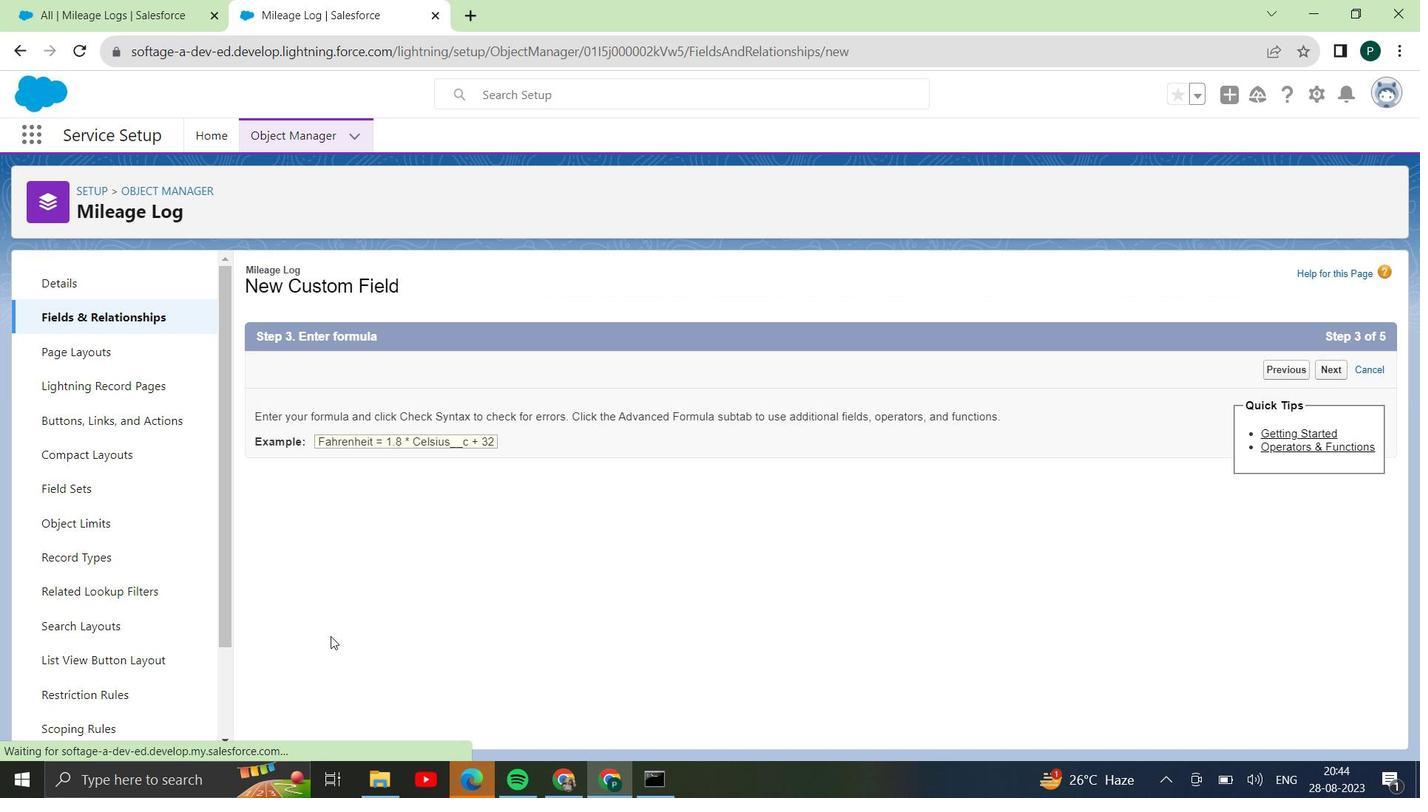 
Action: Mouse moved to (597, 600)
Screenshot: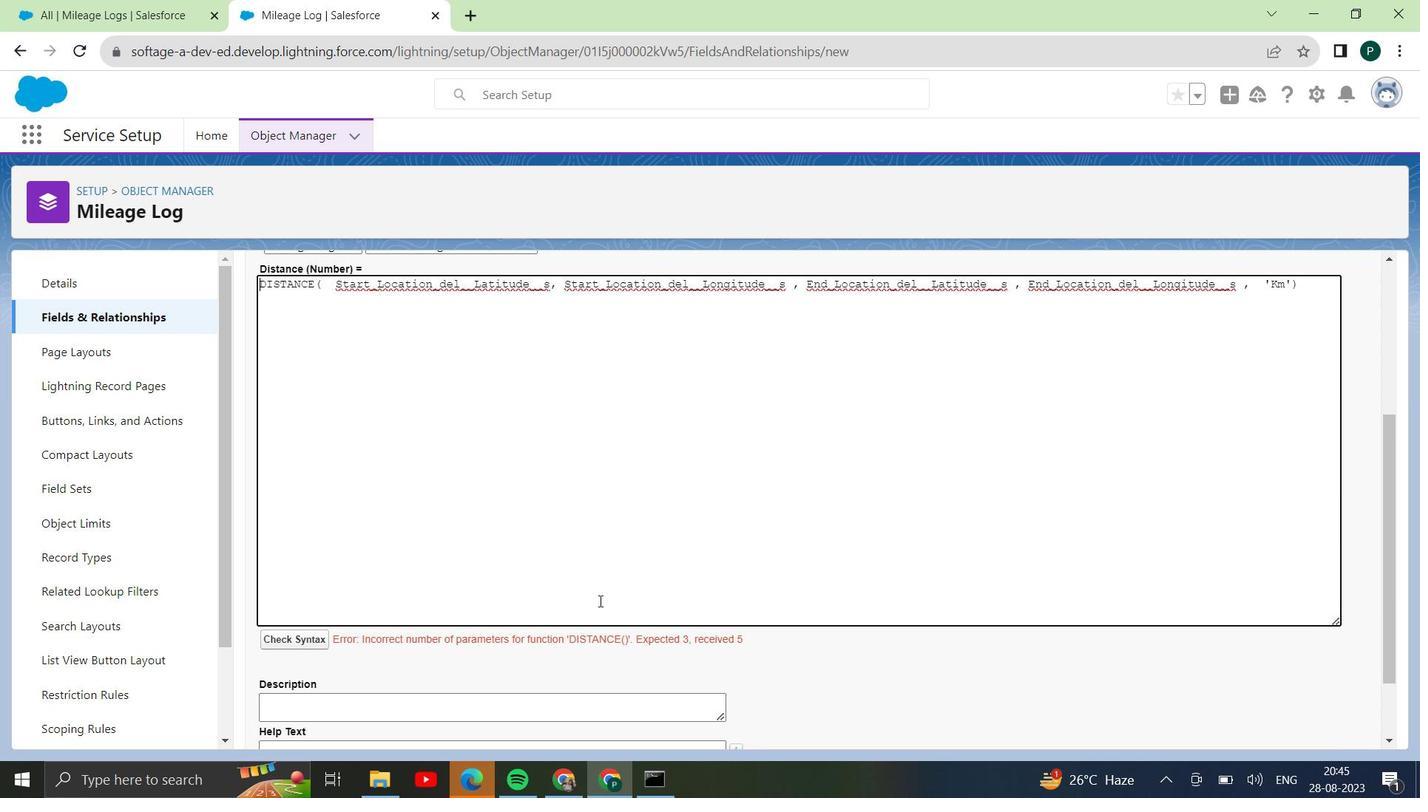 
Action: Mouse scrolled (597, 599) with delta (0, 0)
Screenshot: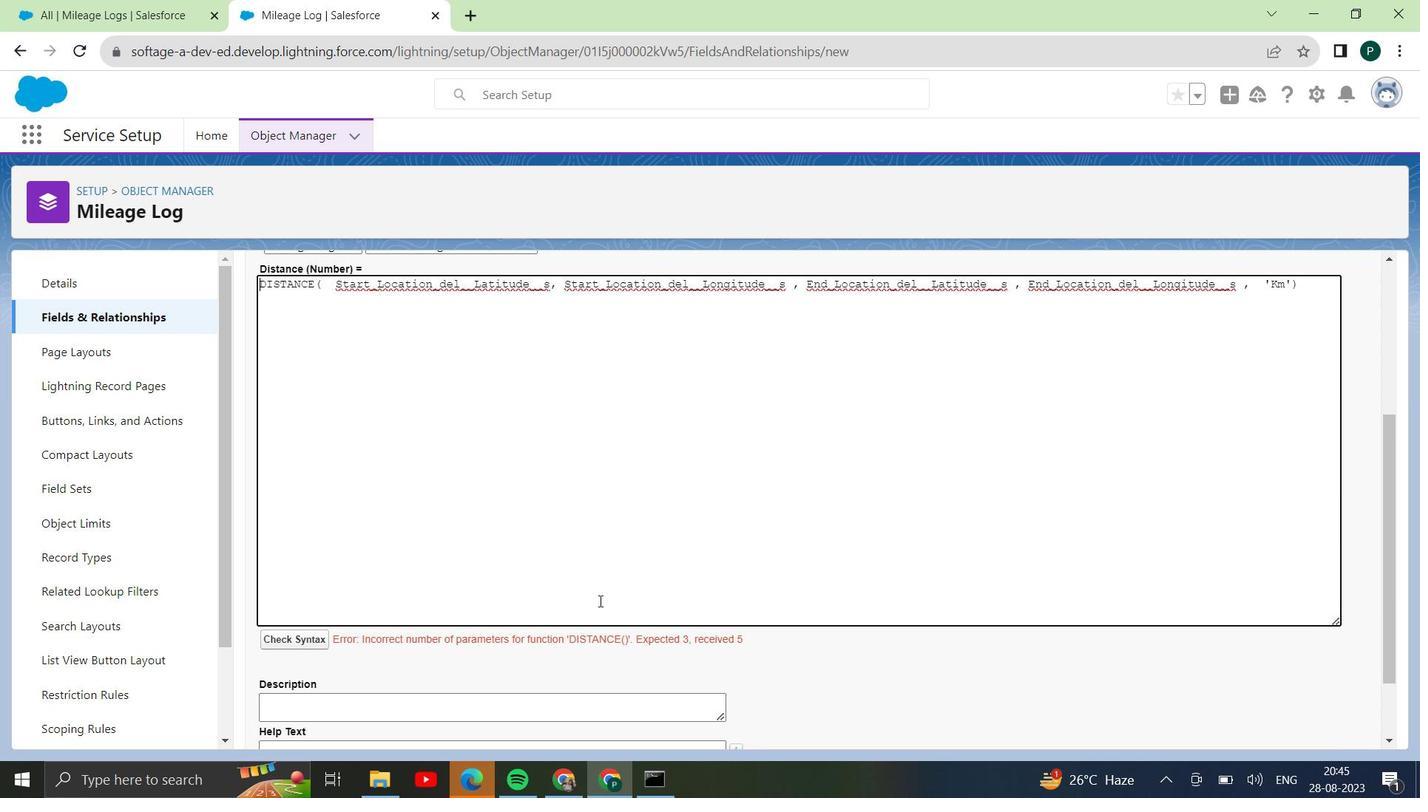 
Action: Mouse scrolled (597, 599) with delta (0, 0)
Screenshot: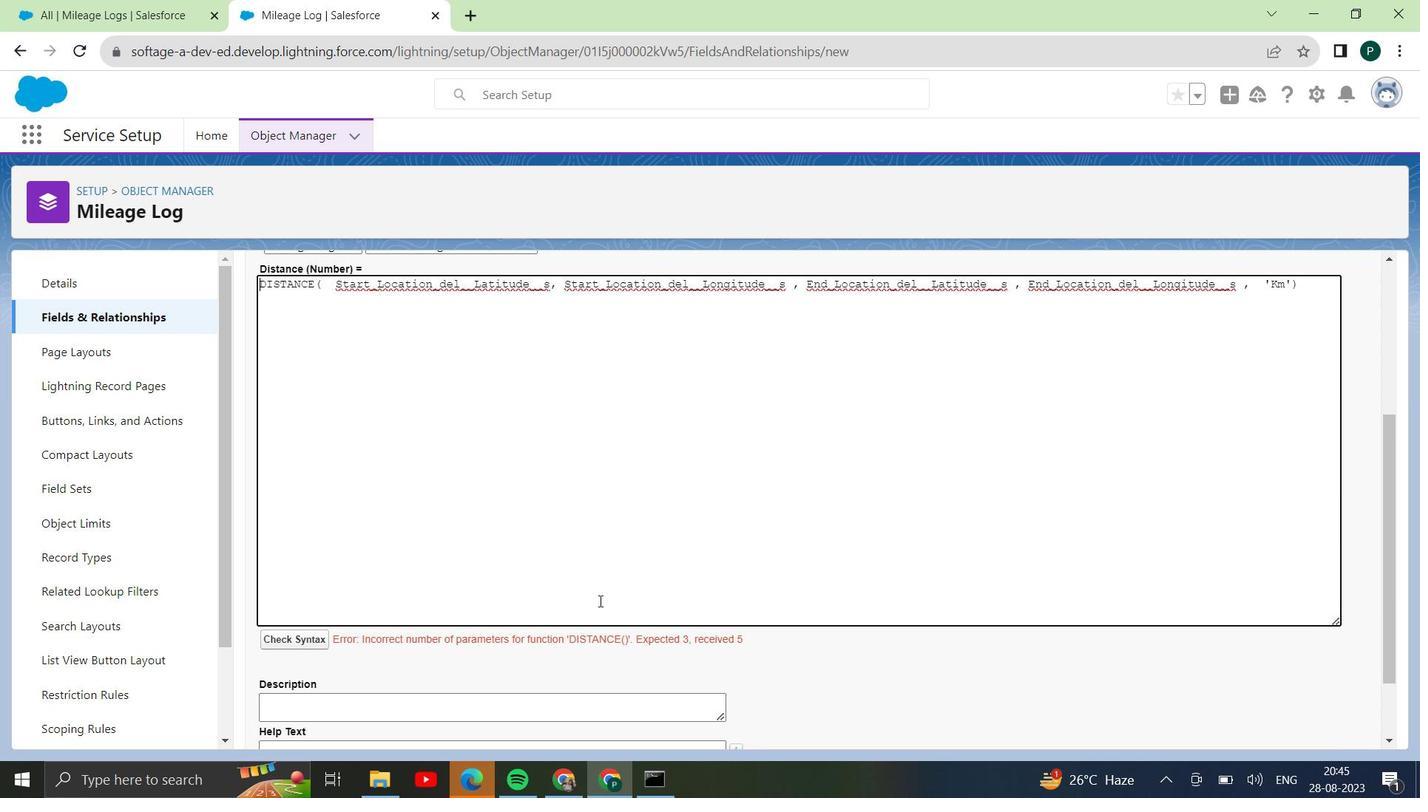 
Action: Mouse scrolled (597, 599) with delta (0, 0)
Screenshot: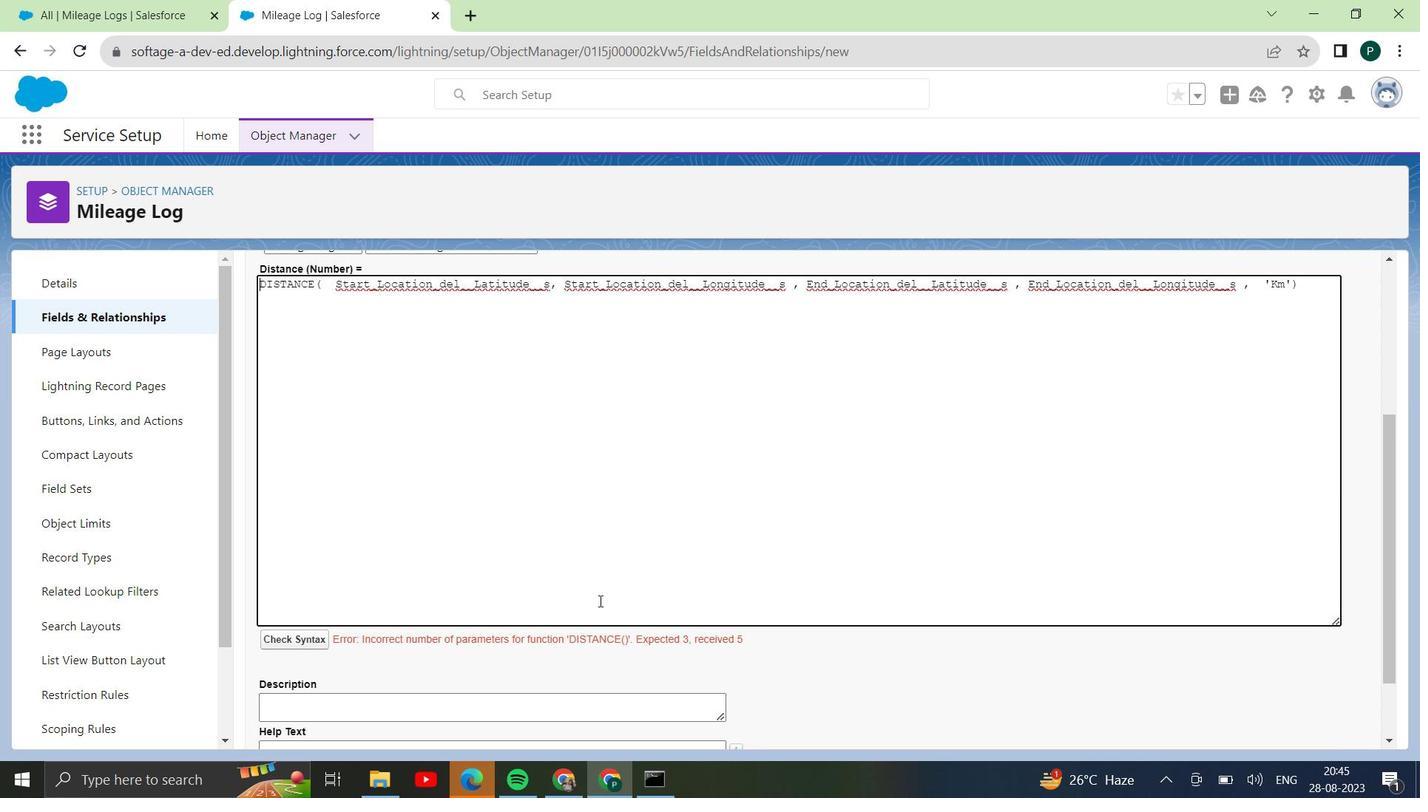 
Action: Mouse moved to (750, 644)
Screenshot: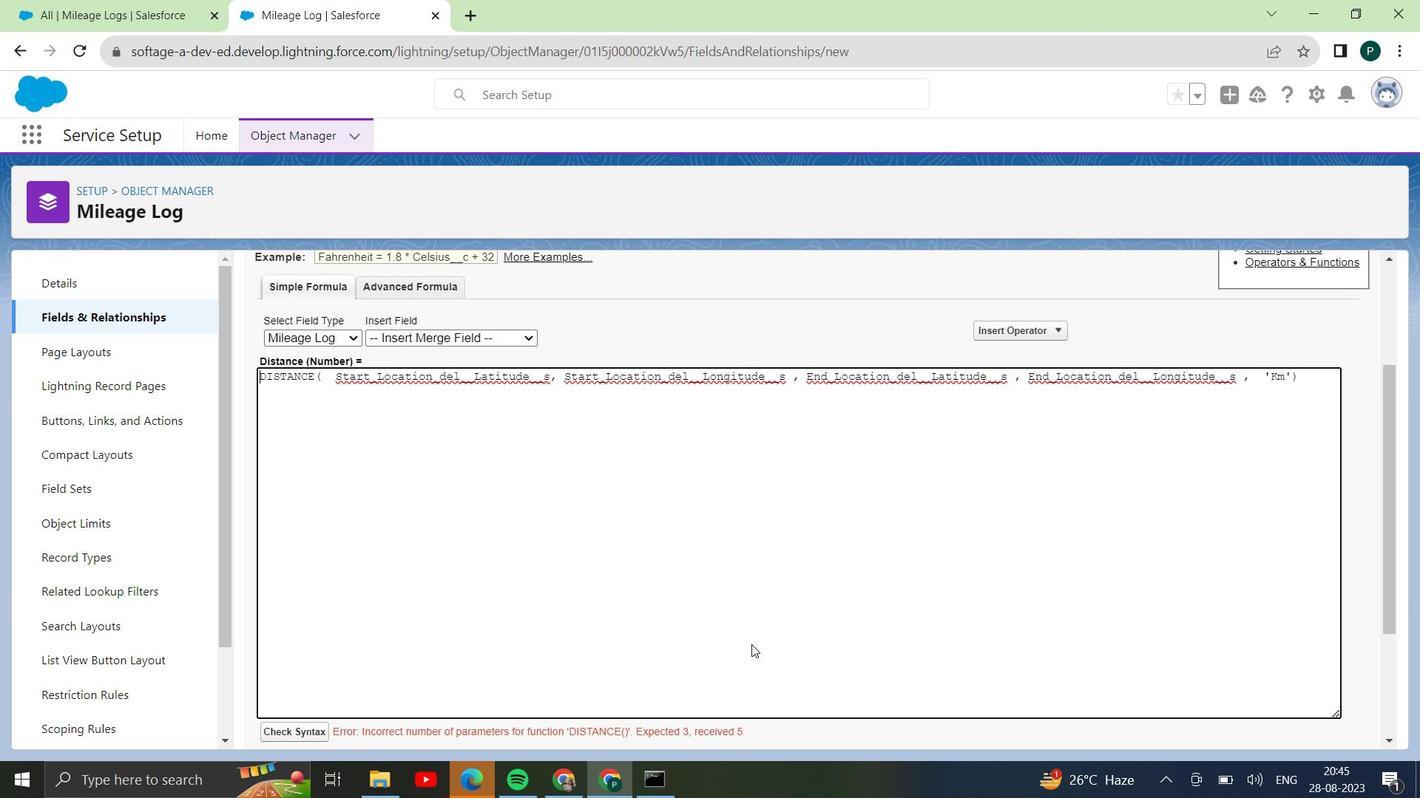 
Action: Mouse scrolled (750, 645) with delta (0, 0)
Screenshot: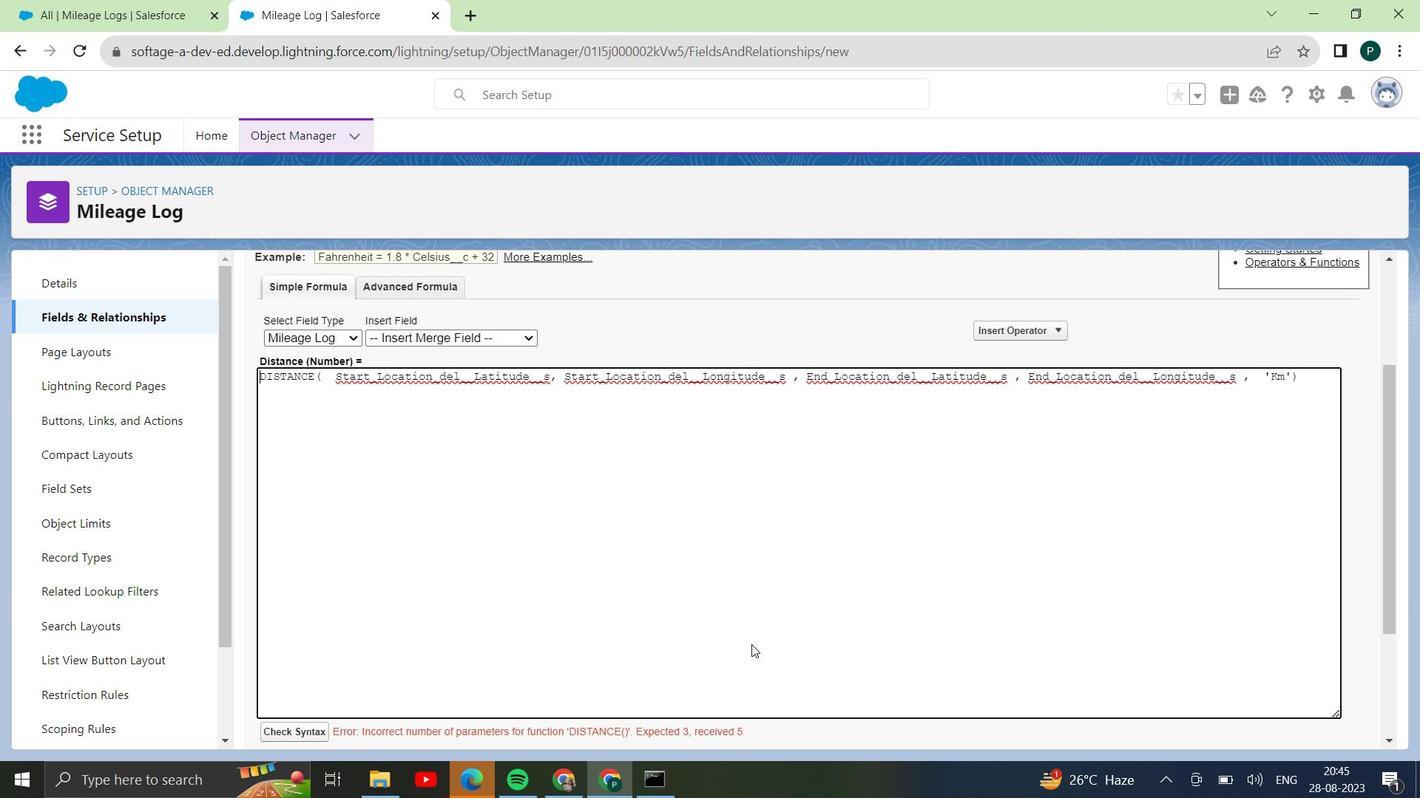 
Action: Mouse moved to (312, 337)
Screenshot: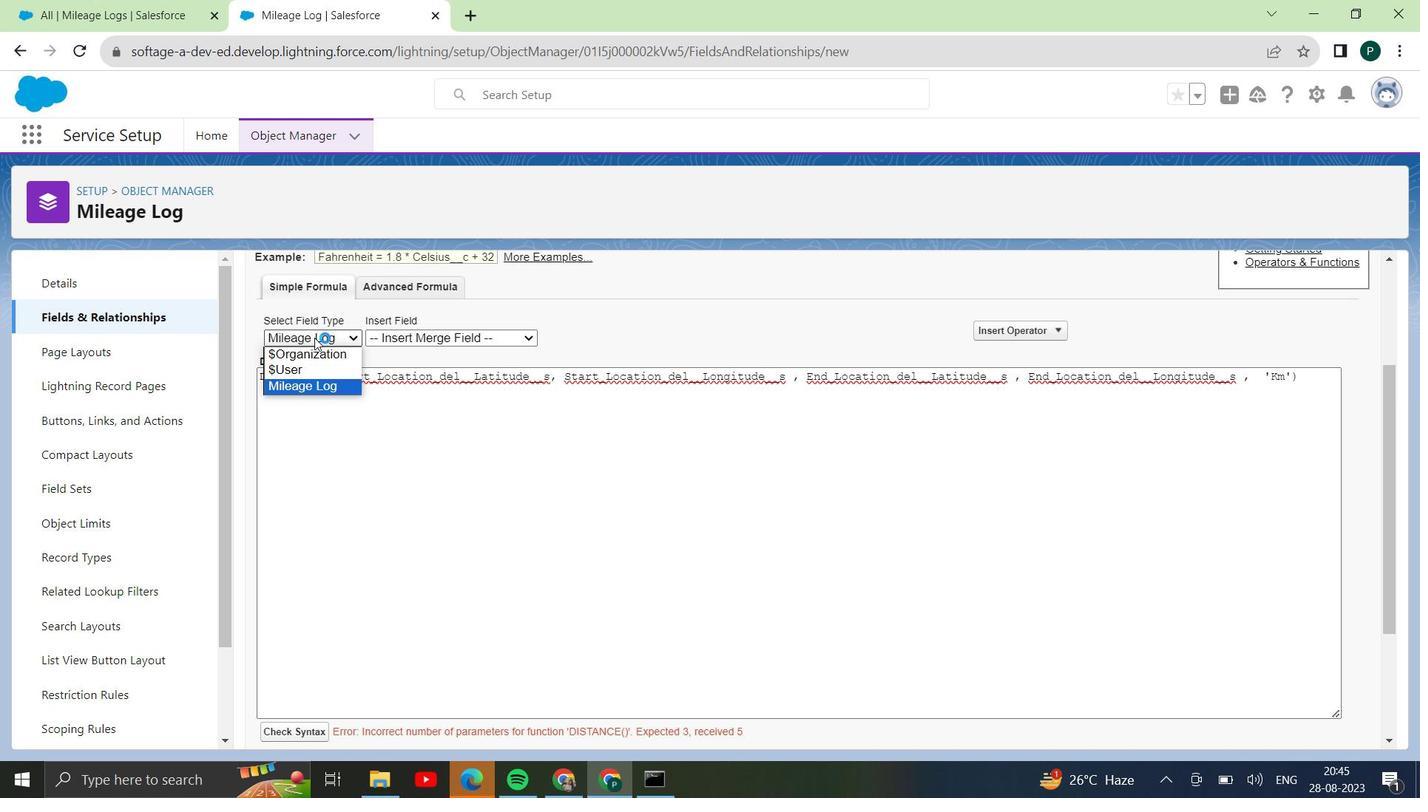 
Action: Mouse pressed left at (312, 337)
Screenshot: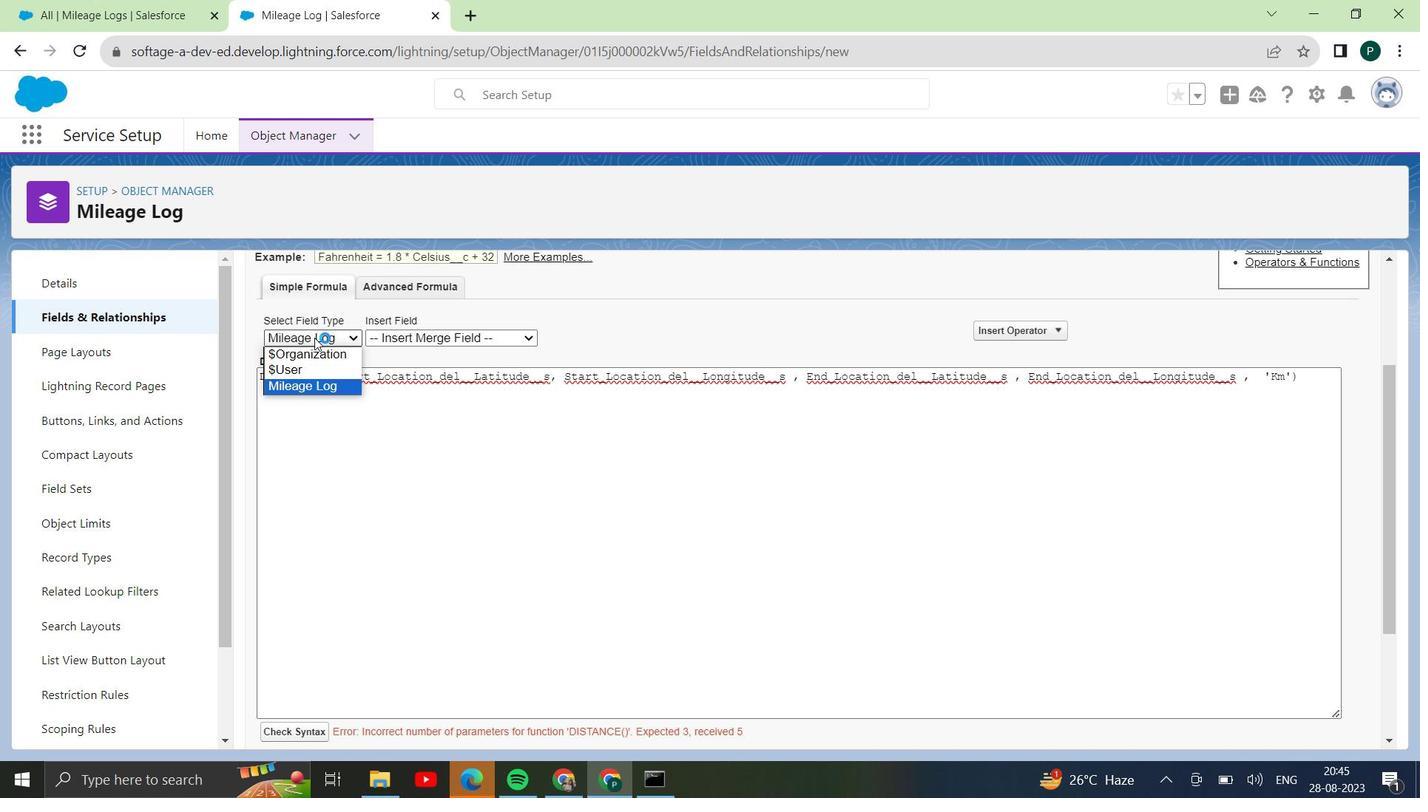 
Action: Mouse moved to (314, 369)
Screenshot: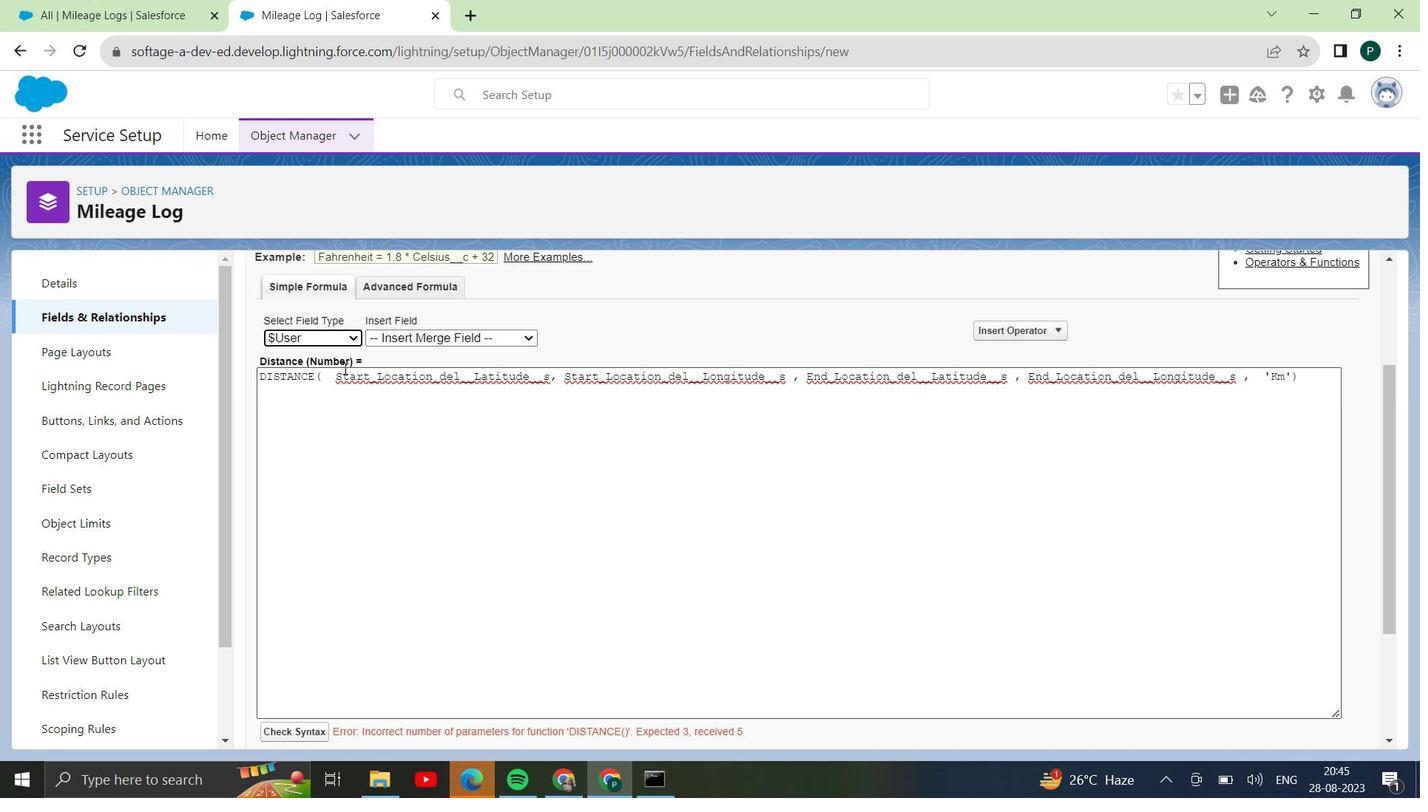 
Action: Mouse pressed left at (314, 369)
Screenshot: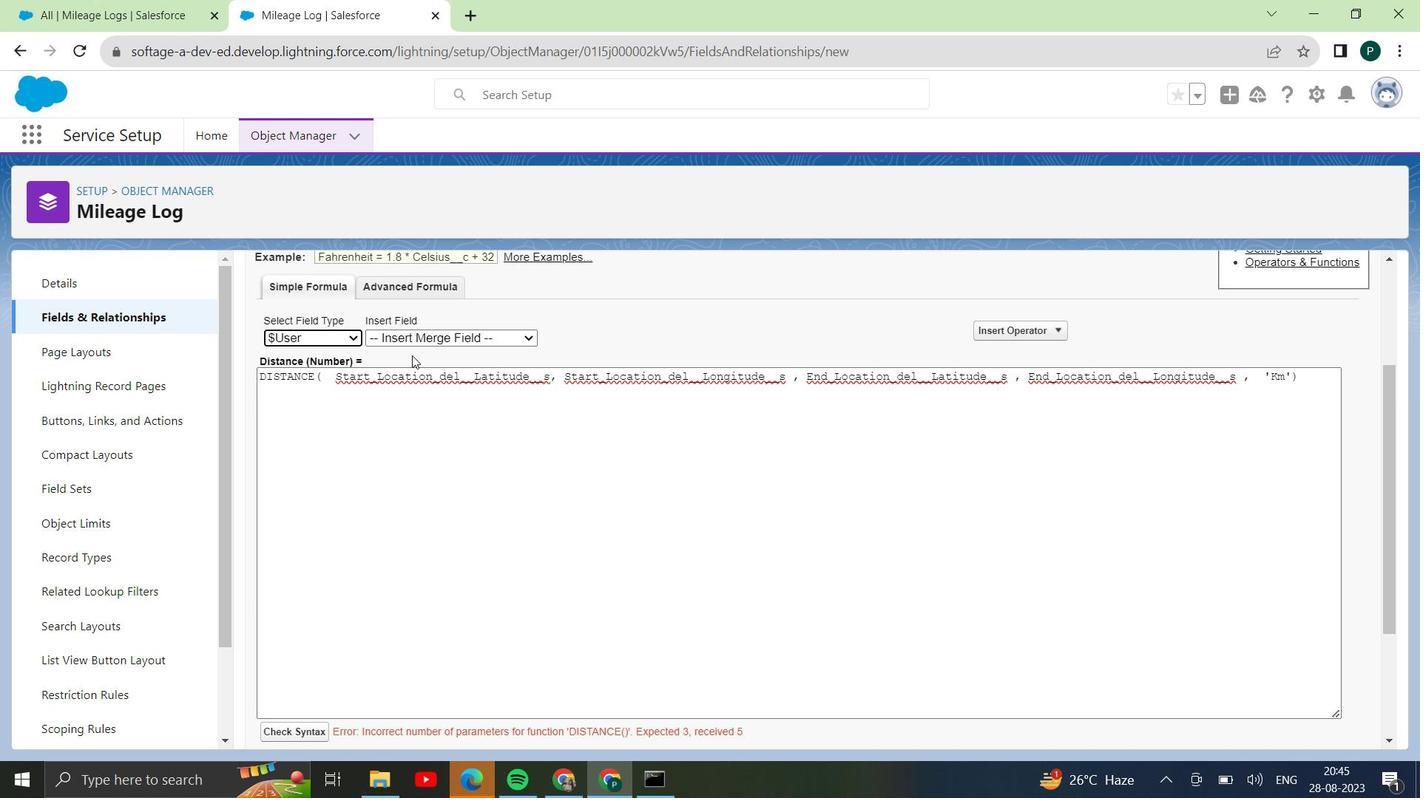 
Action: Mouse moved to (470, 332)
Screenshot: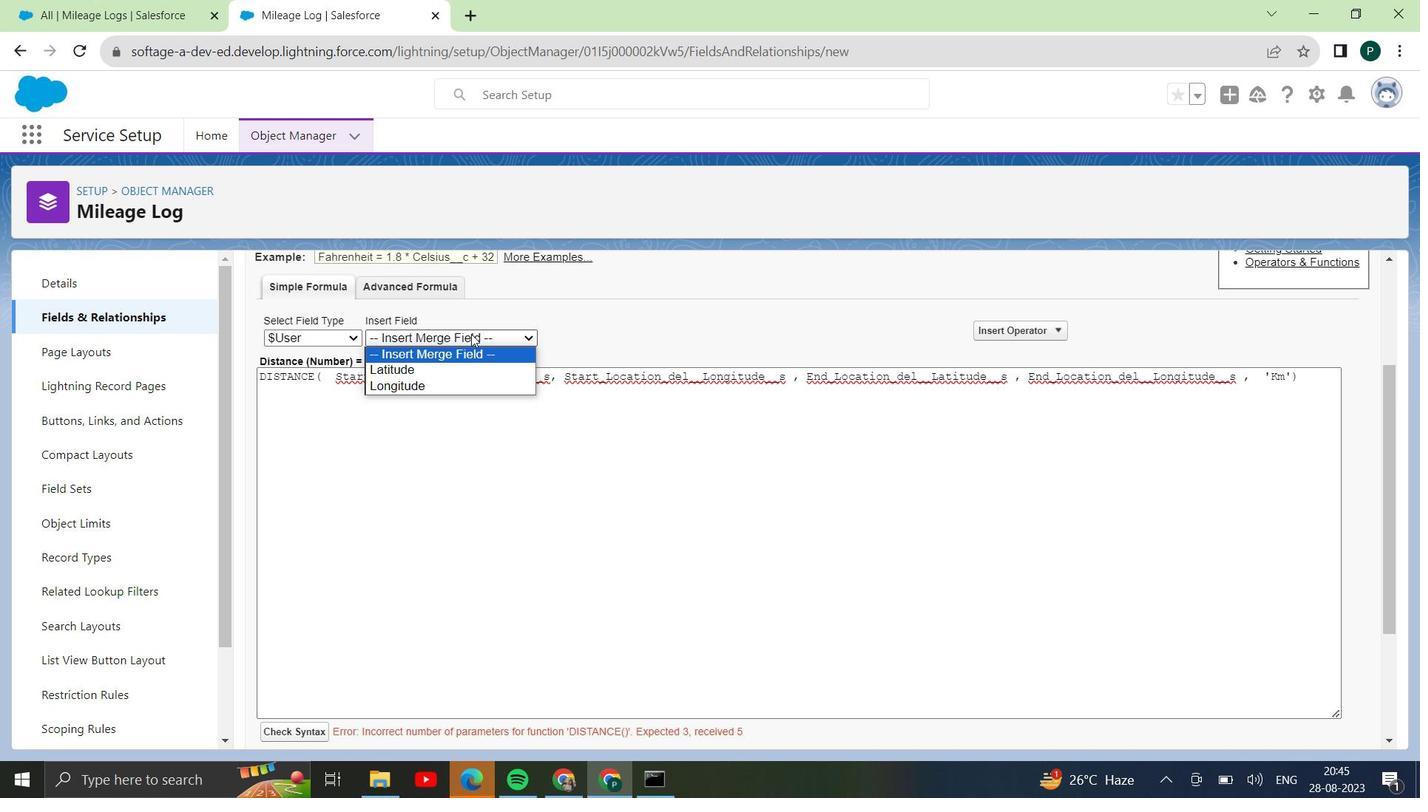 
Action: Mouse pressed left at (470, 332)
Screenshot: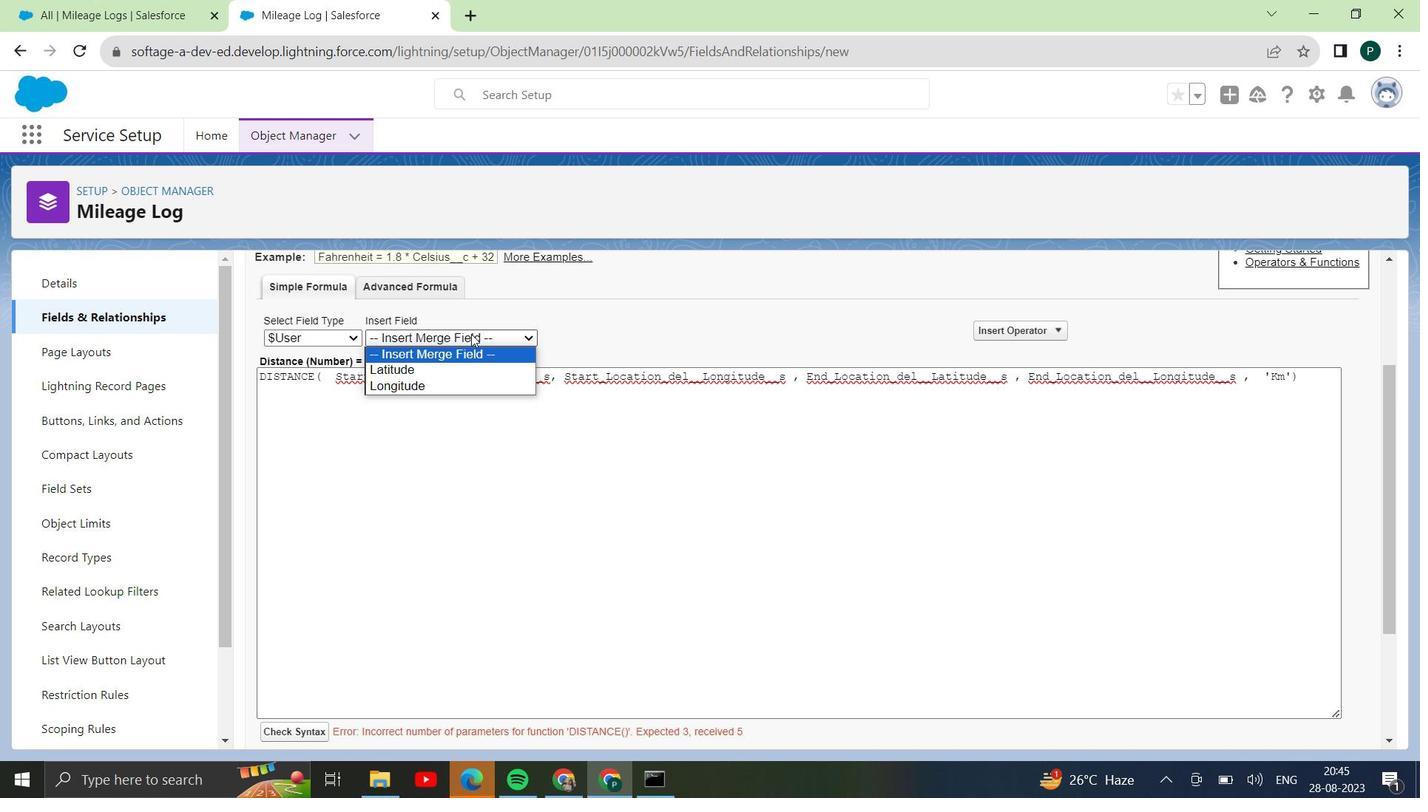 
Action: Mouse moved to (556, 550)
Screenshot: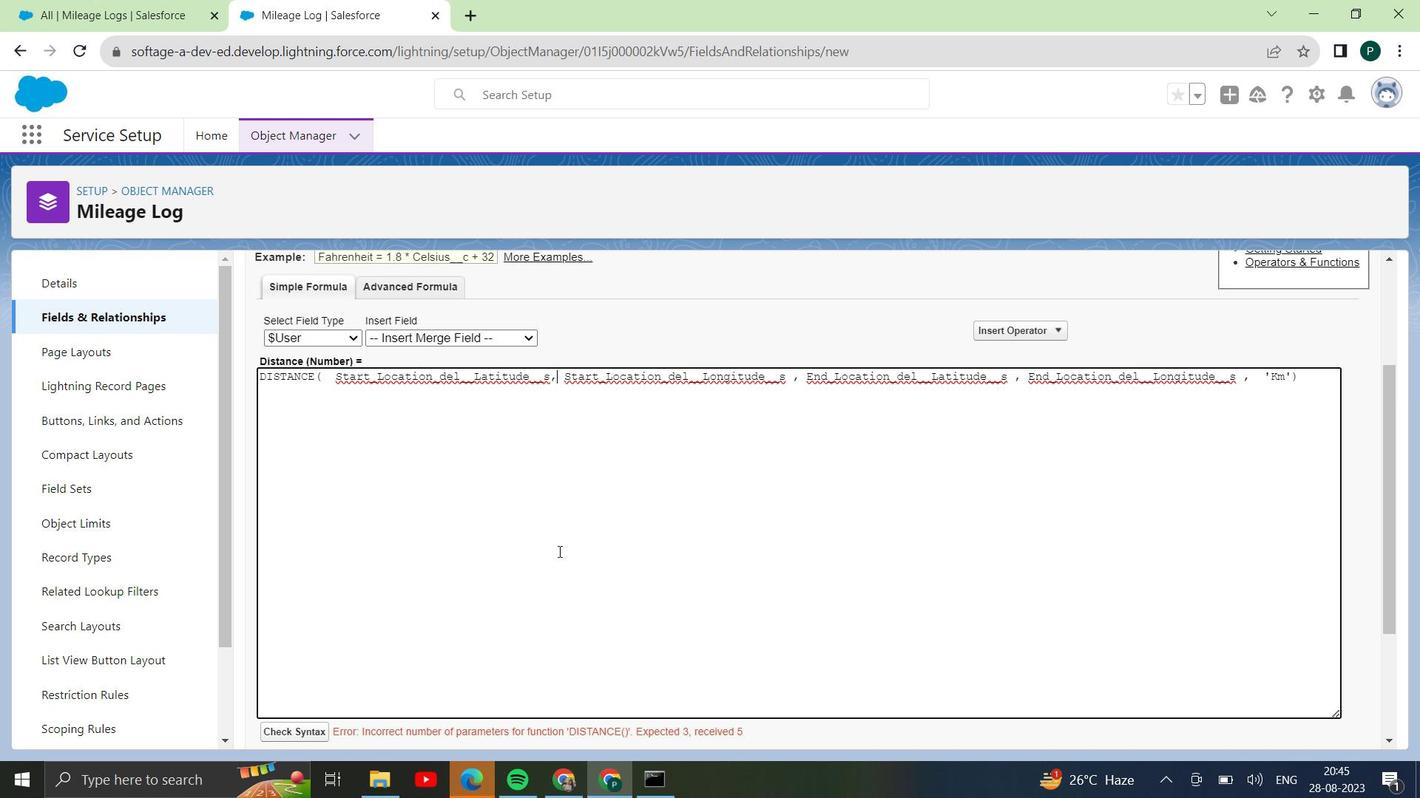 
Action: Mouse pressed left at (556, 550)
Screenshot: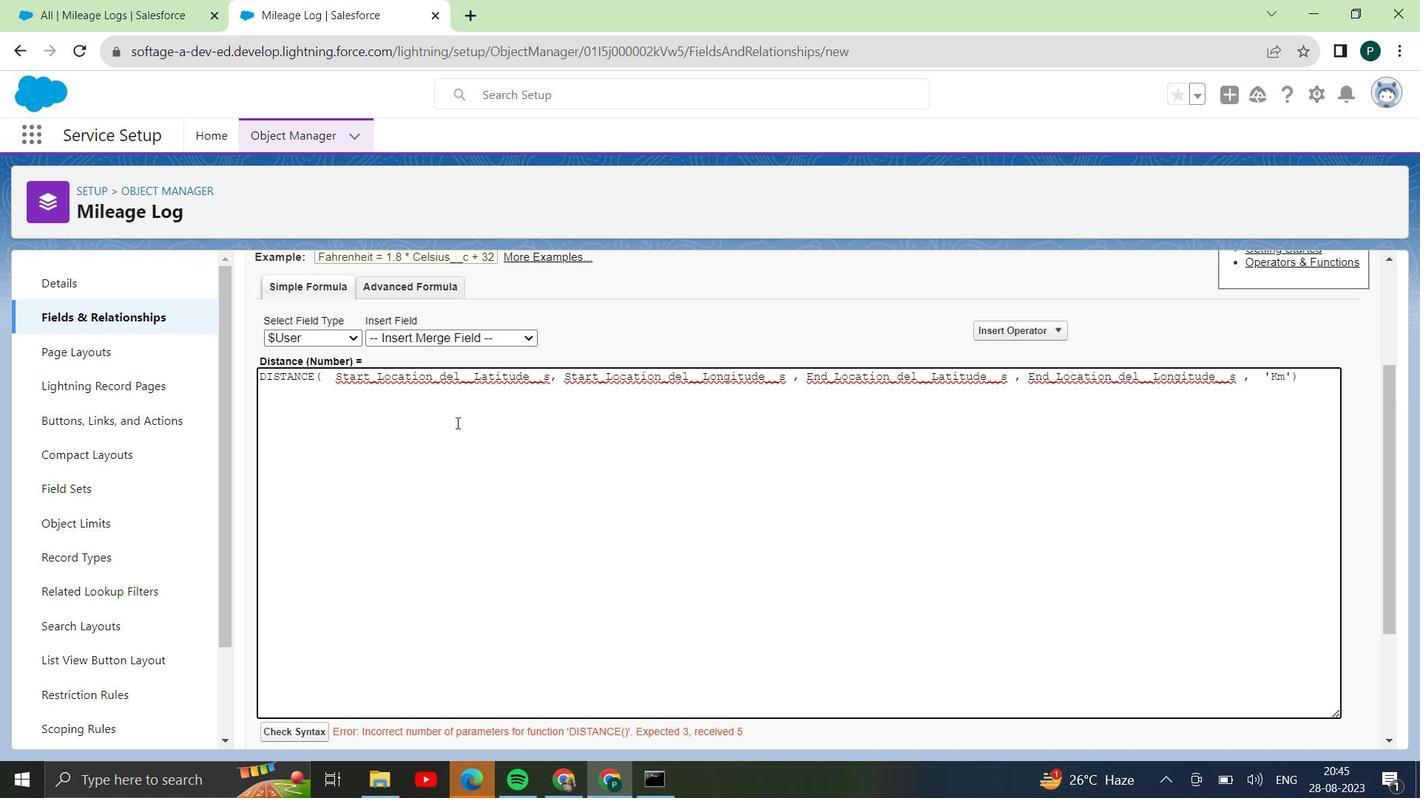 
Action: Mouse moved to (333, 375)
Screenshot: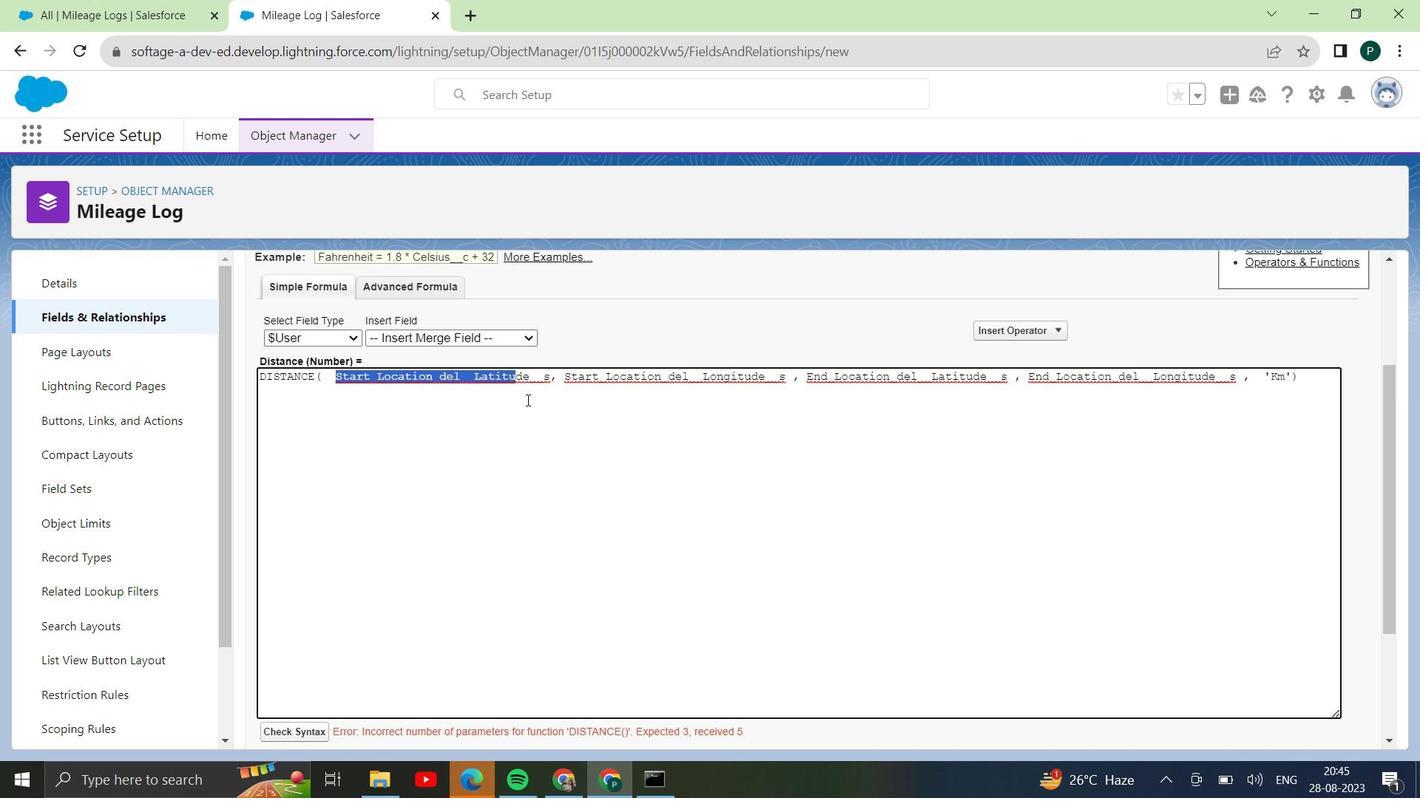 
Action: Mouse pressed left at (333, 375)
